 Task: Look for Airbnb properties in Bwizibwera, Uganda from 2nd November, 2023 to 6th November, 2023 for 1 adult.1  bedroom having 1 bed and 1 bathroom. Property type can be hotel. Booking option can be shelf check-in. Look for 3 properties as per requirement.
Action: Mouse moved to (597, 87)
Screenshot: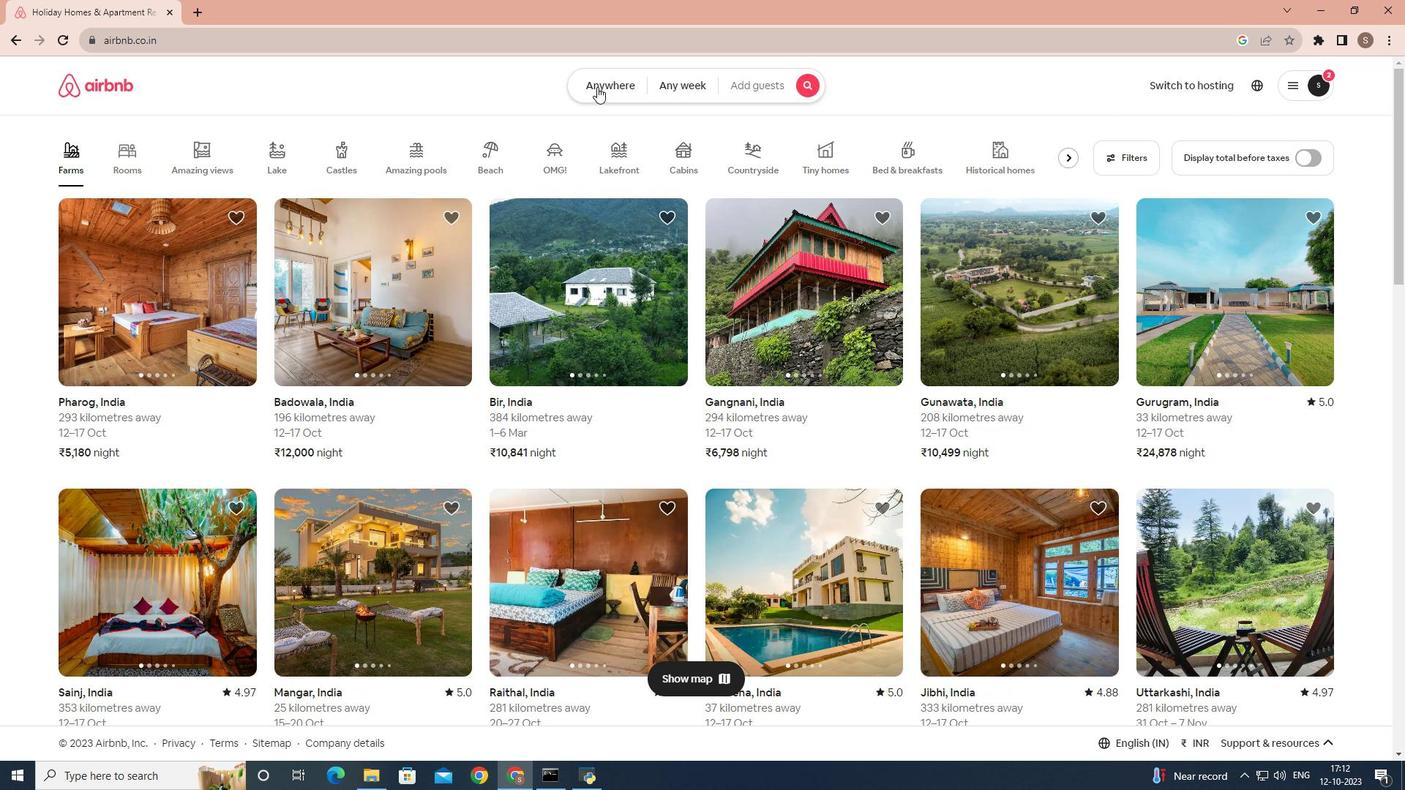 
Action: Mouse pressed left at (597, 87)
Screenshot: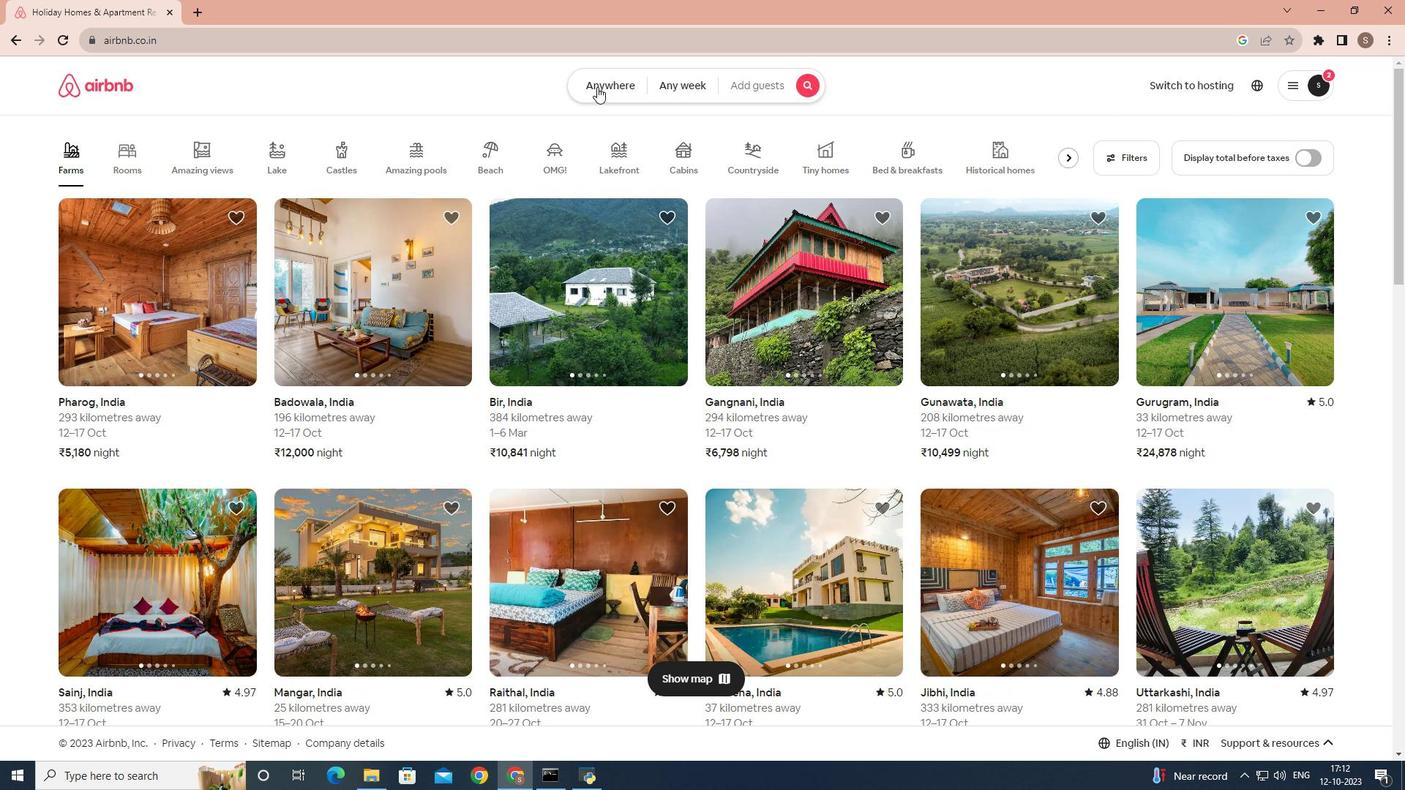 
Action: Mouse moved to (569, 139)
Screenshot: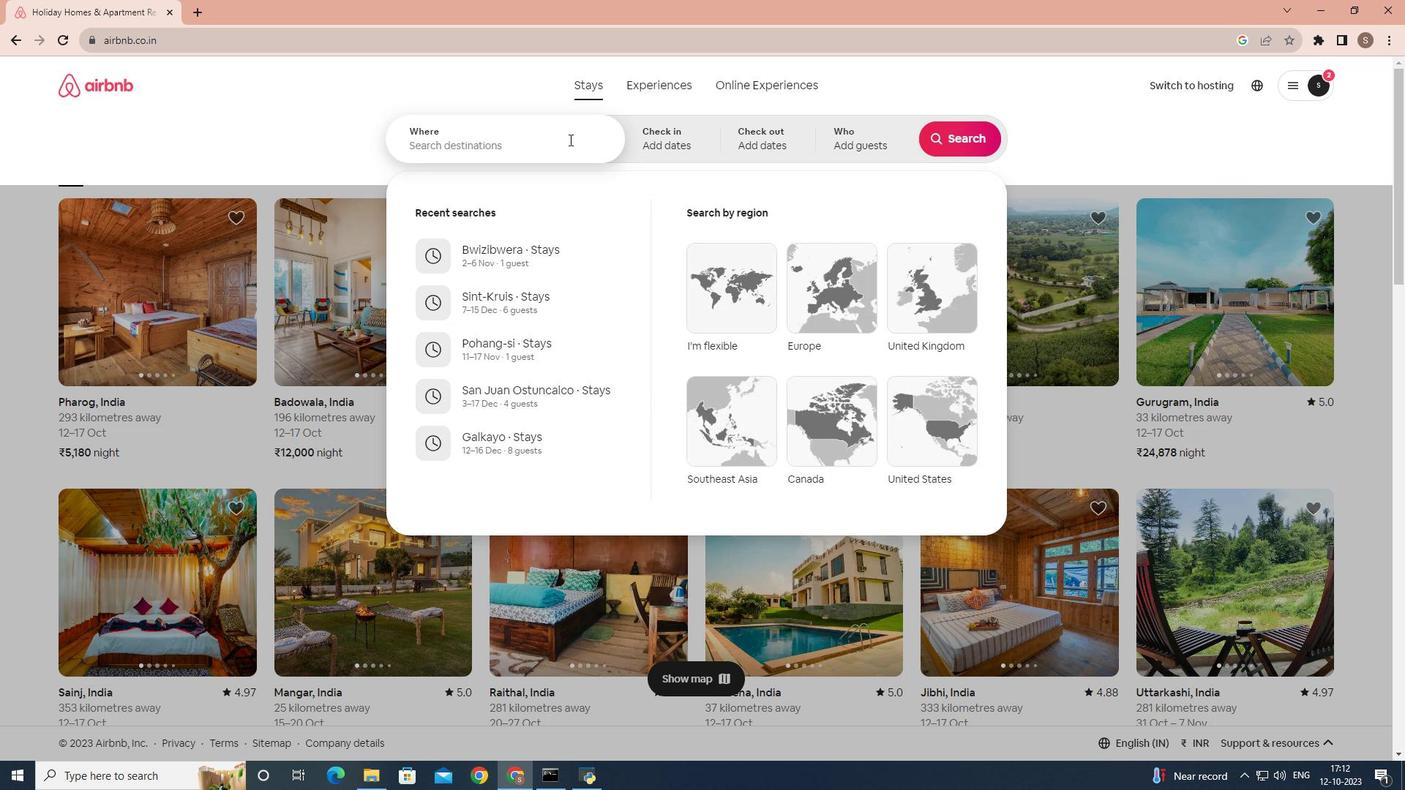 
Action: Mouse pressed left at (569, 139)
Screenshot: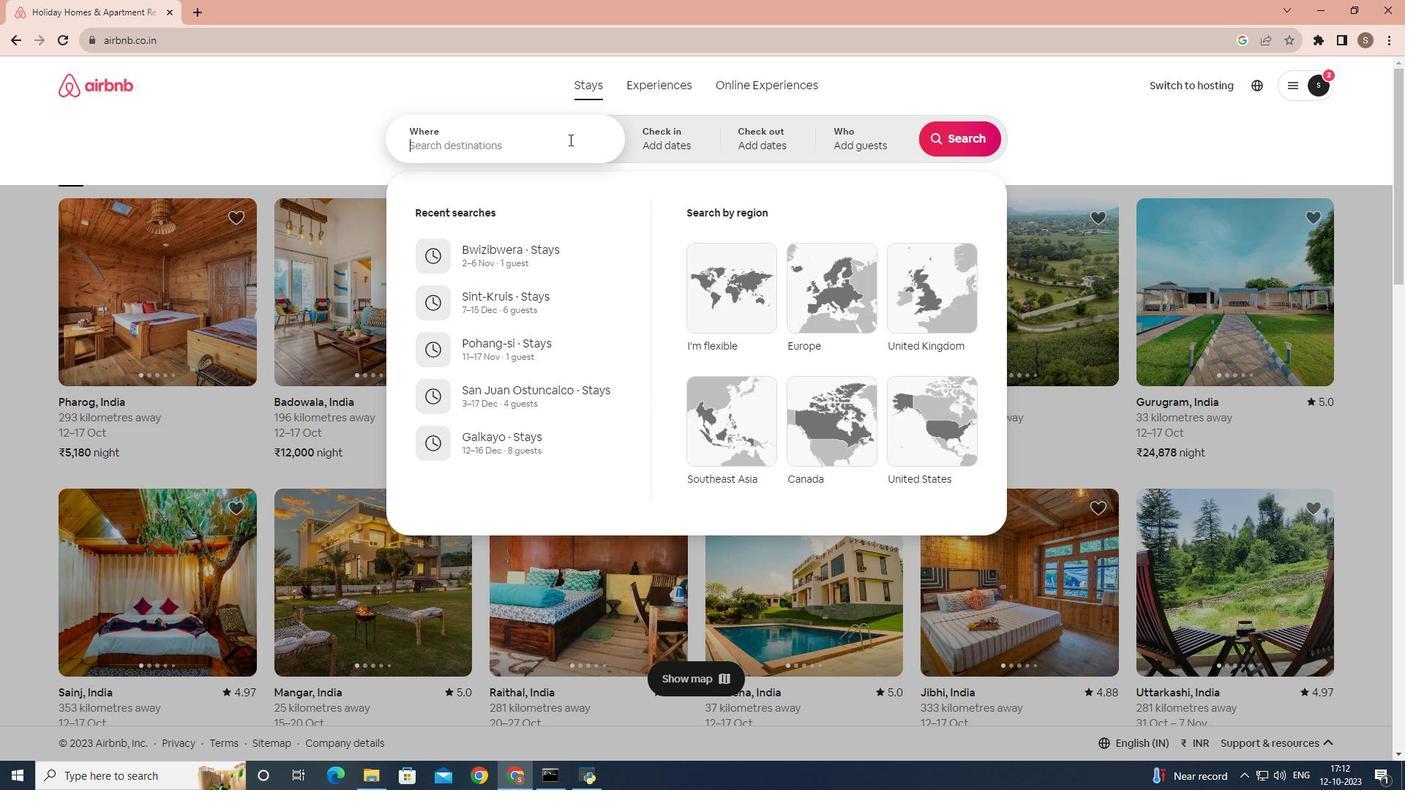 
Action: Key pressed bwiz
Screenshot: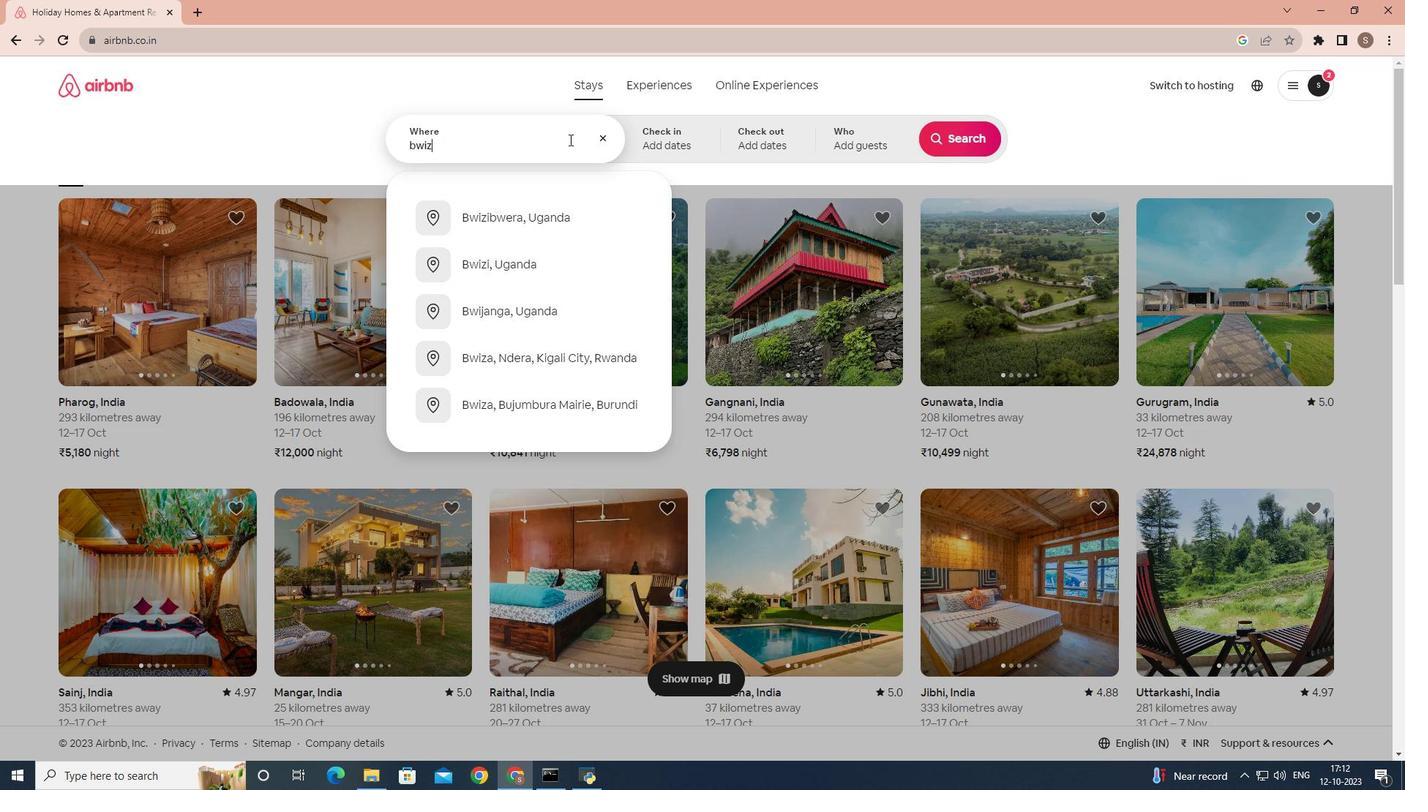 
Action: Mouse moved to (527, 208)
Screenshot: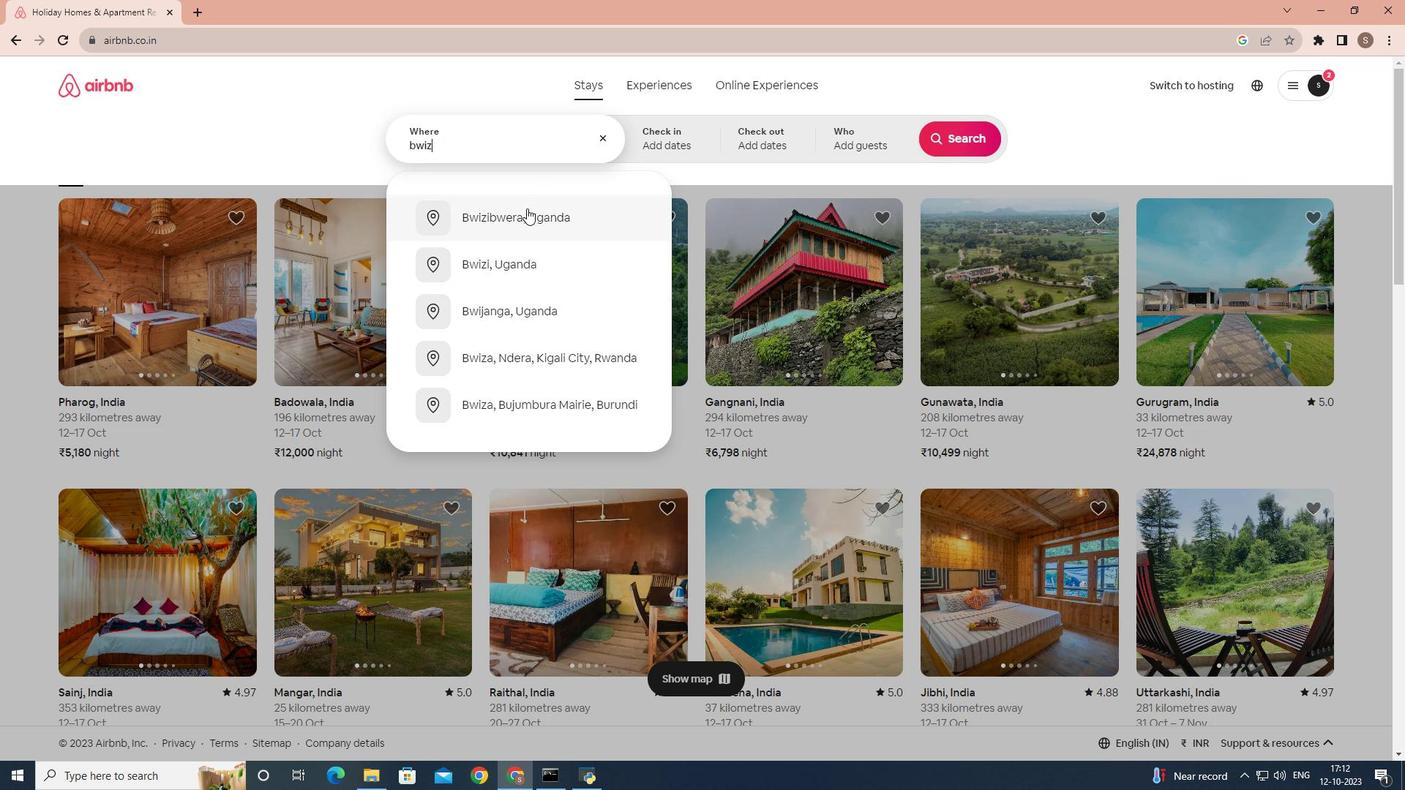
Action: Mouse pressed left at (527, 208)
Screenshot: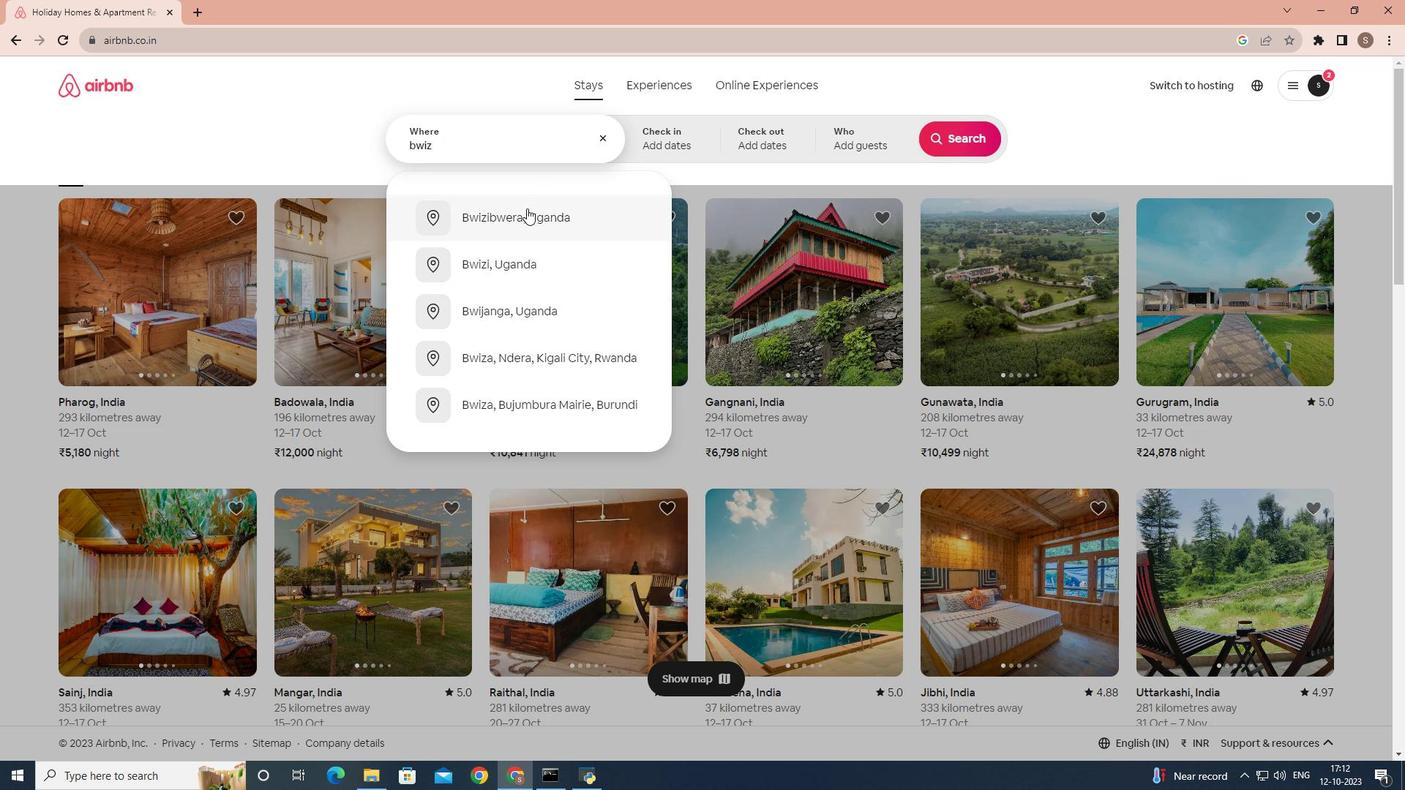 
Action: Mouse moved to (683, 136)
Screenshot: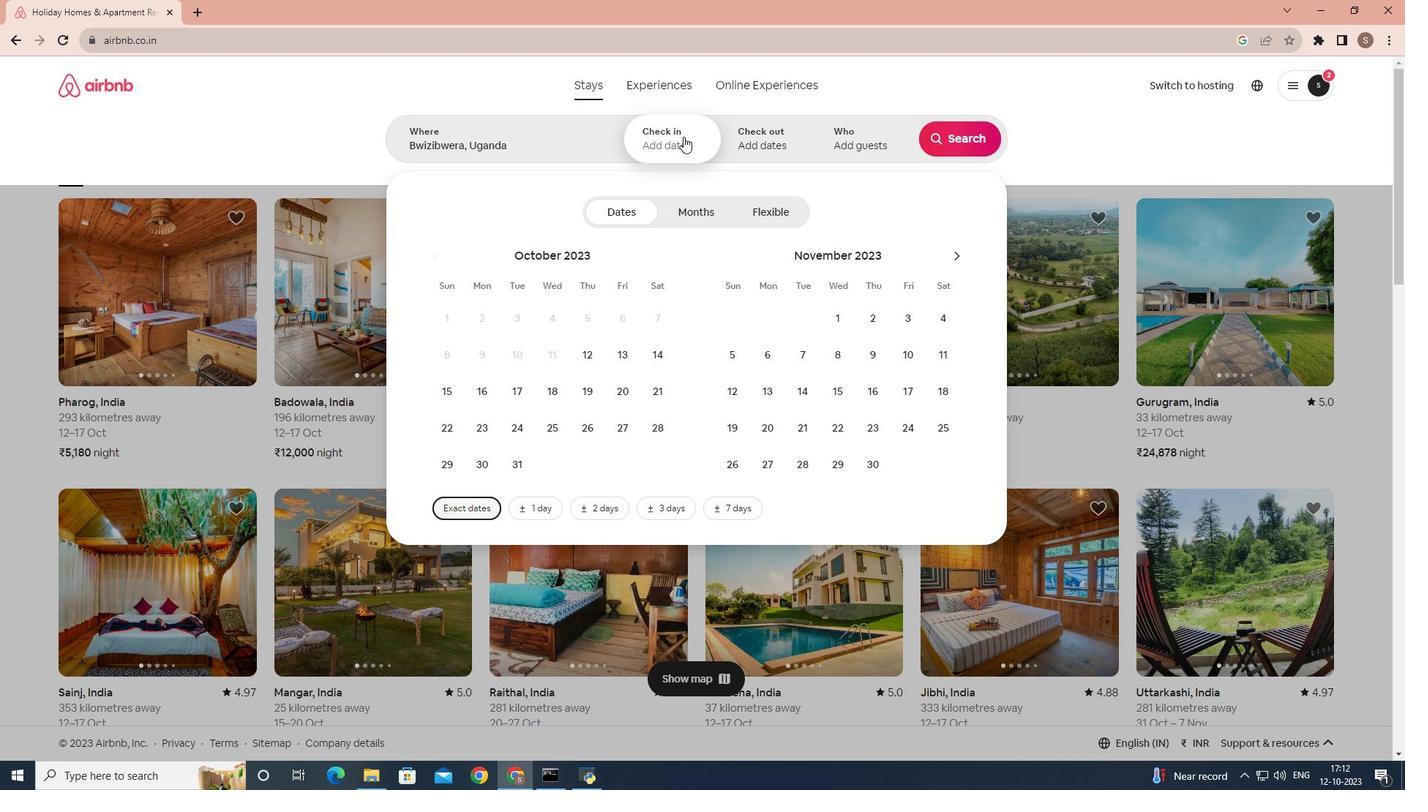 
Action: Mouse pressed left at (683, 136)
Screenshot: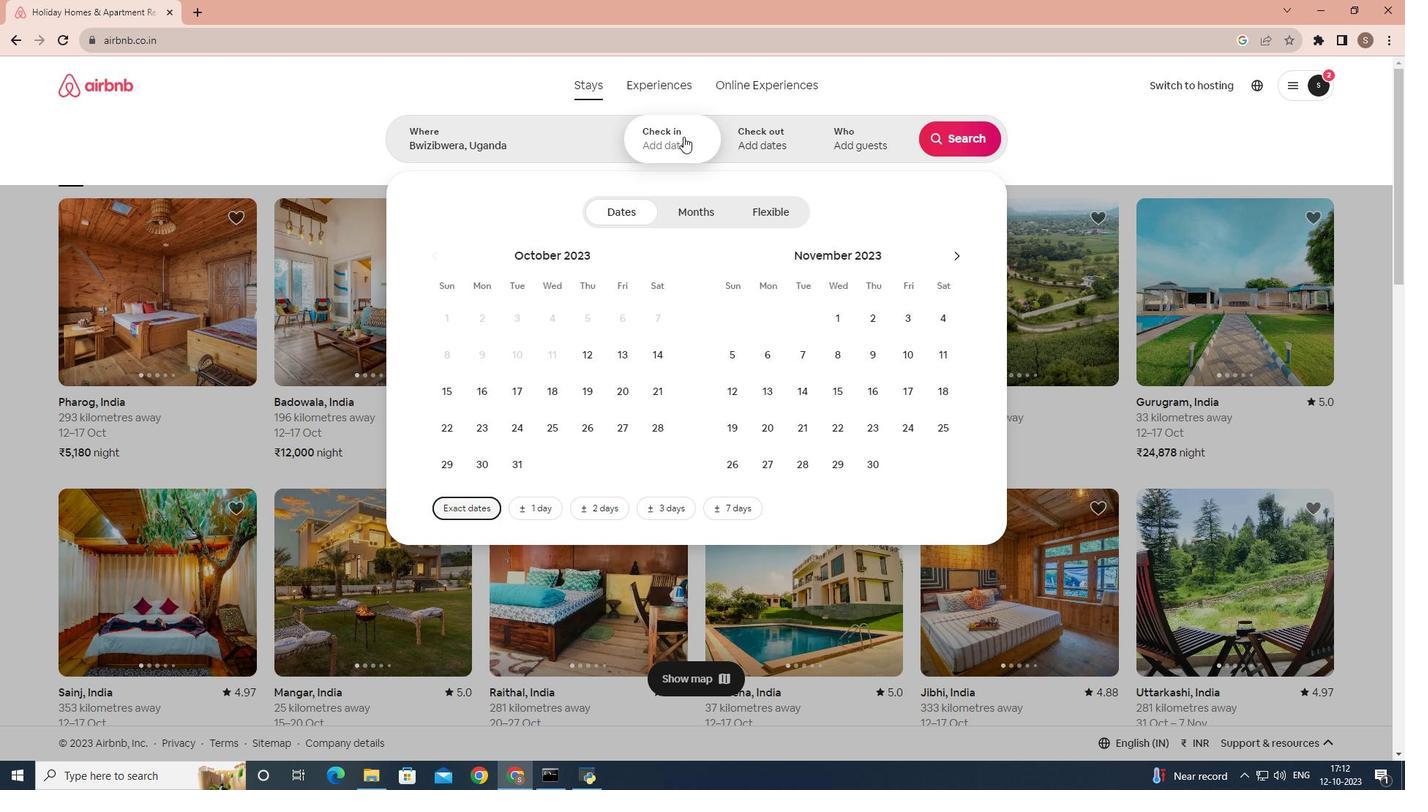 
Action: Mouse moved to (866, 322)
Screenshot: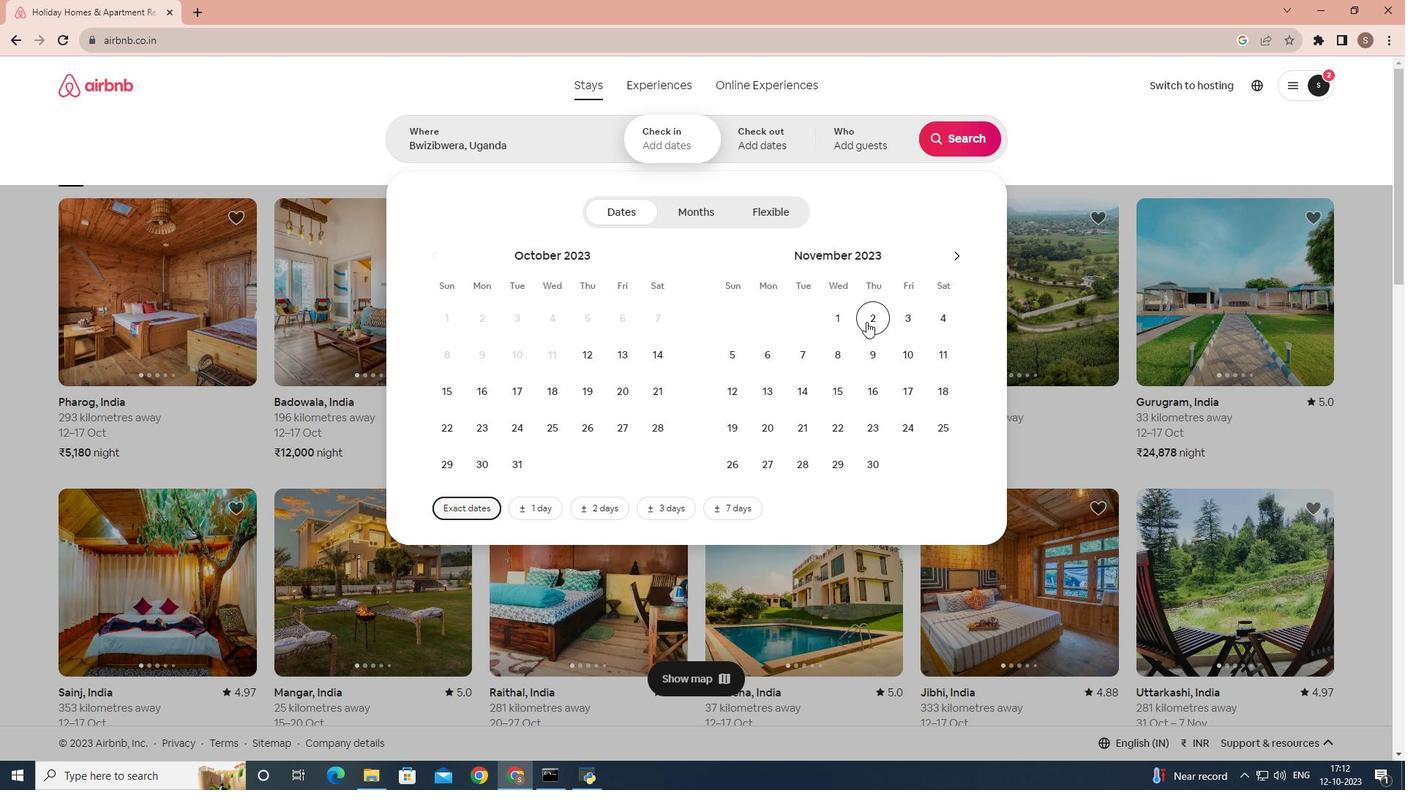 
Action: Mouse pressed left at (866, 322)
Screenshot: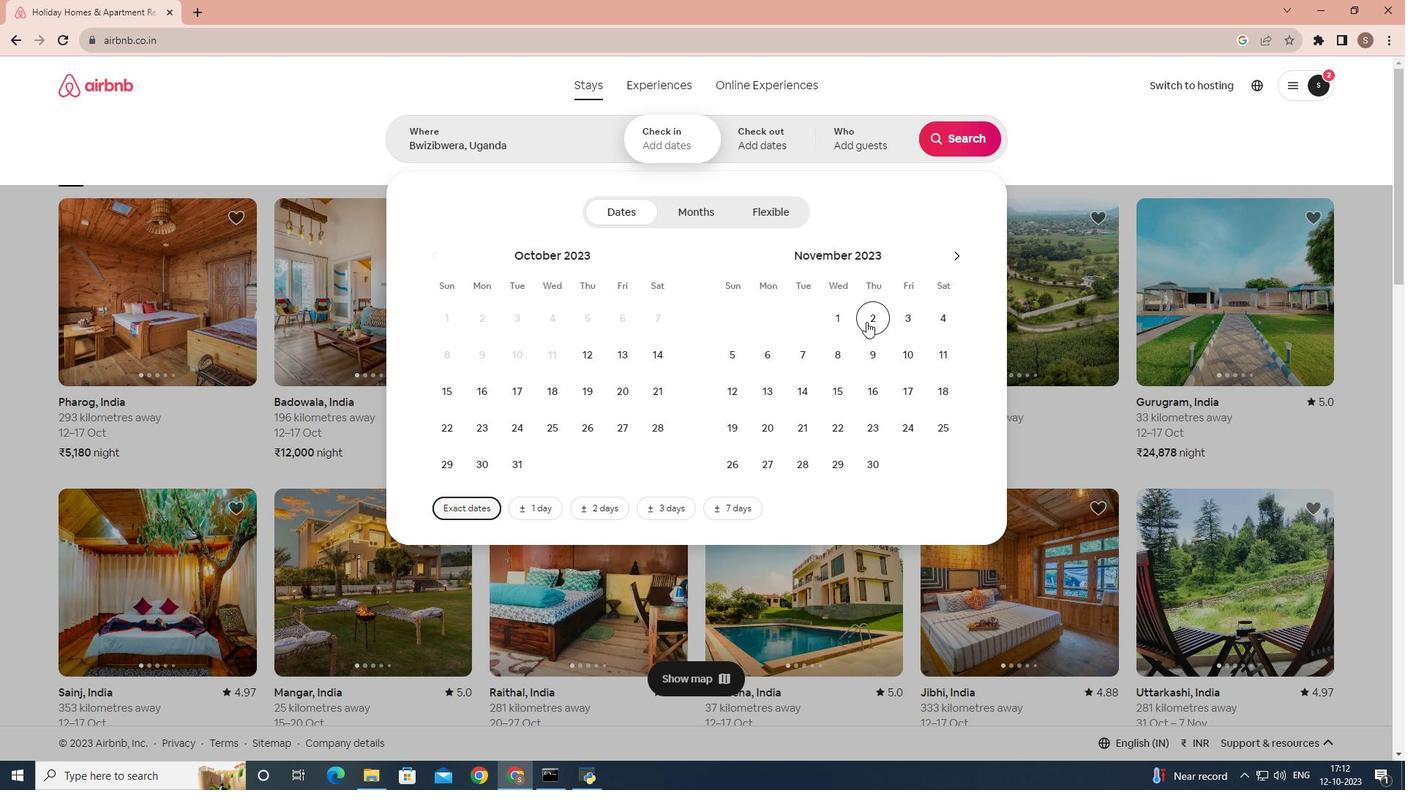 
Action: Mouse moved to (768, 366)
Screenshot: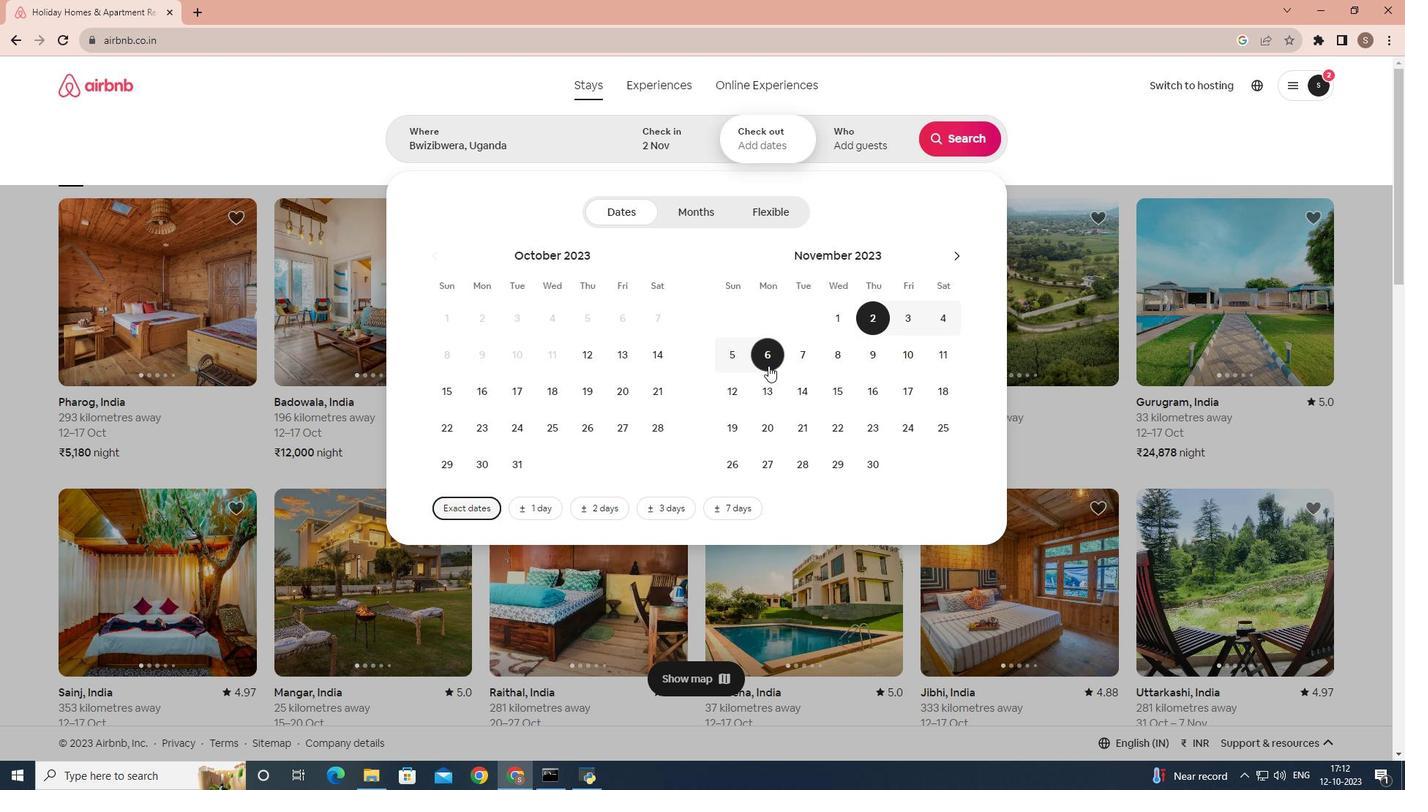 
Action: Mouse pressed left at (768, 366)
Screenshot: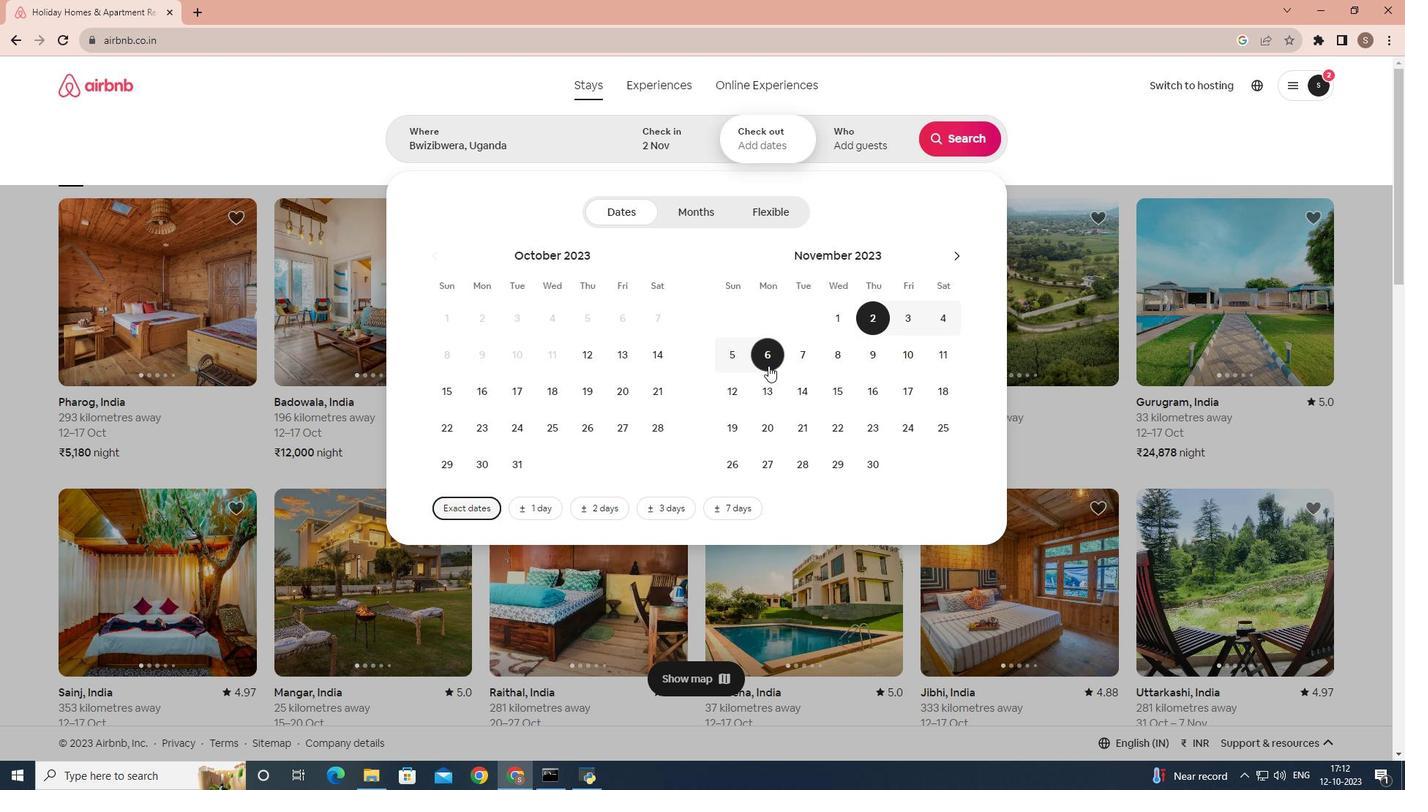 
Action: Mouse moved to (881, 142)
Screenshot: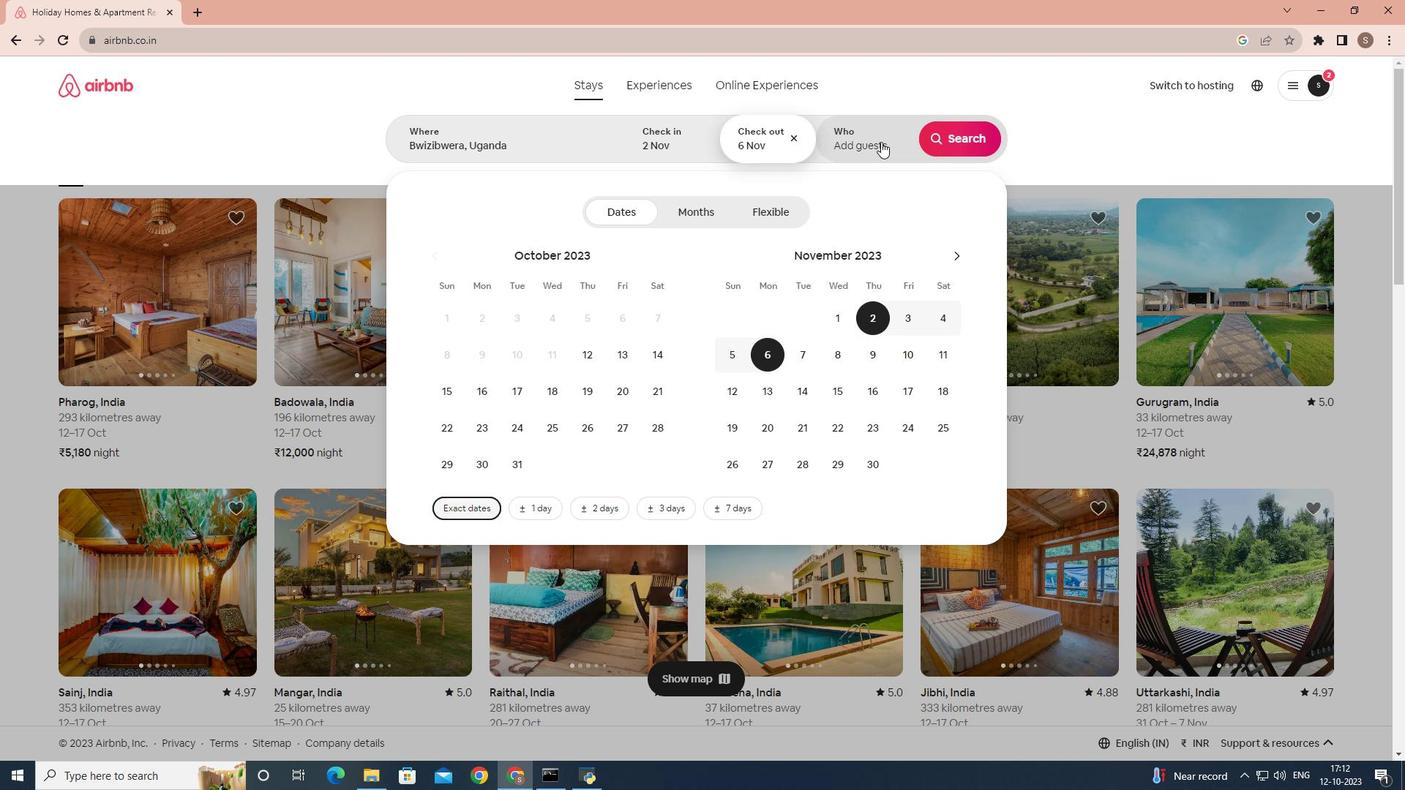 
Action: Mouse pressed left at (881, 142)
Screenshot: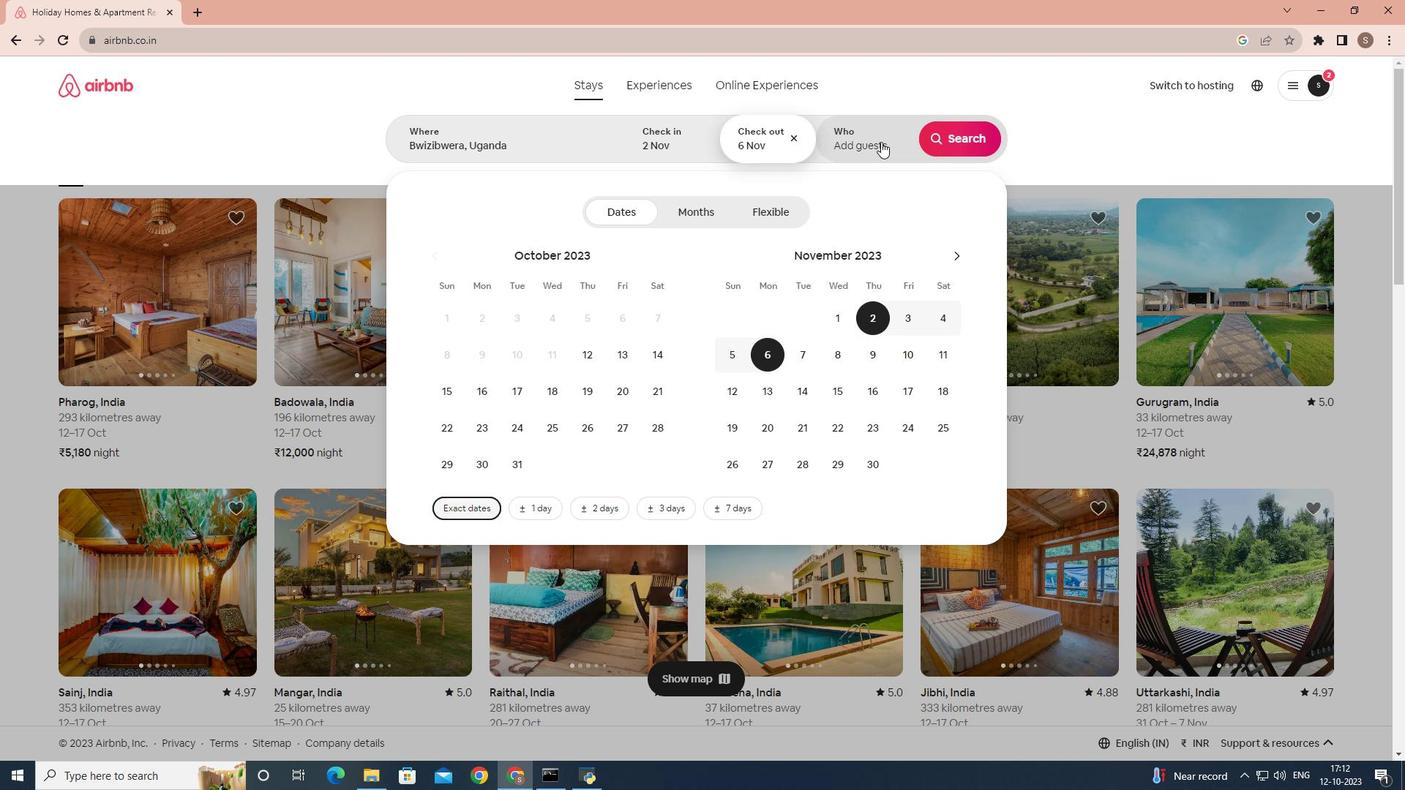 
Action: Mouse moved to (962, 214)
Screenshot: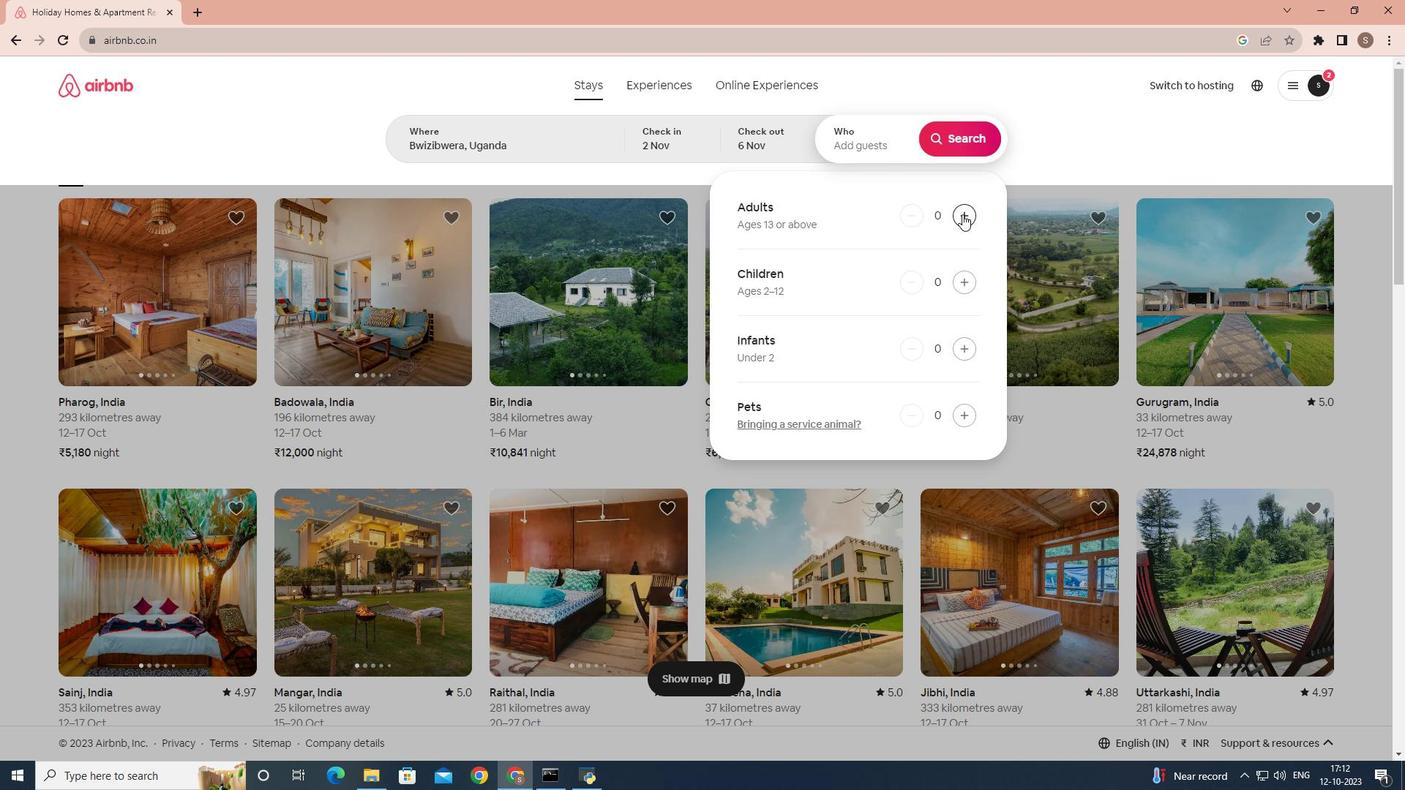 
Action: Mouse pressed left at (962, 214)
Screenshot: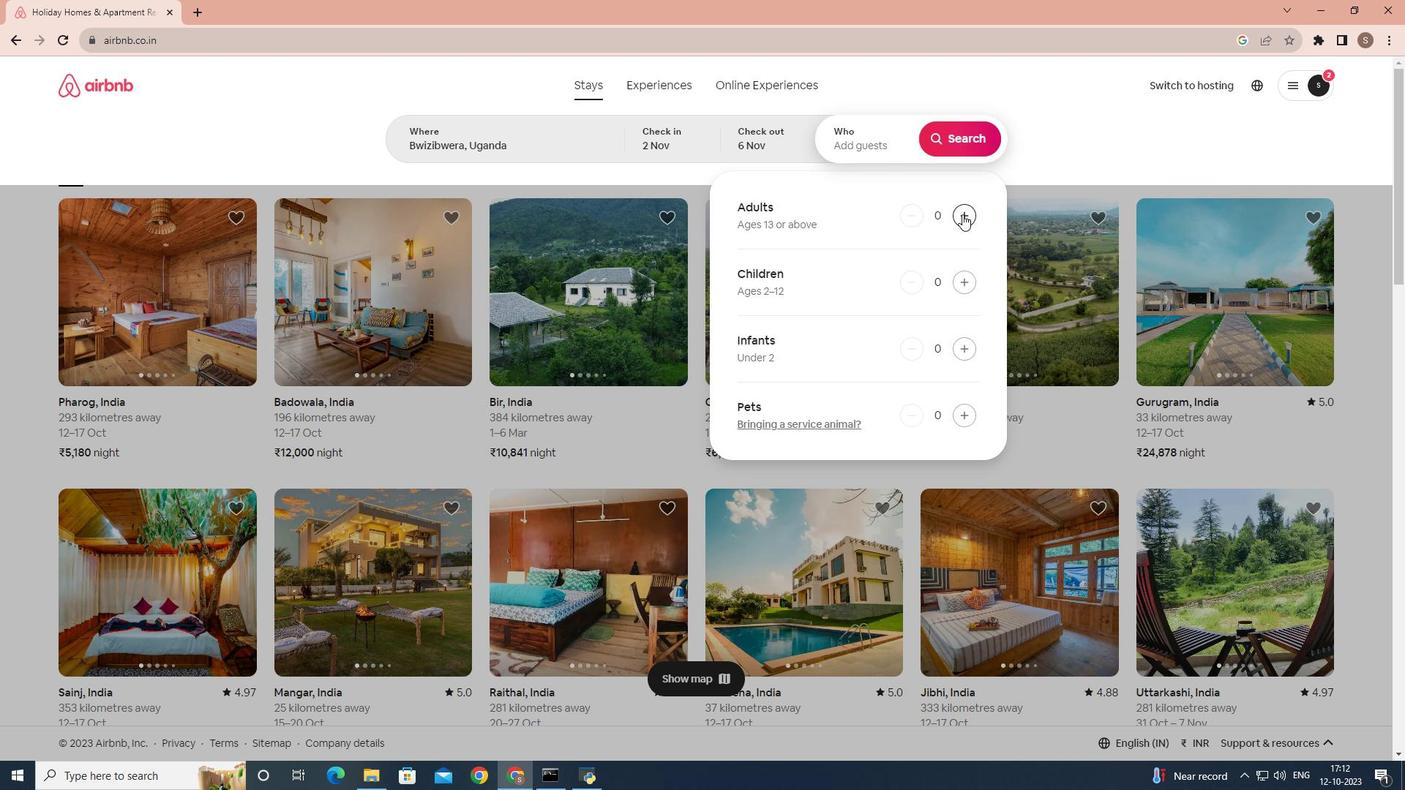
Action: Mouse moved to (962, 139)
Screenshot: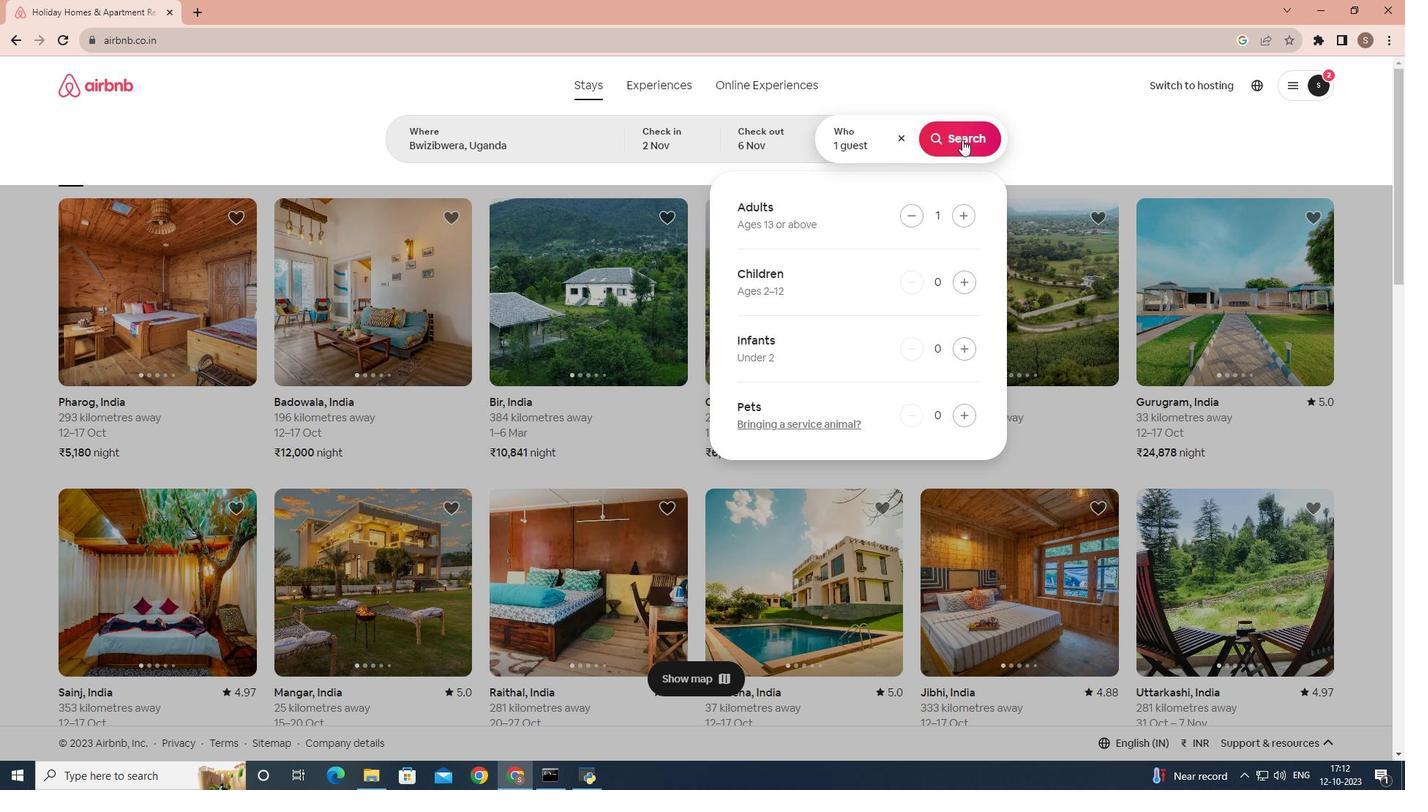 
Action: Mouse pressed left at (962, 139)
Screenshot: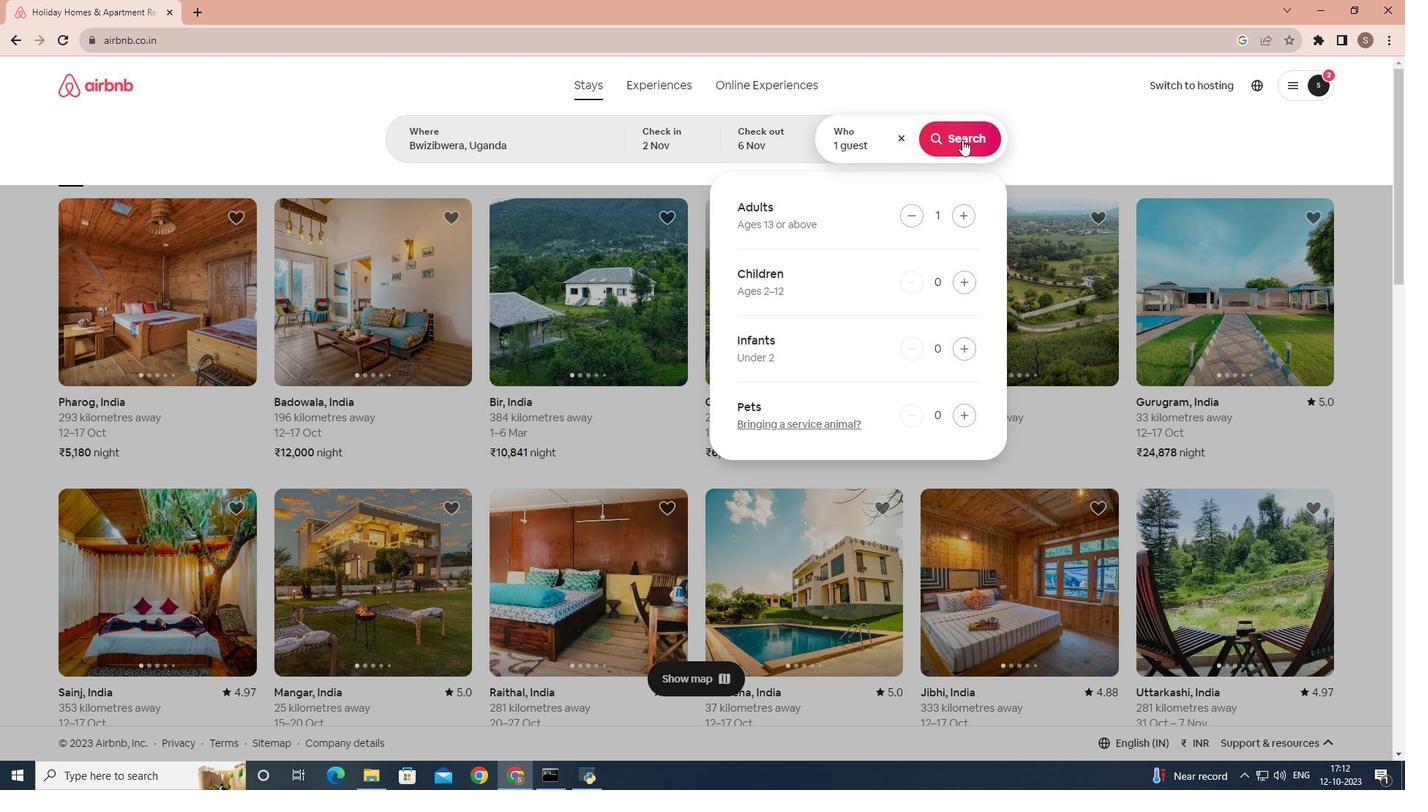 
Action: Mouse moved to (1170, 142)
Screenshot: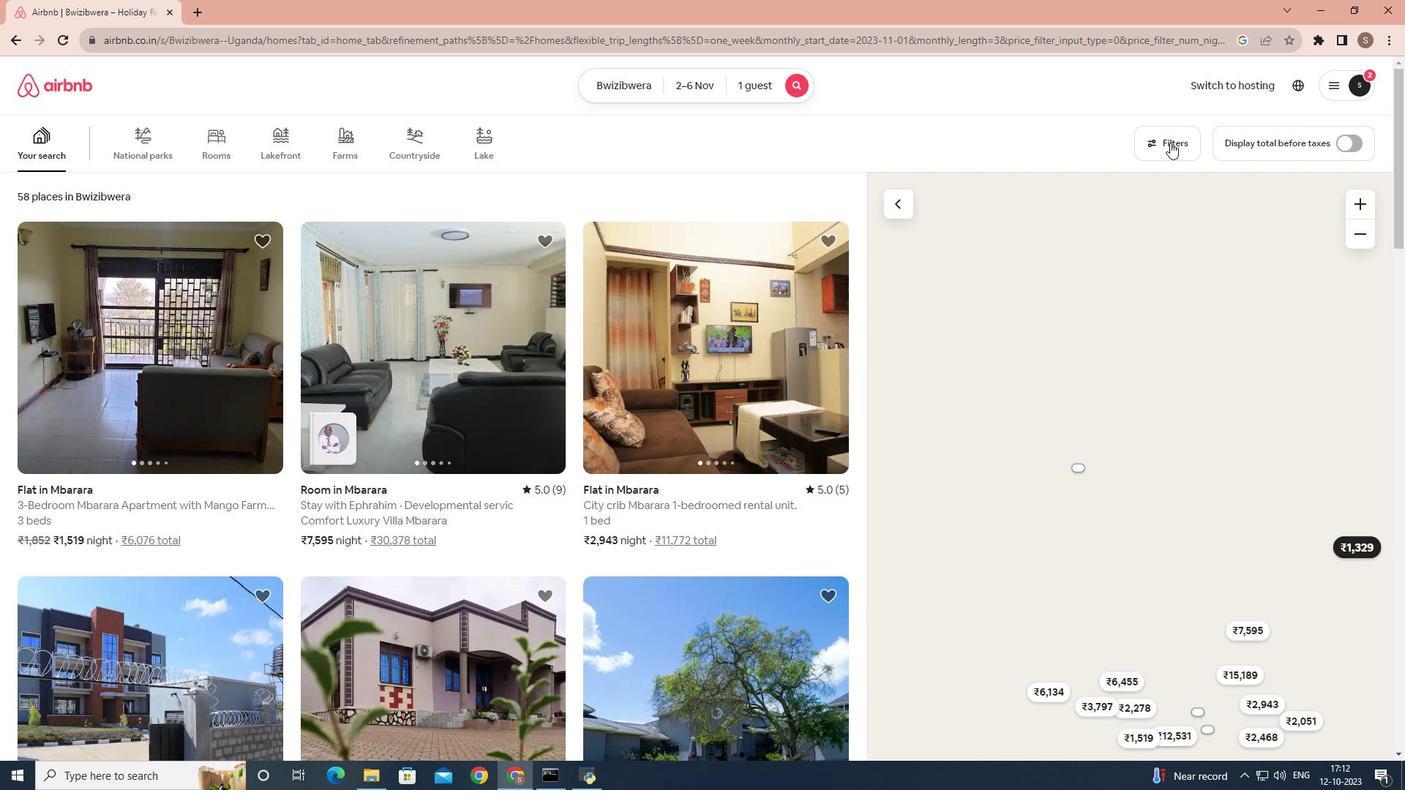 
Action: Mouse pressed left at (1170, 142)
Screenshot: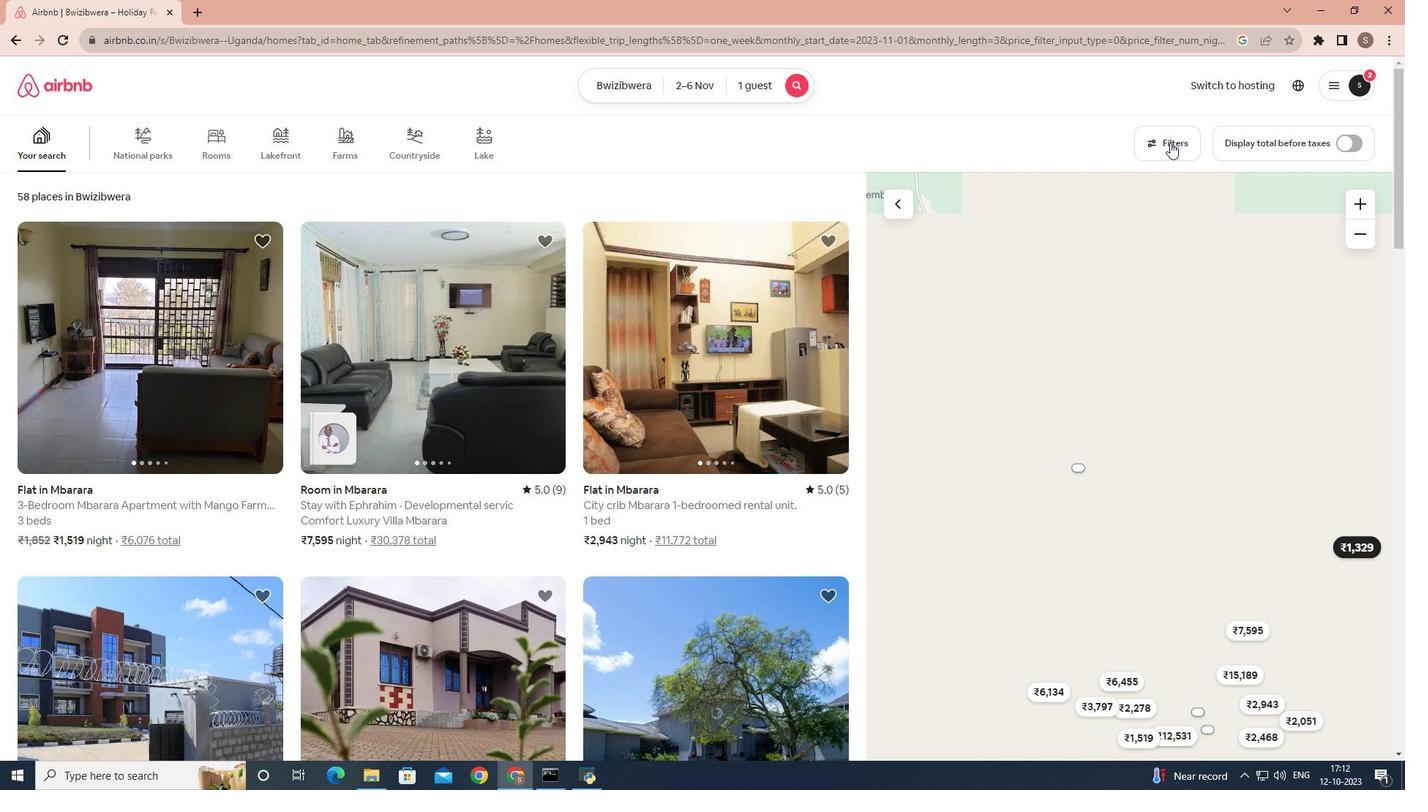 
Action: Mouse moved to (494, 349)
Screenshot: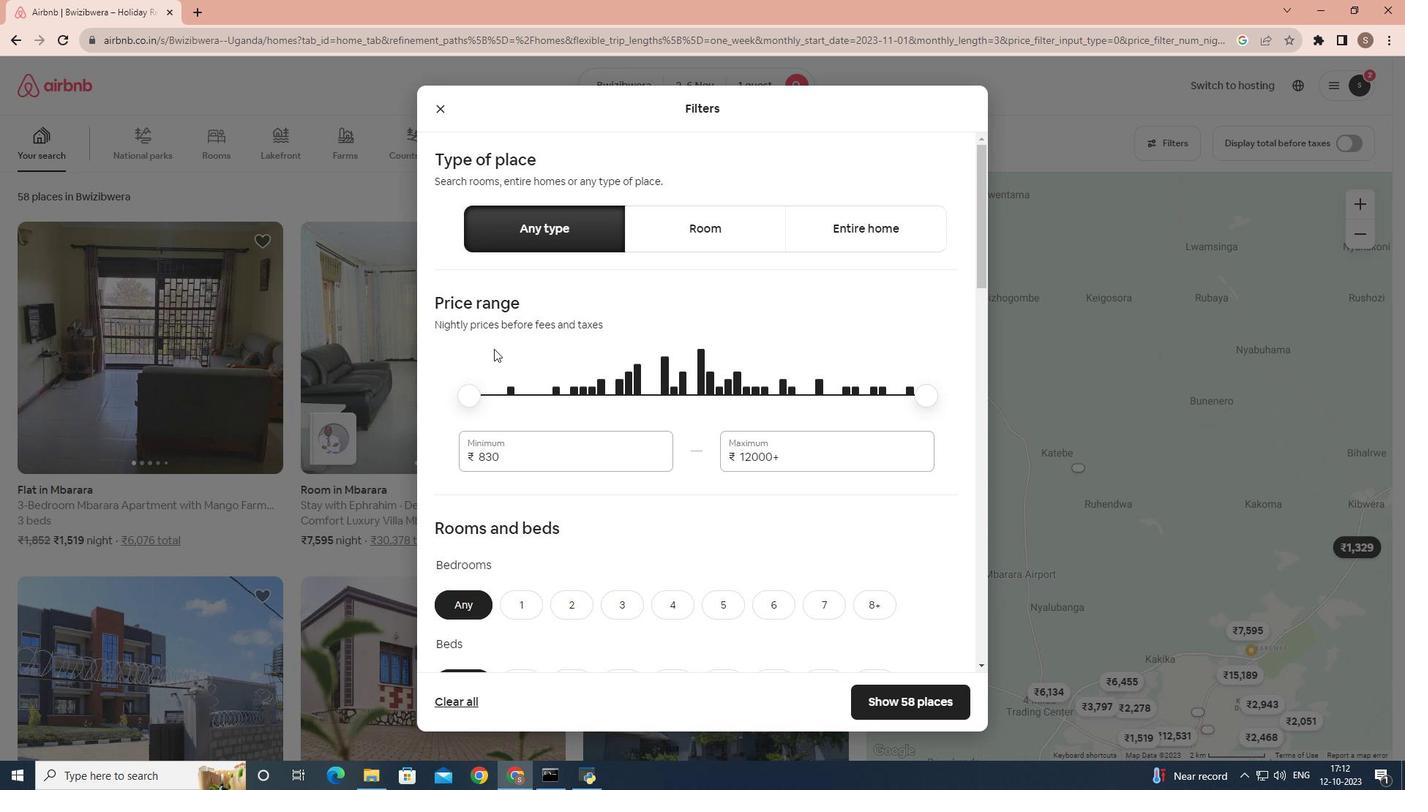 
Action: Mouse scrolled (494, 348) with delta (0, 0)
Screenshot: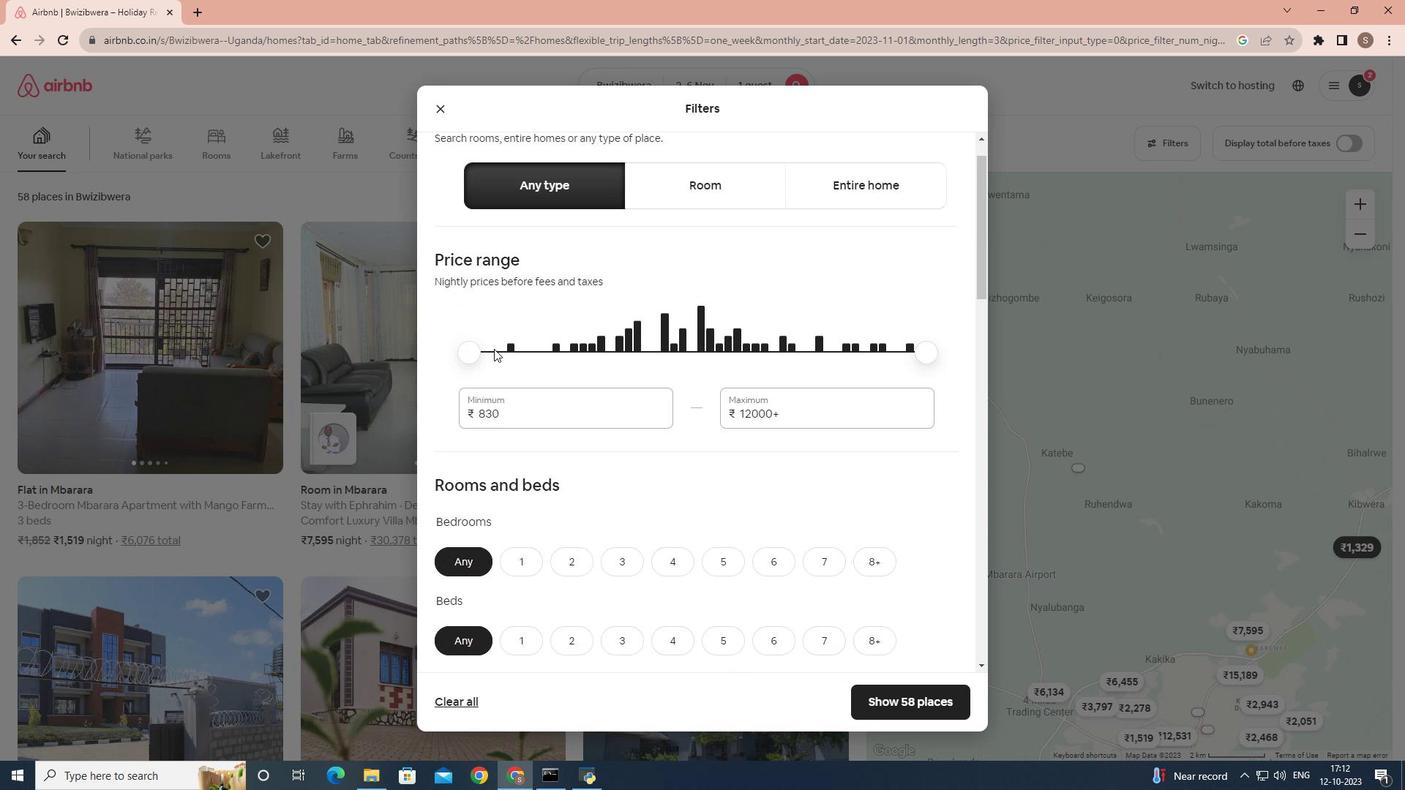 
Action: Mouse scrolled (494, 348) with delta (0, 0)
Screenshot: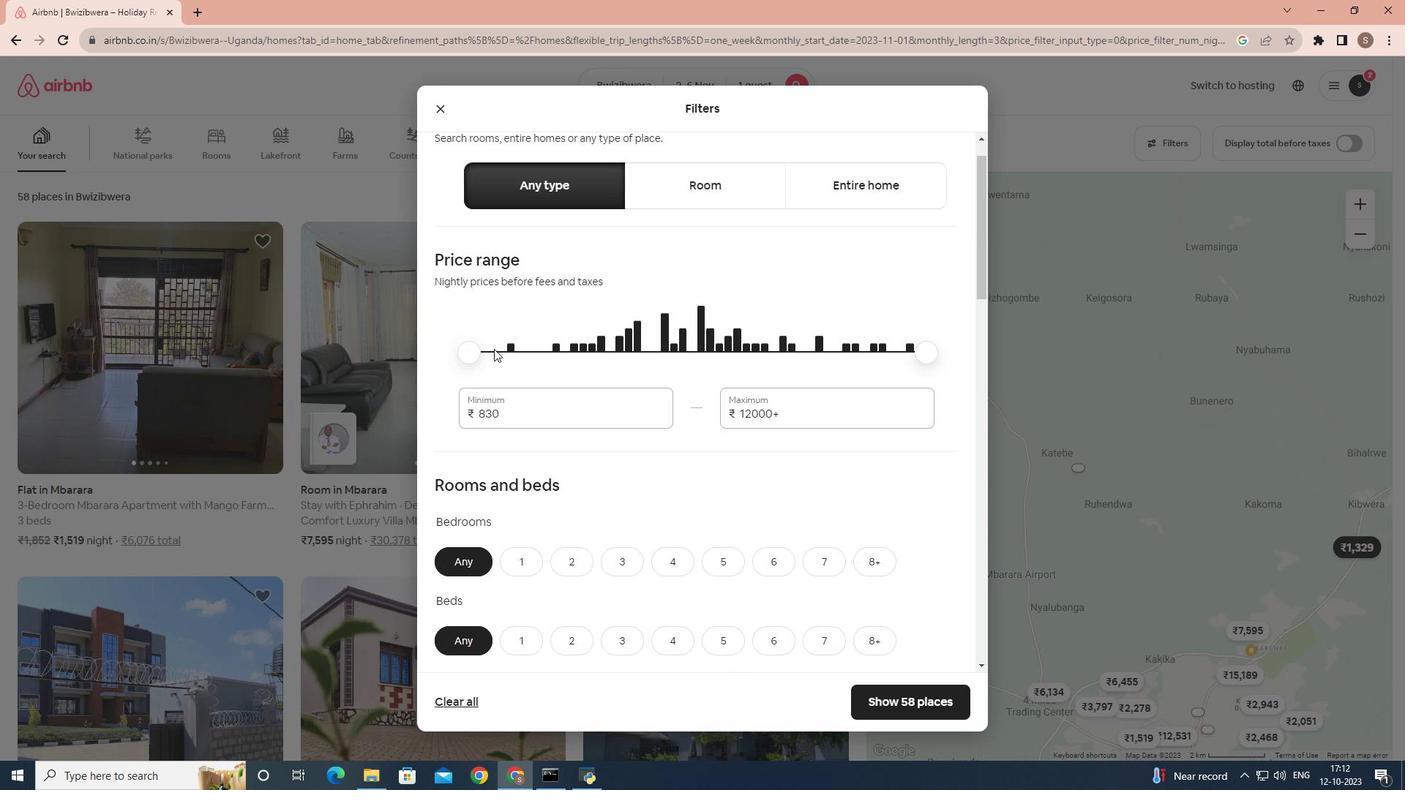 
Action: Mouse scrolled (494, 348) with delta (0, 0)
Screenshot: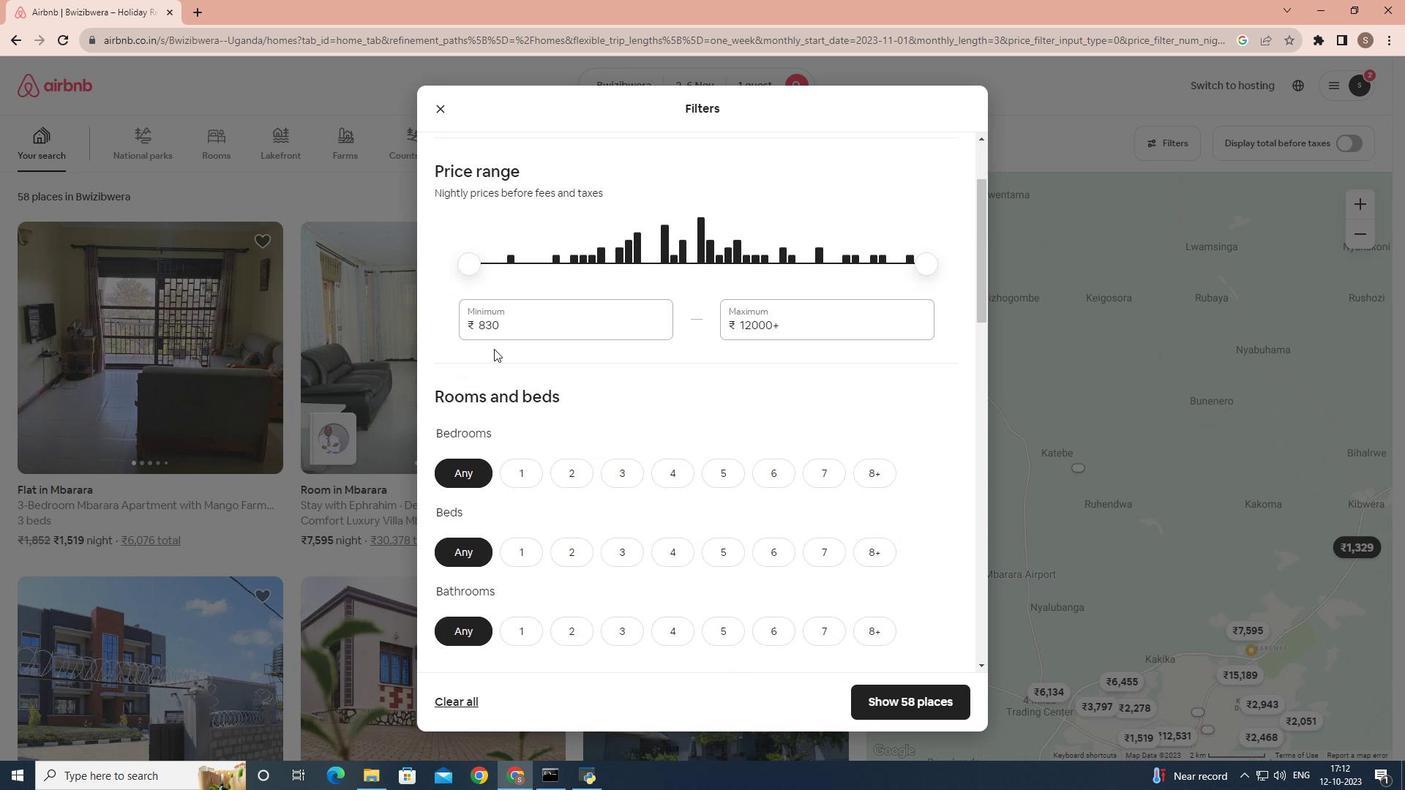 
Action: Mouse scrolled (494, 349) with delta (0, 0)
Screenshot: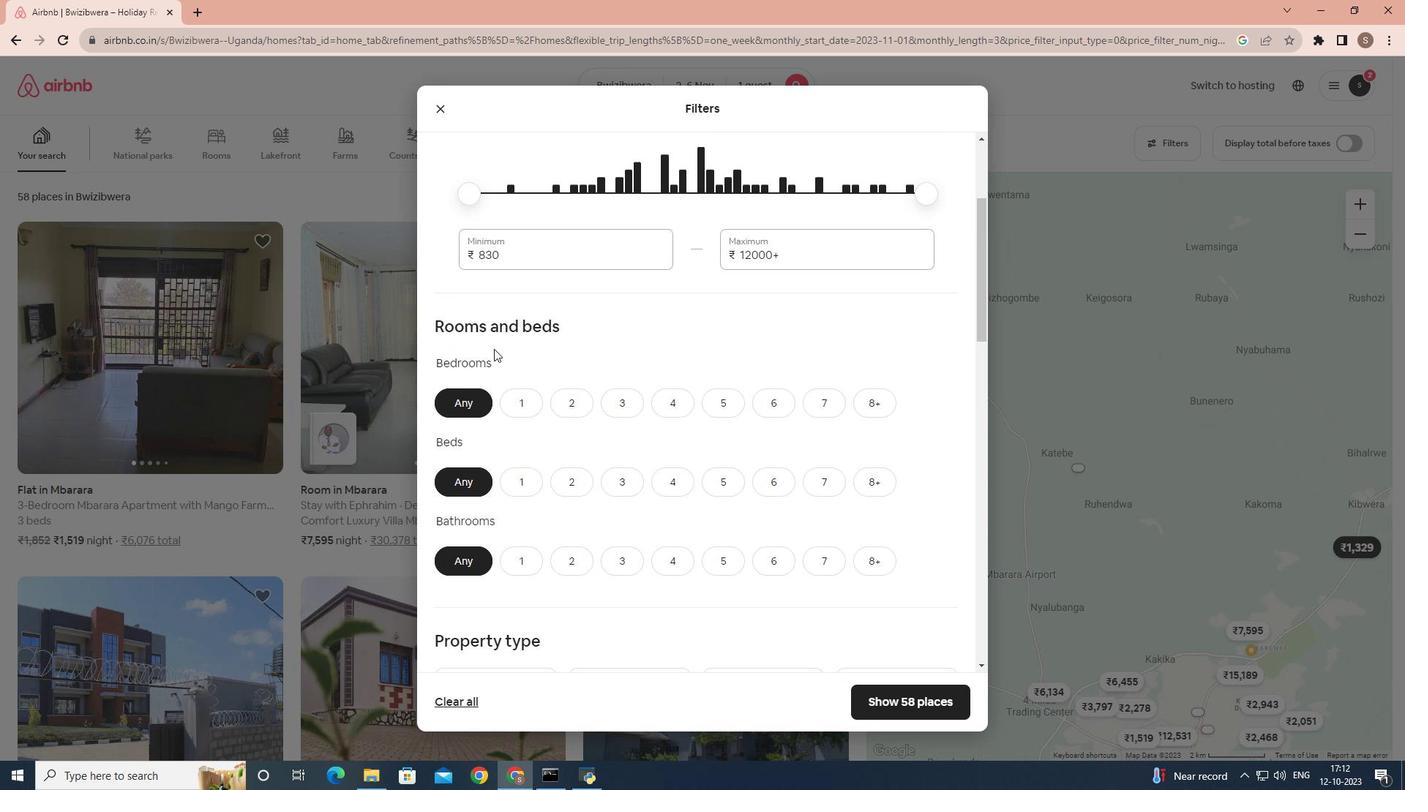 
Action: Mouse moved to (522, 451)
Screenshot: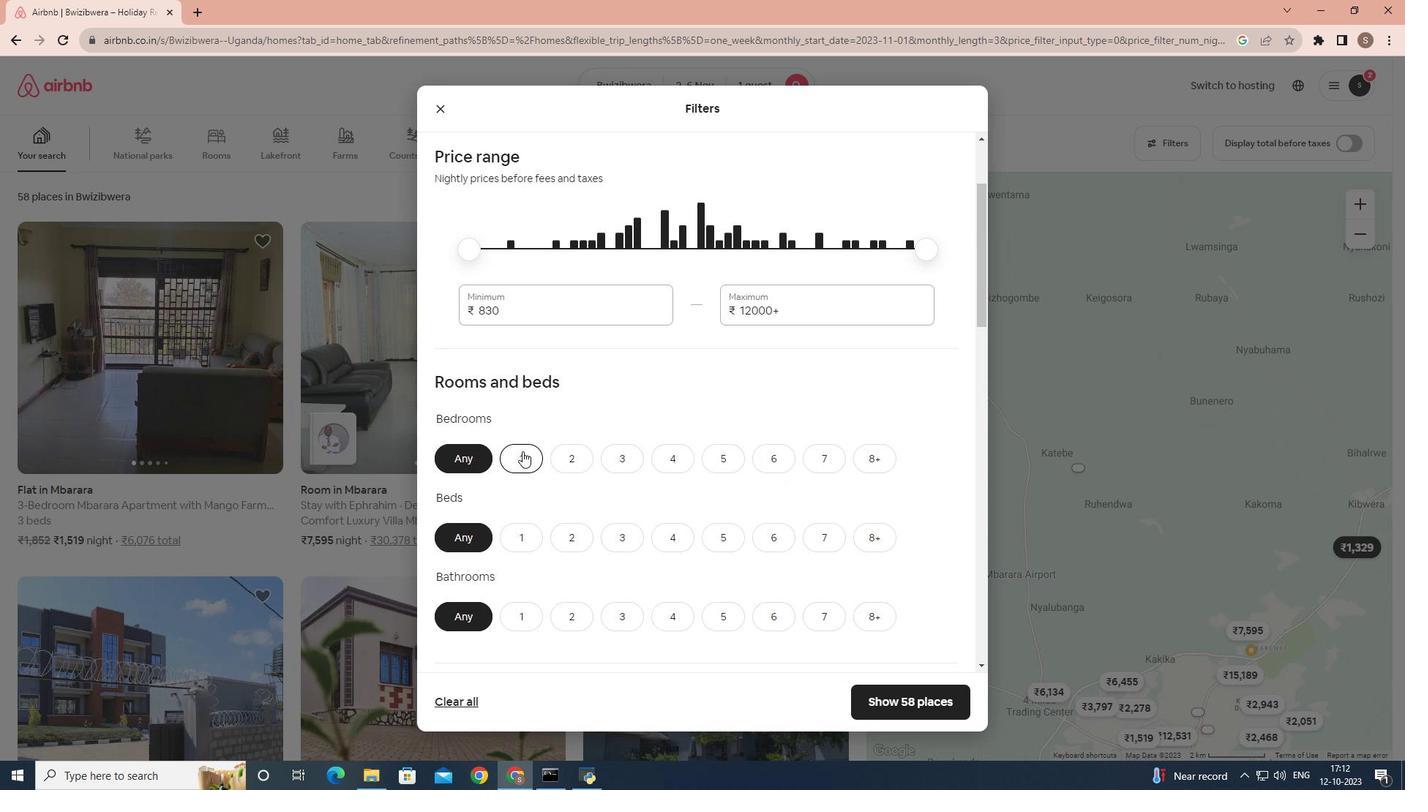 
Action: Mouse pressed left at (522, 451)
Screenshot: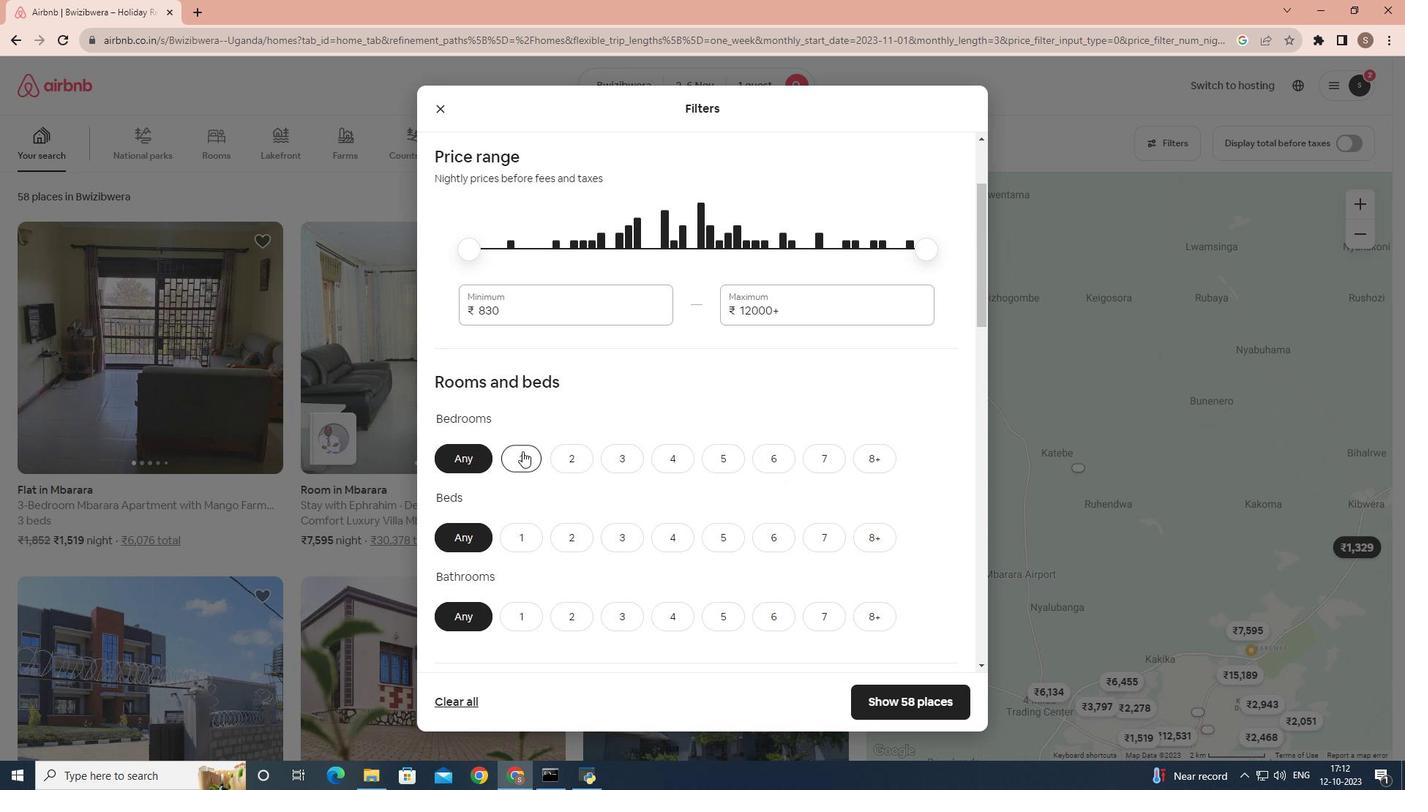 
Action: Mouse scrolled (522, 450) with delta (0, 0)
Screenshot: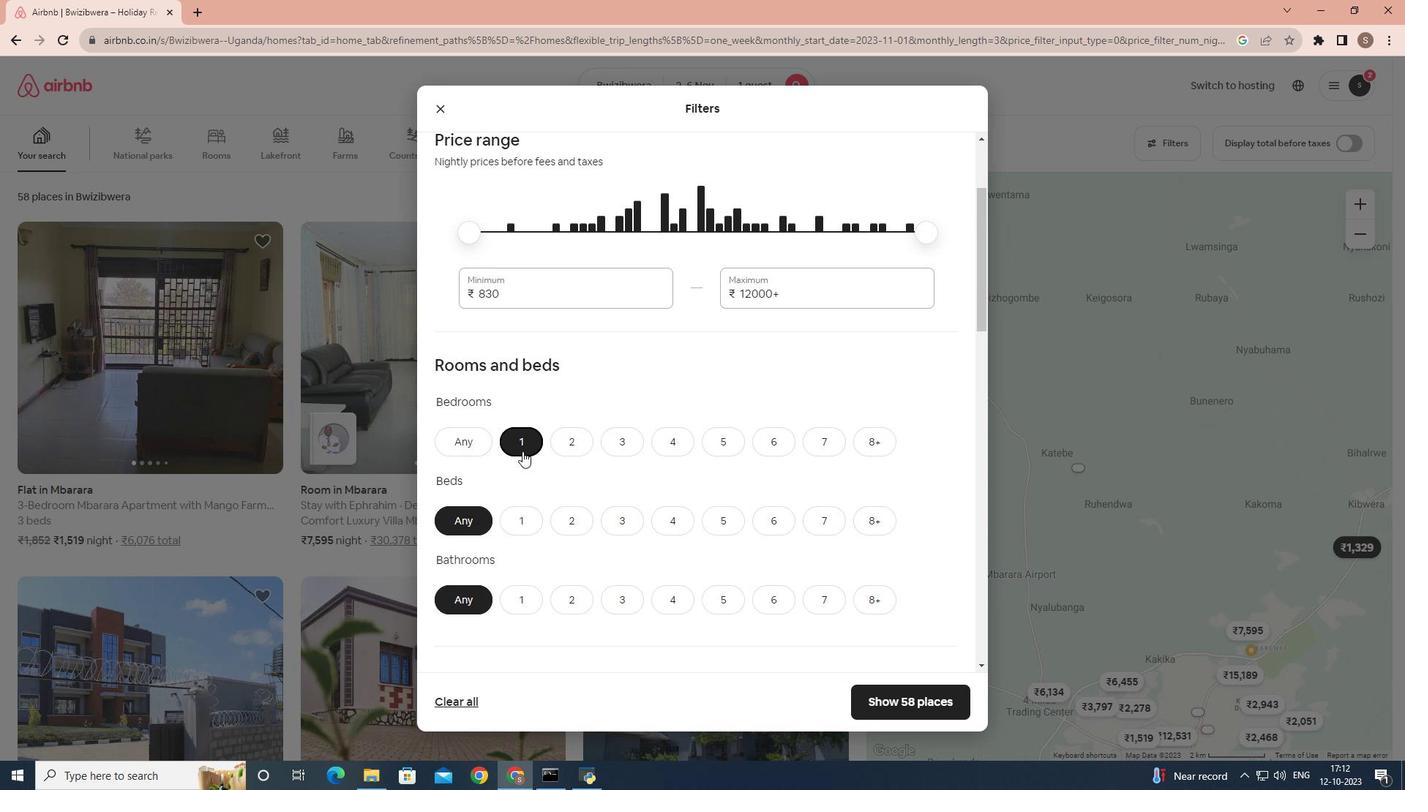 
Action: Mouse scrolled (522, 450) with delta (0, 0)
Screenshot: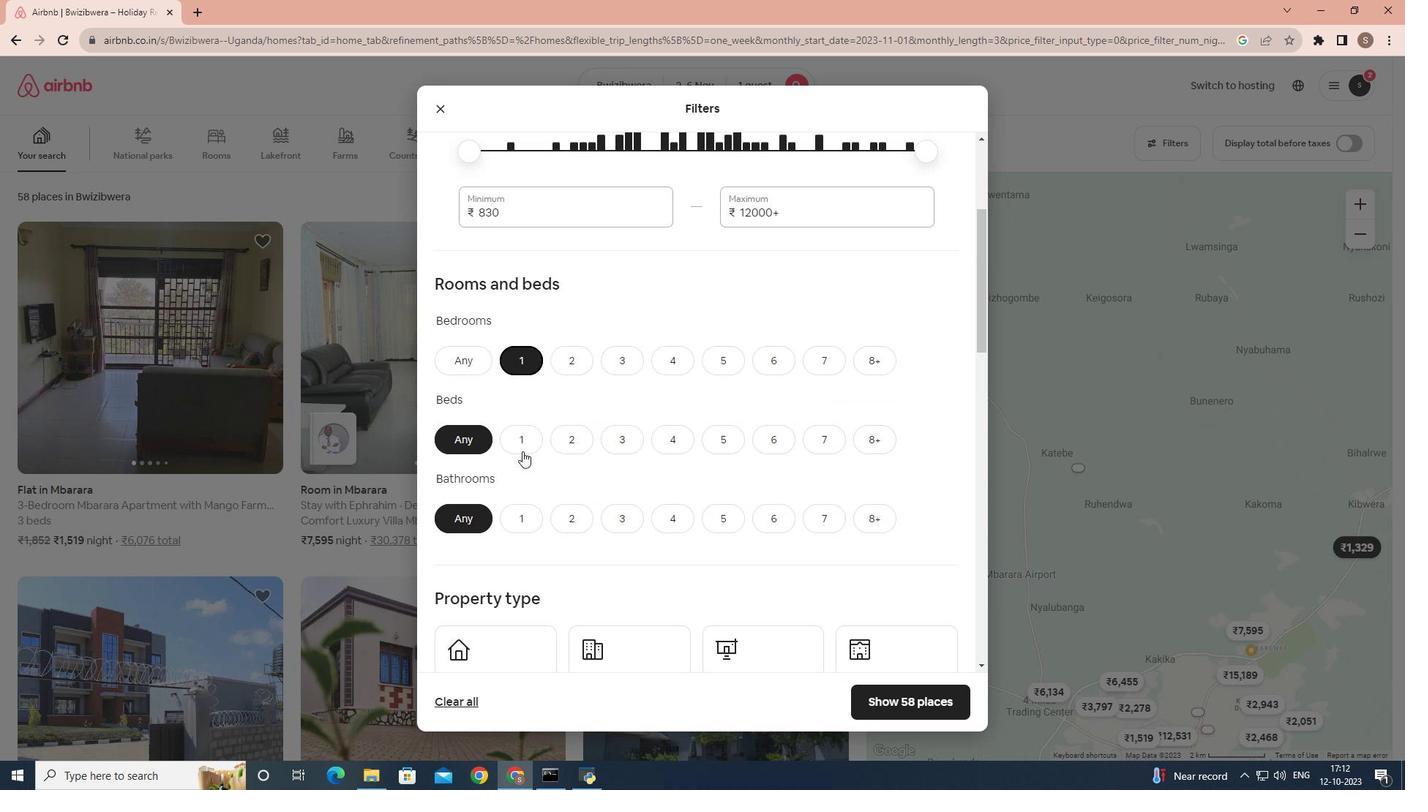 
Action: Mouse scrolled (522, 450) with delta (0, 0)
Screenshot: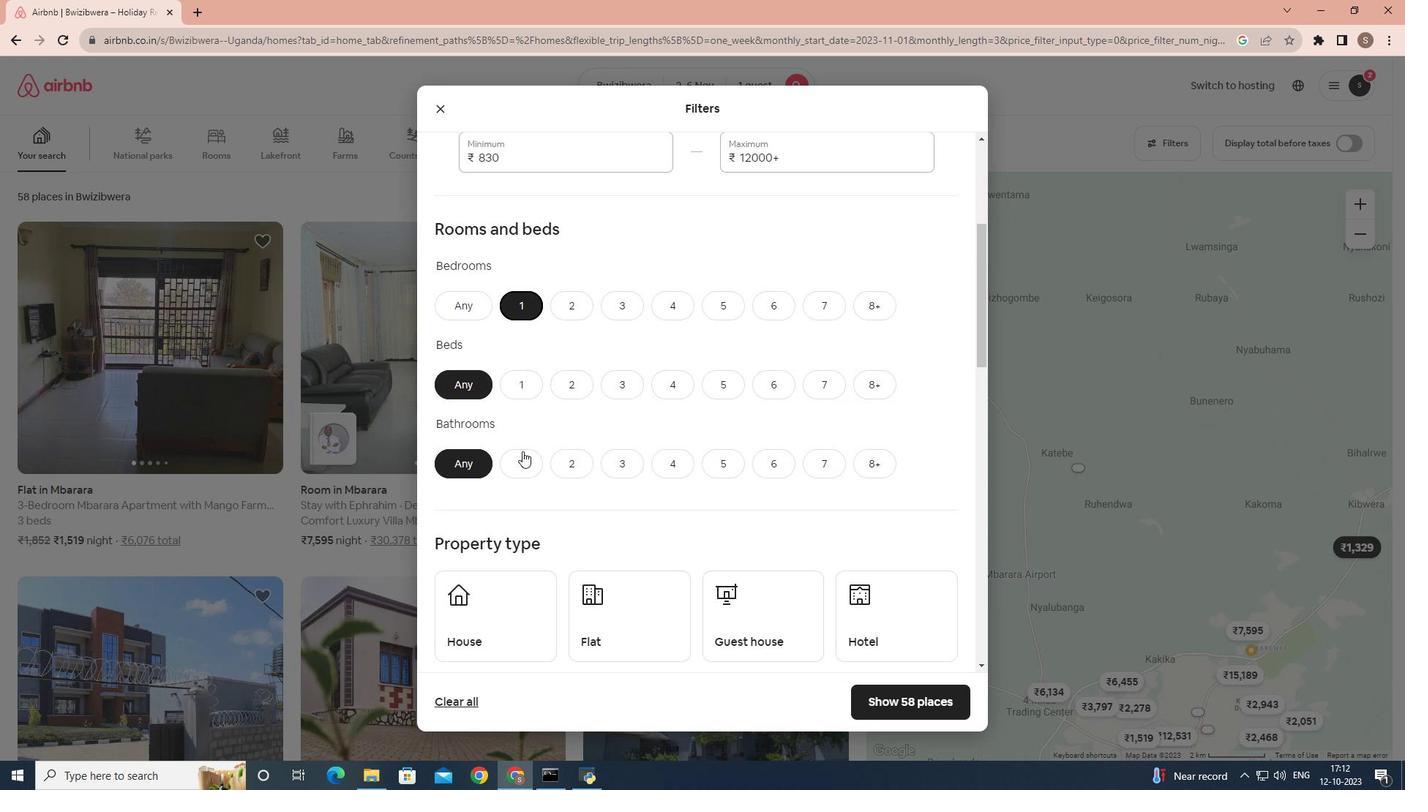 
Action: Mouse scrolled (522, 450) with delta (0, 0)
Screenshot: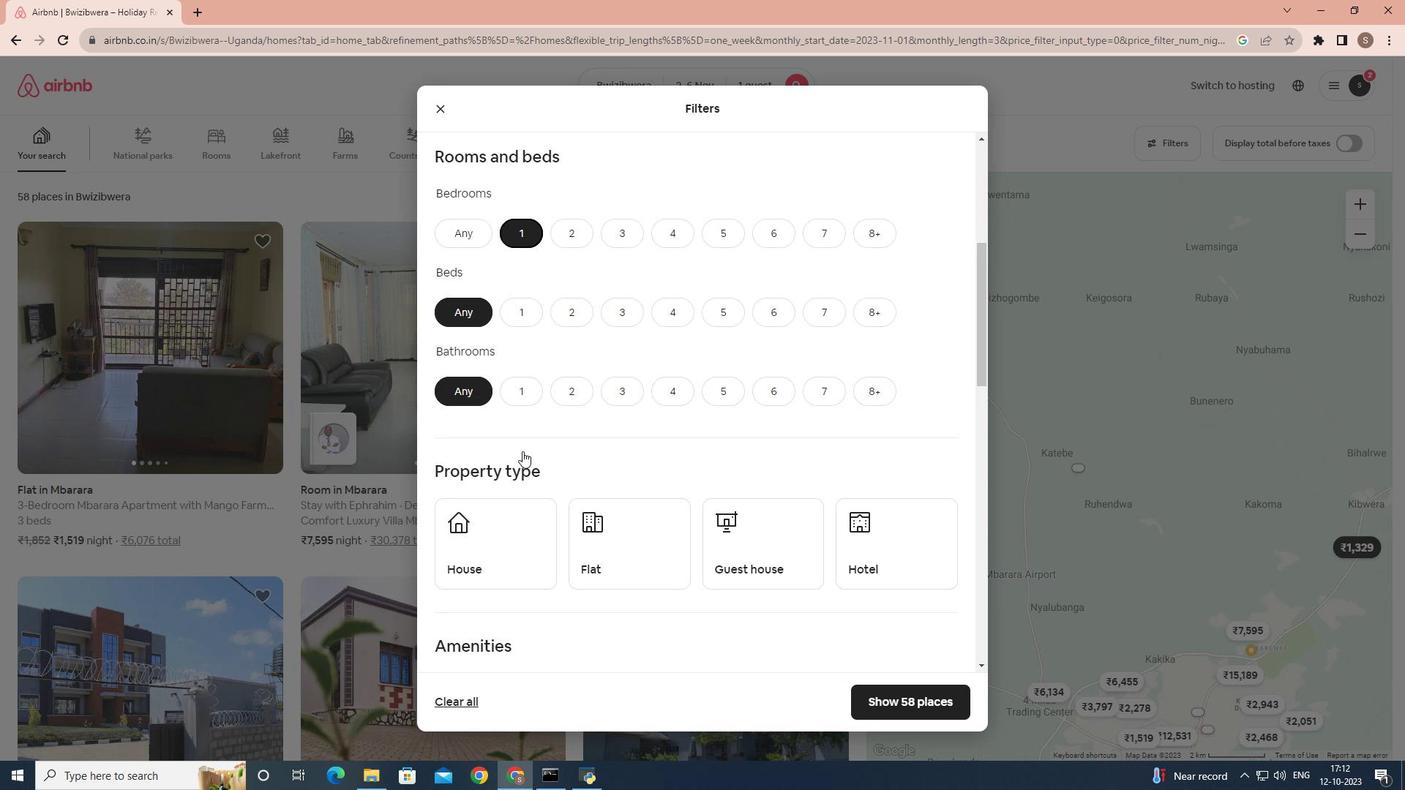 
Action: Mouse moved to (535, 224)
Screenshot: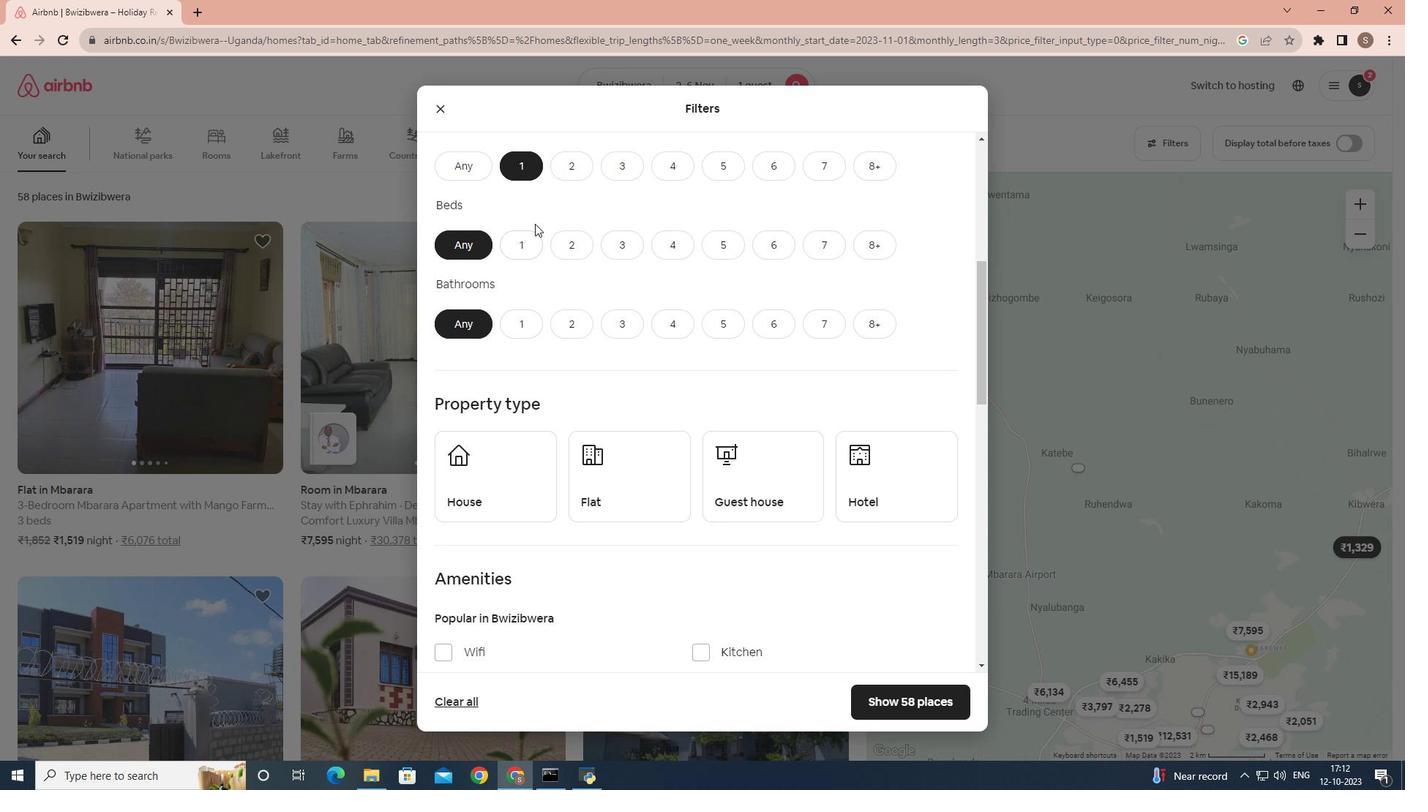 
Action: Mouse pressed left at (535, 224)
Screenshot: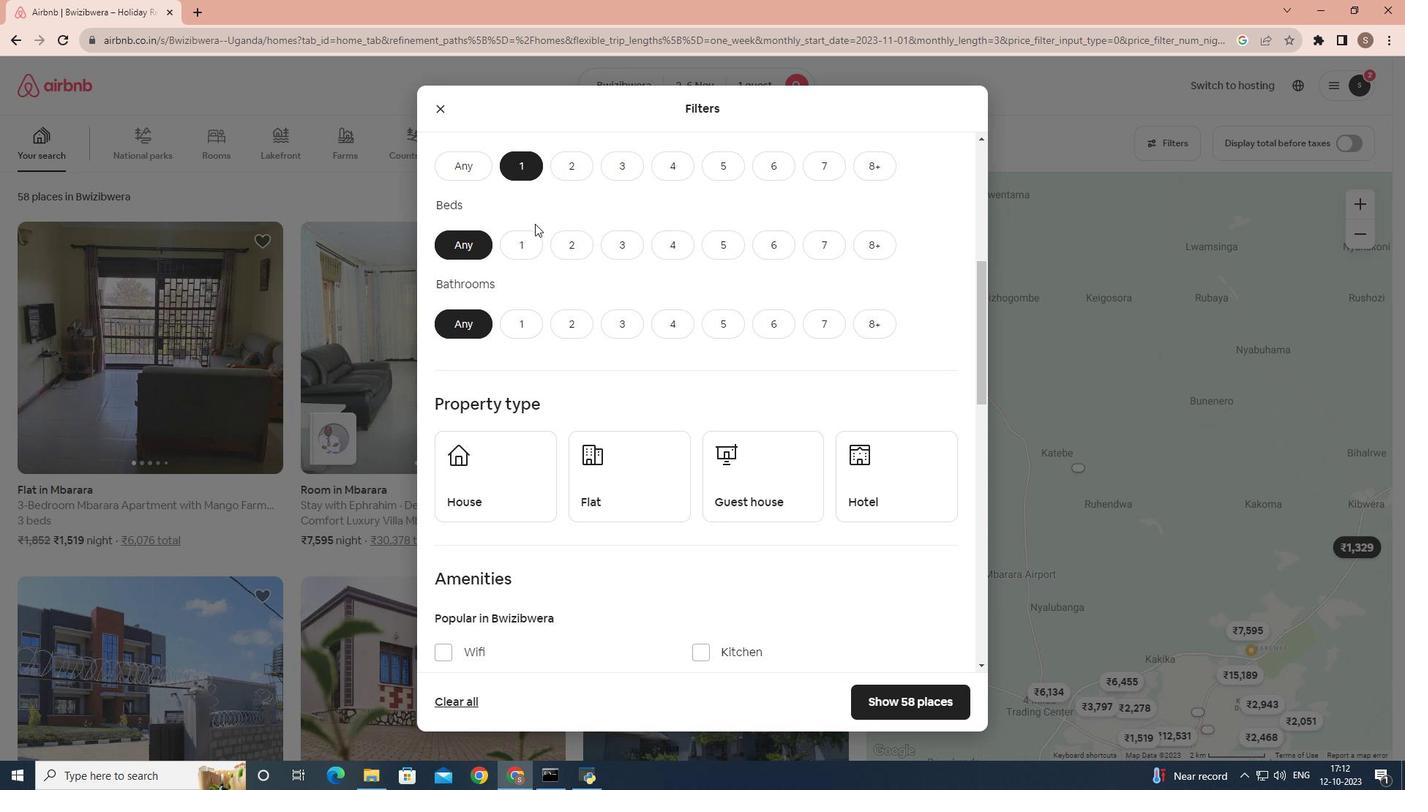 
Action: Mouse moved to (534, 240)
Screenshot: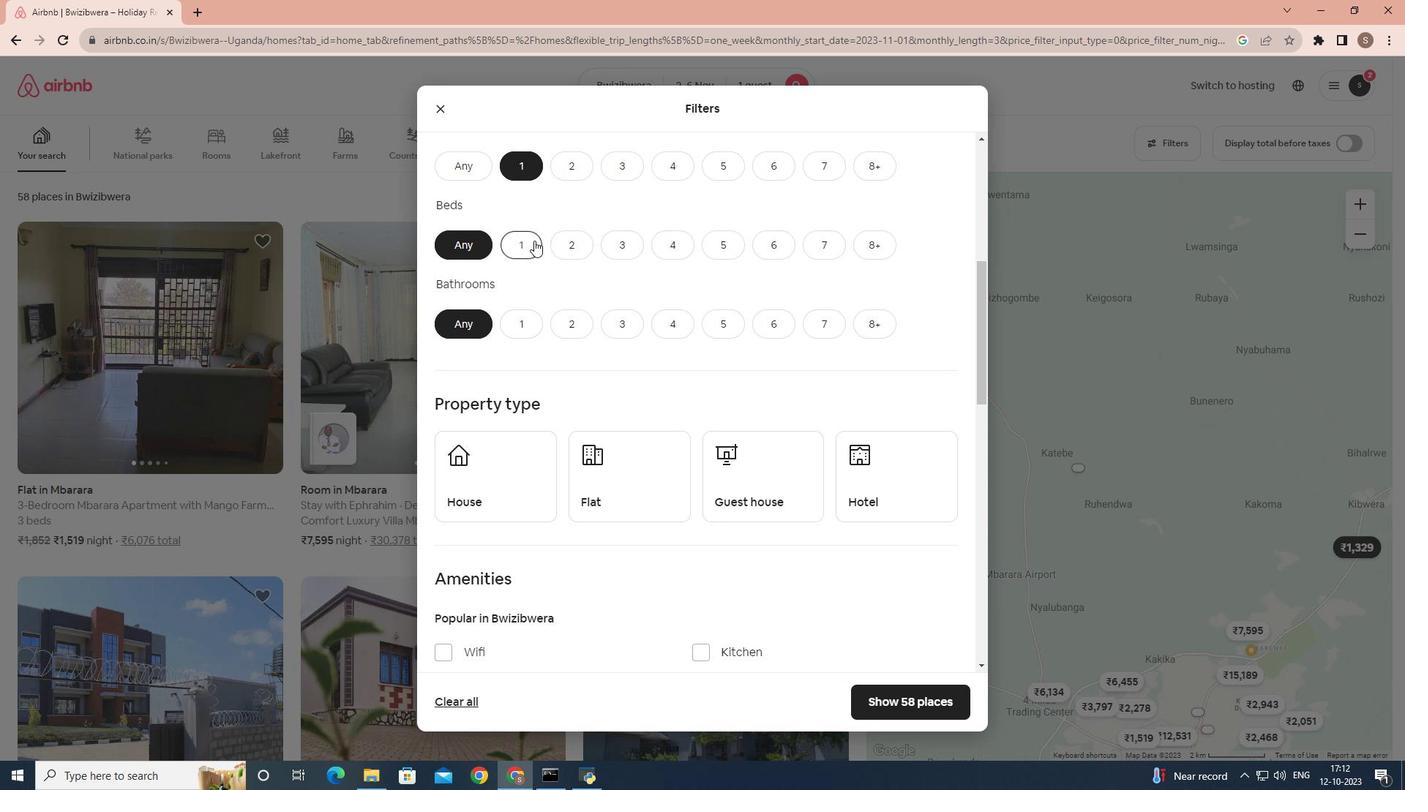 
Action: Mouse pressed left at (534, 240)
Screenshot: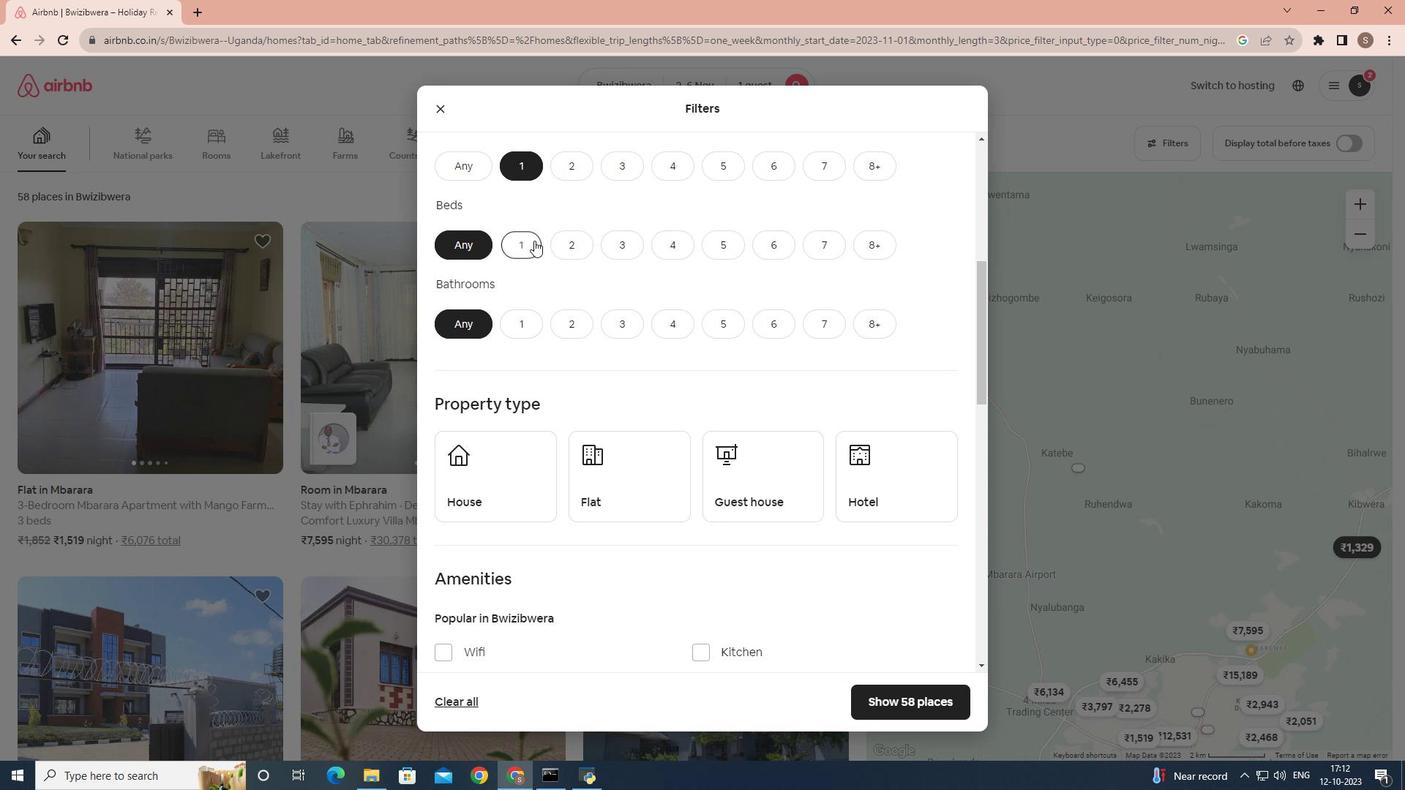 
Action: Mouse moved to (512, 318)
Screenshot: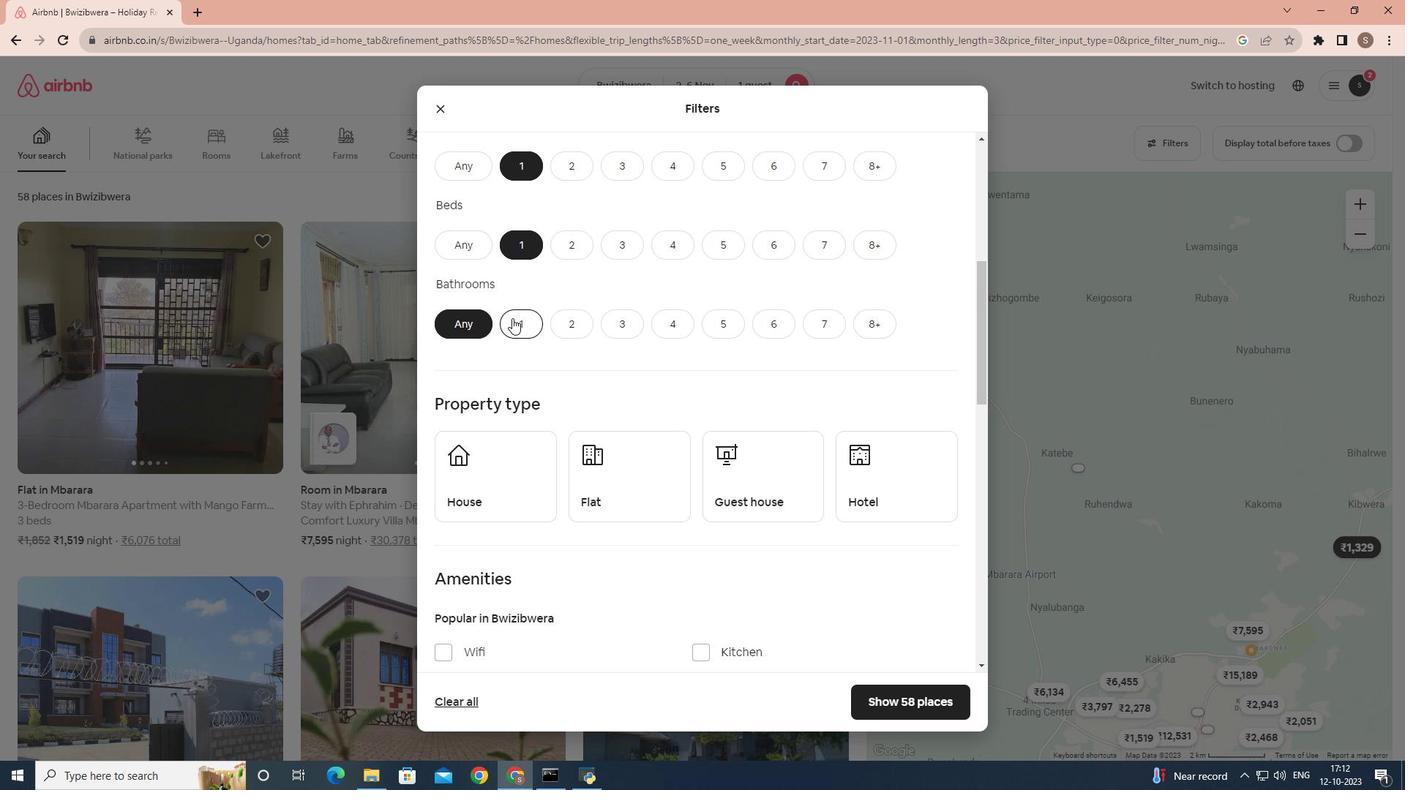 
Action: Mouse pressed left at (512, 318)
Screenshot: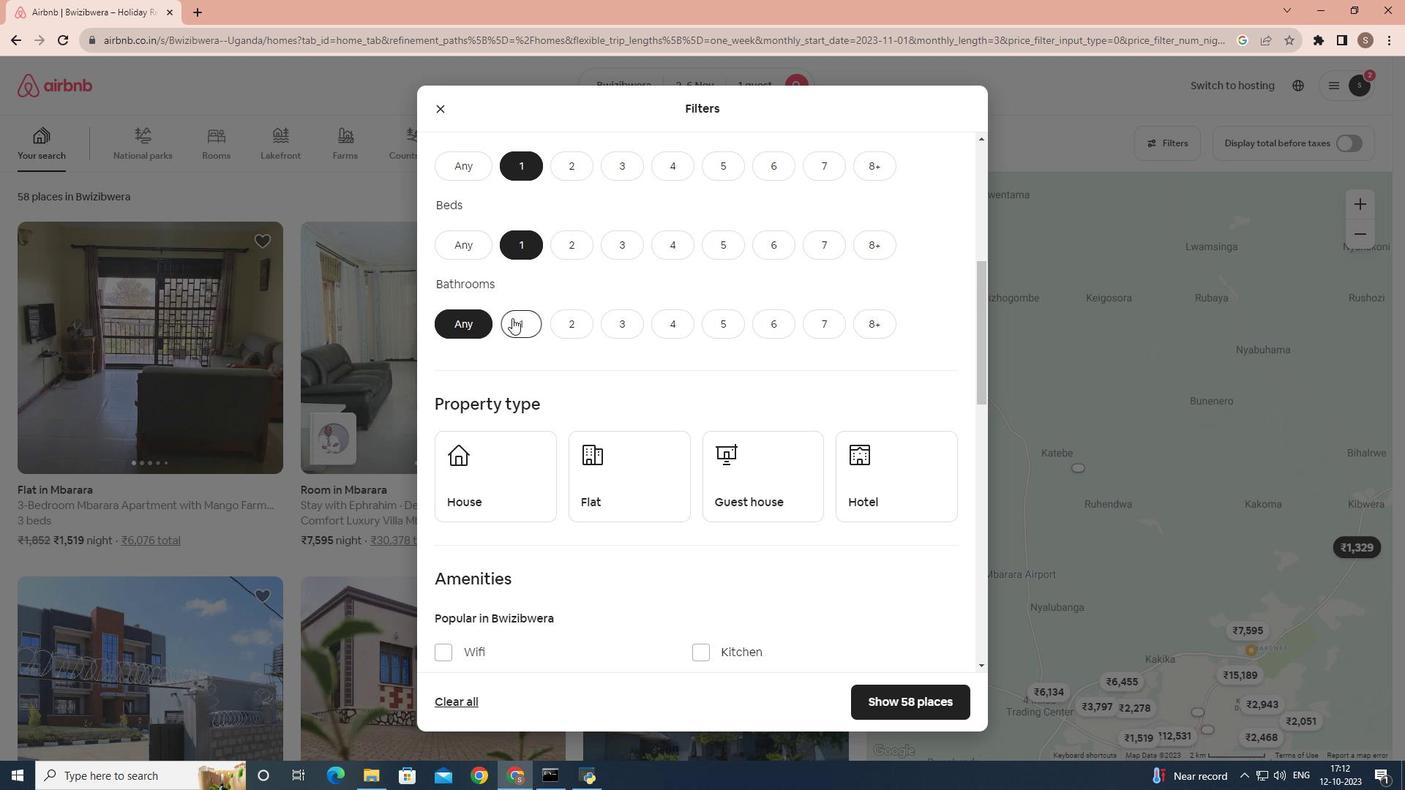 
Action: Mouse moved to (857, 493)
Screenshot: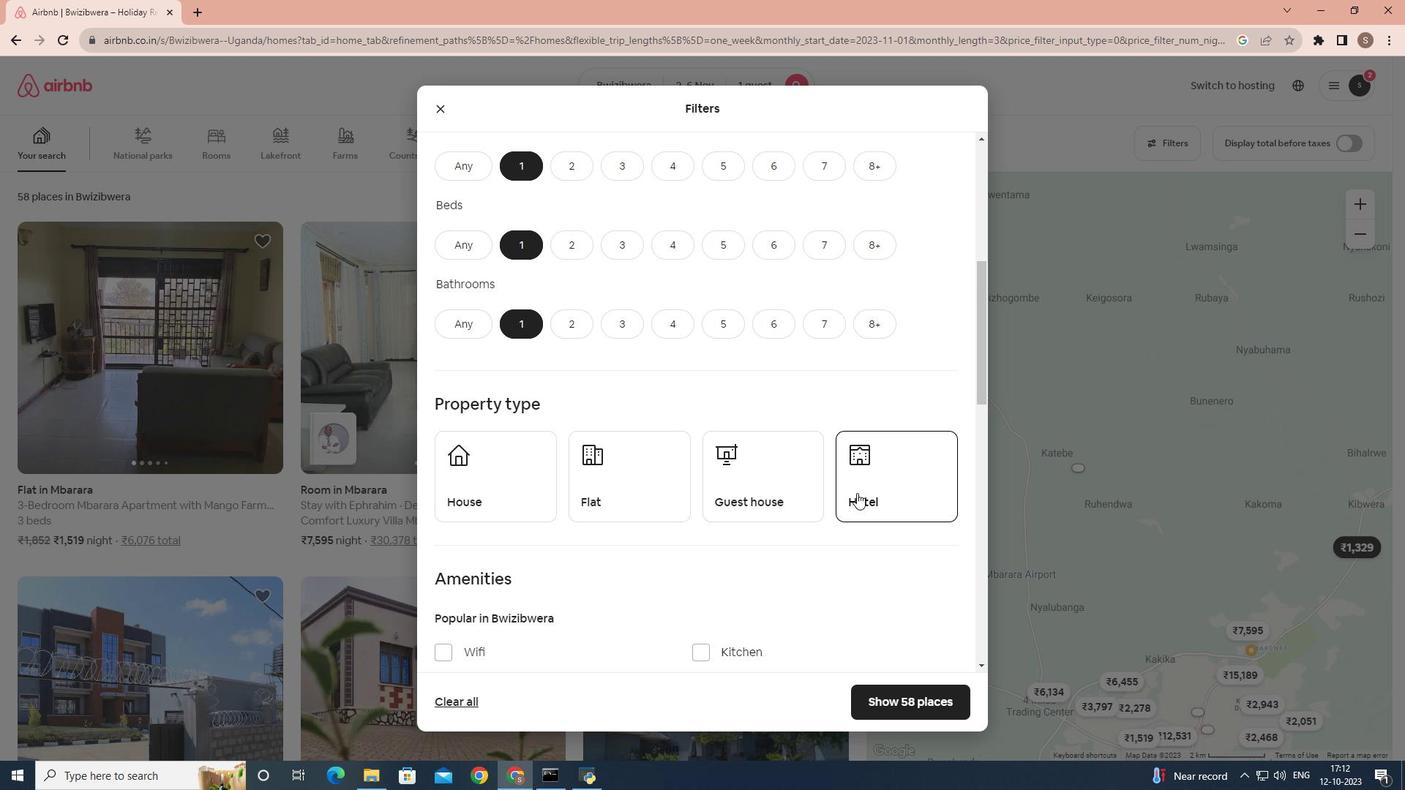 
Action: Mouse pressed left at (857, 493)
Screenshot: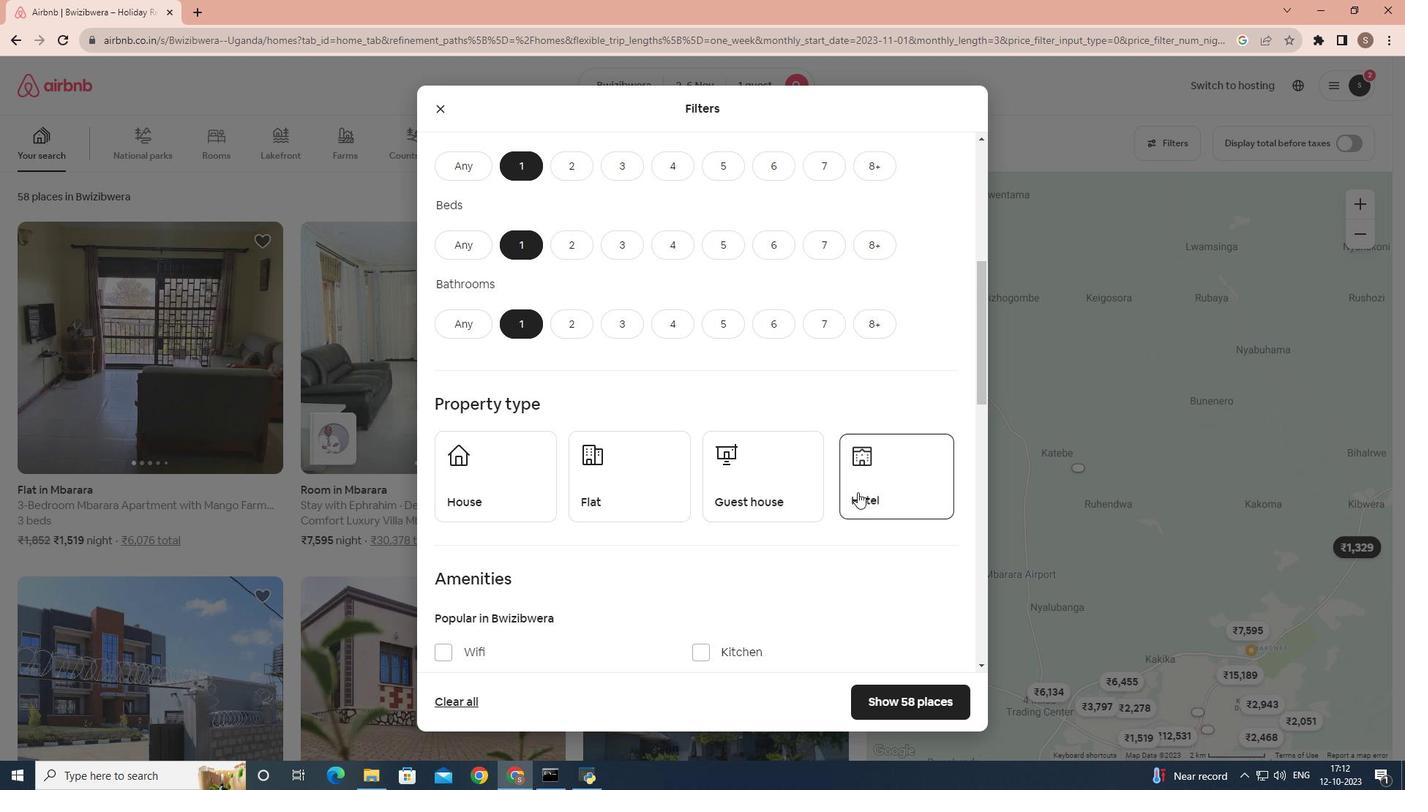 
Action: Mouse moved to (630, 474)
Screenshot: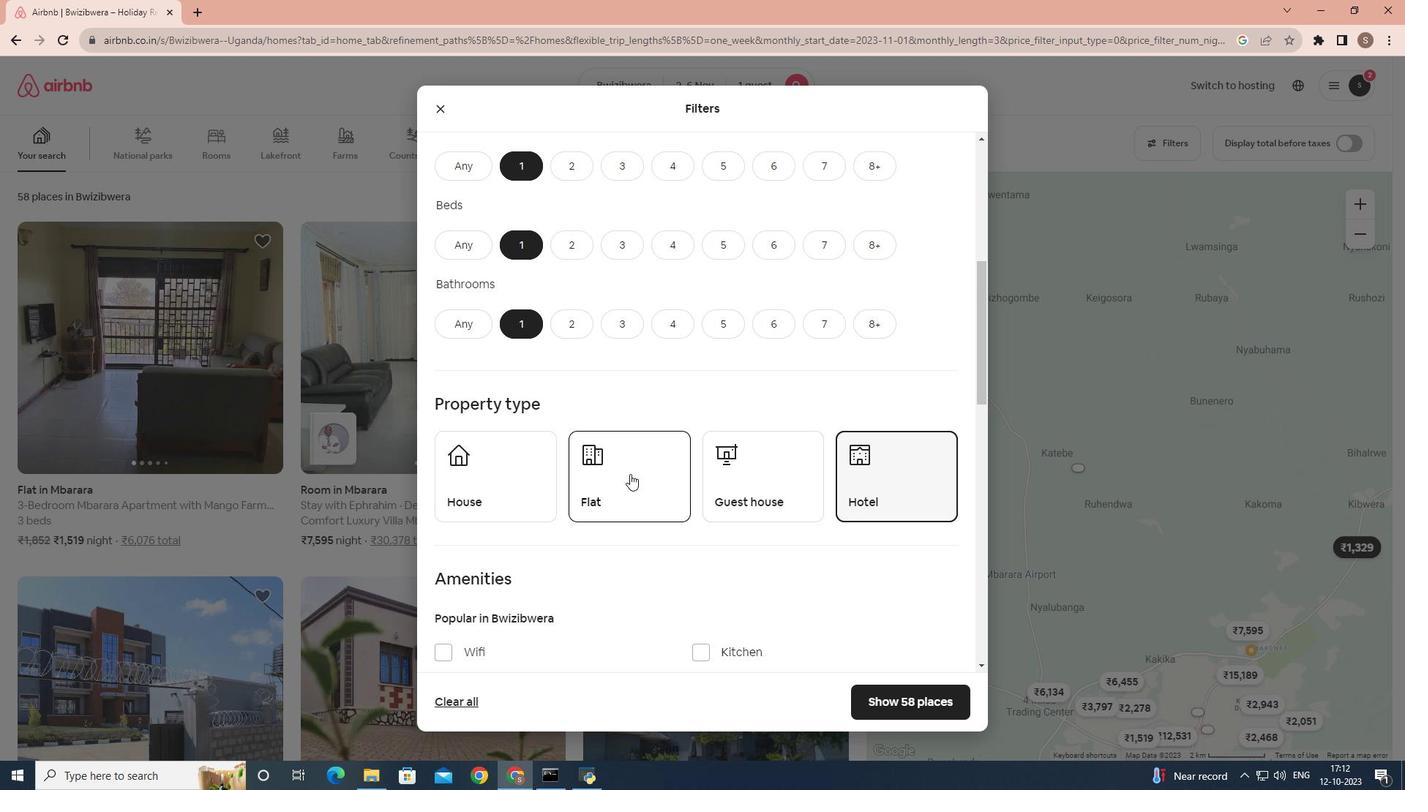 
Action: Mouse scrolled (630, 473) with delta (0, 0)
Screenshot: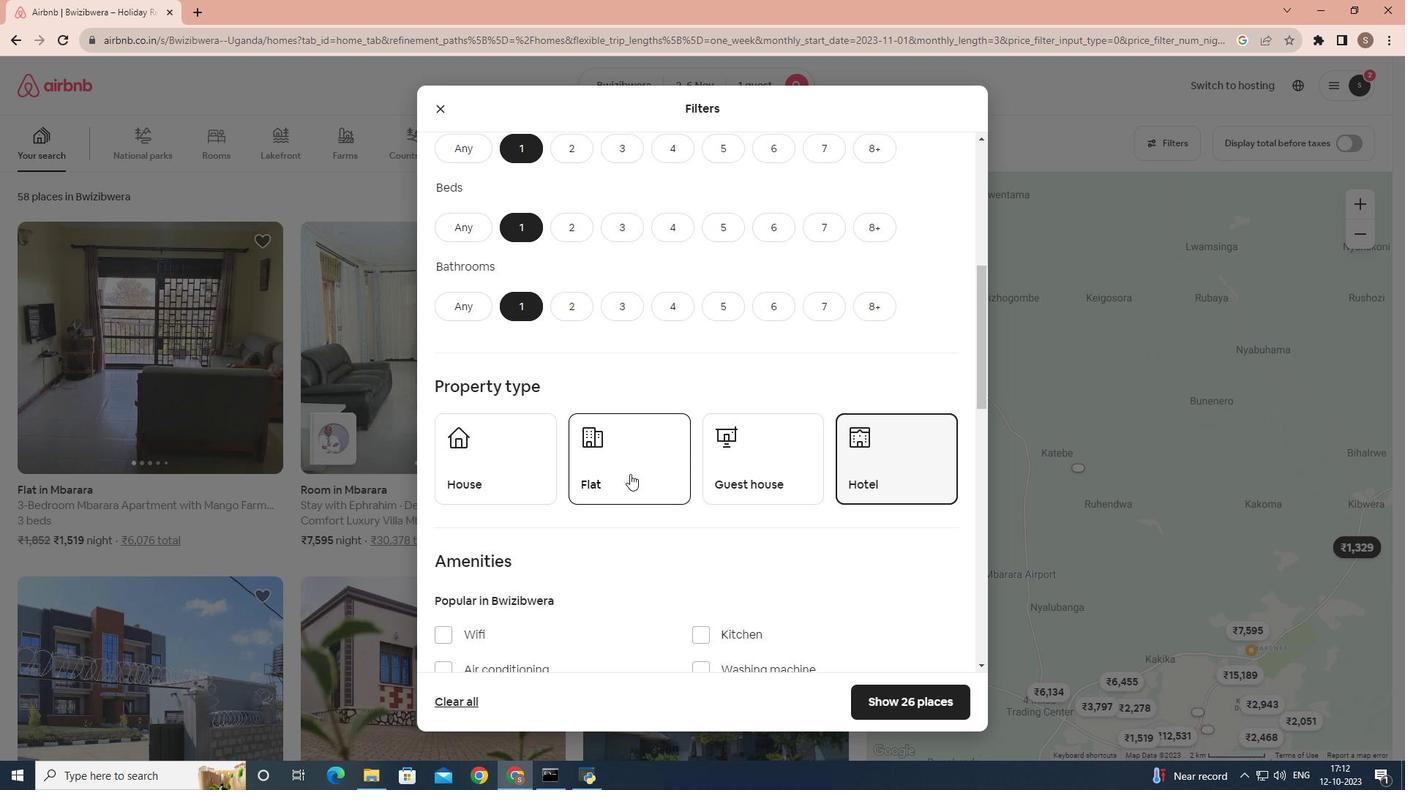 
Action: Mouse scrolled (630, 473) with delta (0, 0)
Screenshot: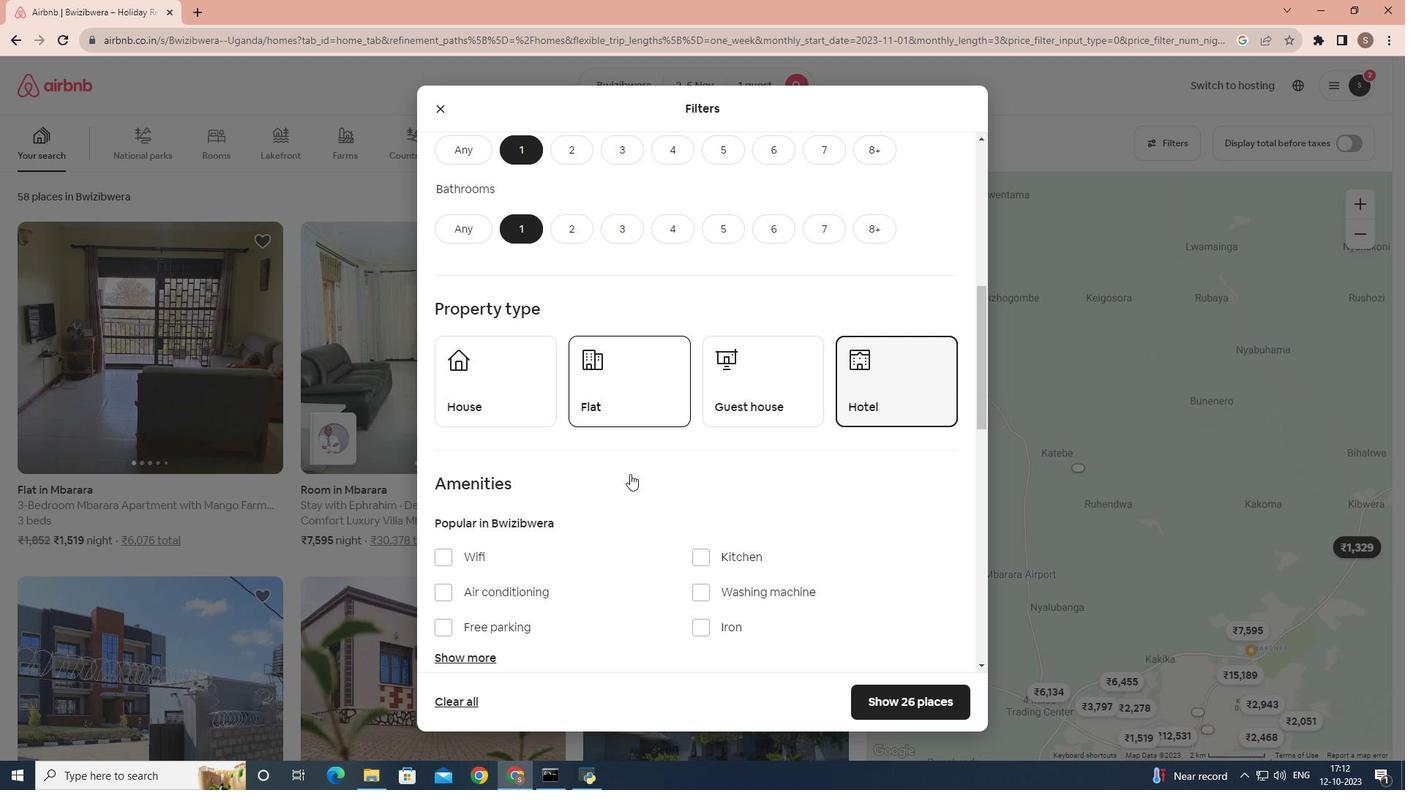 
Action: Mouse scrolled (630, 473) with delta (0, 0)
Screenshot: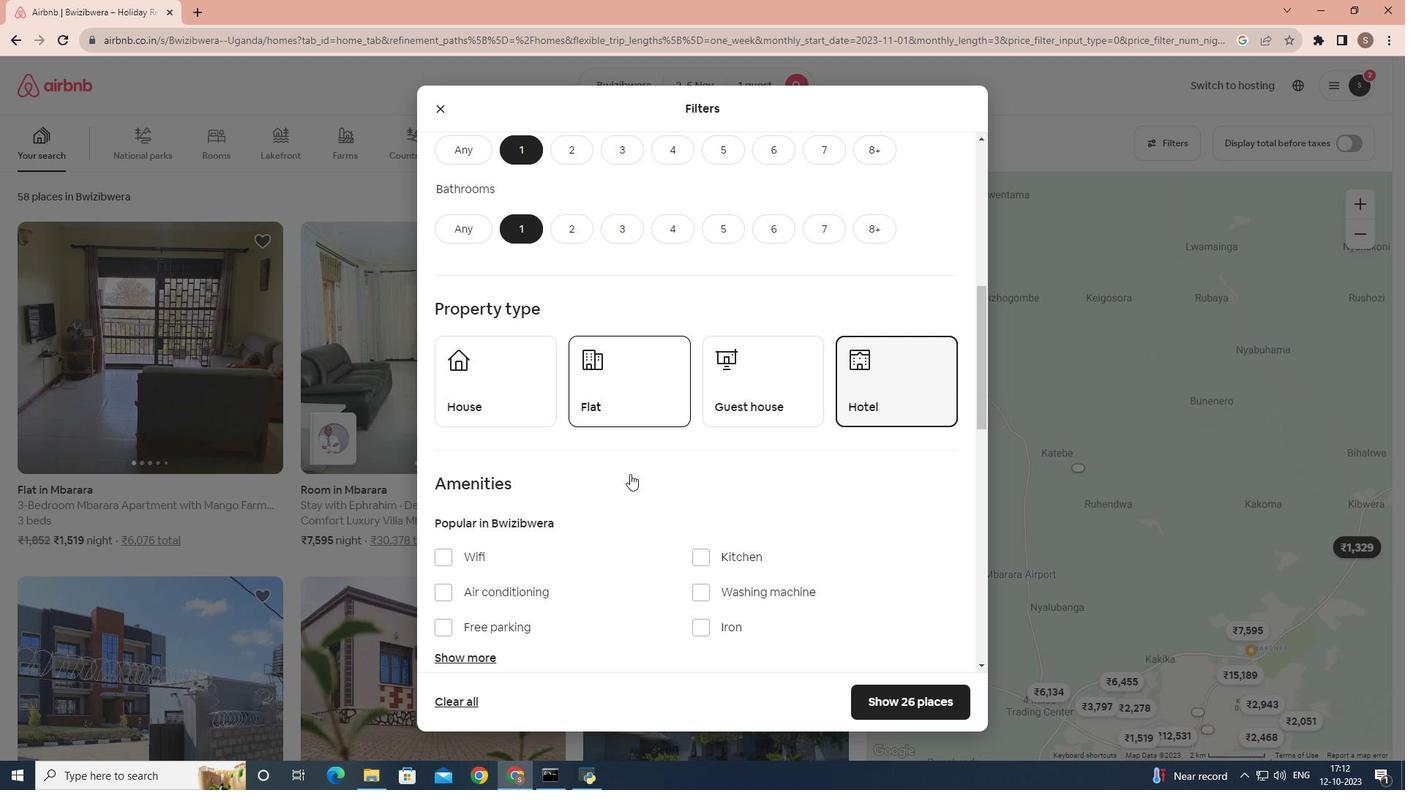 
Action: Mouse scrolled (630, 473) with delta (0, 0)
Screenshot: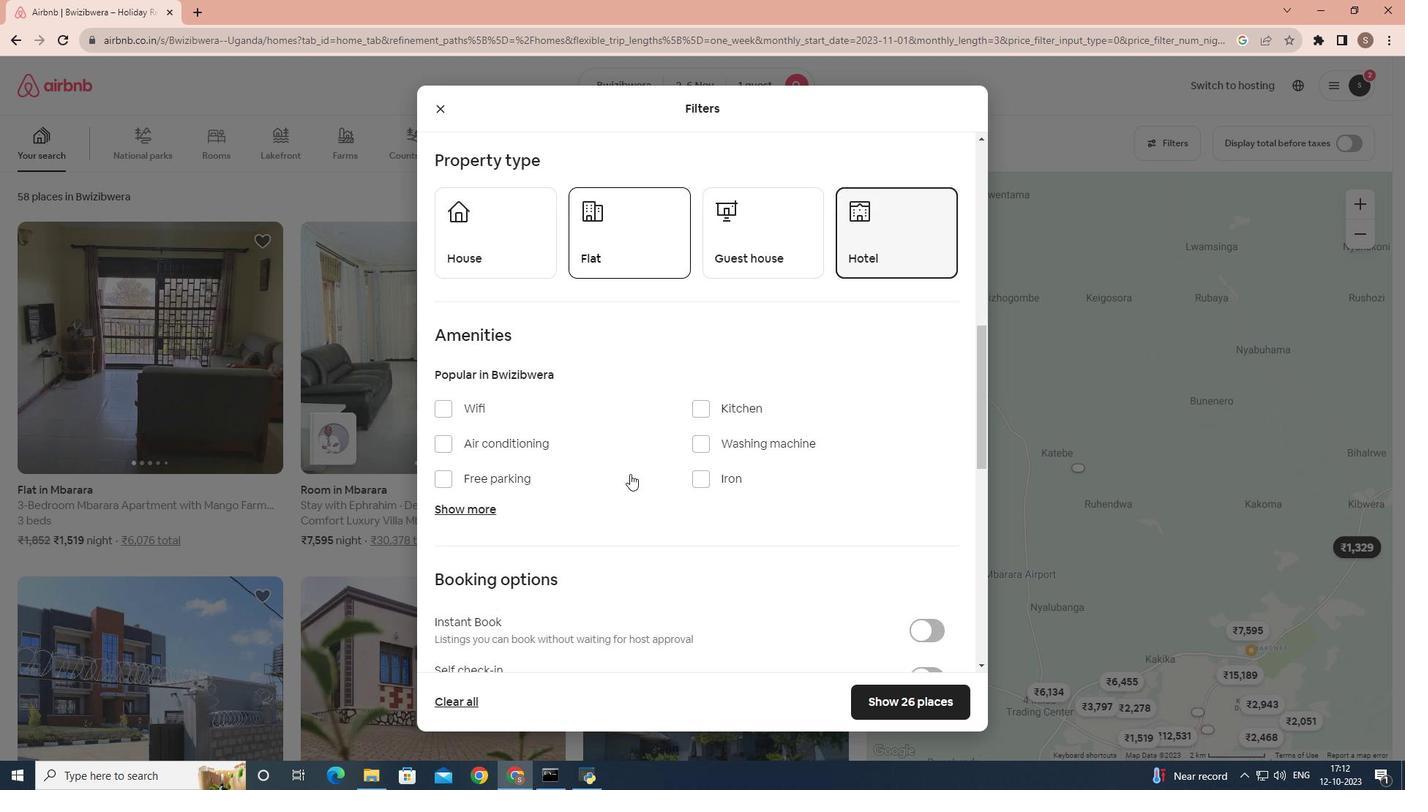 
Action: Mouse moved to (627, 453)
Screenshot: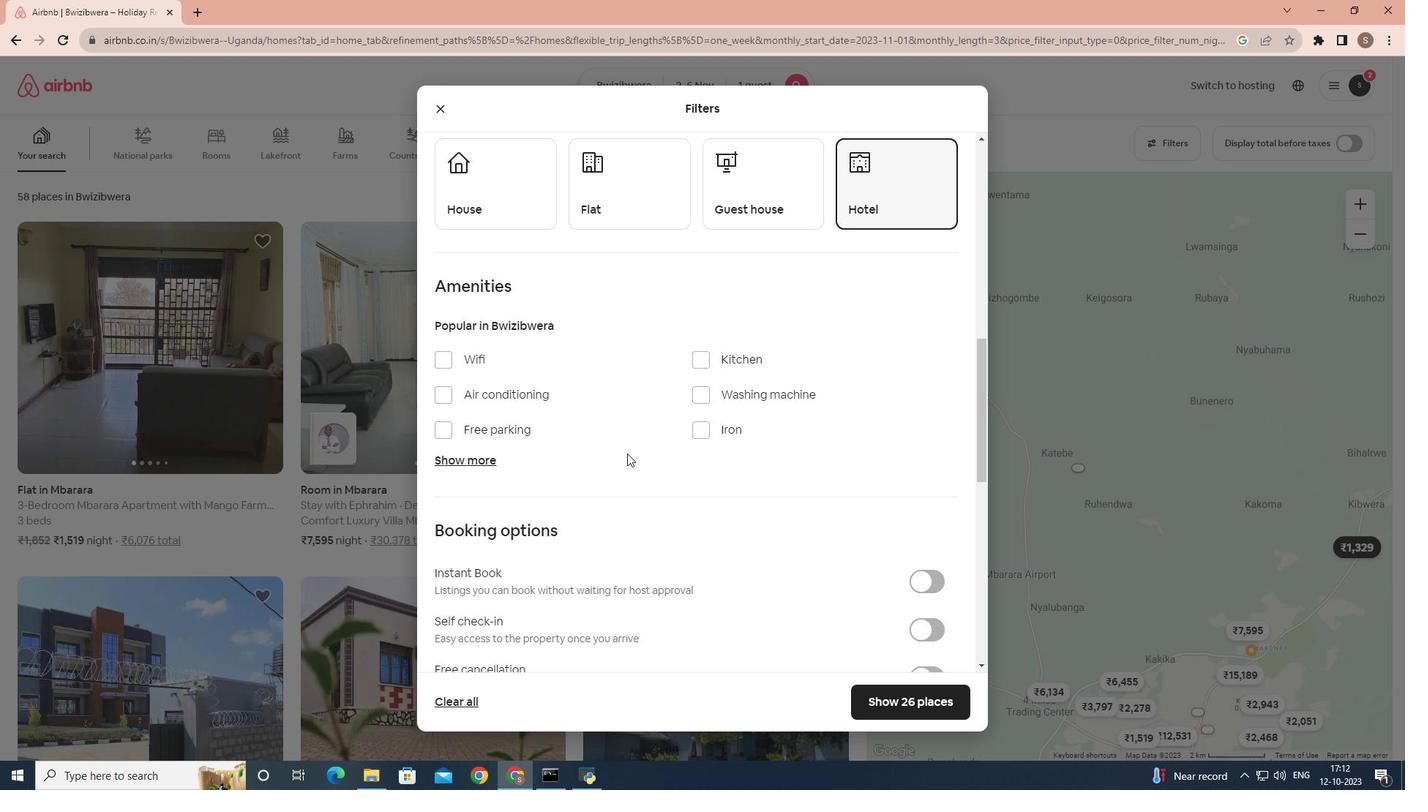 
Action: Mouse scrolled (627, 453) with delta (0, 0)
Screenshot: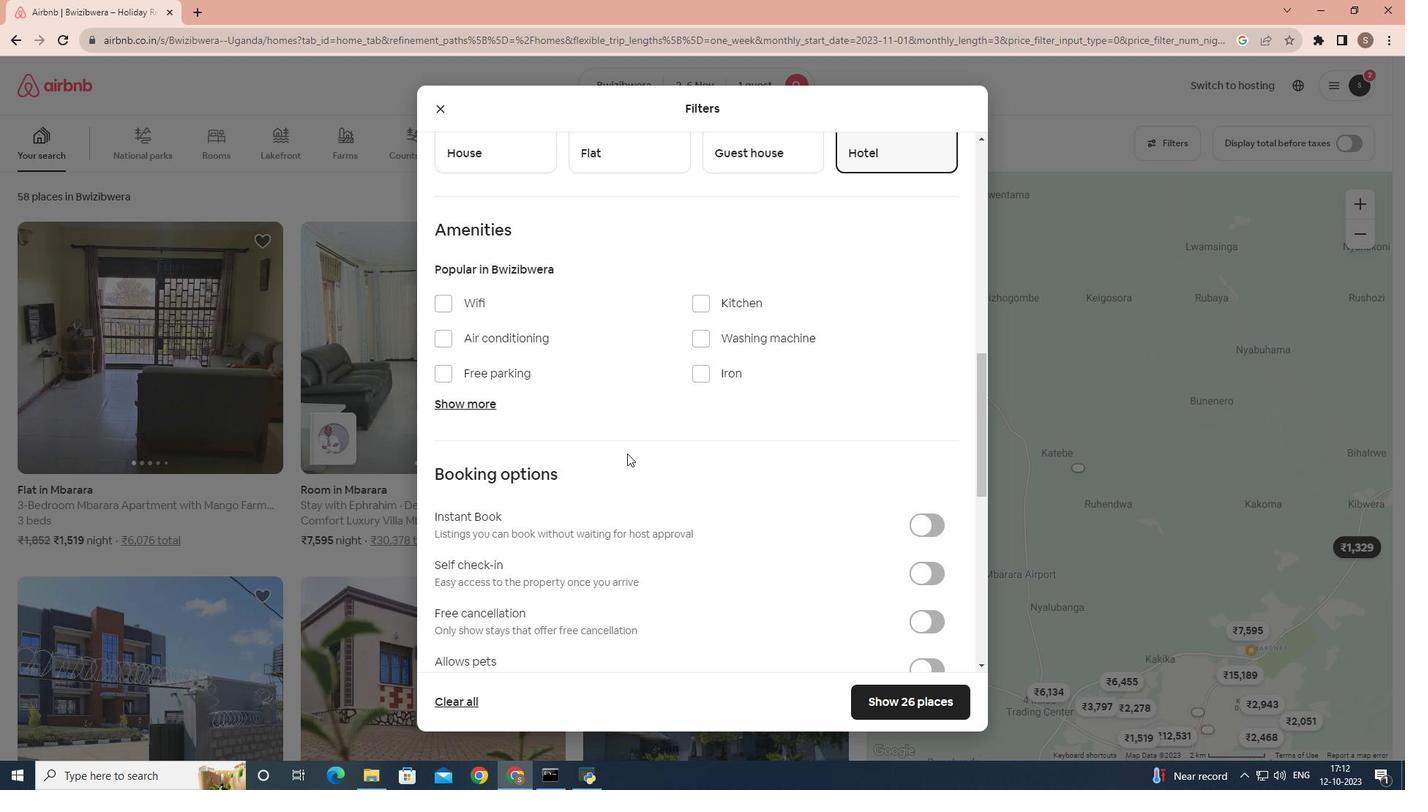 
Action: Mouse scrolled (627, 453) with delta (0, 0)
Screenshot: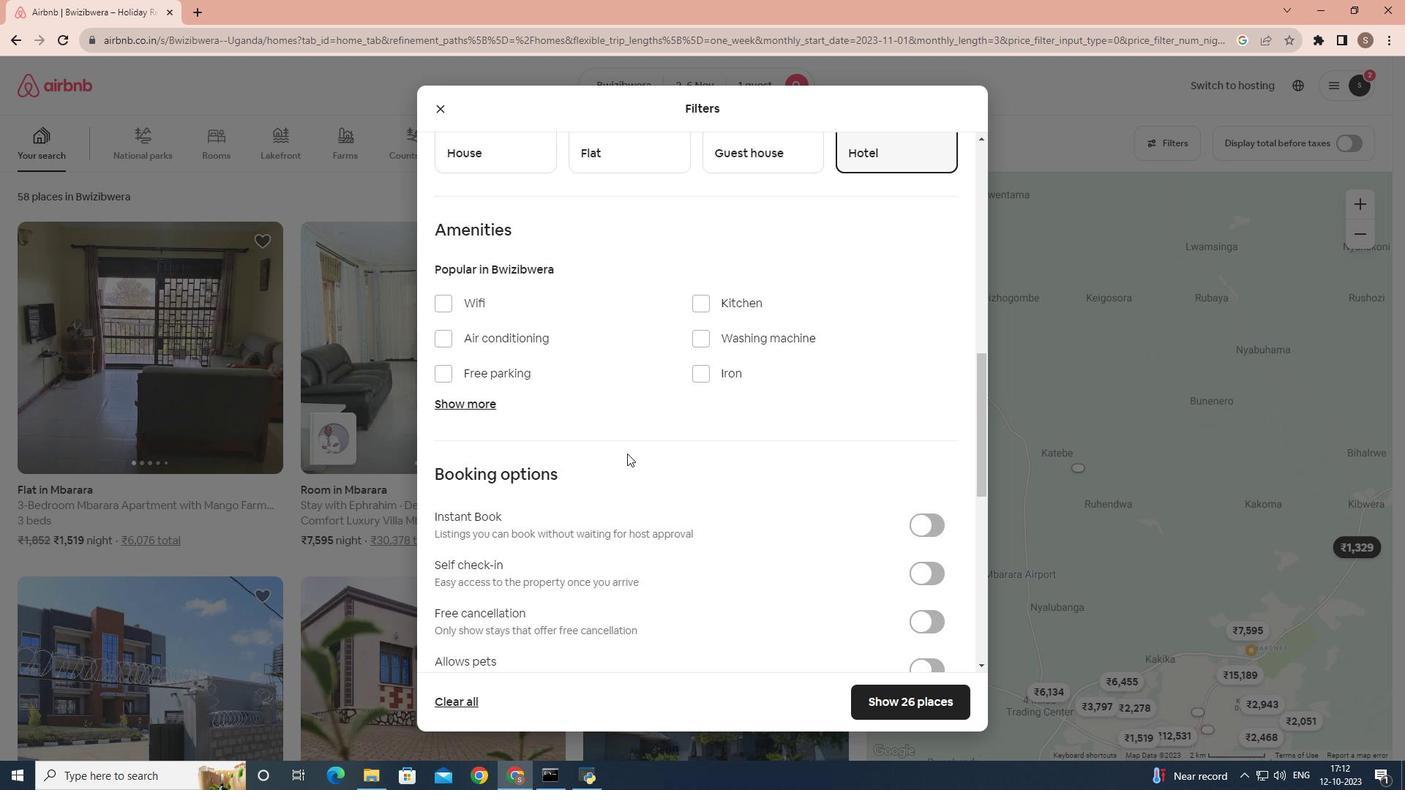 
Action: Mouse scrolled (627, 453) with delta (0, 0)
Screenshot: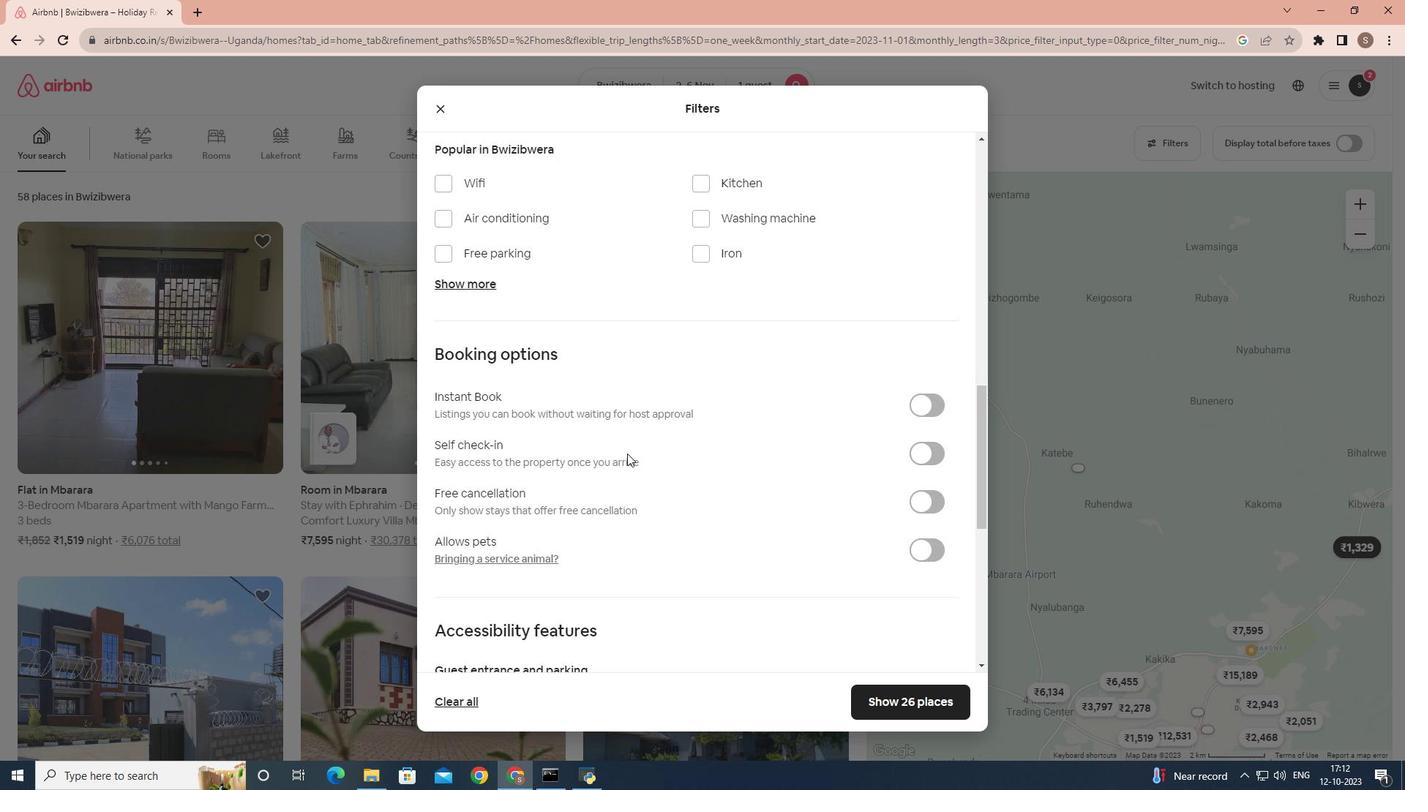 
Action: Mouse moved to (913, 404)
Screenshot: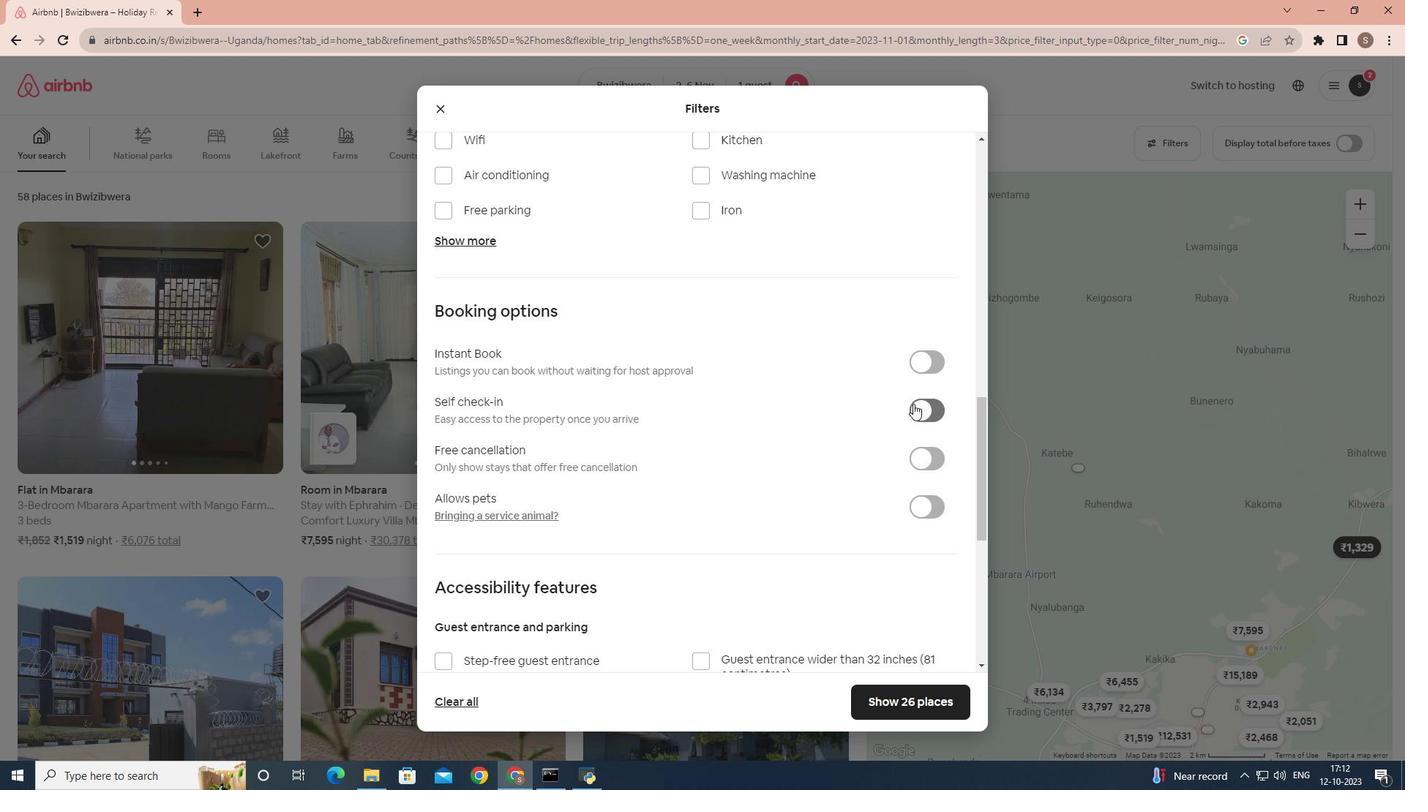 
Action: Mouse pressed left at (913, 404)
Screenshot: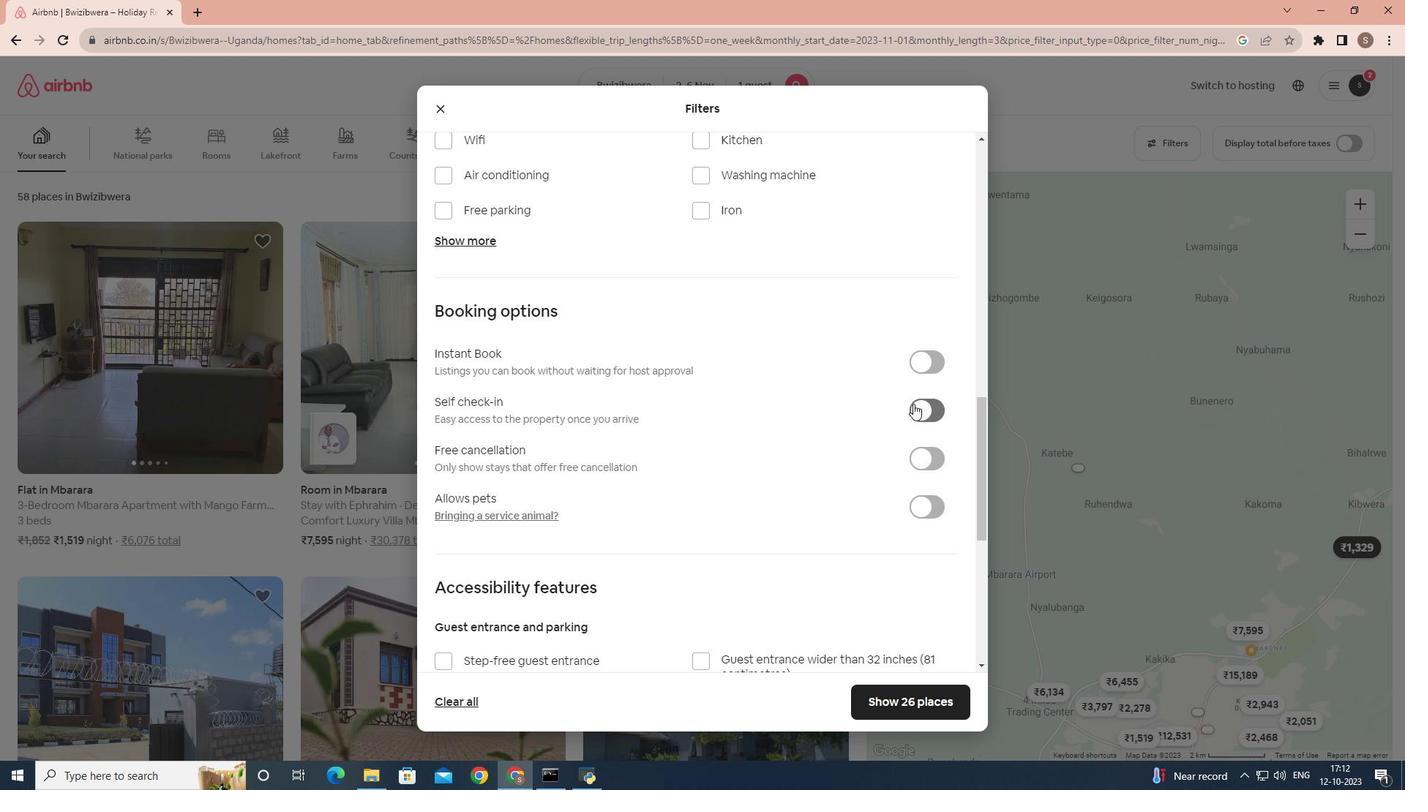 
Action: Mouse moved to (644, 364)
Screenshot: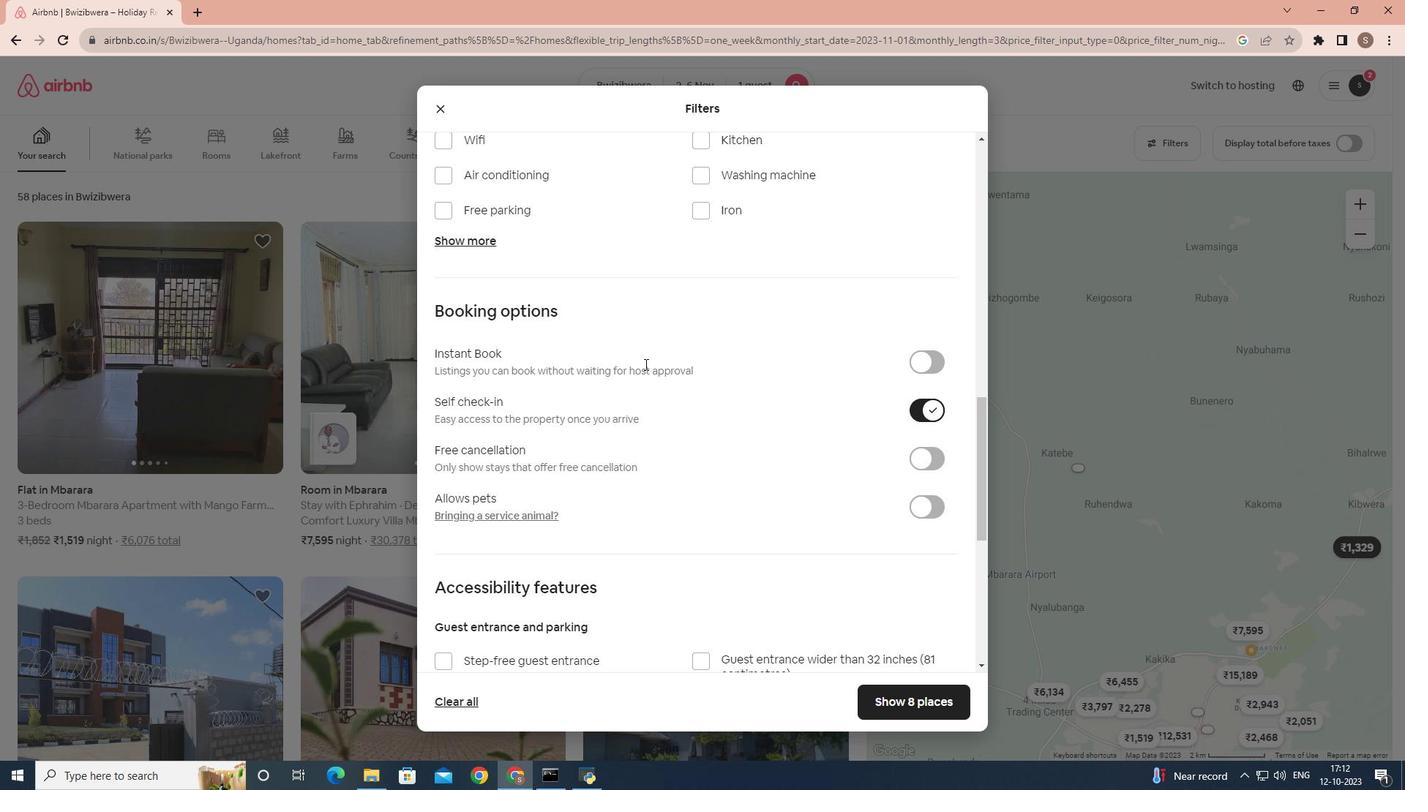 
Action: Mouse scrolled (644, 363) with delta (0, 0)
Screenshot: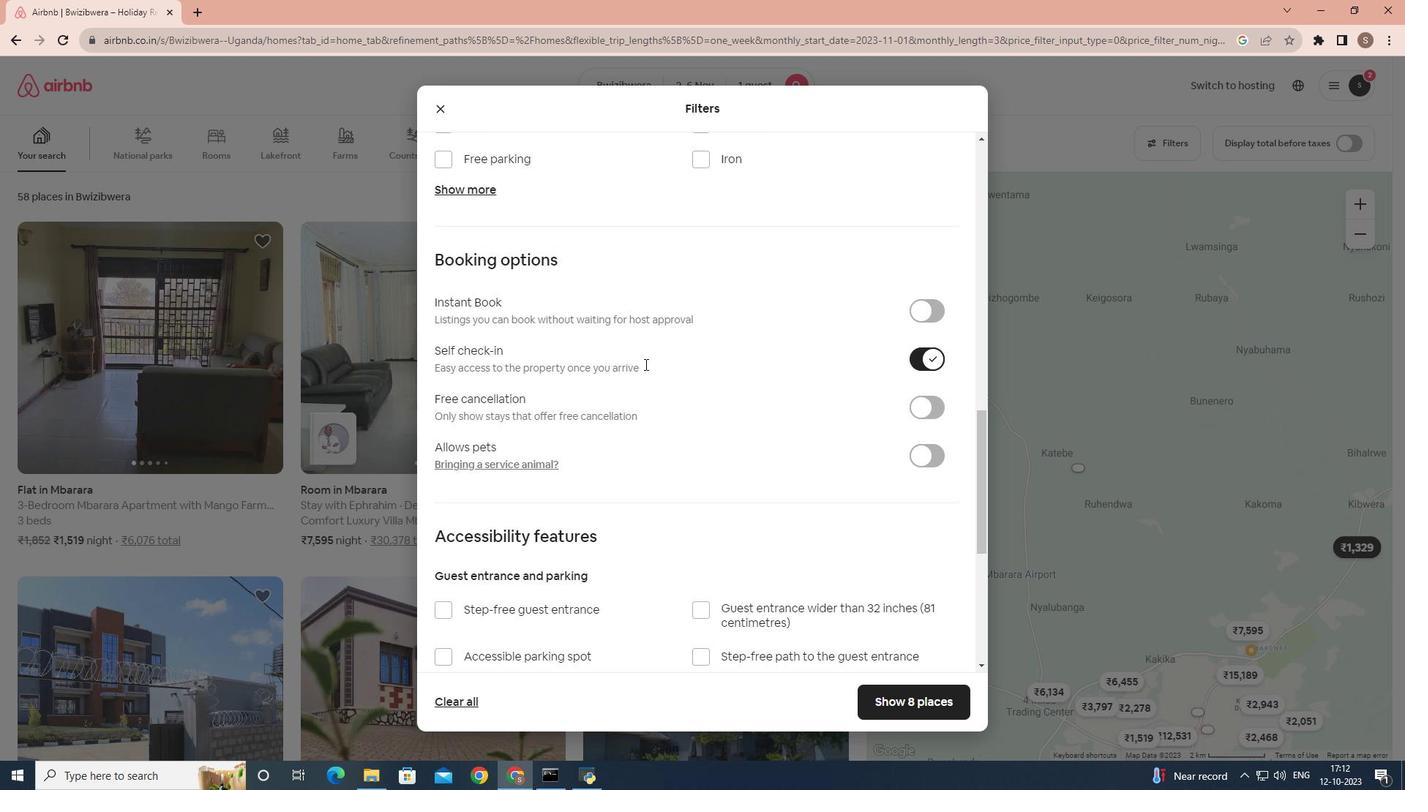 
Action: Mouse scrolled (644, 363) with delta (0, 0)
Screenshot: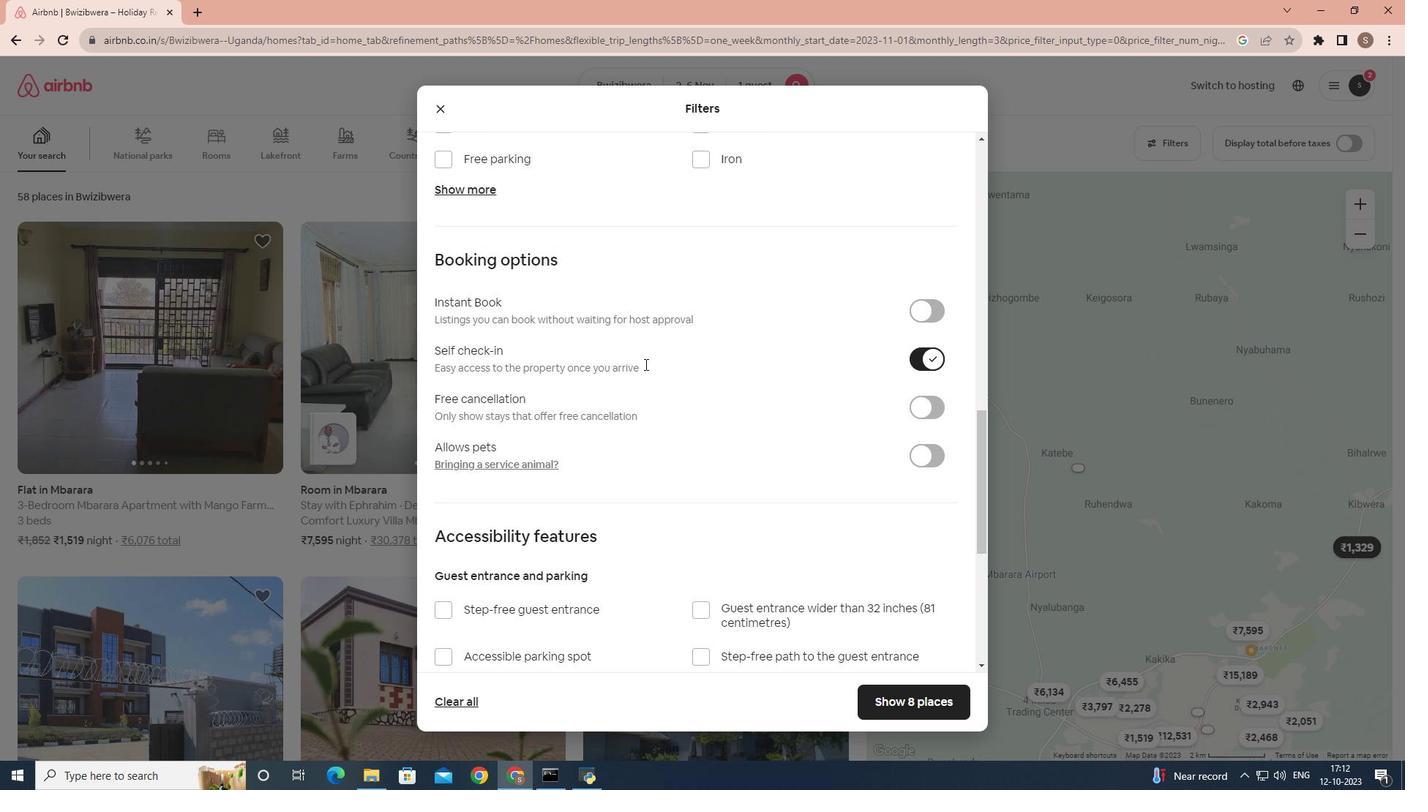 
Action: Mouse scrolled (644, 363) with delta (0, 0)
Screenshot: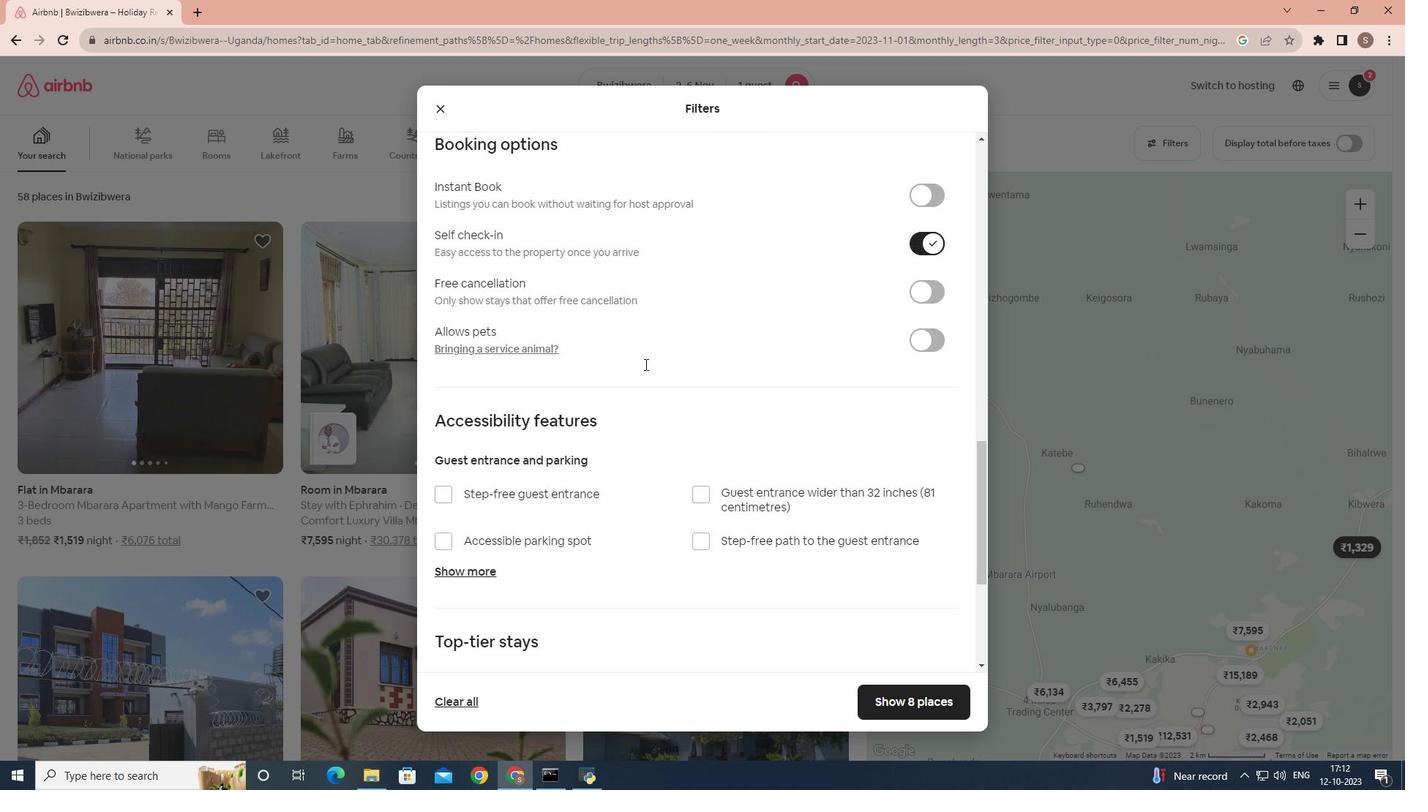
Action: Mouse scrolled (644, 363) with delta (0, 0)
Screenshot: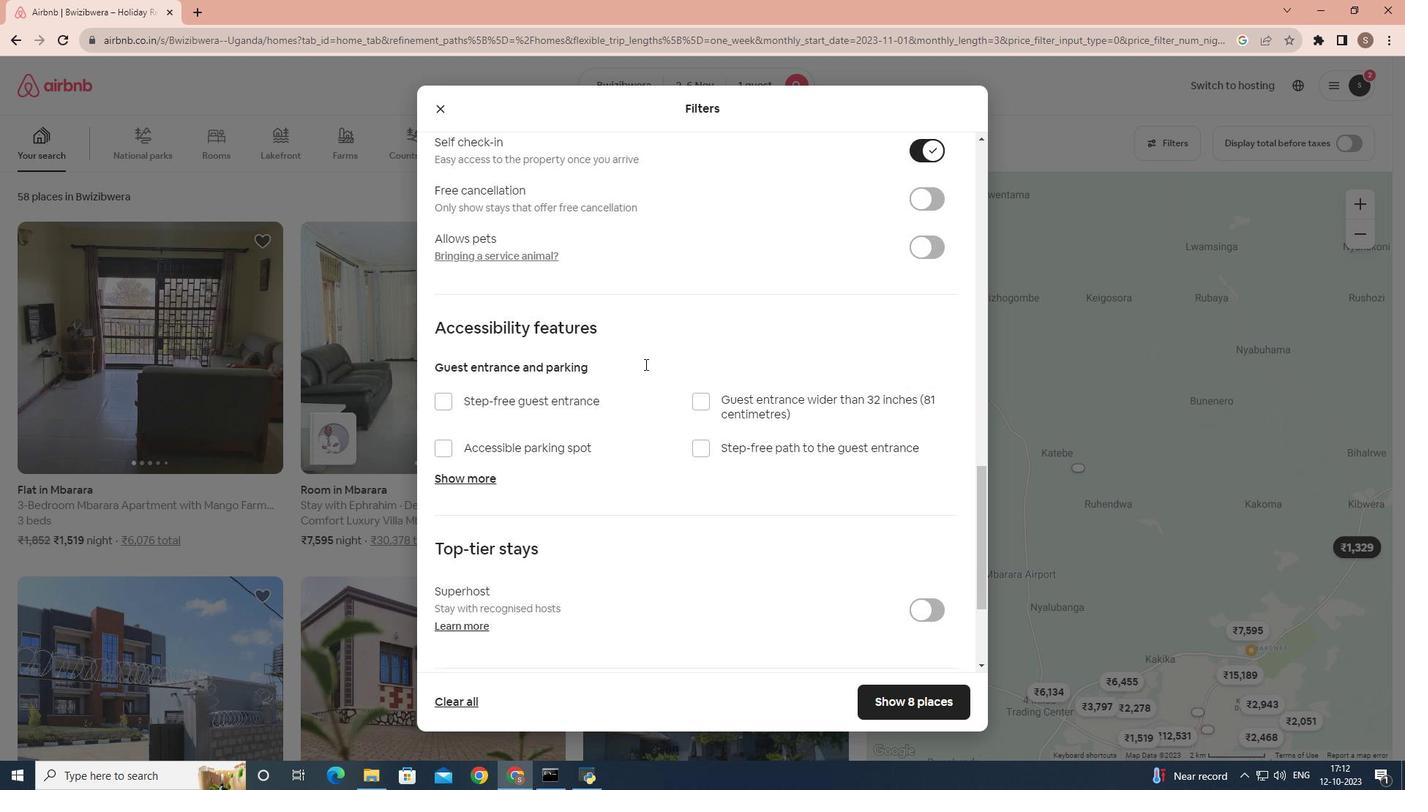 
Action: Mouse scrolled (644, 363) with delta (0, 0)
Screenshot: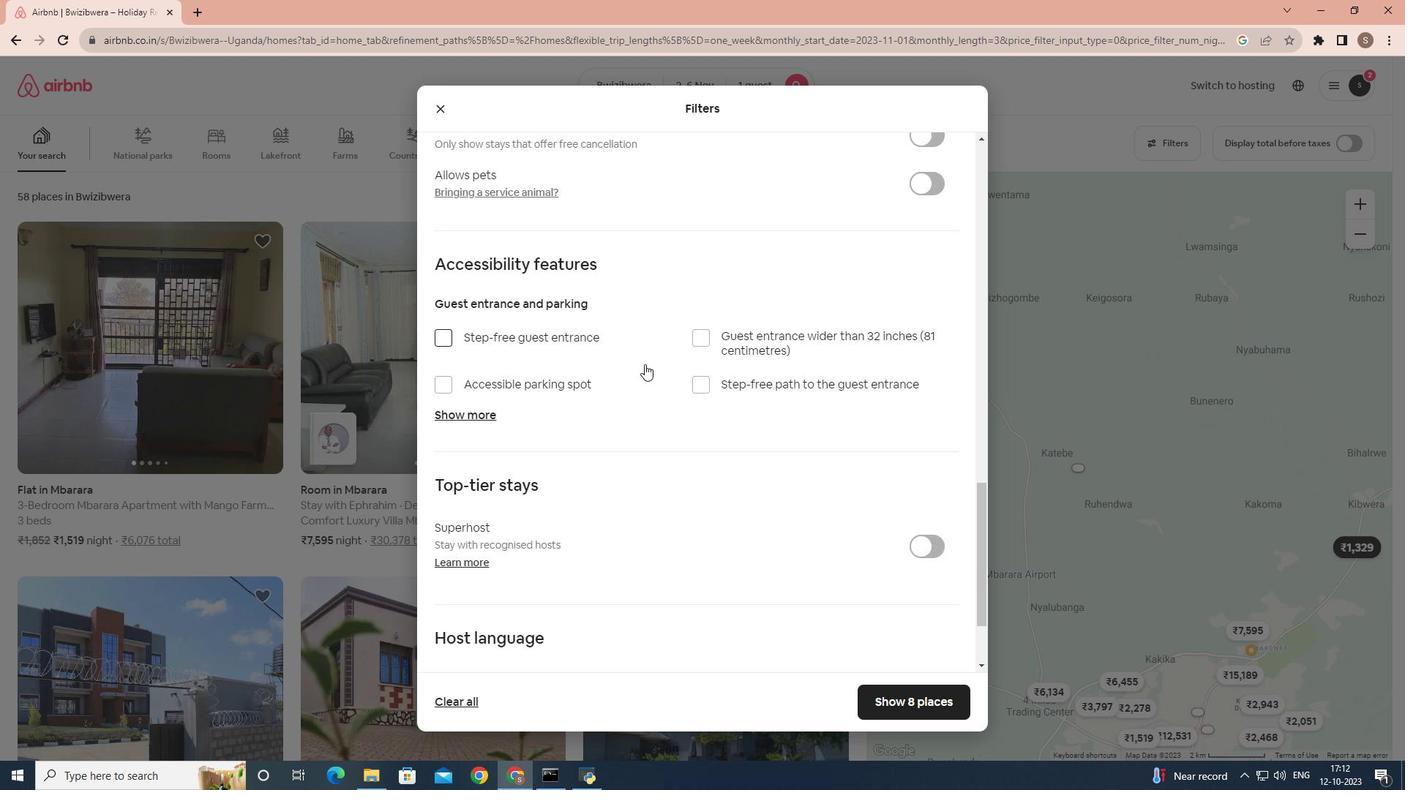 
Action: Mouse scrolled (644, 363) with delta (0, 0)
Screenshot: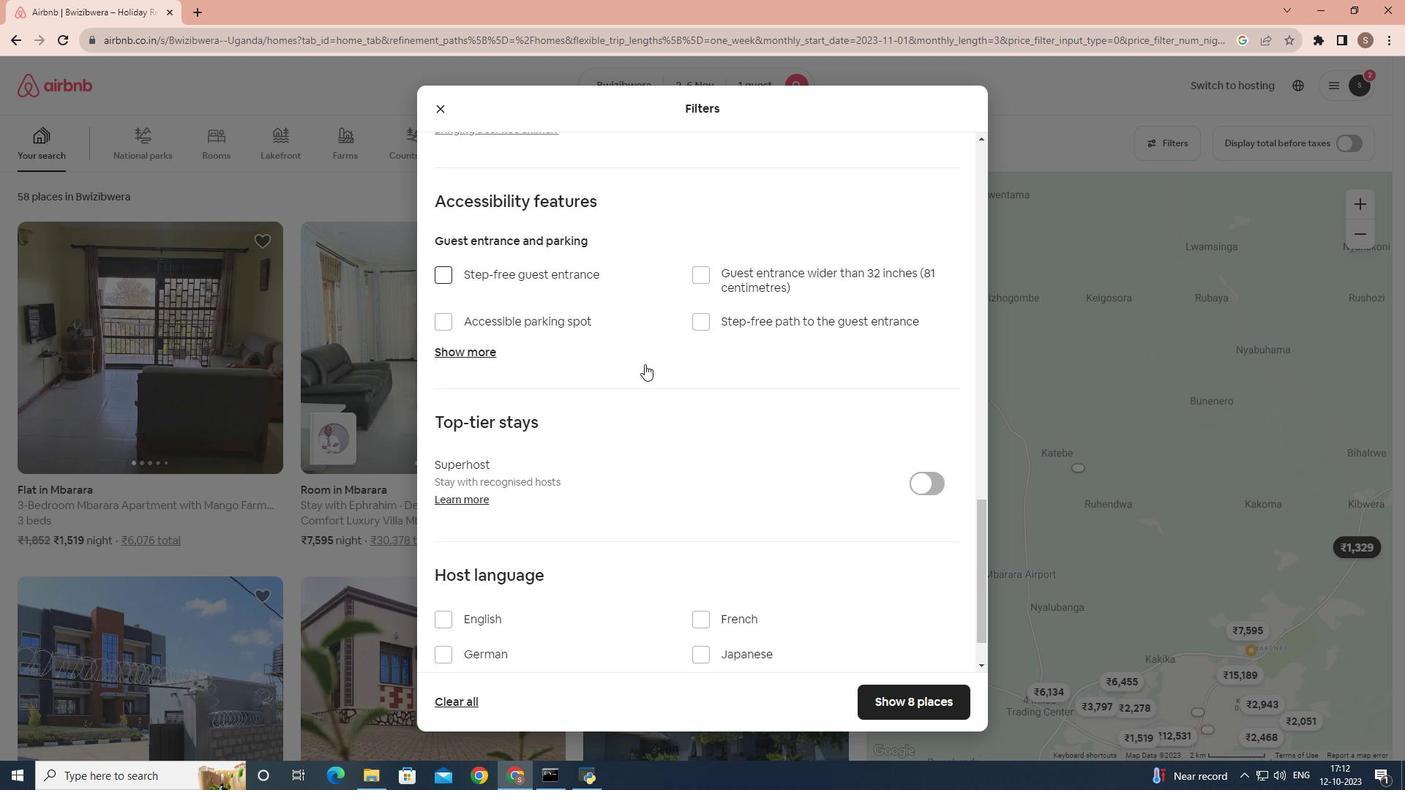 
Action: Mouse scrolled (644, 363) with delta (0, 0)
Screenshot: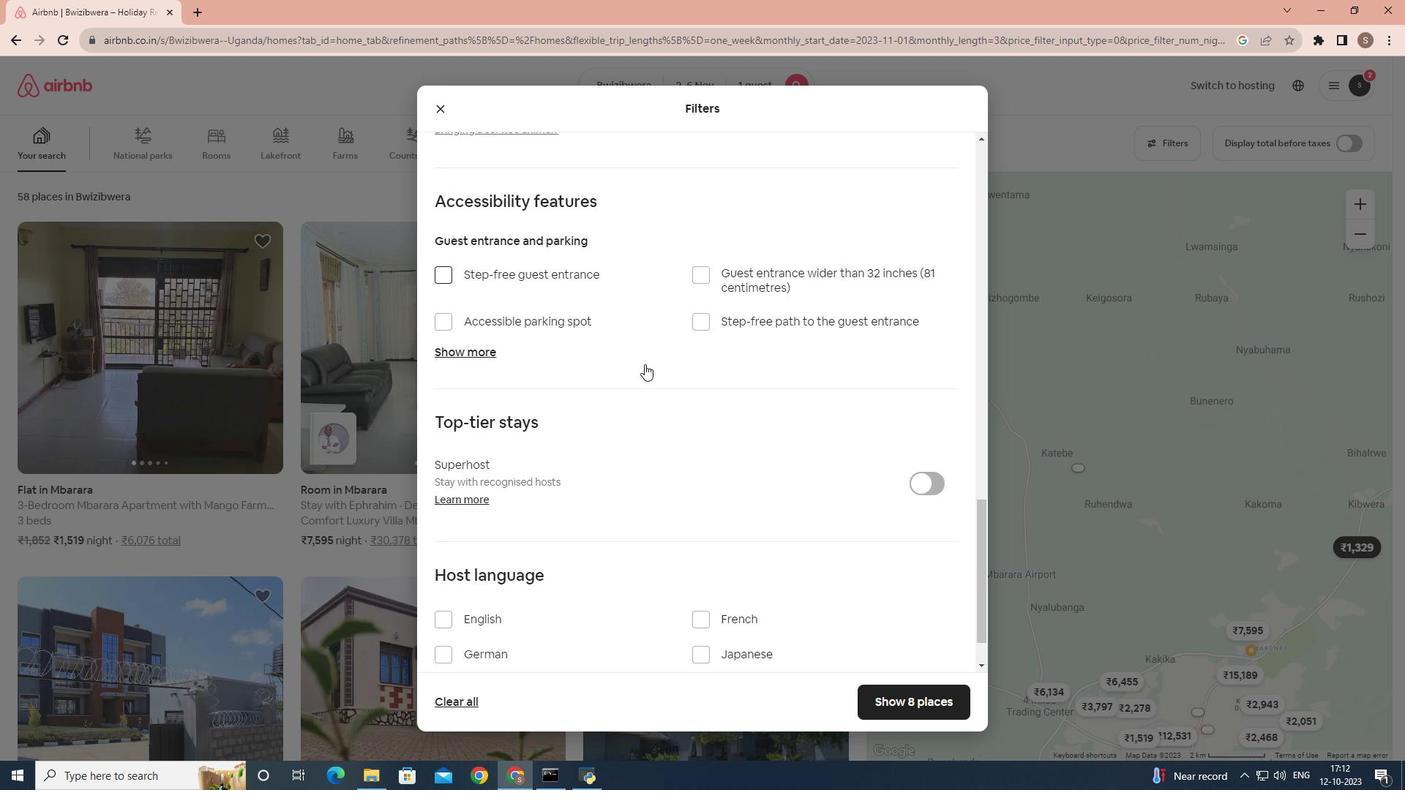 
Action: Mouse moved to (909, 715)
Screenshot: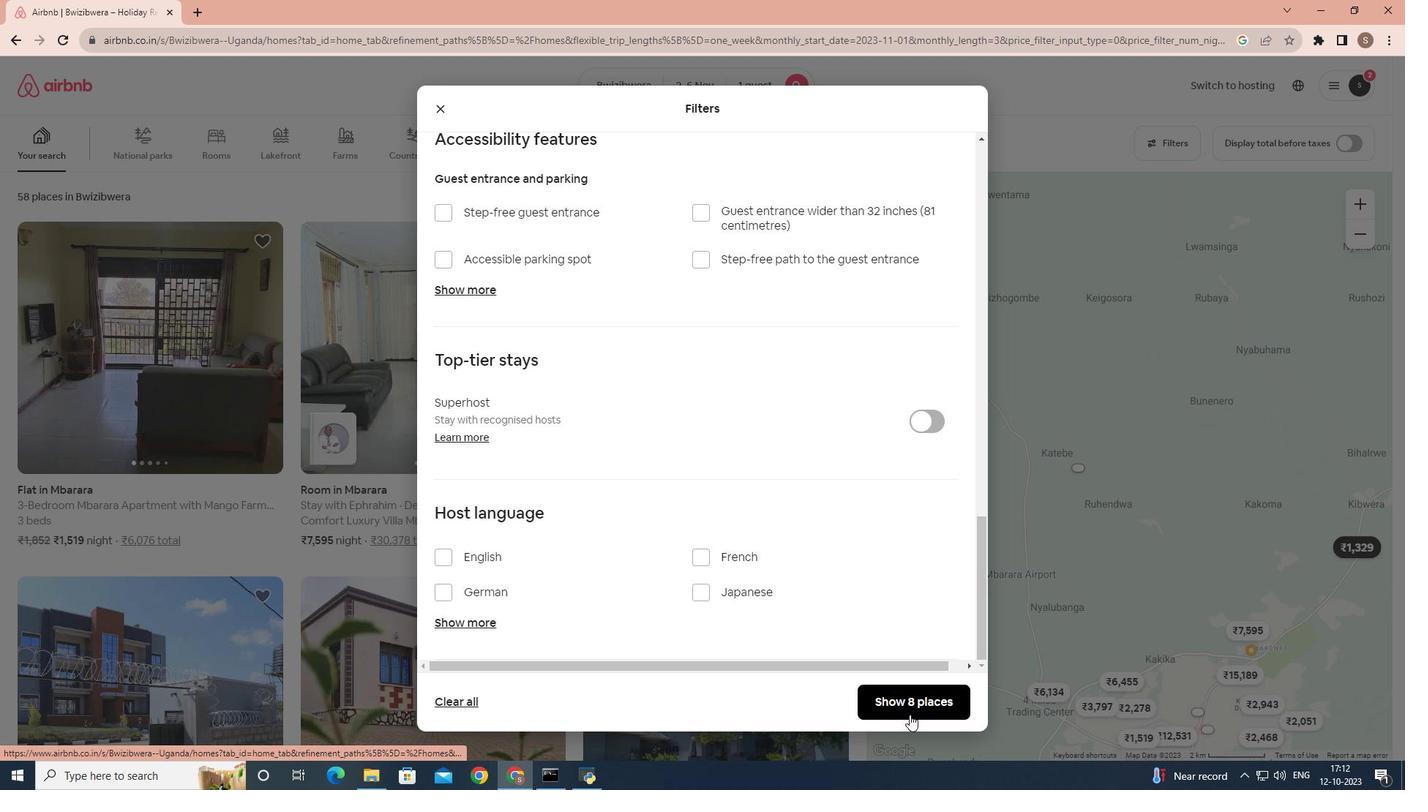 
Action: Mouse pressed left at (909, 715)
Screenshot: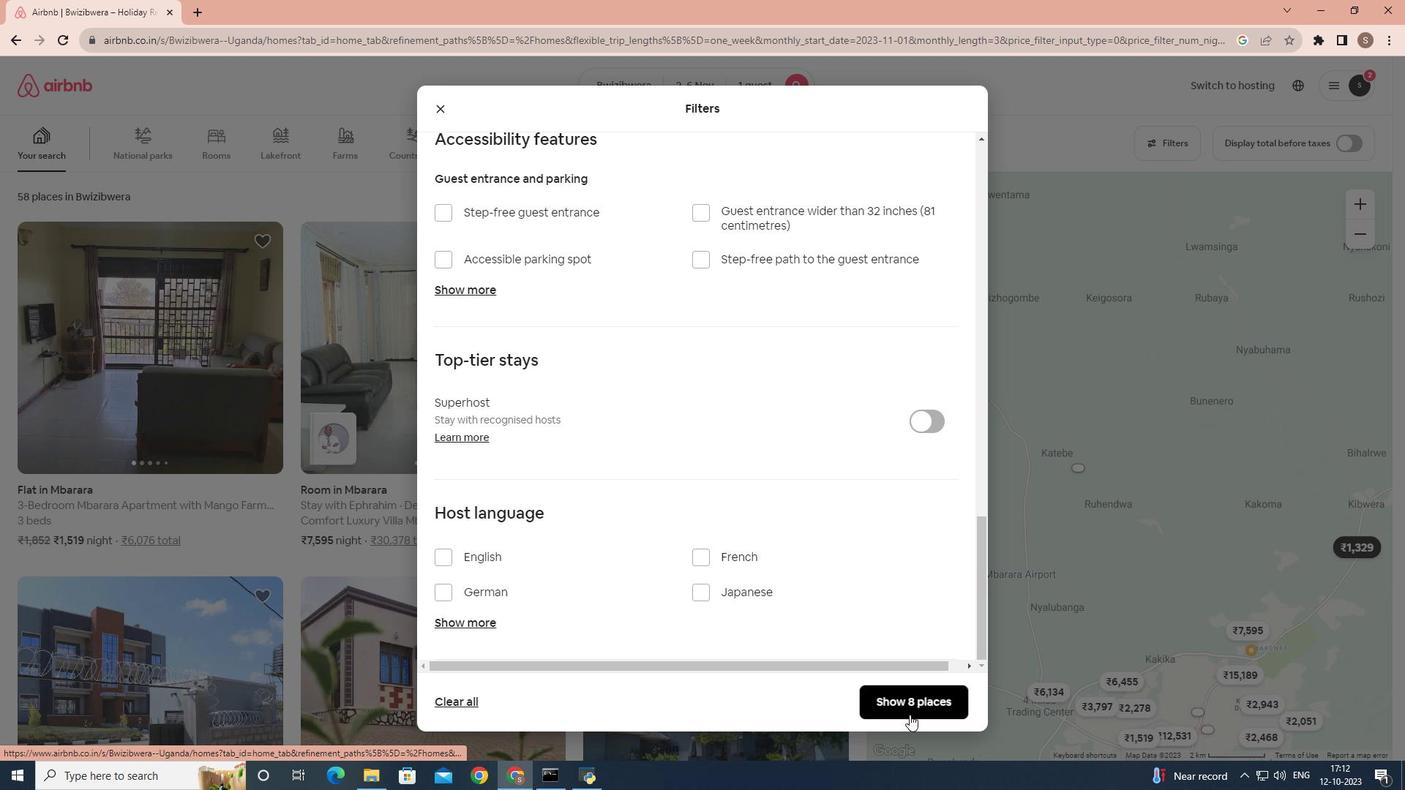 
Action: Mouse moved to (124, 367)
Screenshot: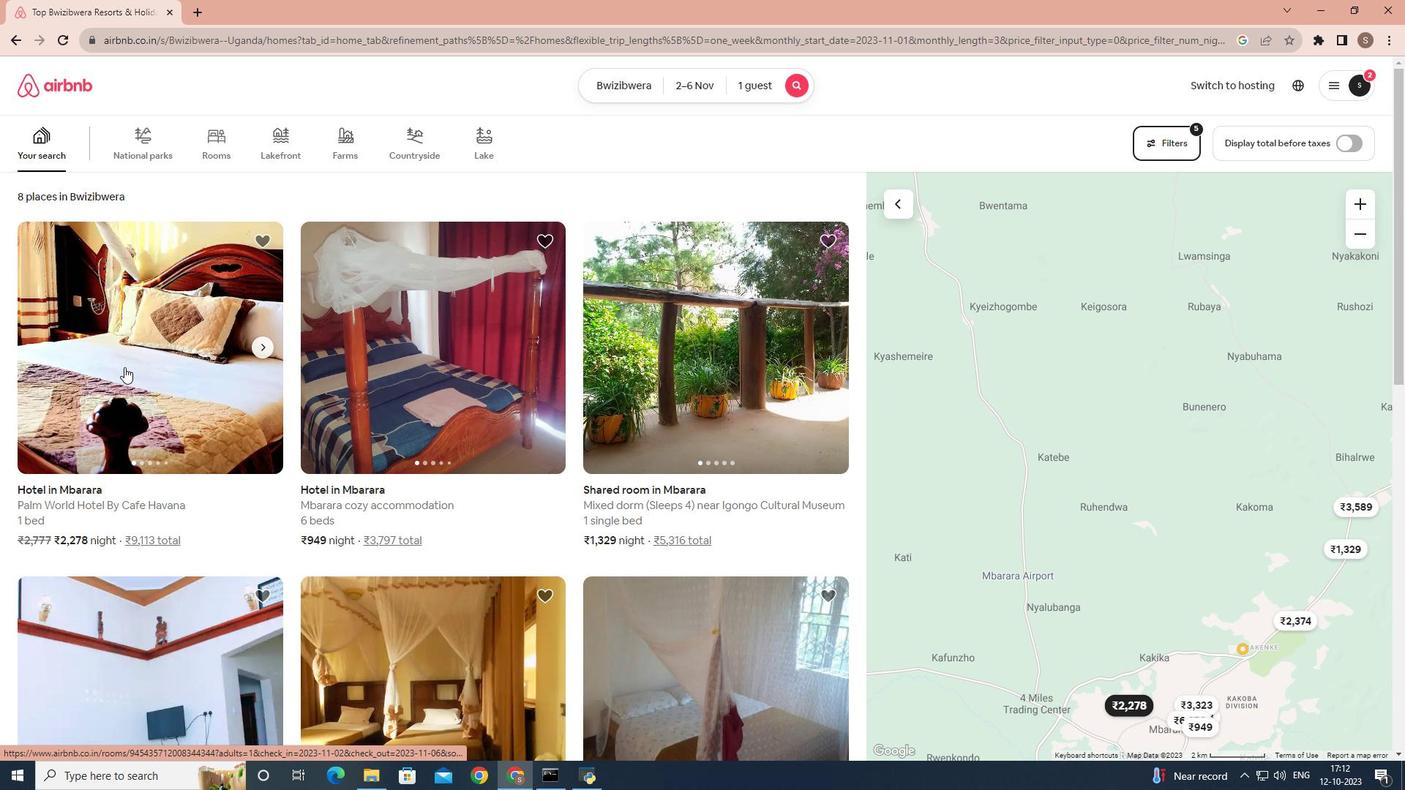
Action: Mouse pressed left at (124, 367)
Screenshot: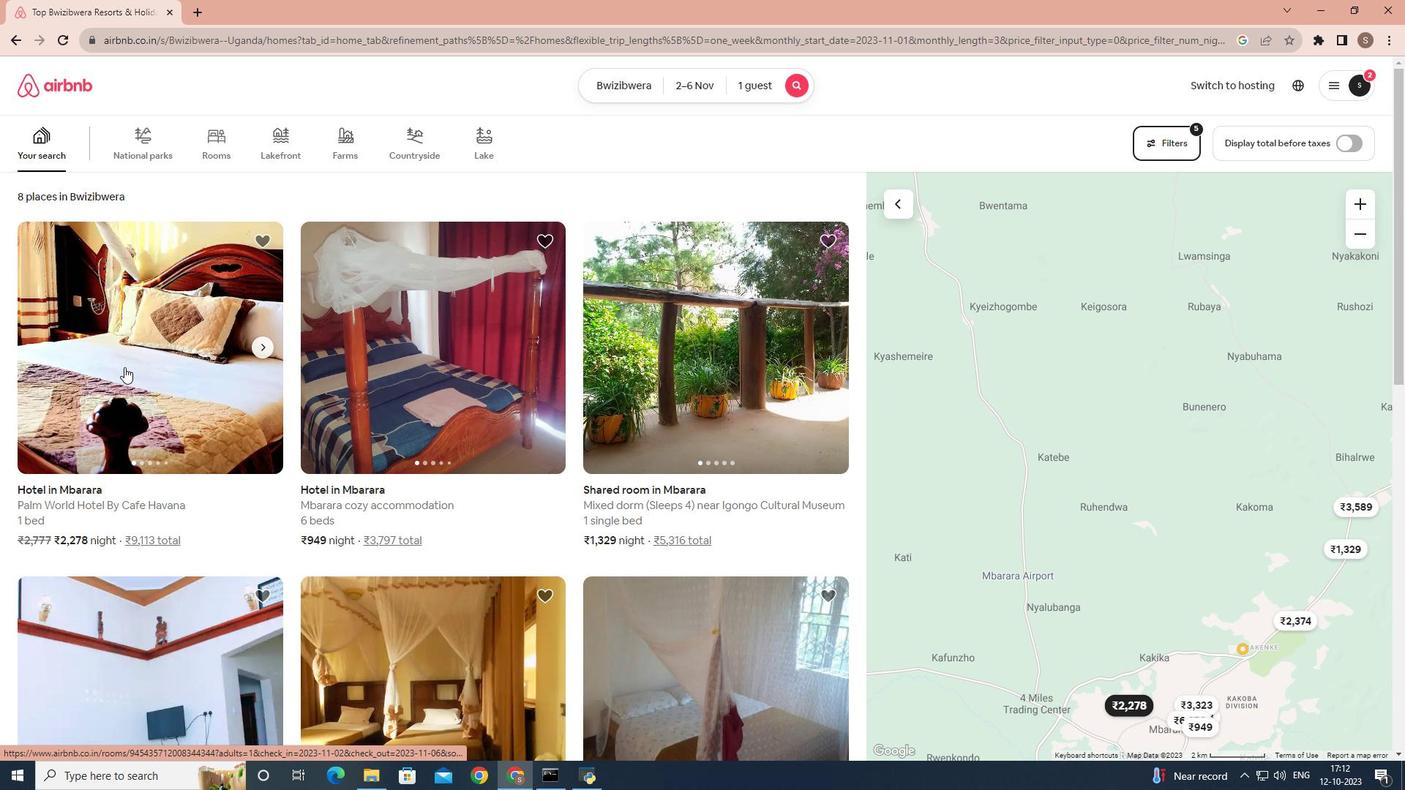 
Action: Mouse moved to (319, 413)
Screenshot: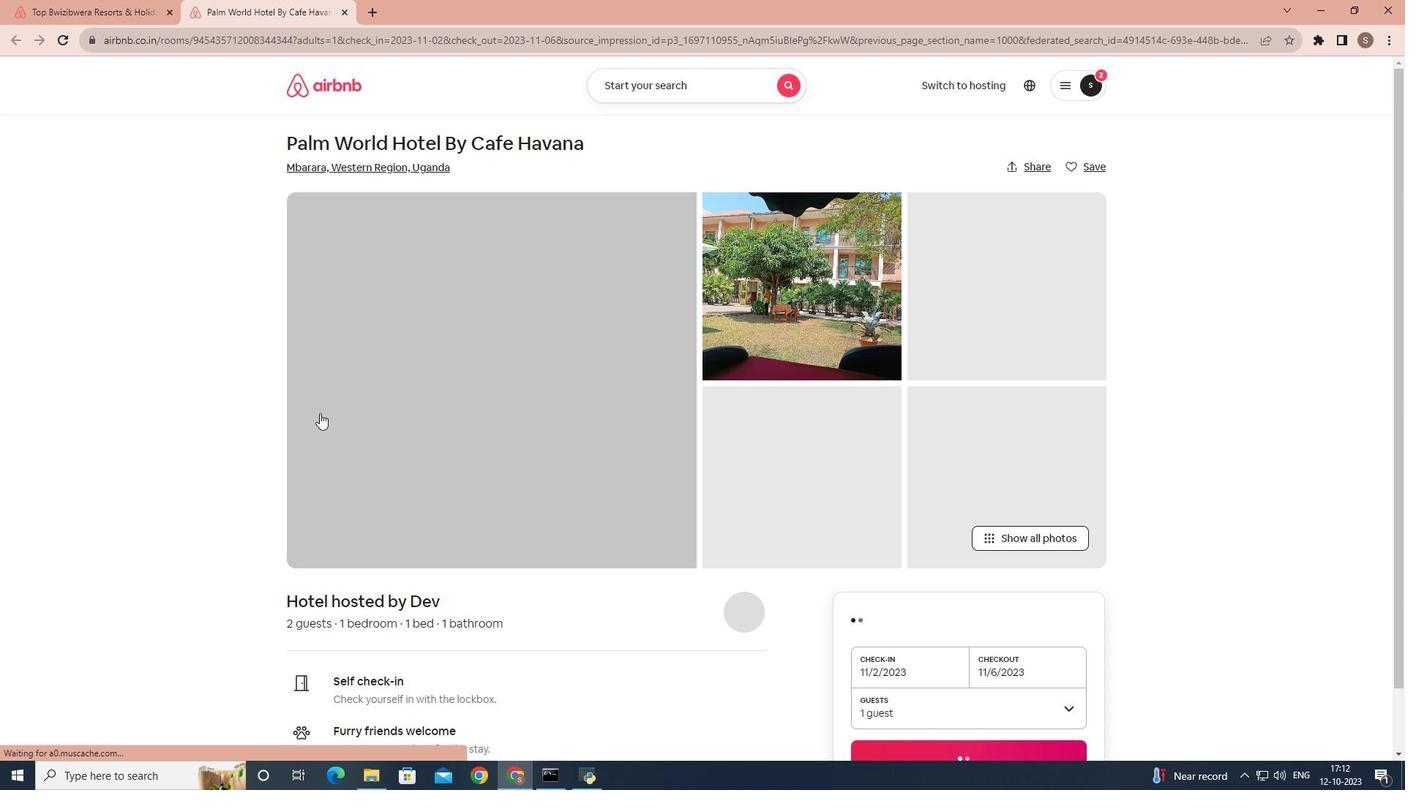 
Action: Mouse scrolled (319, 412) with delta (0, 0)
Screenshot: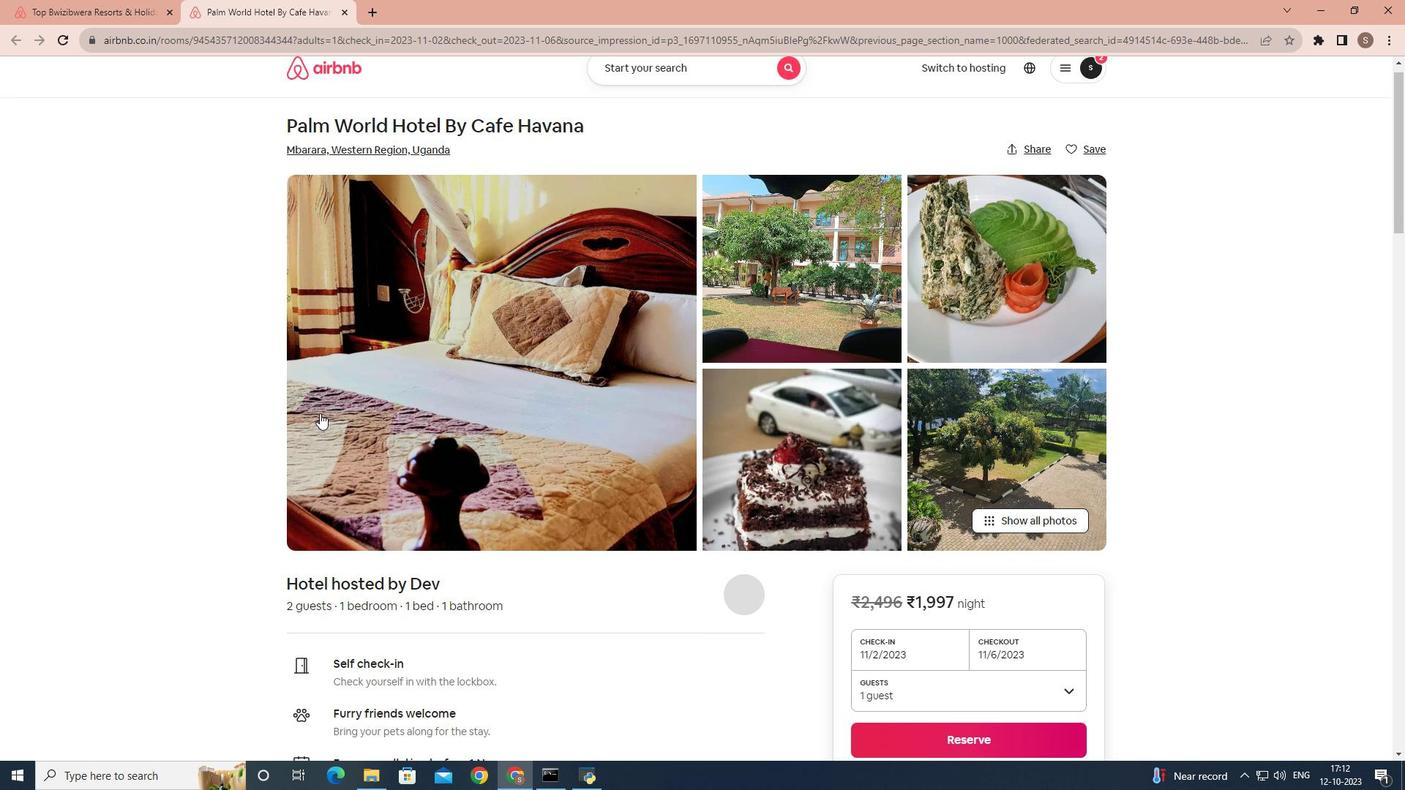 
Action: Mouse scrolled (319, 412) with delta (0, 0)
Screenshot: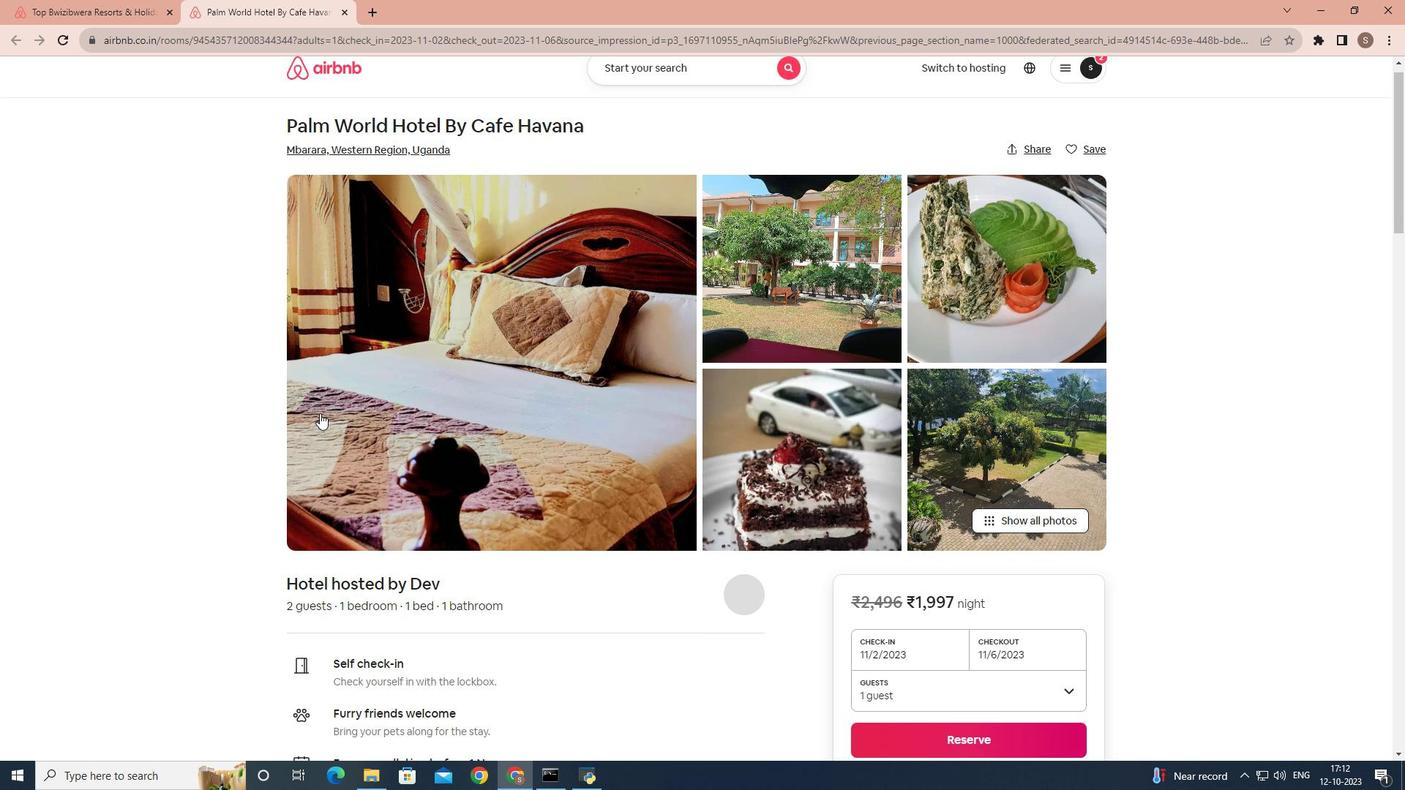 
Action: Mouse scrolled (319, 412) with delta (0, 0)
Screenshot: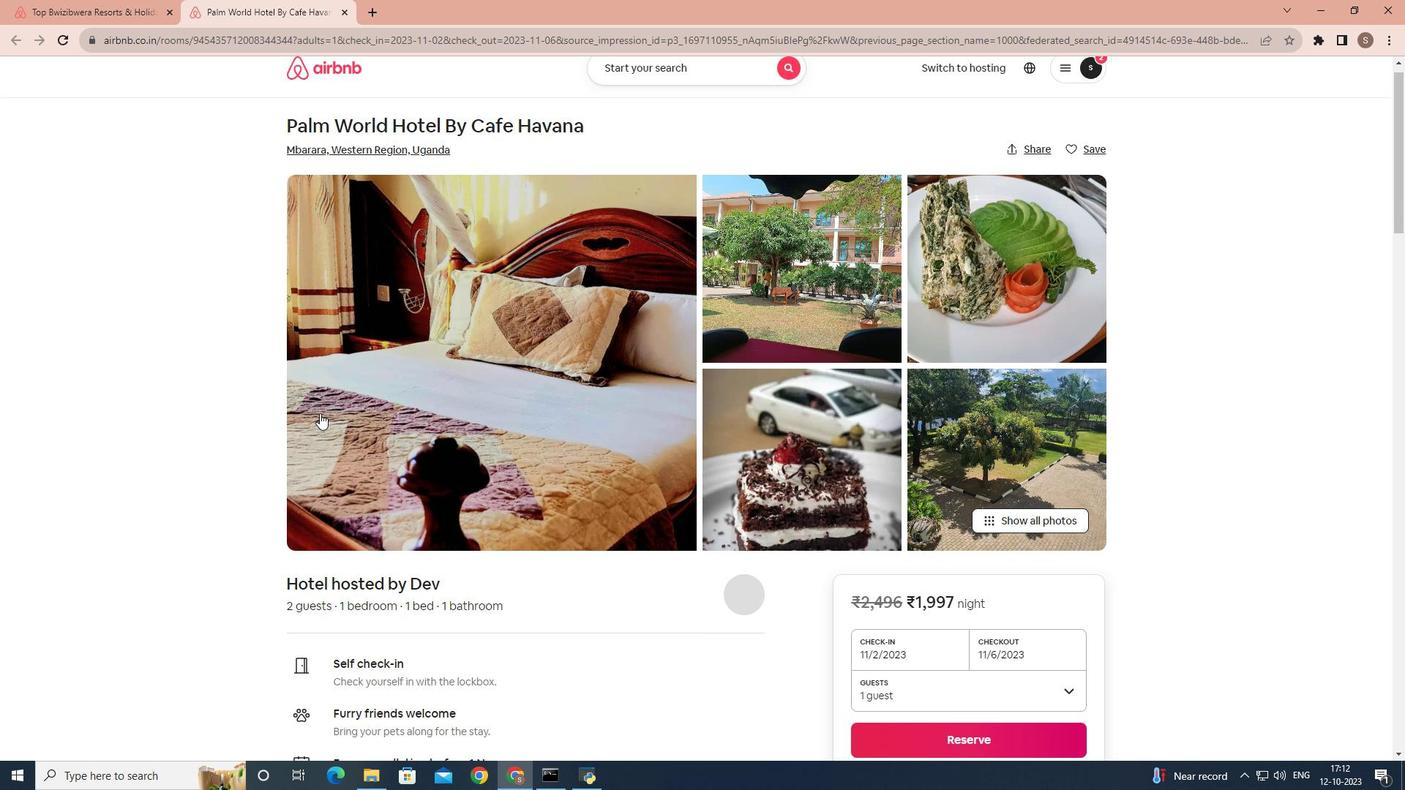 
Action: Mouse scrolled (319, 412) with delta (0, 0)
Screenshot: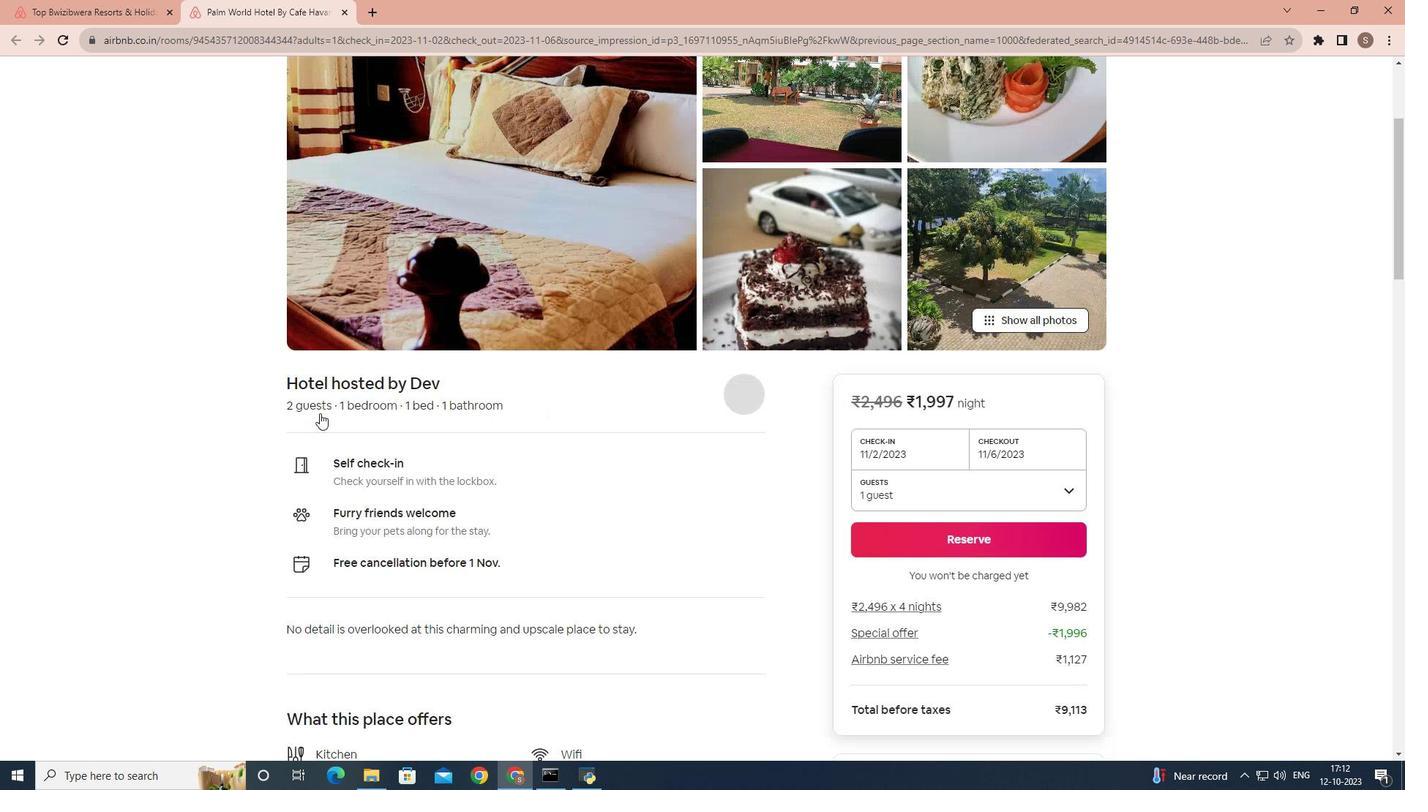 
Action: Mouse scrolled (319, 412) with delta (0, 0)
Screenshot: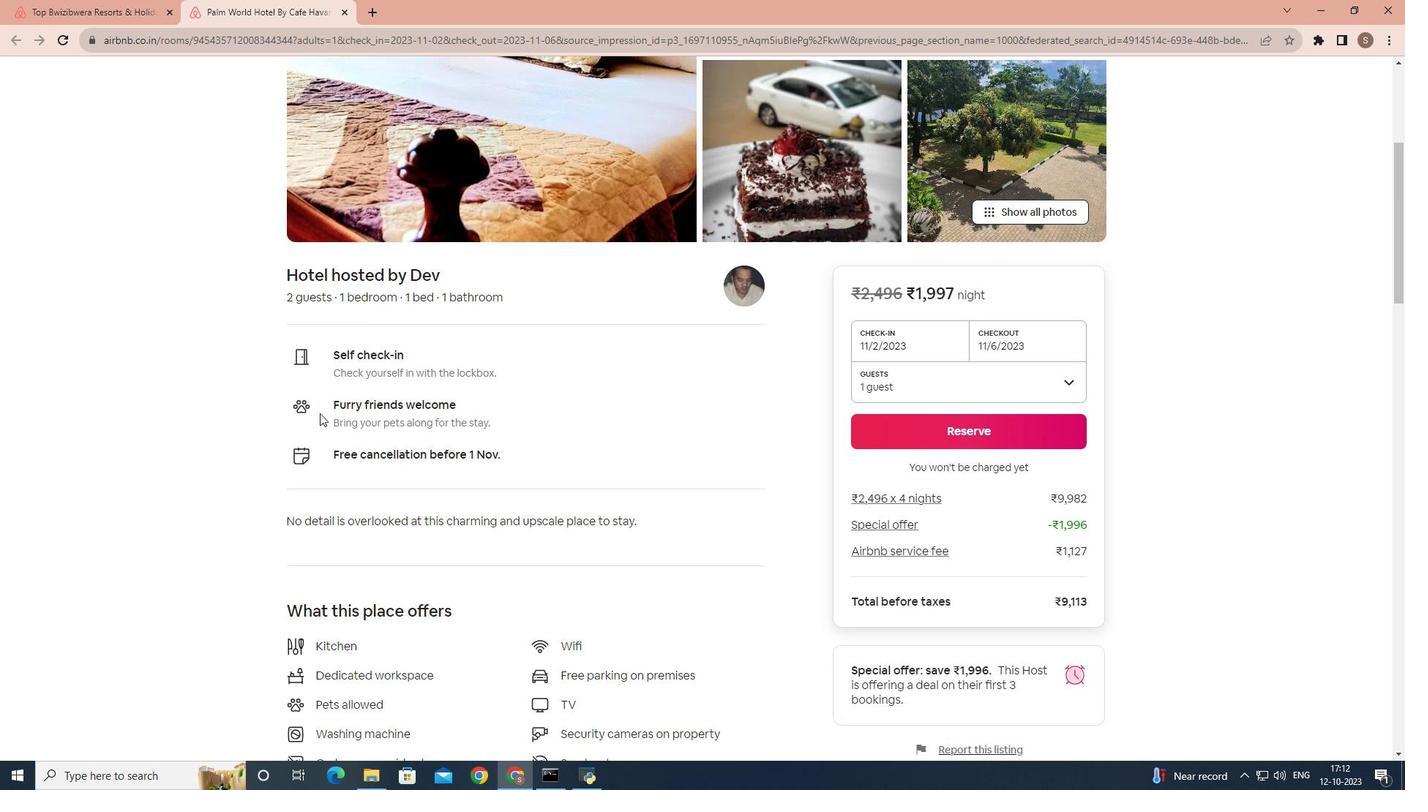 
Action: Mouse scrolled (319, 412) with delta (0, 0)
Screenshot: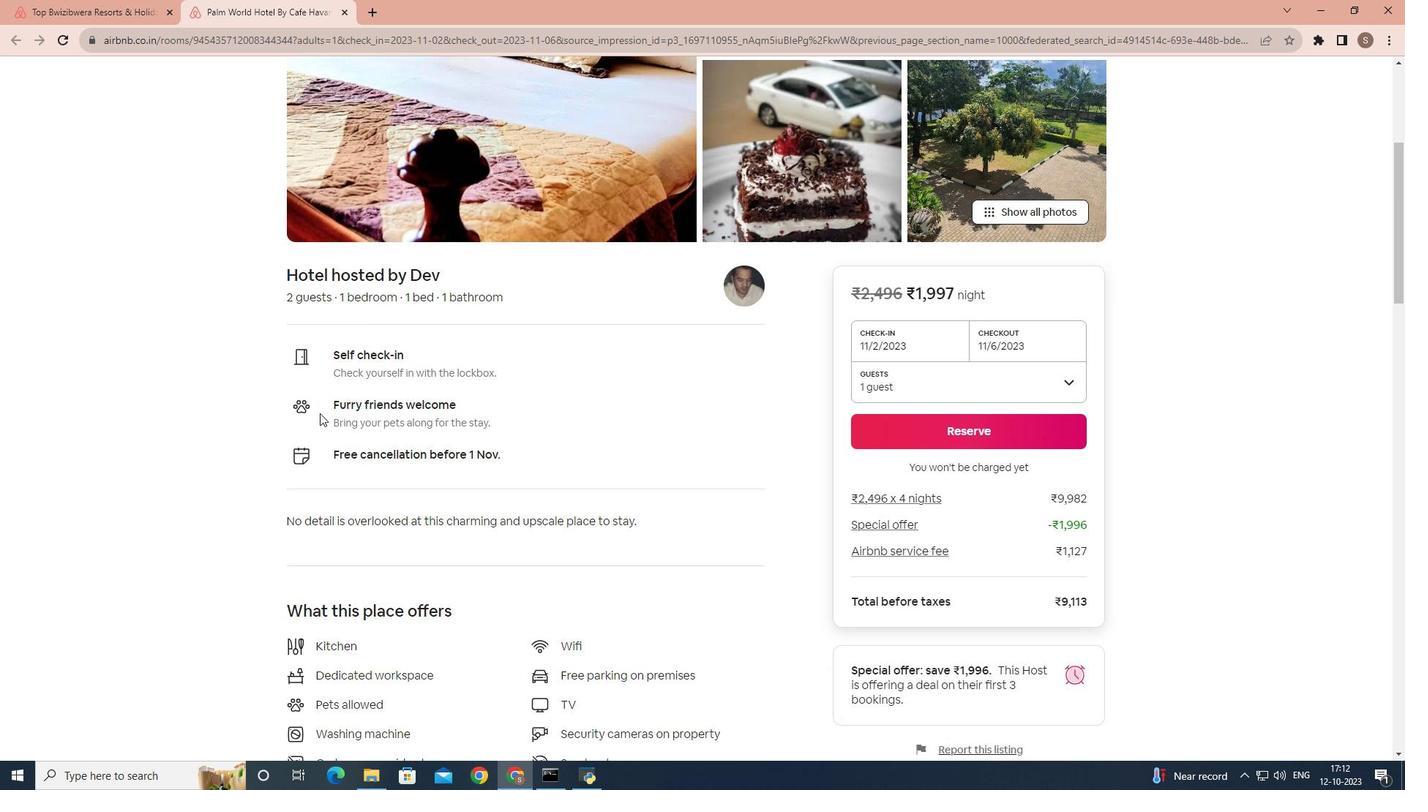 
Action: Mouse scrolled (319, 412) with delta (0, 0)
Screenshot: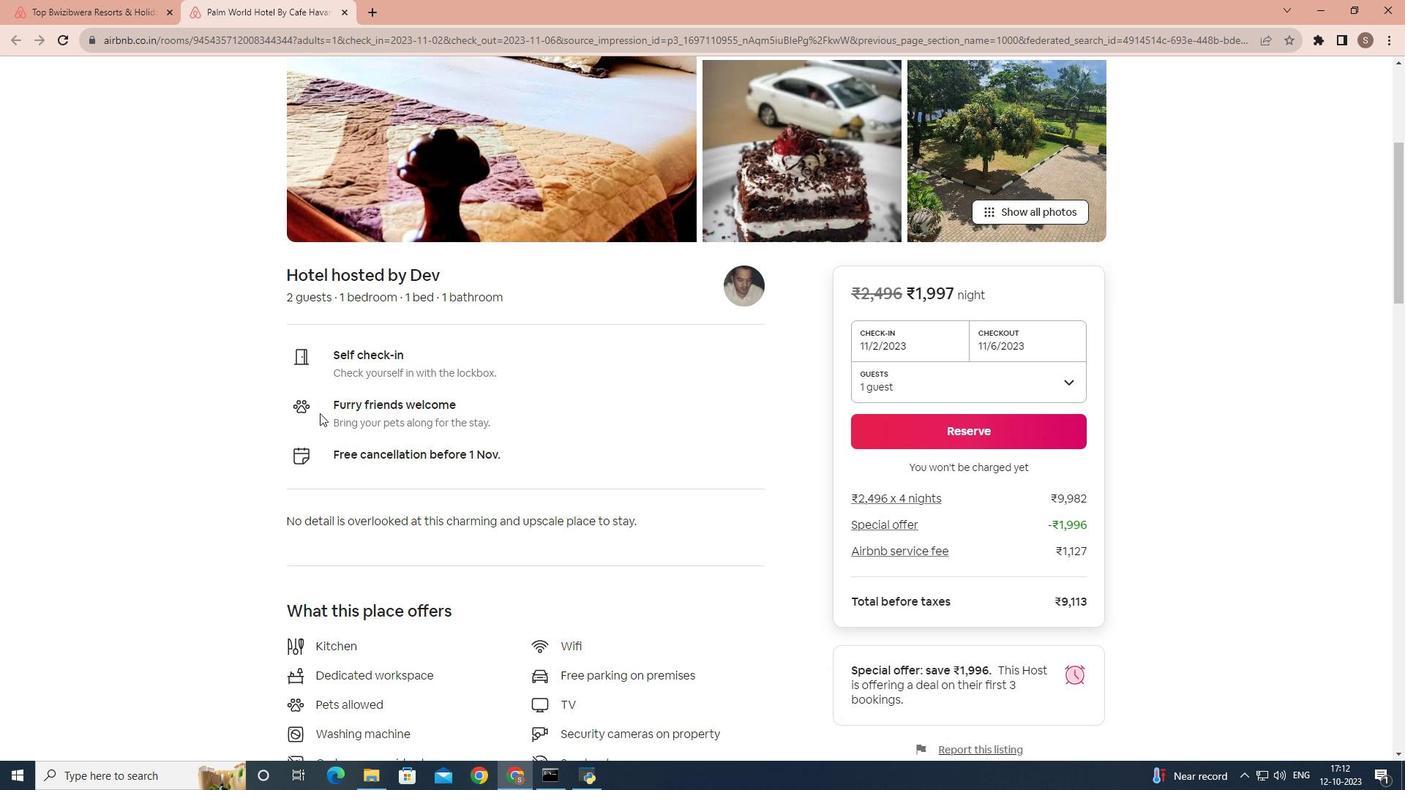 
Action: Mouse scrolled (319, 412) with delta (0, 0)
Screenshot: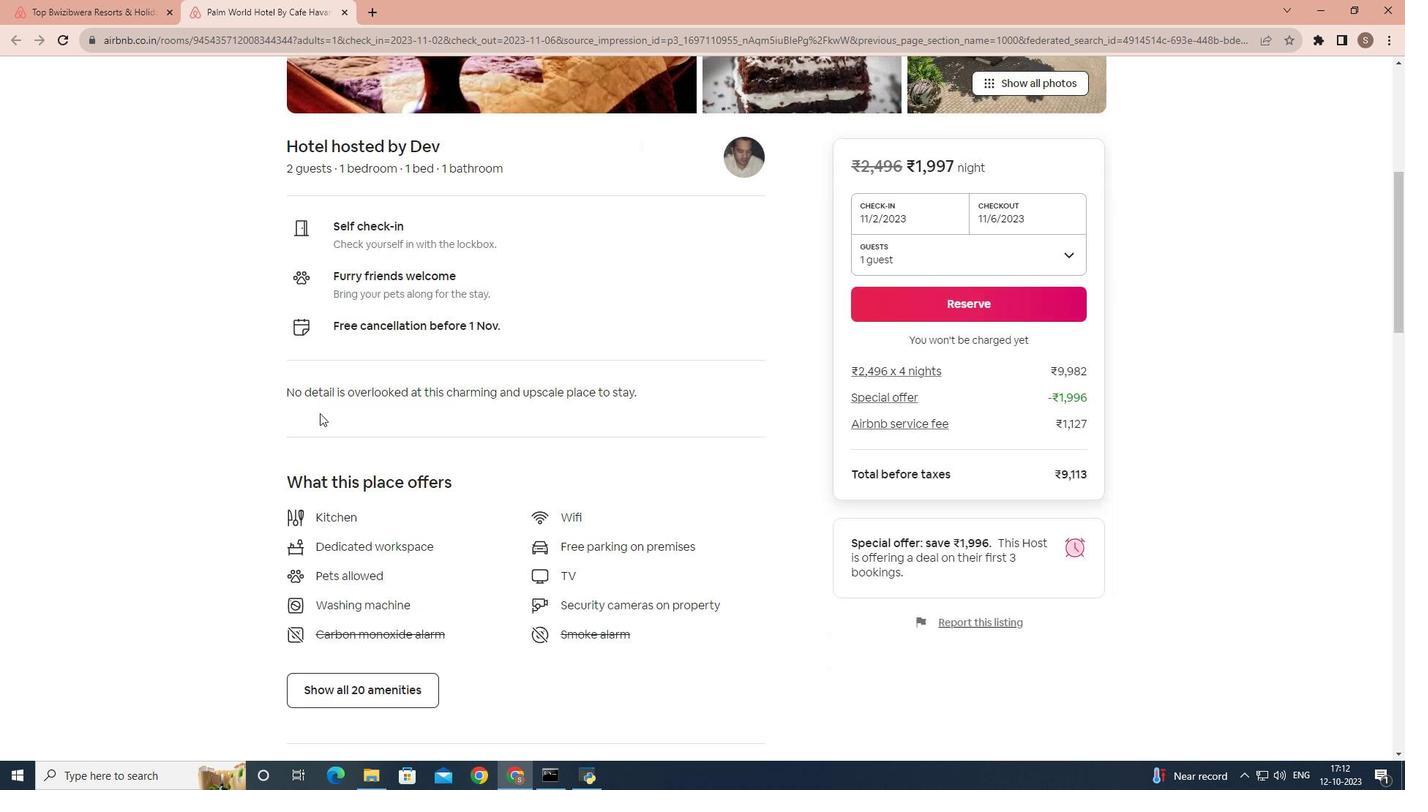 
Action: Mouse scrolled (319, 412) with delta (0, 0)
Screenshot: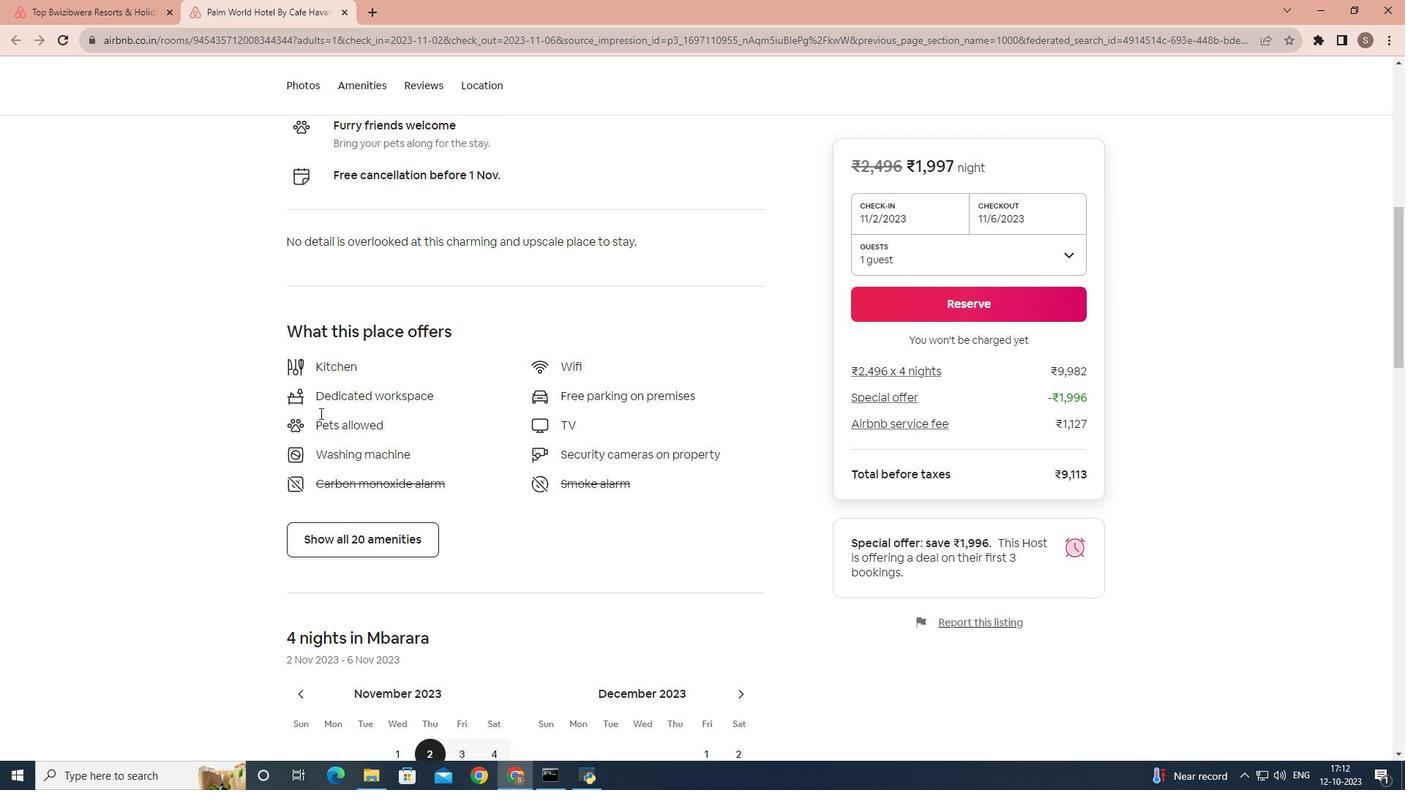 
Action: Mouse scrolled (319, 412) with delta (0, 0)
Screenshot: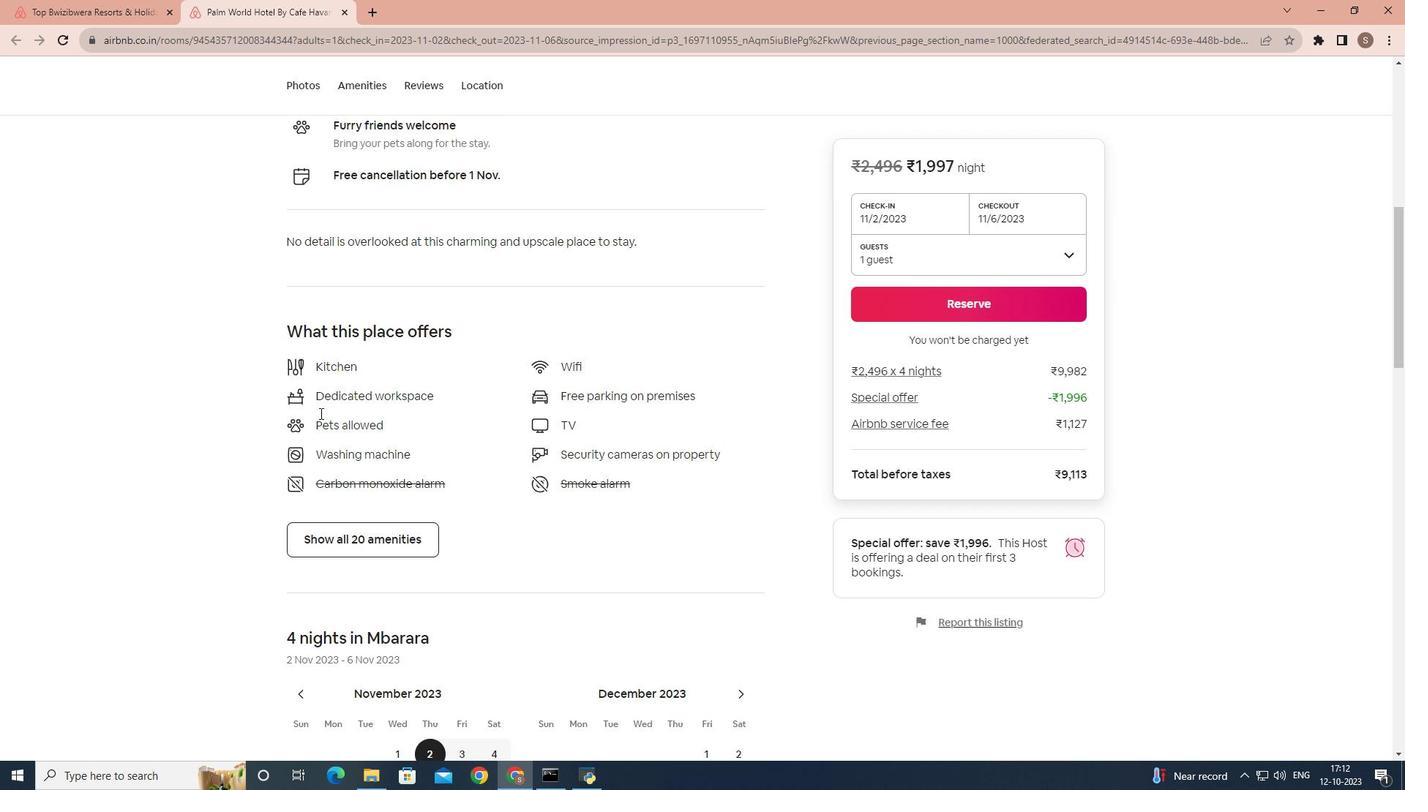
Action: Mouse scrolled (319, 412) with delta (0, 0)
Screenshot: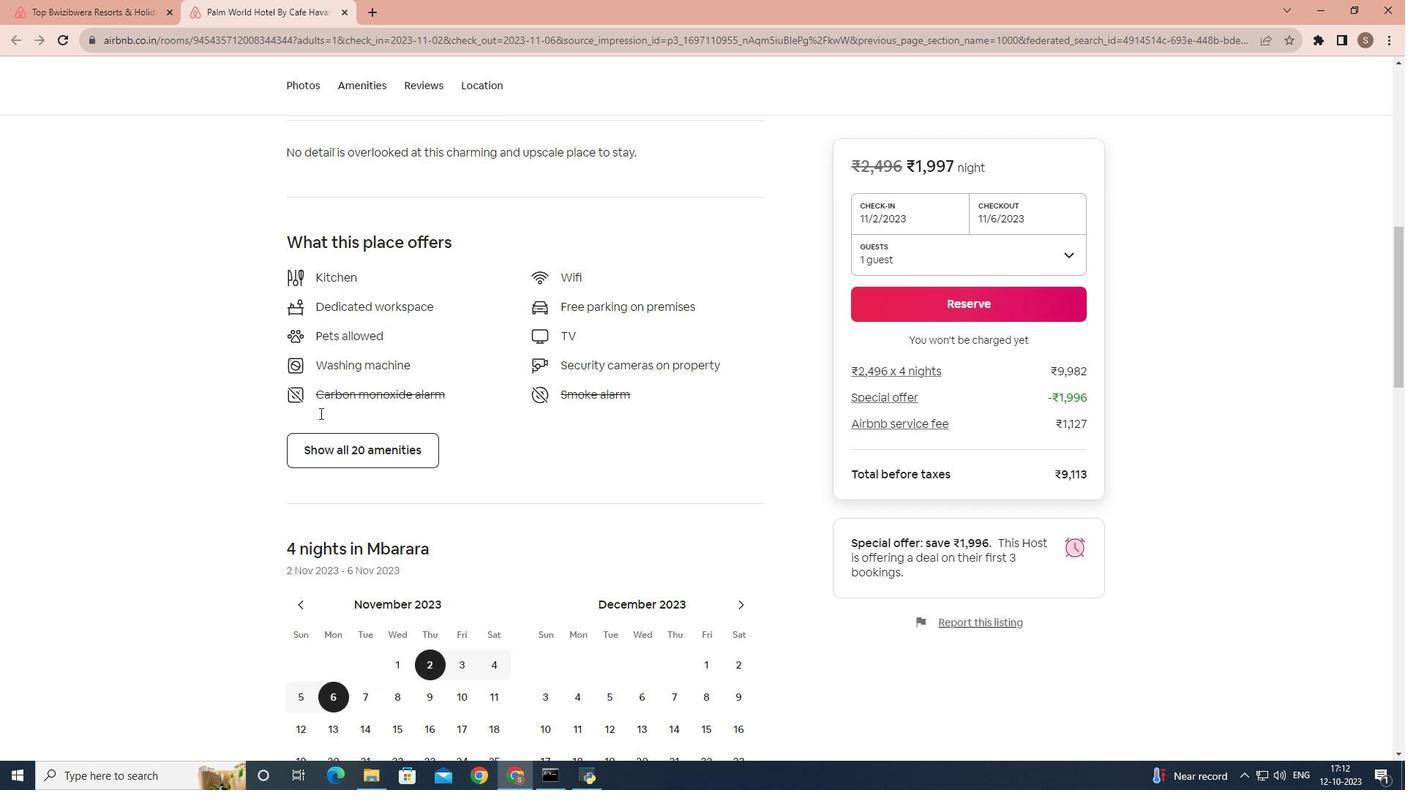 
Action: Mouse moved to (357, 356)
Screenshot: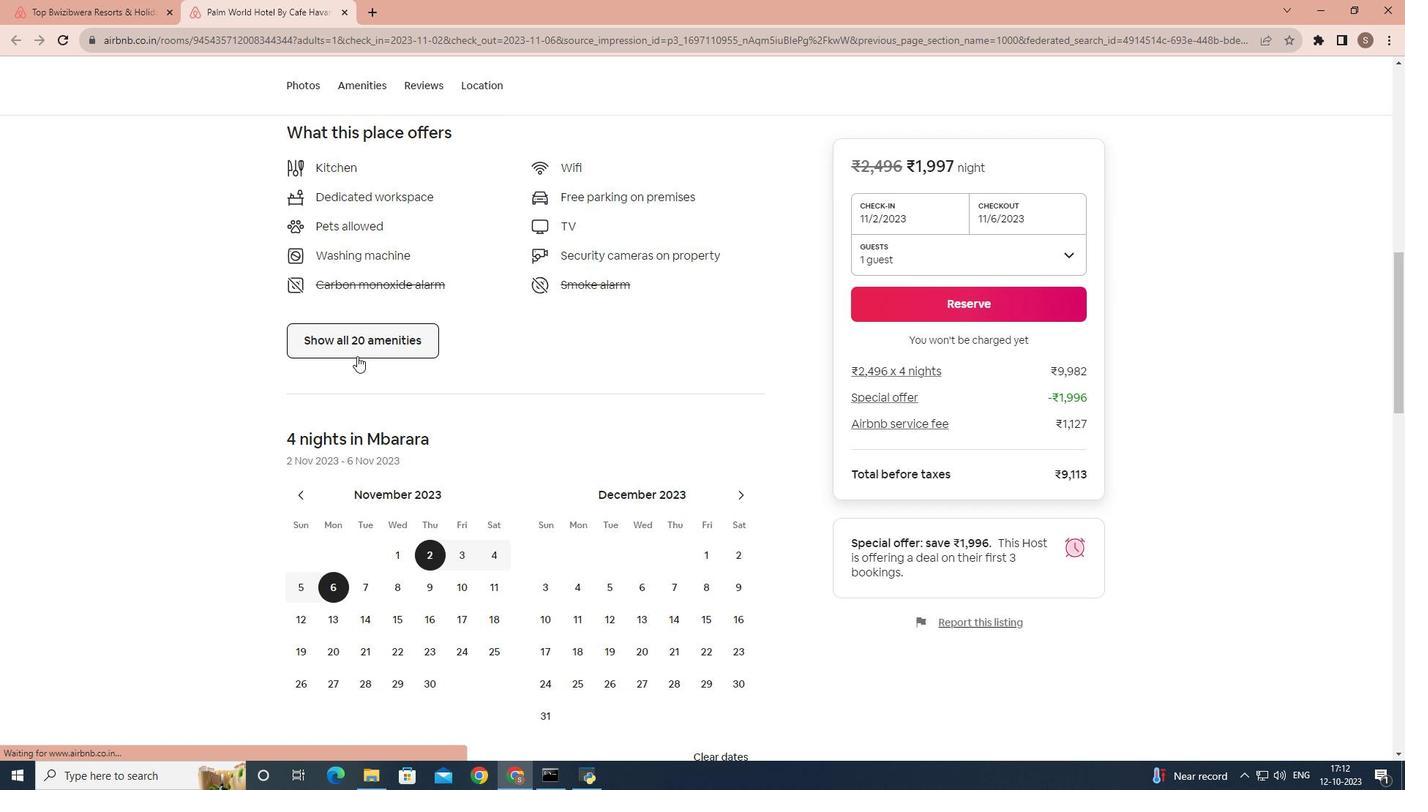 
Action: Mouse pressed left at (357, 356)
Screenshot: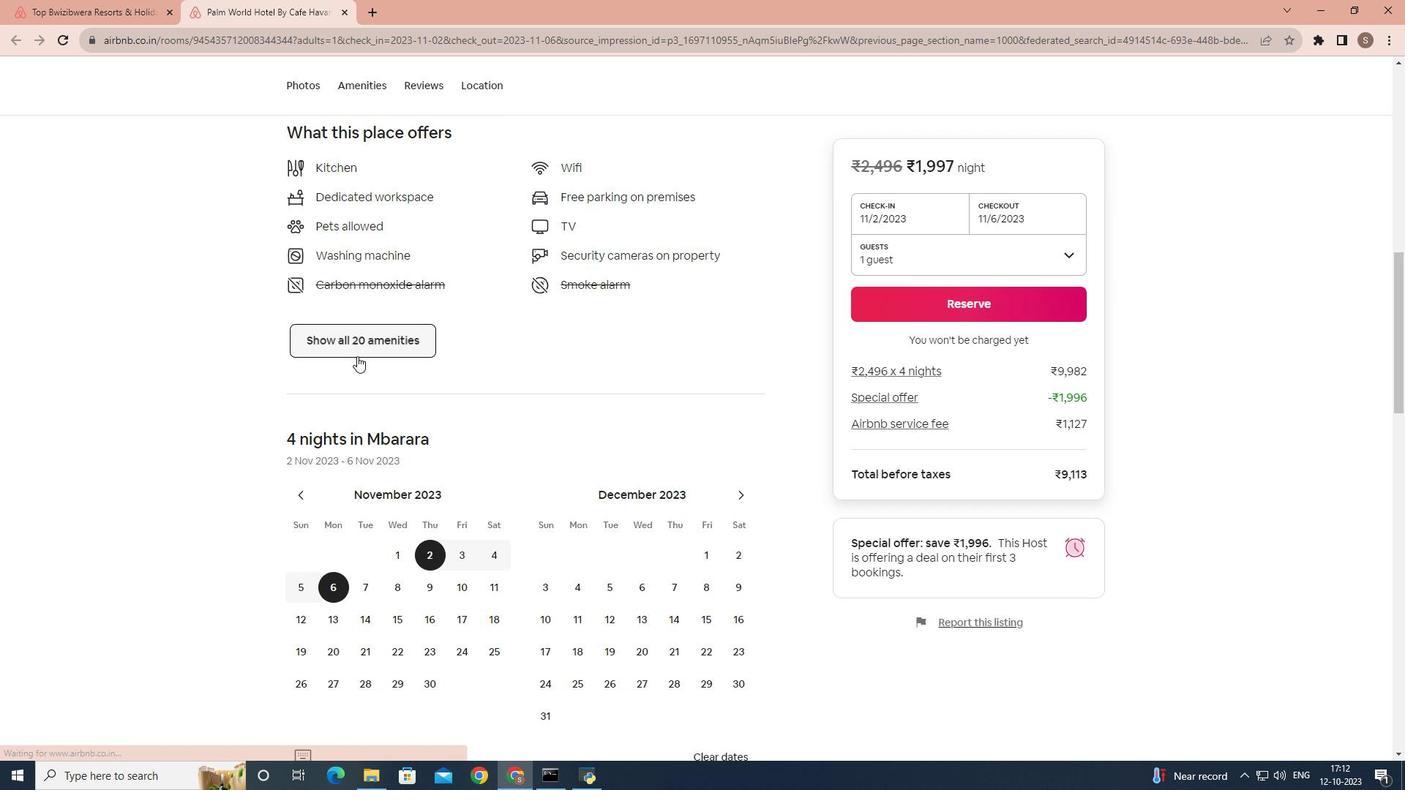 
Action: Mouse moved to (528, 359)
Screenshot: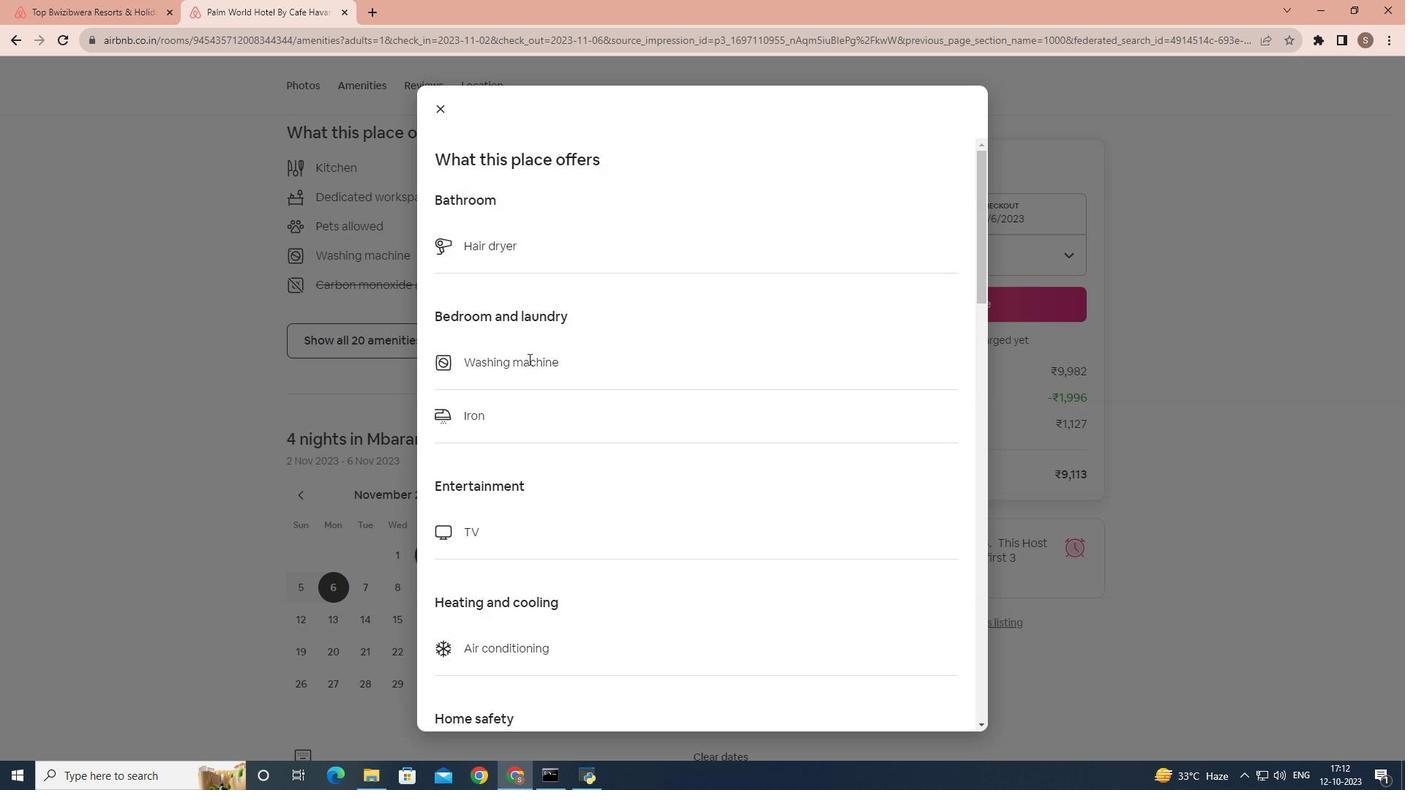 
Action: Mouse scrolled (528, 358) with delta (0, 0)
Screenshot: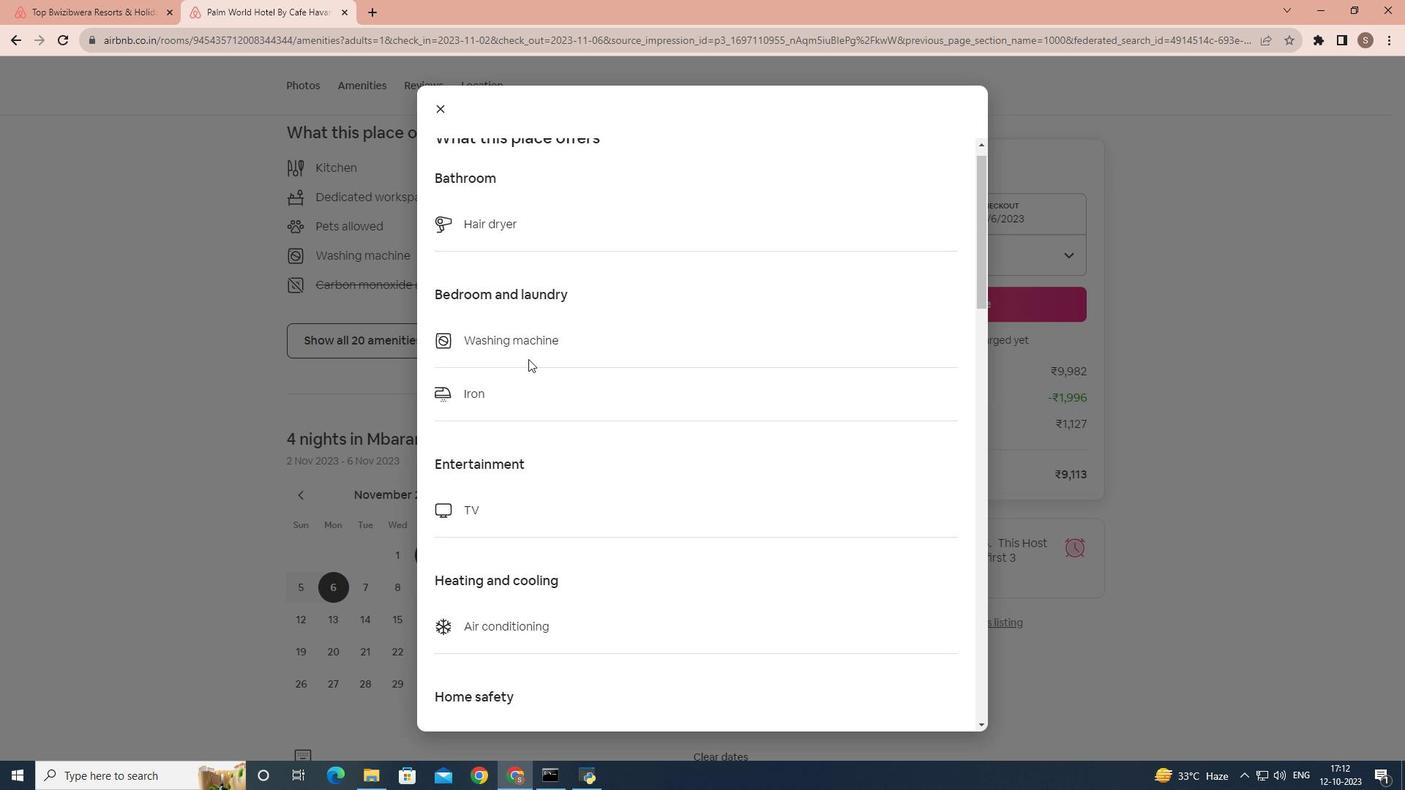 
Action: Mouse scrolled (528, 358) with delta (0, 0)
Screenshot: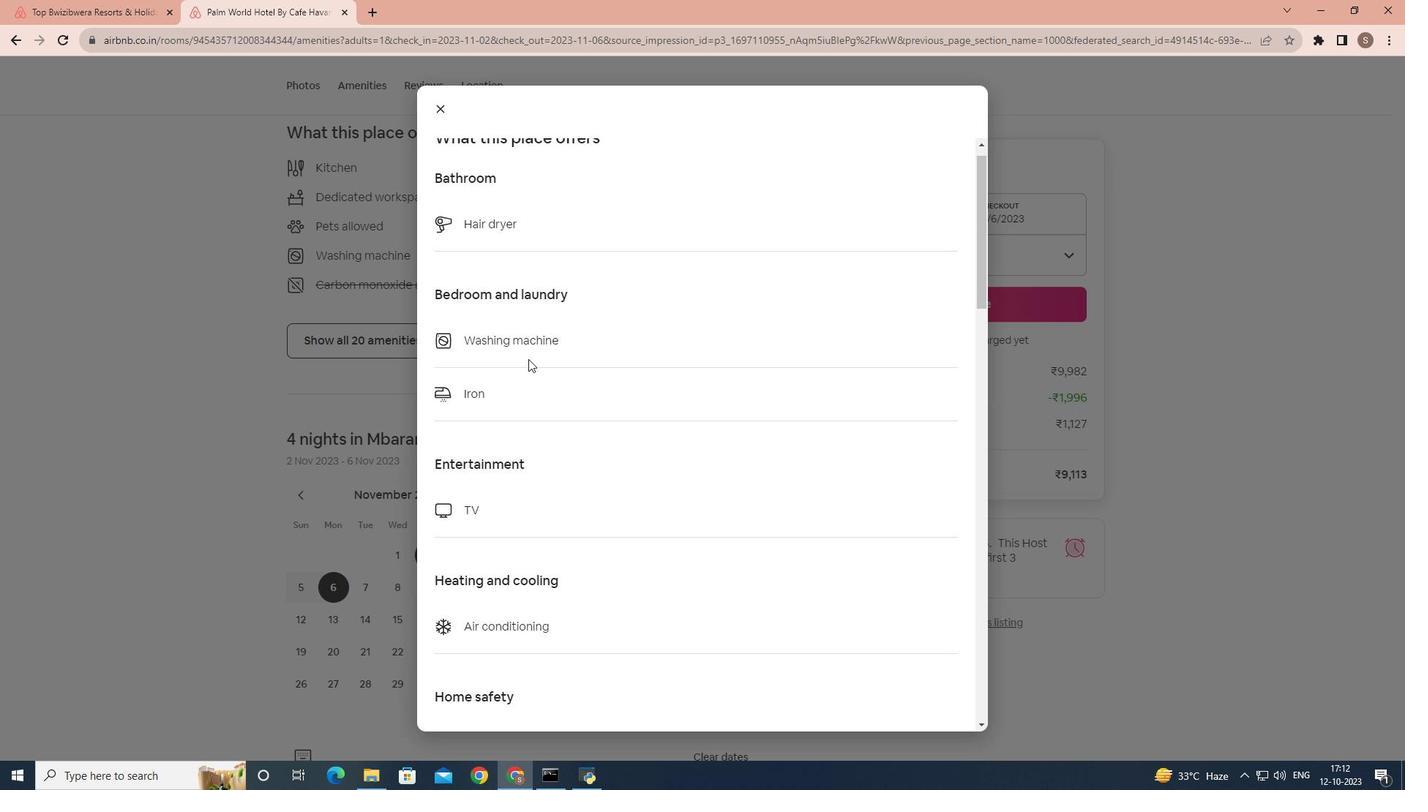 
Action: Mouse scrolled (528, 358) with delta (0, 0)
Screenshot: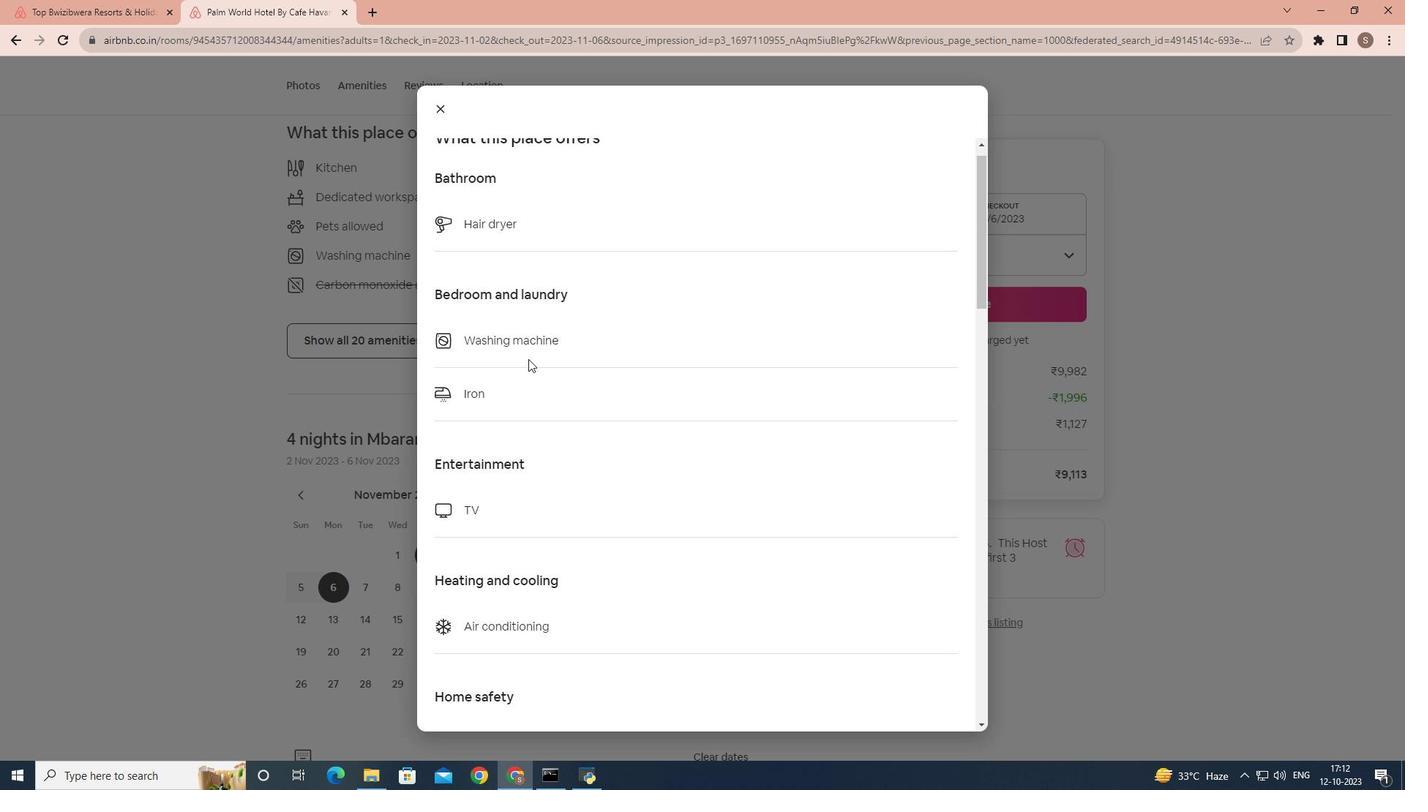 
Action: Mouse scrolled (528, 358) with delta (0, 0)
Screenshot: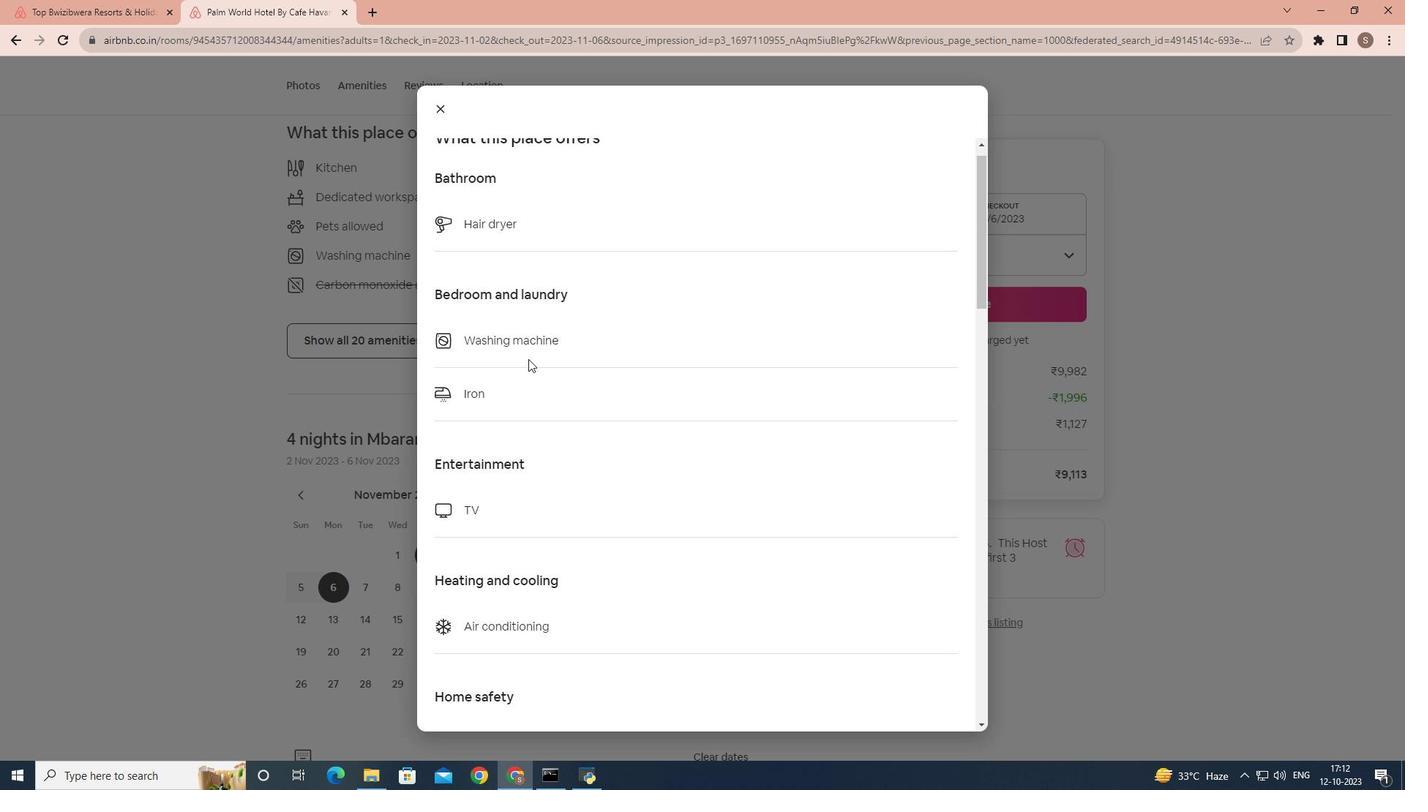
Action: Mouse scrolled (528, 358) with delta (0, 0)
Screenshot: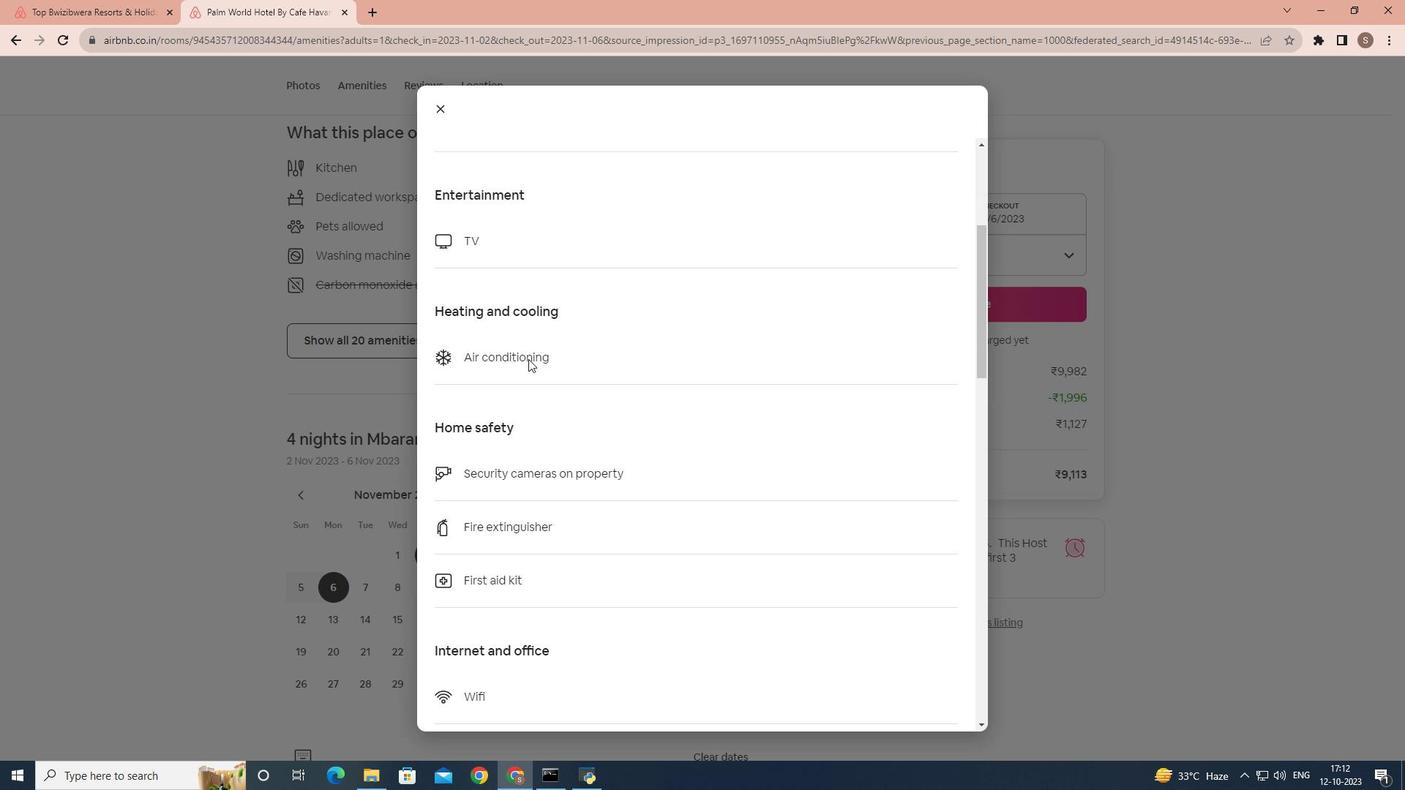 
Action: Mouse scrolled (528, 358) with delta (0, 0)
Screenshot: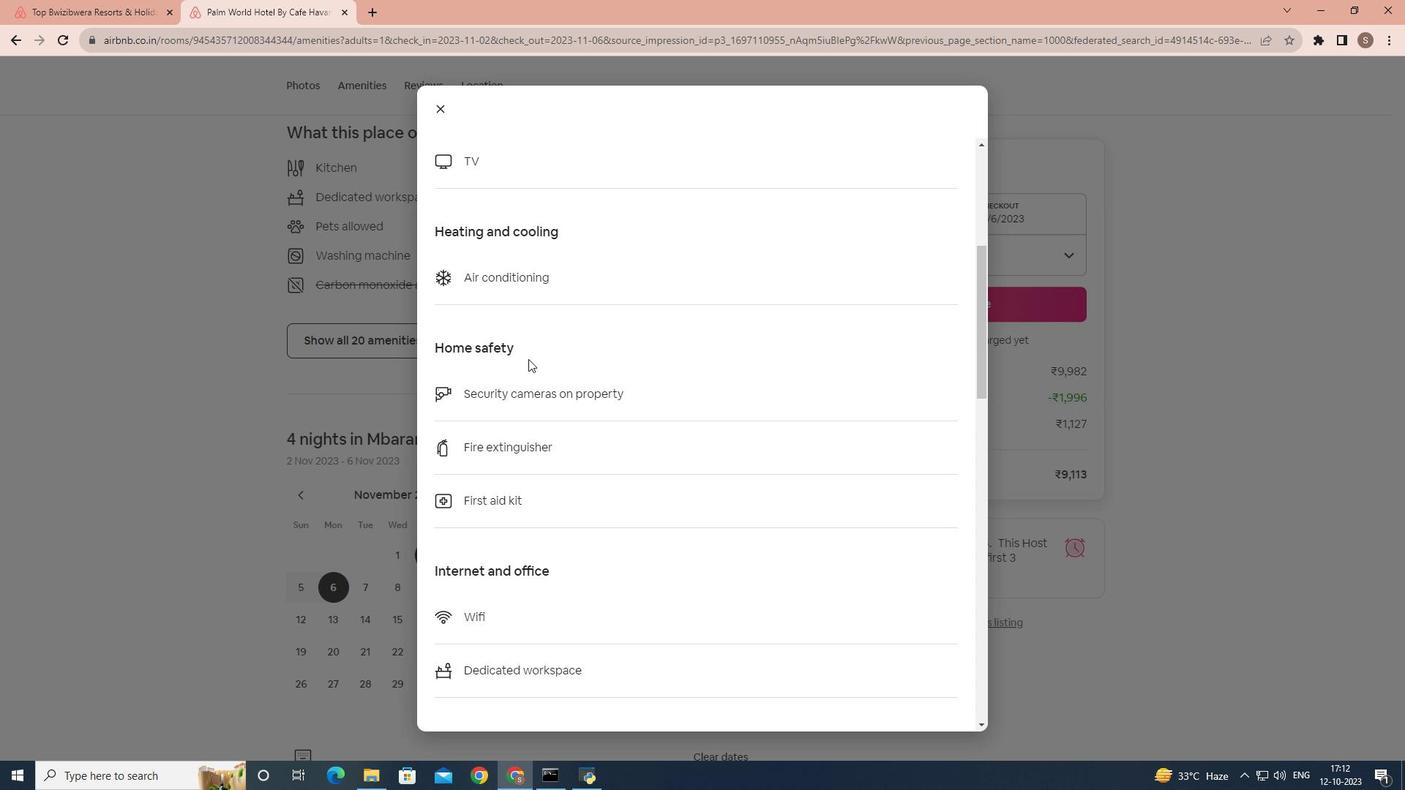 
Action: Mouse scrolled (528, 358) with delta (0, 0)
Screenshot: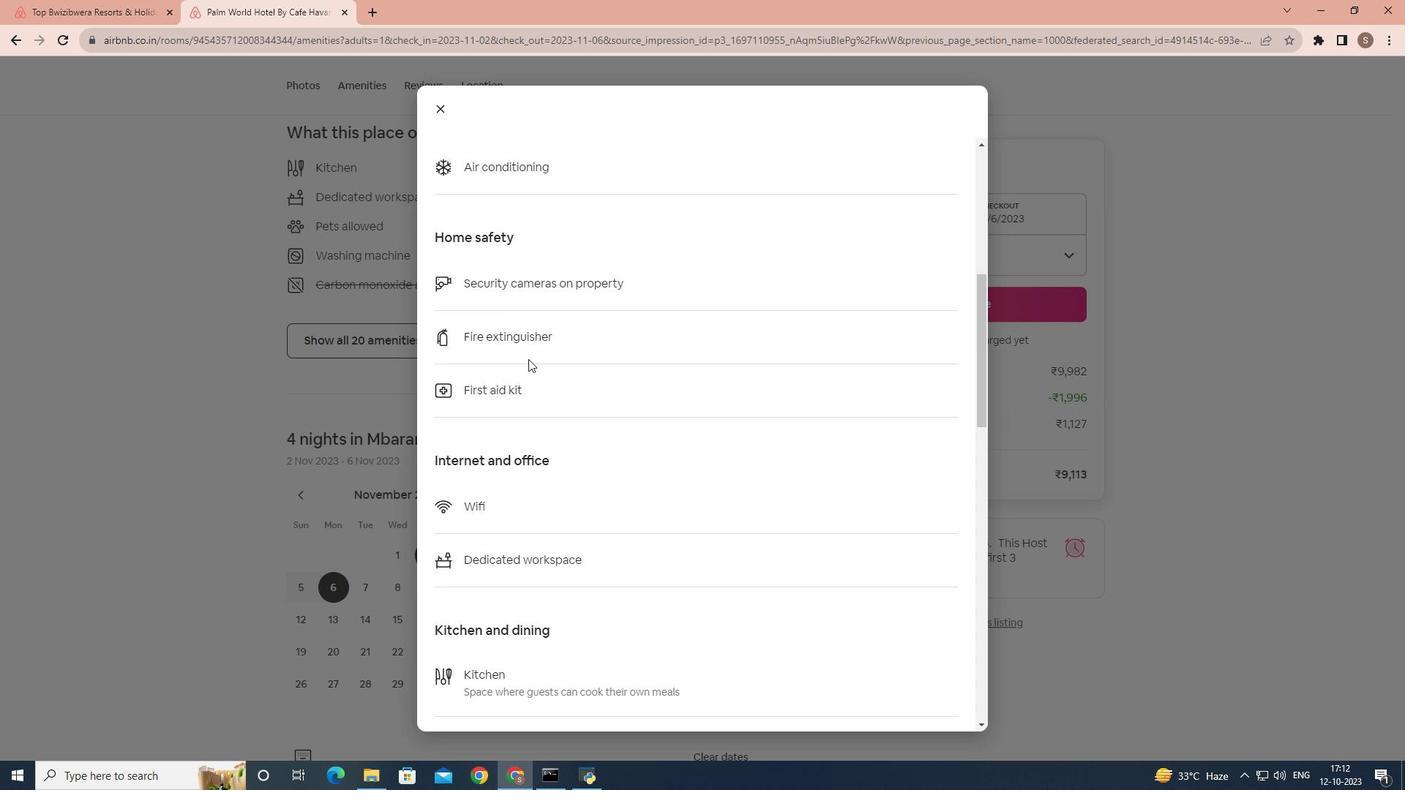 
Action: Mouse scrolled (528, 358) with delta (0, 0)
Screenshot: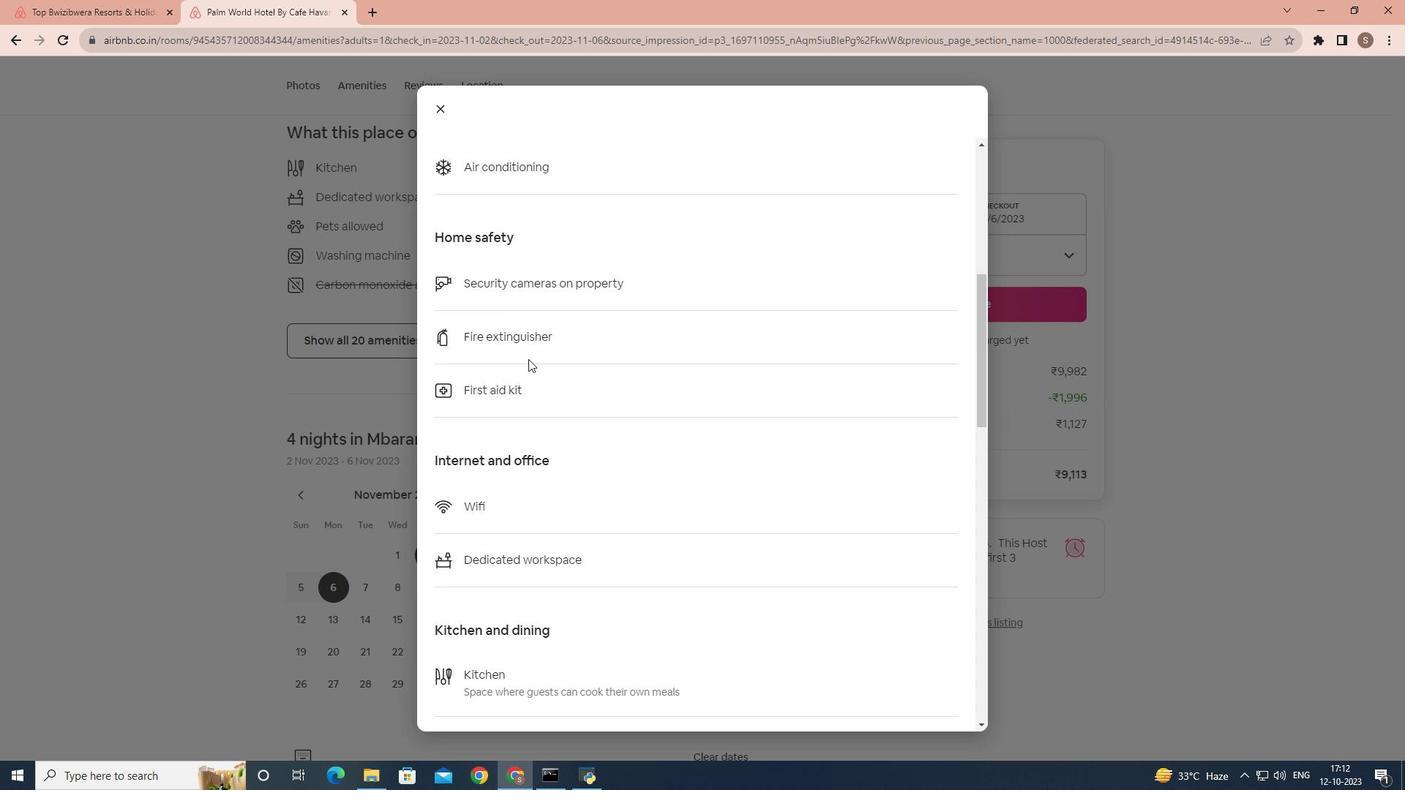 
Action: Mouse scrolled (528, 358) with delta (0, 0)
Screenshot: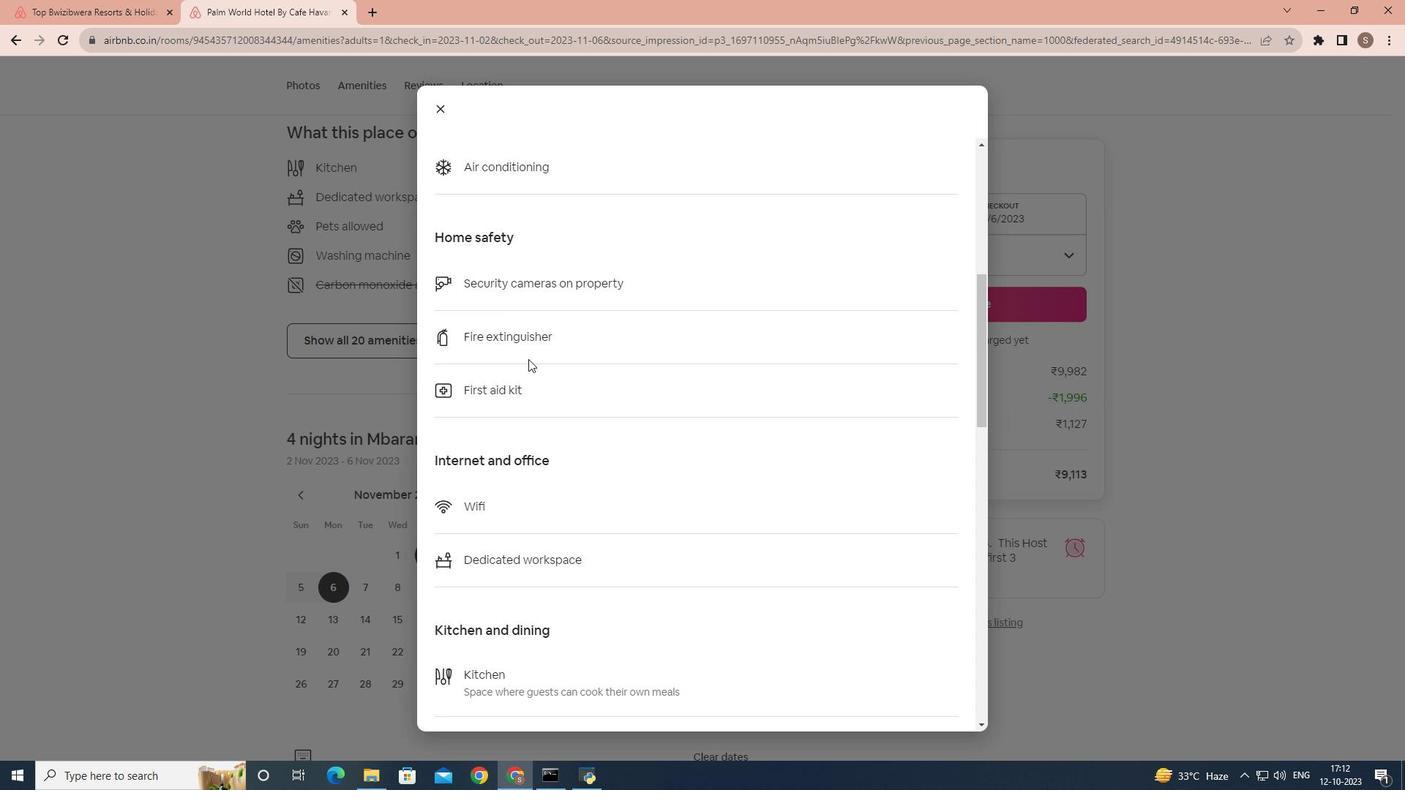 
Action: Mouse scrolled (528, 358) with delta (0, 0)
Screenshot: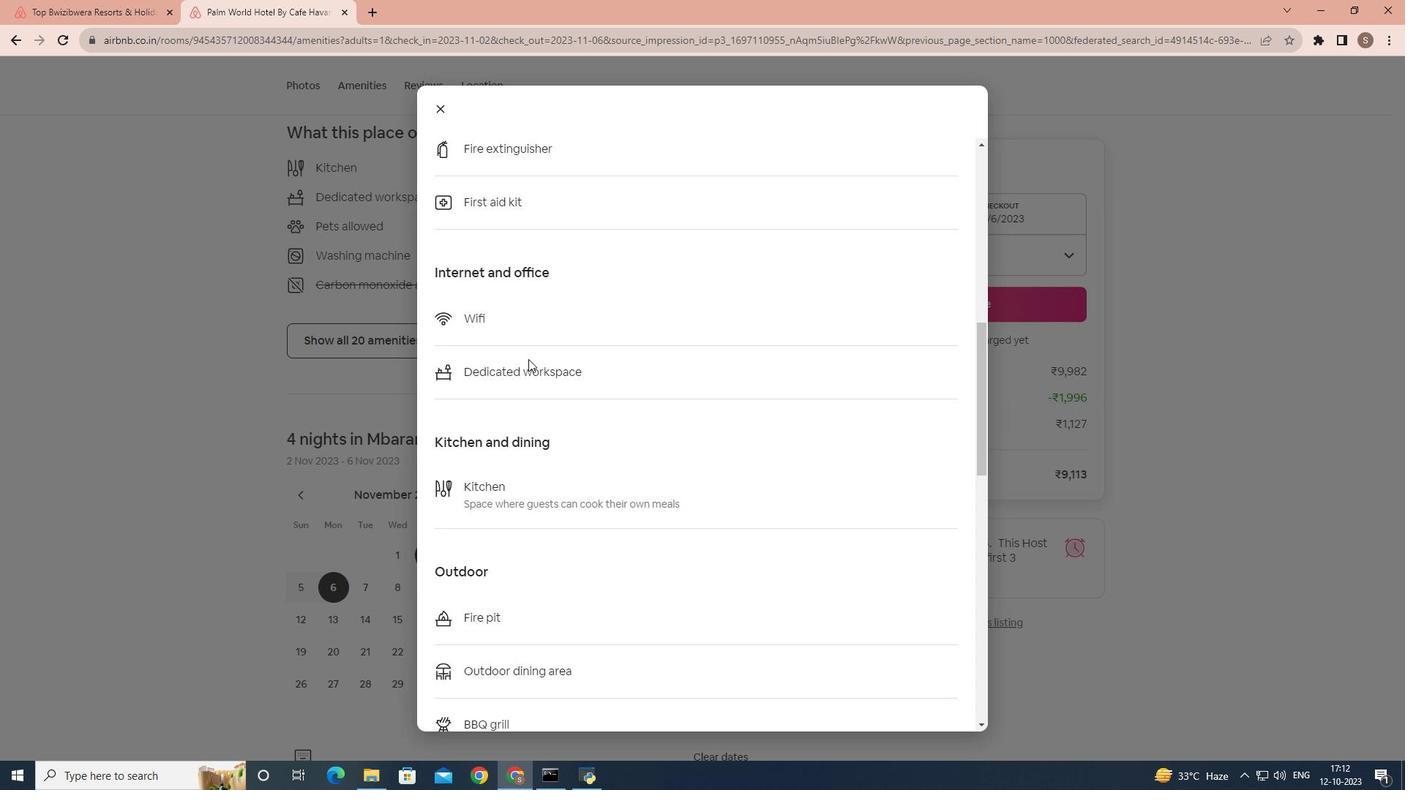 
Action: Mouse scrolled (528, 358) with delta (0, 0)
Screenshot: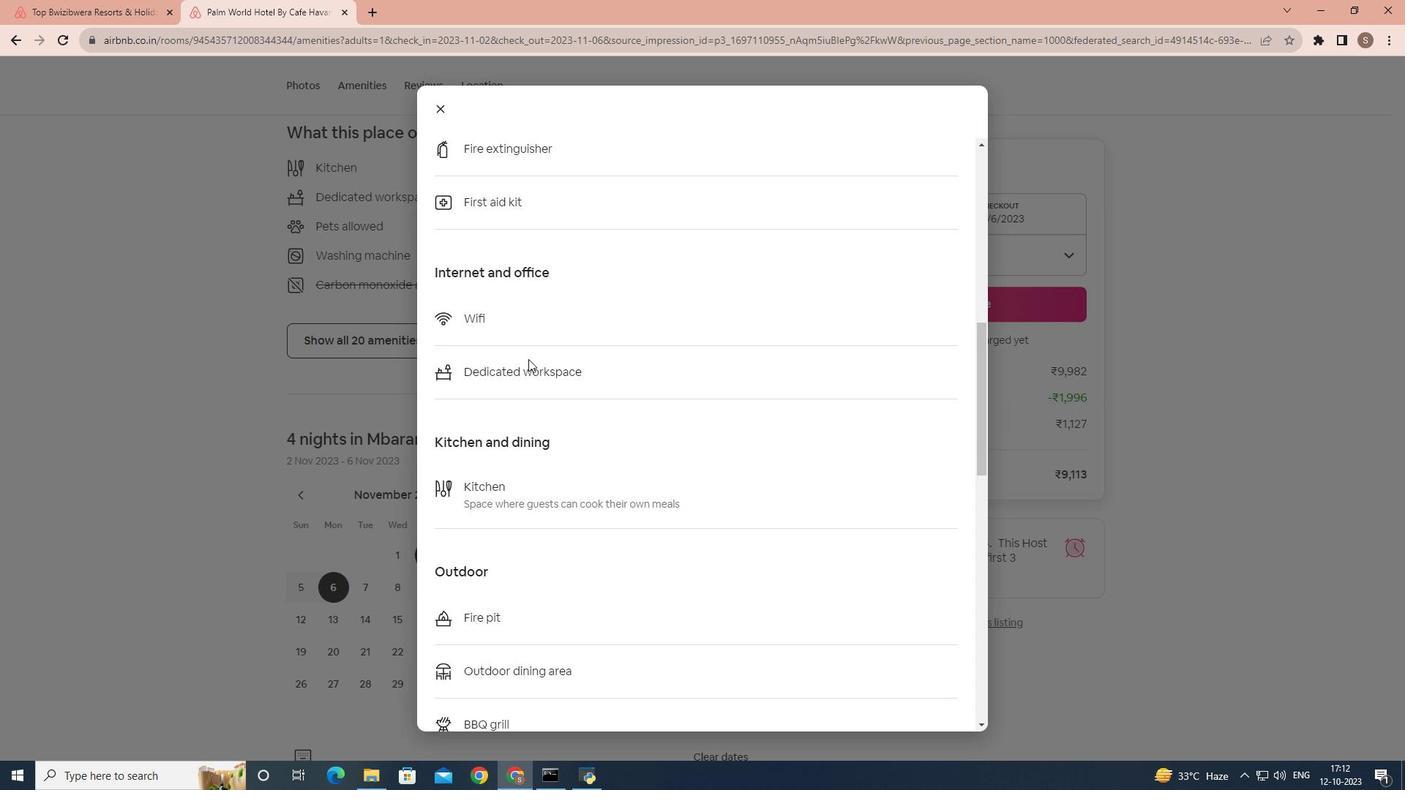 
Action: Mouse scrolled (528, 358) with delta (0, 0)
Screenshot: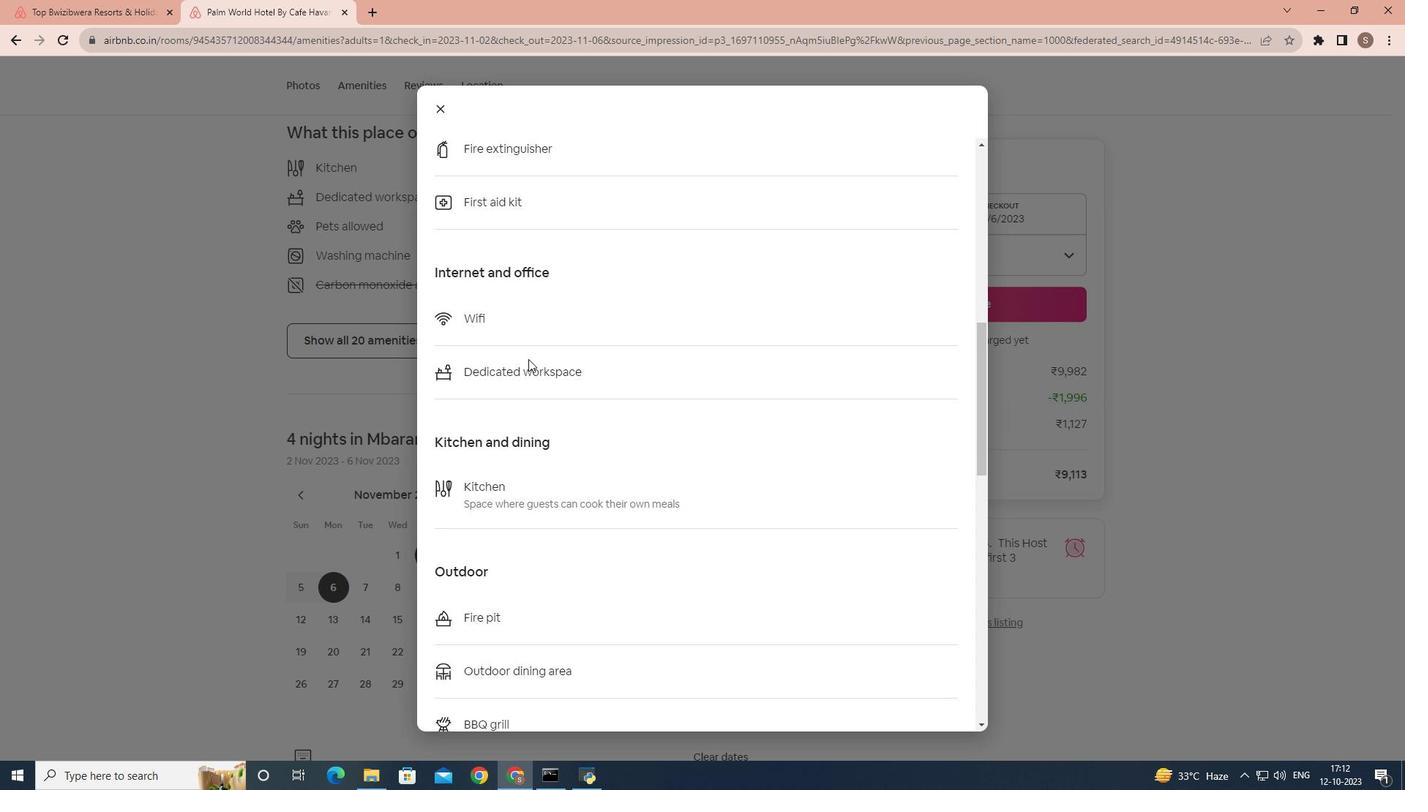 
Action: Mouse scrolled (528, 358) with delta (0, 0)
Screenshot: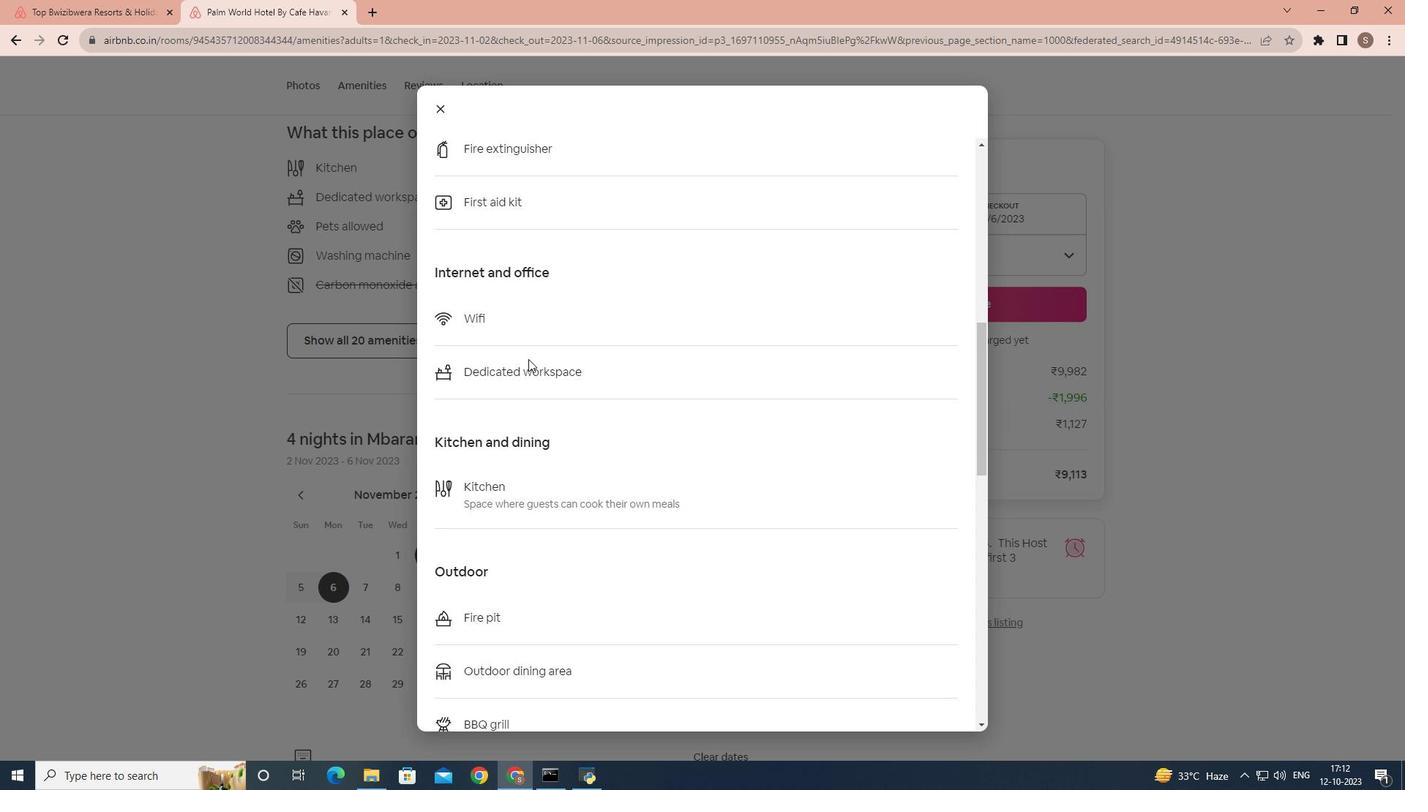
Action: Mouse scrolled (528, 358) with delta (0, 0)
Screenshot: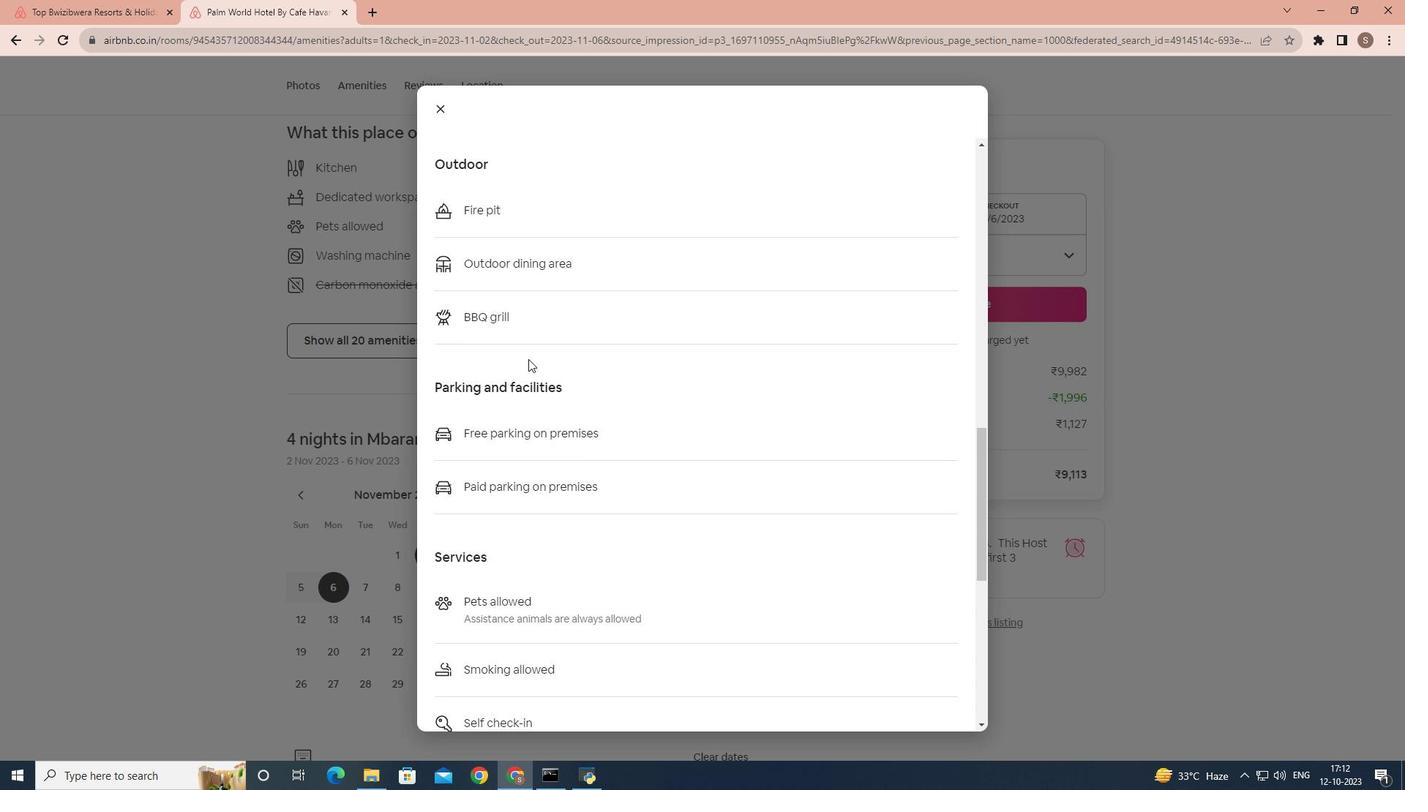 
Action: Mouse scrolled (528, 358) with delta (0, 0)
Screenshot: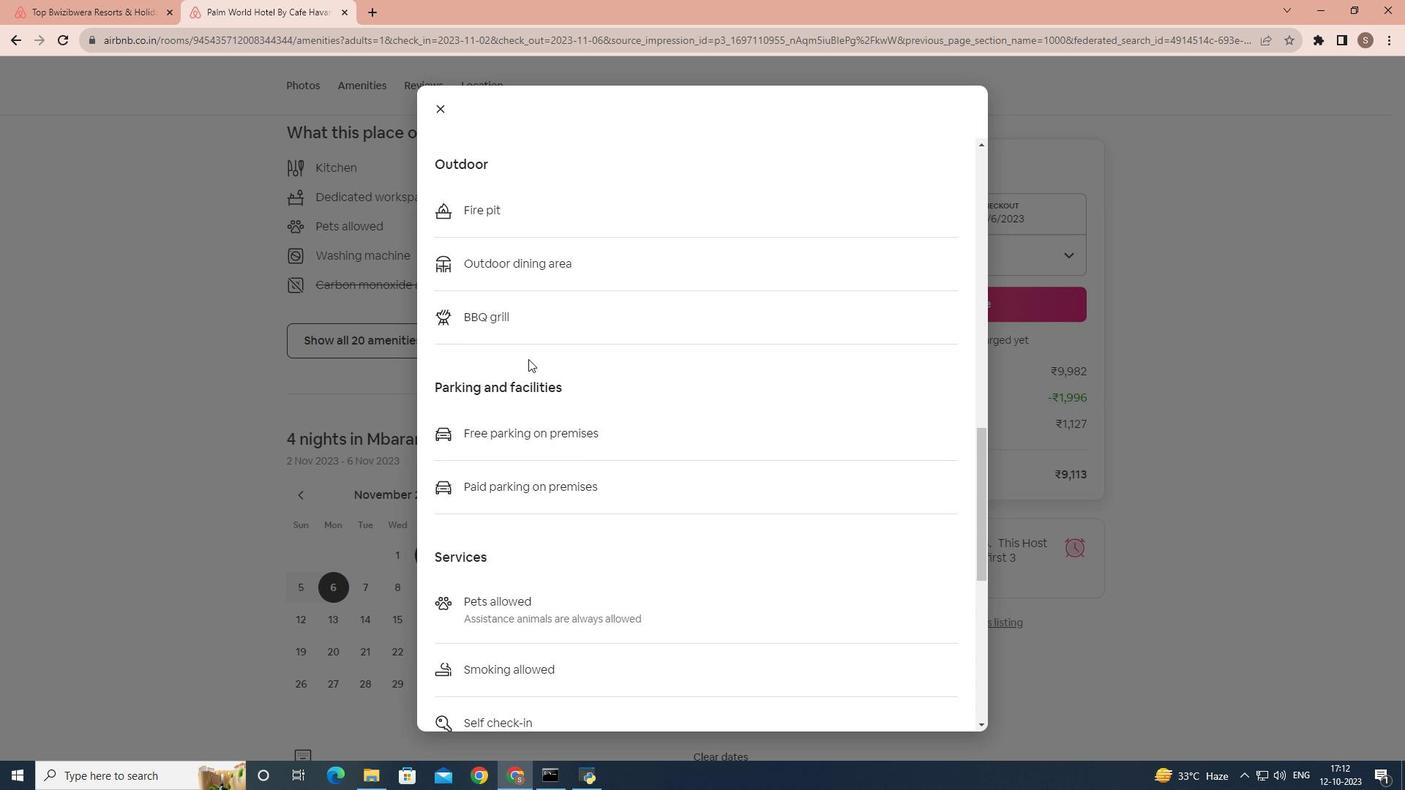 
Action: Mouse scrolled (528, 358) with delta (0, 0)
Screenshot: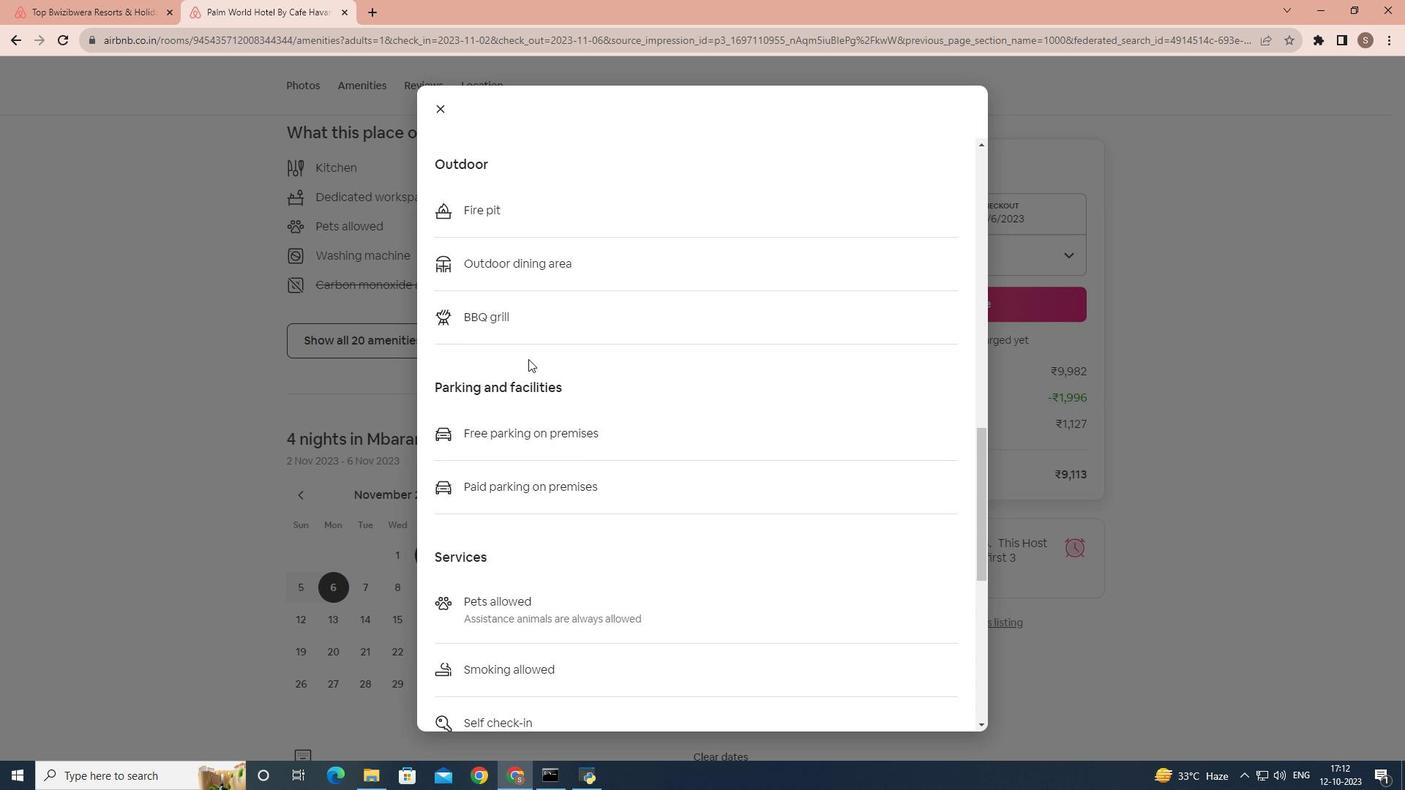 
Action: Mouse scrolled (528, 358) with delta (0, 0)
Screenshot: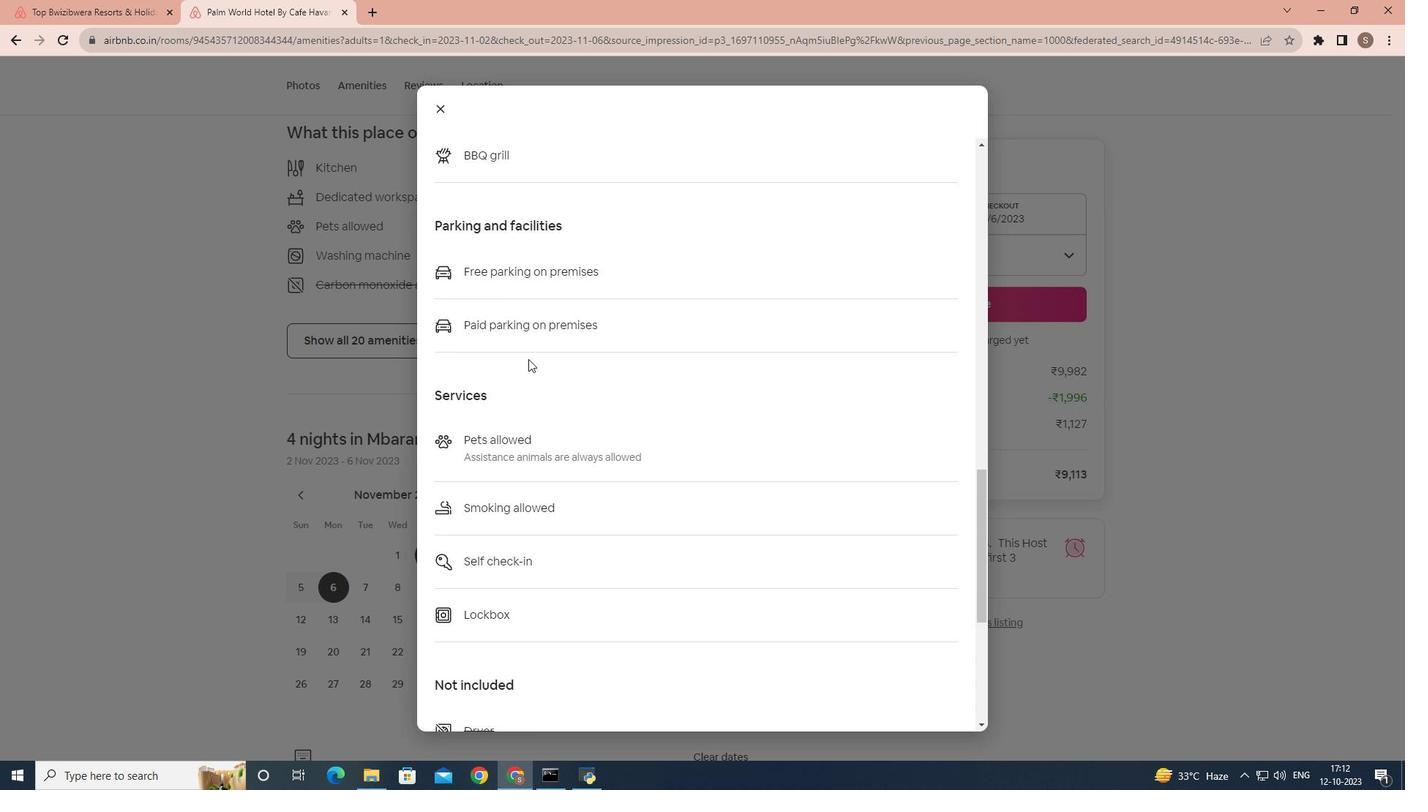 
Action: Mouse scrolled (528, 358) with delta (0, 0)
Screenshot: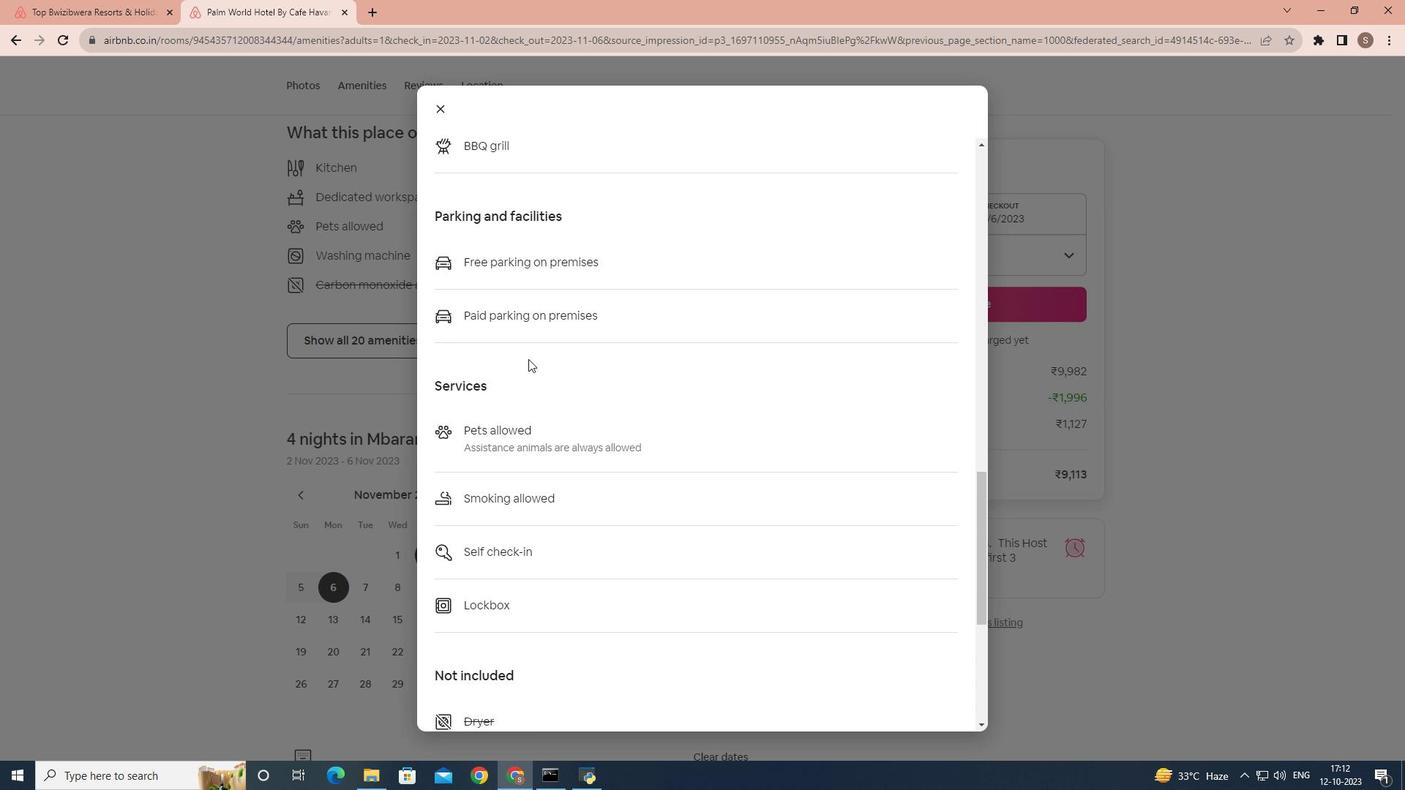 
Action: Mouse scrolled (528, 358) with delta (0, 0)
Screenshot: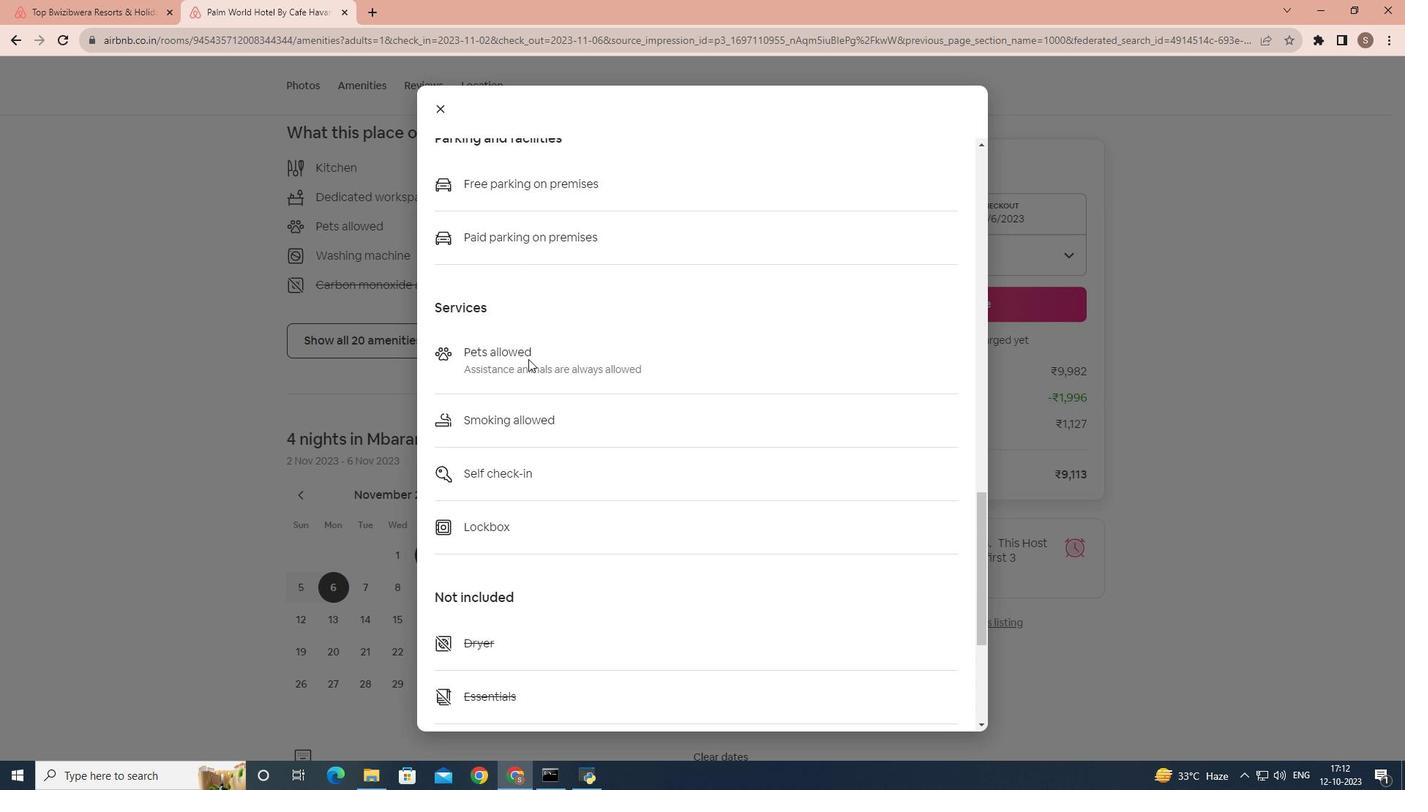
Action: Mouse scrolled (528, 358) with delta (0, 0)
Screenshot: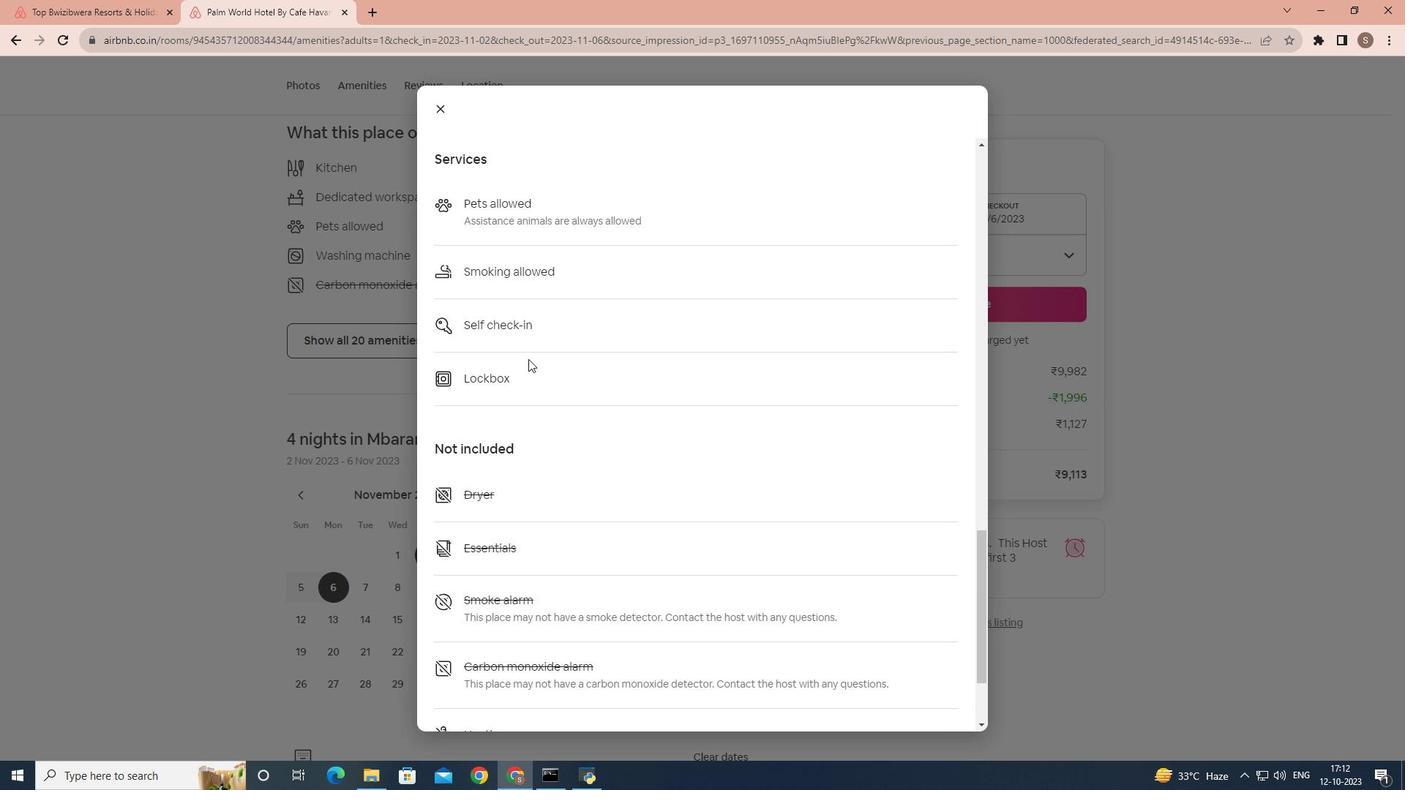 
Action: Mouse scrolled (528, 358) with delta (0, 0)
Screenshot: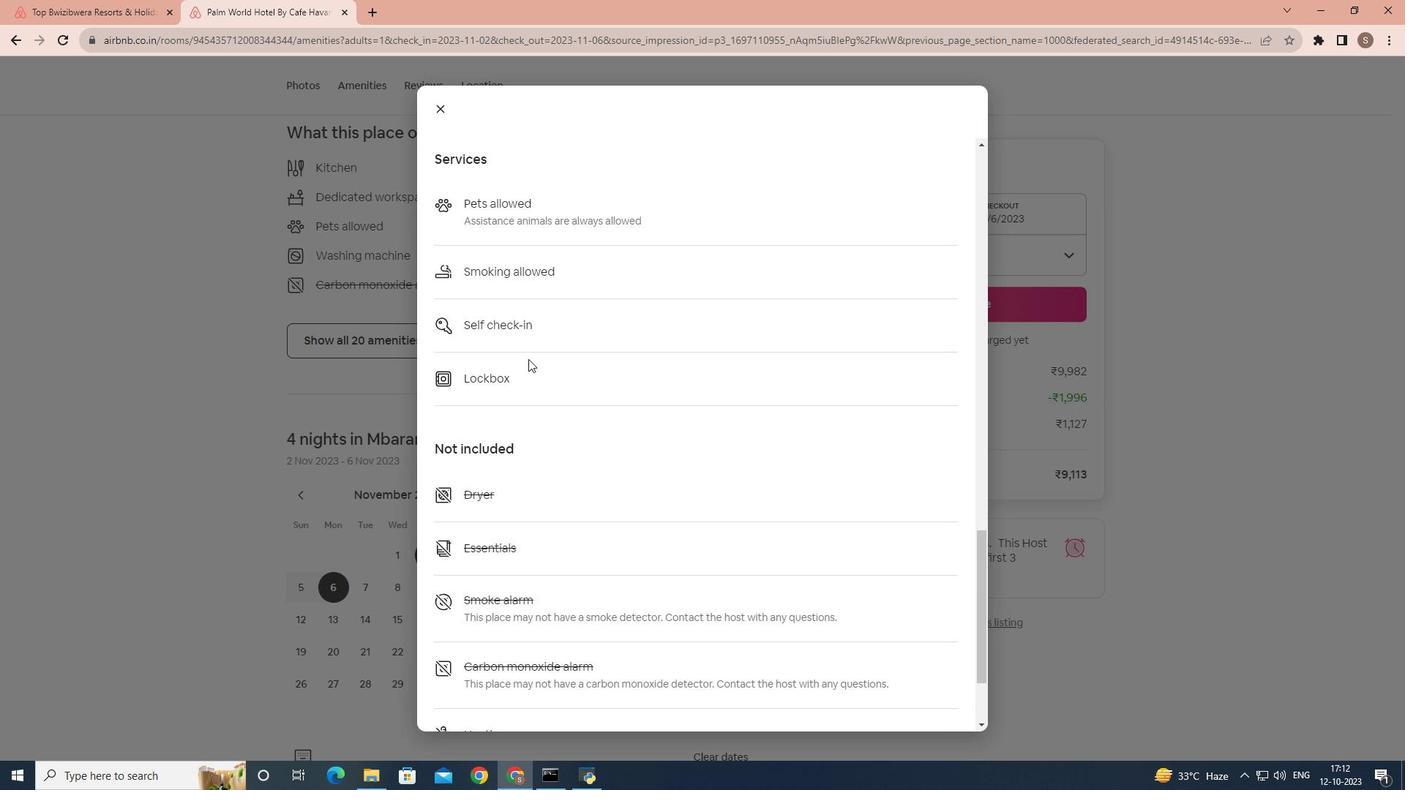 
Action: Mouse scrolled (528, 358) with delta (0, 0)
Screenshot: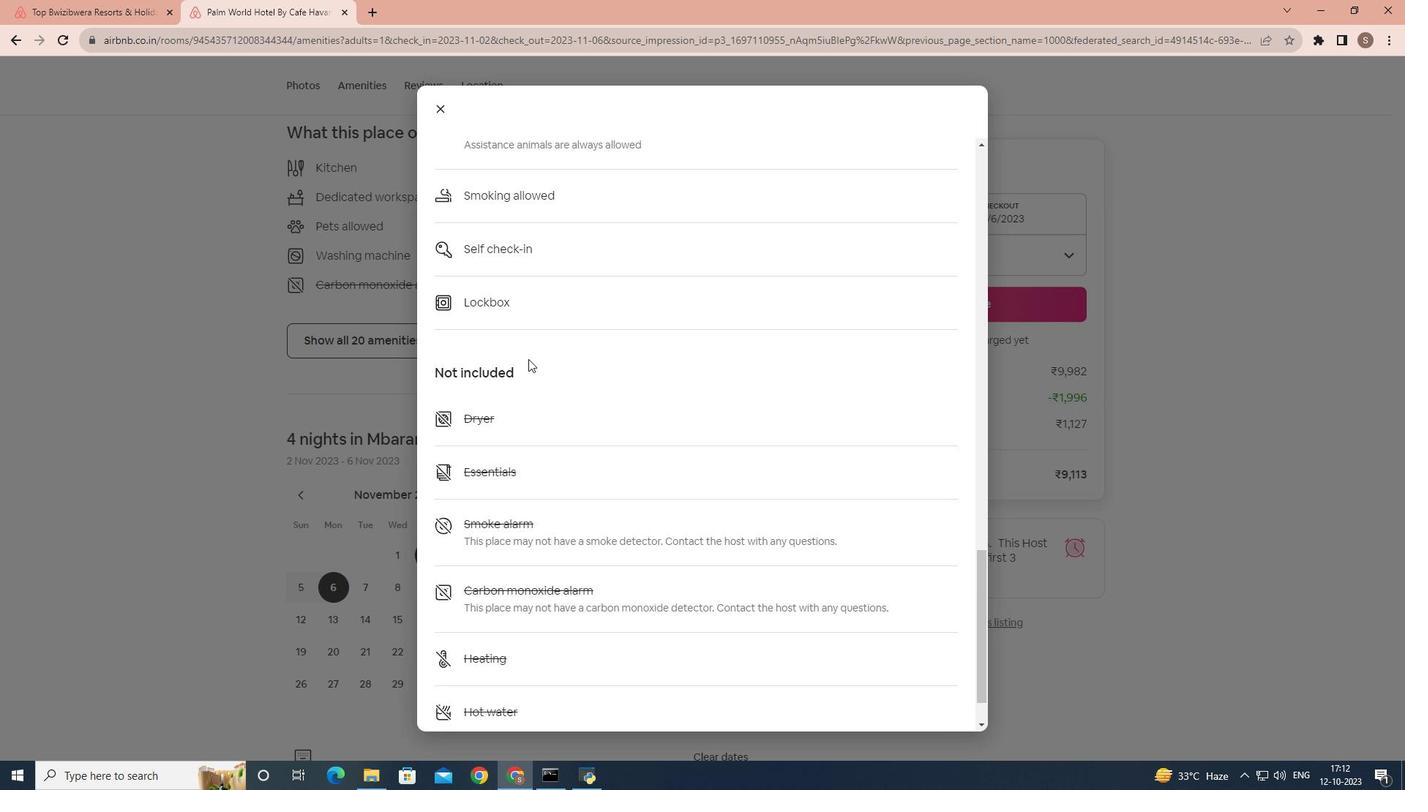 
Action: Mouse scrolled (528, 358) with delta (0, 0)
Screenshot: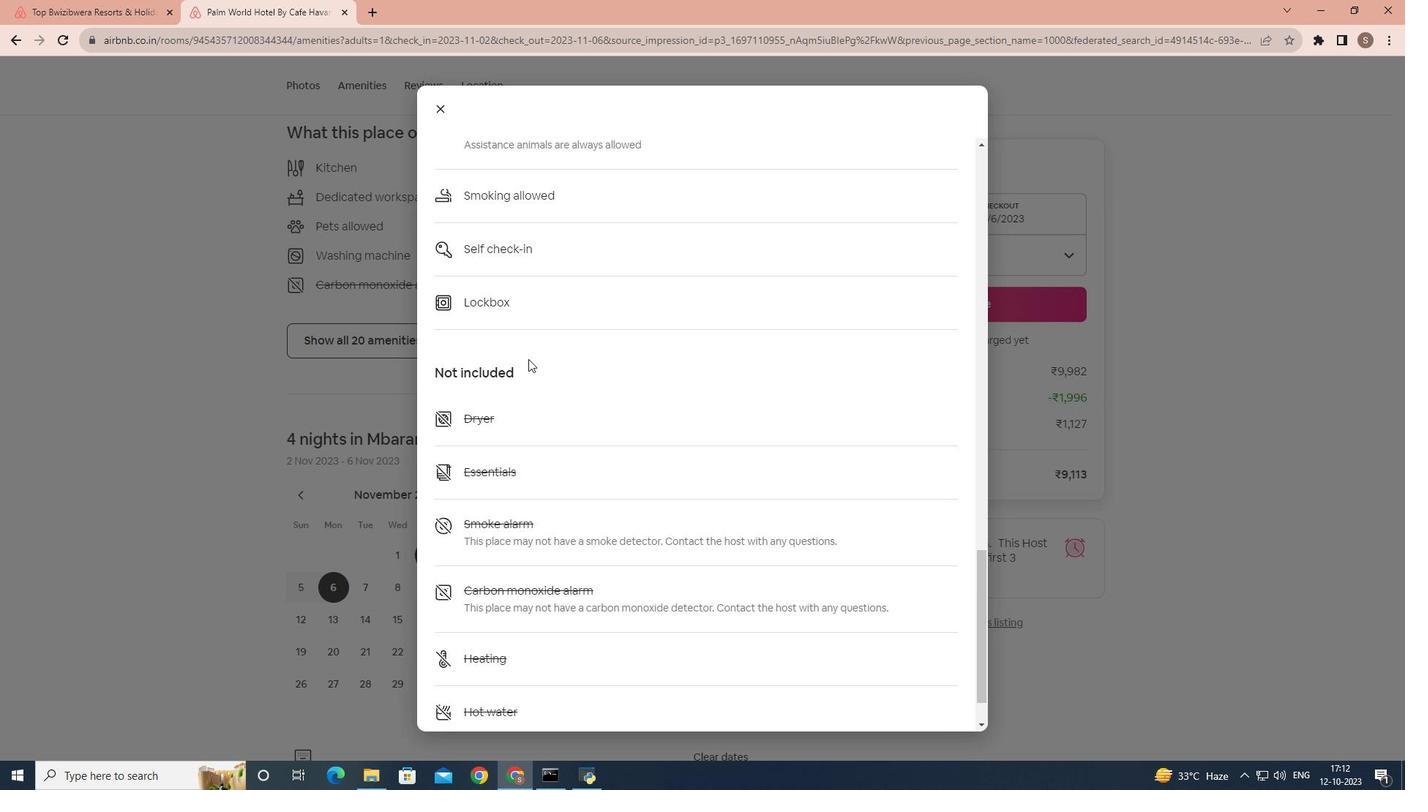 
Action: Mouse scrolled (528, 358) with delta (0, 0)
Screenshot: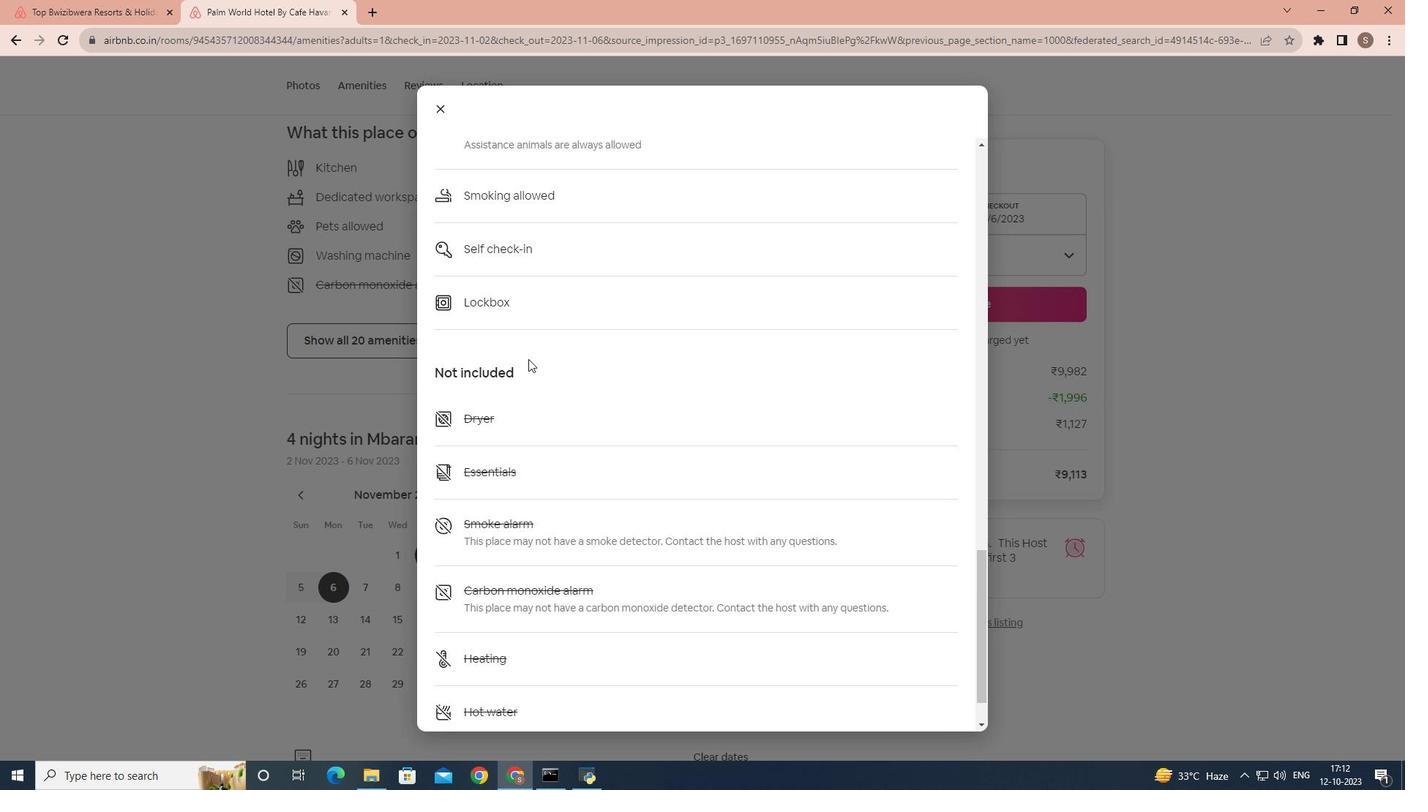 
Action: Mouse scrolled (528, 358) with delta (0, 0)
Screenshot: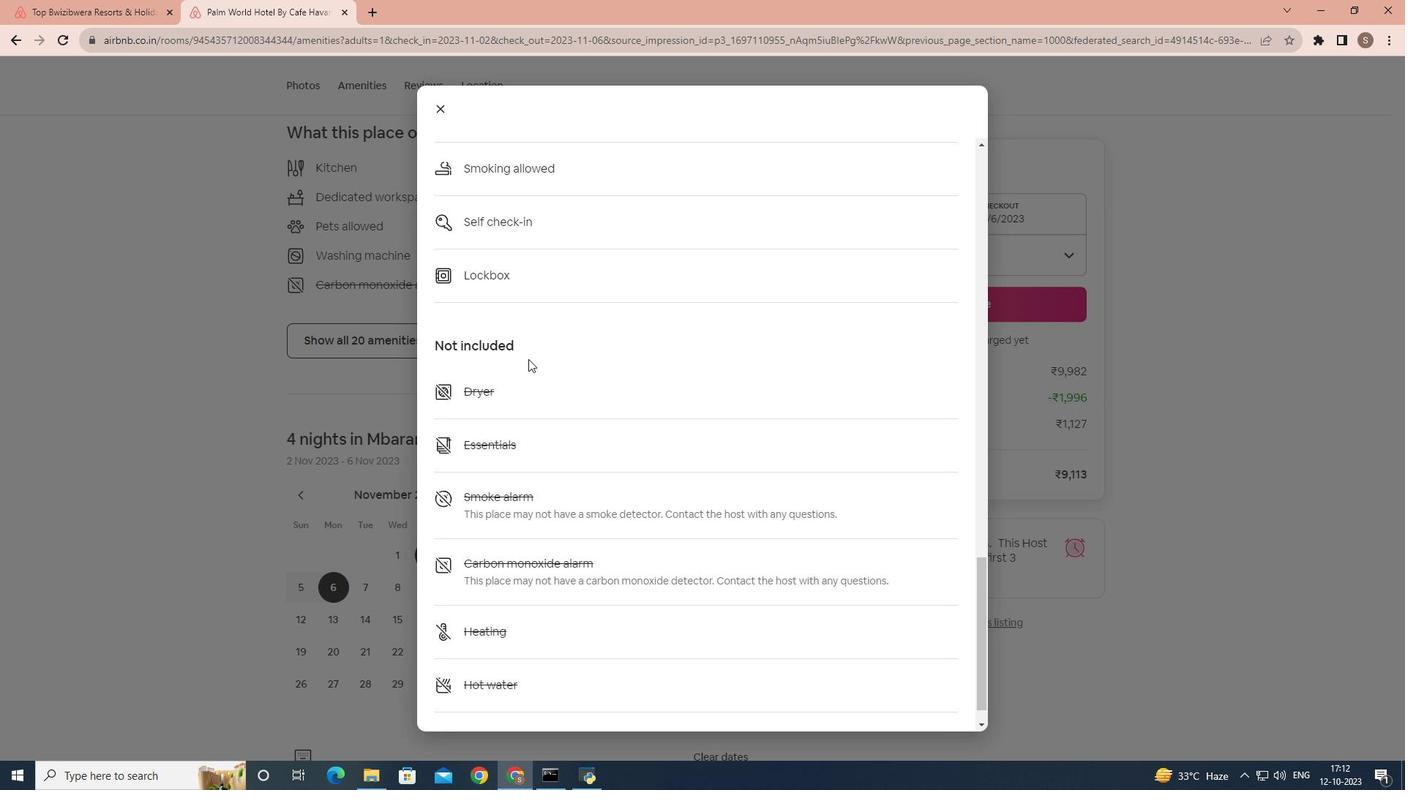 
Action: Mouse moved to (448, 112)
Screenshot: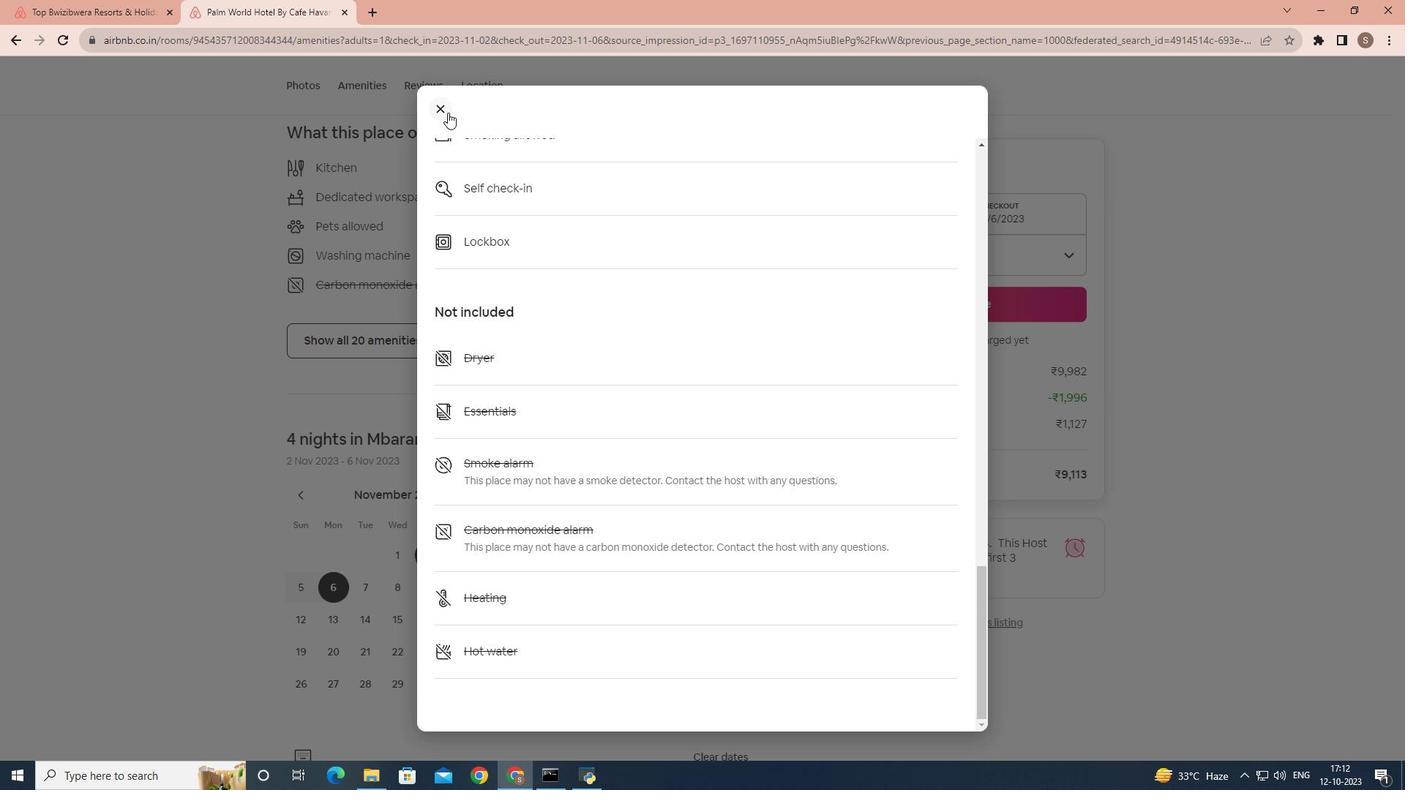 
Action: Mouse pressed left at (448, 112)
Screenshot: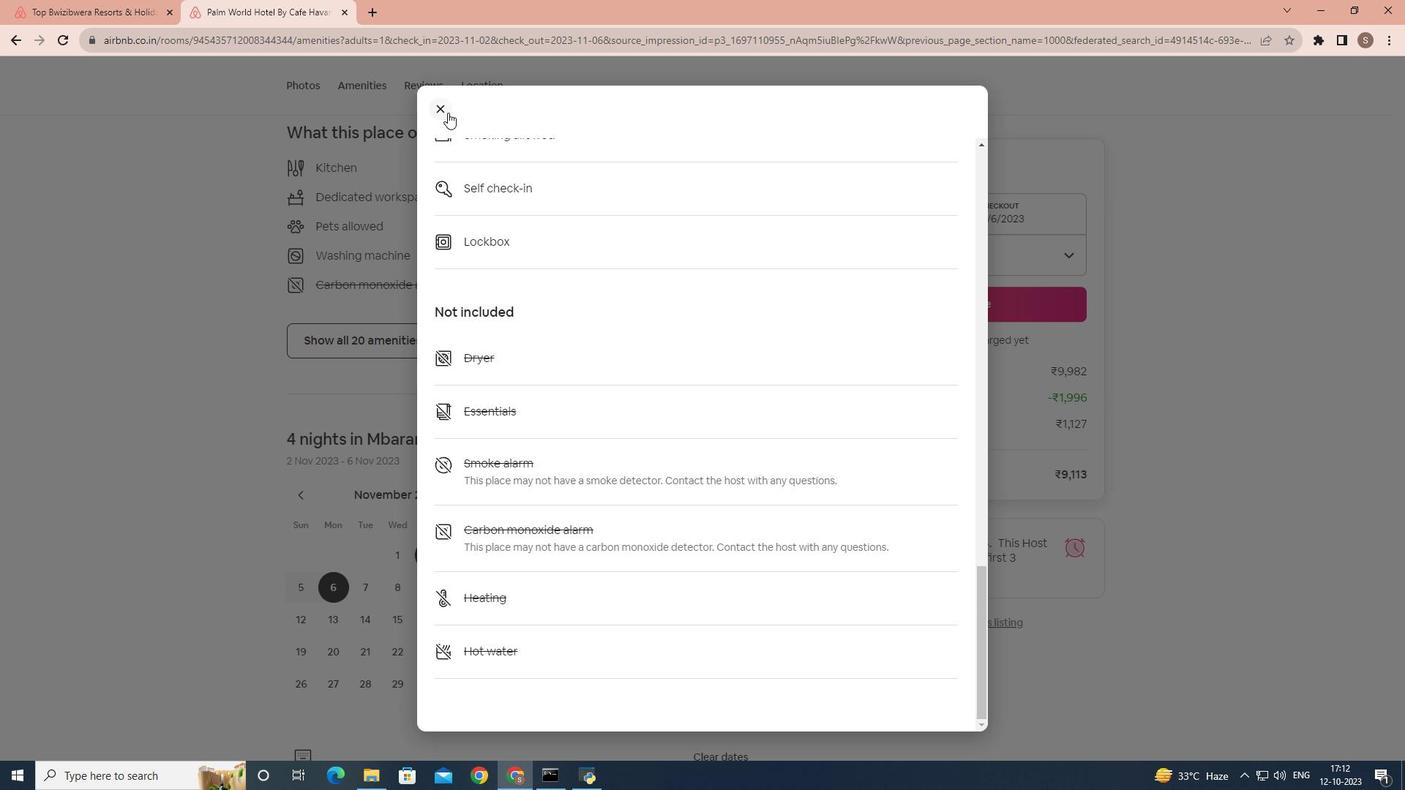 
Action: Mouse moved to (452, 349)
Screenshot: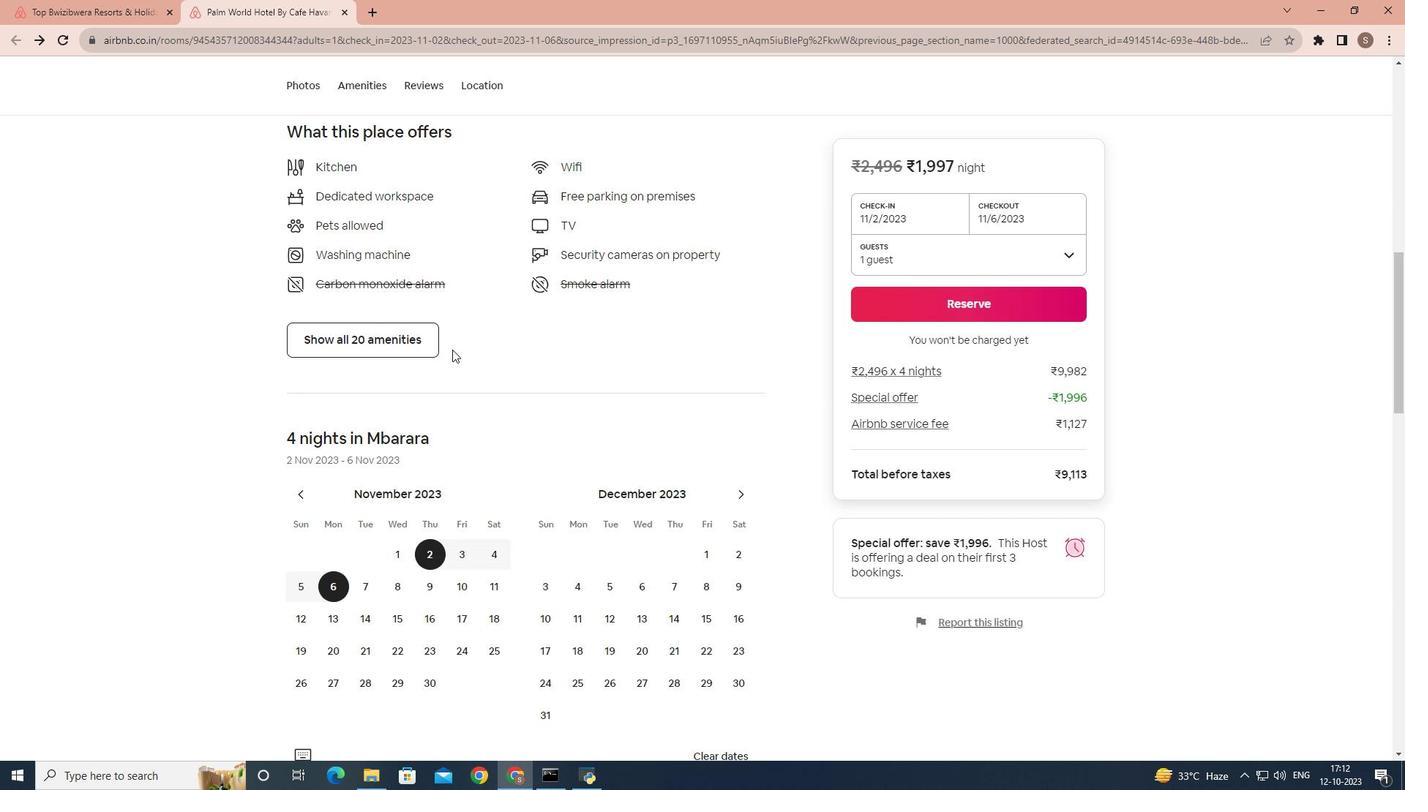 
Action: Mouse scrolled (452, 349) with delta (0, 0)
Screenshot: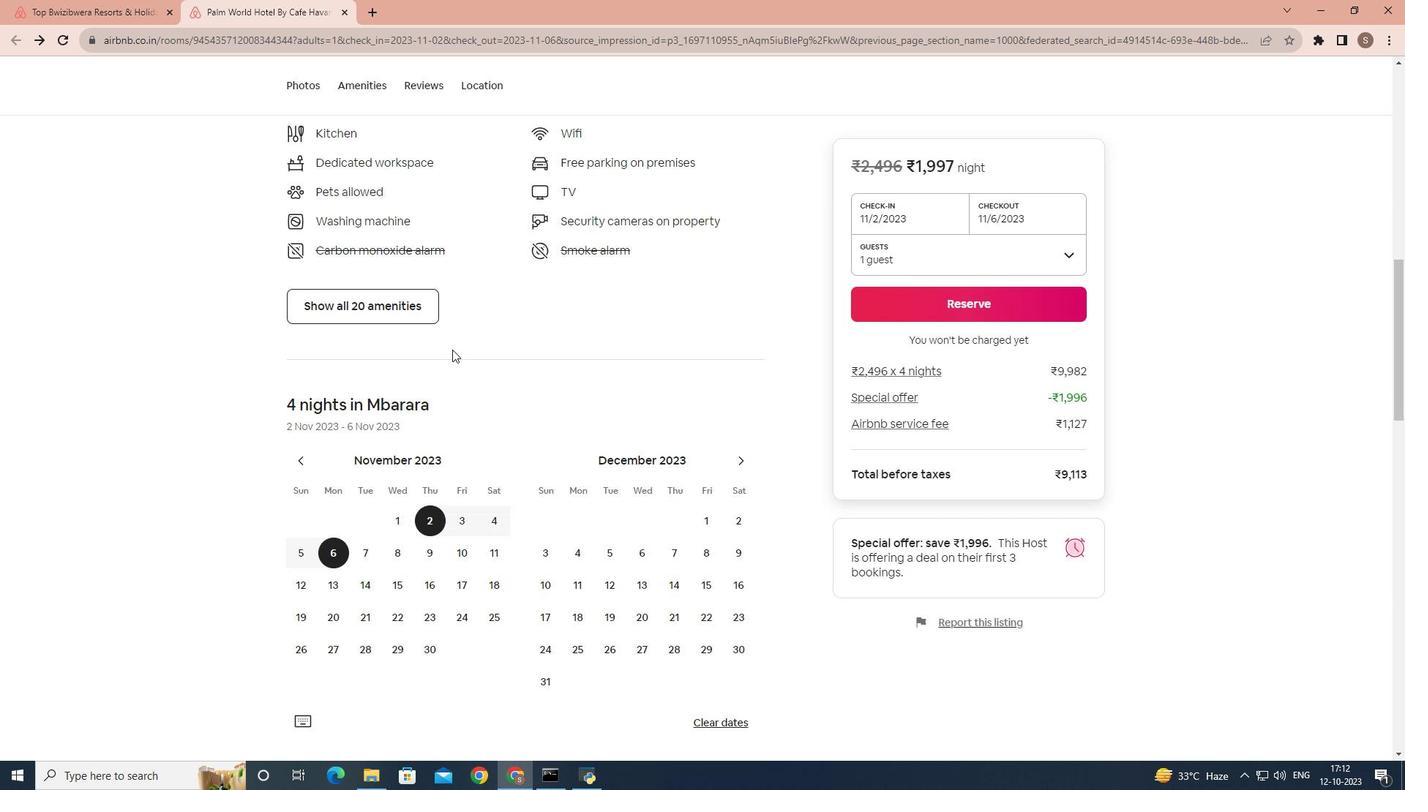 
Action: Mouse scrolled (452, 349) with delta (0, 0)
Screenshot: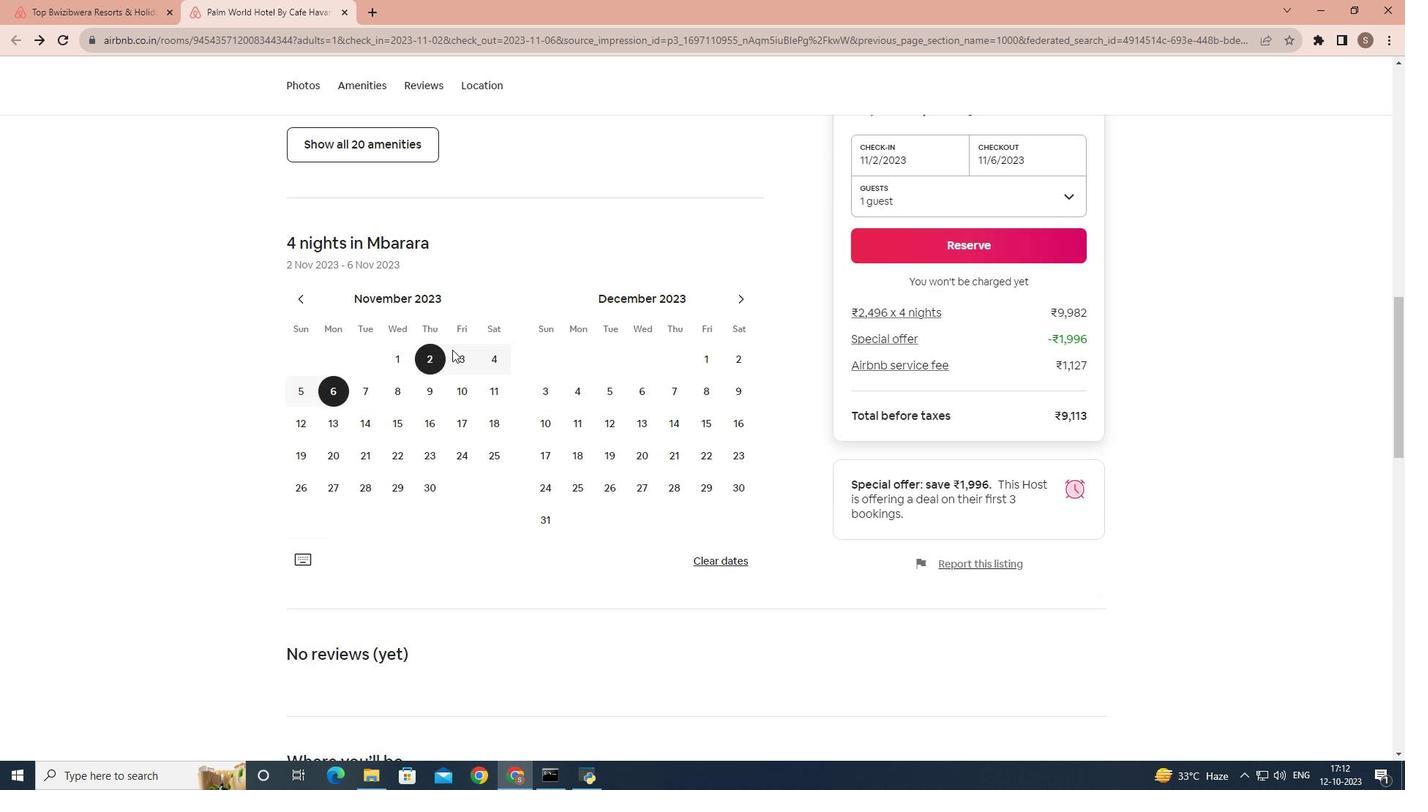 
Action: Mouse scrolled (452, 349) with delta (0, 0)
Screenshot: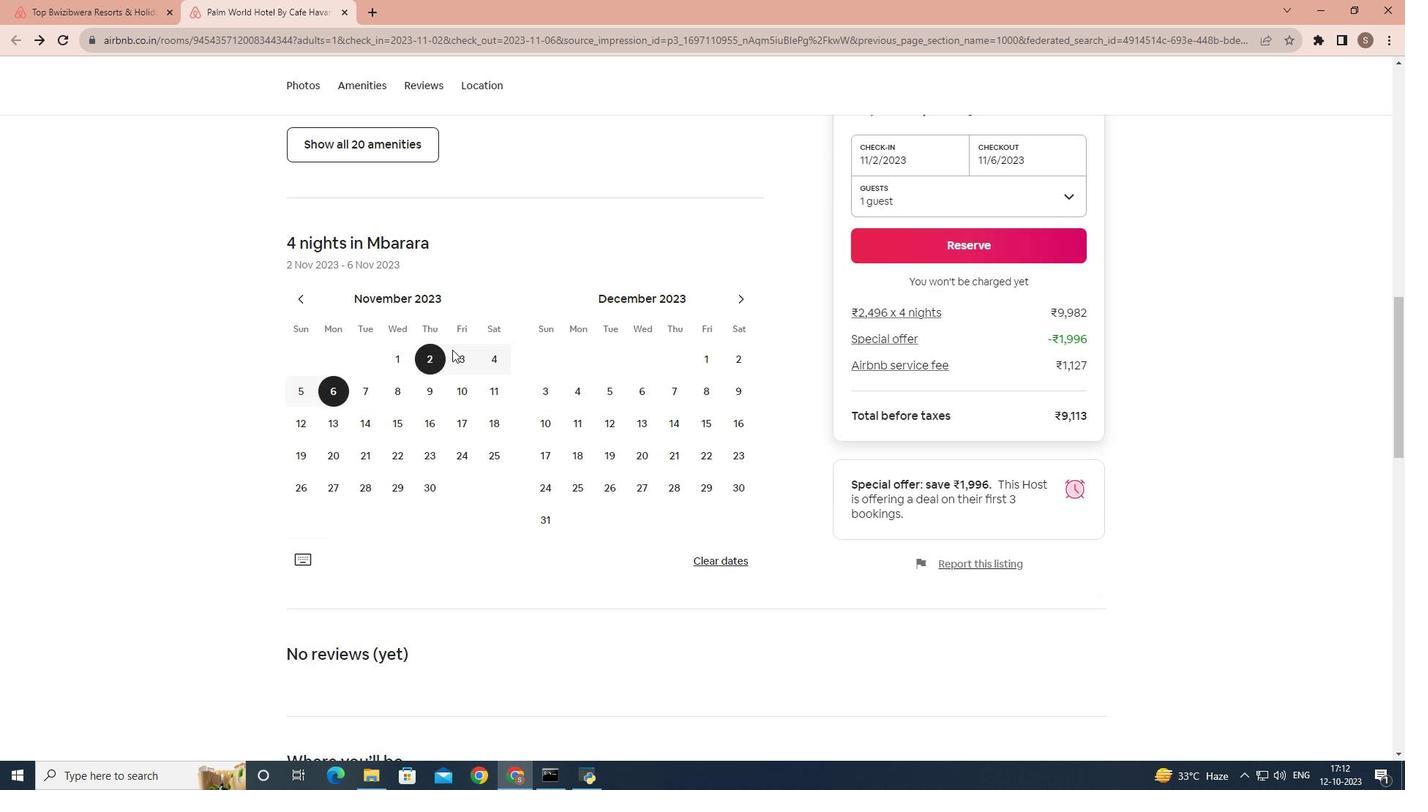
Action: Mouse scrolled (452, 349) with delta (0, 0)
Screenshot: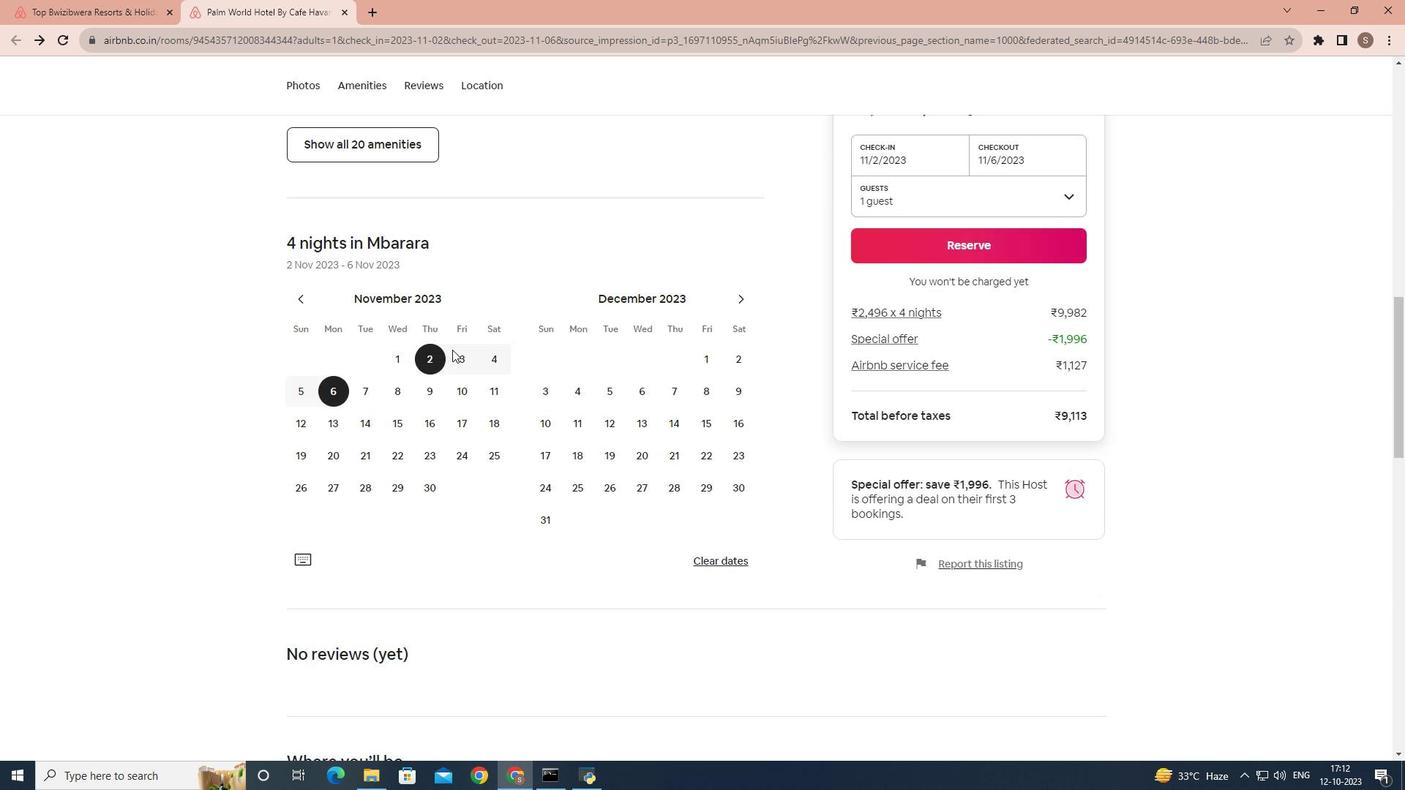 
Action: Mouse scrolled (452, 349) with delta (0, 0)
Screenshot: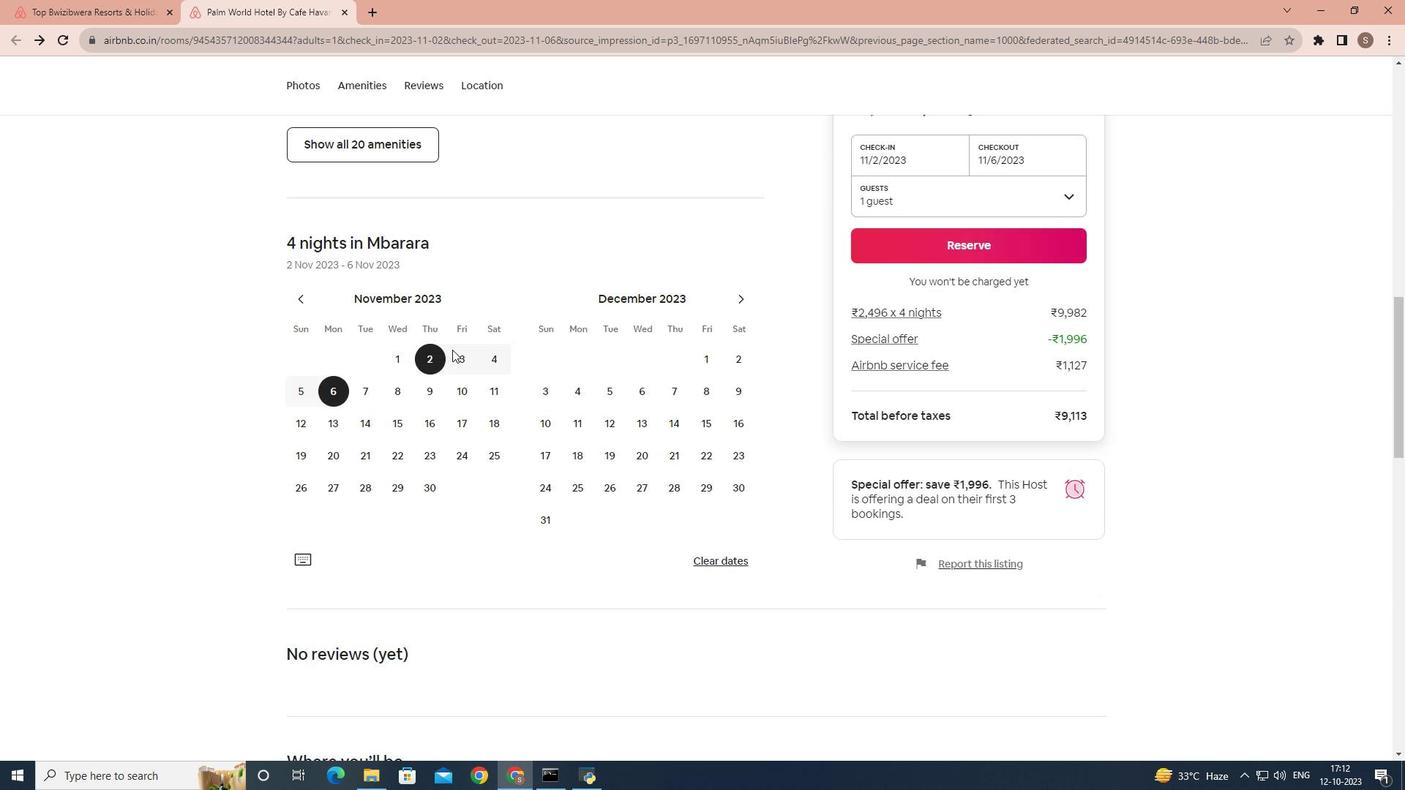 
Action: Mouse scrolled (452, 349) with delta (0, 0)
Screenshot: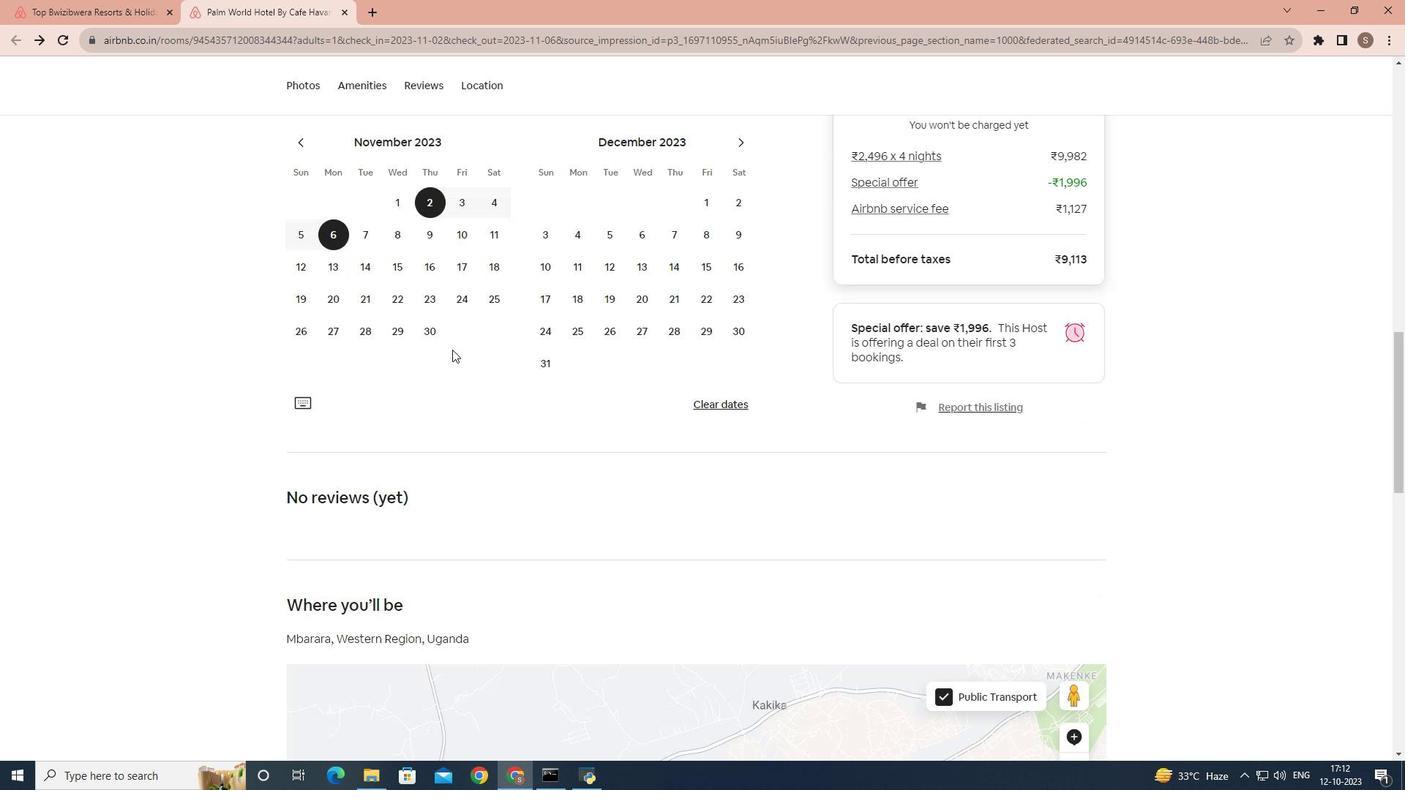 
Action: Mouse scrolled (452, 349) with delta (0, 0)
Screenshot: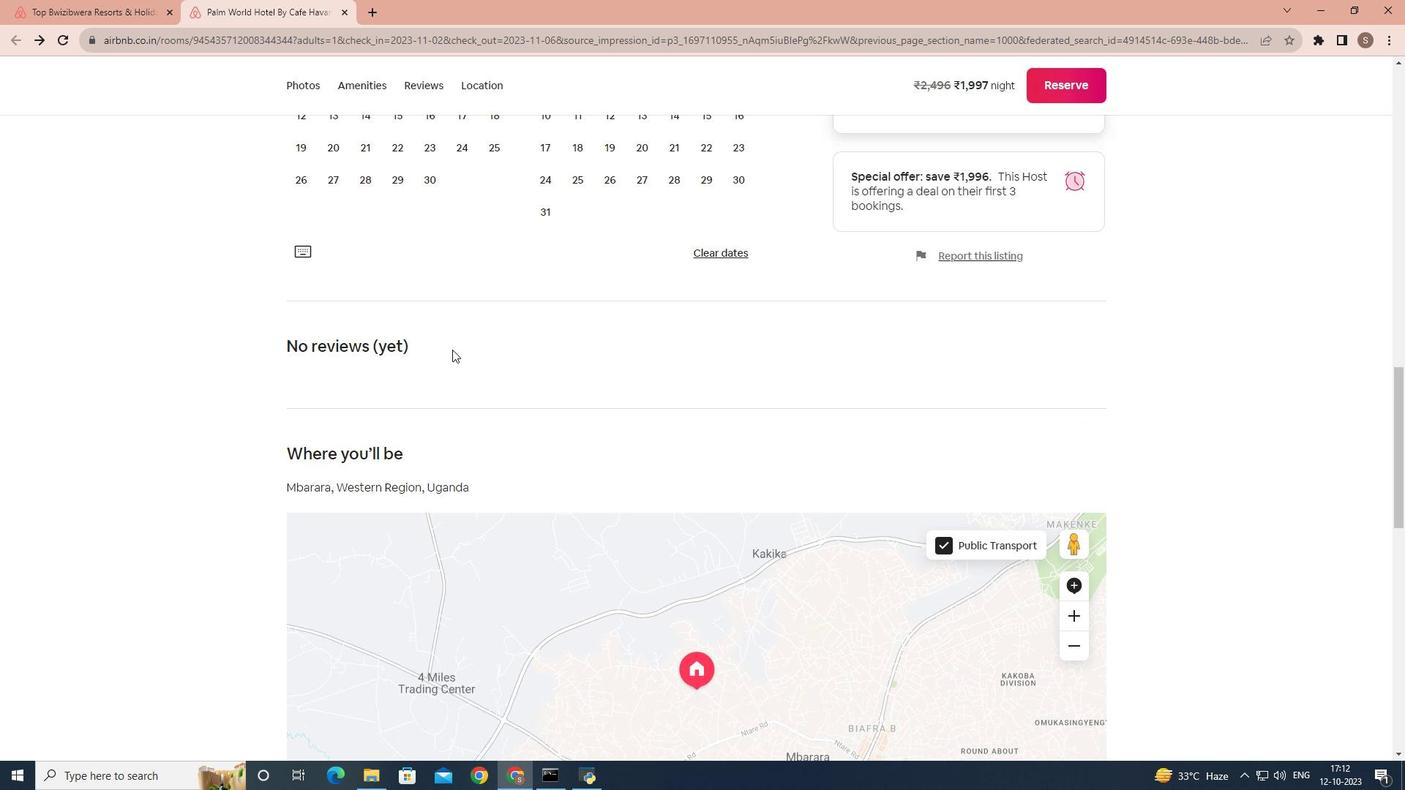 
Action: Mouse scrolled (452, 349) with delta (0, 0)
Screenshot: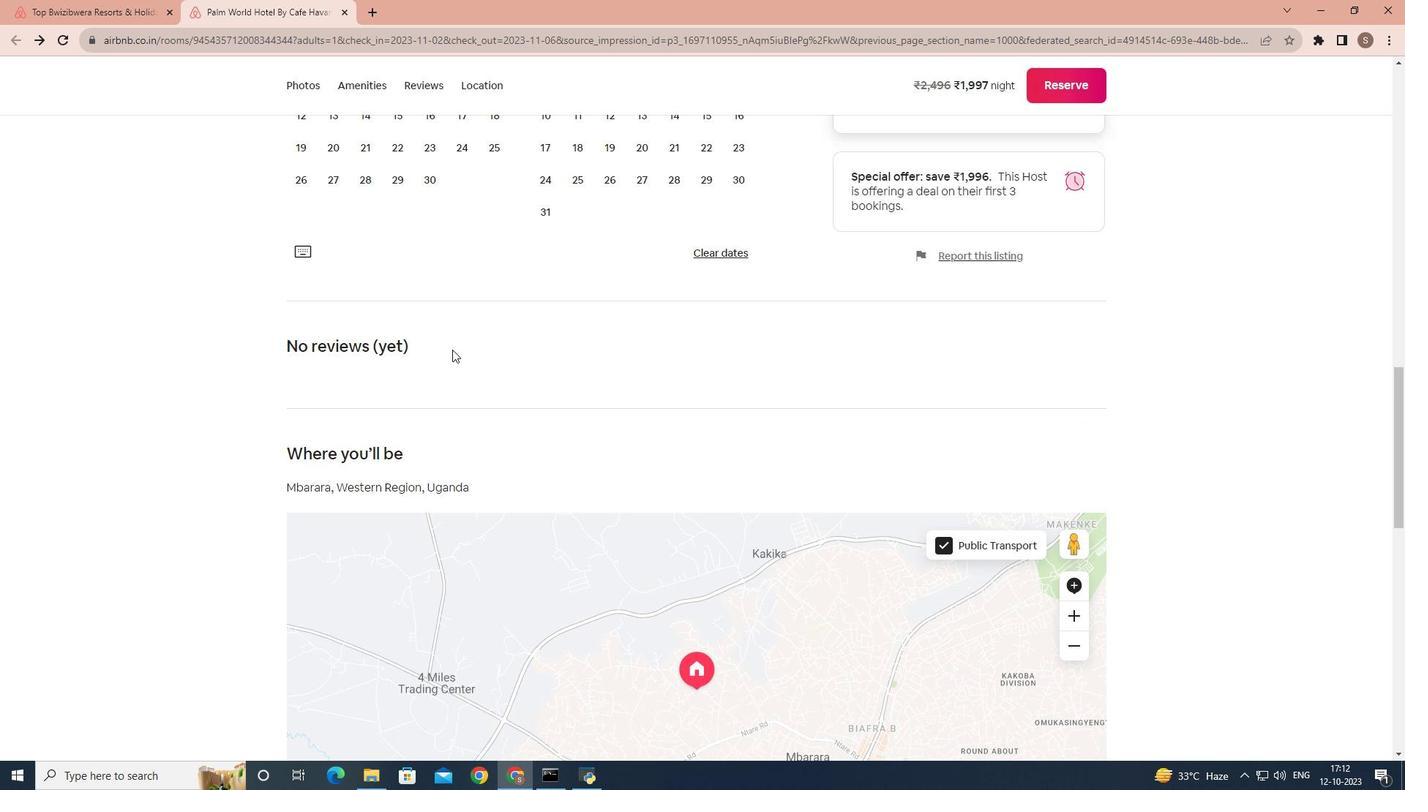 
Action: Mouse scrolled (452, 349) with delta (0, 0)
Screenshot: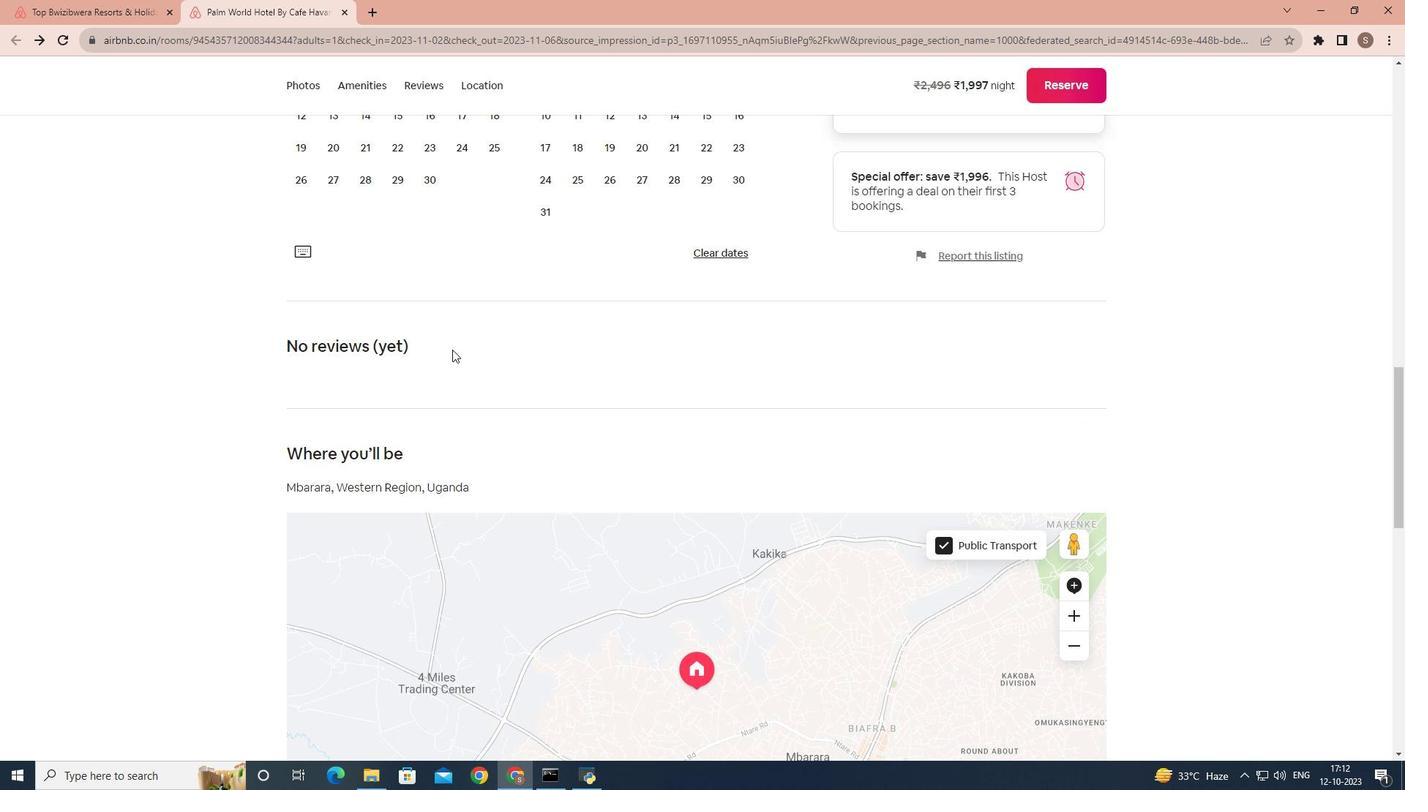 
Action: Mouse scrolled (452, 349) with delta (0, 0)
Screenshot: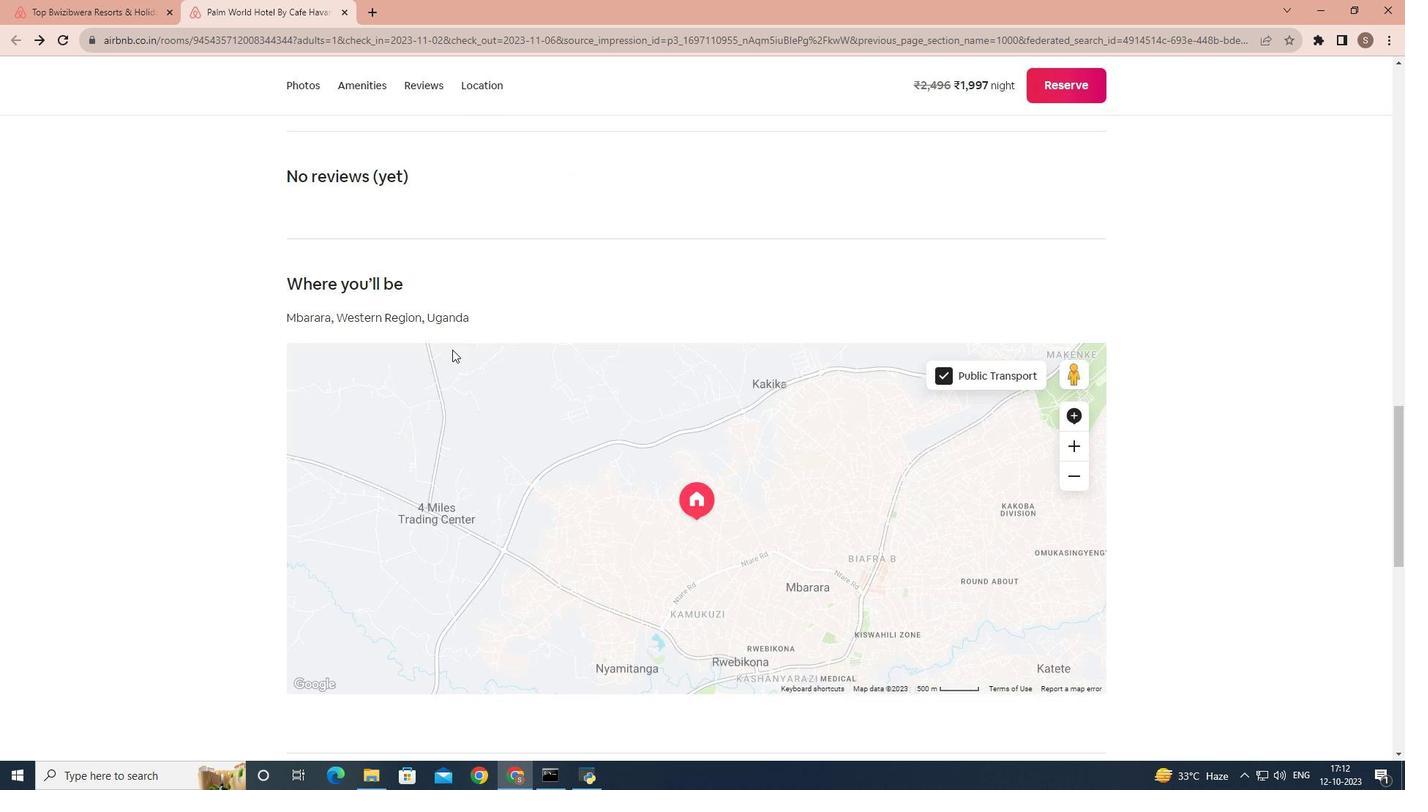 
Action: Mouse scrolled (452, 349) with delta (0, 0)
Screenshot: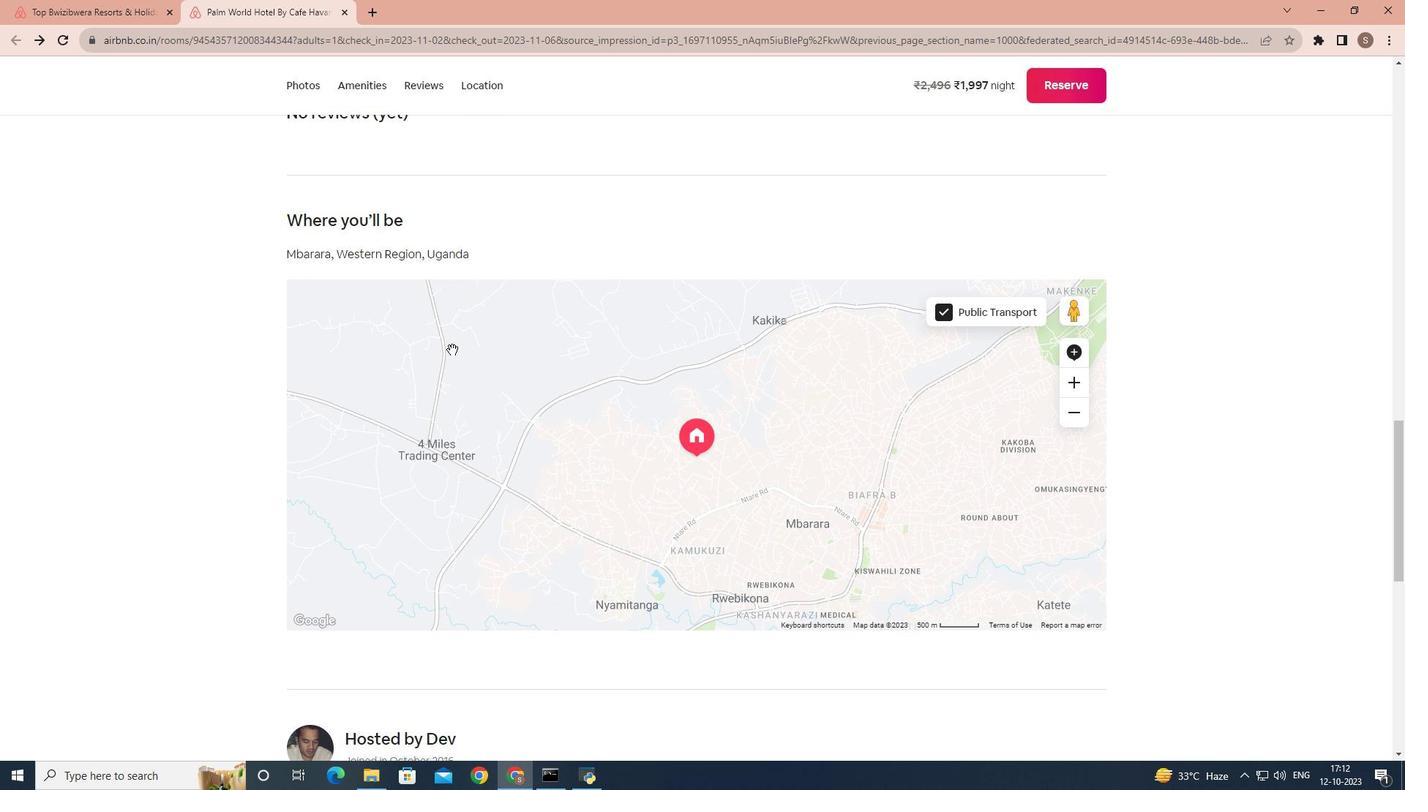 
Action: Mouse scrolled (452, 349) with delta (0, 0)
Screenshot: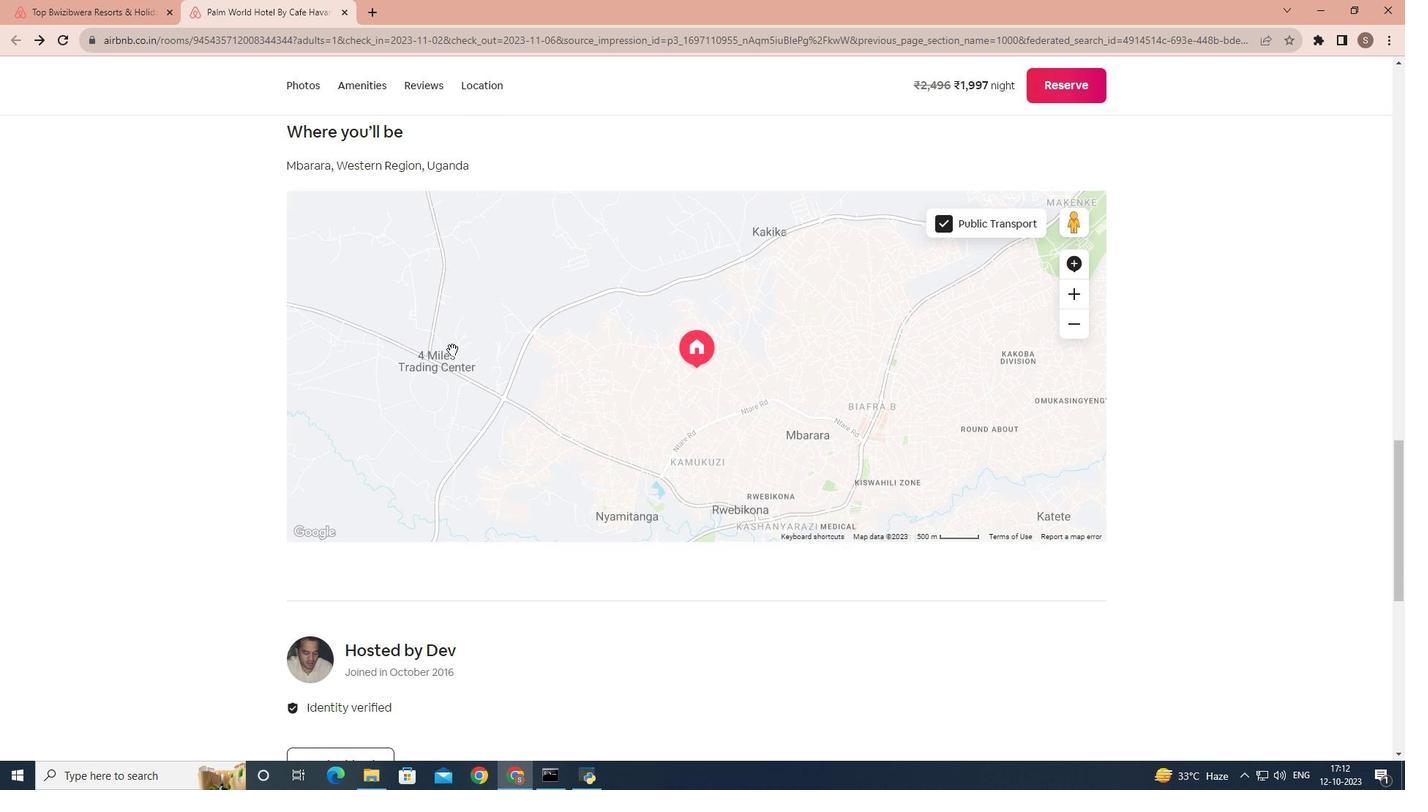 
Action: Mouse scrolled (452, 349) with delta (0, 0)
Screenshot: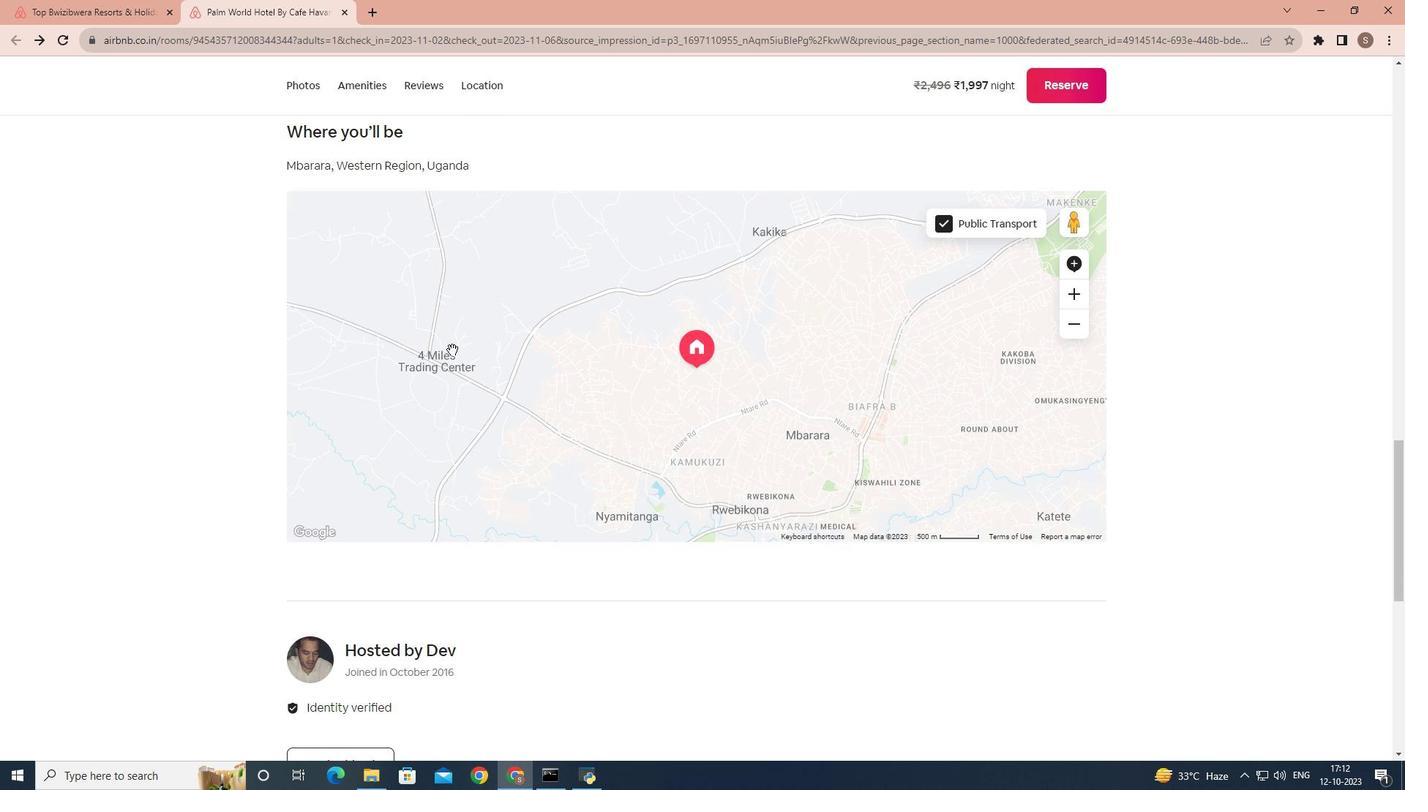 
Action: Mouse scrolled (452, 349) with delta (0, 0)
Screenshot: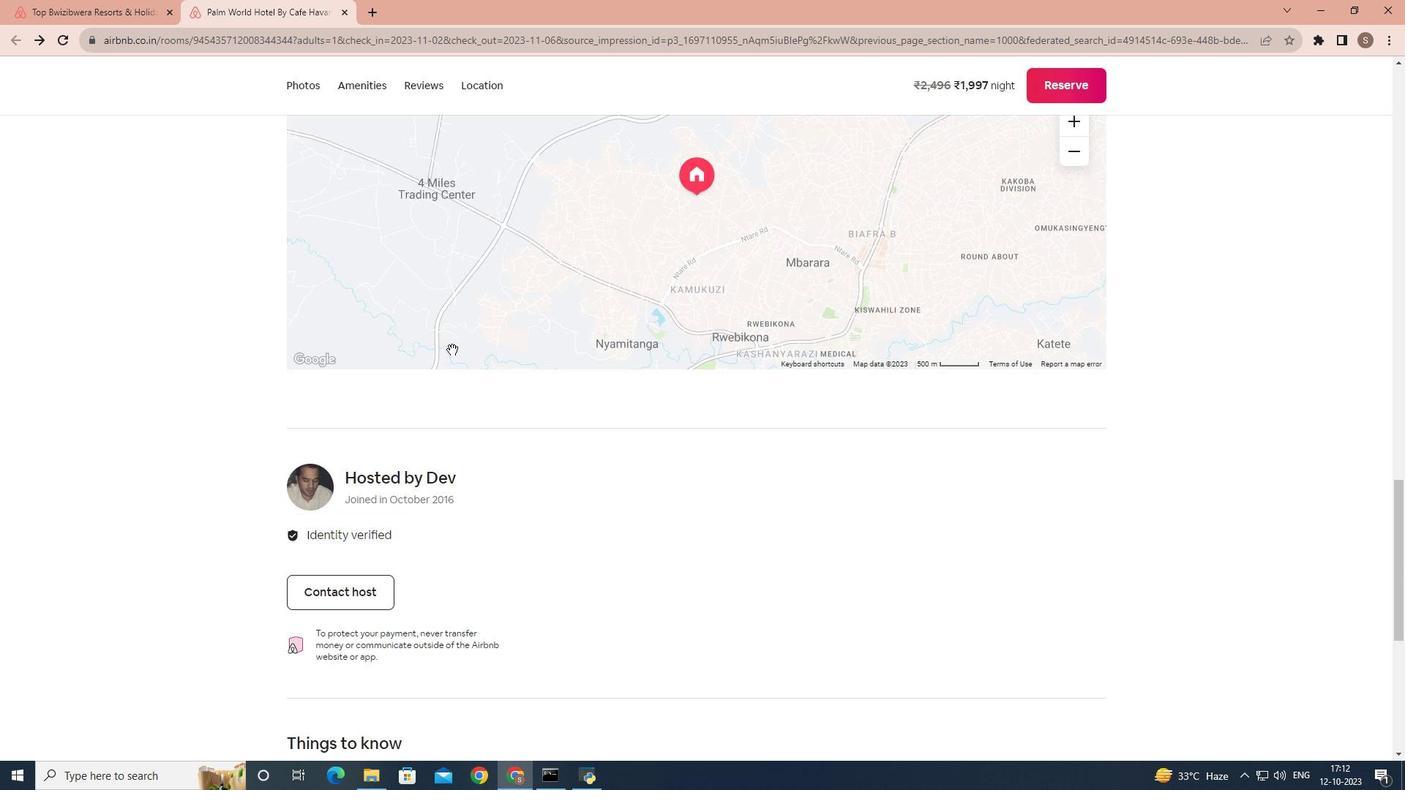 
Action: Mouse scrolled (452, 349) with delta (0, 0)
Screenshot: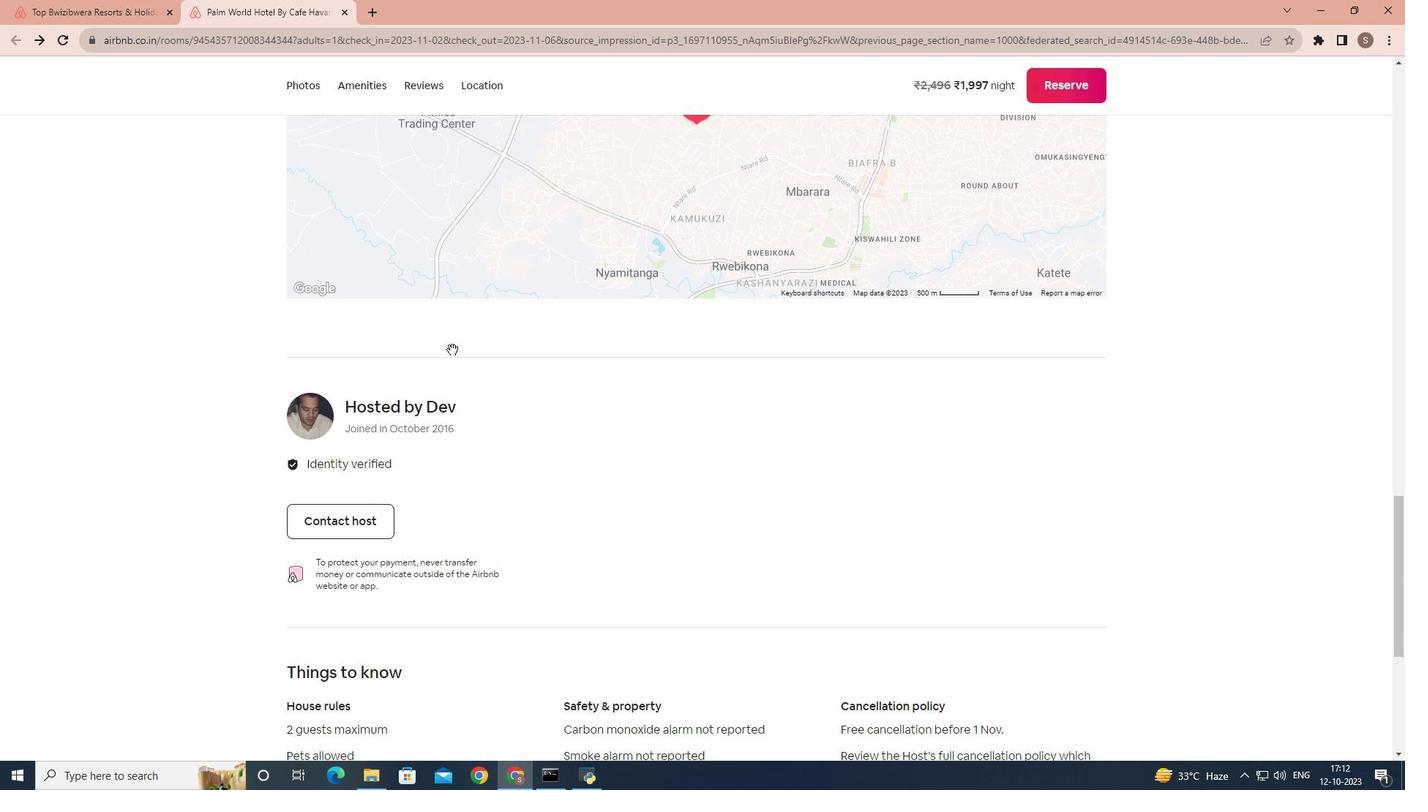 
Action: Mouse scrolled (452, 349) with delta (0, 0)
Screenshot: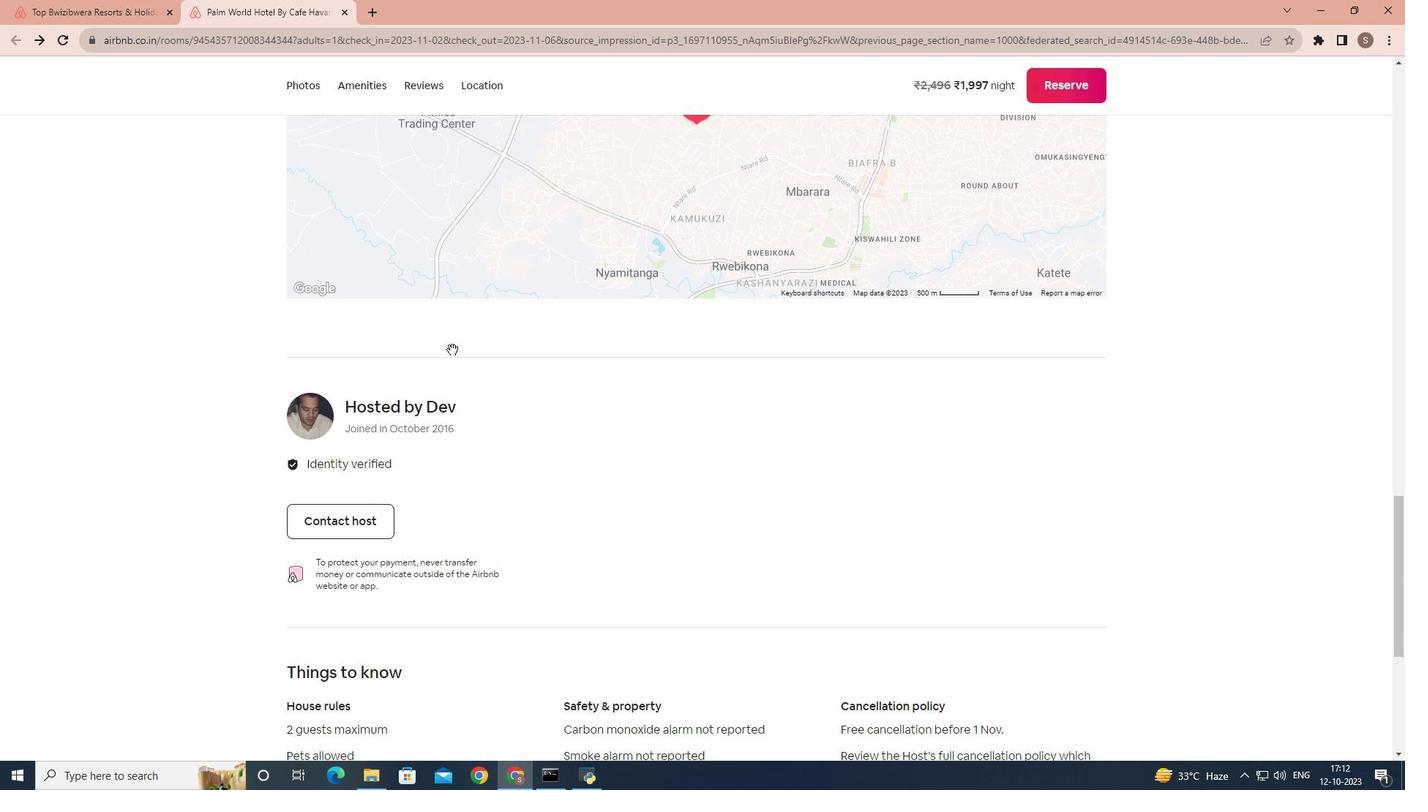 
Action: Mouse scrolled (452, 349) with delta (0, 0)
Screenshot: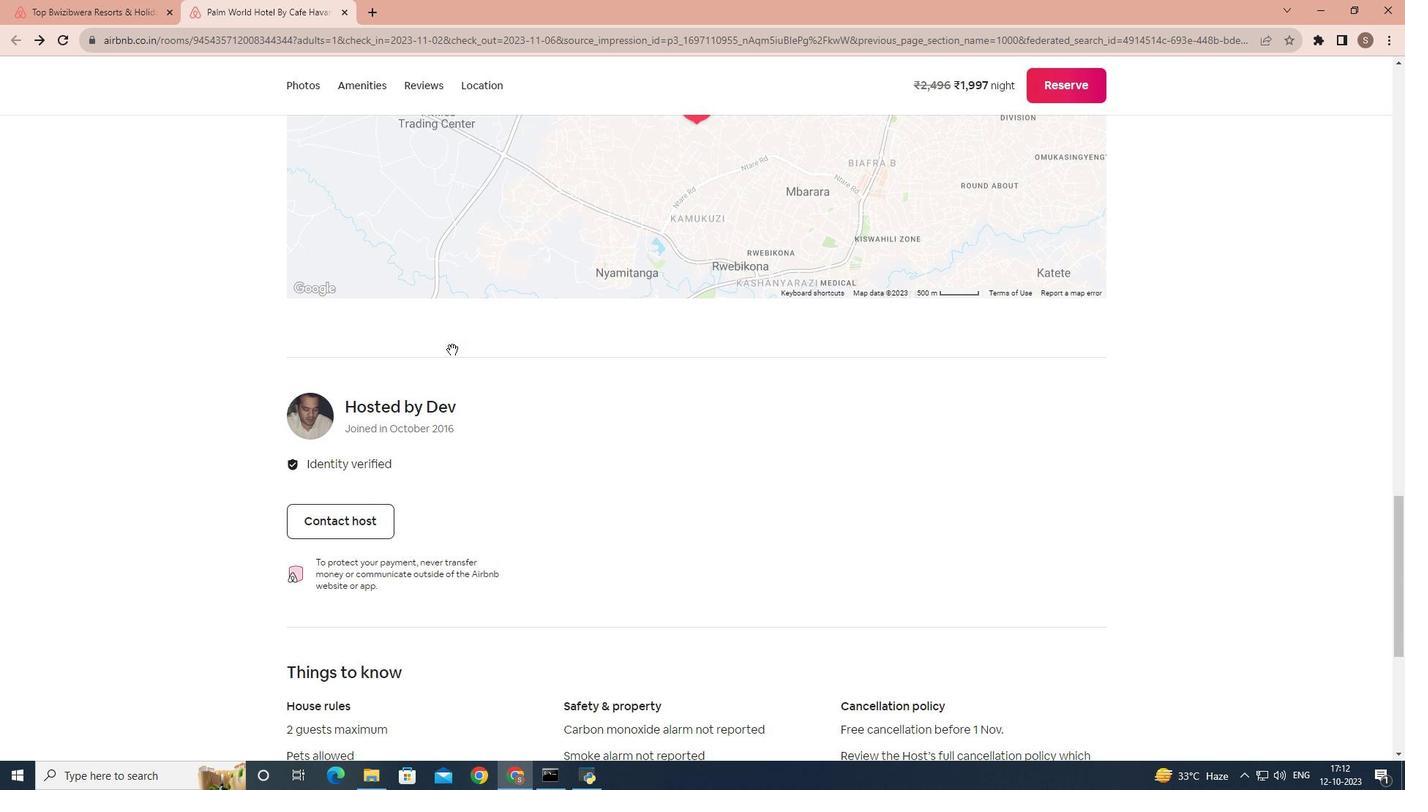 
Action: Mouse scrolled (452, 349) with delta (0, 0)
Screenshot: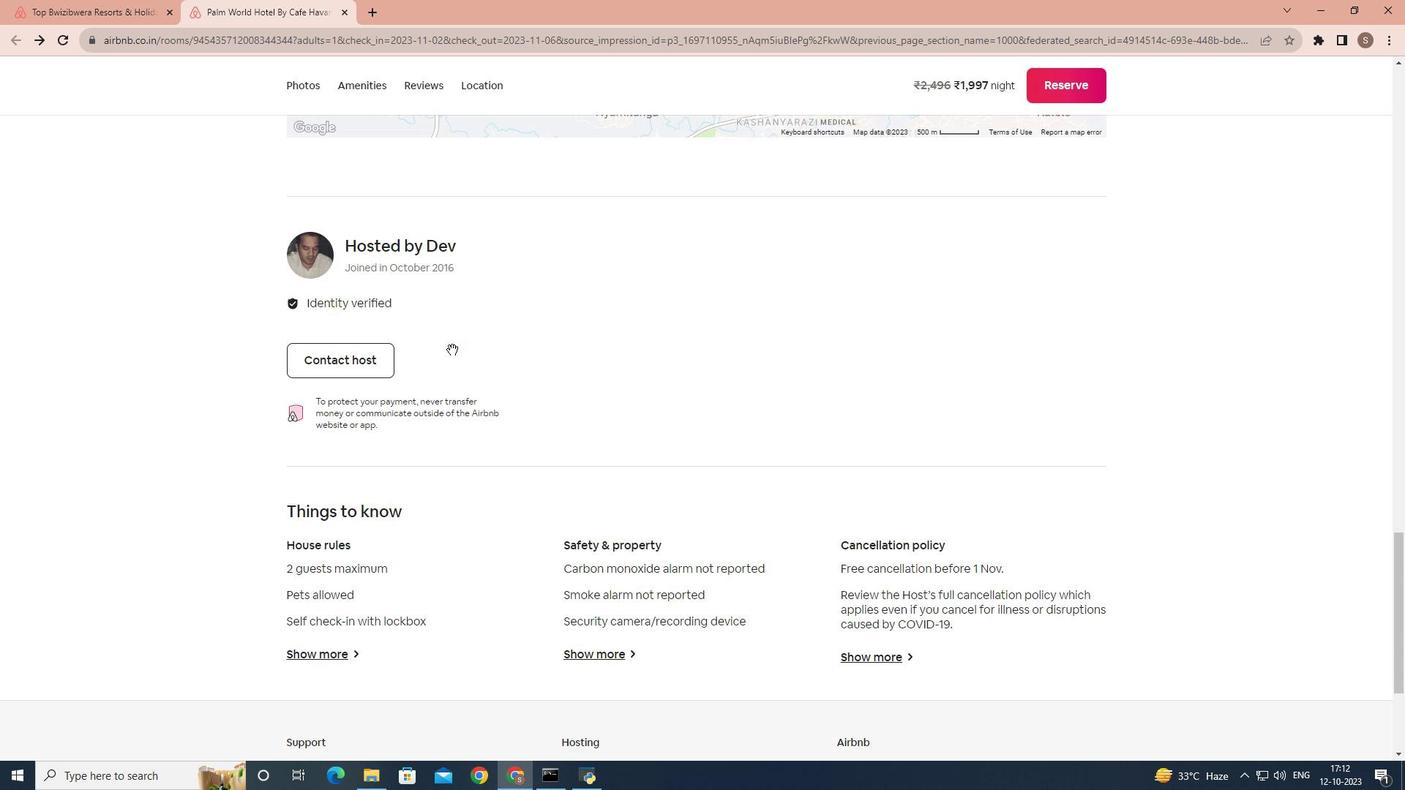 
Action: Mouse scrolled (452, 349) with delta (0, 0)
Screenshot: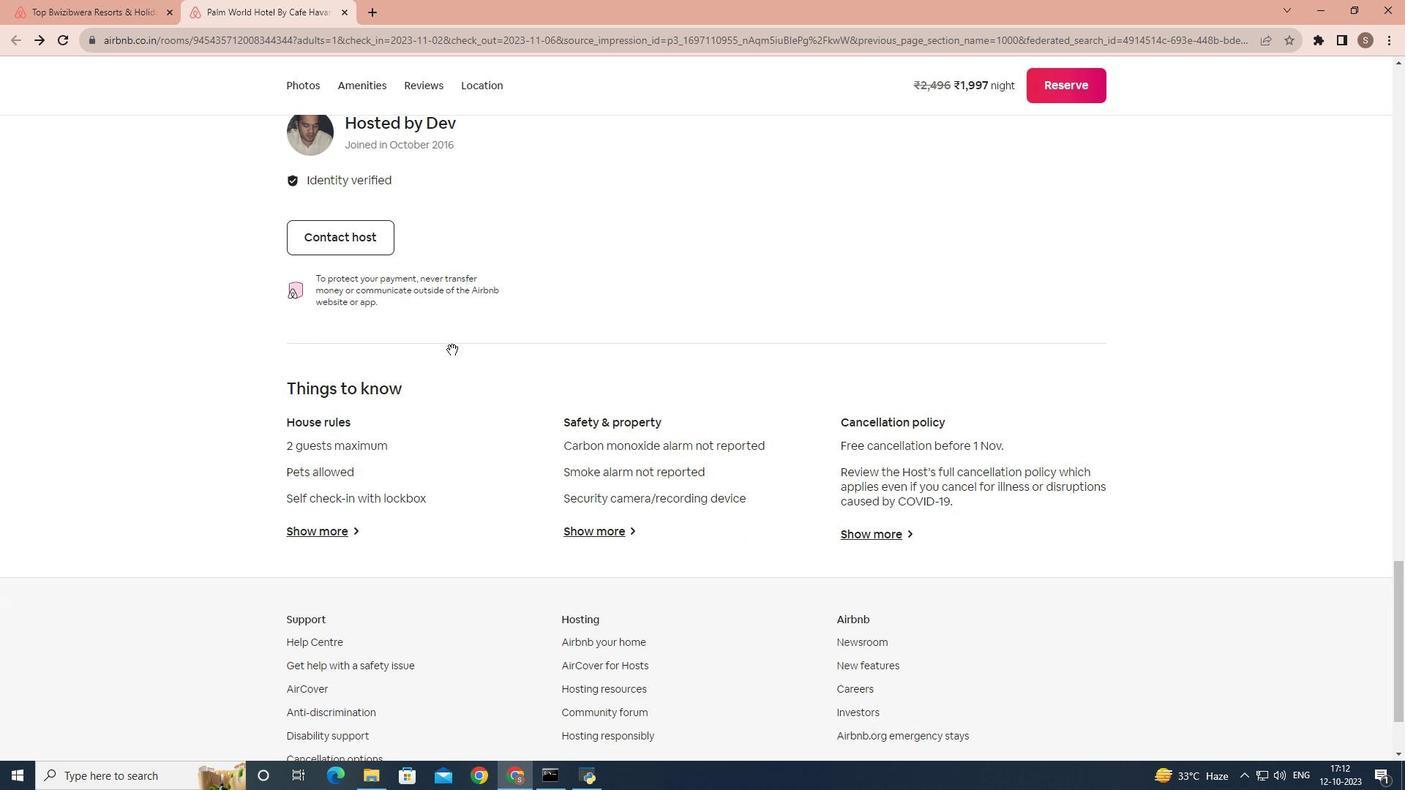 
Action: Mouse scrolled (452, 349) with delta (0, 0)
Screenshot: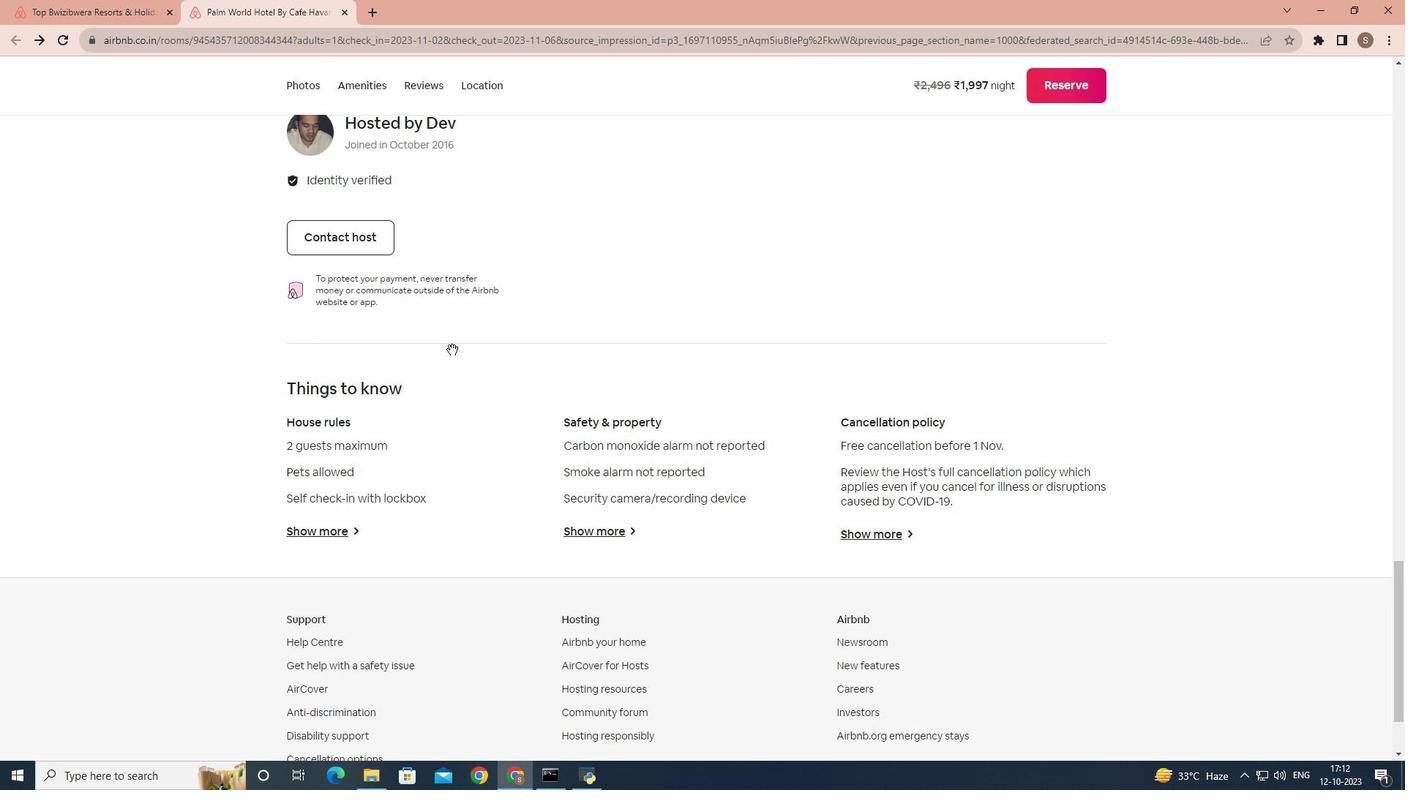 
Action: Mouse scrolled (452, 349) with delta (0, 0)
Screenshot: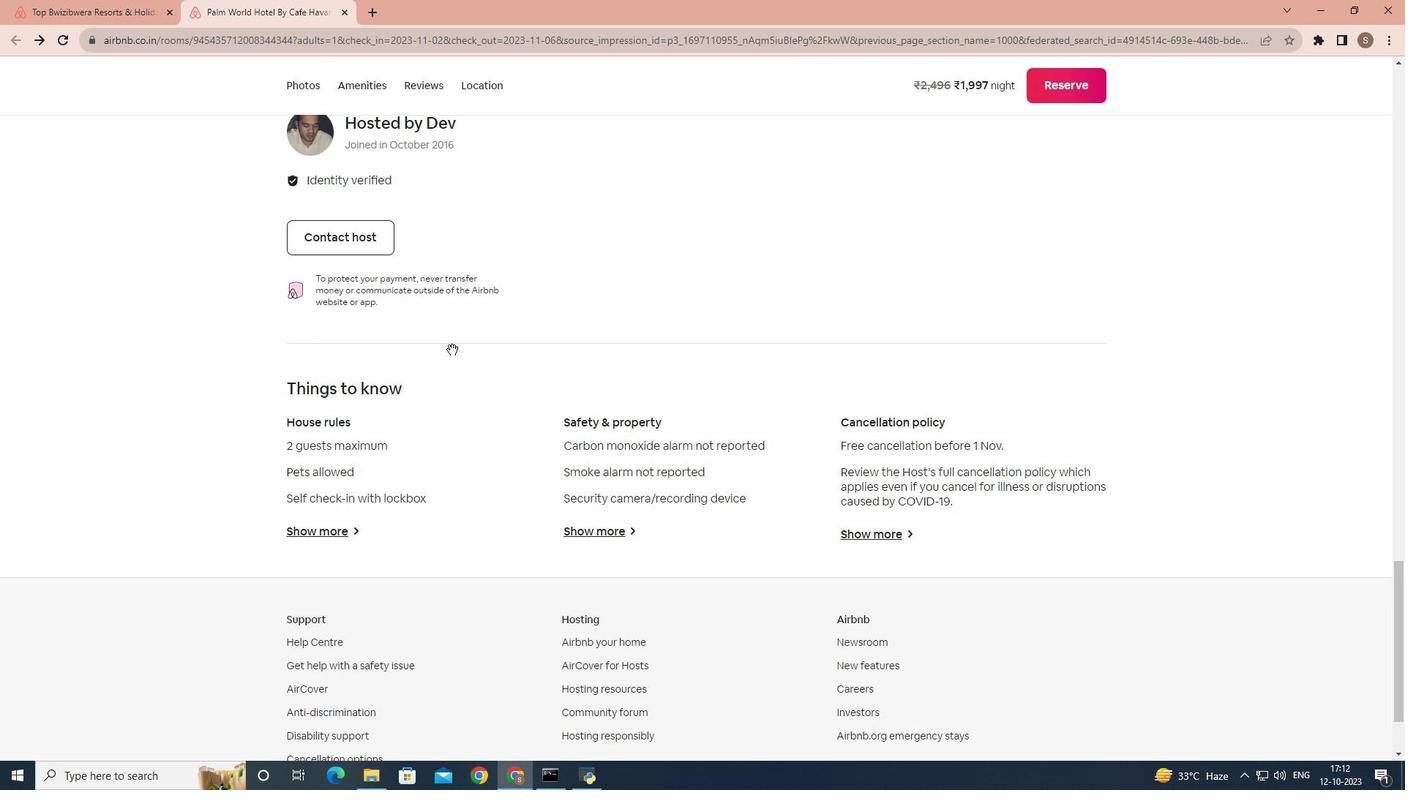 
Action: Mouse moved to (300, 409)
Screenshot: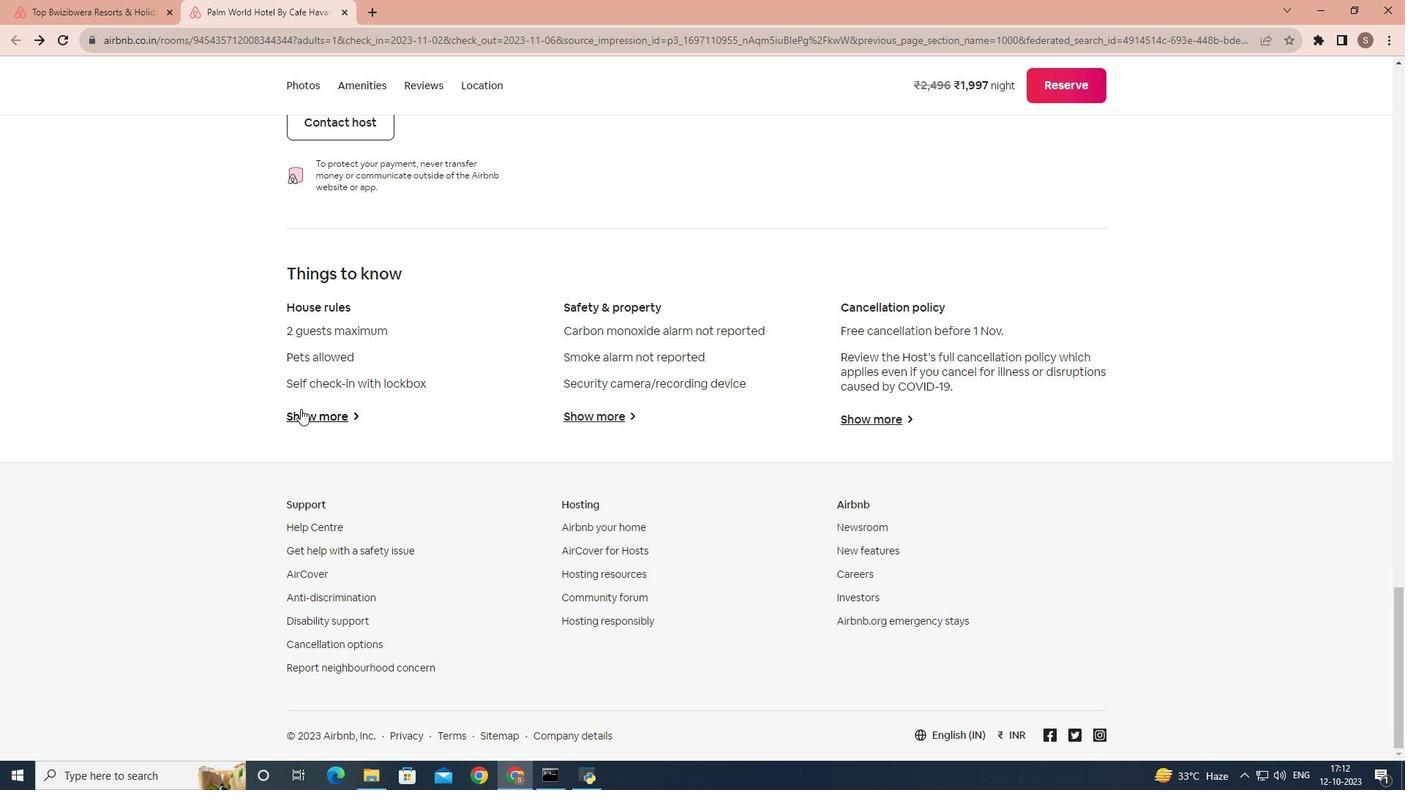 
Action: Mouse pressed left at (300, 409)
Screenshot: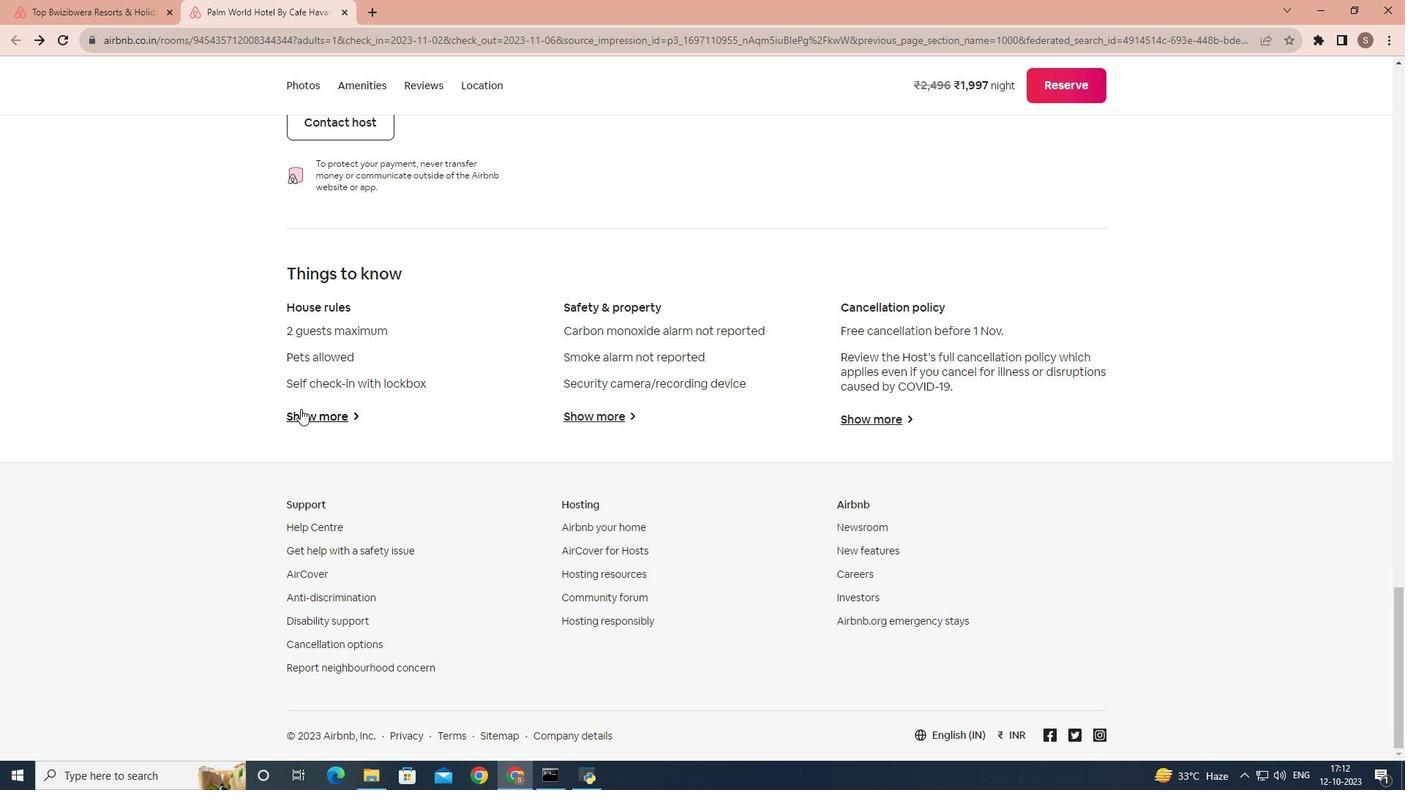 
Action: Mouse moved to (443, 198)
Screenshot: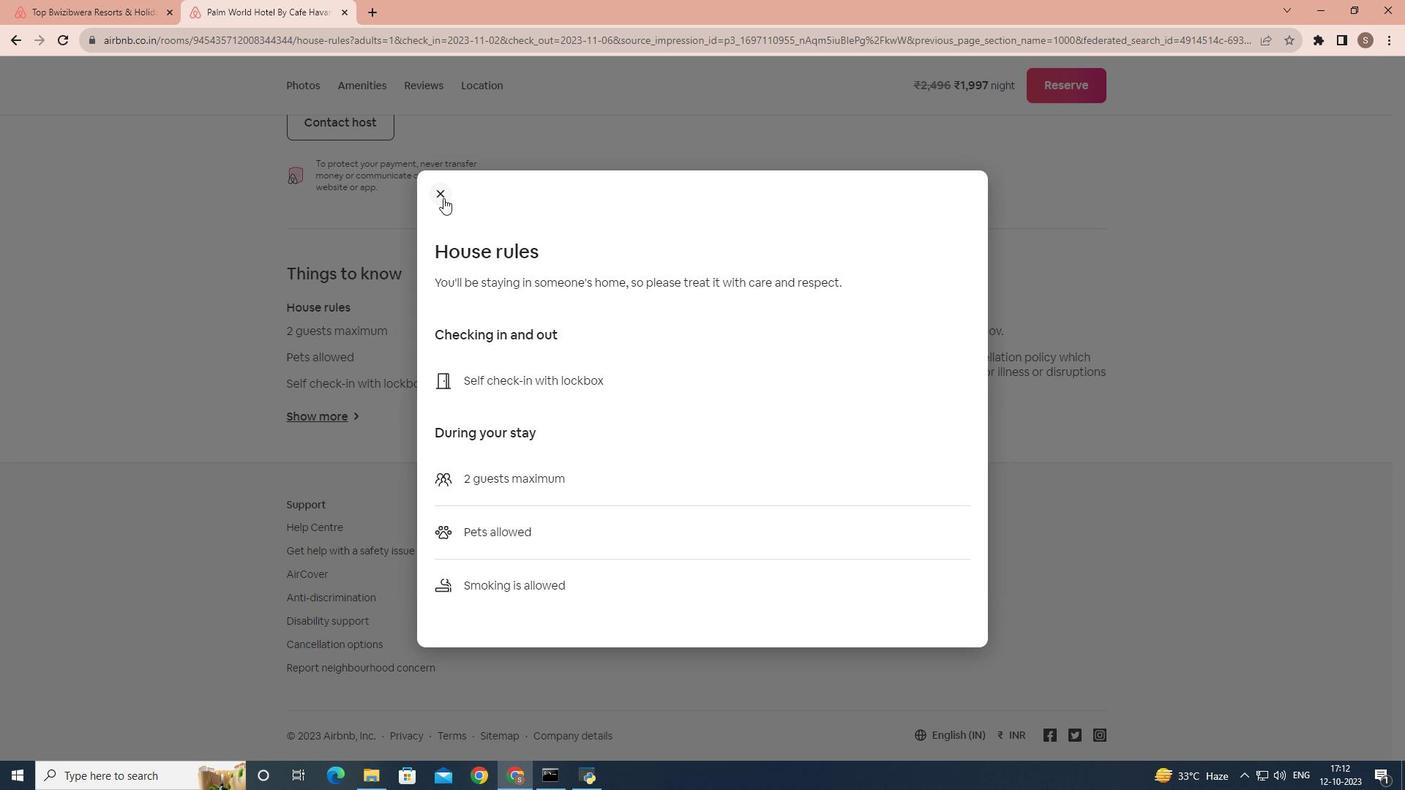 
Action: Mouse pressed left at (443, 198)
Screenshot: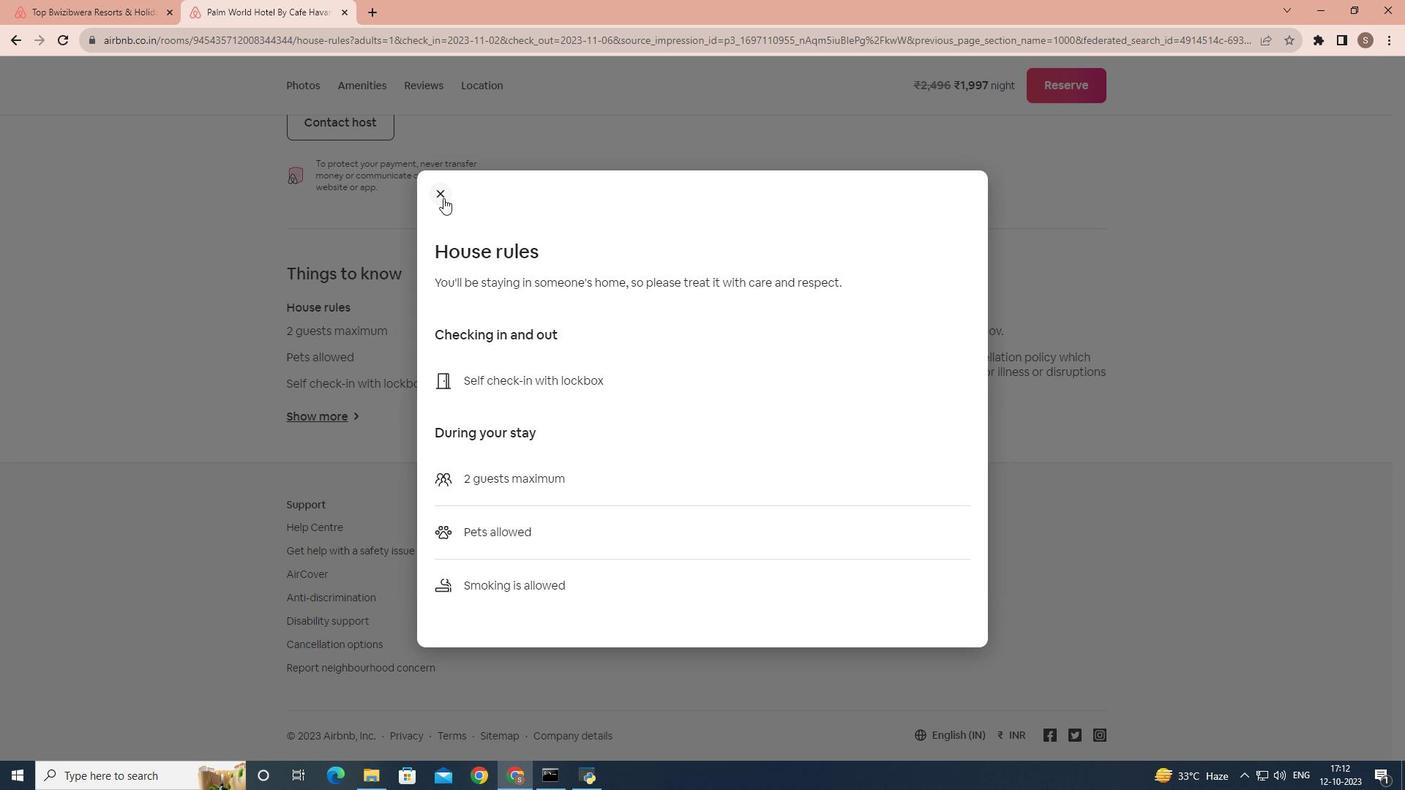 
Action: Mouse moved to (597, 414)
Screenshot: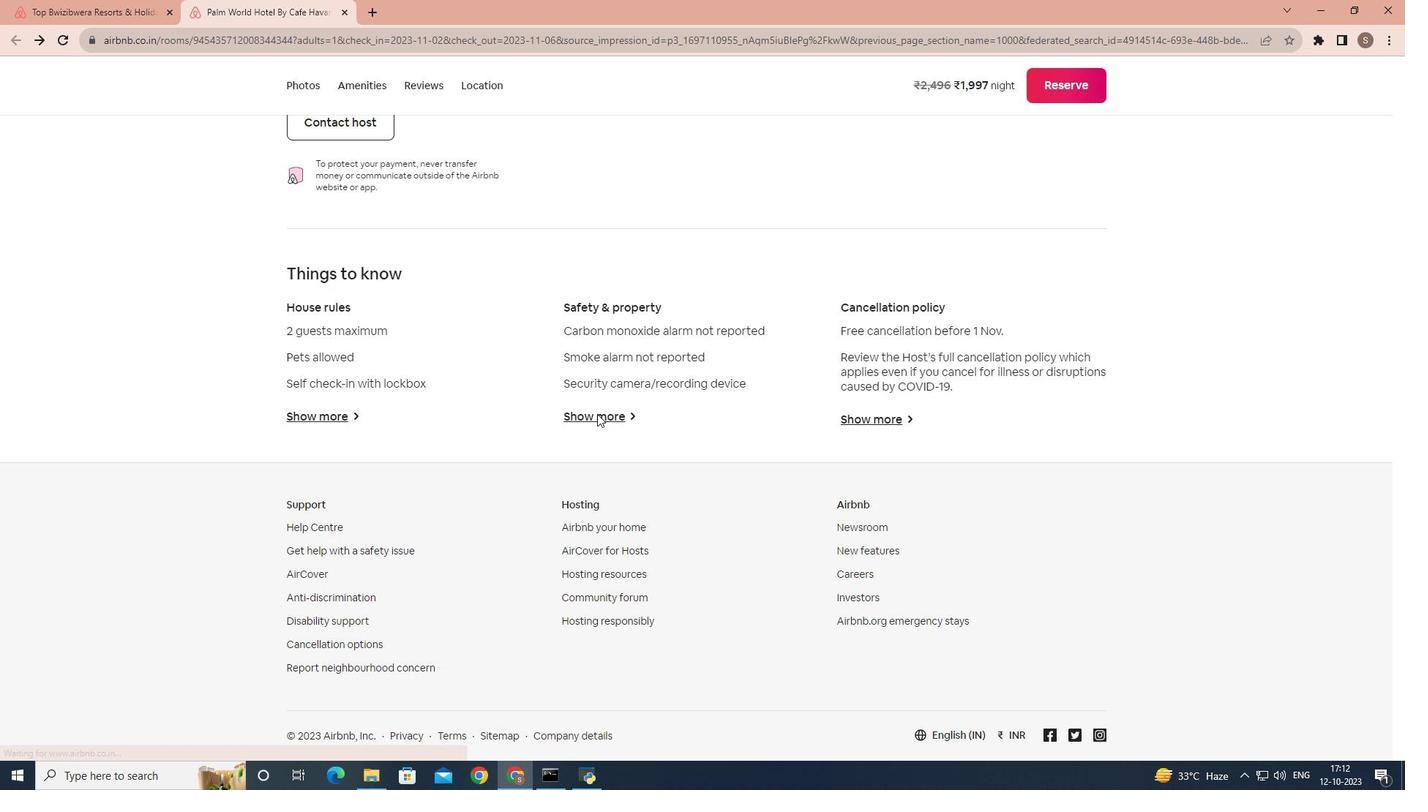 
Action: Mouse pressed left at (597, 414)
Screenshot: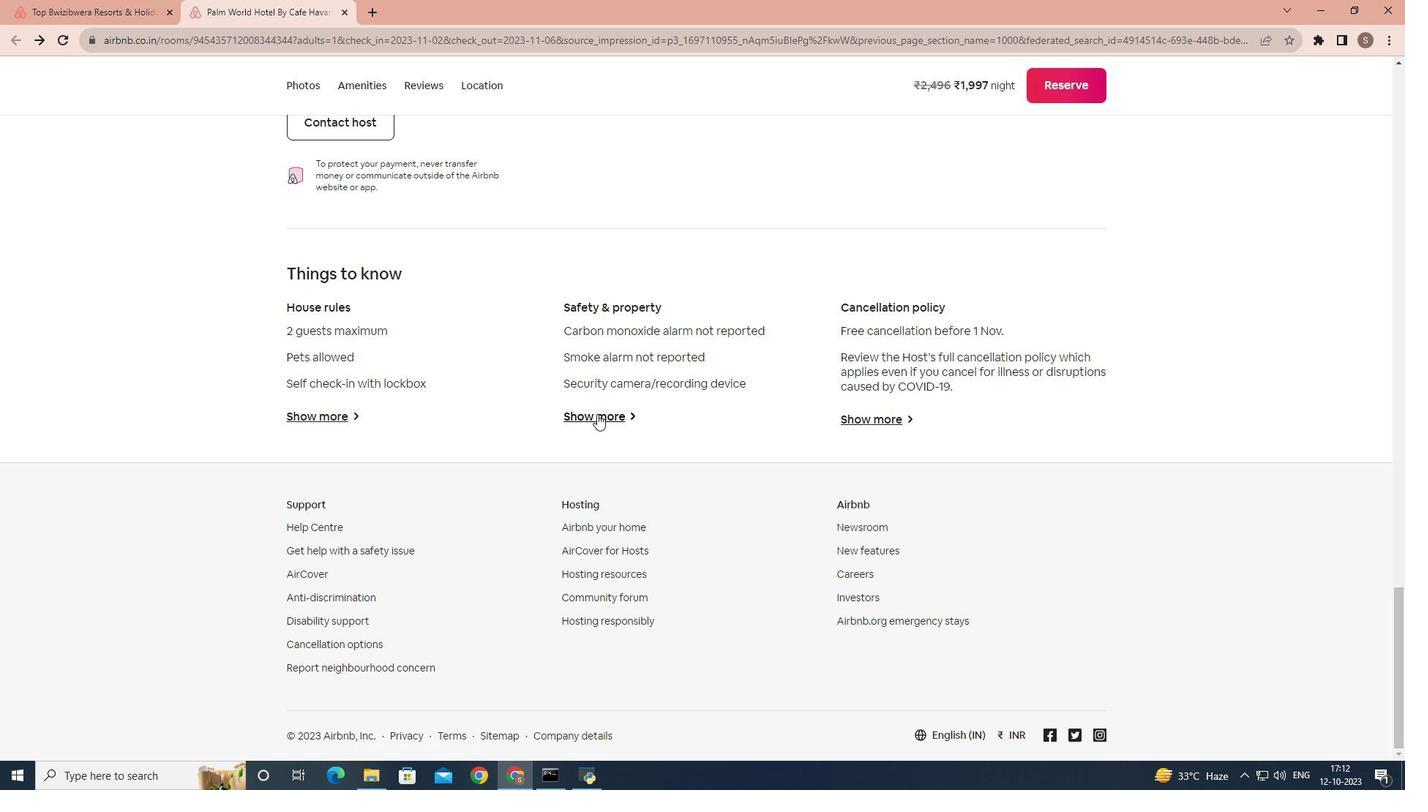 
Action: Mouse moved to (449, 208)
Screenshot: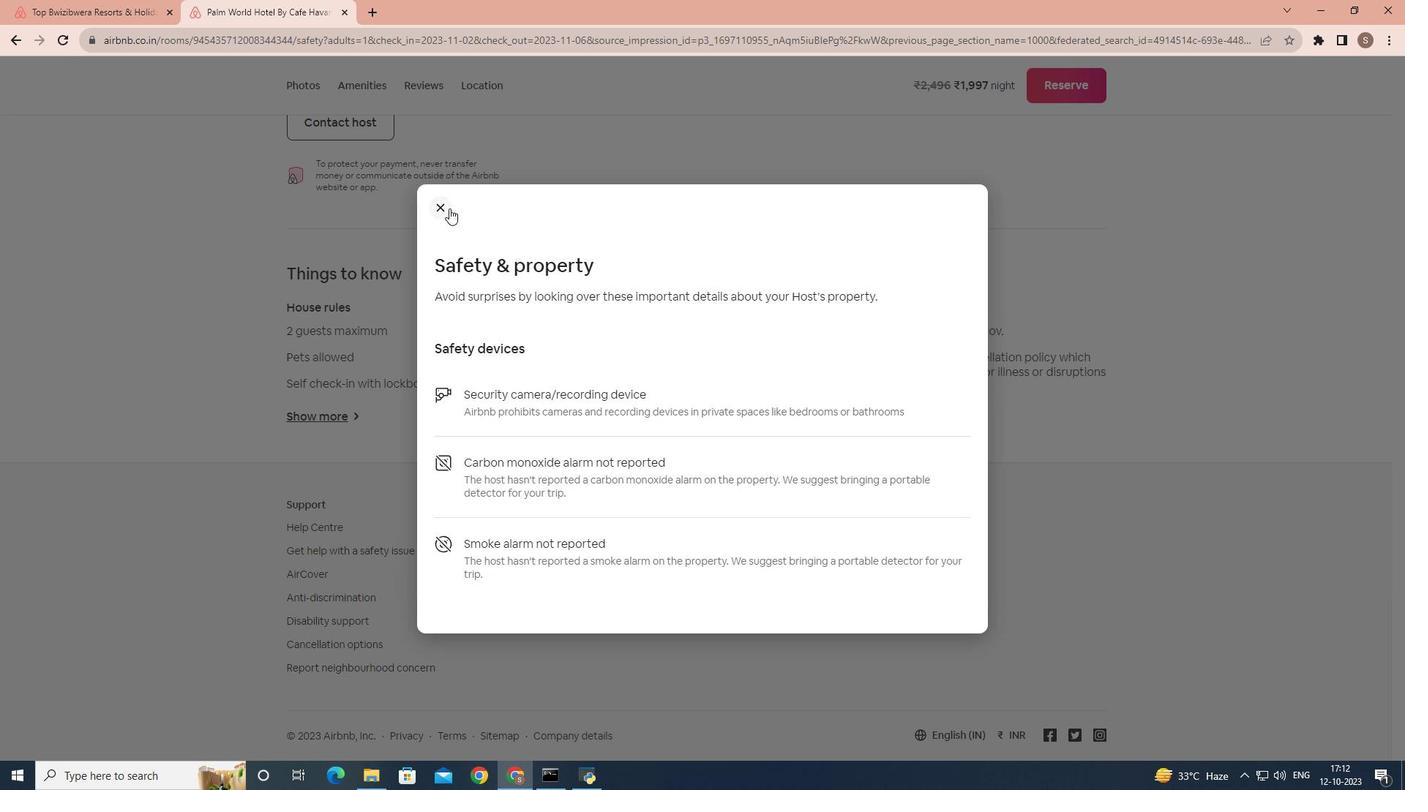 
Action: Mouse pressed left at (449, 208)
Screenshot: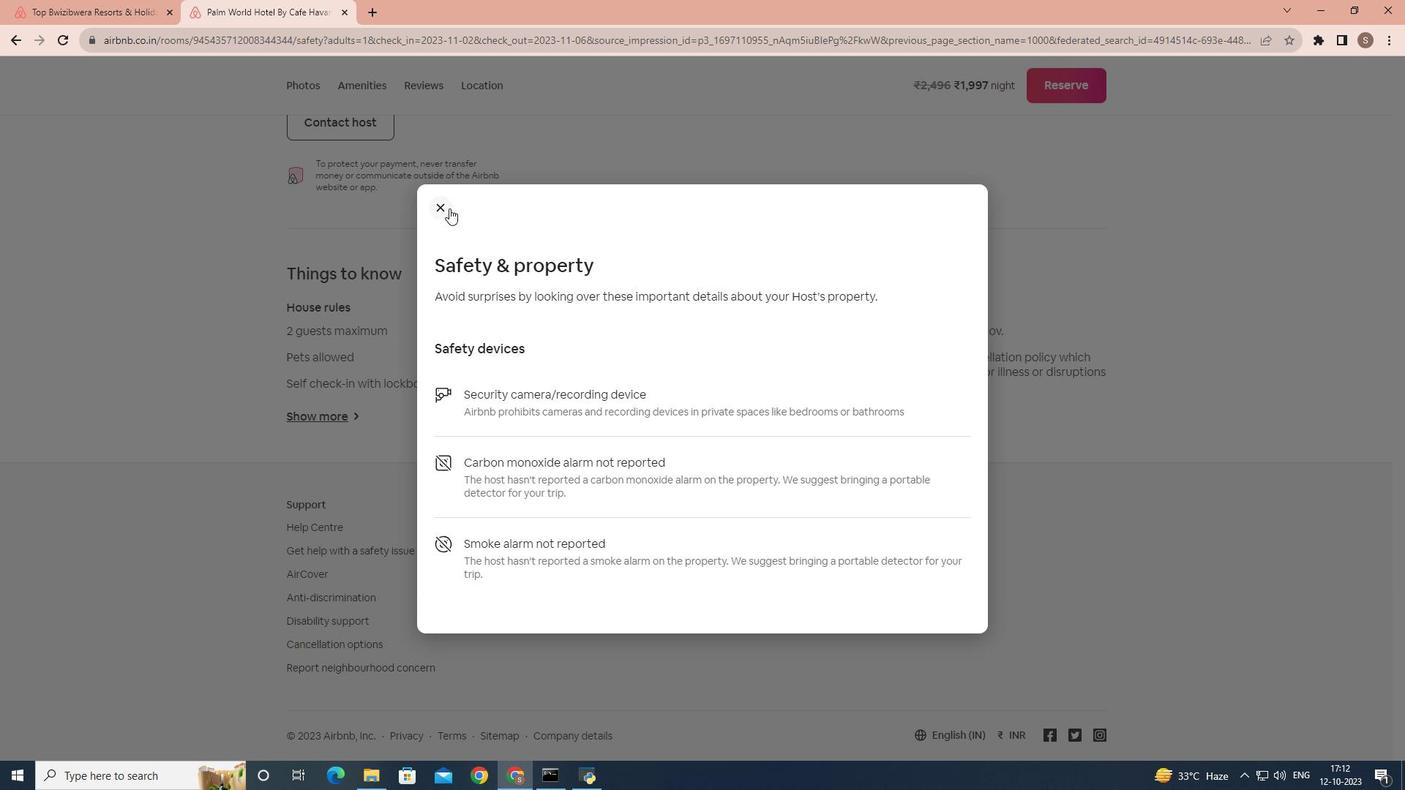 
Action: Mouse moved to (844, 412)
Screenshot: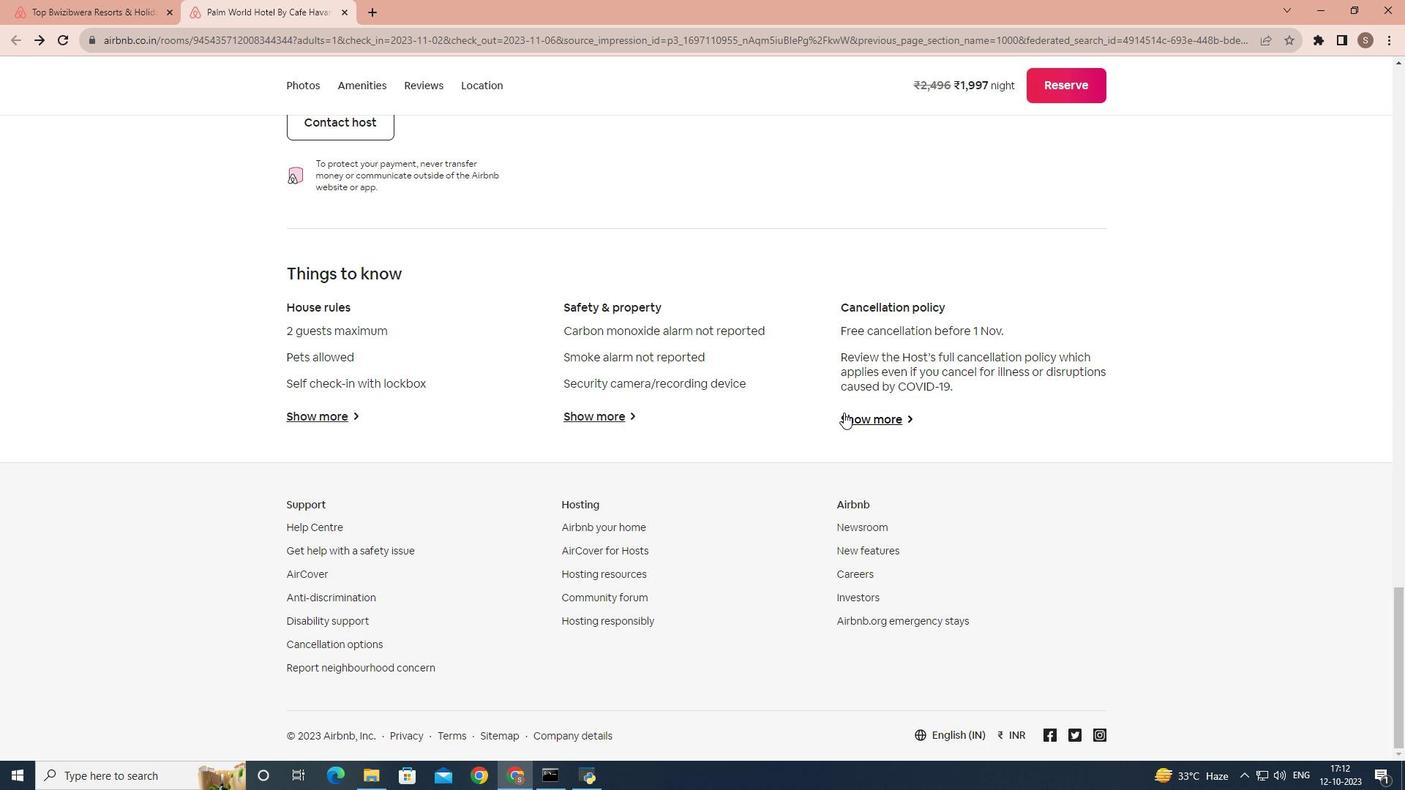 
Action: Mouse pressed left at (844, 412)
Screenshot: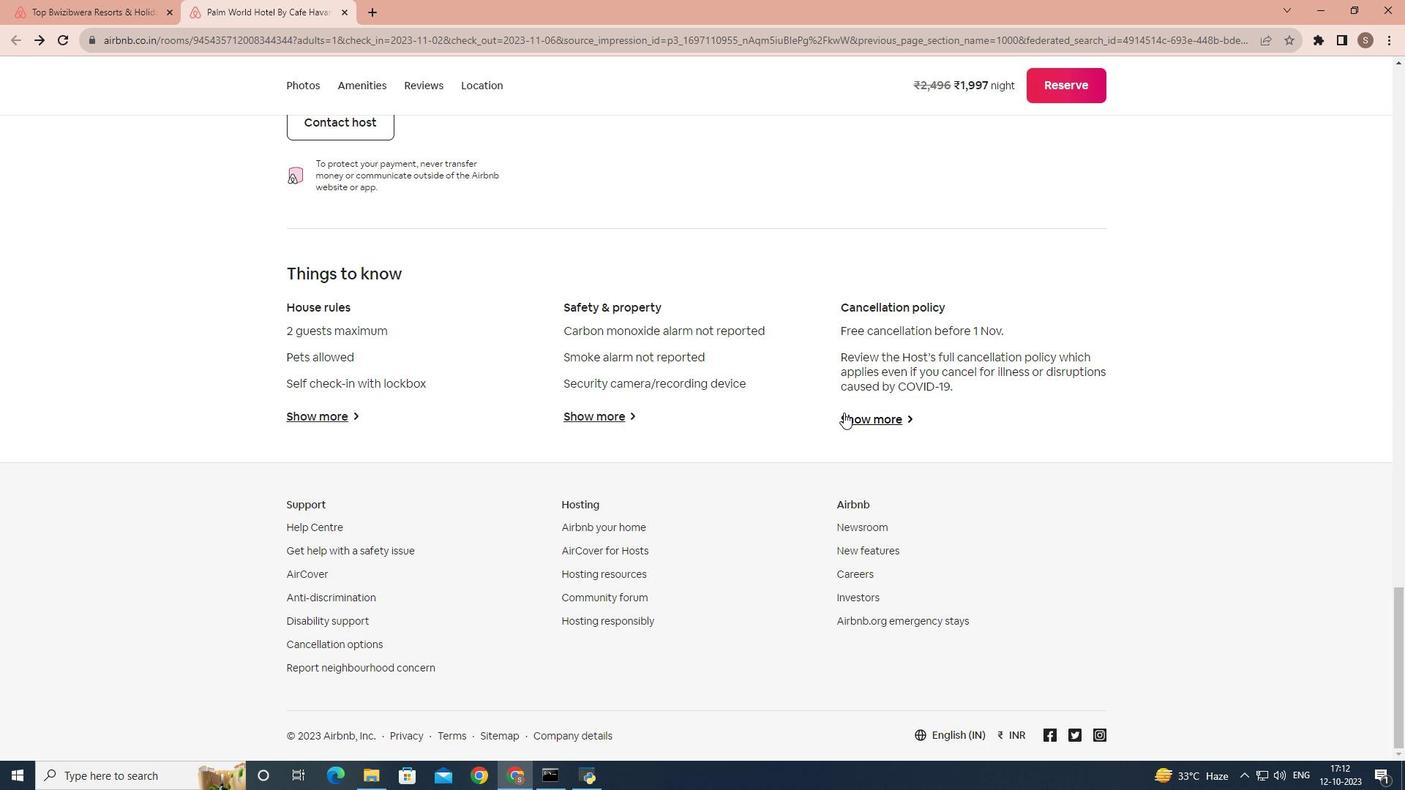 
Action: Mouse moved to (511, 215)
Screenshot: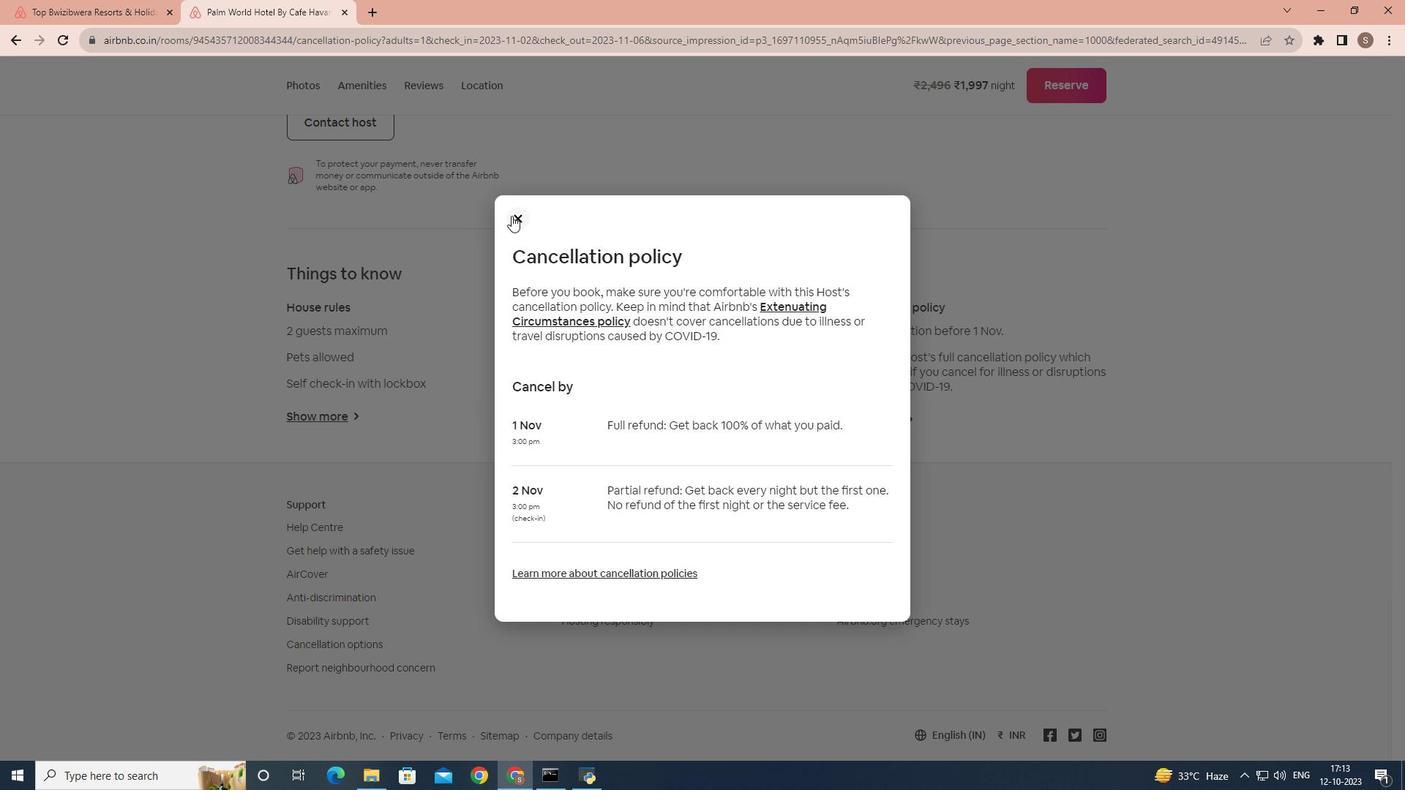 
Action: Mouse pressed left at (511, 215)
Screenshot: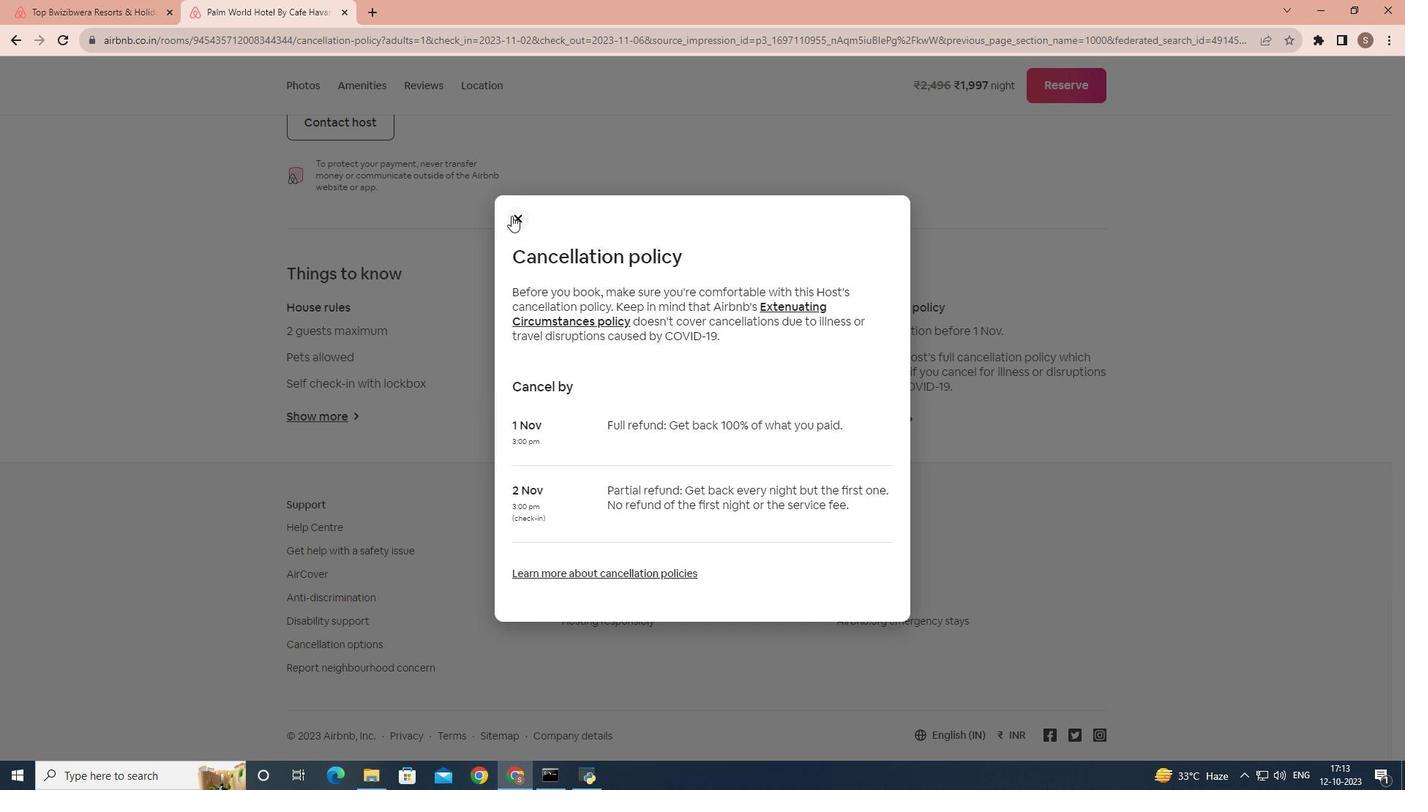 
Action: Mouse moved to (442, 316)
Screenshot: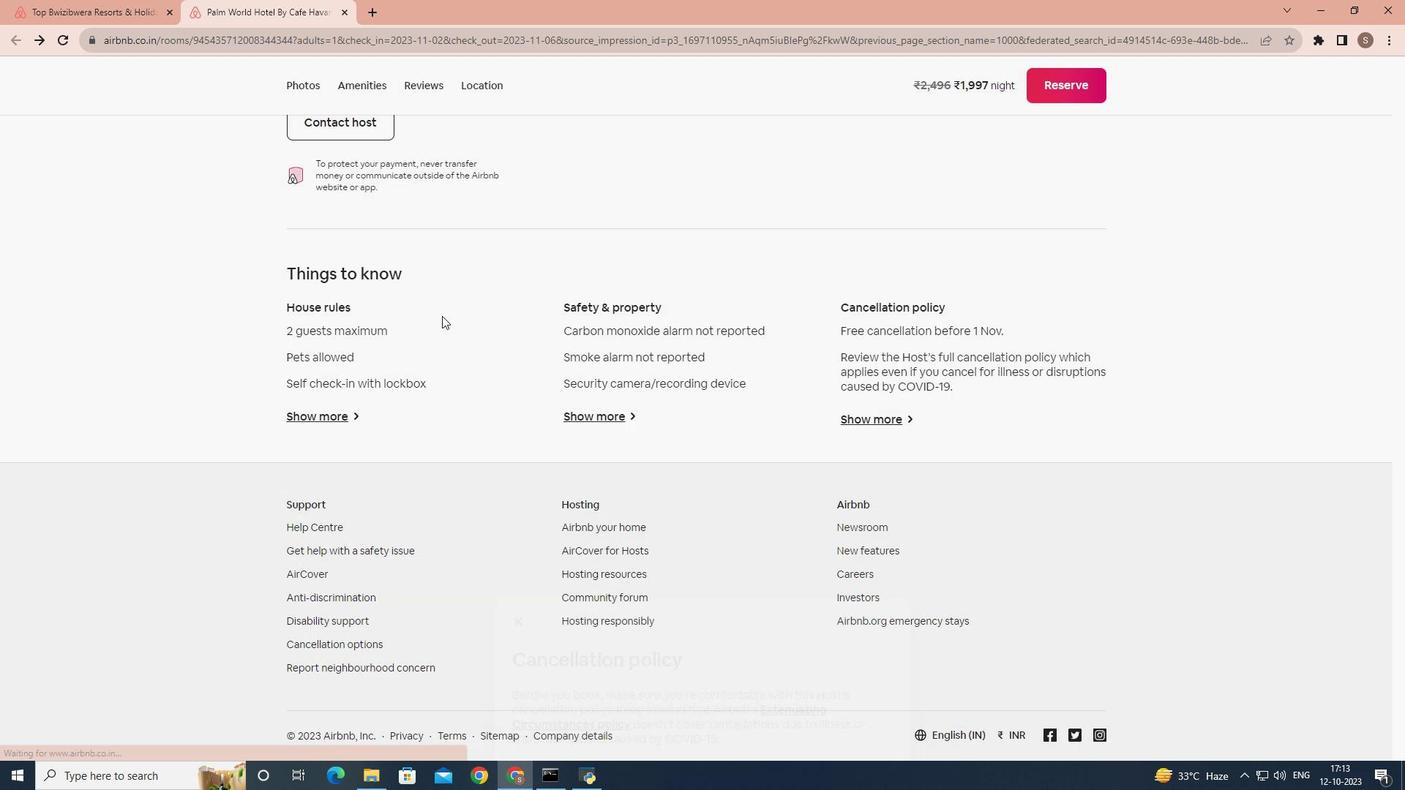 
Action: Mouse scrolled (442, 316) with delta (0, 0)
Screenshot: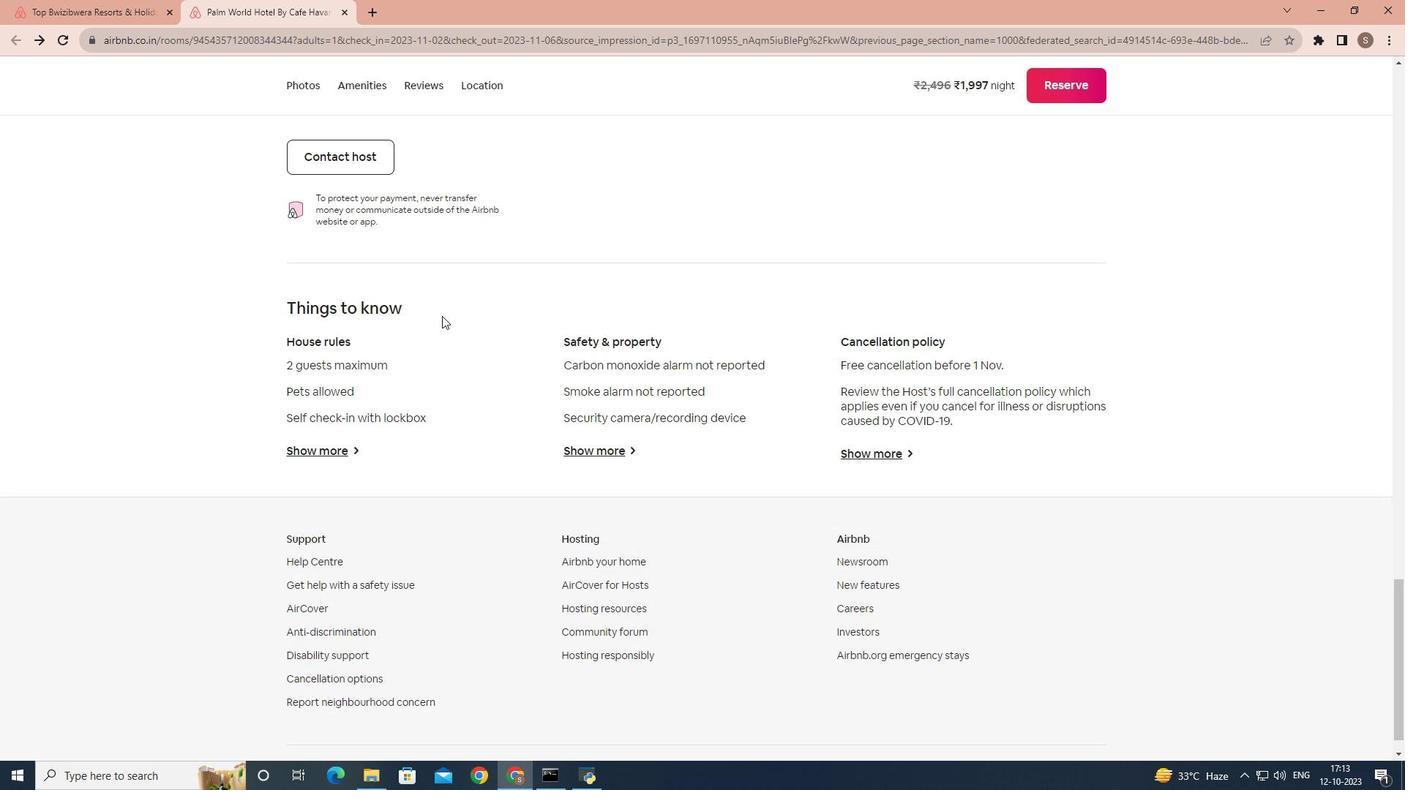 
Action: Mouse scrolled (442, 316) with delta (0, 0)
Screenshot: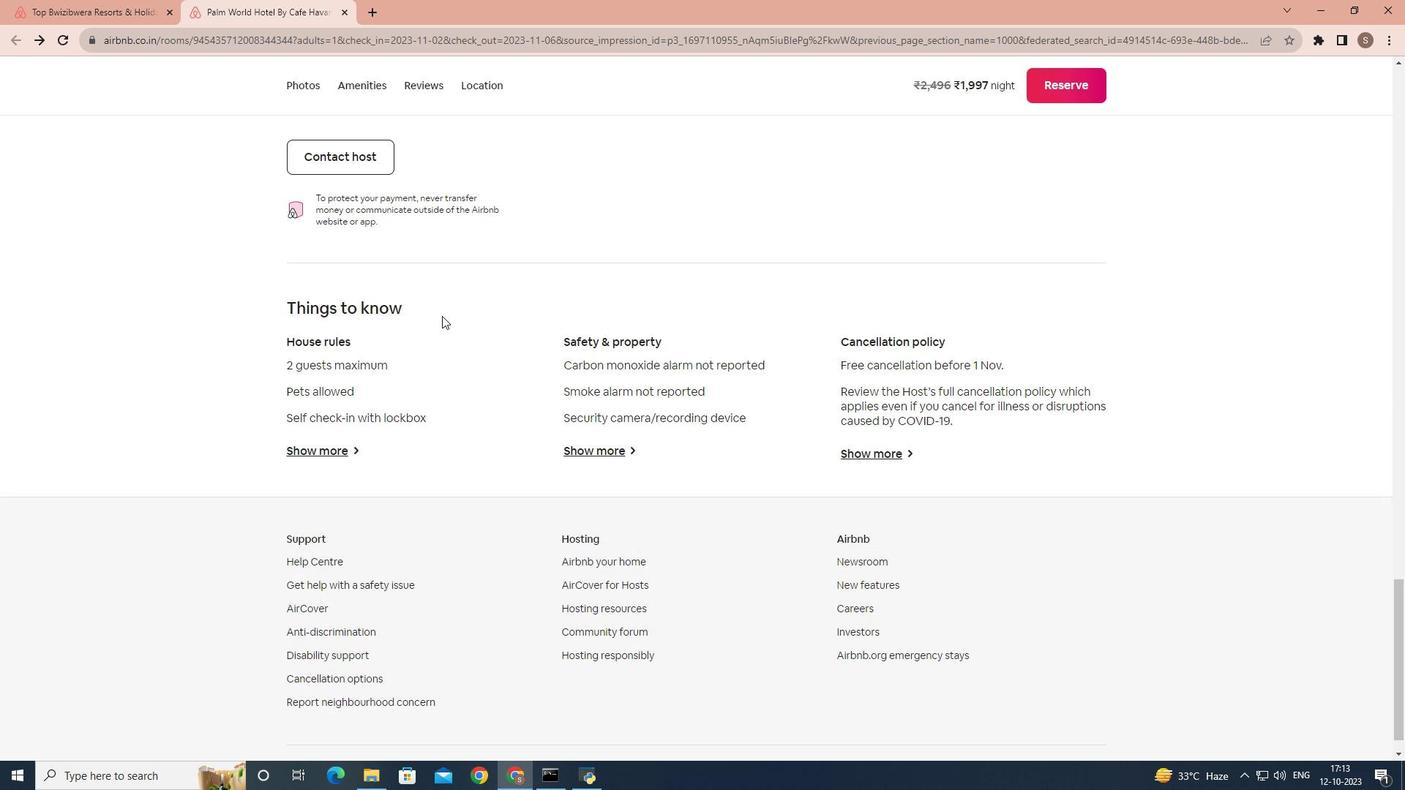 
Action: Mouse scrolled (442, 316) with delta (0, 0)
Screenshot: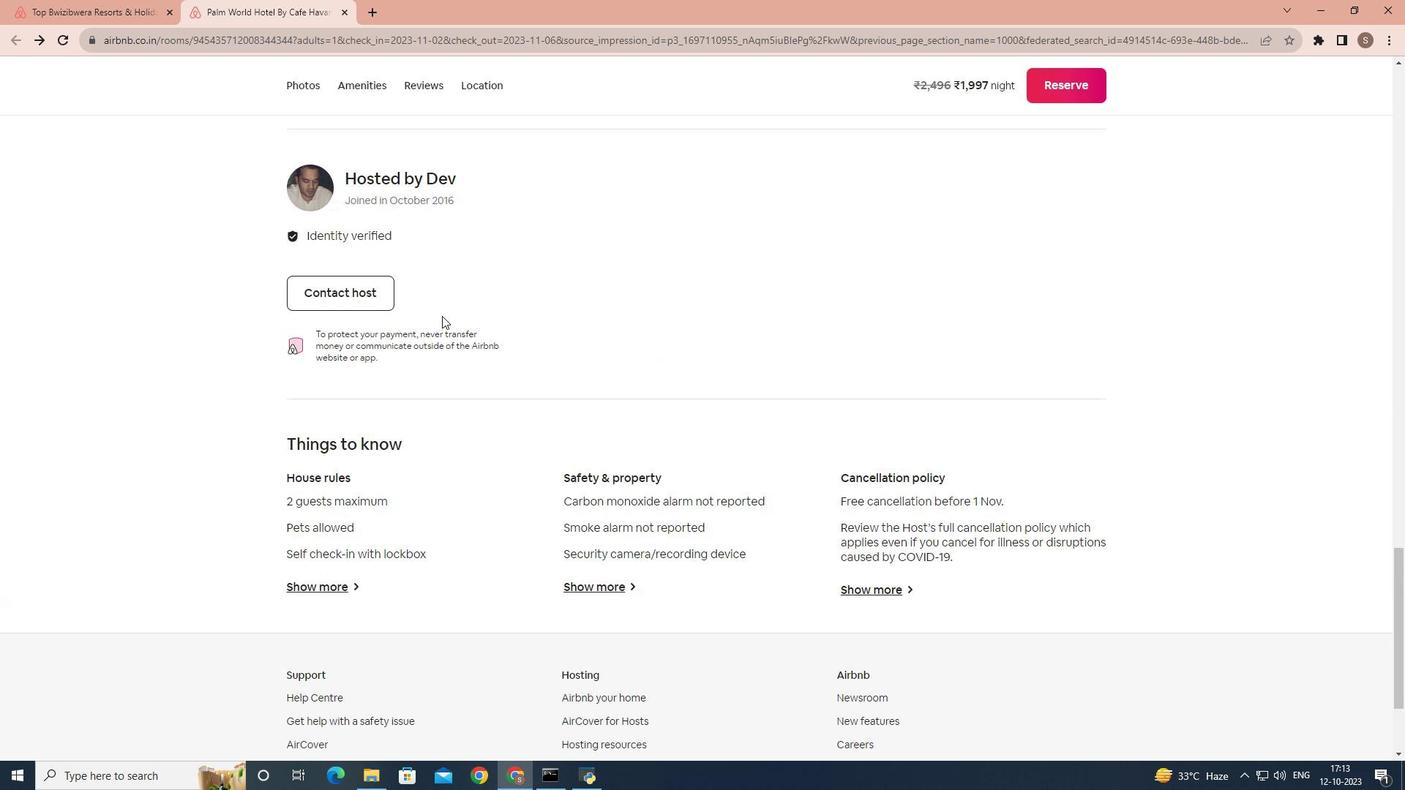 
Action: Mouse scrolled (442, 316) with delta (0, 0)
Screenshot: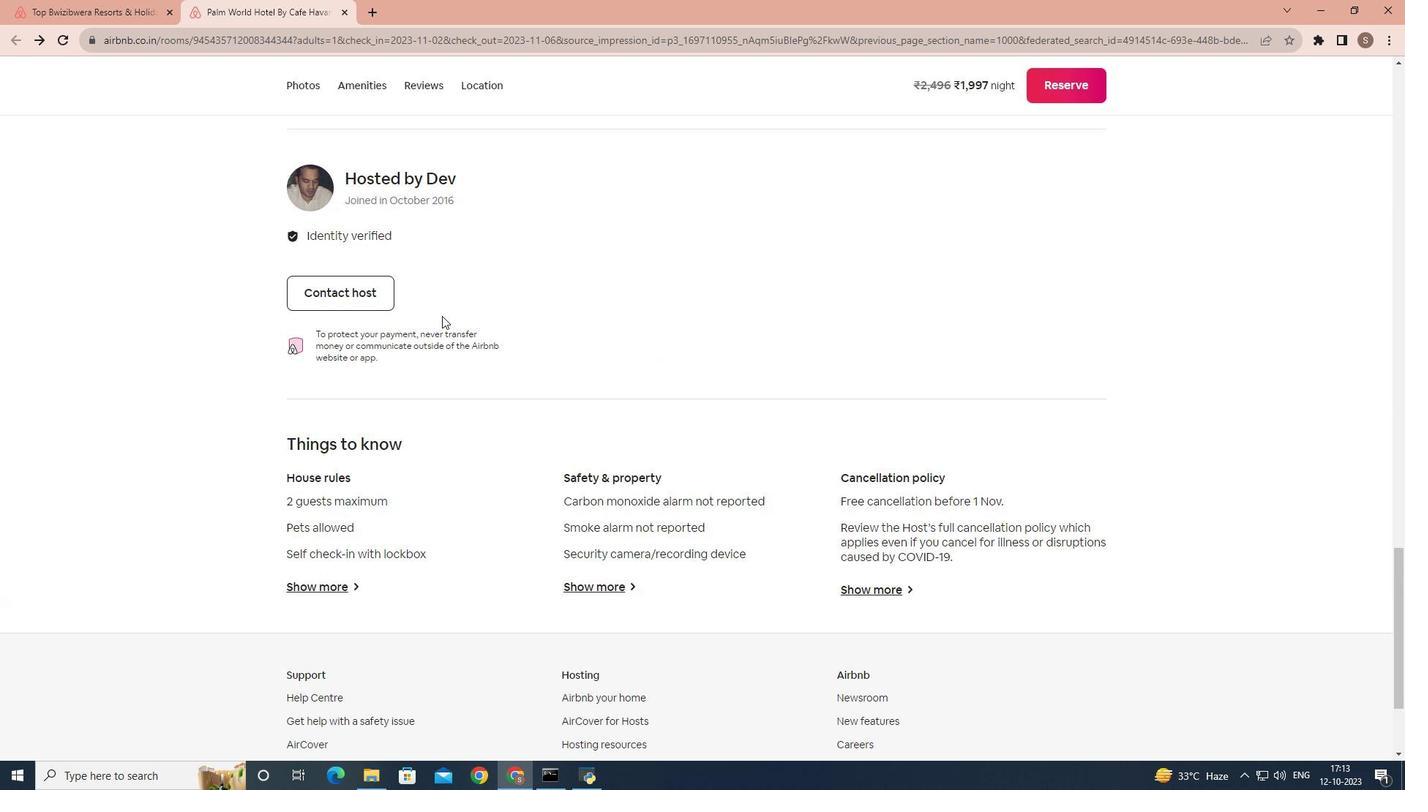 
Action: Mouse scrolled (442, 316) with delta (0, 0)
Screenshot: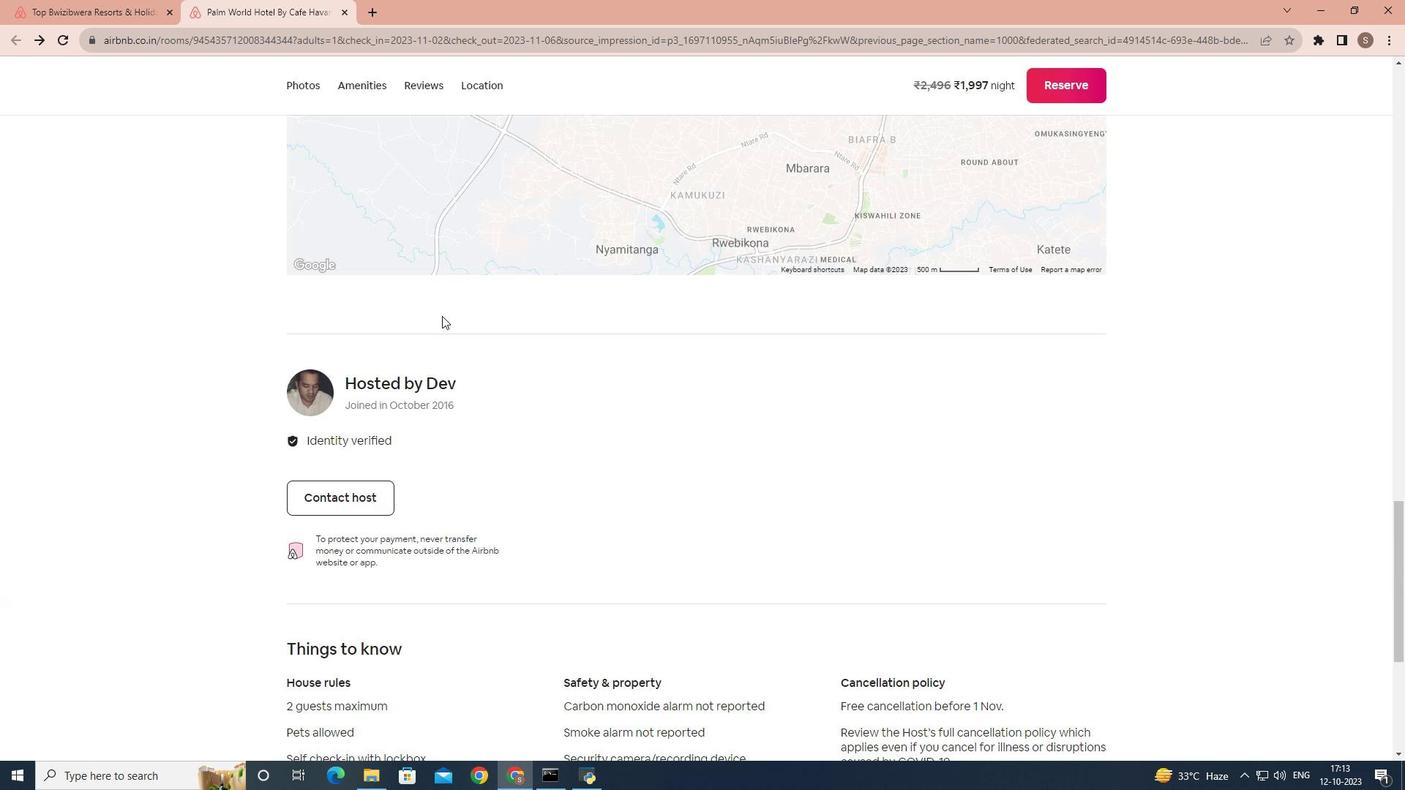 
Action: Mouse scrolled (442, 316) with delta (0, 0)
Screenshot: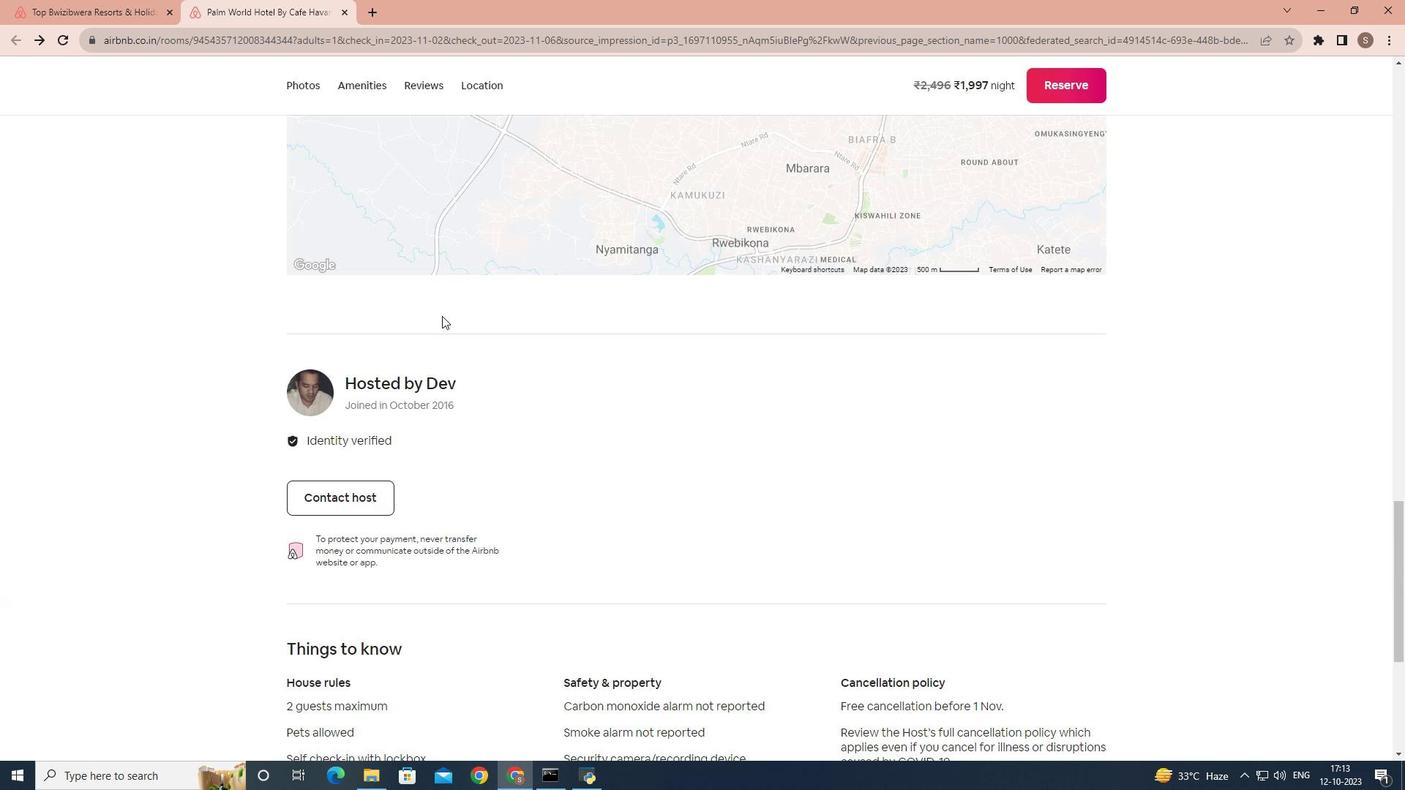 
Action: Mouse scrolled (442, 316) with delta (0, 0)
Screenshot: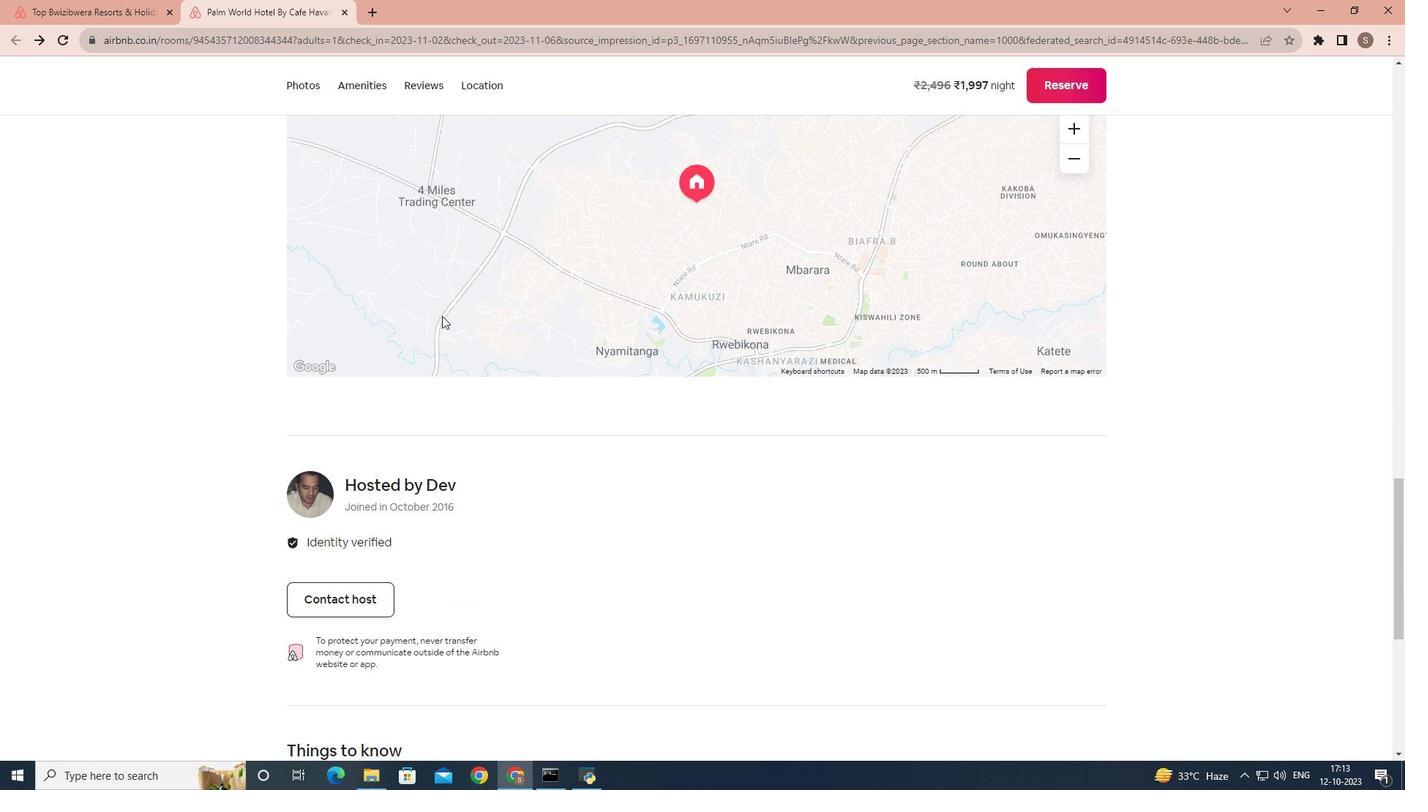 
Action: Mouse scrolled (442, 316) with delta (0, 0)
Screenshot: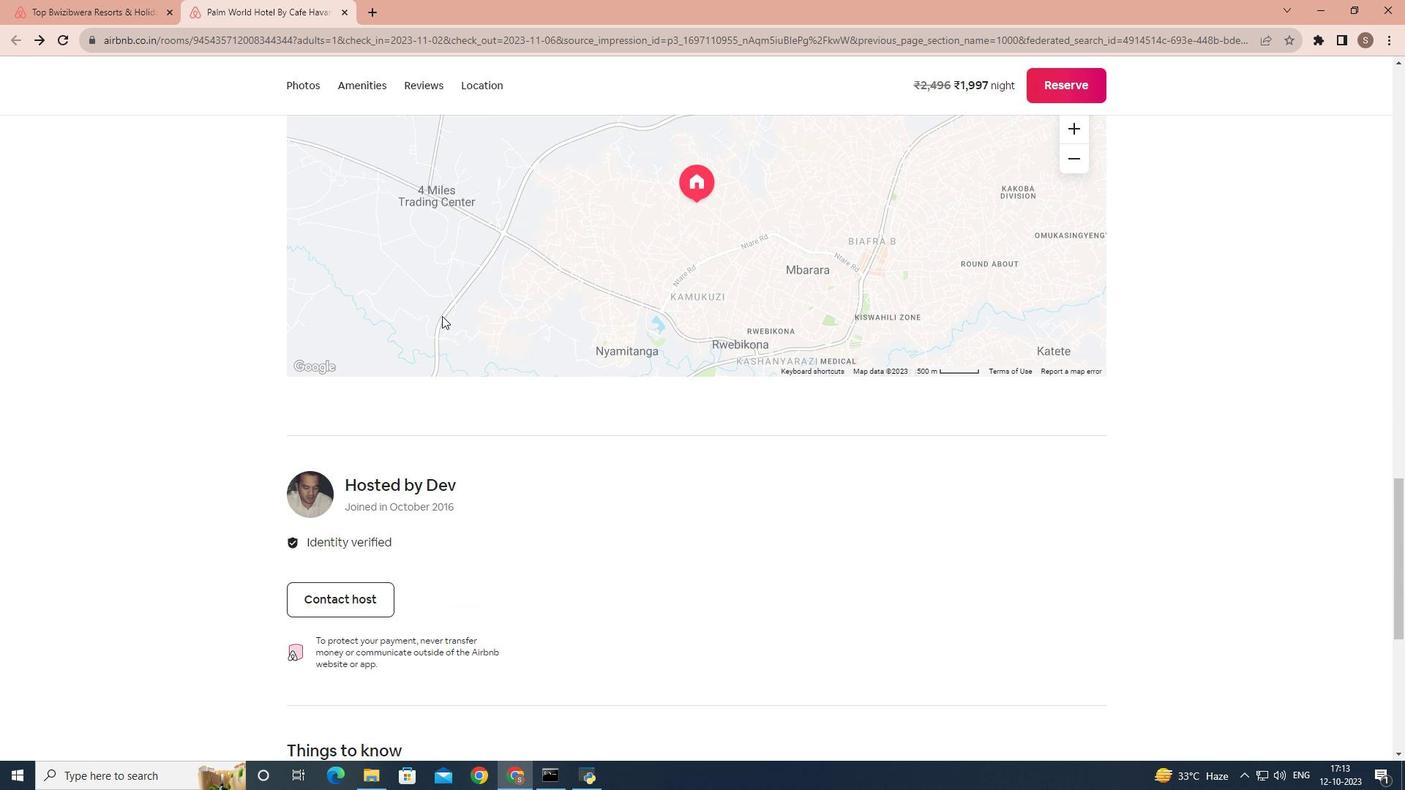 
Action: Mouse scrolled (442, 316) with delta (0, 0)
Screenshot: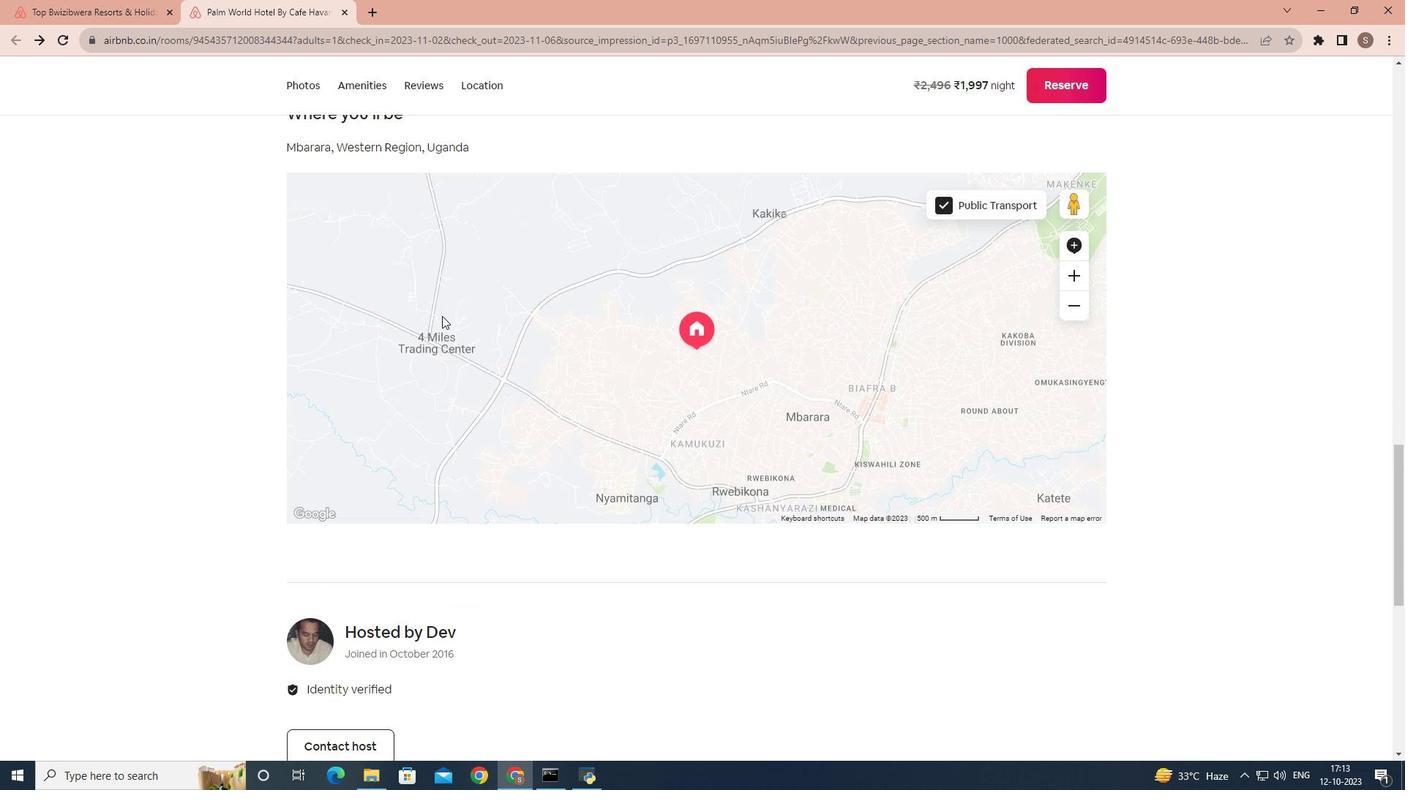
Action: Mouse scrolled (442, 316) with delta (0, 0)
Screenshot: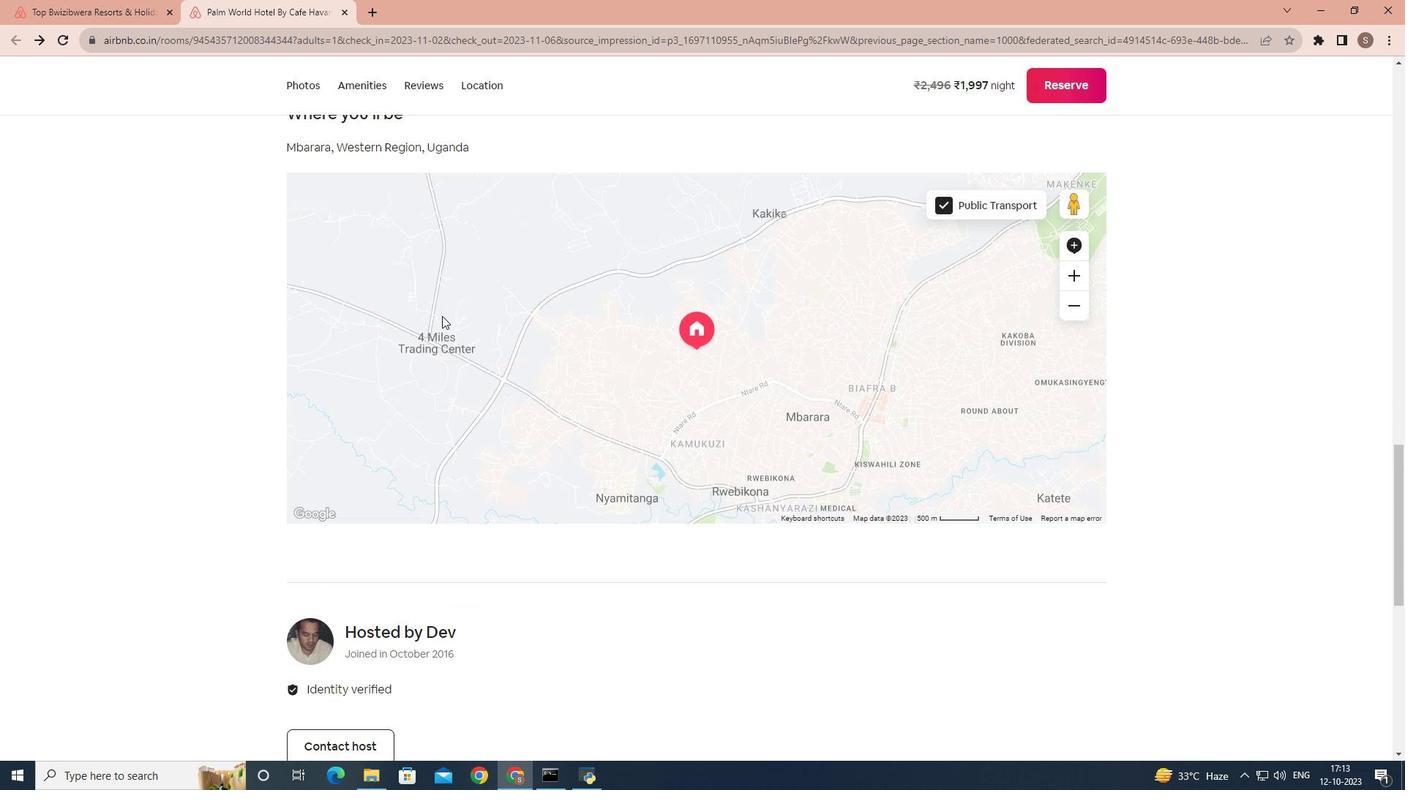 
Action: Mouse scrolled (442, 316) with delta (0, 0)
Screenshot: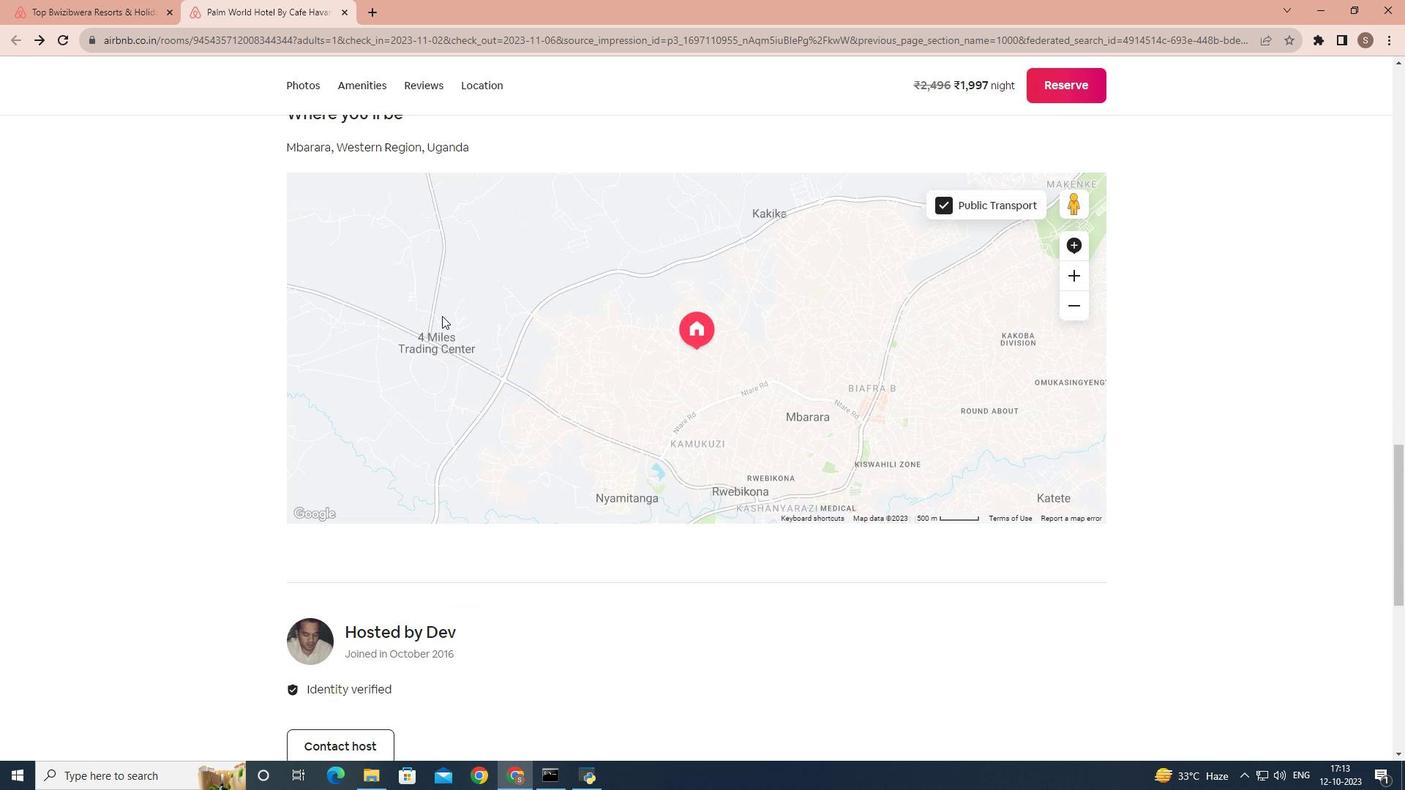 
Action: Mouse scrolled (442, 316) with delta (0, 0)
Screenshot: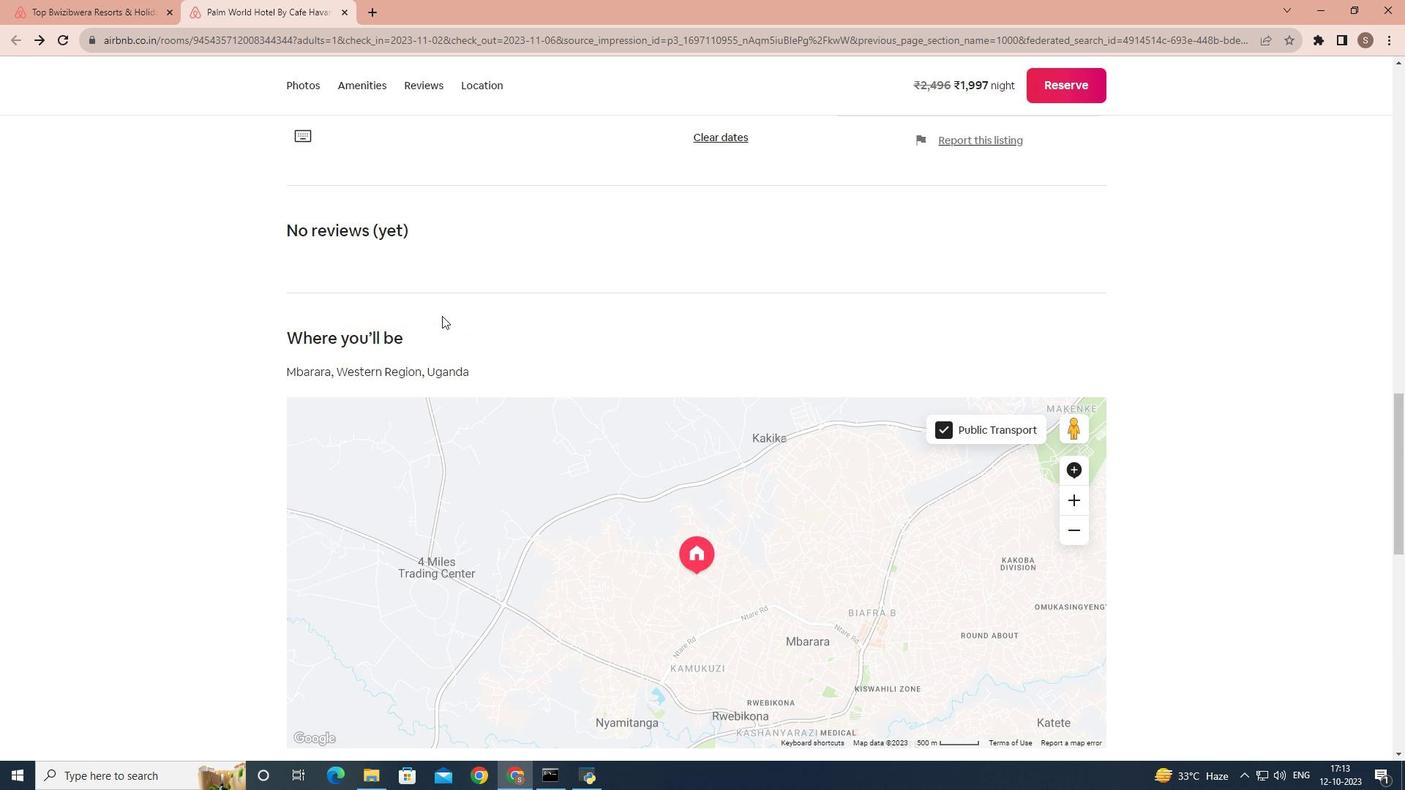 
Action: Mouse scrolled (442, 316) with delta (0, 0)
Screenshot: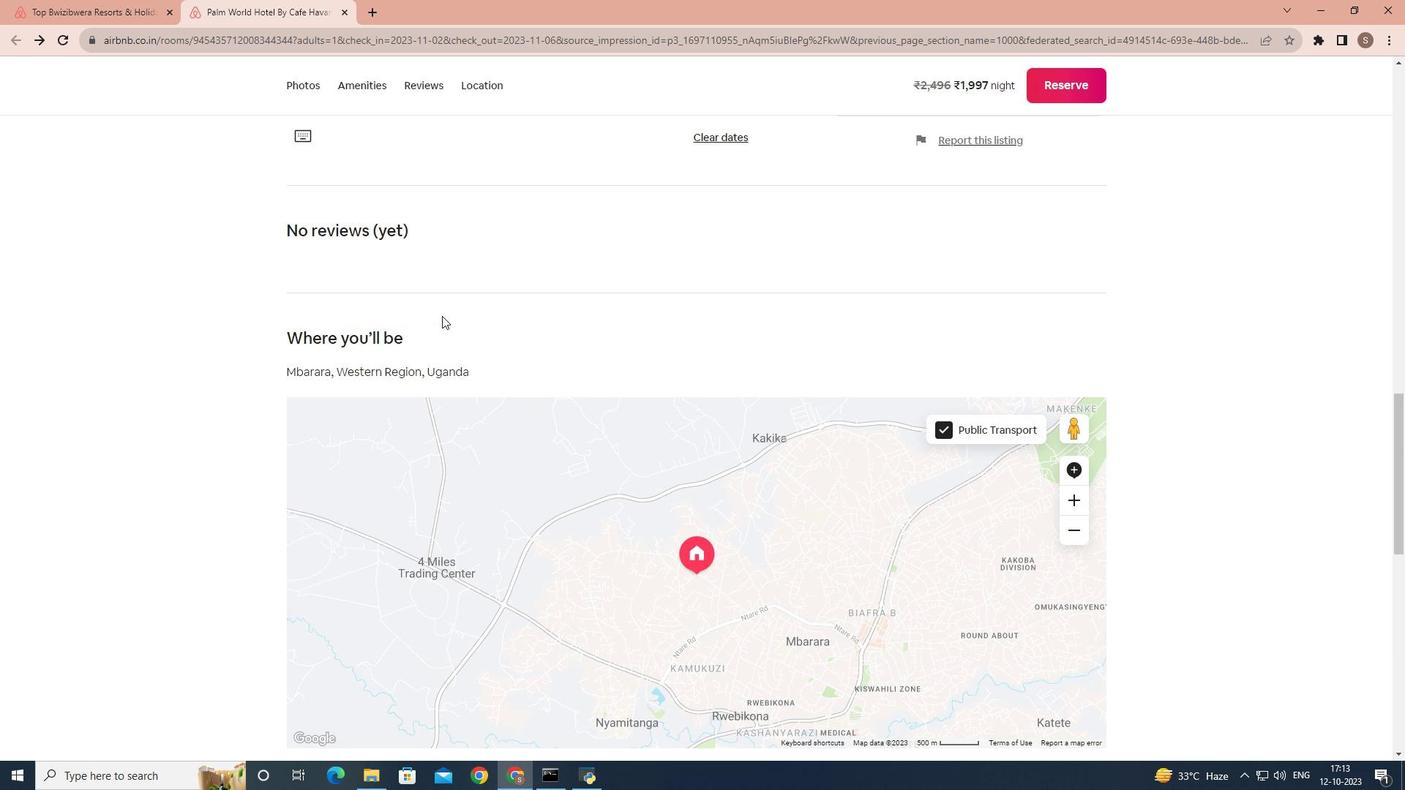 
Action: Mouse scrolled (442, 316) with delta (0, 0)
Screenshot: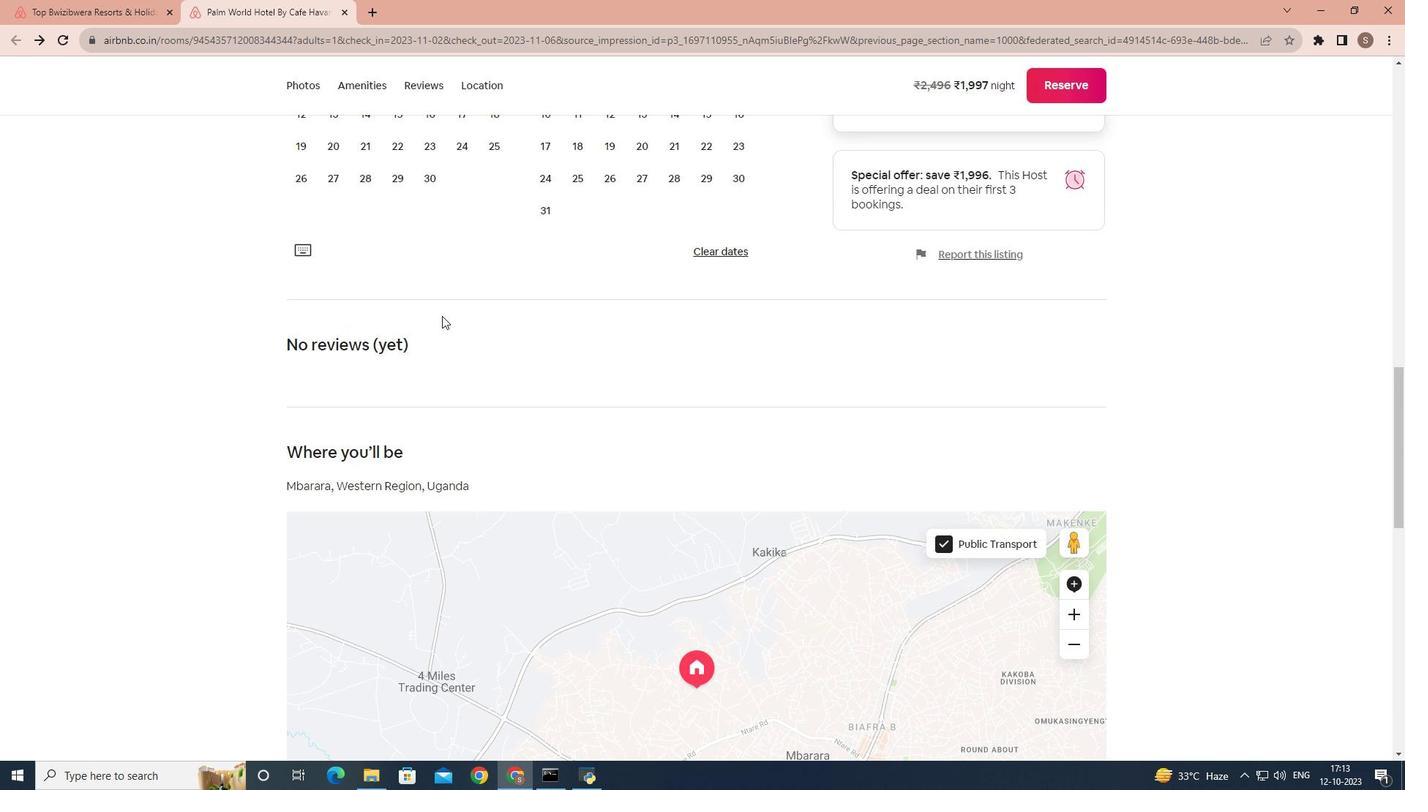 
Action: Mouse scrolled (442, 316) with delta (0, 0)
Screenshot: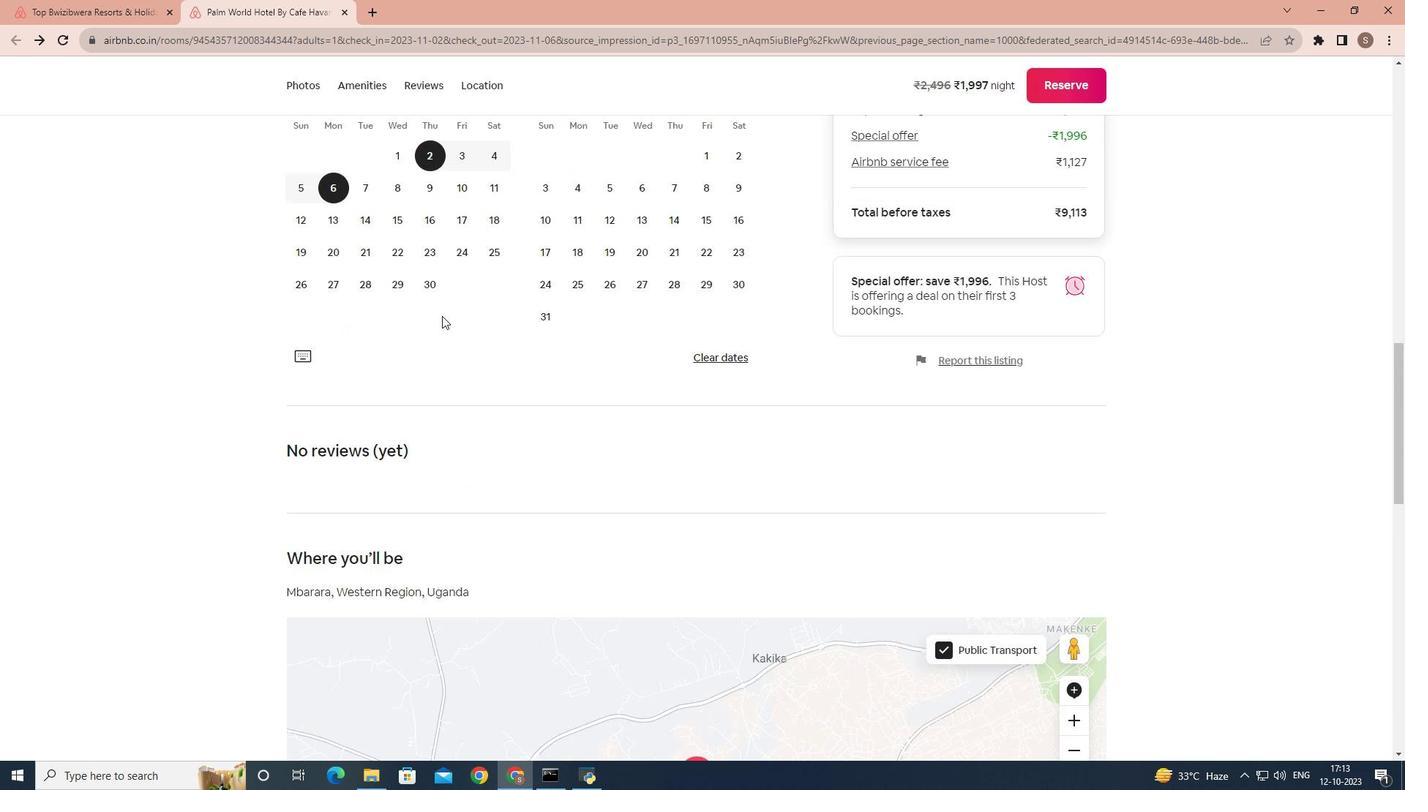 
Action: Mouse scrolled (442, 316) with delta (0, 0)
Screenshot: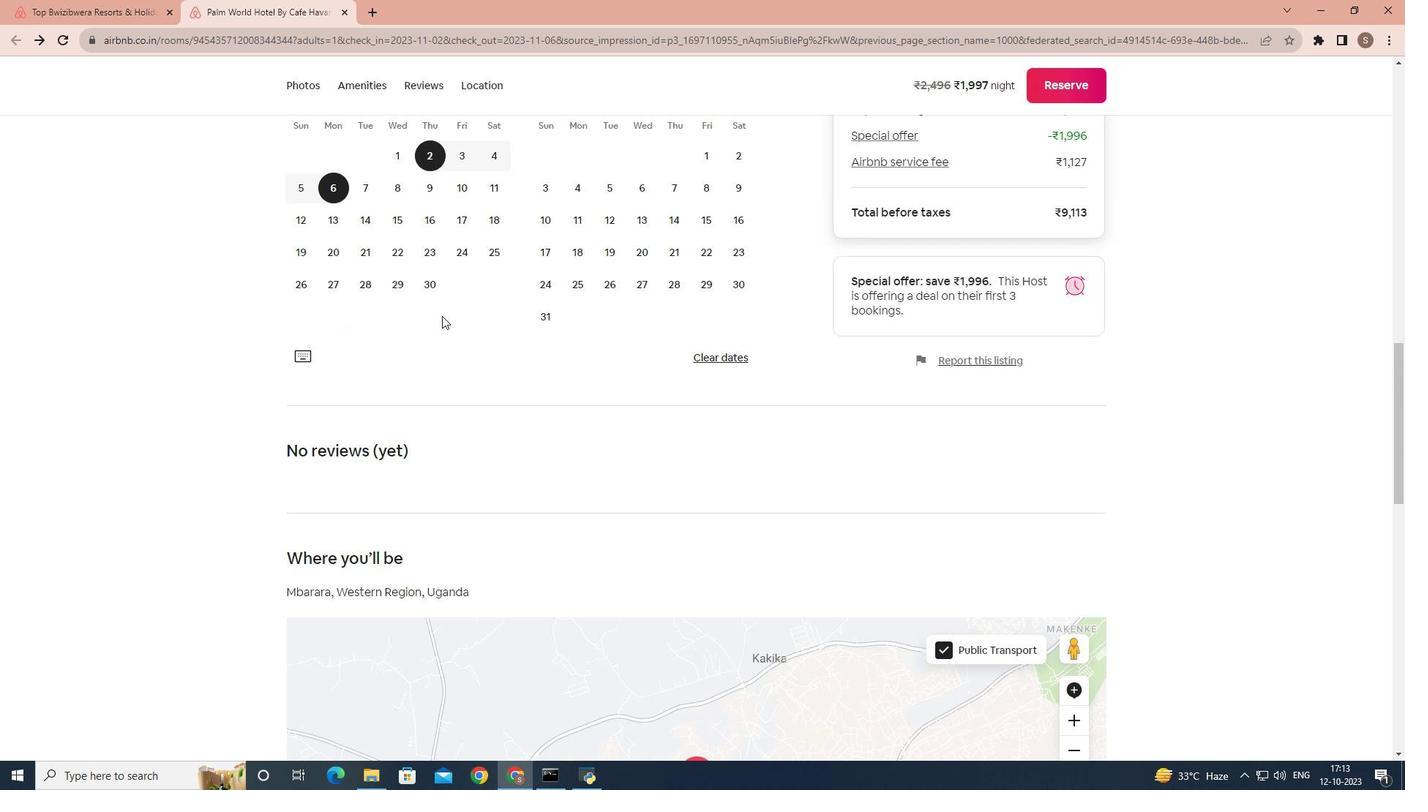 
Action: Mouse scrolled (442, 316) with delta (0, 0)
Screenshot: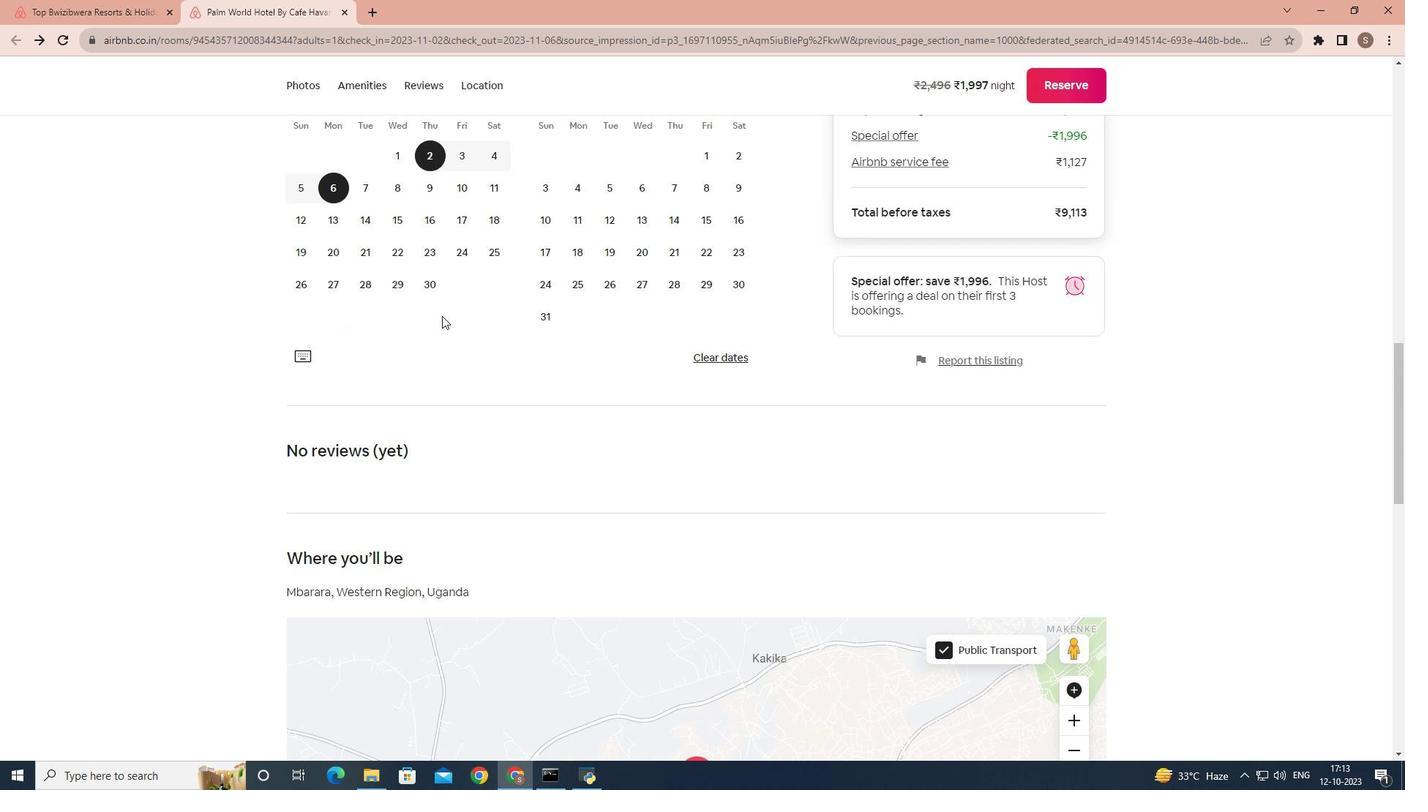 
Action: Mouse scrolled (442, 316) with delta (0, 0)
Screenshot: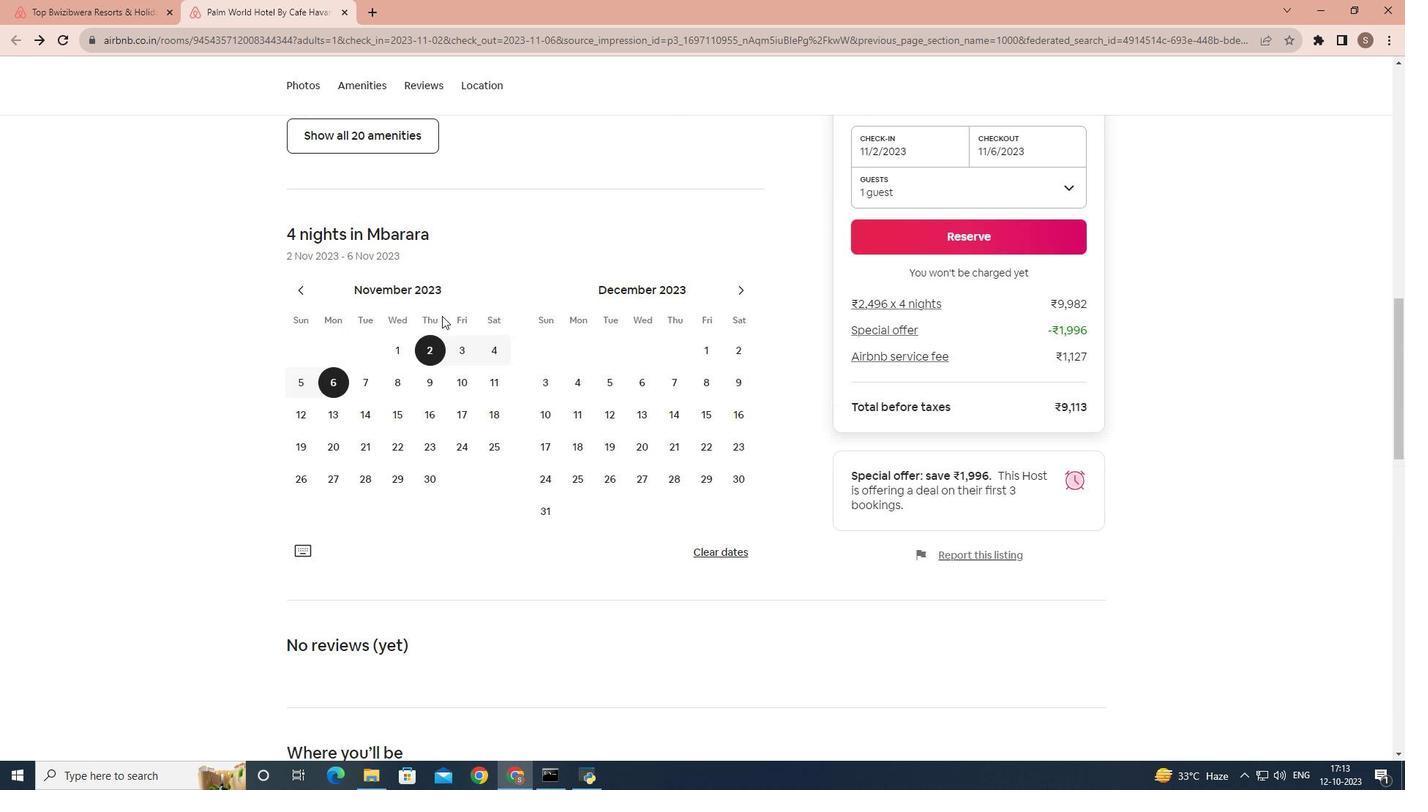 
Action: Mouse scrolled (442, 316) with delta (0, 0)
Screenshot: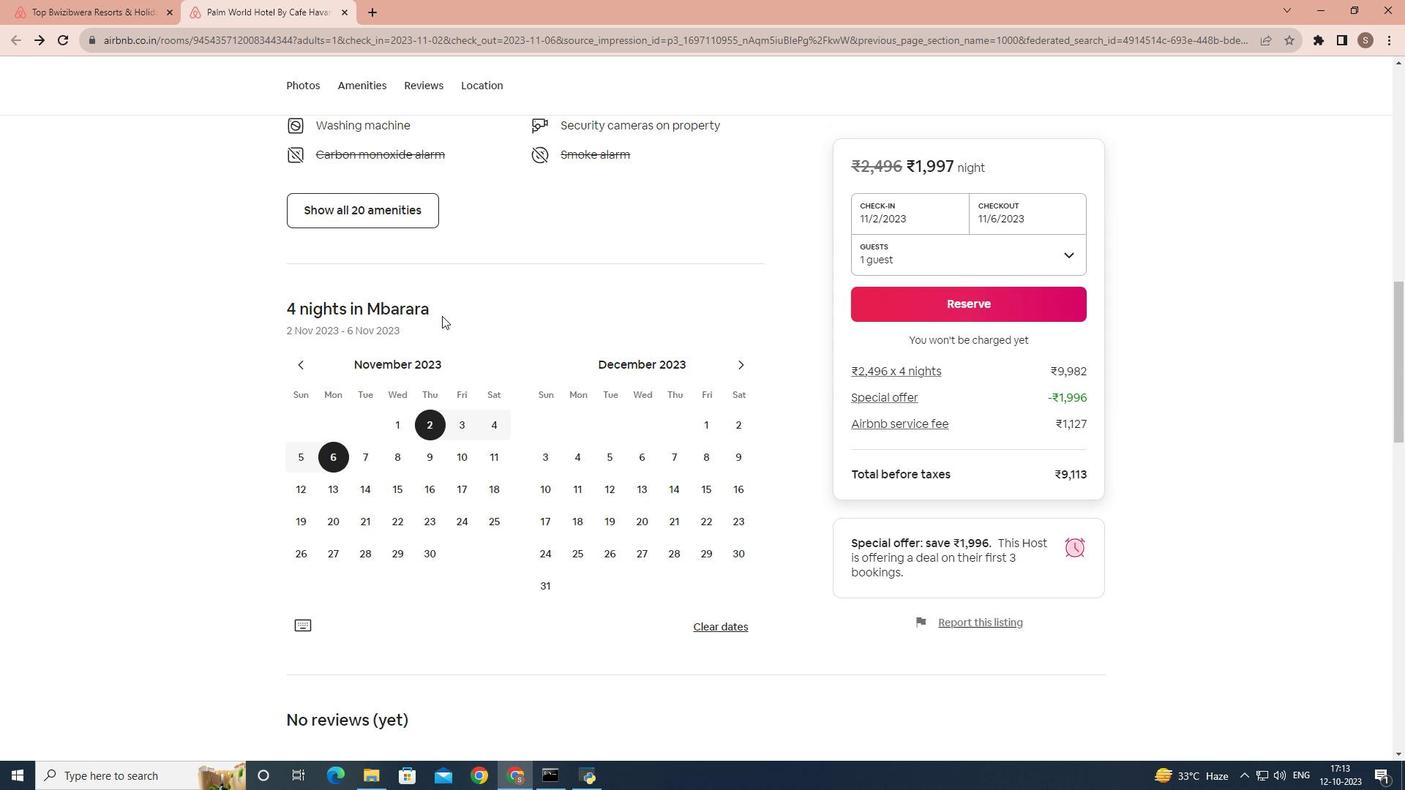 
Action: Mouse scrolled (442, 316) with delta (0, 0)
Screenshot: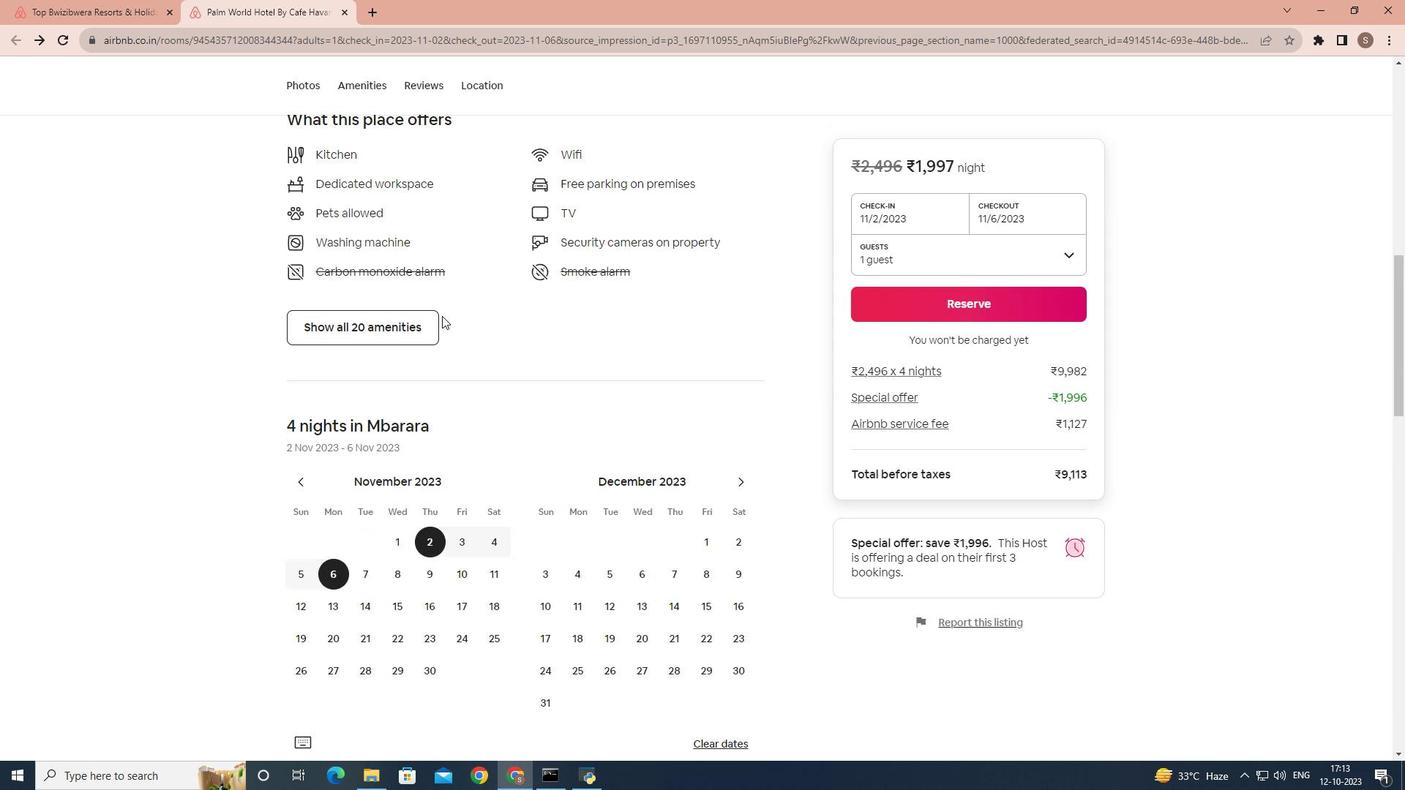 
Action: Mouse scrolled (442, 316) with delta (0, 0)
Screenshot: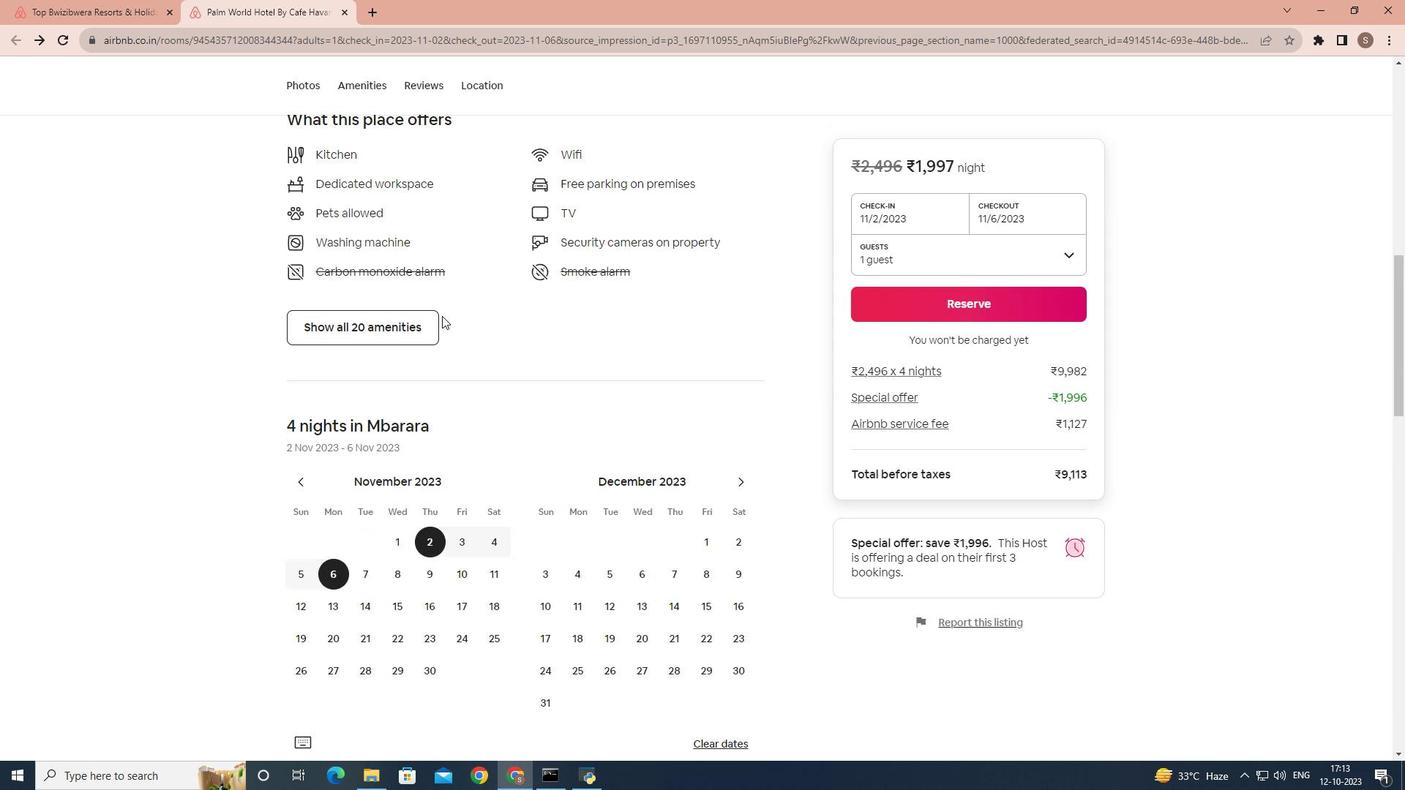 
Action: Mouse scrolled (442, 316) with delta (0, 0)
Screenshot: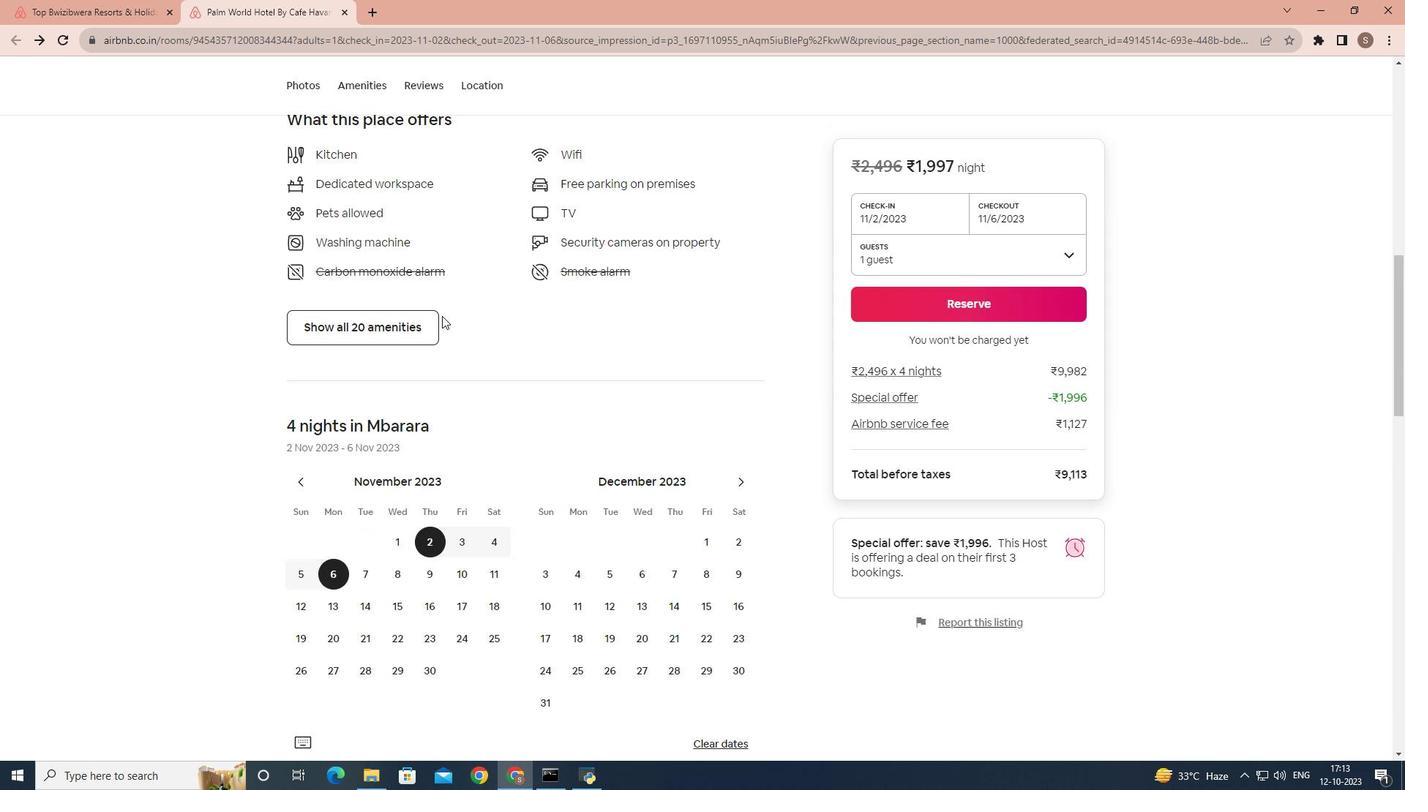 
Action: Mouse scrolled (442, 316) with delta (0, 0)
Screenshot: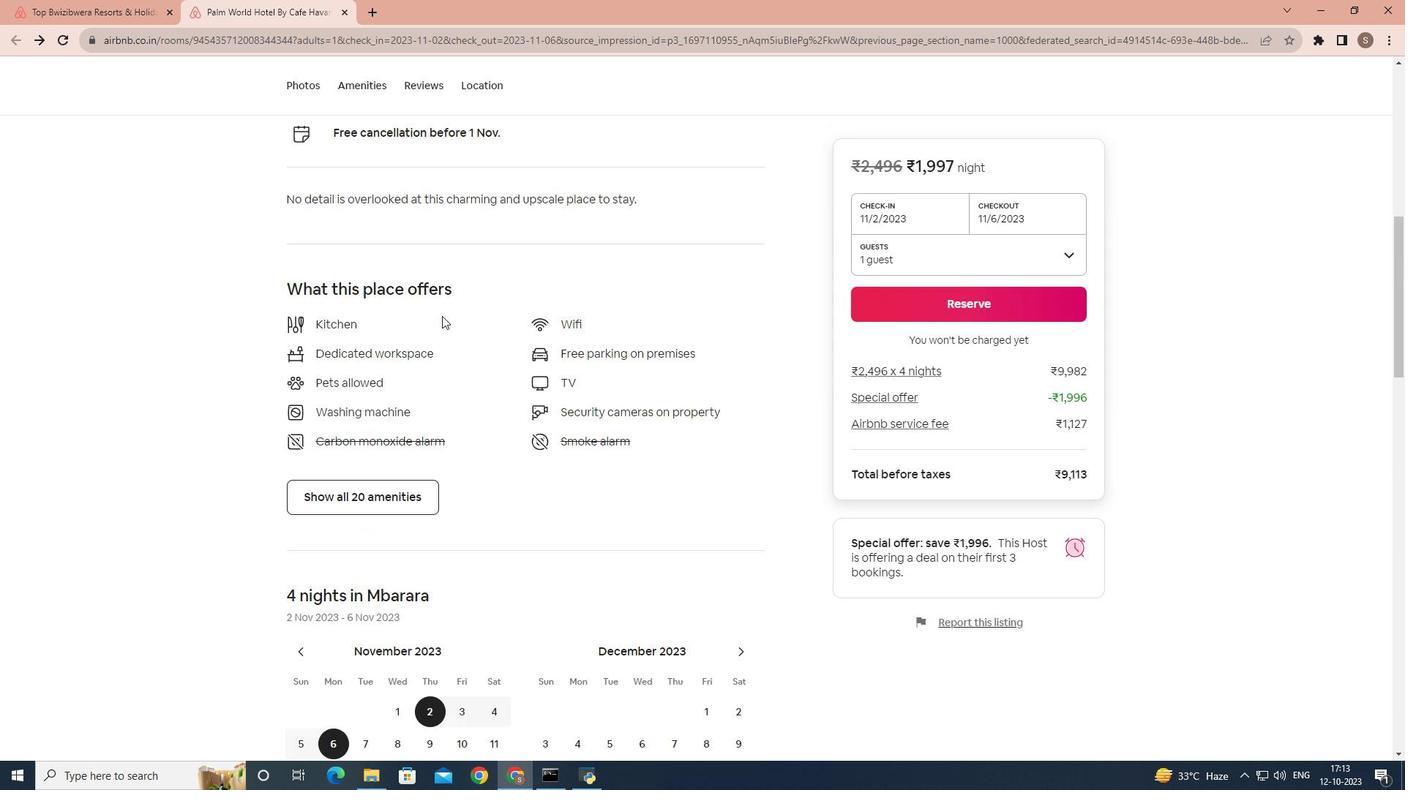 
Action: Mouse scrolled (442, 316) with delta (0, 0)
Screenshot: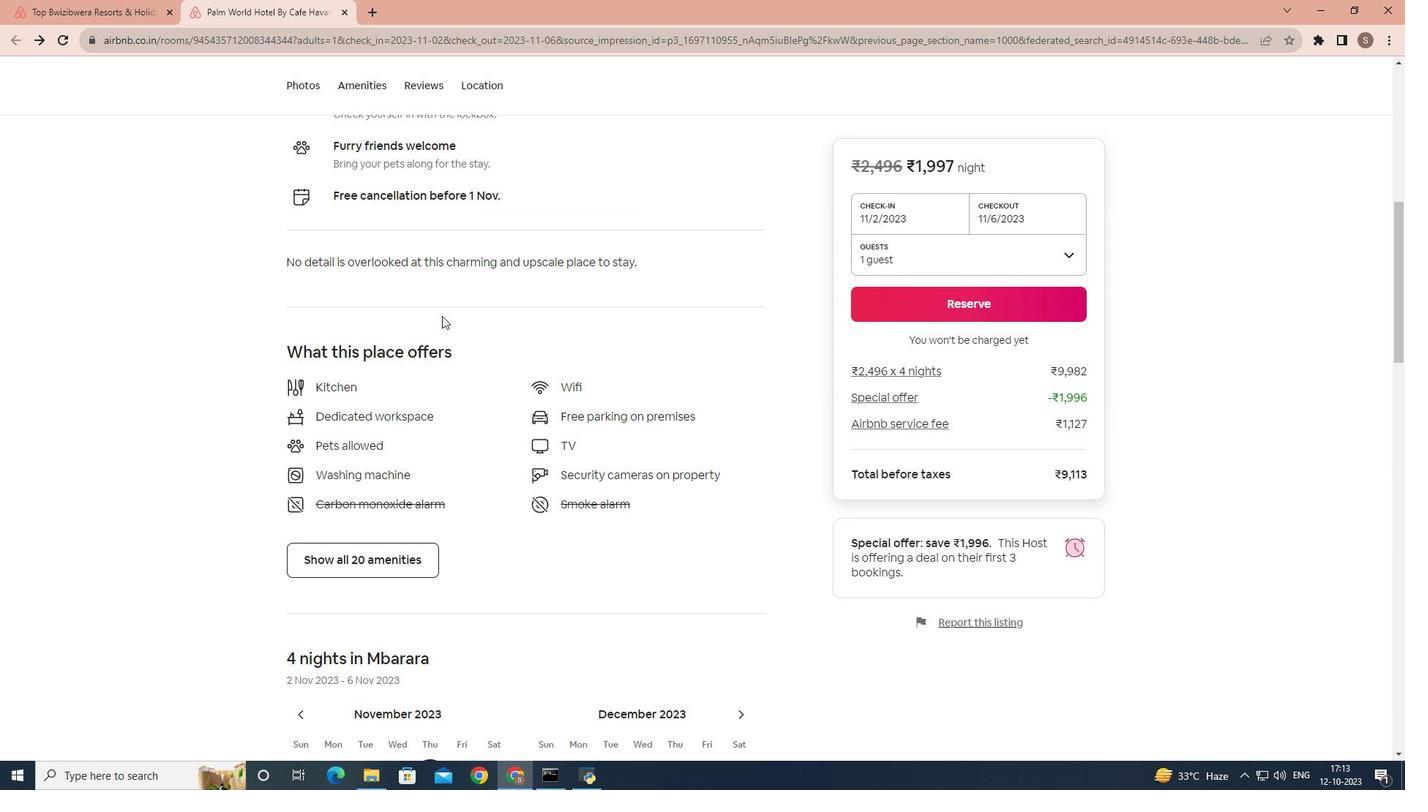 
Action: Mouse scrolled (442, 316) with delta (0, 0)
Screenshot: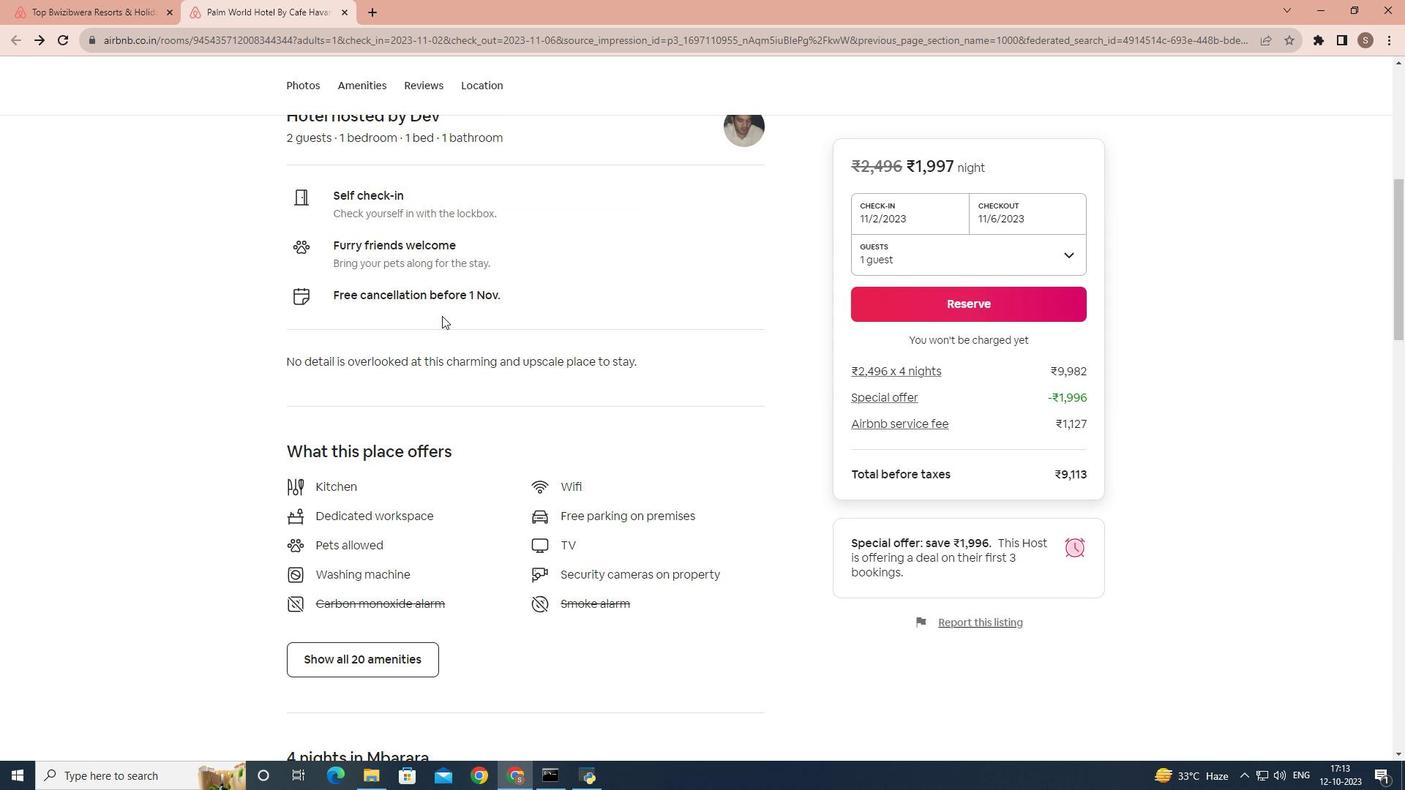 
Action: Mouse scrolled (442, 316) with delta (0, 0)
Screenshot: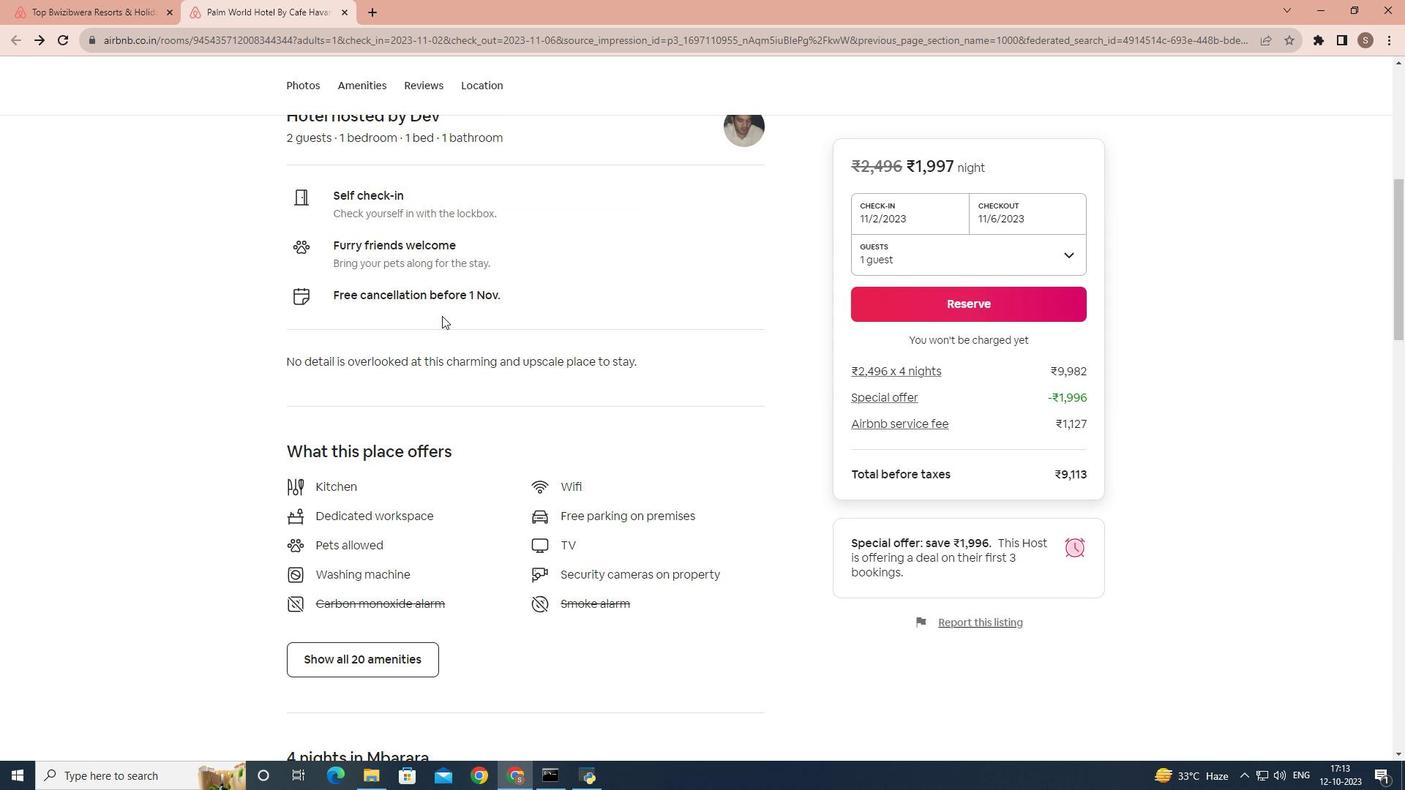 
Action: Mouse scrolled (442, 316) with delta (0, 0)
Screenshot: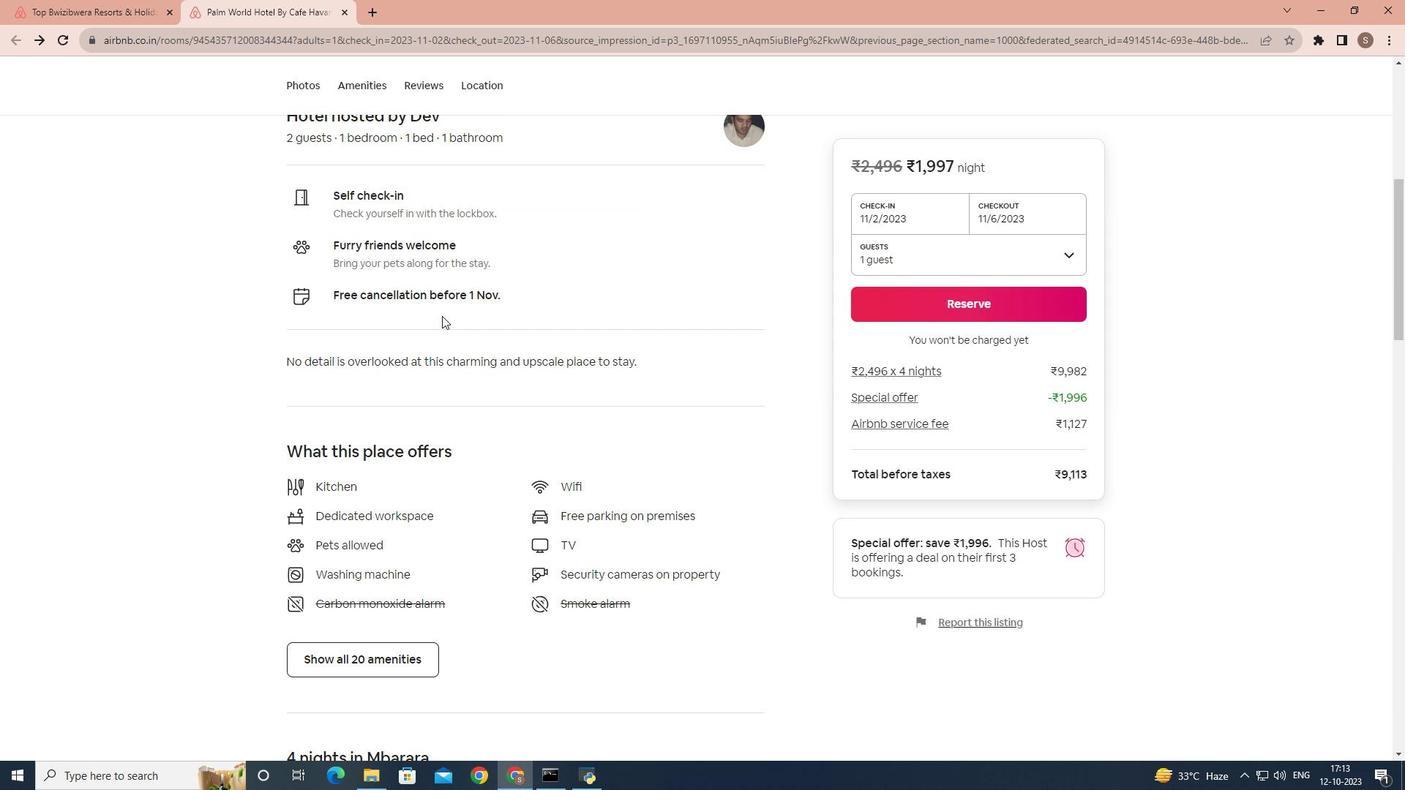 
Action: Mouse scrolled (442, 316) with delta (0, 0)
Screenshot: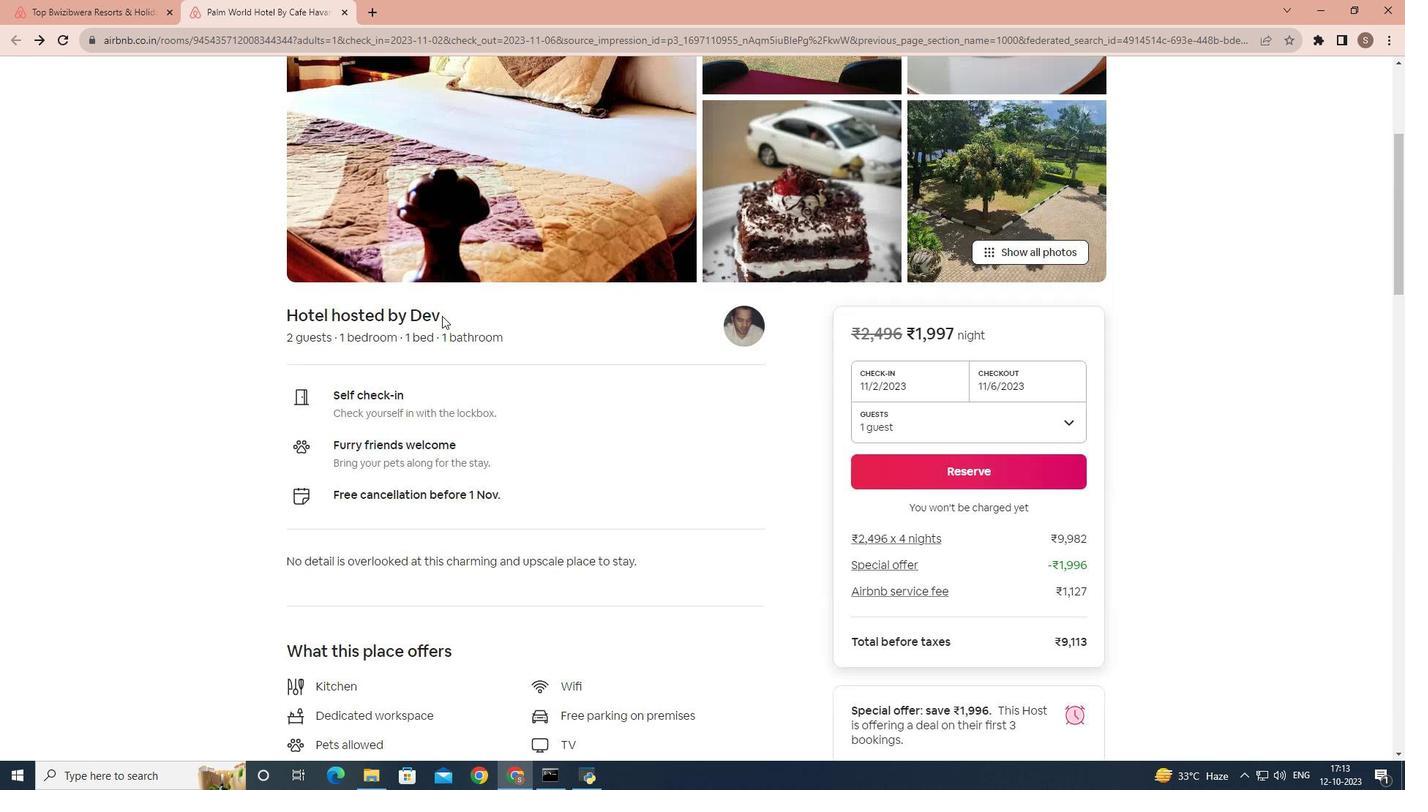 
Action: Mouse scrolled (442, 316) with delta (0, 0)
Screenshot: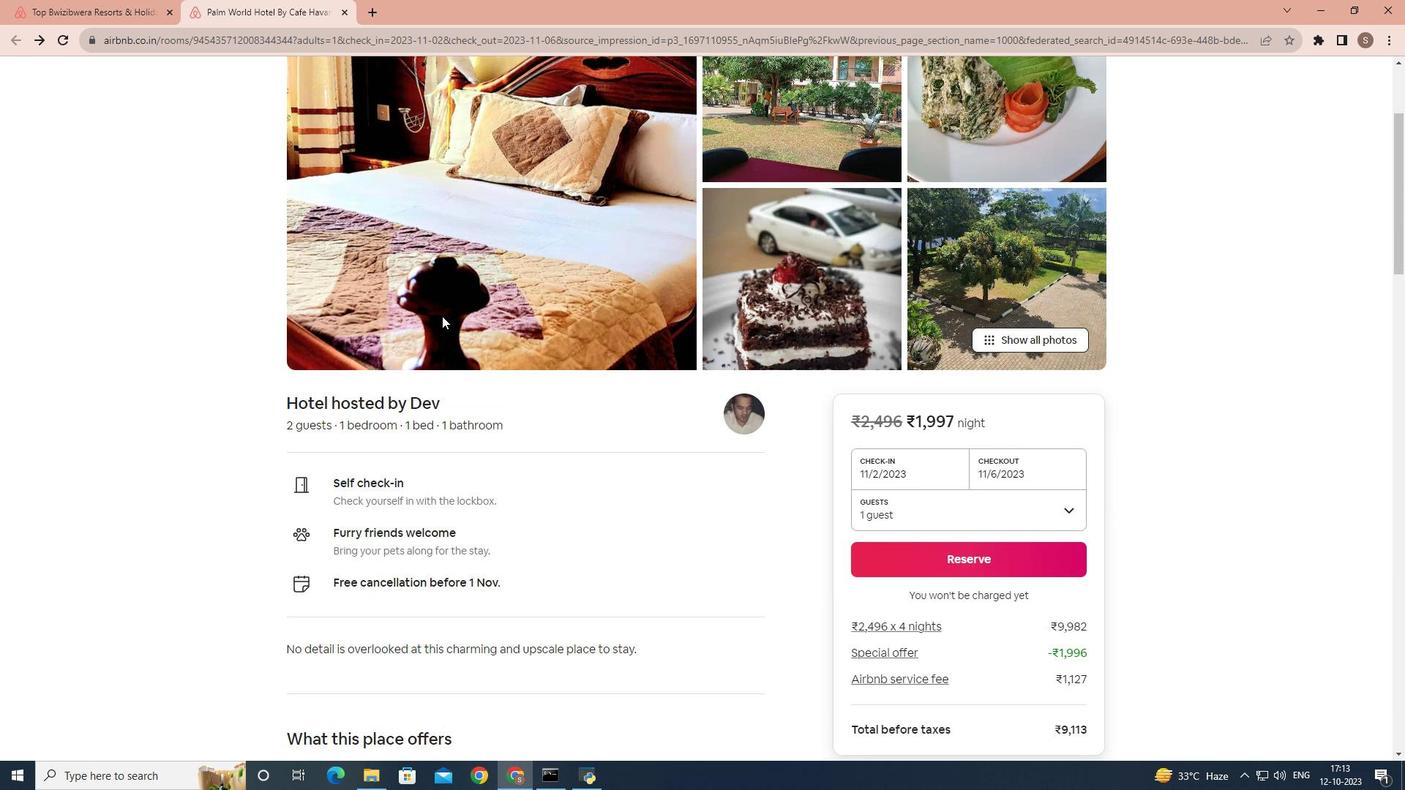 
Action: Mouse scrolled (442, 316) with delta (0, 0)
Screenshot: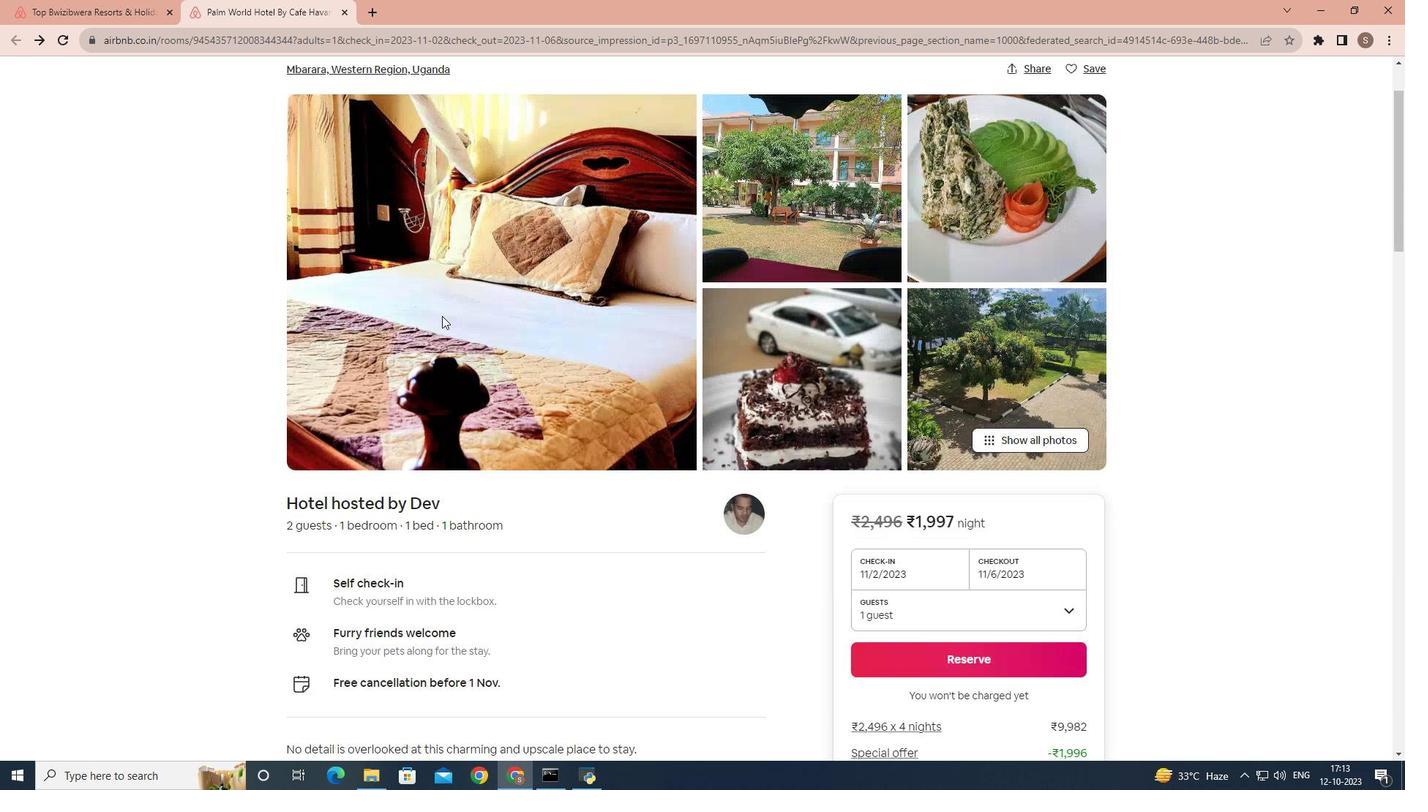 
Action: Mouse scrolled (442, 316) with delta (0, 0)
Screenshot: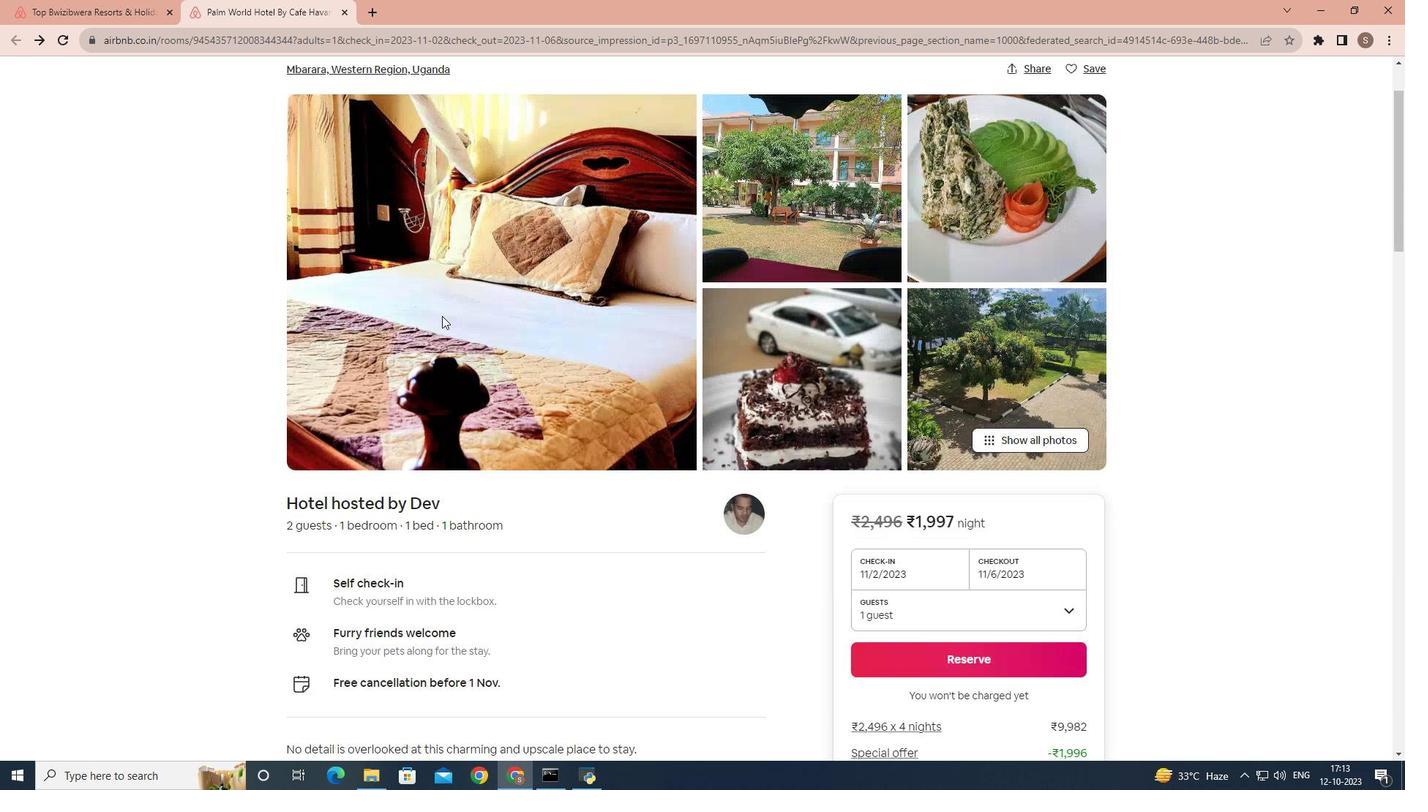 
Action: Mouse scrolled (442, 316) with delta (0, 0)
Screenshot: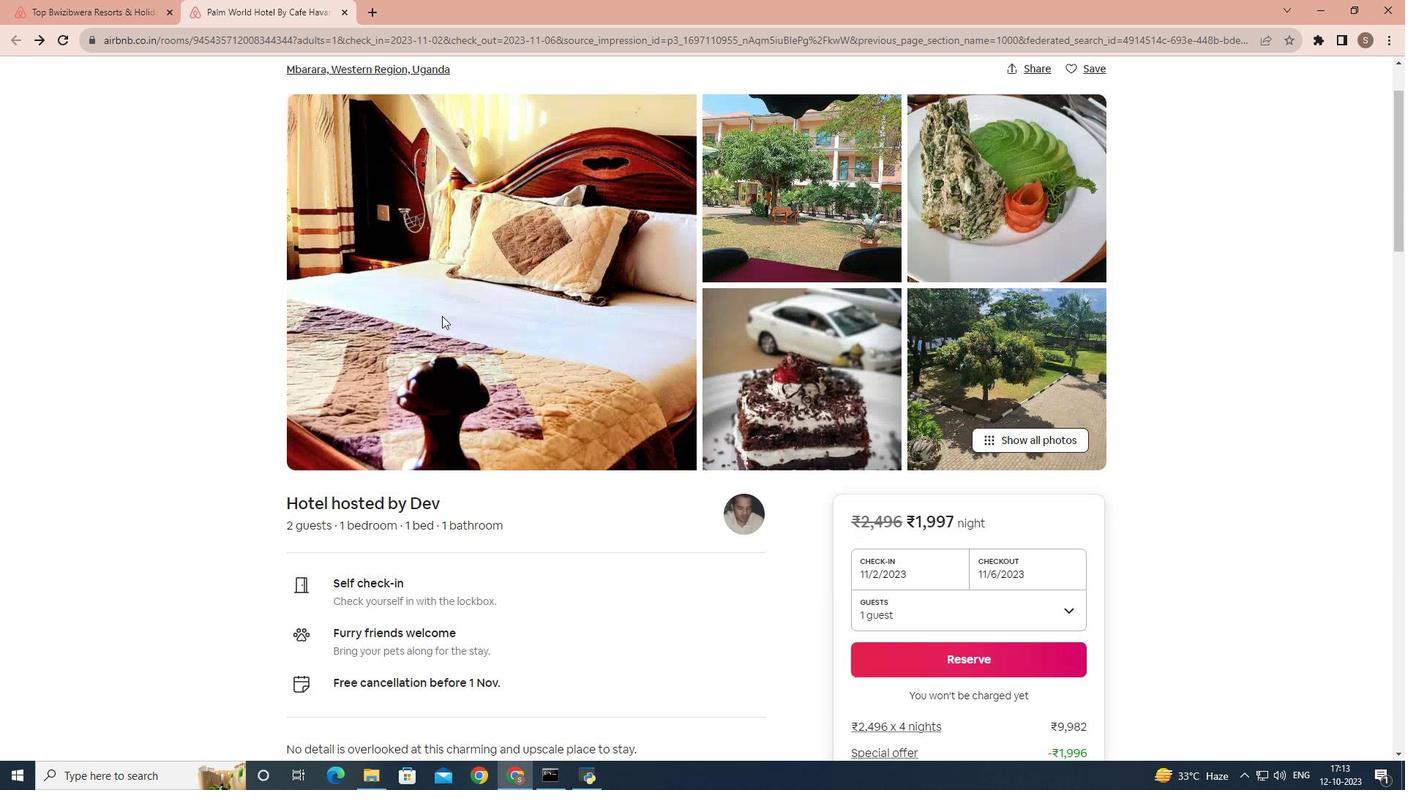 
Action: Mouse scrolled (442, 316) with delta (0, 0)
Screenshot: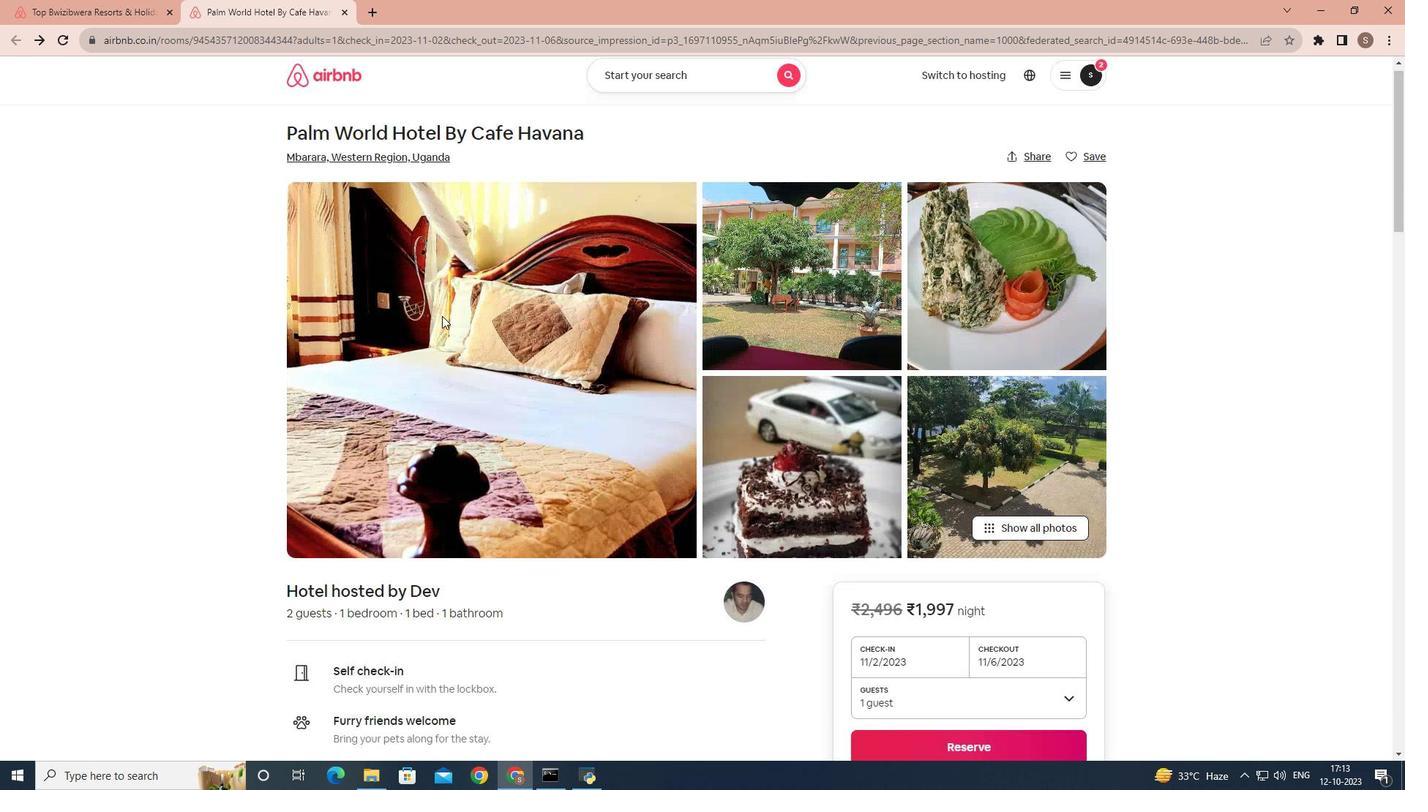 
Action: Mouse moved to (407, 349)
Screenshot: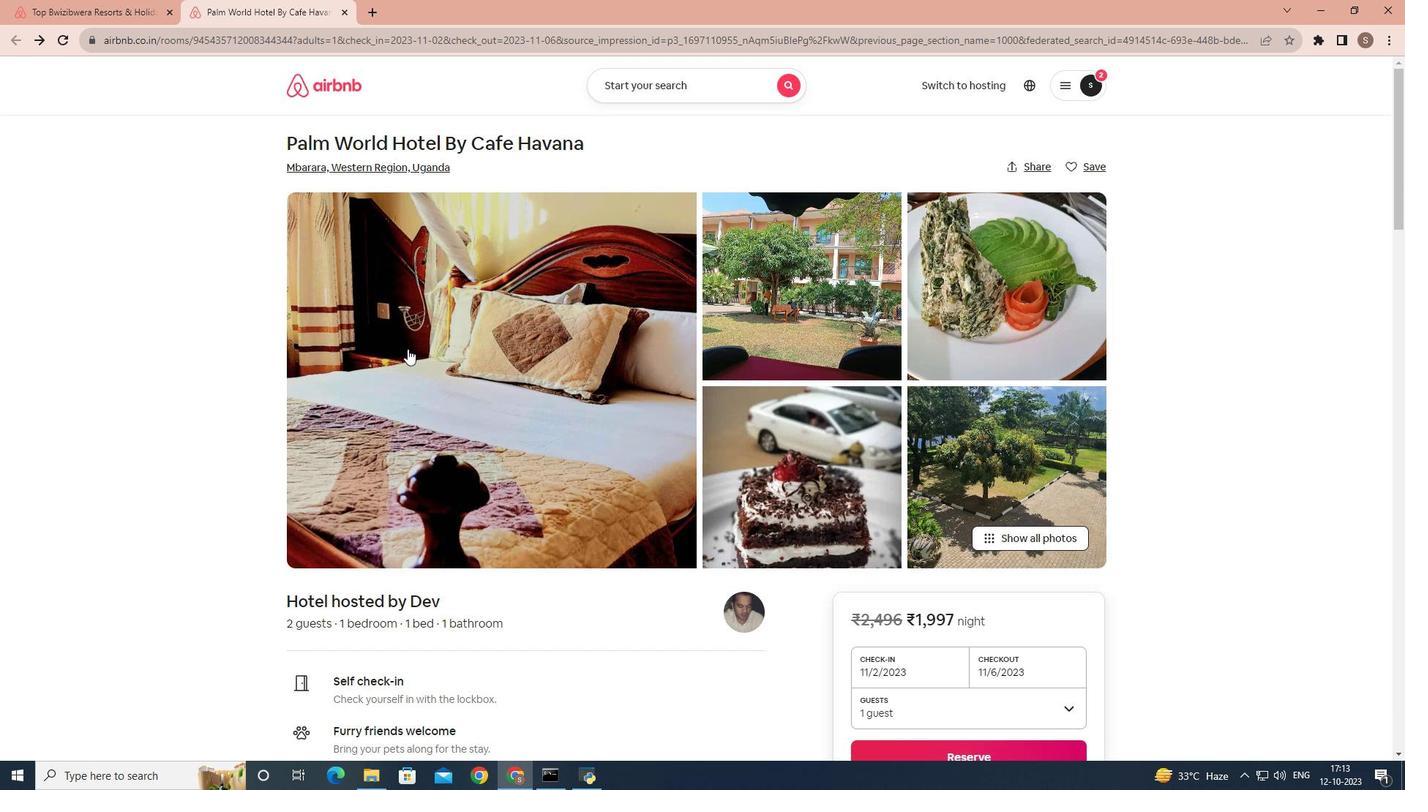 
Action: Mouse pressed left at (407, 349)
Screenshot: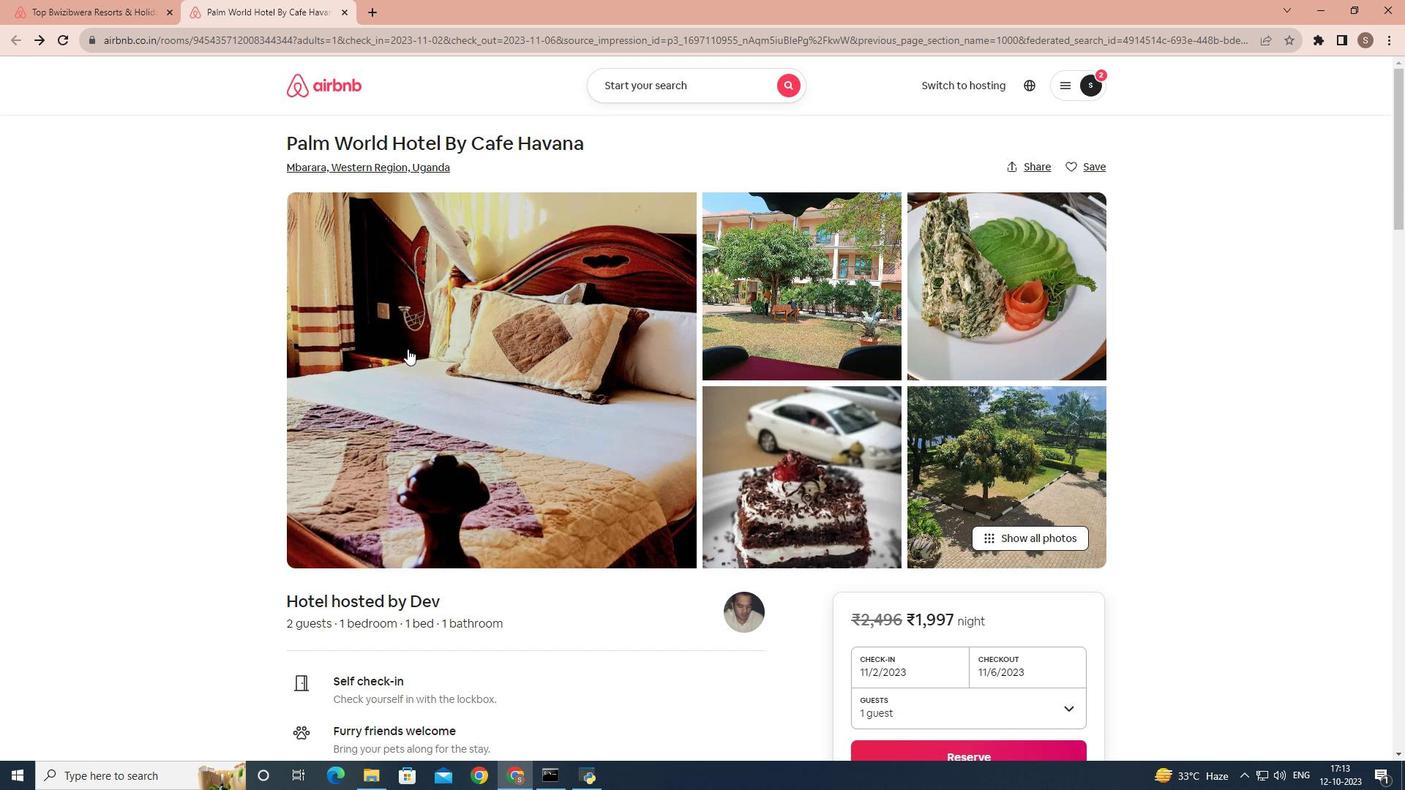 
Action: Mouse scrolled (407, 348) with delta (0, 0)
Screenshot: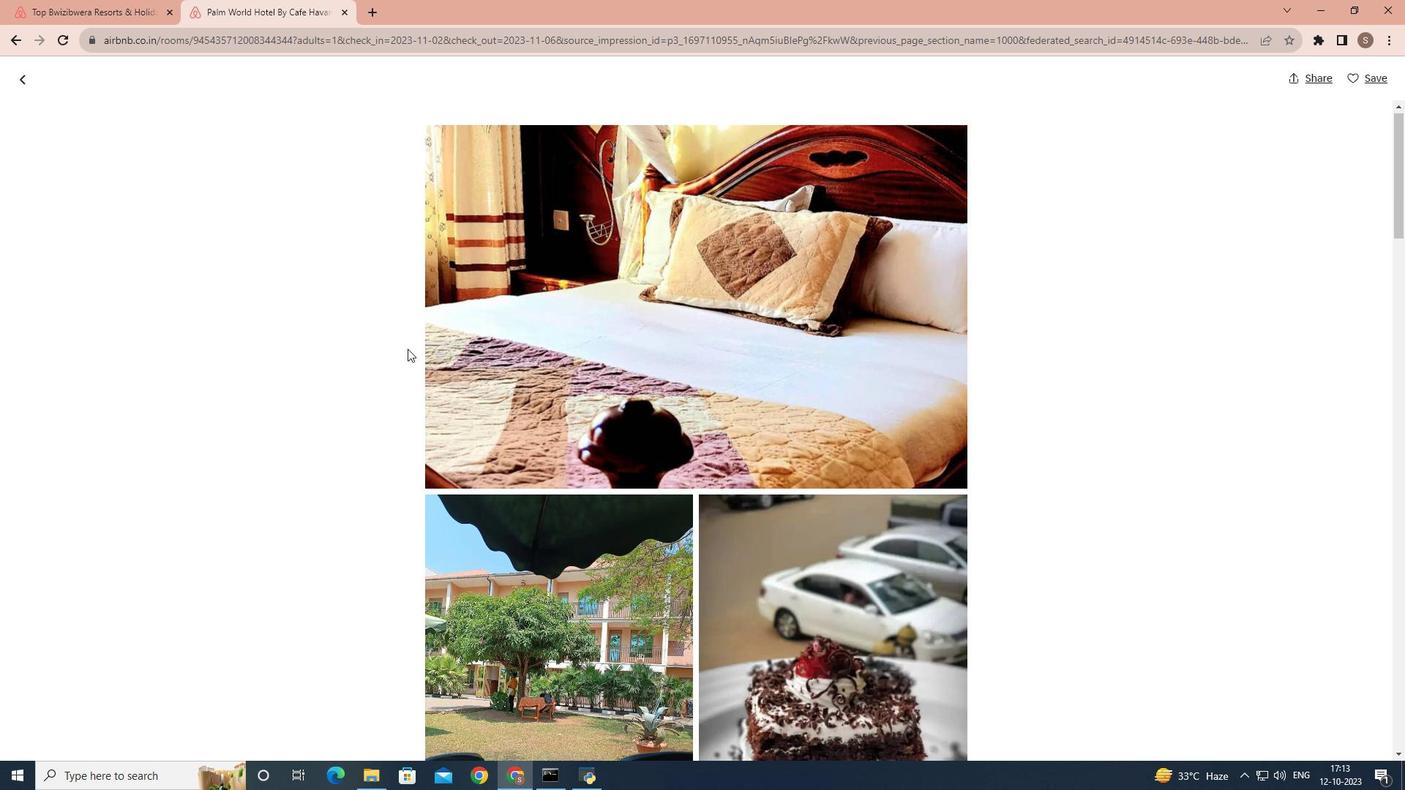 
Action: Mouse scrolled (407, 348) with delta (0, 0)
Screenshot: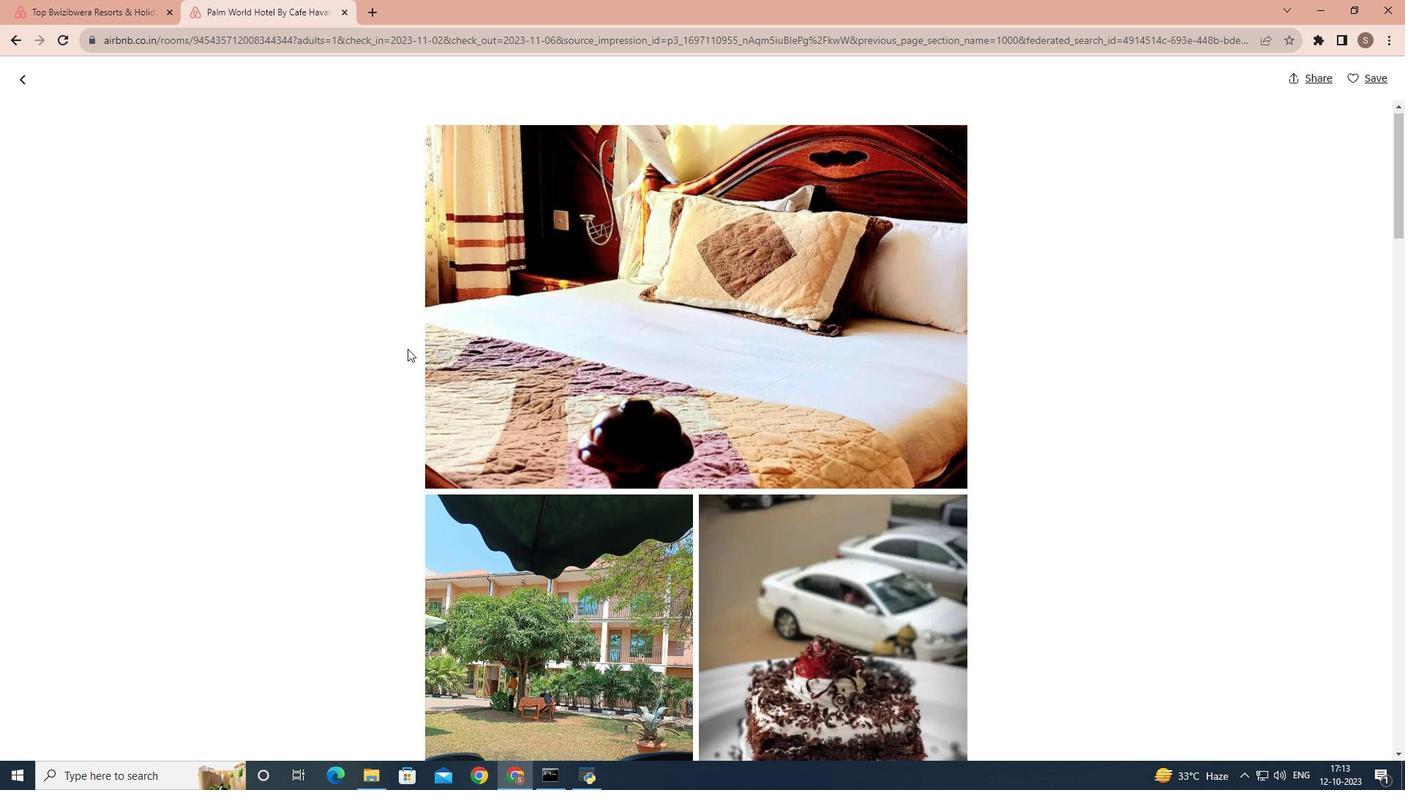 
Action: Mouse scrolled (407, 348) with delta (0, 0)
Screenshot: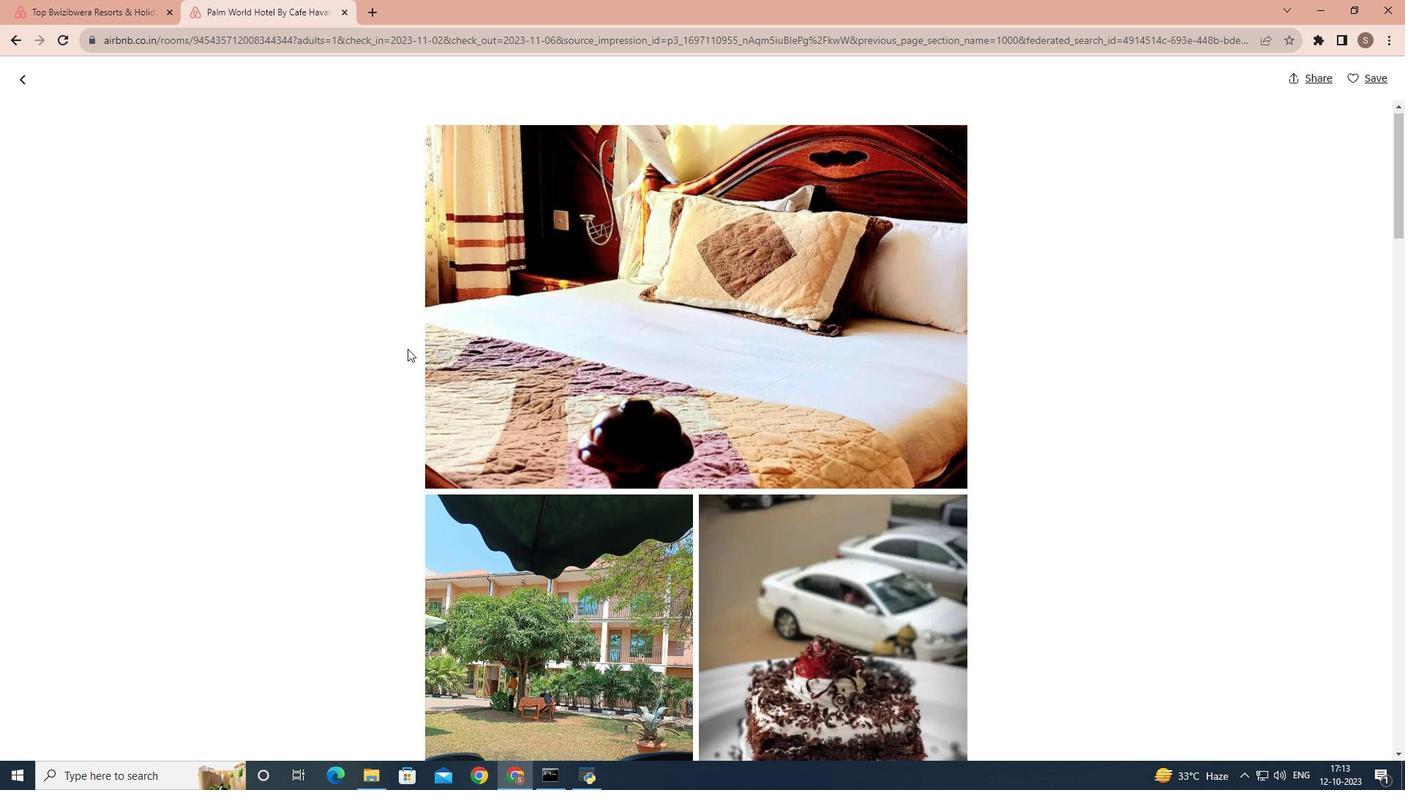 
Action: Mouse scrolled (407, 348) with delta (0, 0)
Screenshot: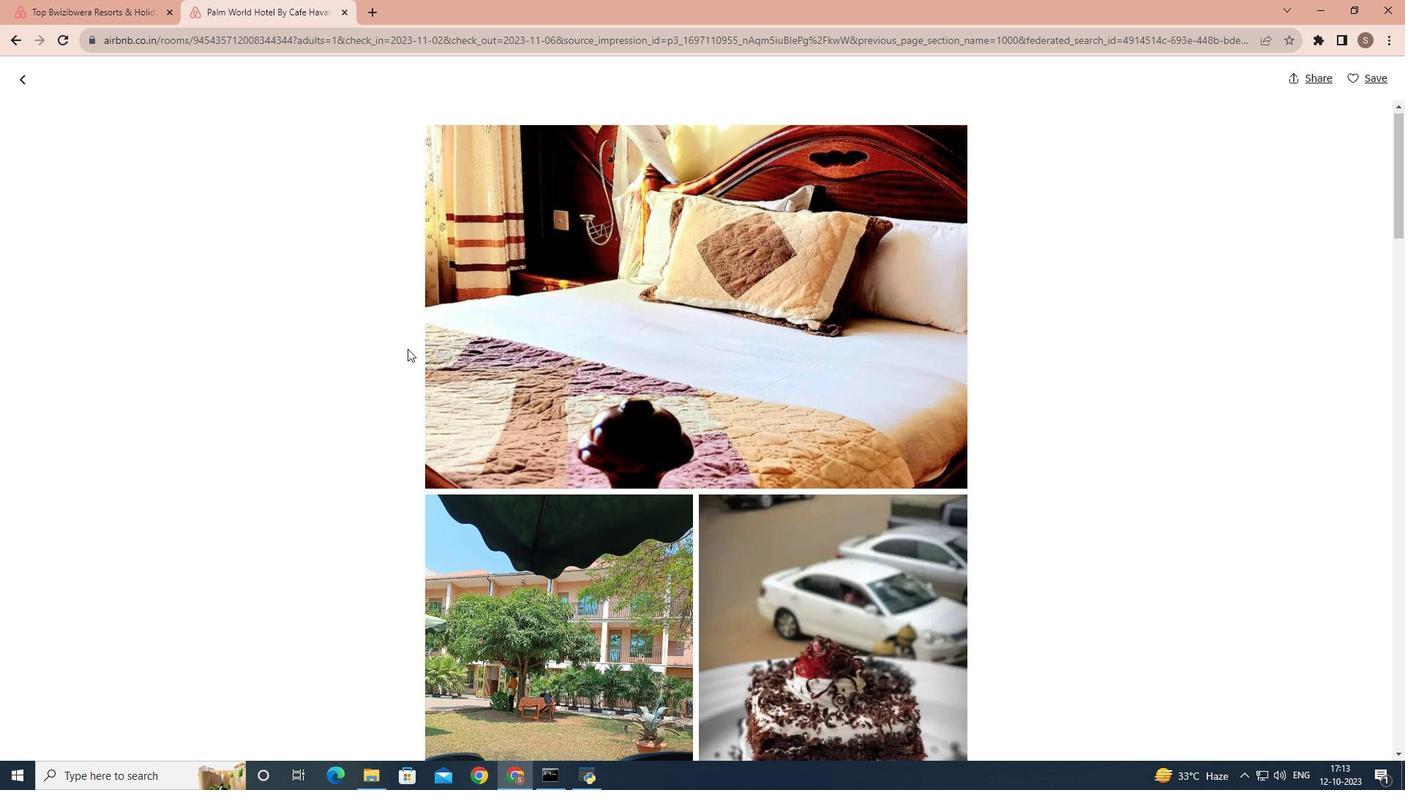 
Action: Mouse scrolled (407, 348) with delta (0, 0)
Screenshot: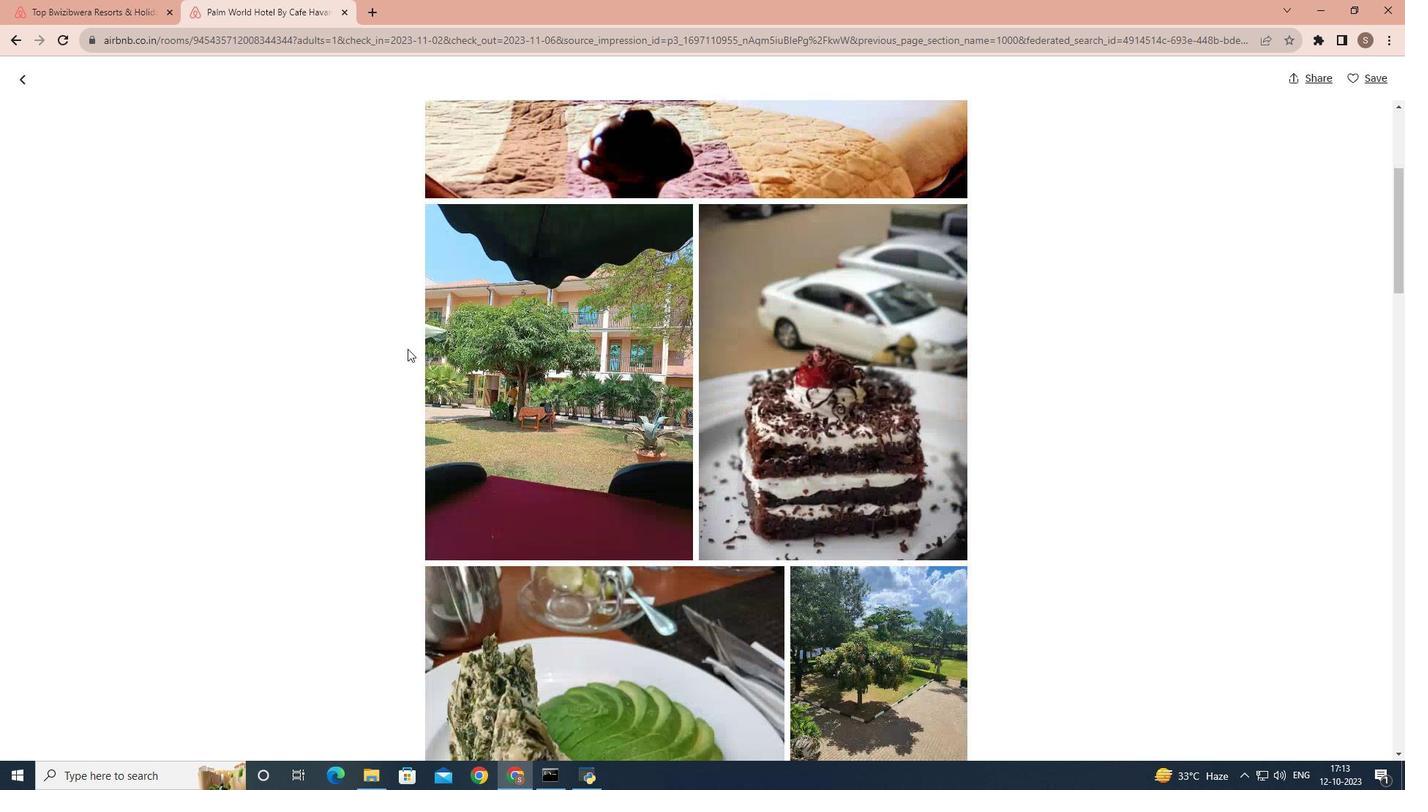 
Action: Mouse scrolled (407, 348) with delta (0, 0)
Screenshot: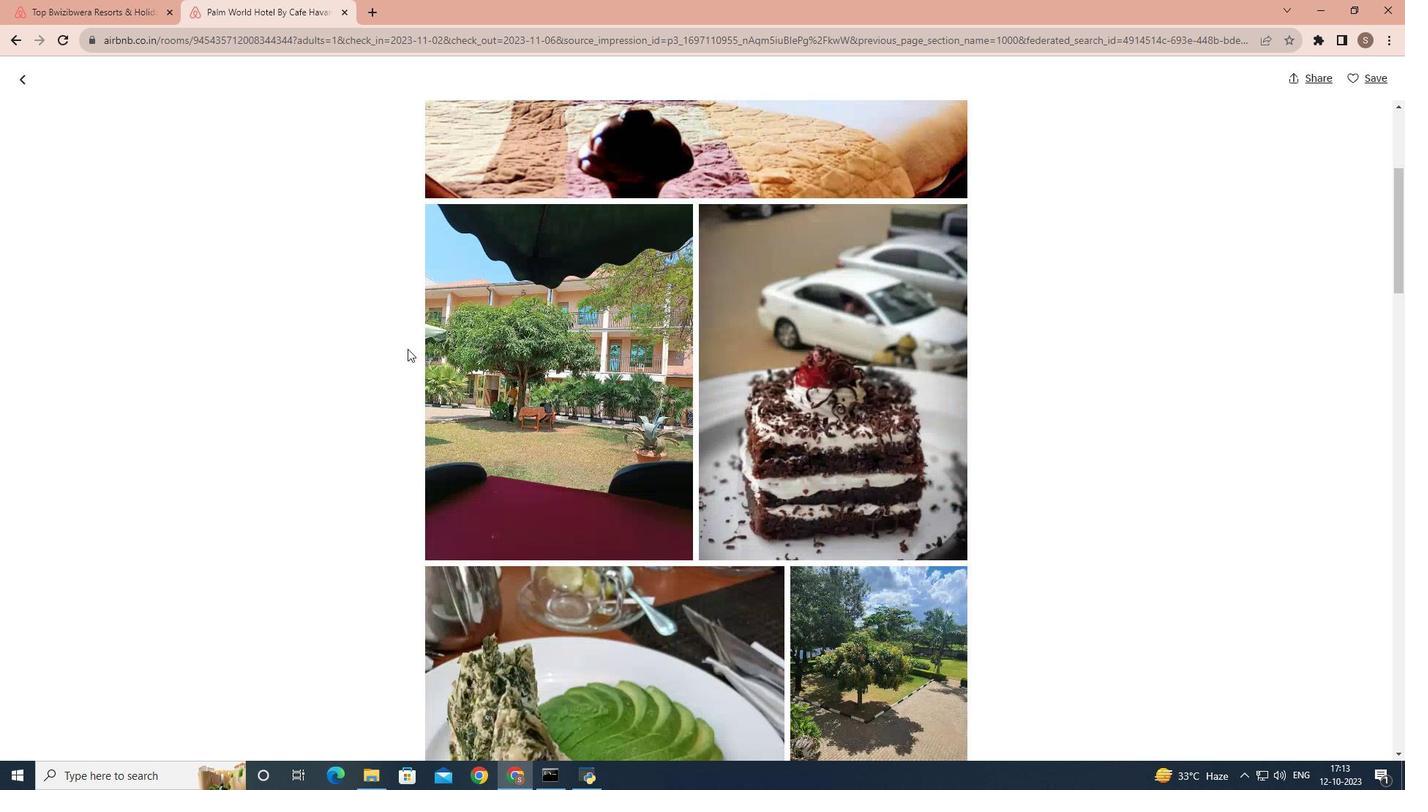 
Action: Mouse scrolled (407, 348) with delta (0, 0)
Screenshot: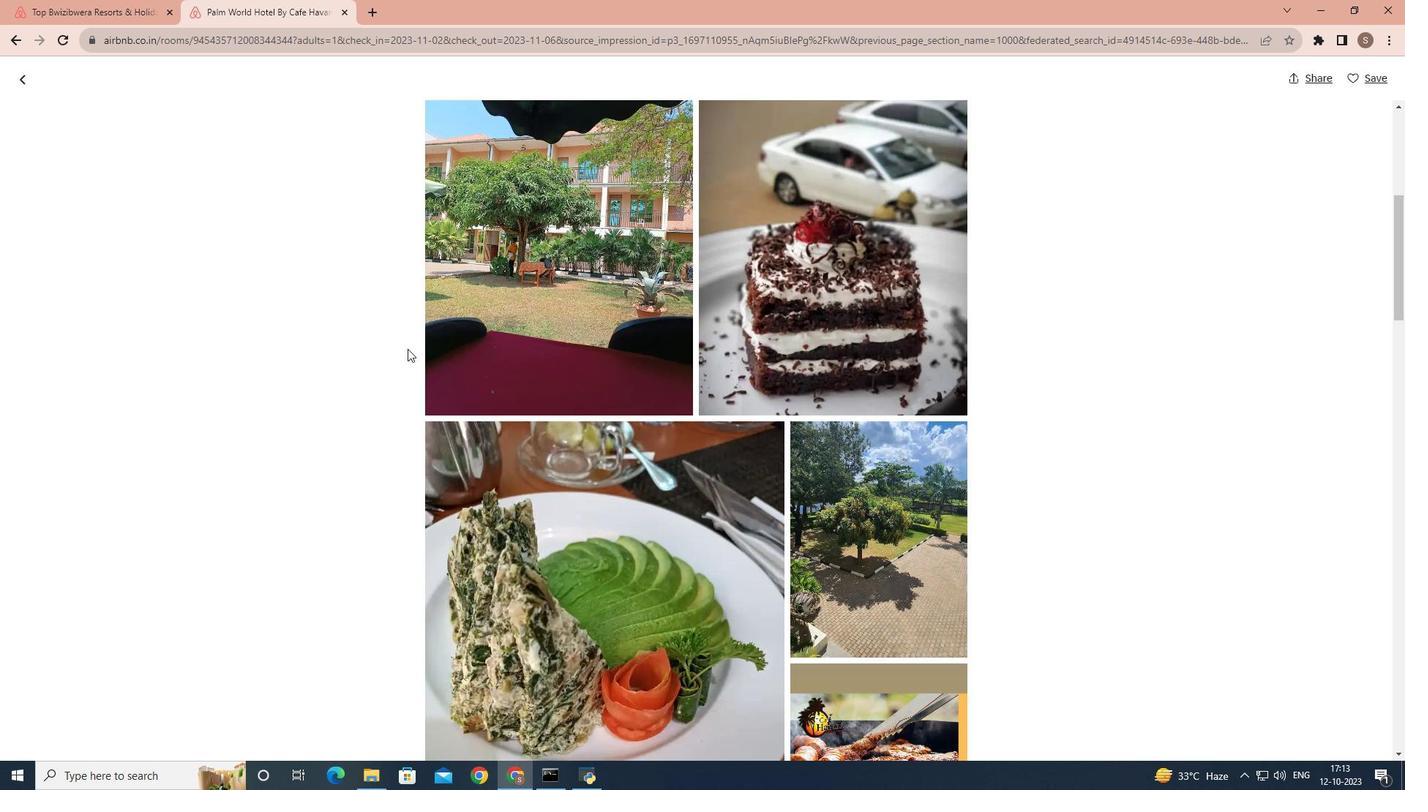 
Action: Mouse scrolled (407, 348) with delta (0, 0)
Screenshot: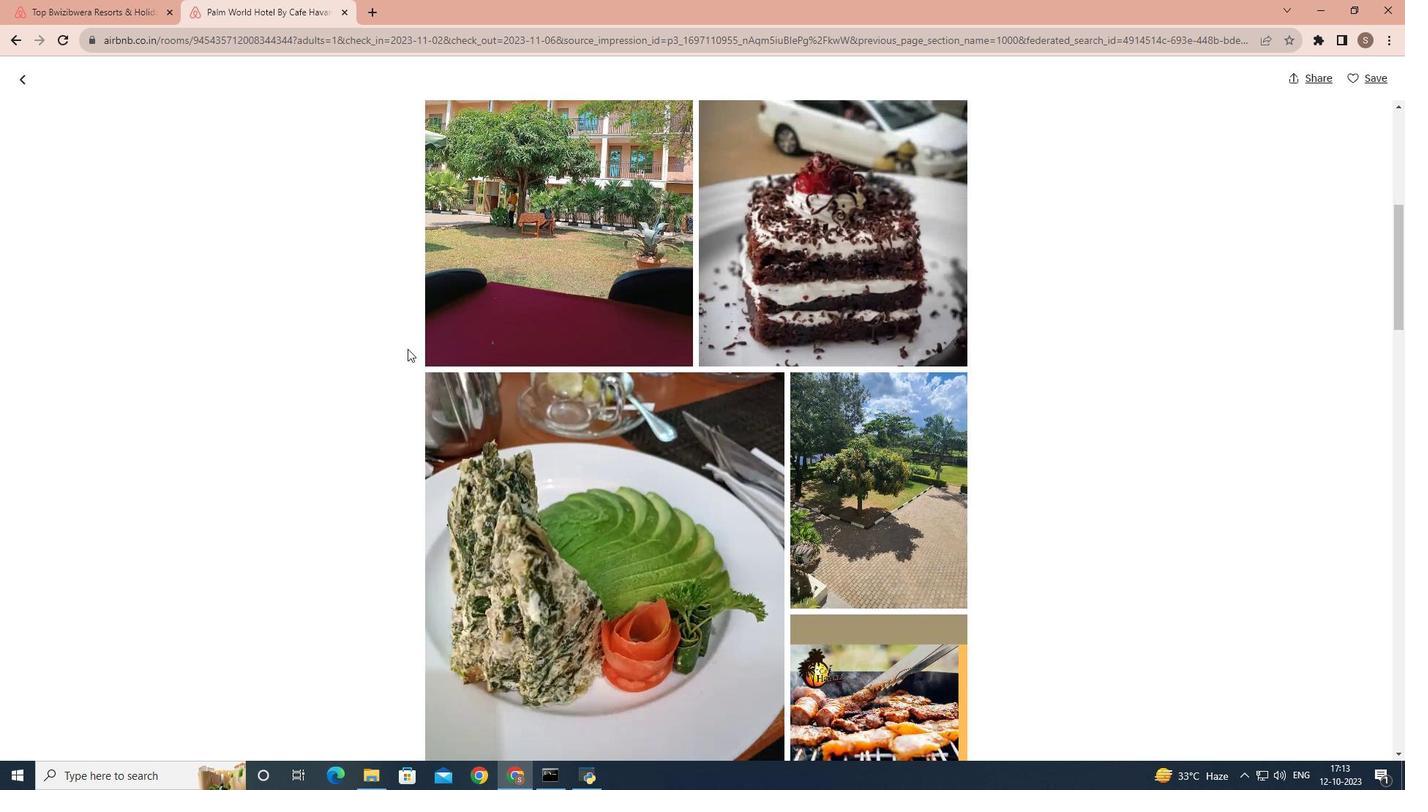 
Action: Mouse scrolled (407, 348) with delta (0, 0)
Screenshot: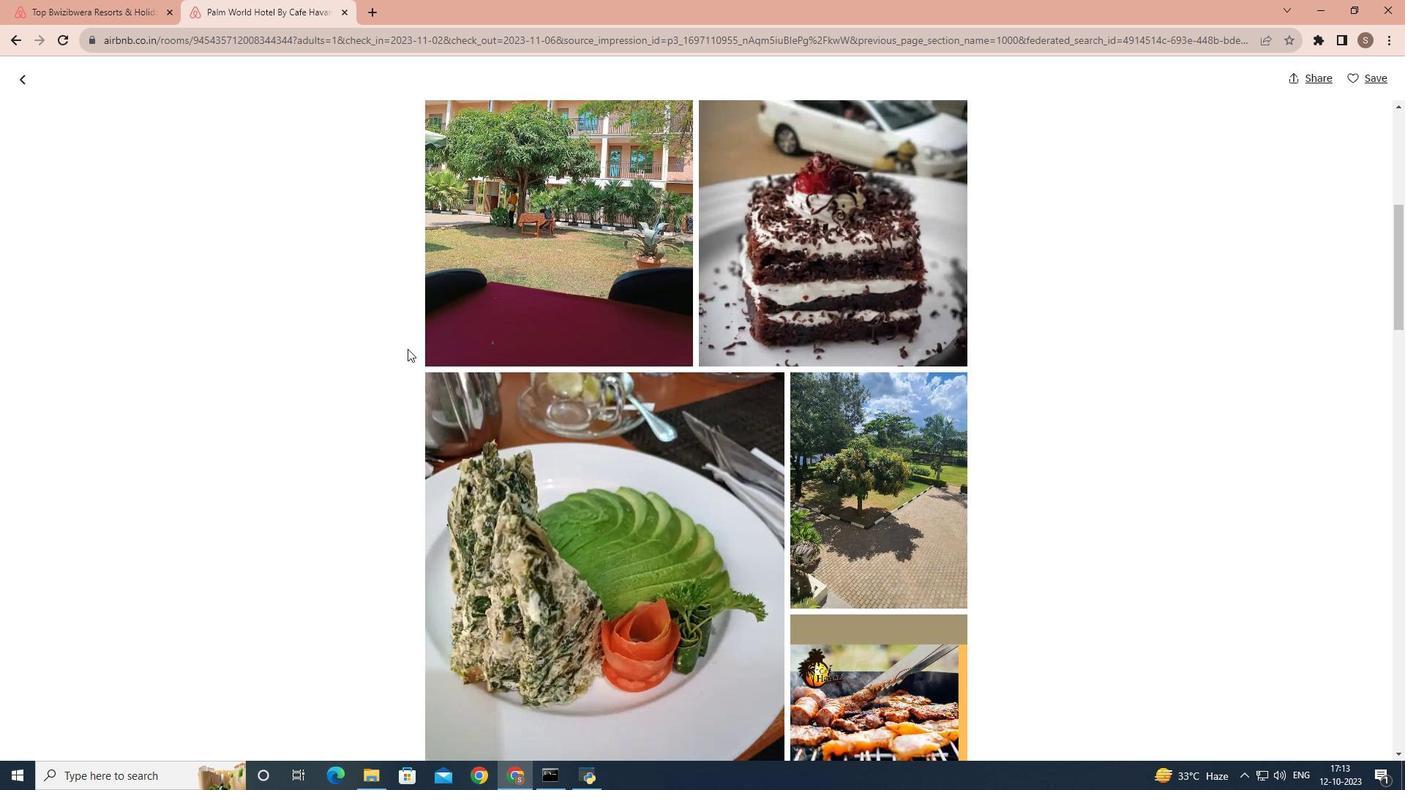 
Action: Mouse scrolled (407, 348) with delta (0, 0)
Screenshot: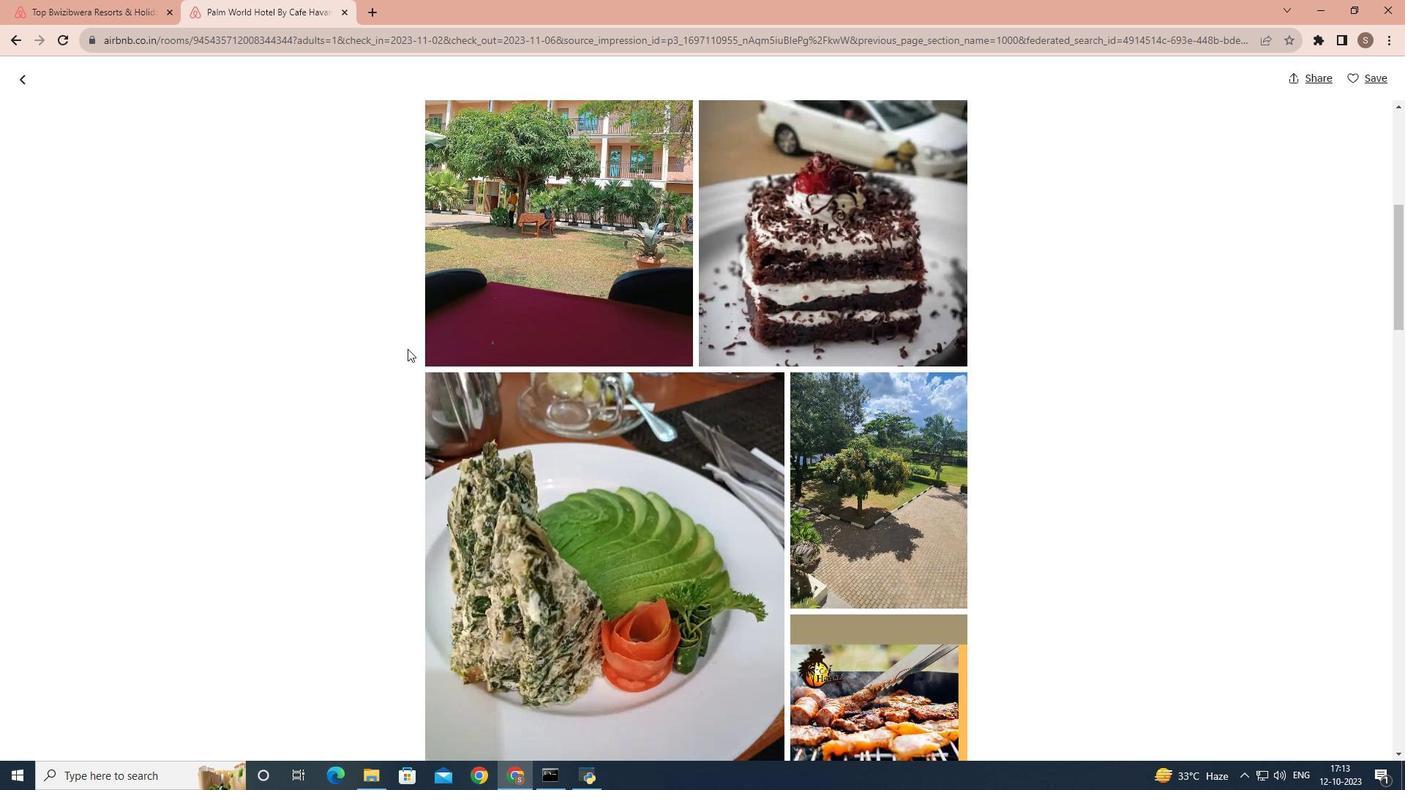 
Action: Mouse scrolled (407, 348) with delta (0, 0)
Screenshot: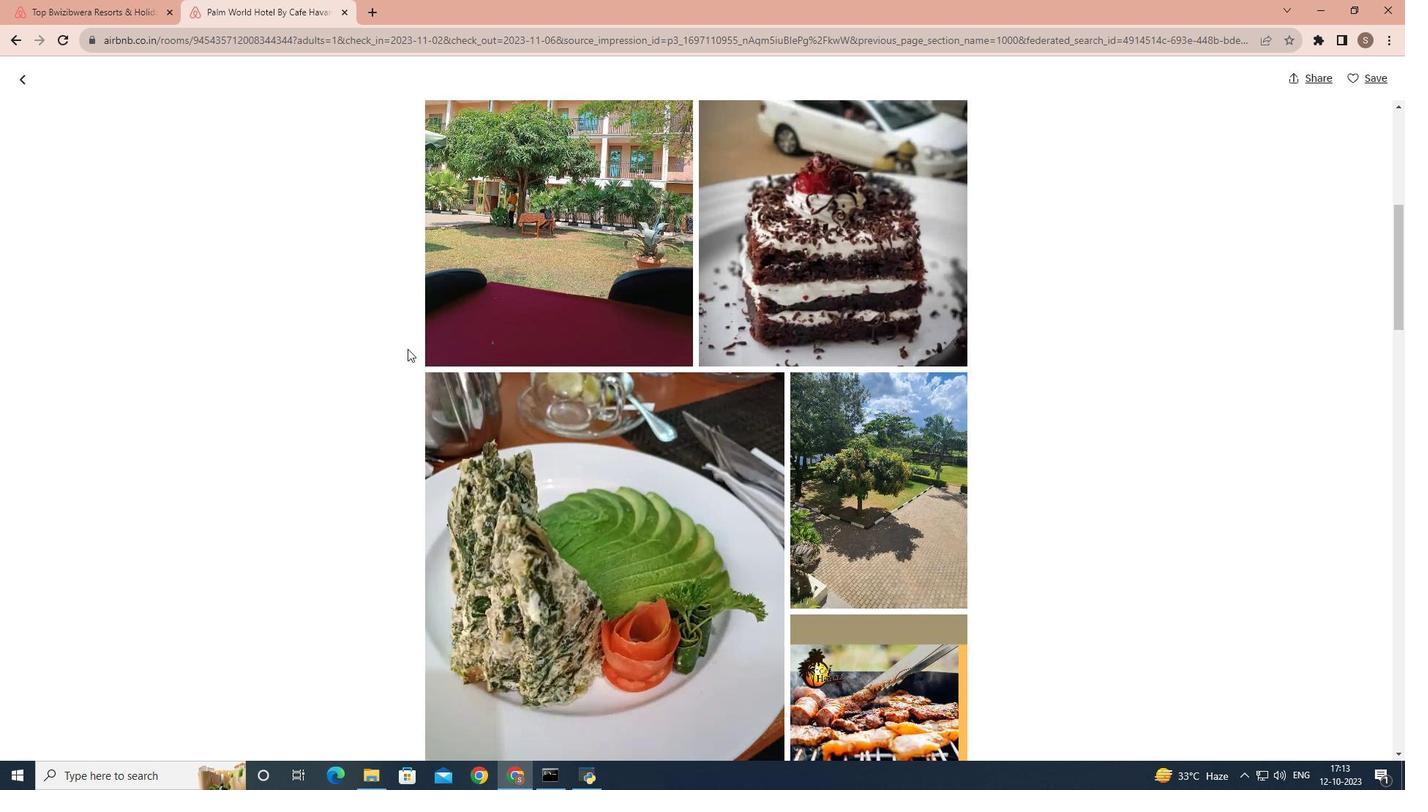 
Action: Mouse scrolled (407, 348) with delta (0, 0)
Screenshot: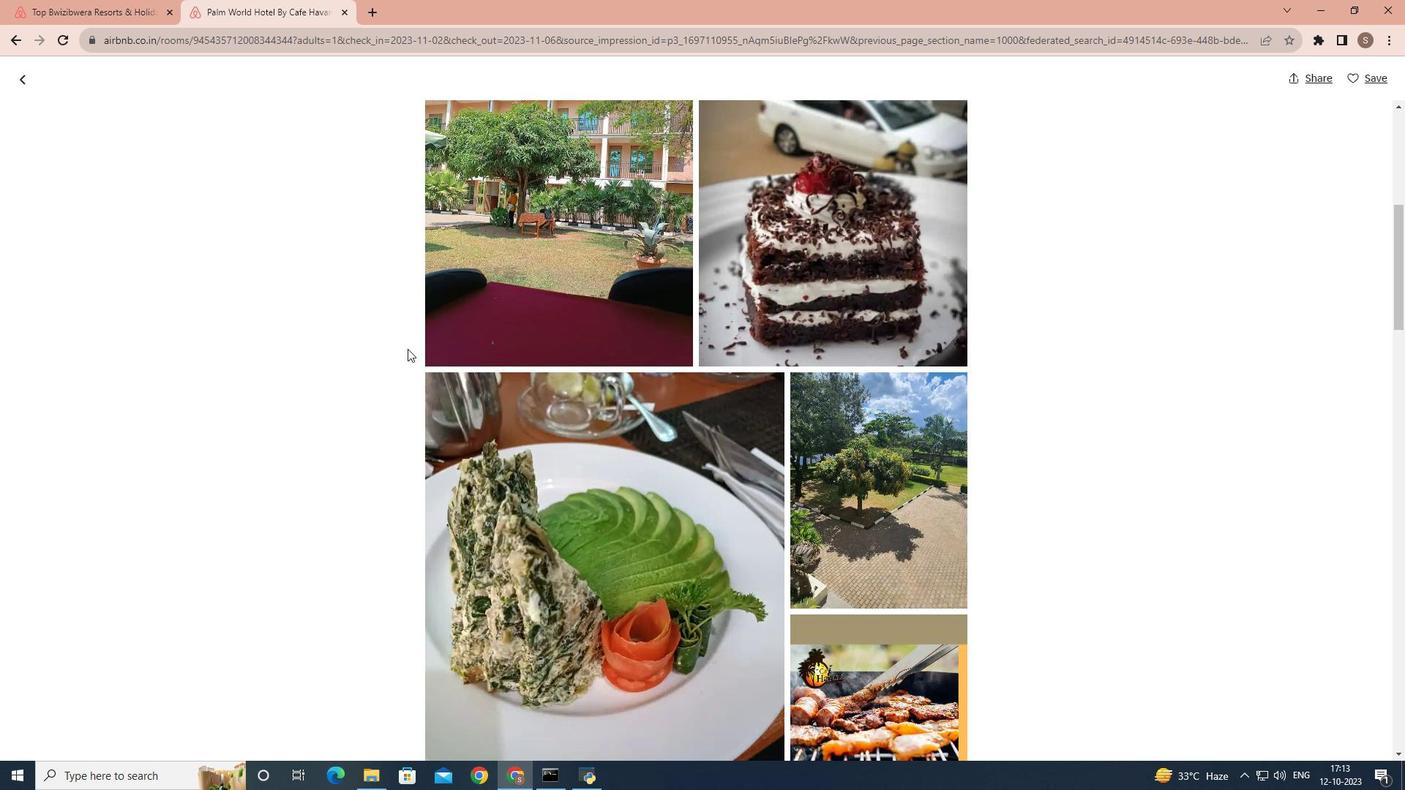 
Action: Mouse scrolled (407, 348) with delta (0, 0)
Screenshot: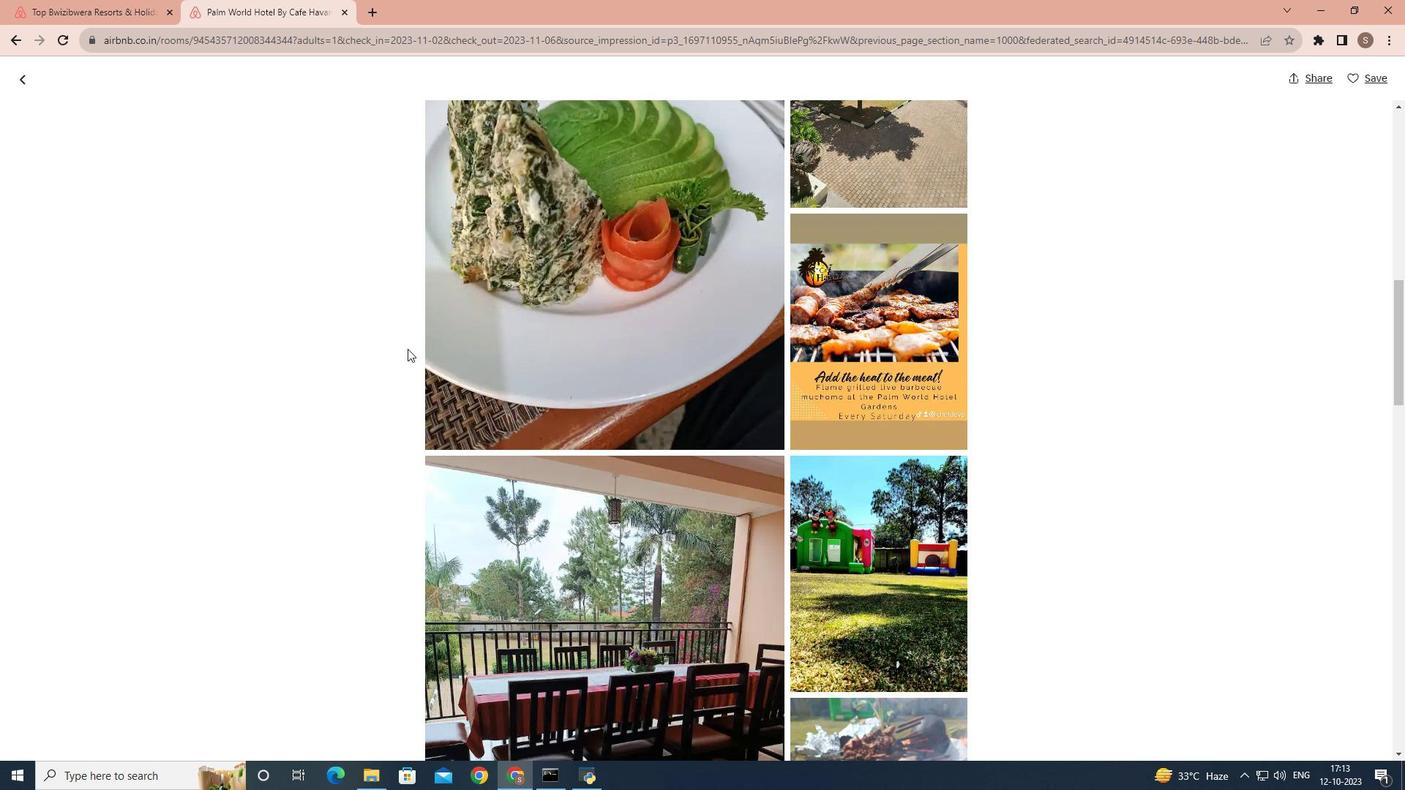 
Action: Mouse scrolled (407, 348) with delta (0, 0)
Screenshot: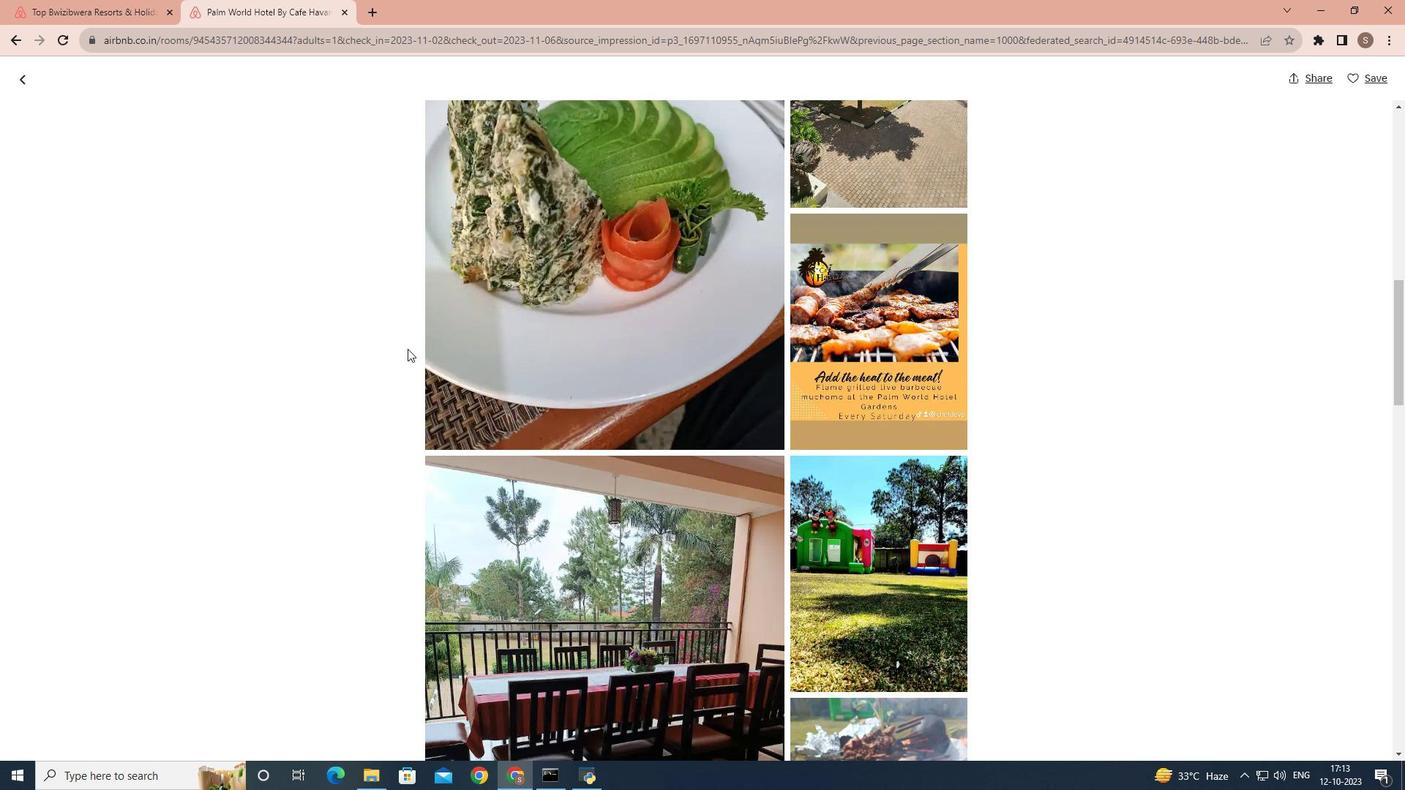 
Action: Mouse scrolled (407, 348) with delta (0, 0)
Screenshot: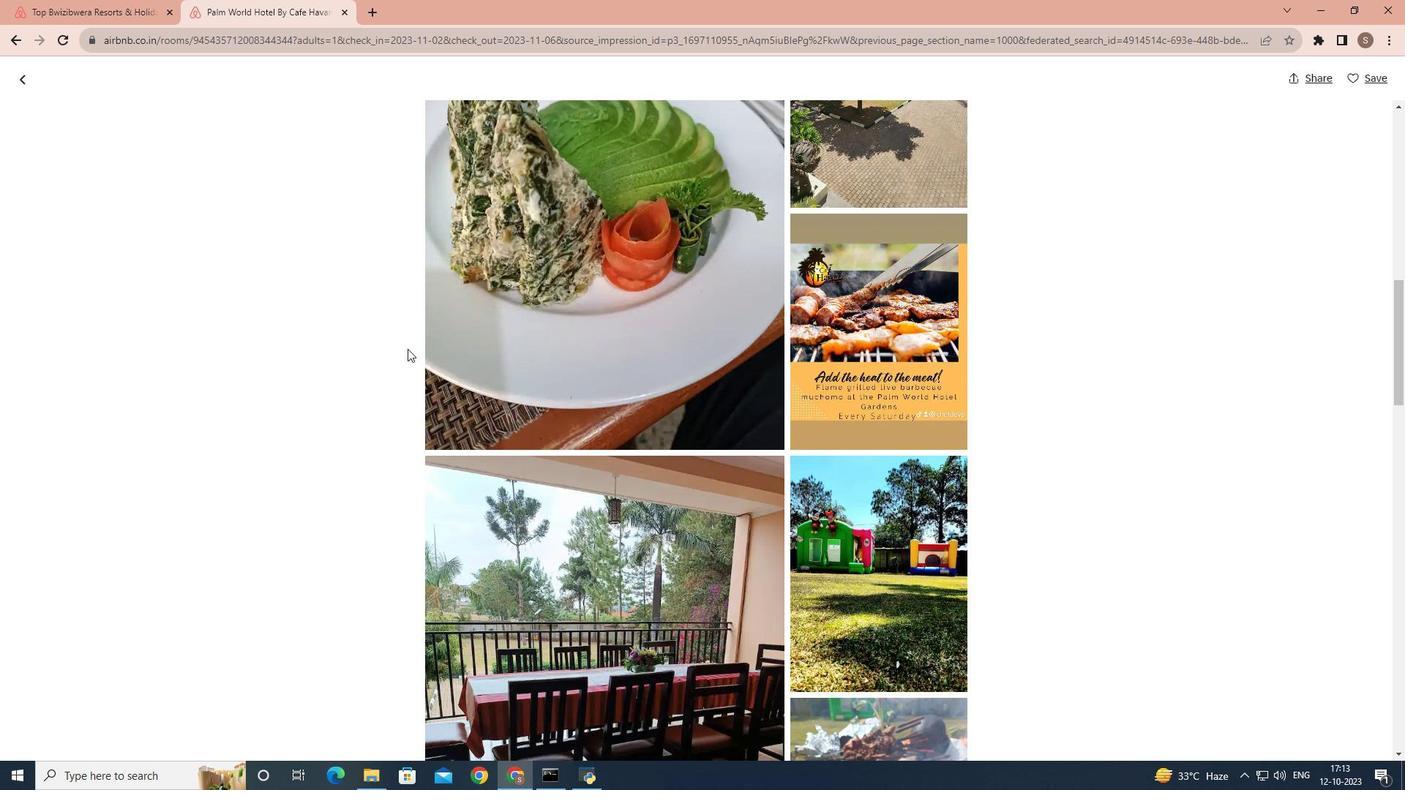
Action: Mouse scrolled (407, 348) with delta (0, 0)
Screenshot: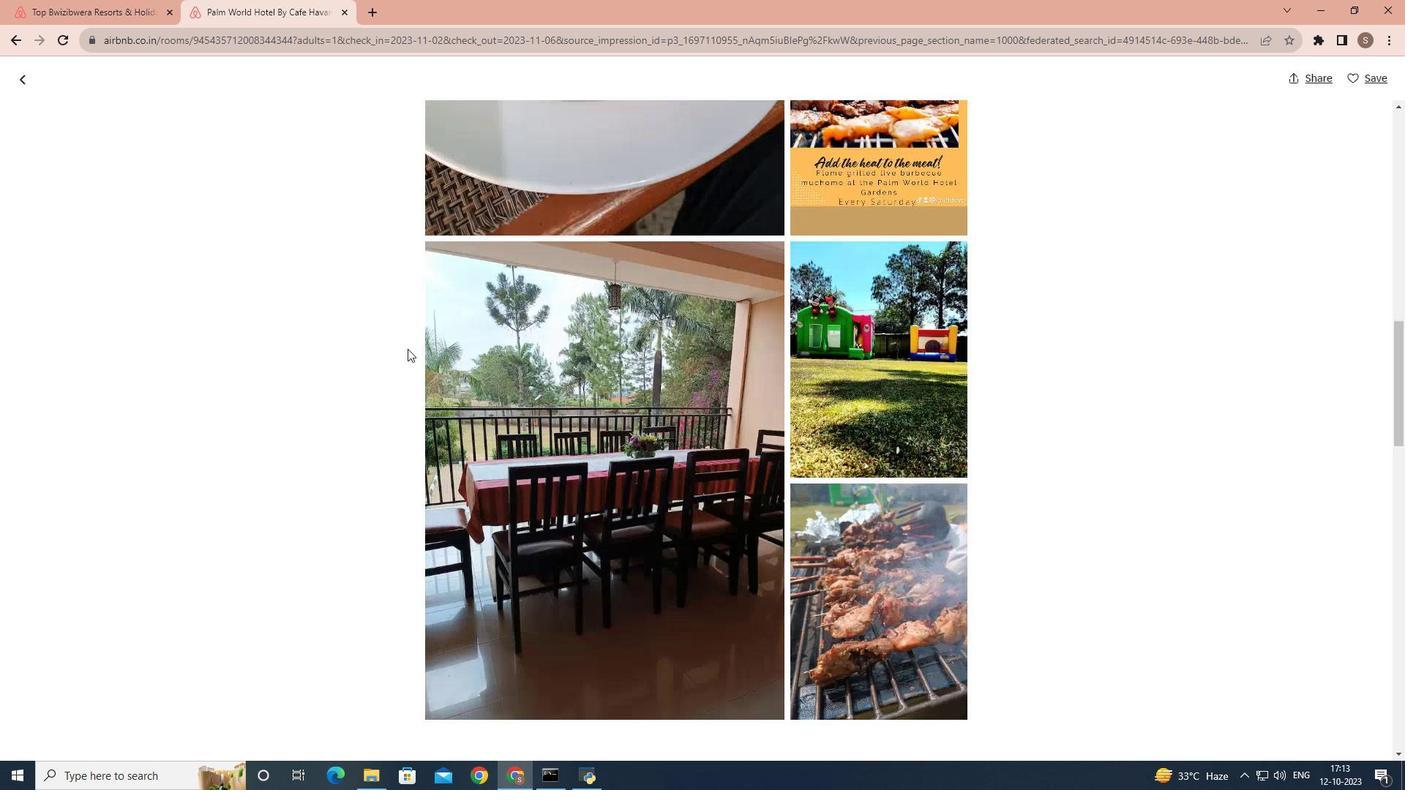 
Action: Mouse scrolled (407, 348) with delta (0, 0)
Screenshot: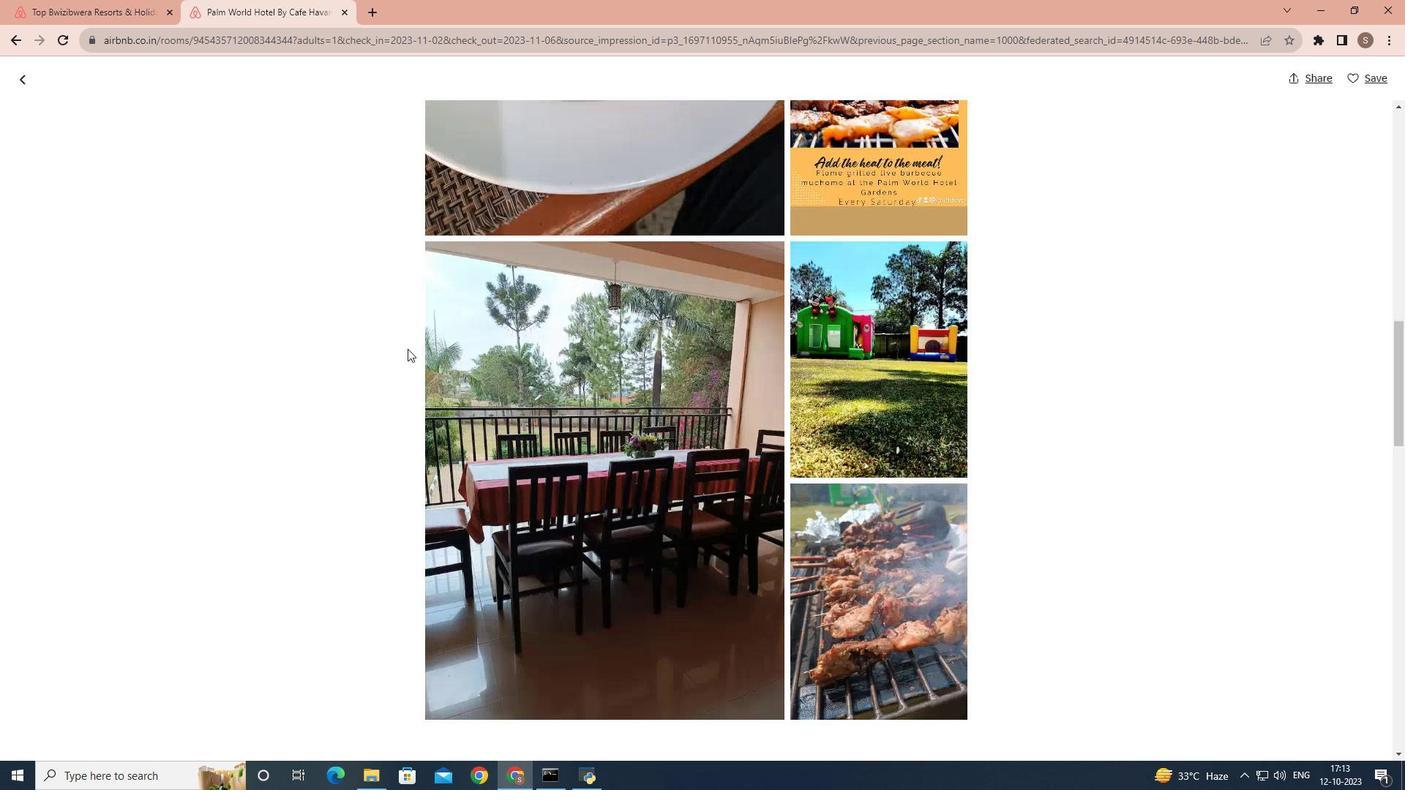 
Action: Mouse scrolled (407, 348) with delta (0, 0)
Screenshot: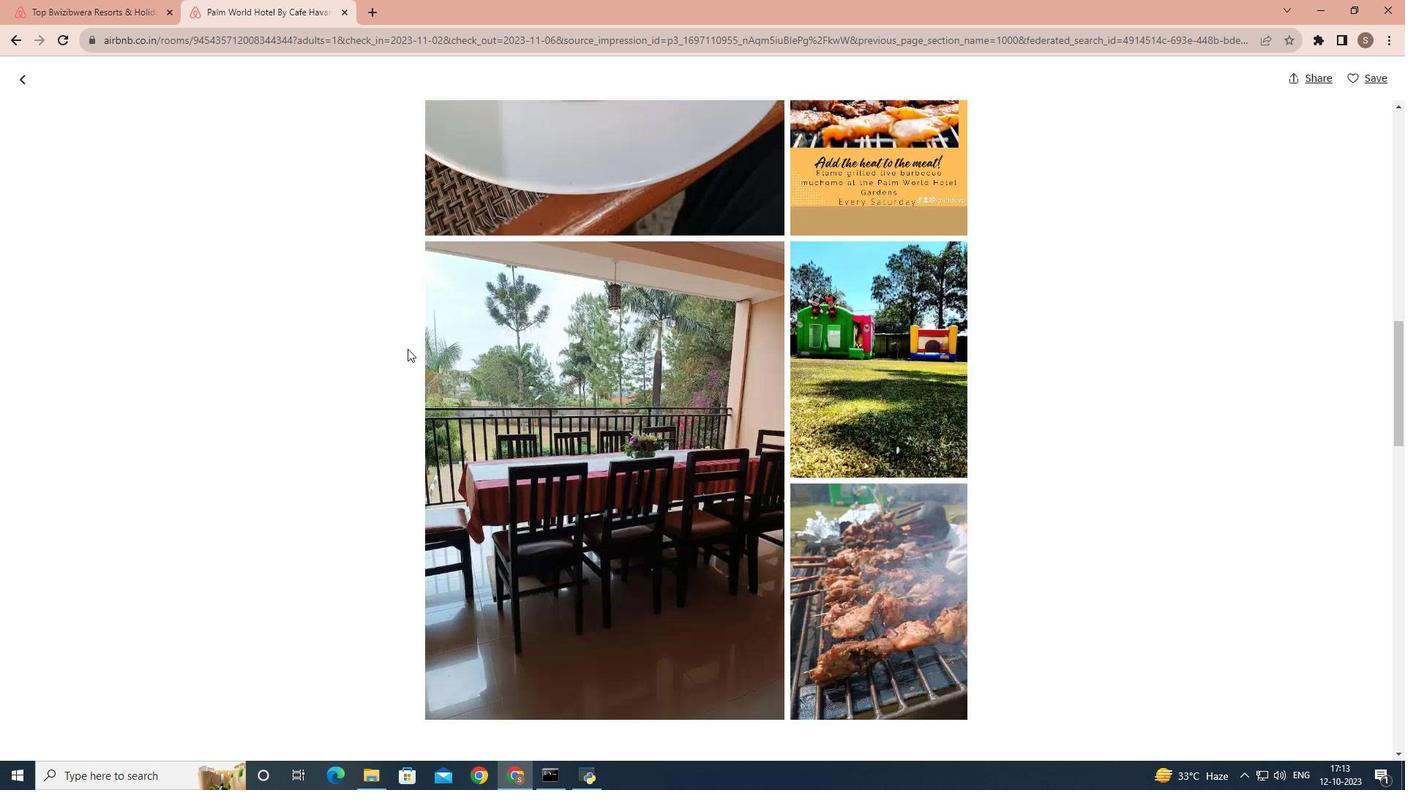 
Action: Mouse scrolled (407, 348) with delta (0, 0)
Screenshot: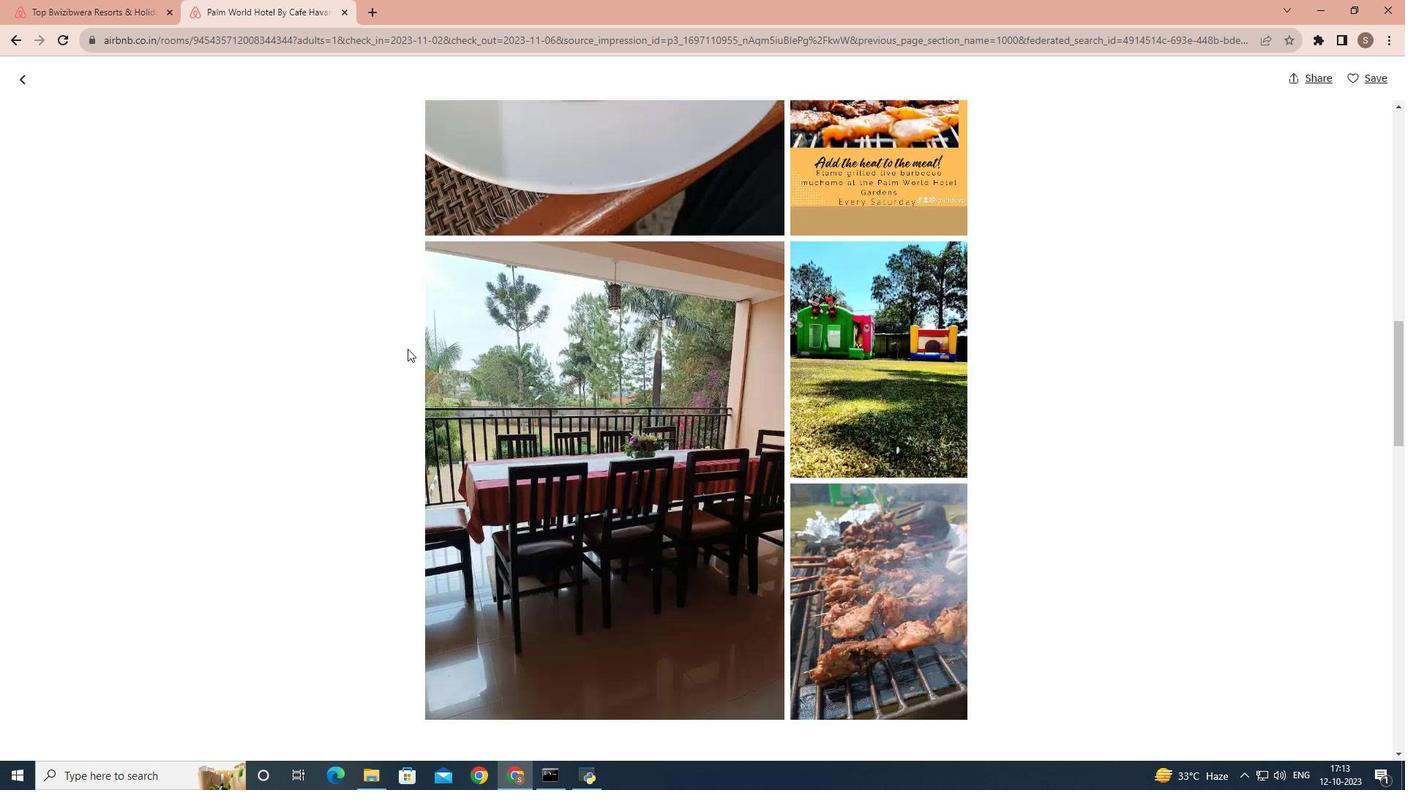 
Action: Mouse scrolled (407, 348) with delta (0, 0)
Screenshot: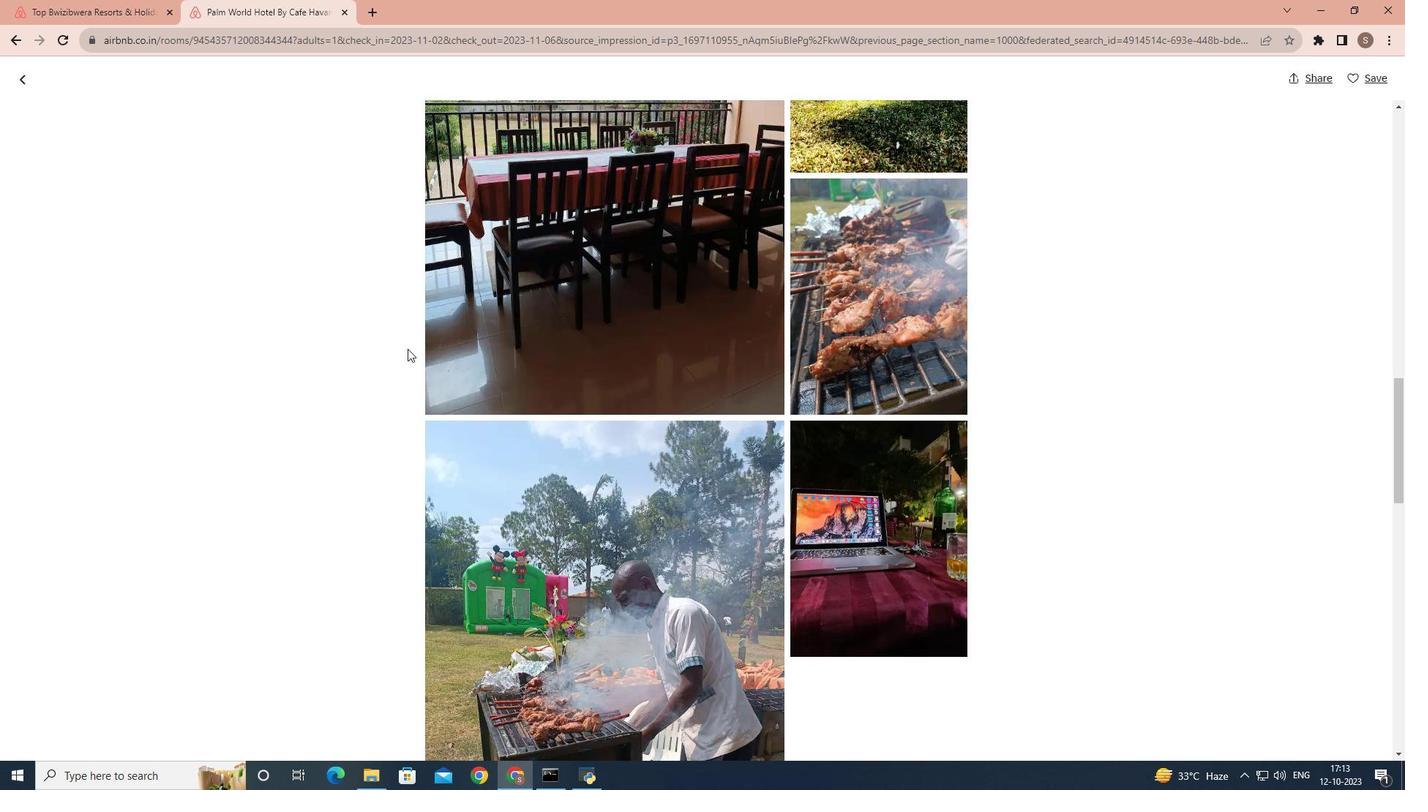 
Action: Mouse scrolled (407, 348) with delta (0, 0)
Screenshot: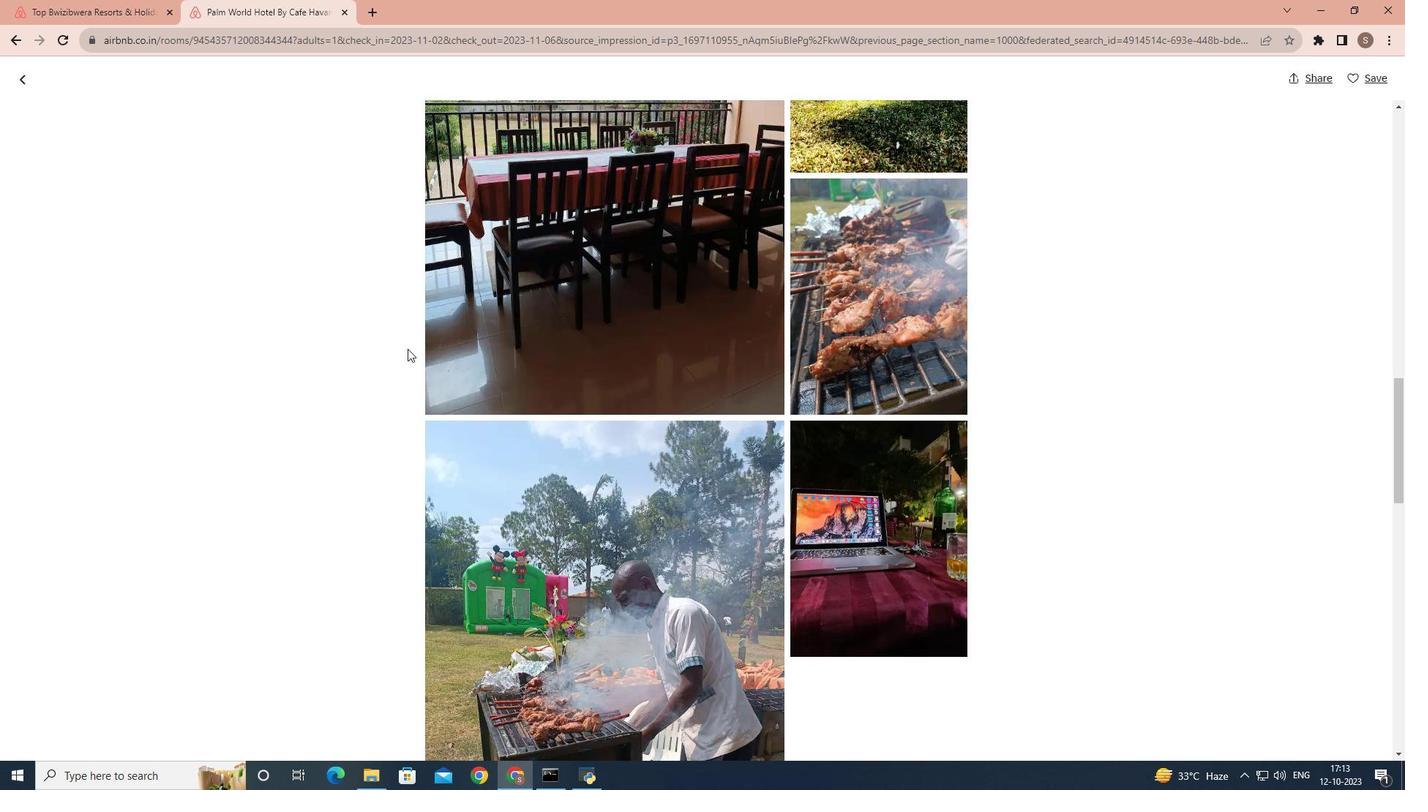 
Action: Mouse scrolled (407, 348) with delta (0, 0)
Screenshot: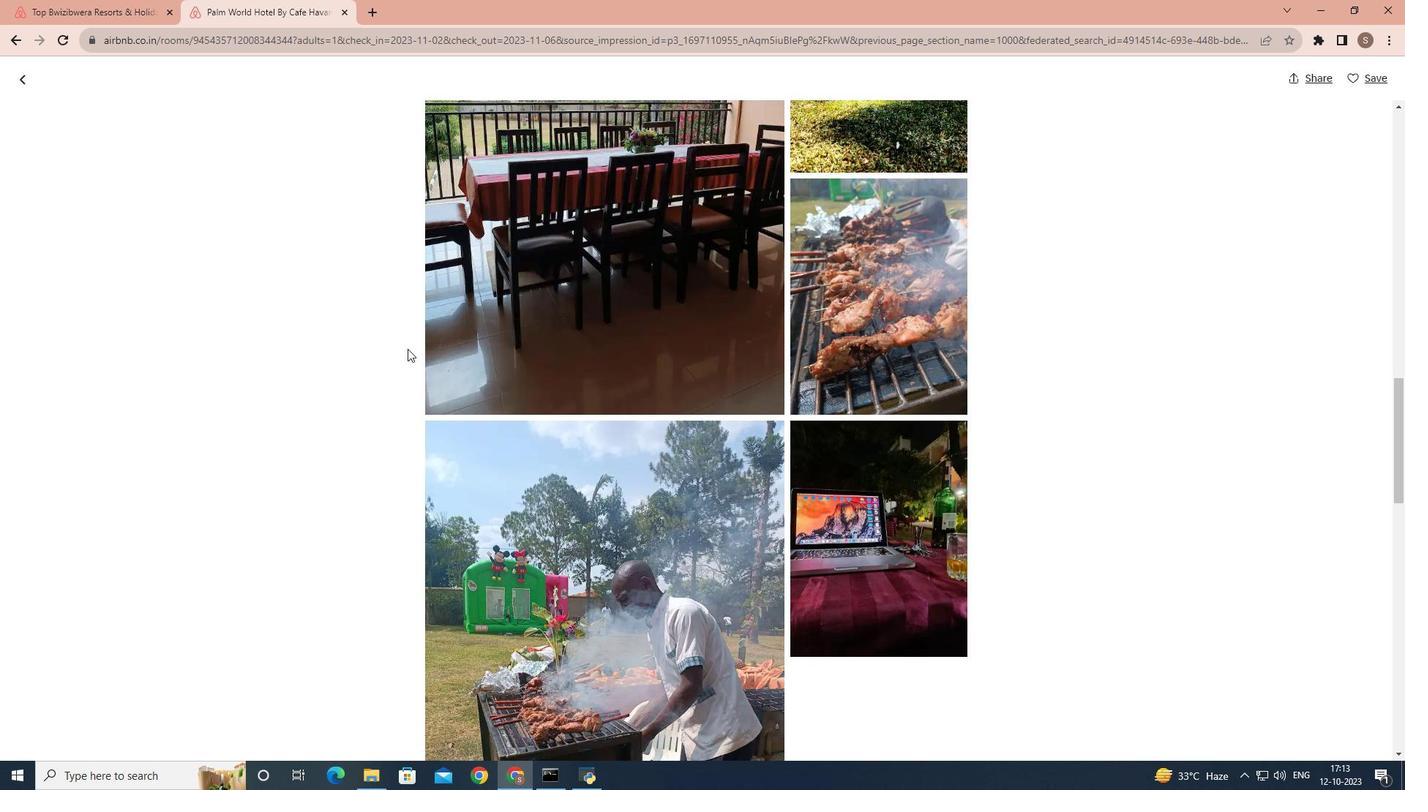 
Action: Mouse scrolled (407, 348) with delta (0, 0)
Screenshot: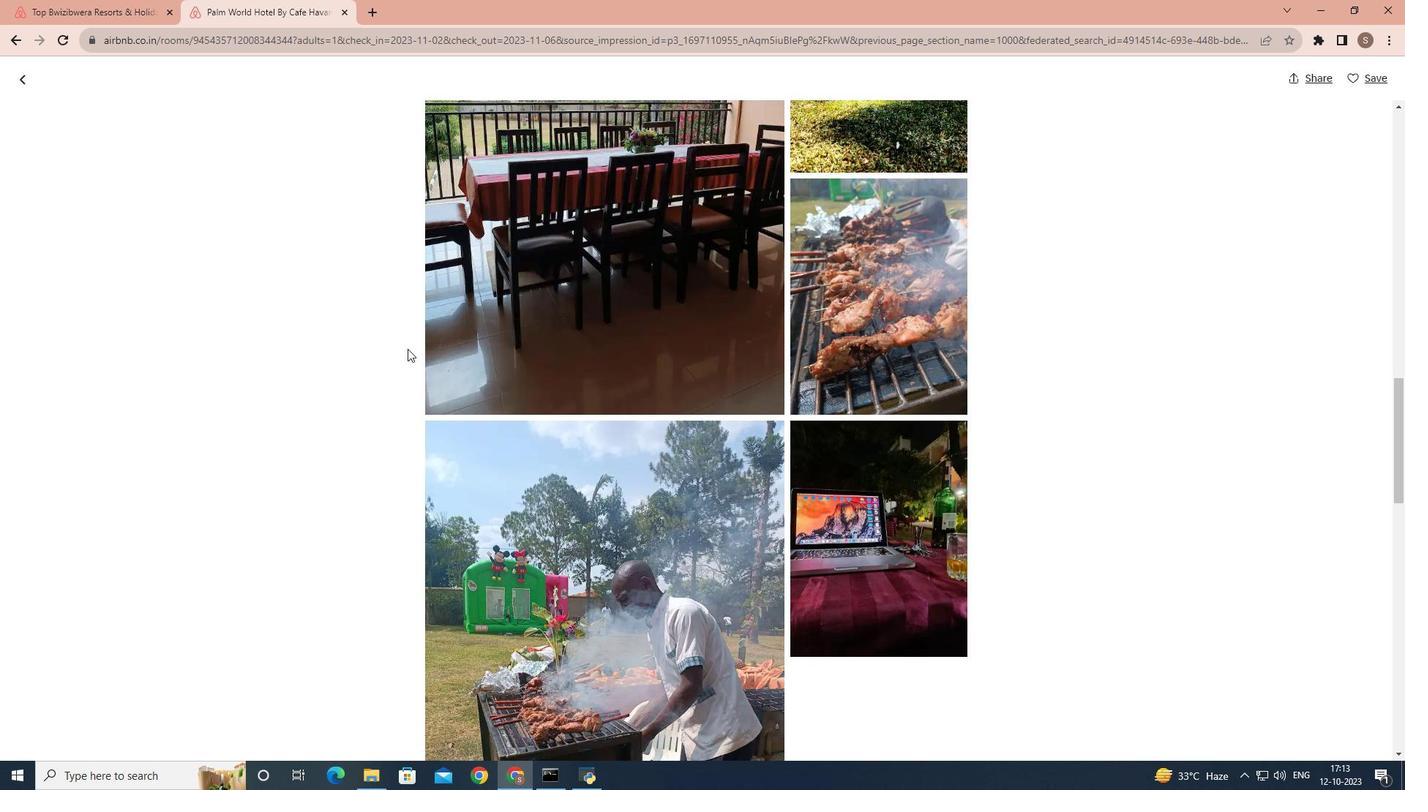 
Action: Mouse scrolled (407, 348) with delta (0, 0)
Screenshot: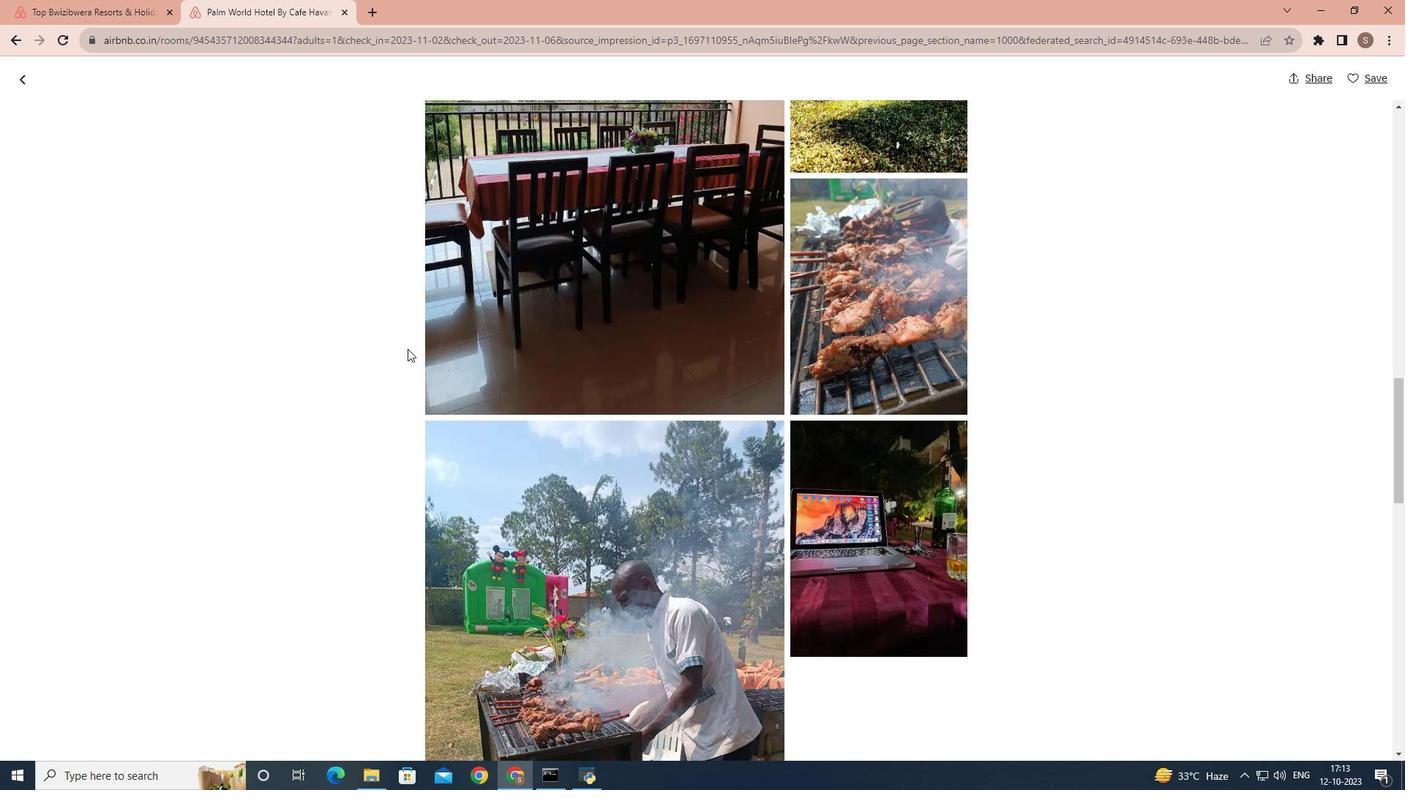 
Action: Mouse scrolled (407, 348) with delta (0, 0)
Screenshot: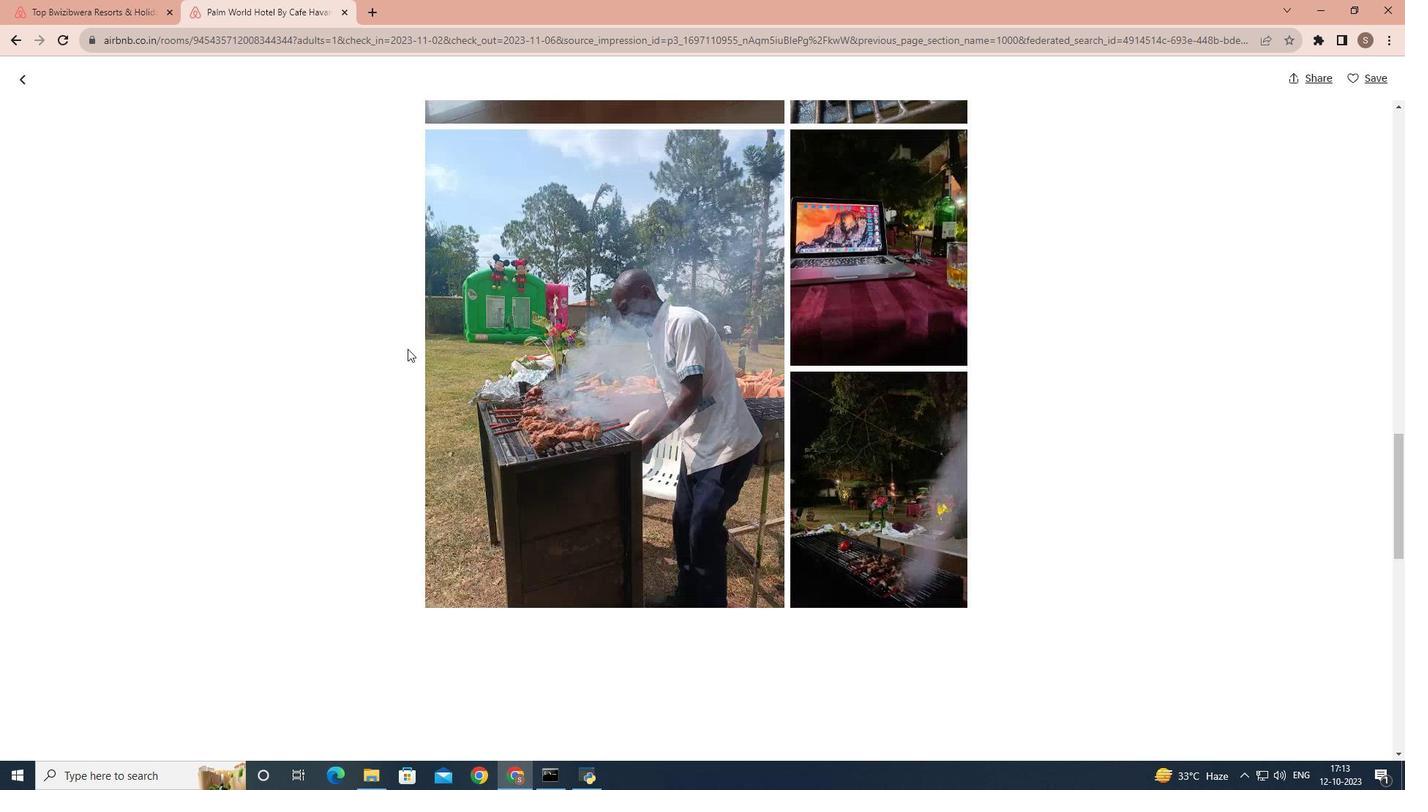 
Action: Mouse scrolled (407, 348) with delta (0, 0)
Screenshot: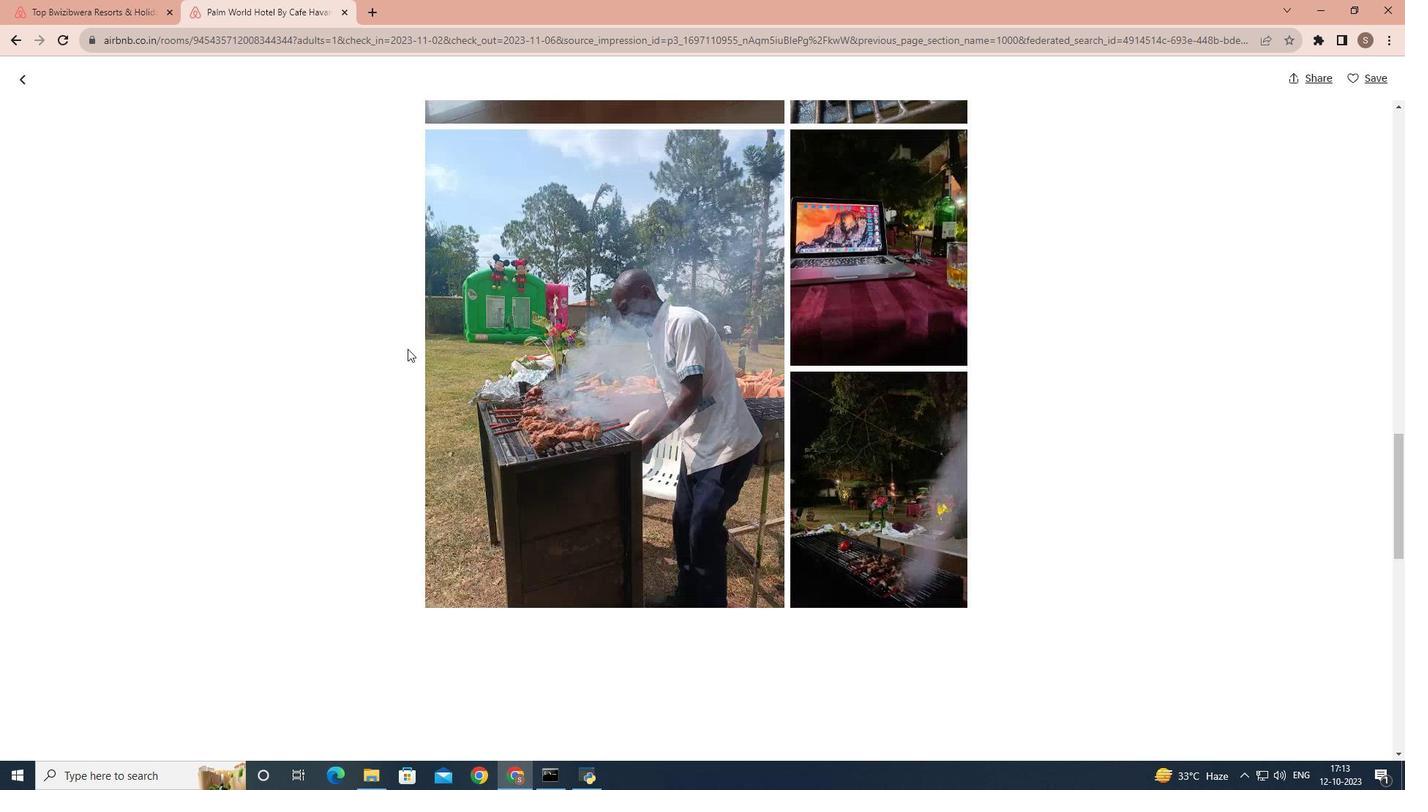 
Action: Mouse scrolled (407, 348) with delta (0, 0)
Screenshot: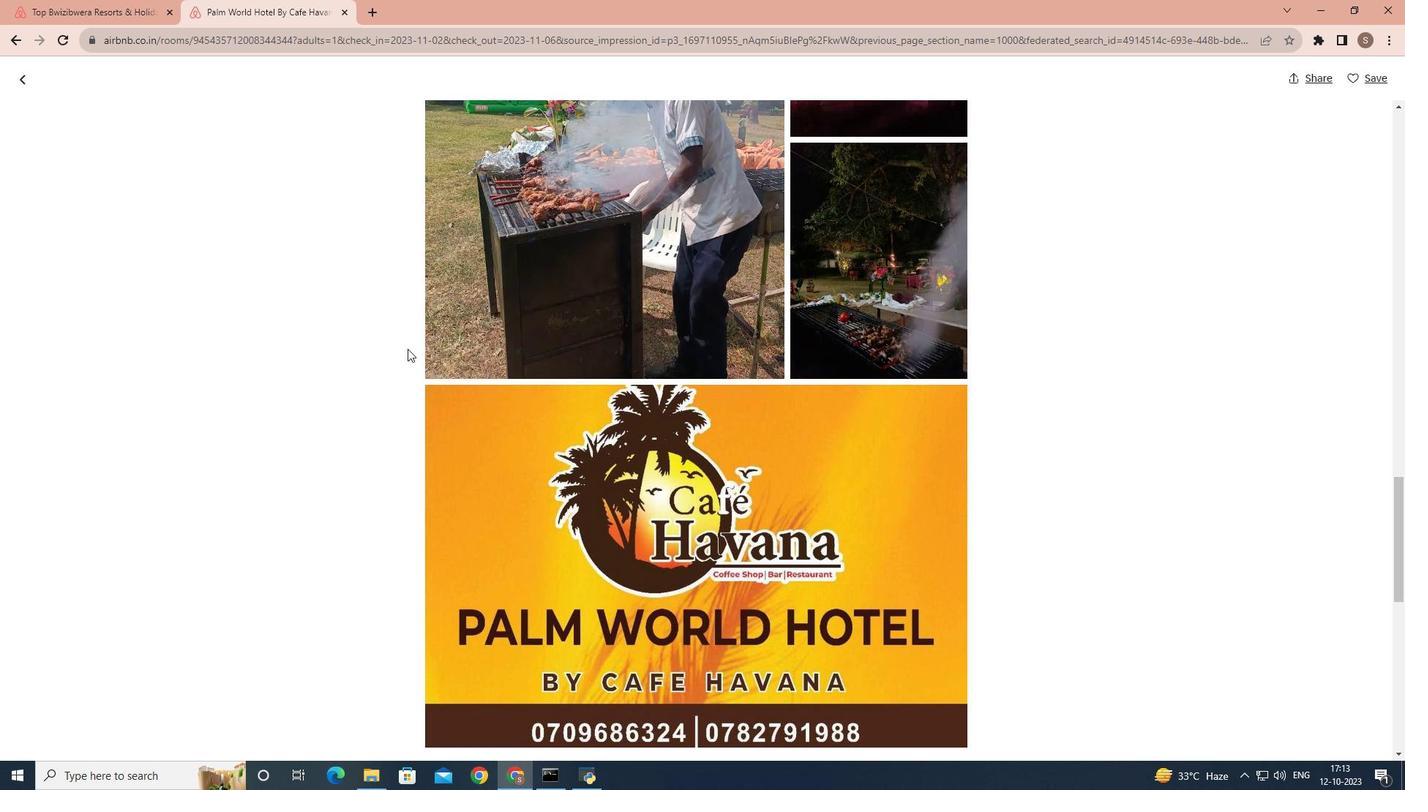 
Action: Mouse scrolled (407, 348) with delta (0, 0)
Screenshot: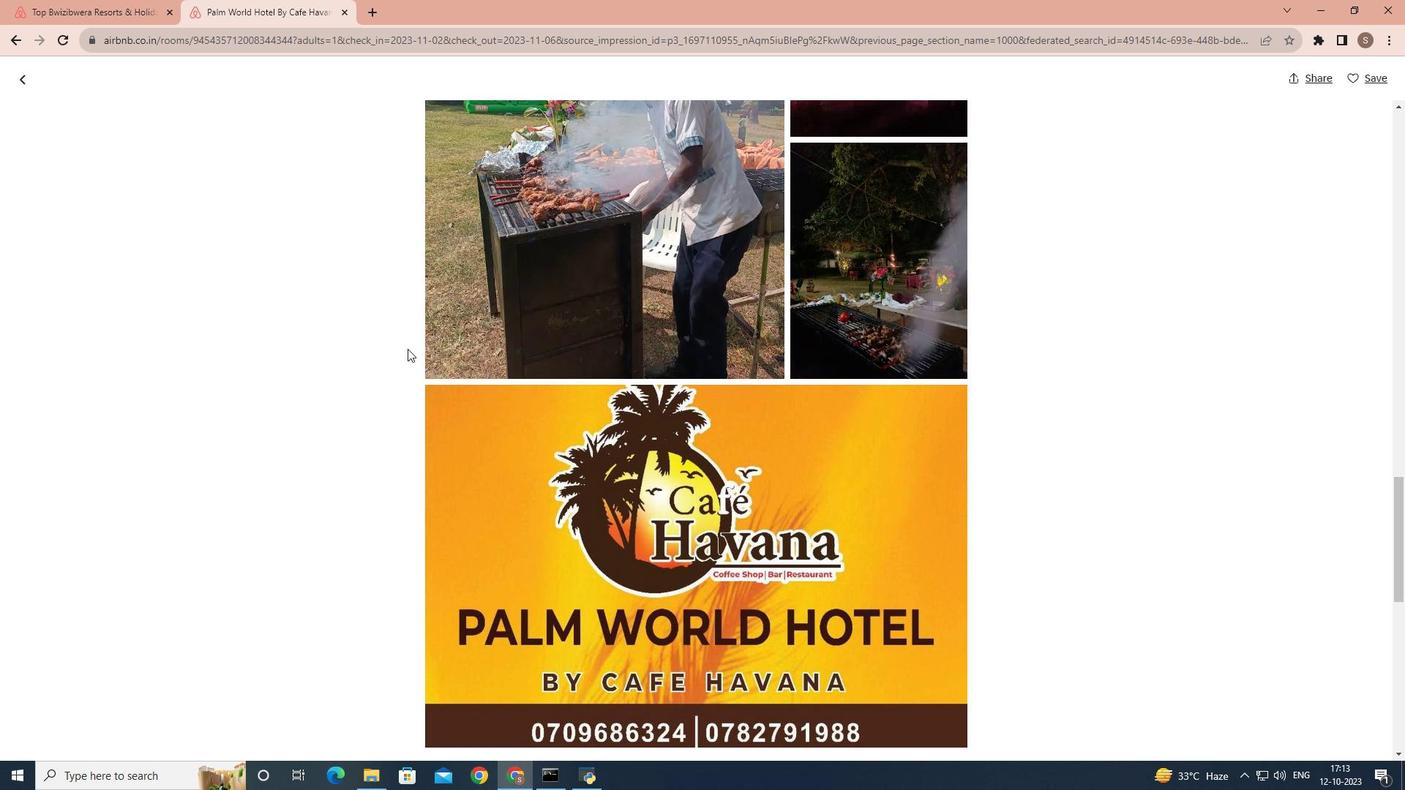 
Action: Mouse scrolled (407, 348) with delta (0, 0)
Screenshot: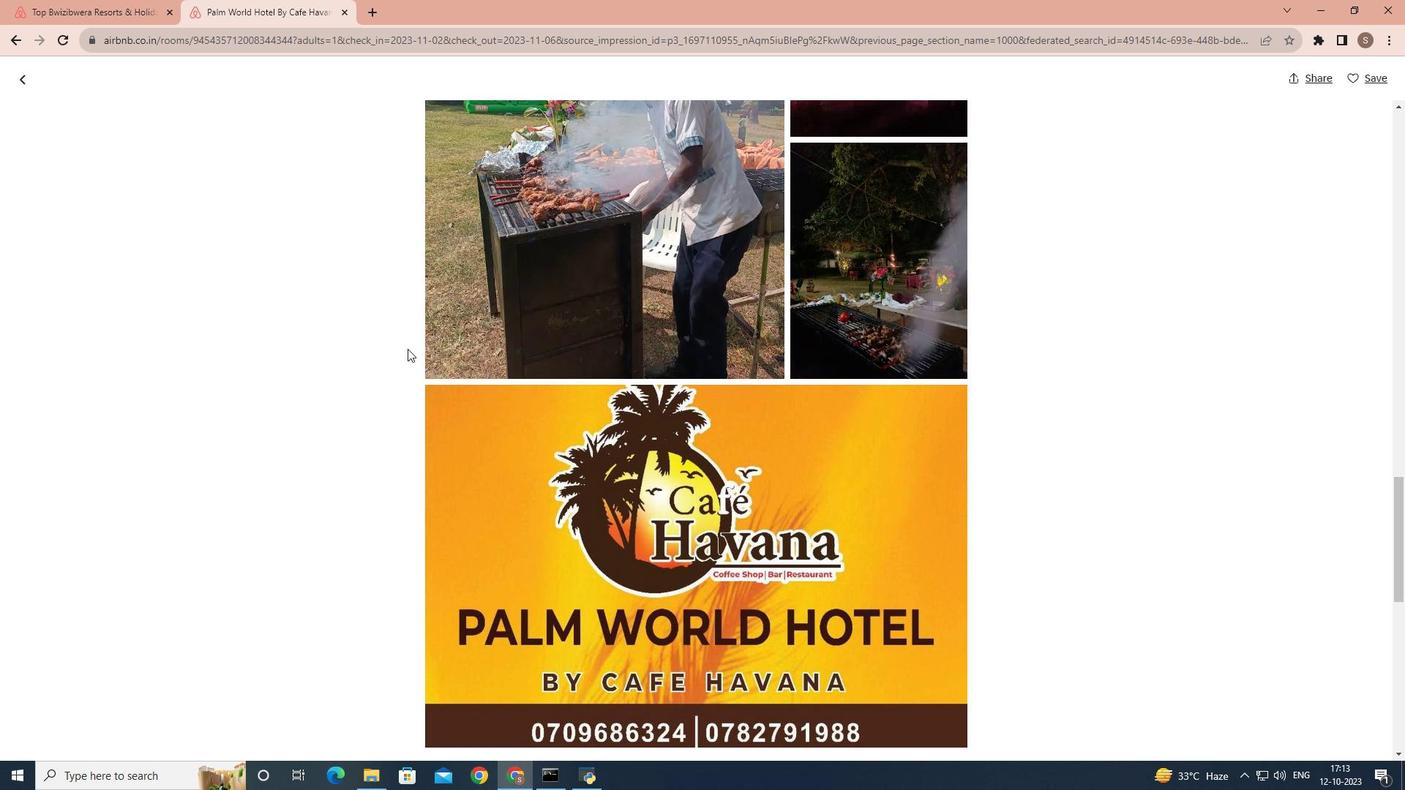 
Action: Mouse scrolled (407, 348) with delta (0, 0)
Screenshot: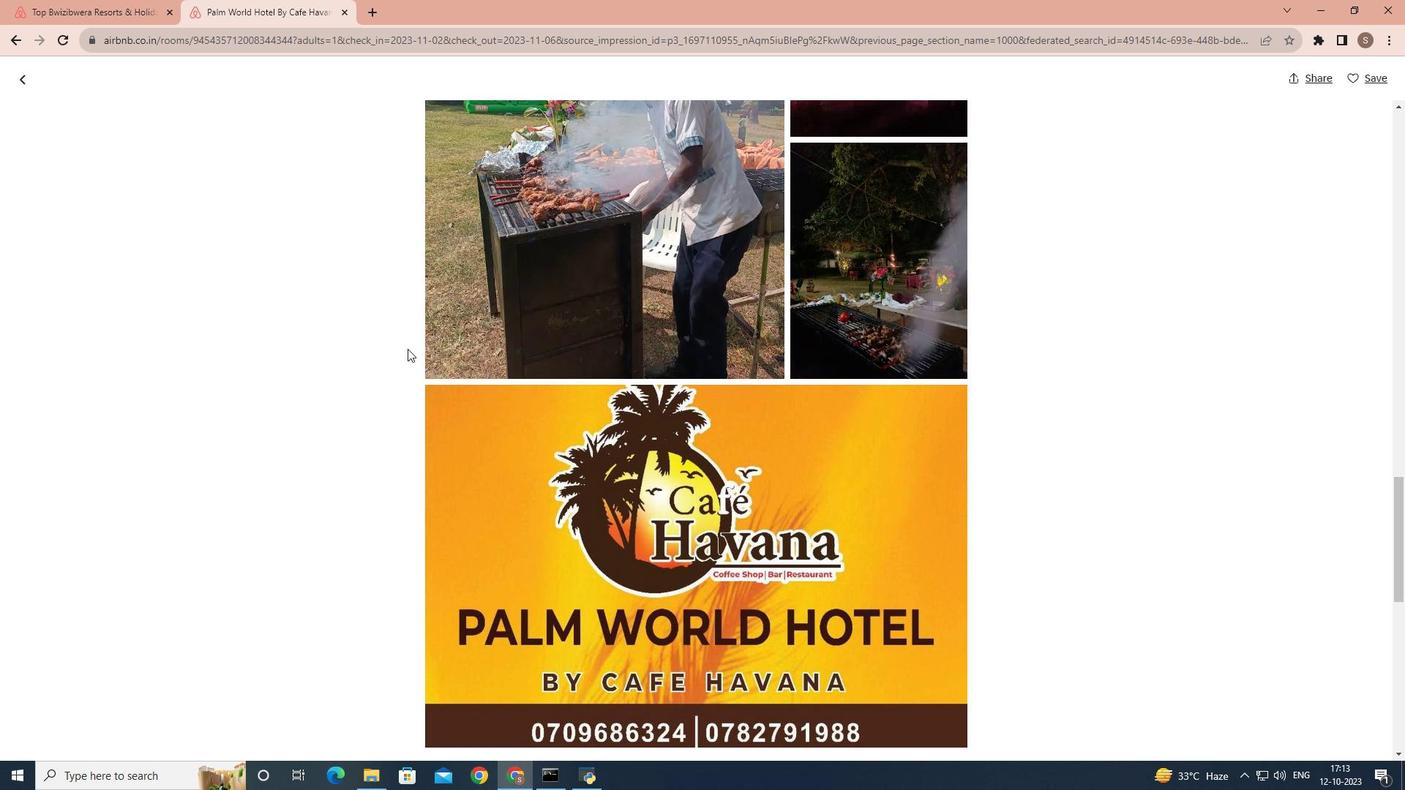 
Action: Mouse scrolled (407, 348) with delta (0, 0)
Screenshot: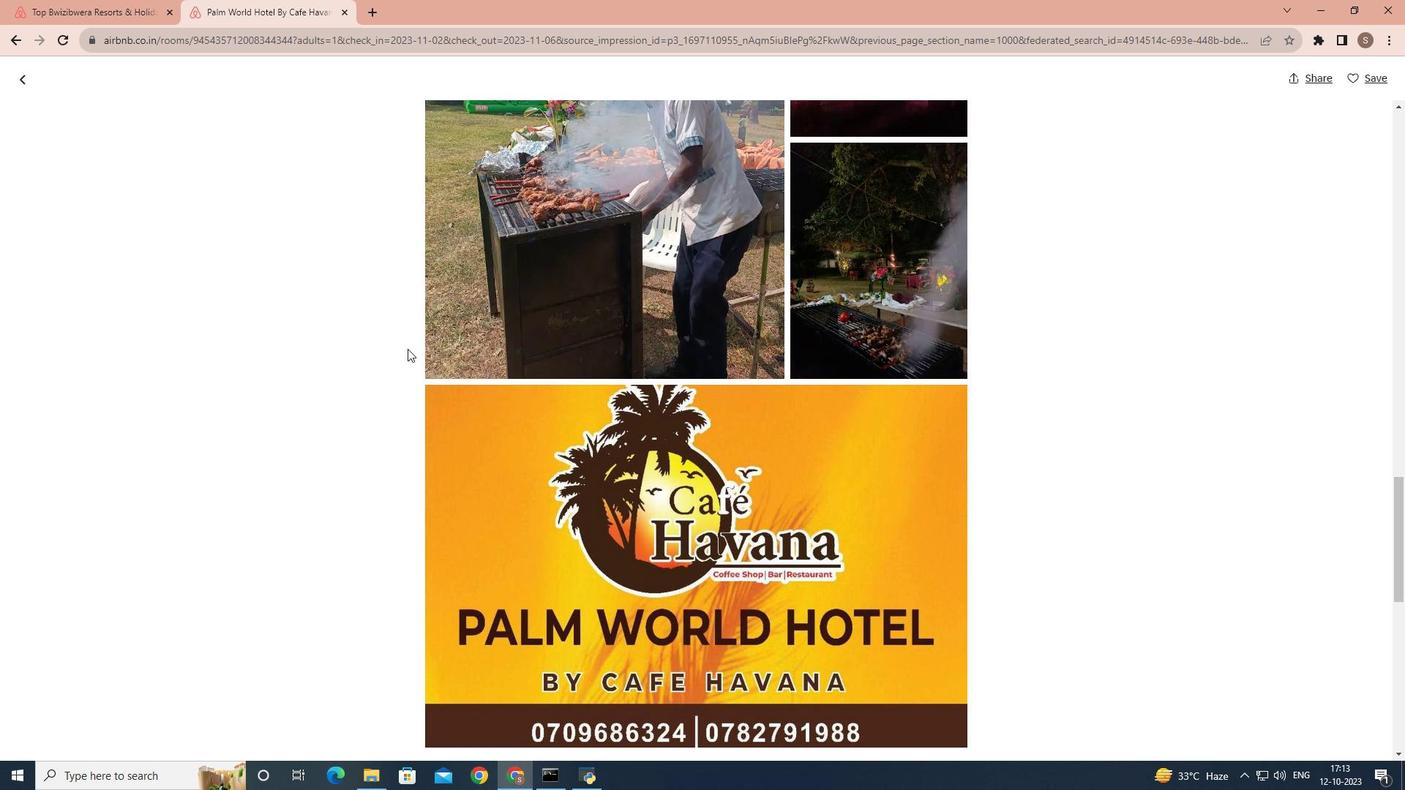
Action: Mouse scrolled (407, 348) with delta (0, 0)
Screenshot: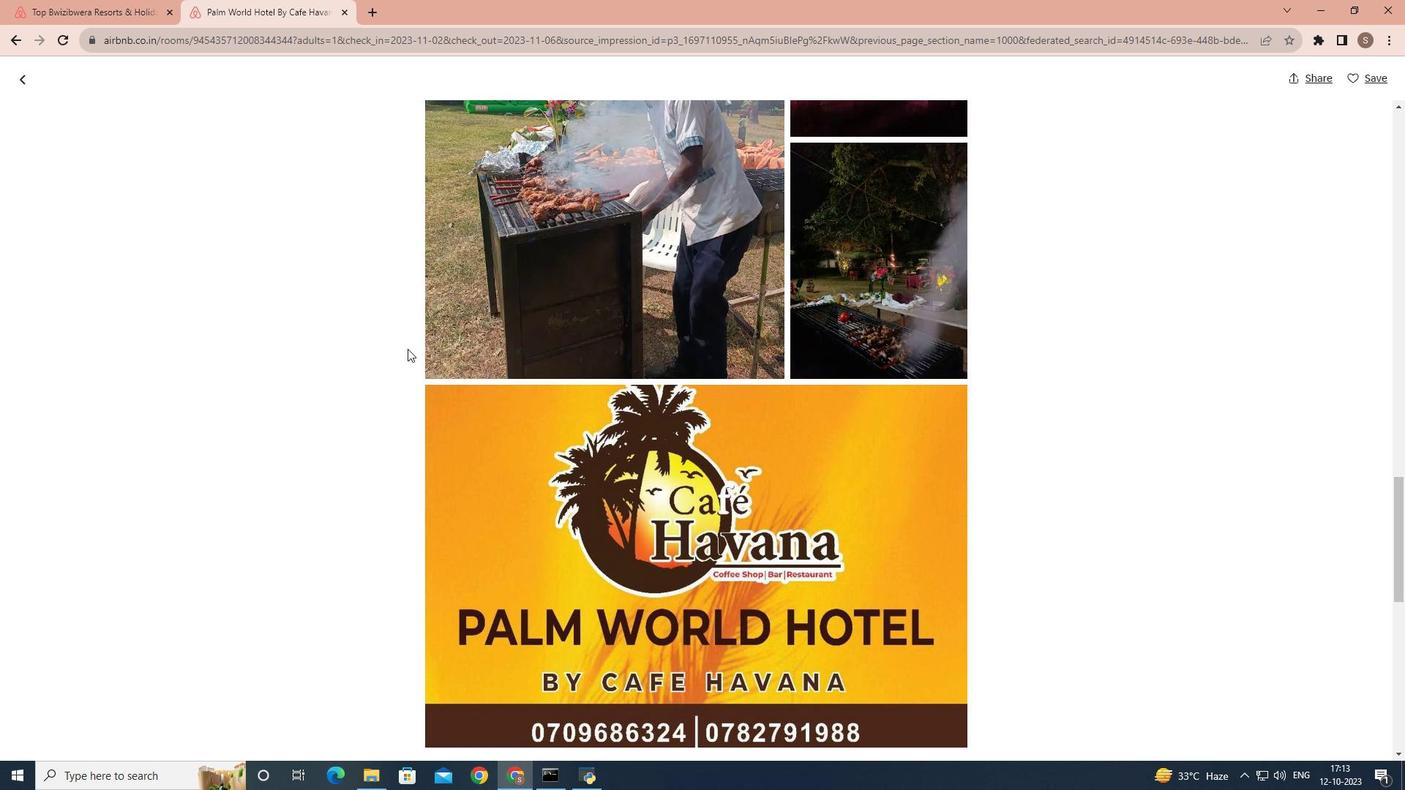 
Action: Mouse scrolled (407, 348) with delta (0, 0)
Screenshot: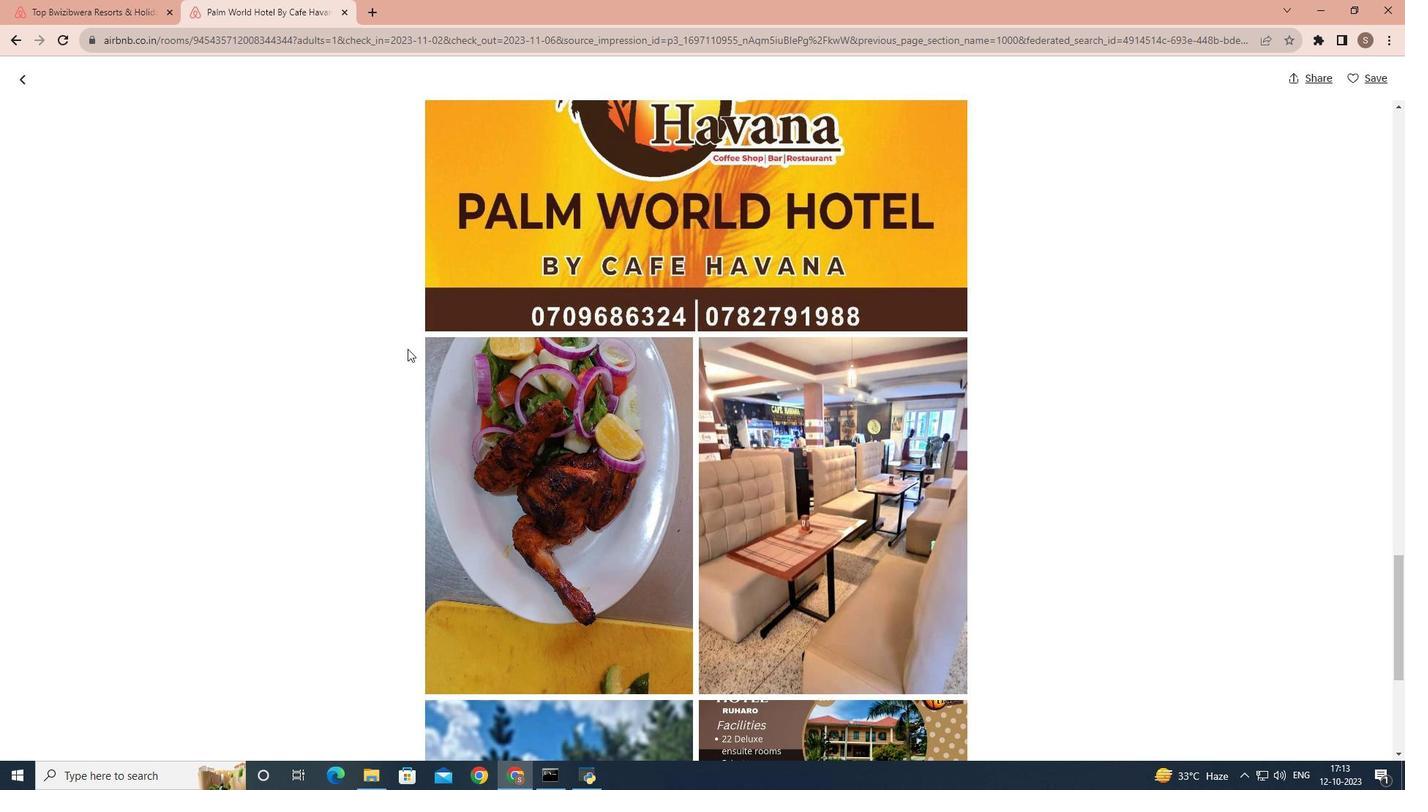 
Action: Mouse scrolled (407, 348) with delta (0, 0)
Screenshot: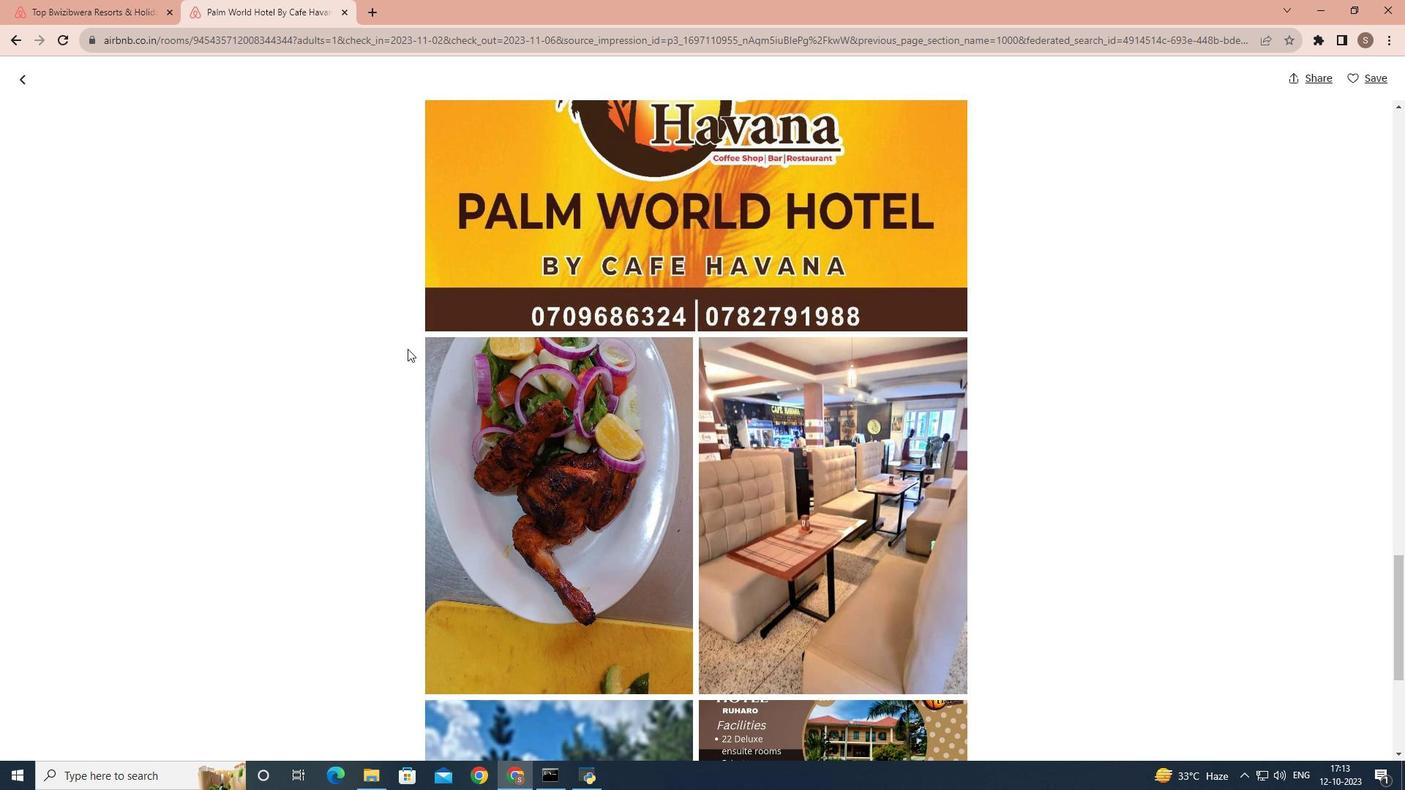 
Action: Mouse scrolled (407, 348) with delta (0, 0)
Screenshot: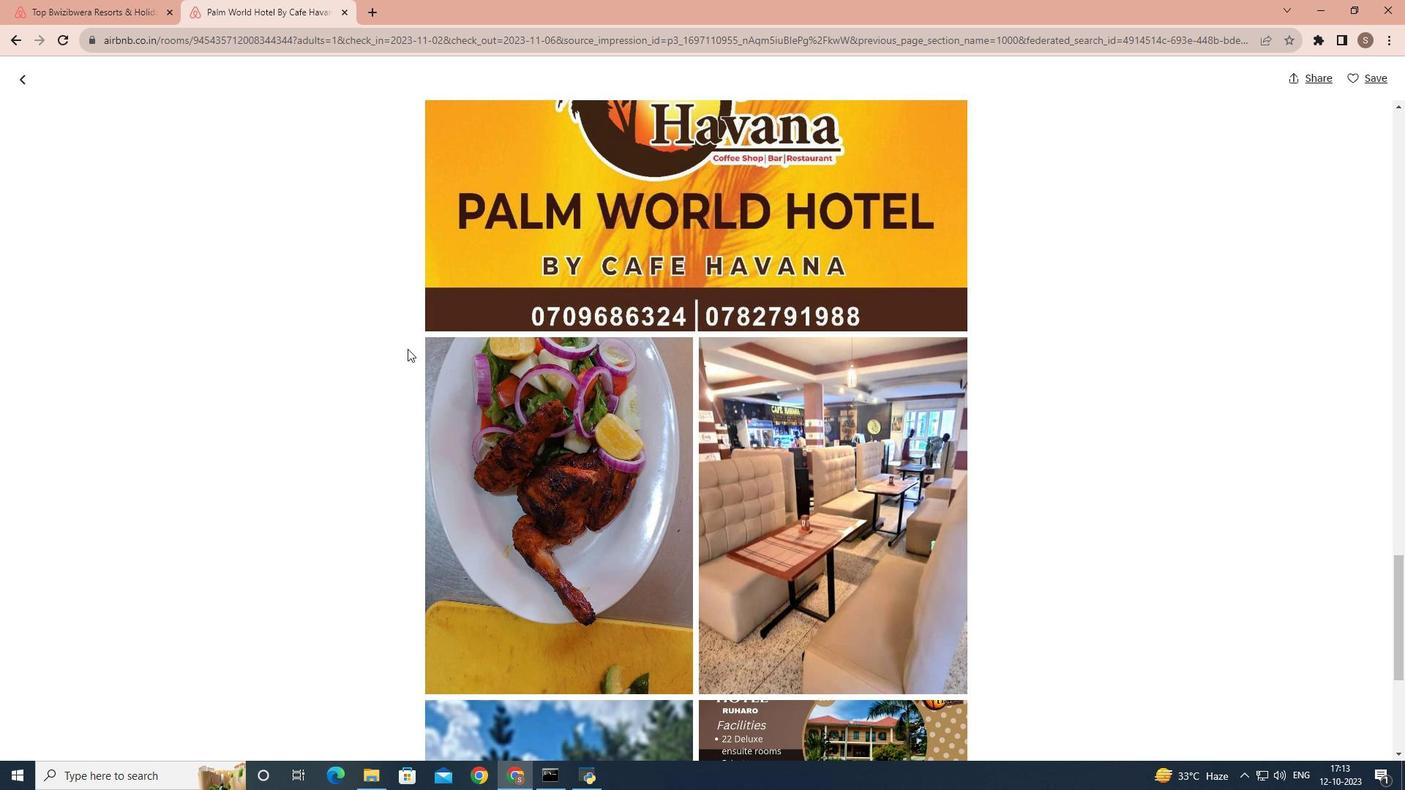 
Action: Mouse scrolled (407, 348) with delta (0, 0)
Screenshot: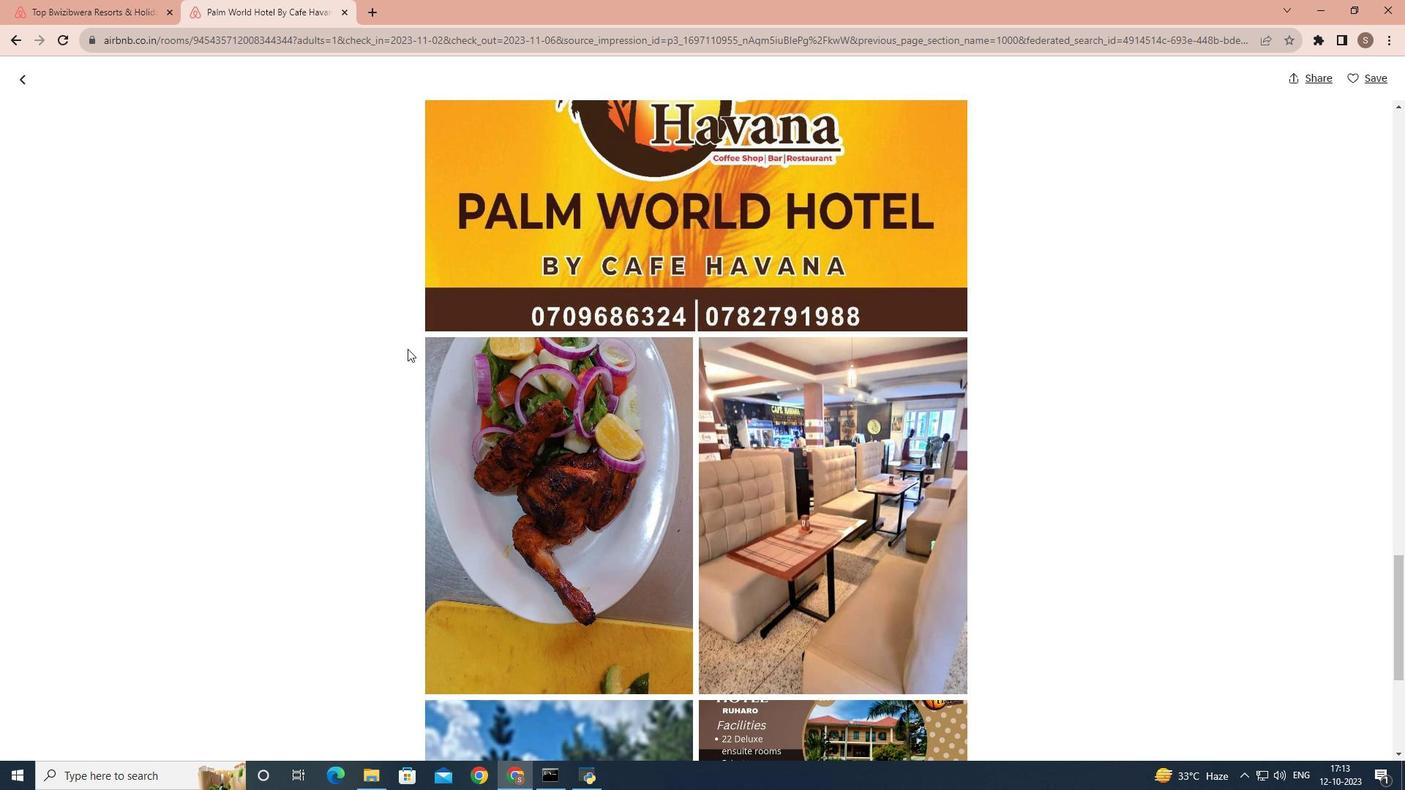 
Action: Mouse scrolled (407, 348) with delta (0, 0)
Screenshot: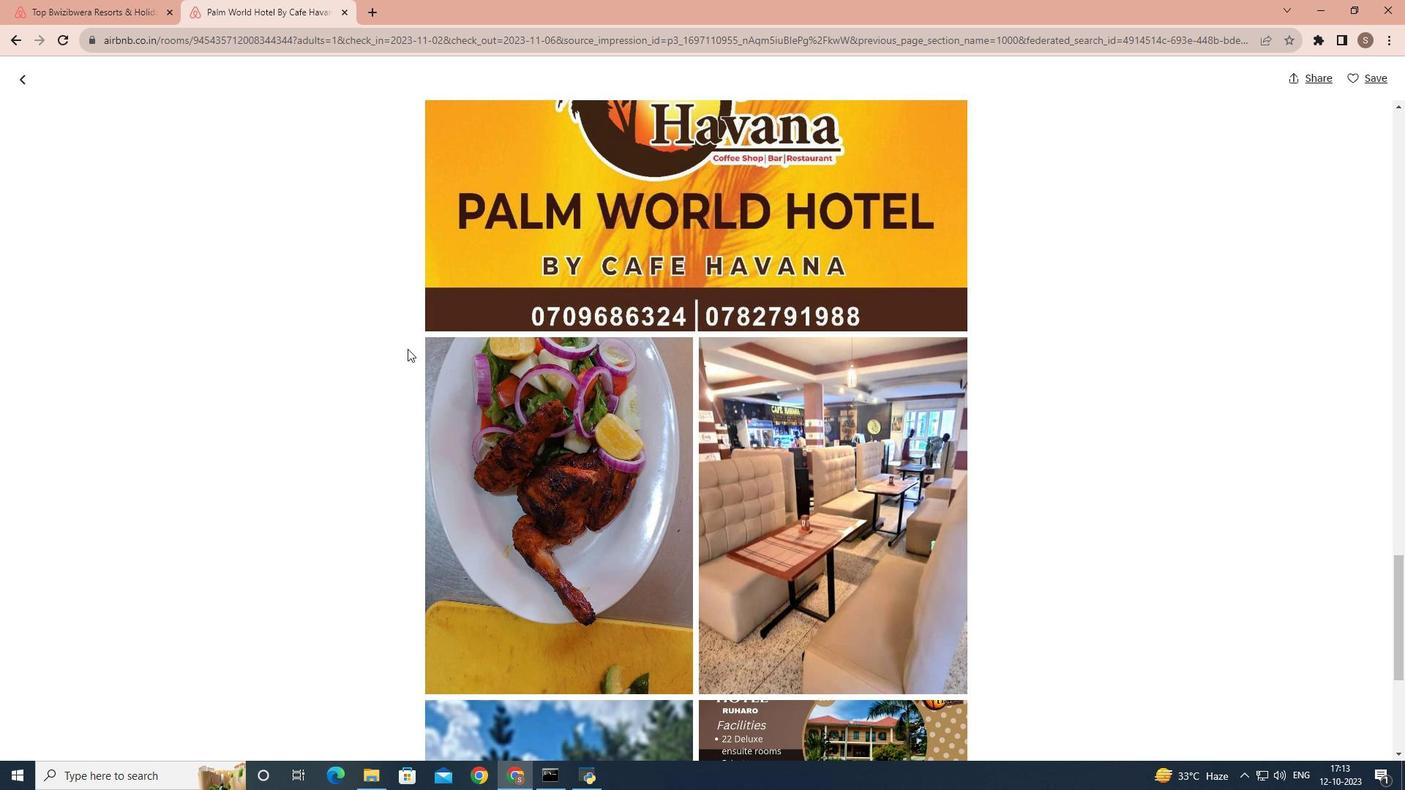 
Action: Mouse scrolled (407, 348) with delta (0, 0)
Screenshot: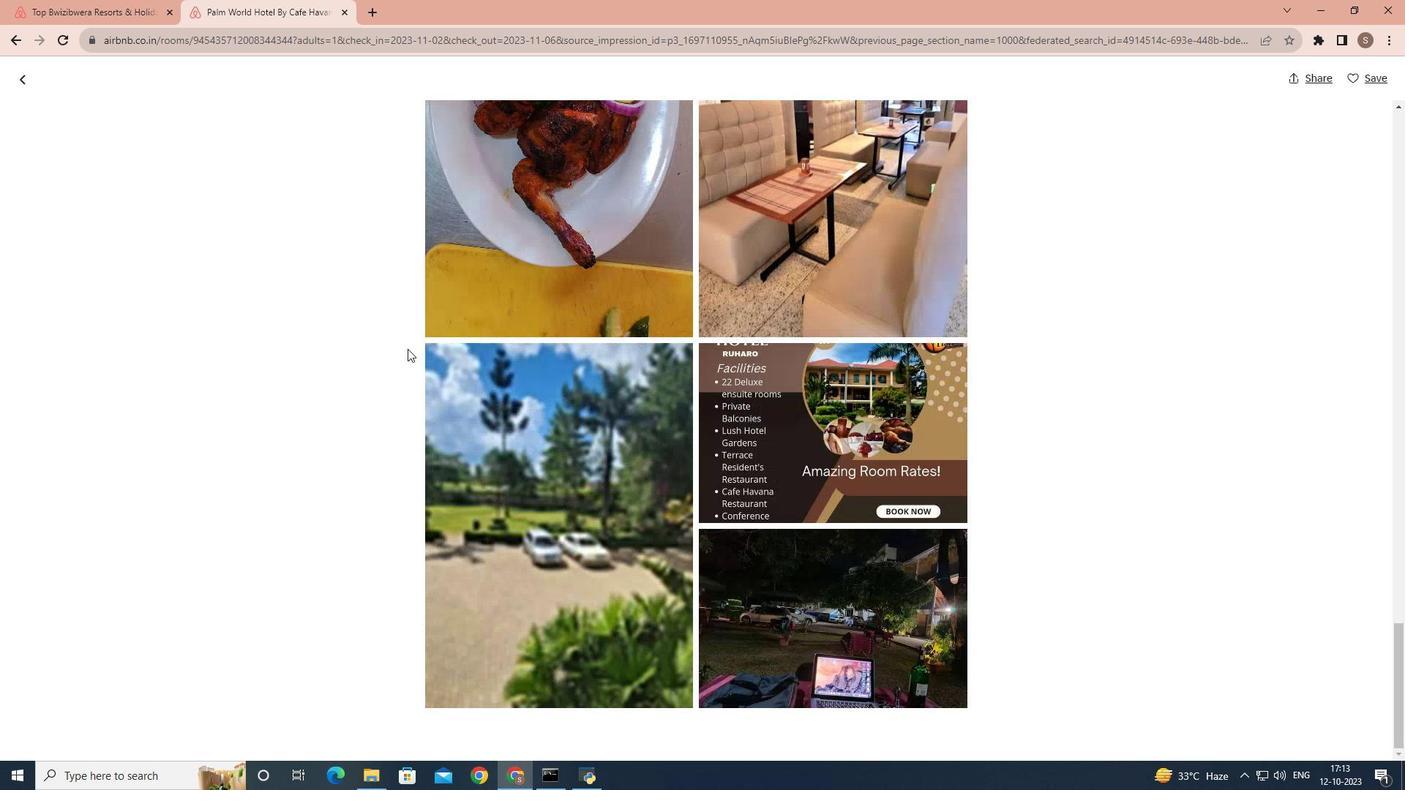 
Action: Mouse scrolled (407, 348) with delta (0, 0)
Screenshot: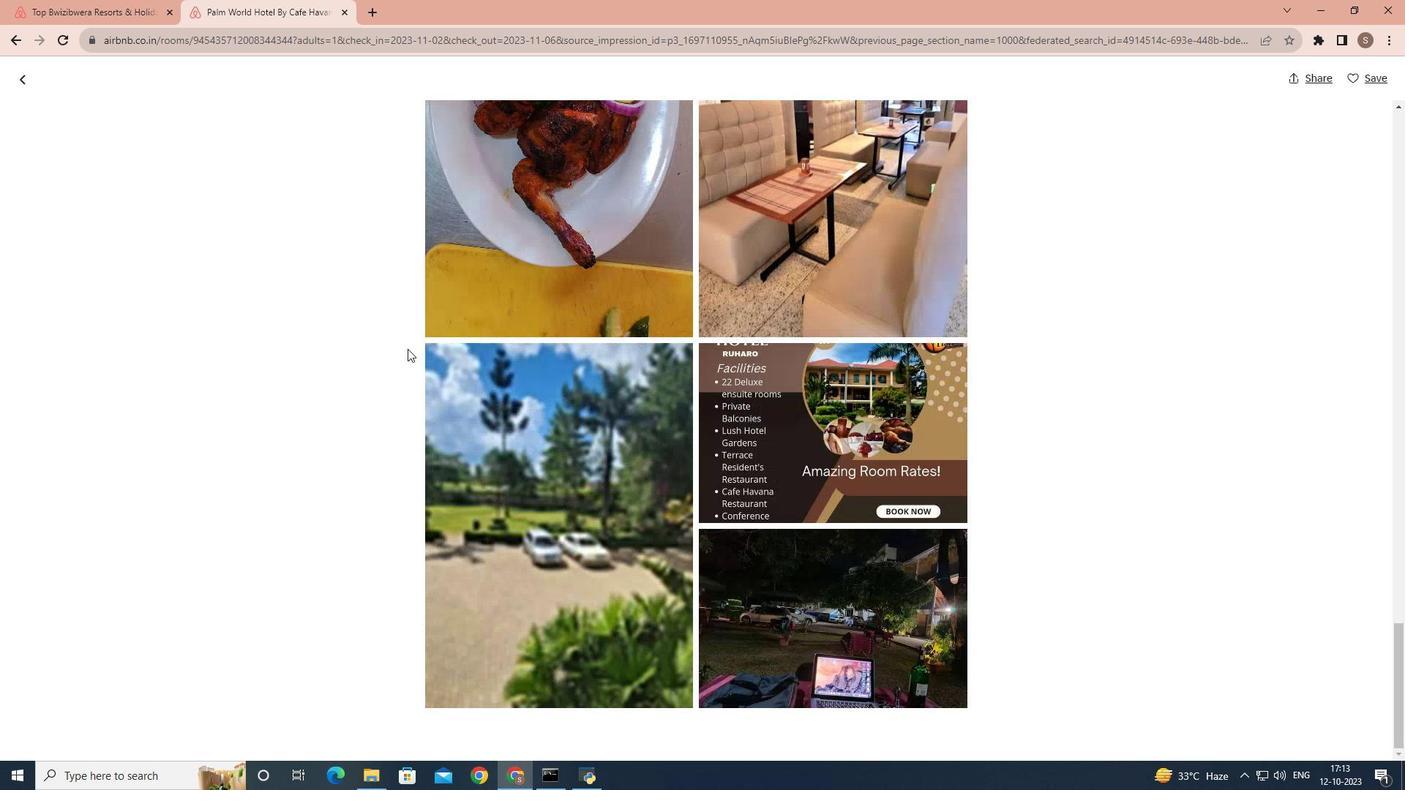 
Action: Mouse scrolled (407, 348) with delta (0, 0)
Screenshot: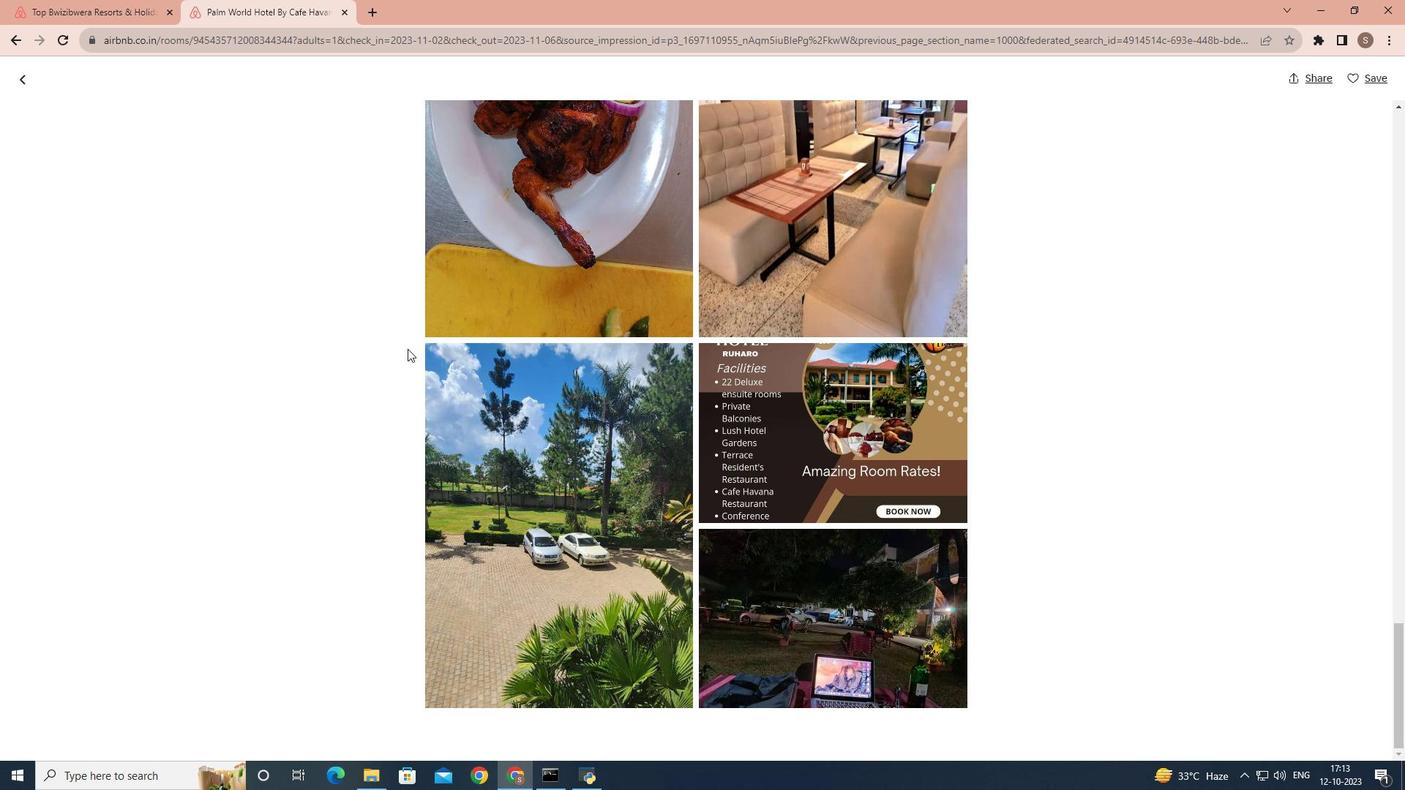 
Action: Mouse scrolled (407, 348) with delta (0, 0)
Screenshot: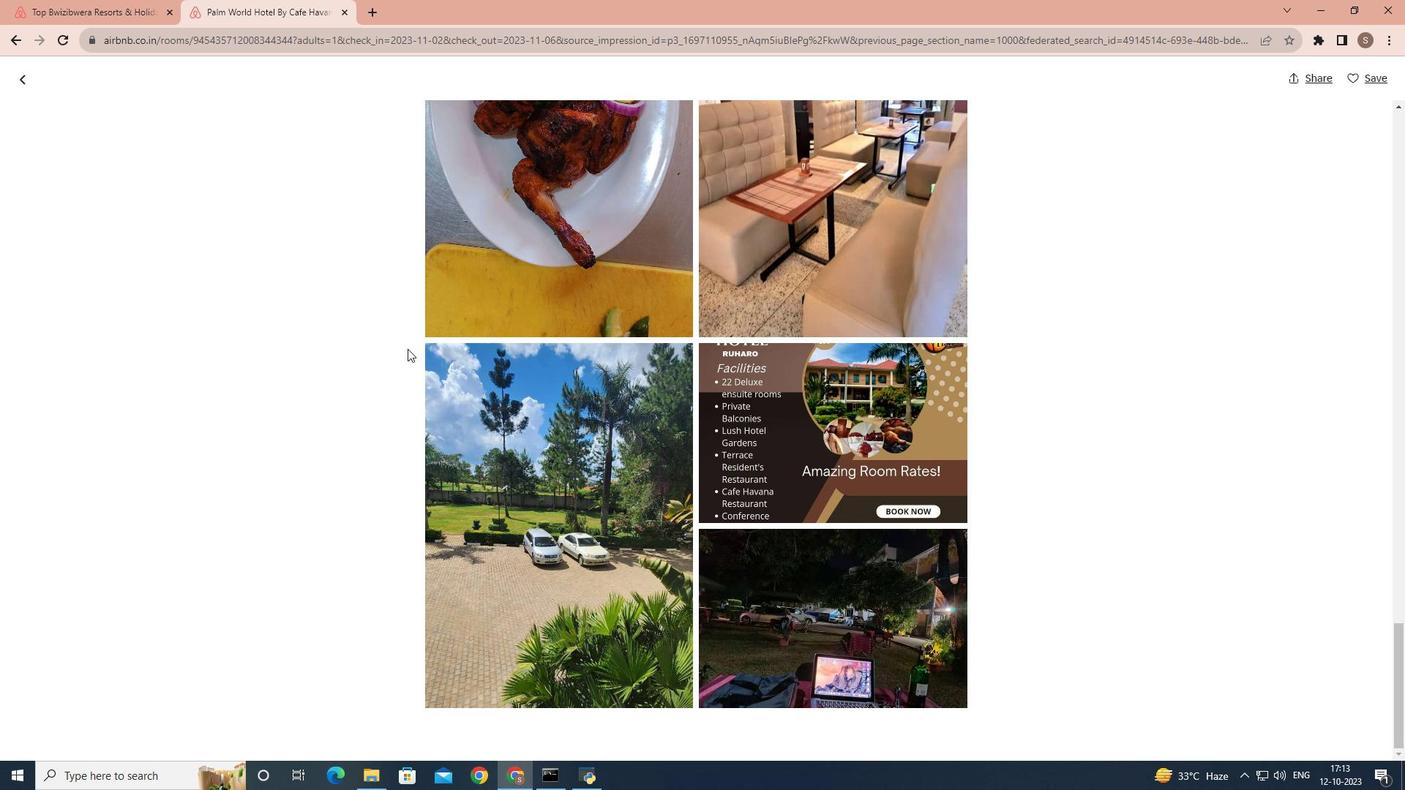 
Action: Mouse scrolled (407, 348) with delta (0, 0)
Screenshot: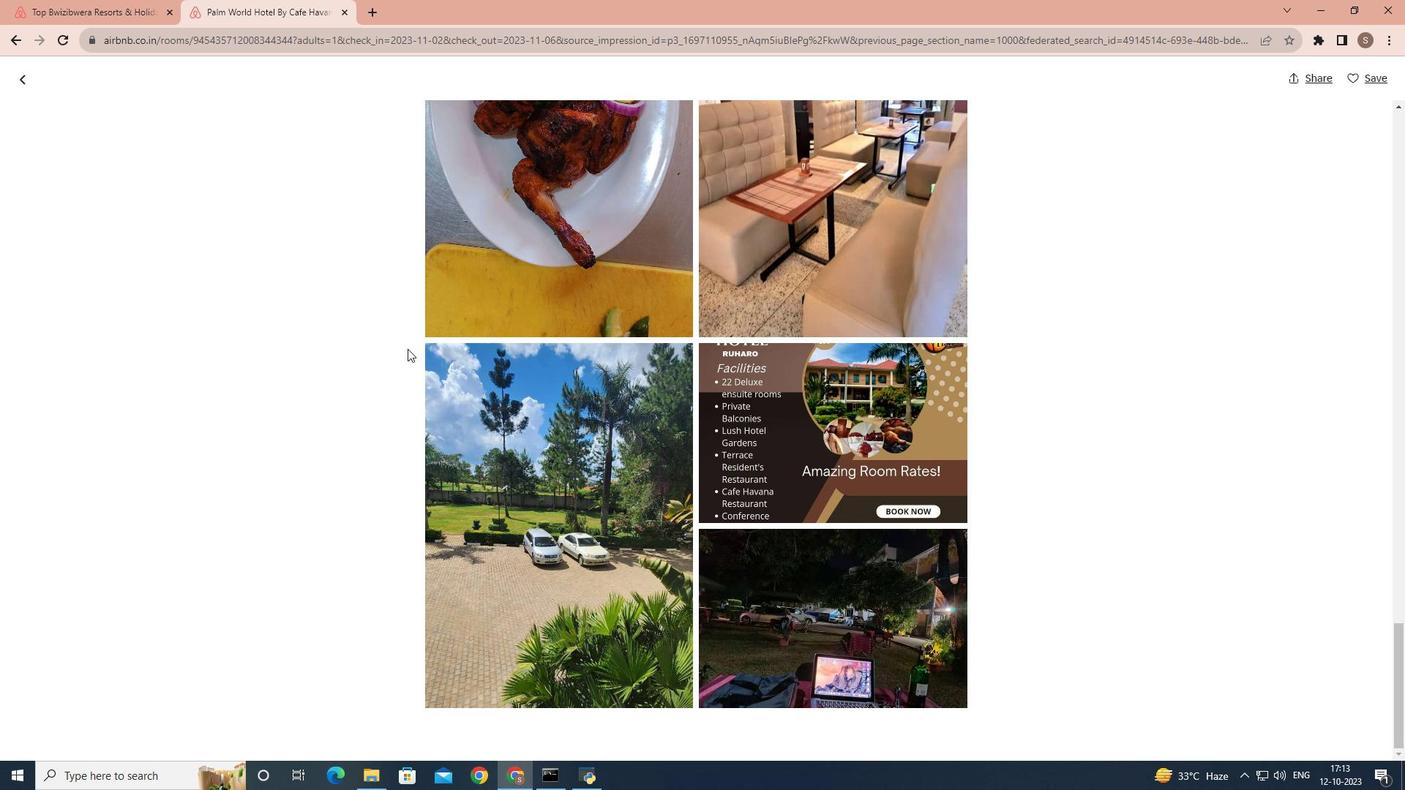 
Action: Mouse scrolled (407, 348) with delta (0, 0)
Screenshot: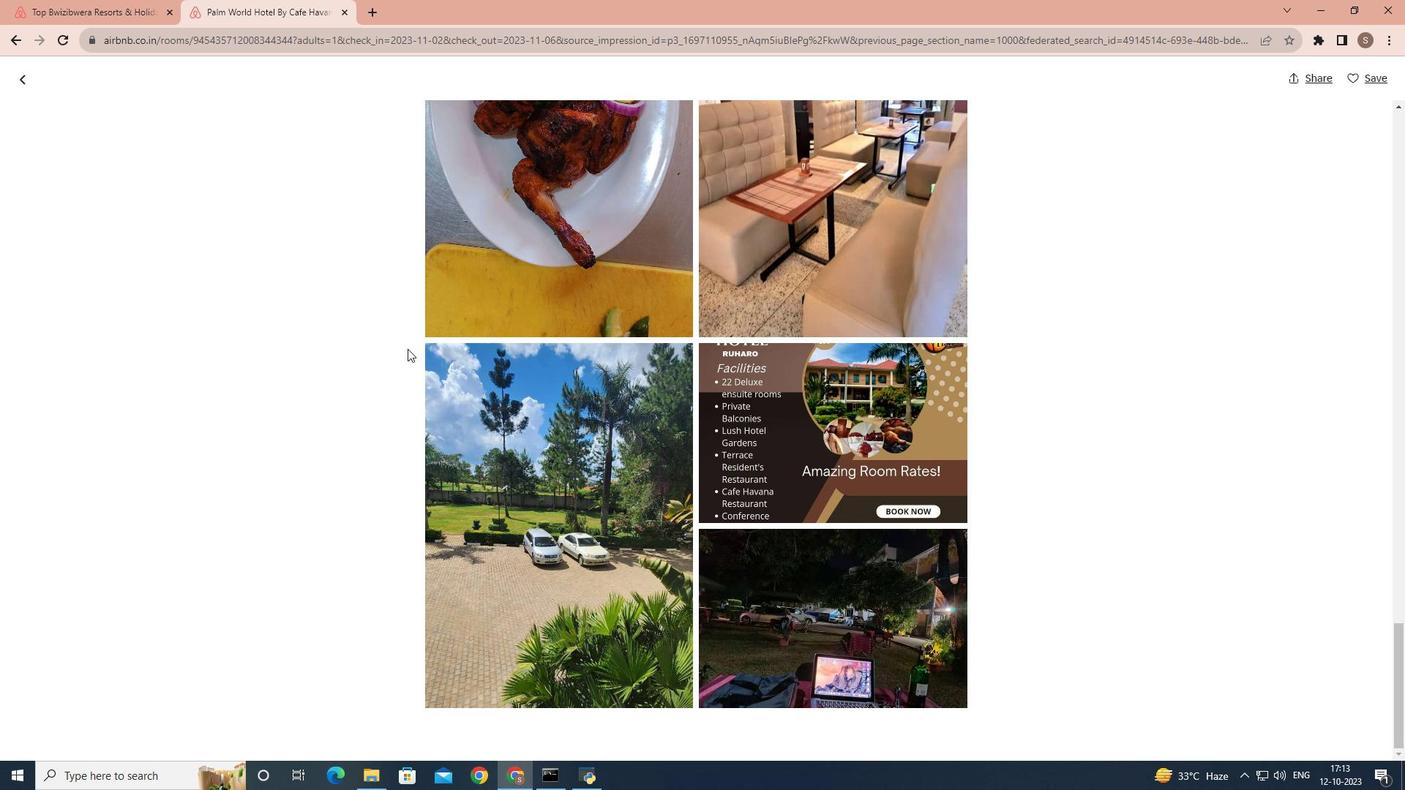 
Action: Mouse scrolled (407, 348) with delta (0, 0)
Screenshot: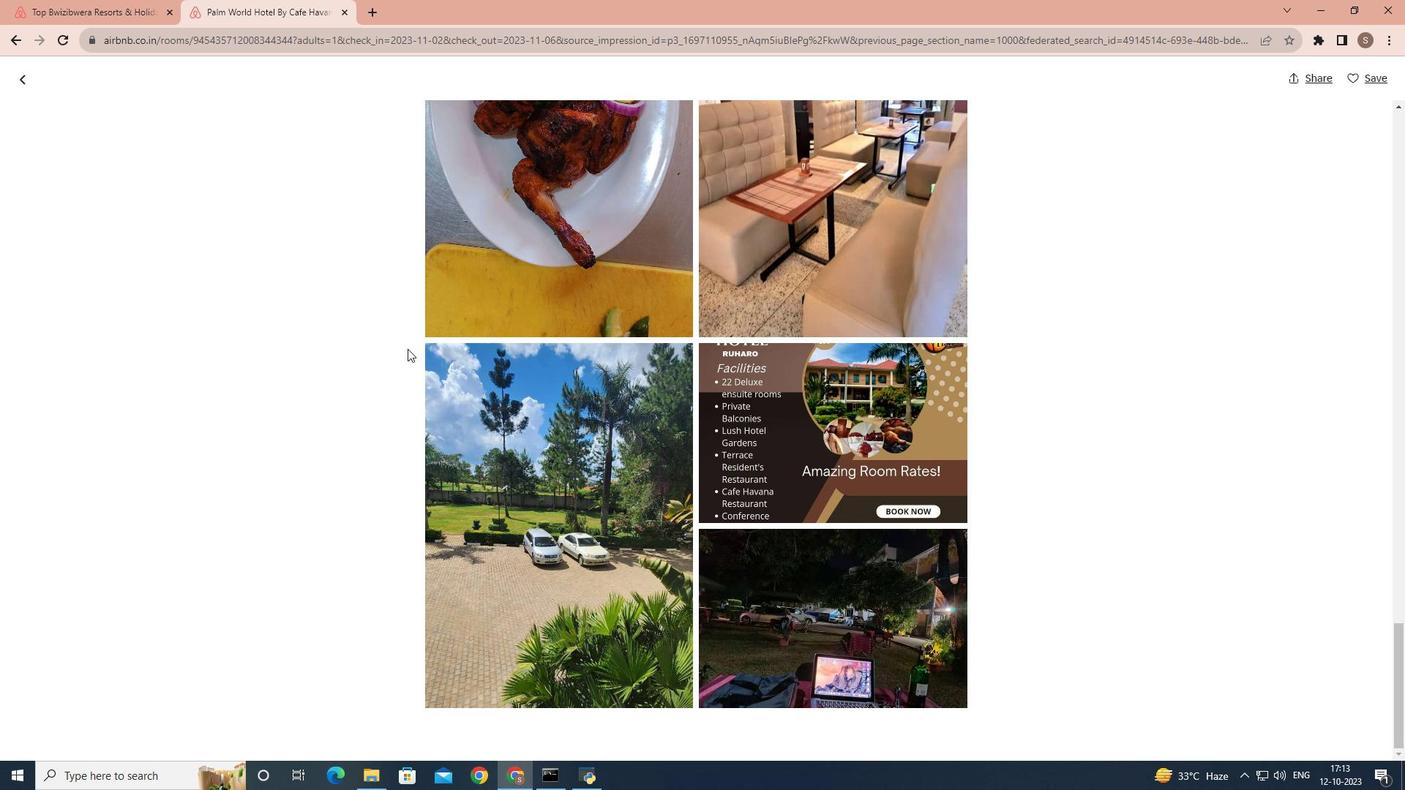 
Action: Mouse scrolled (407, 348) with delta (0, 0)
Screenshot: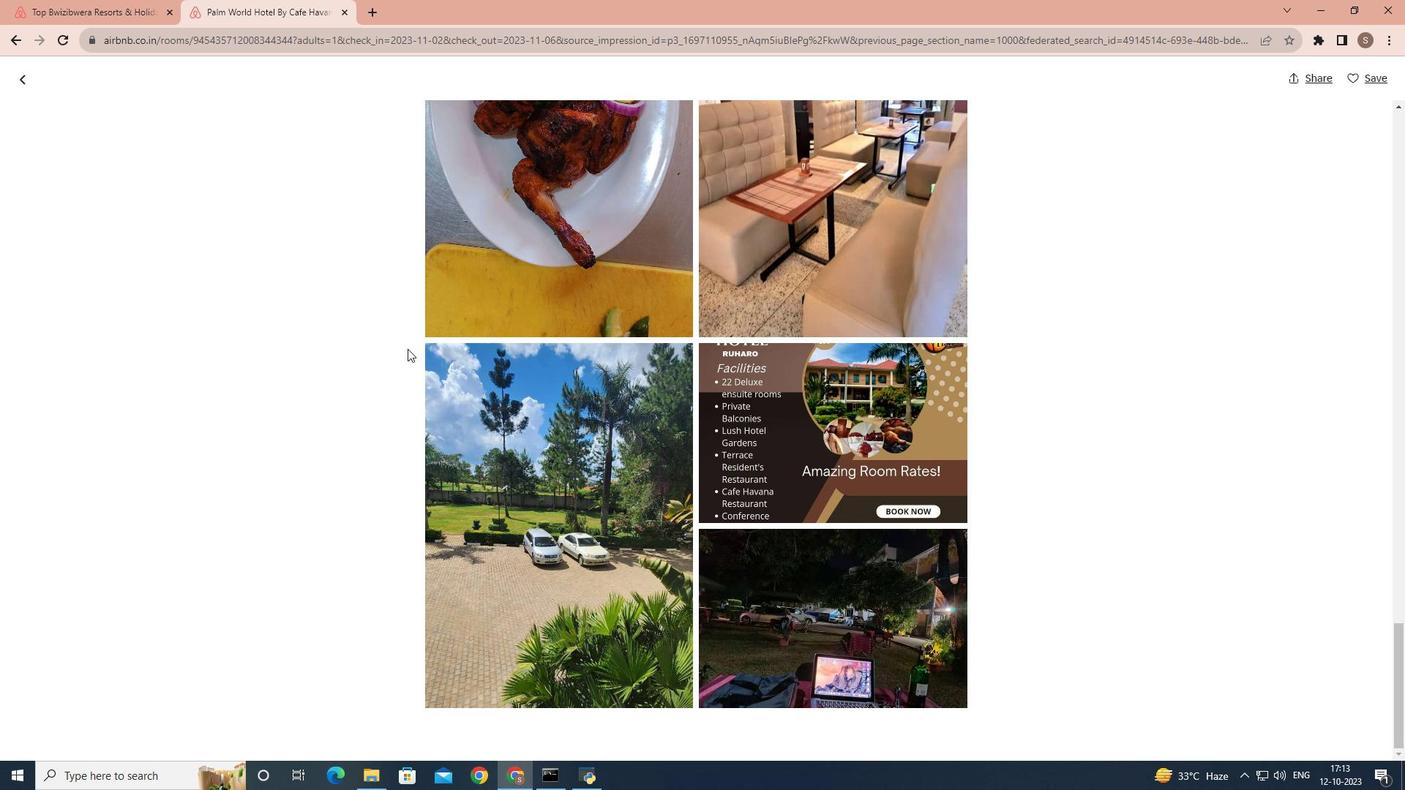 
Action: Mouse scrolled (407, 348) with delta (0, 0)
Screenshot: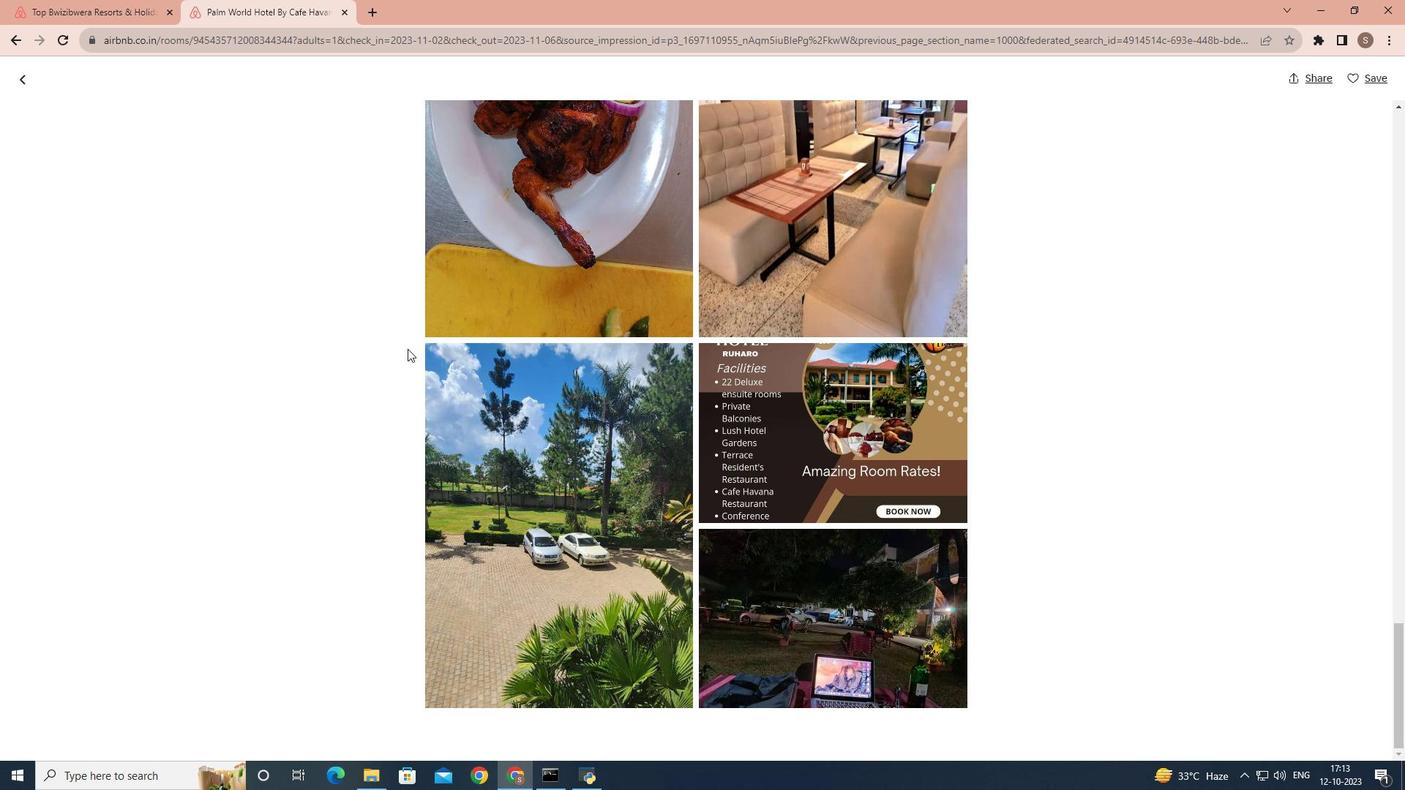 
Action: Mouse moved to (30, 85)
Screenshot: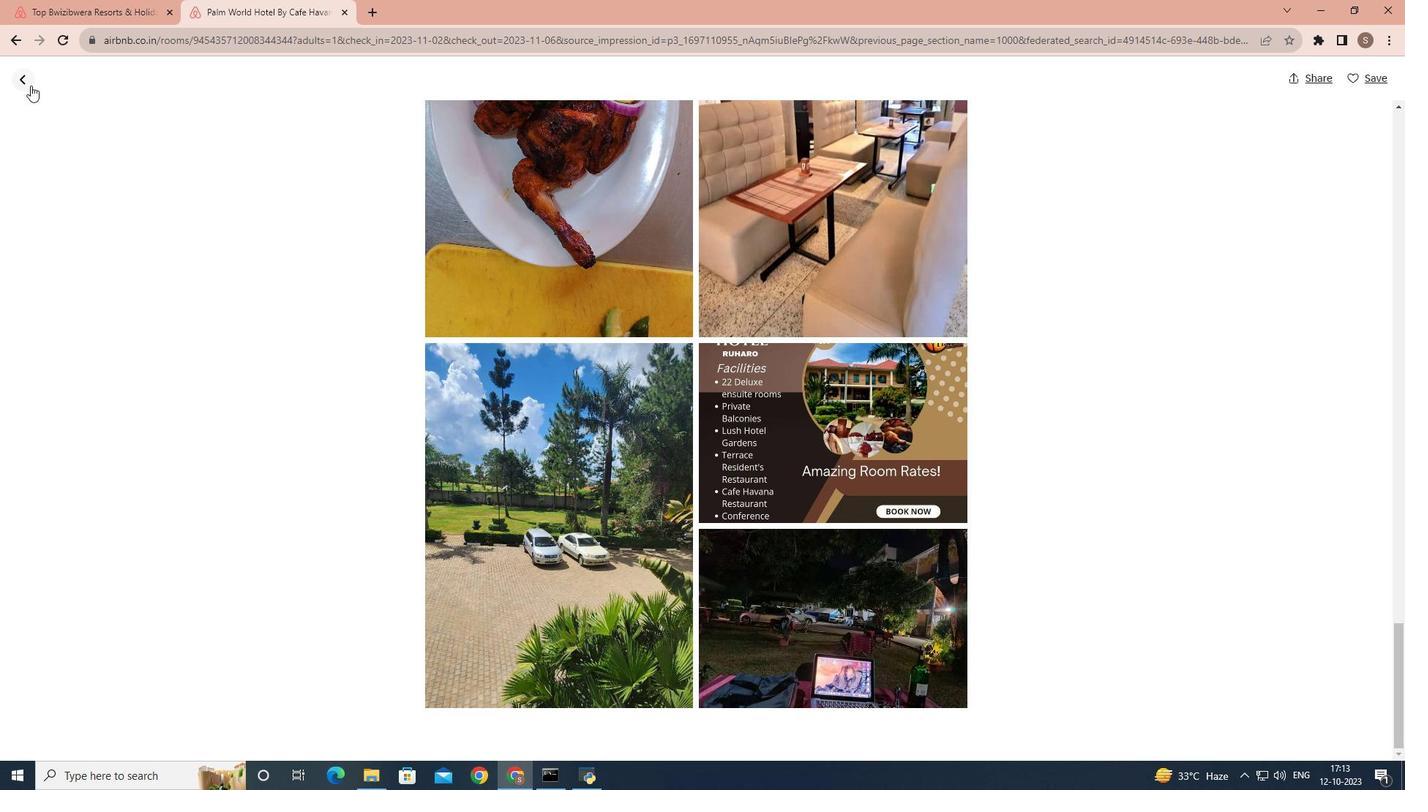
Action: Mouse pressed left at (30, 85)
Screenshot: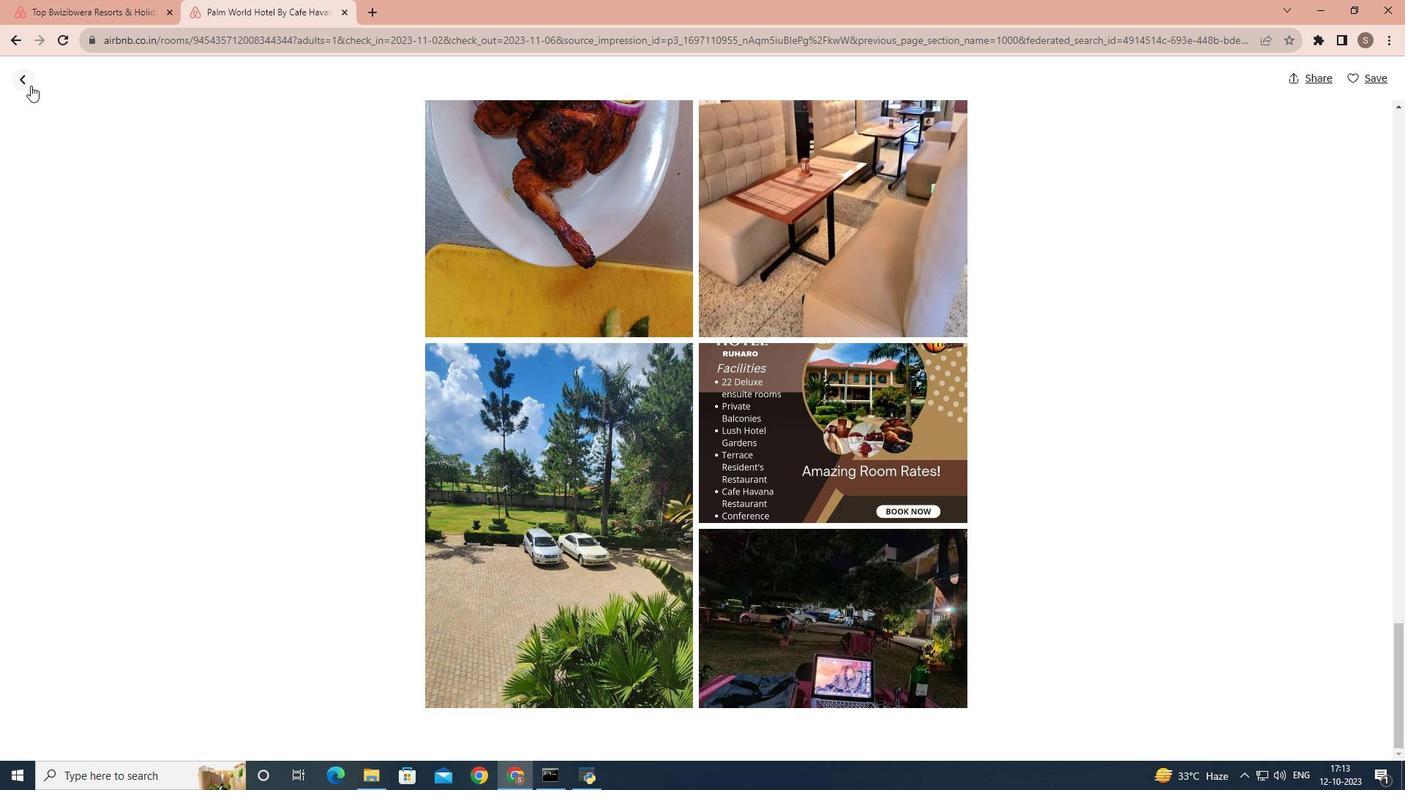 
Action: Mouse moved to (101, 13)
Screenshot: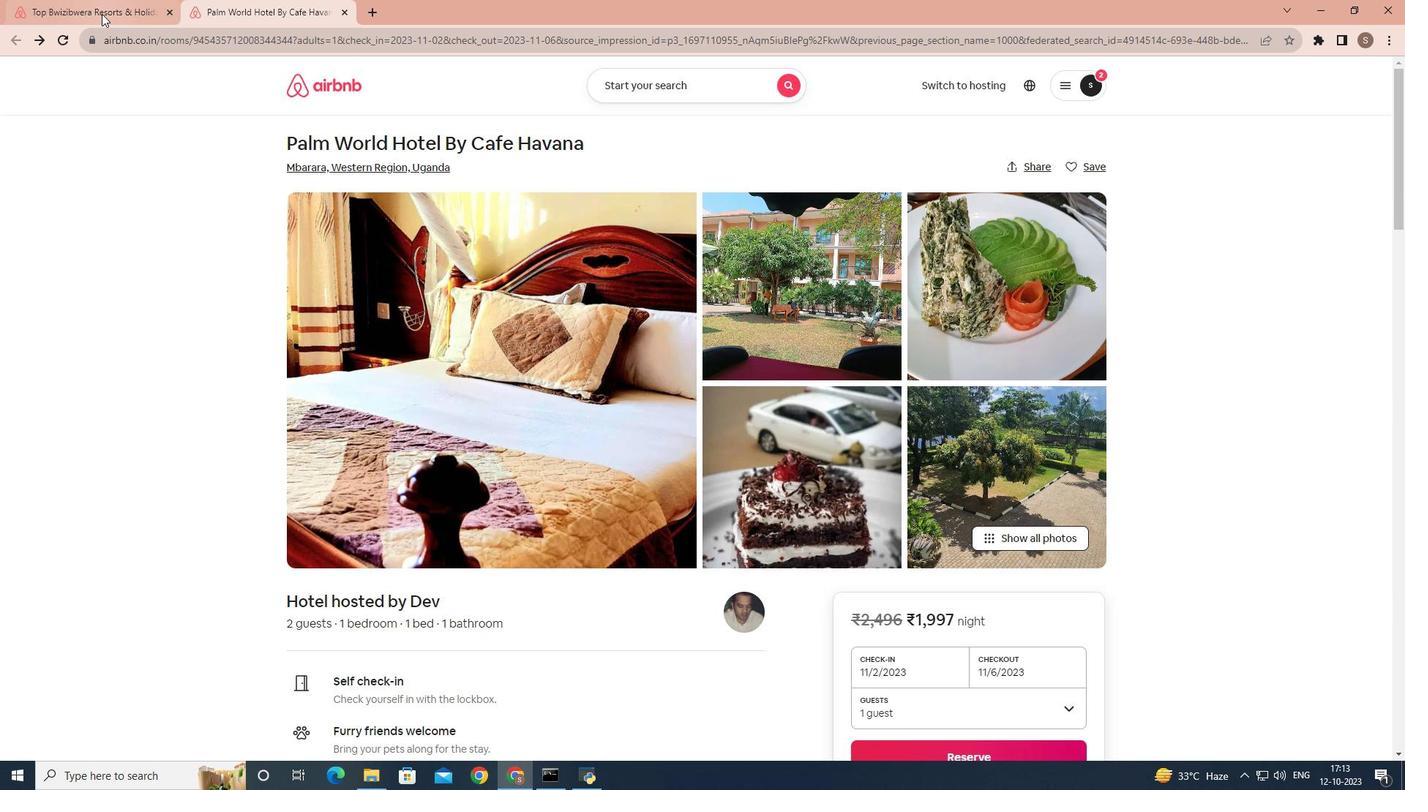 
Action: Mouse pressed left at (101, 13)
Screenshot: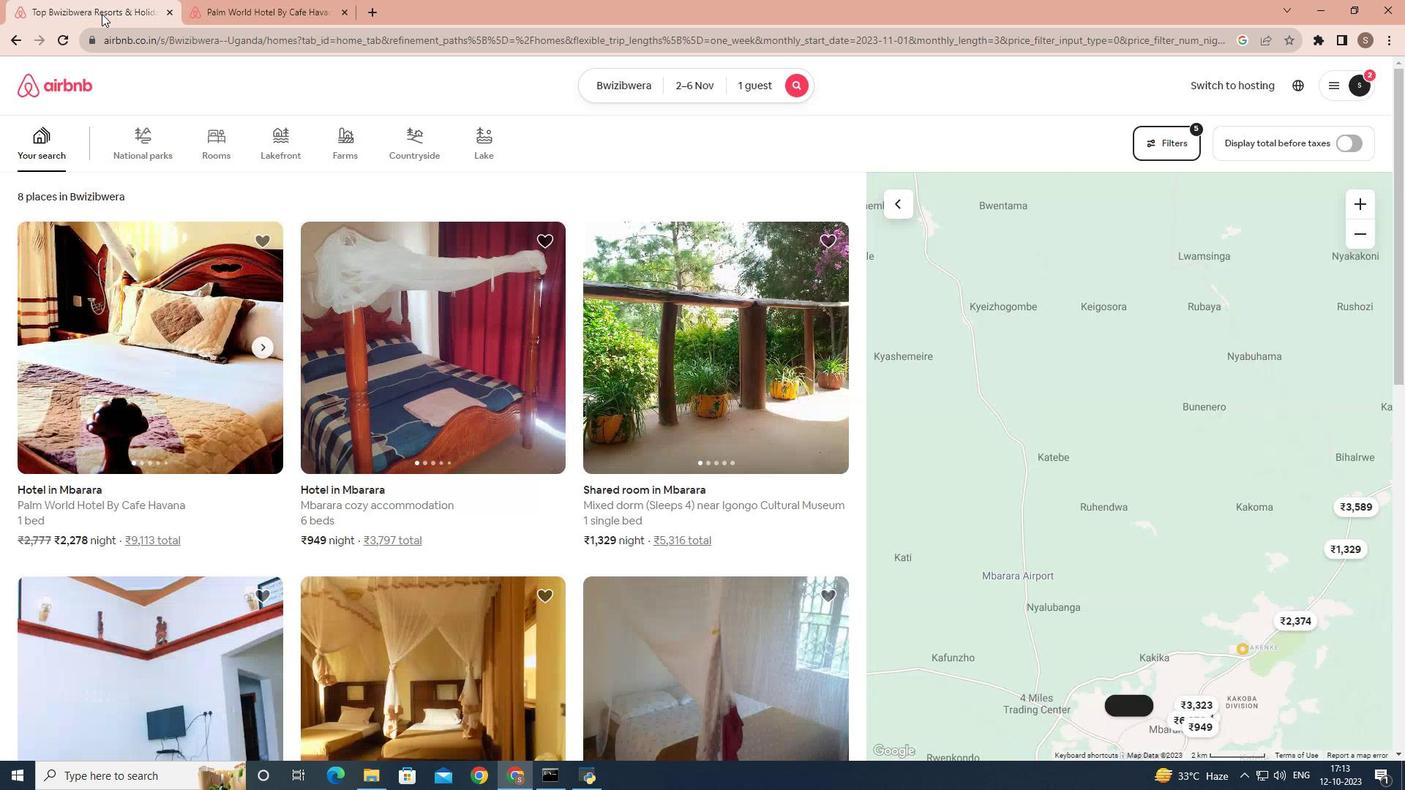 
Action: Mouse moved to (196, 248)
Screenshot: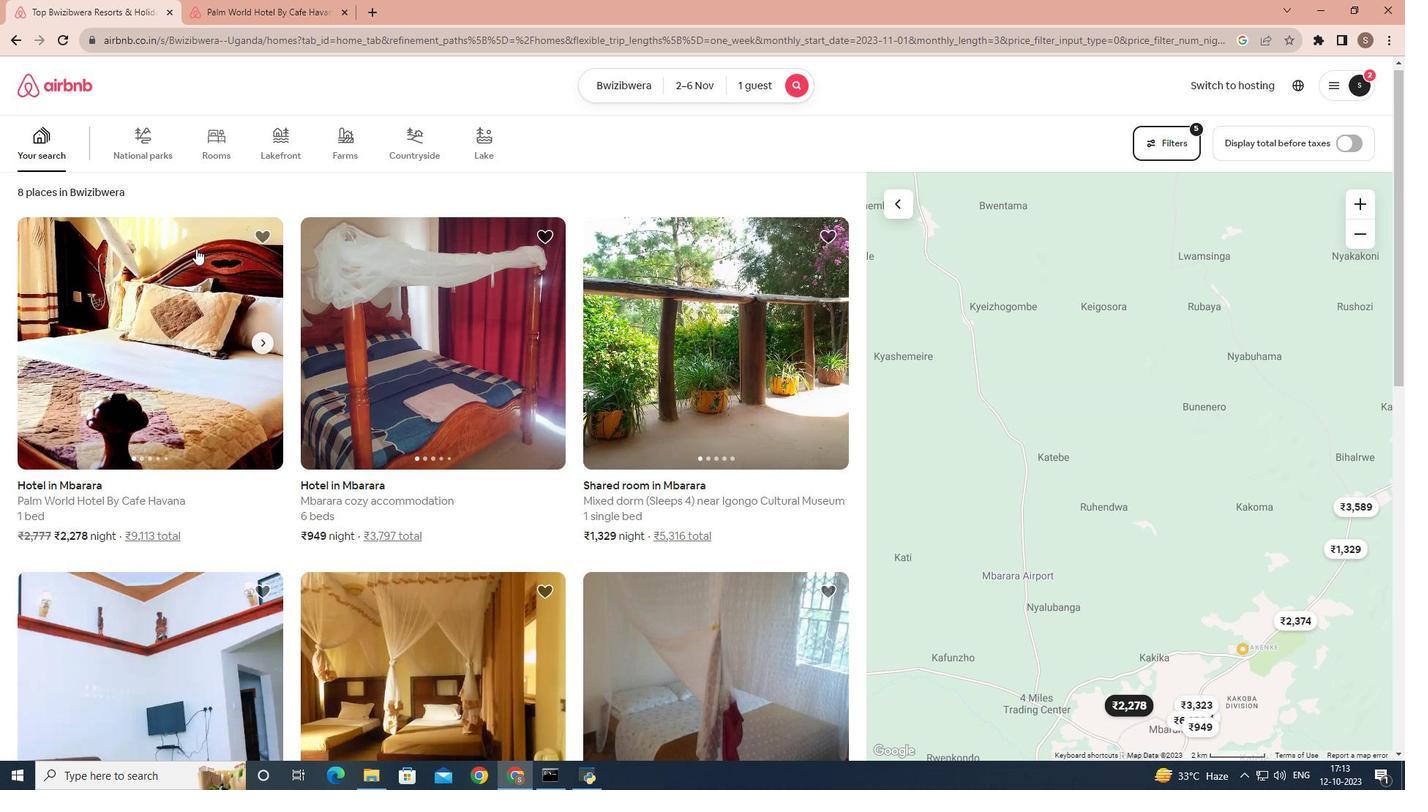 
Action: Mouse scrolled (196, 248) with delta (0, 0)
Screenshot: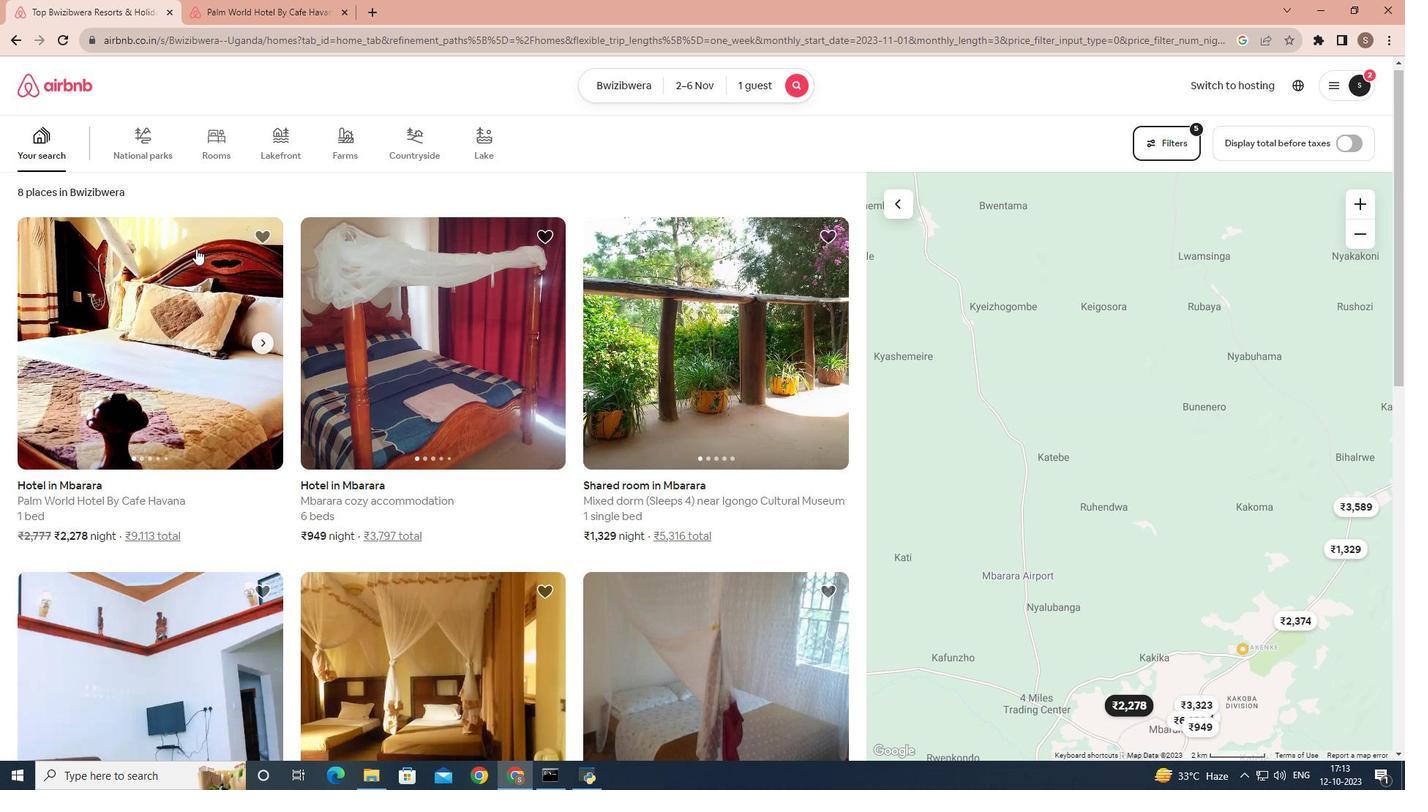 
Action: Mouse scrolled (196, 248) with delta (0, 0)
Screenshot: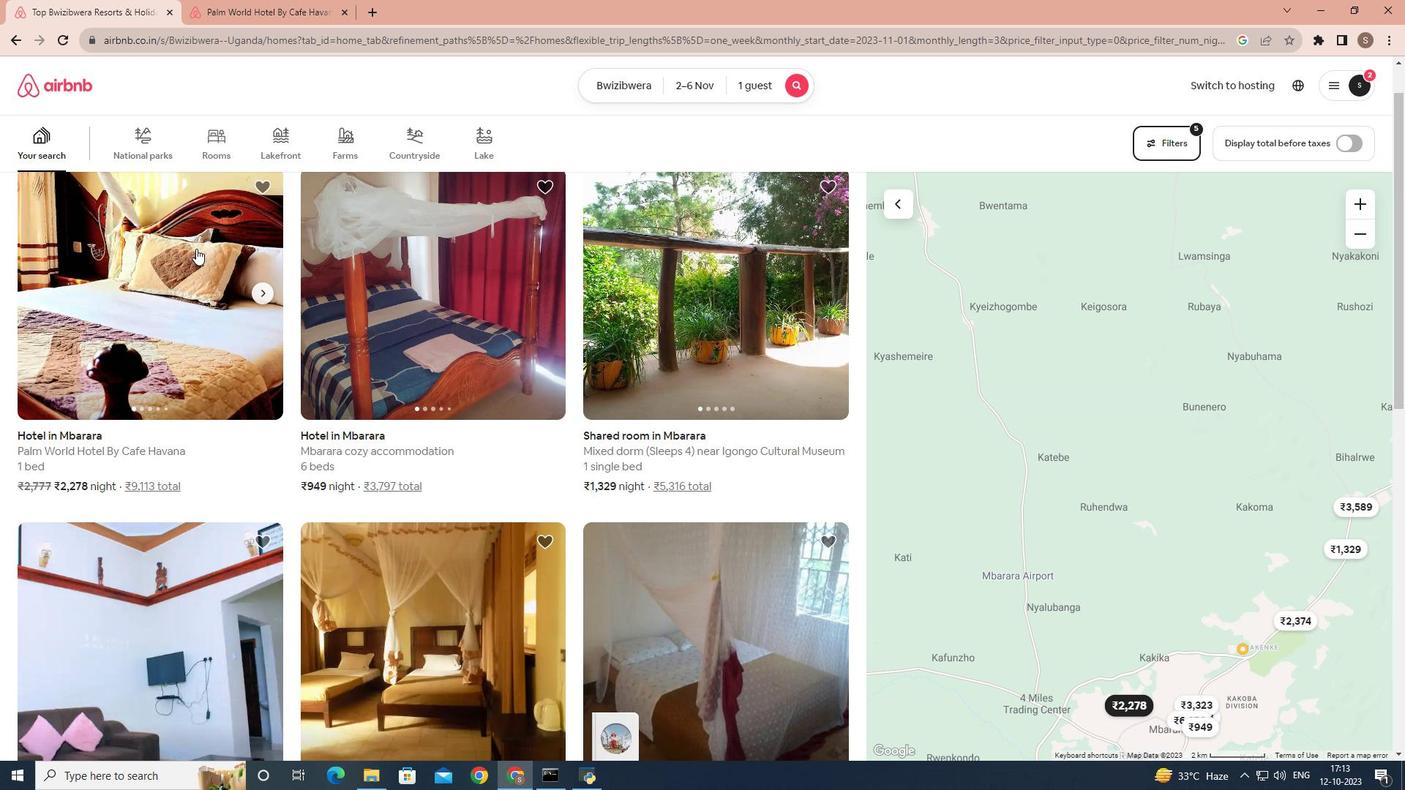 
Action: Mouse scrolled (196, 248) with delta (0, 0)
Screenshot: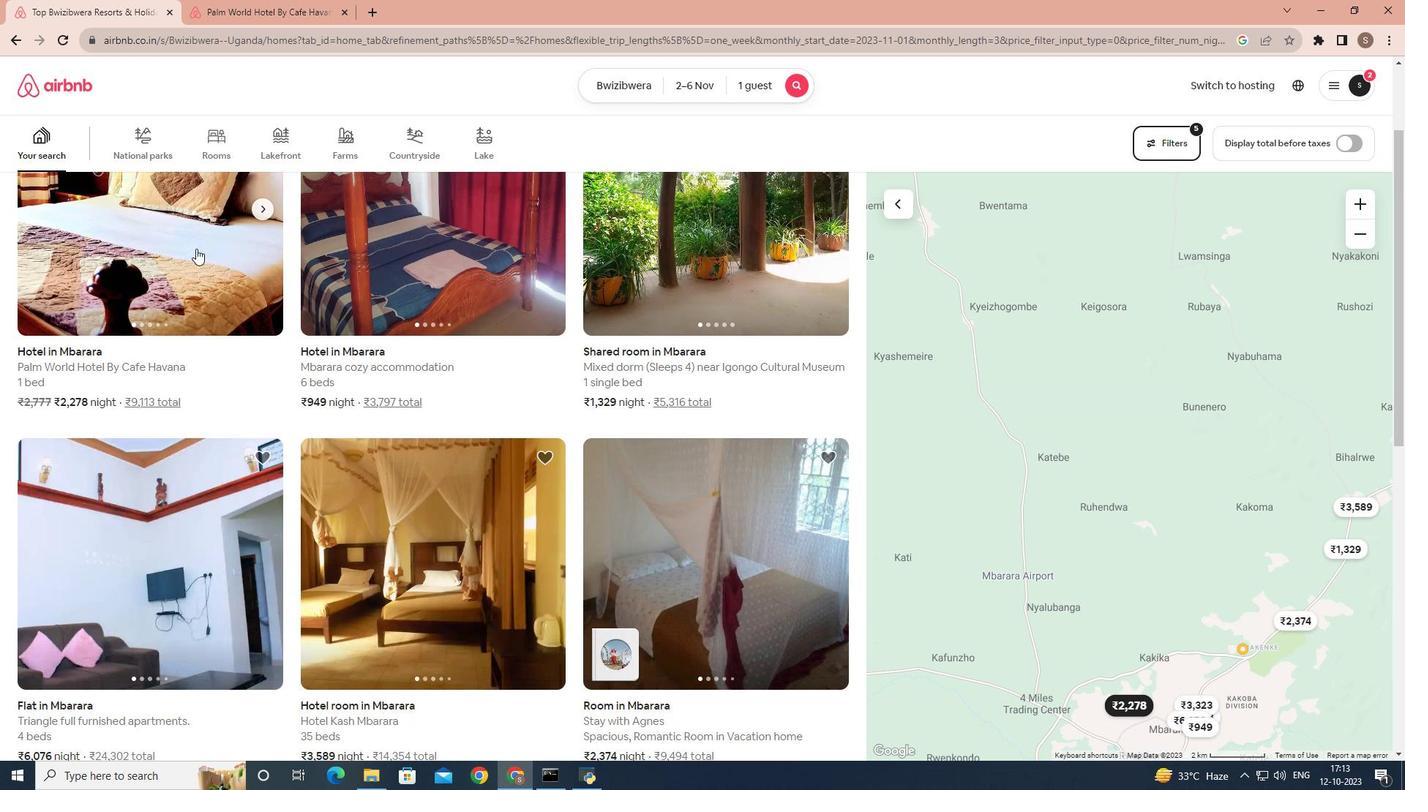
Action: Mouse moved to (108, 472)
Screenshot: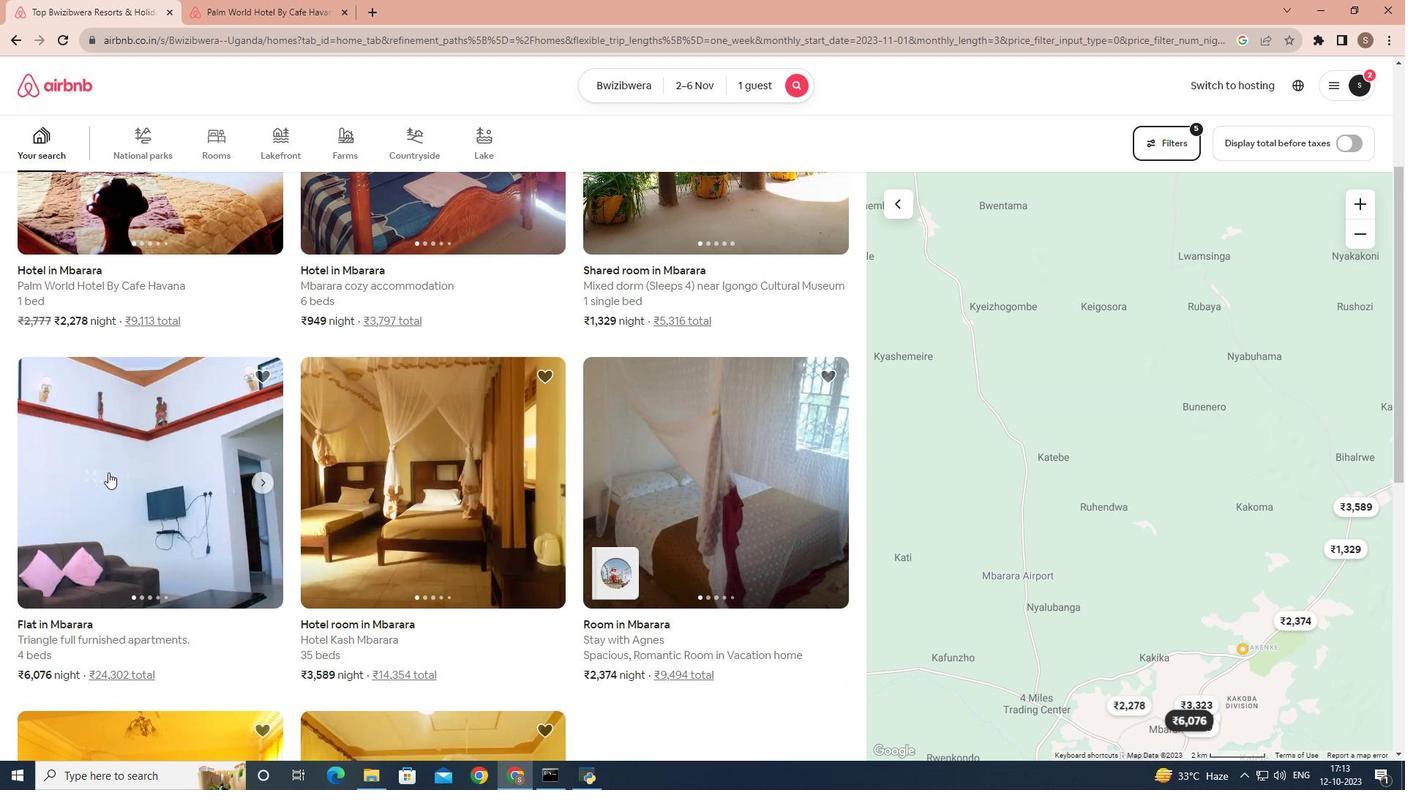 
Action: Mouse pressed left at (108, 472)
Screenshot: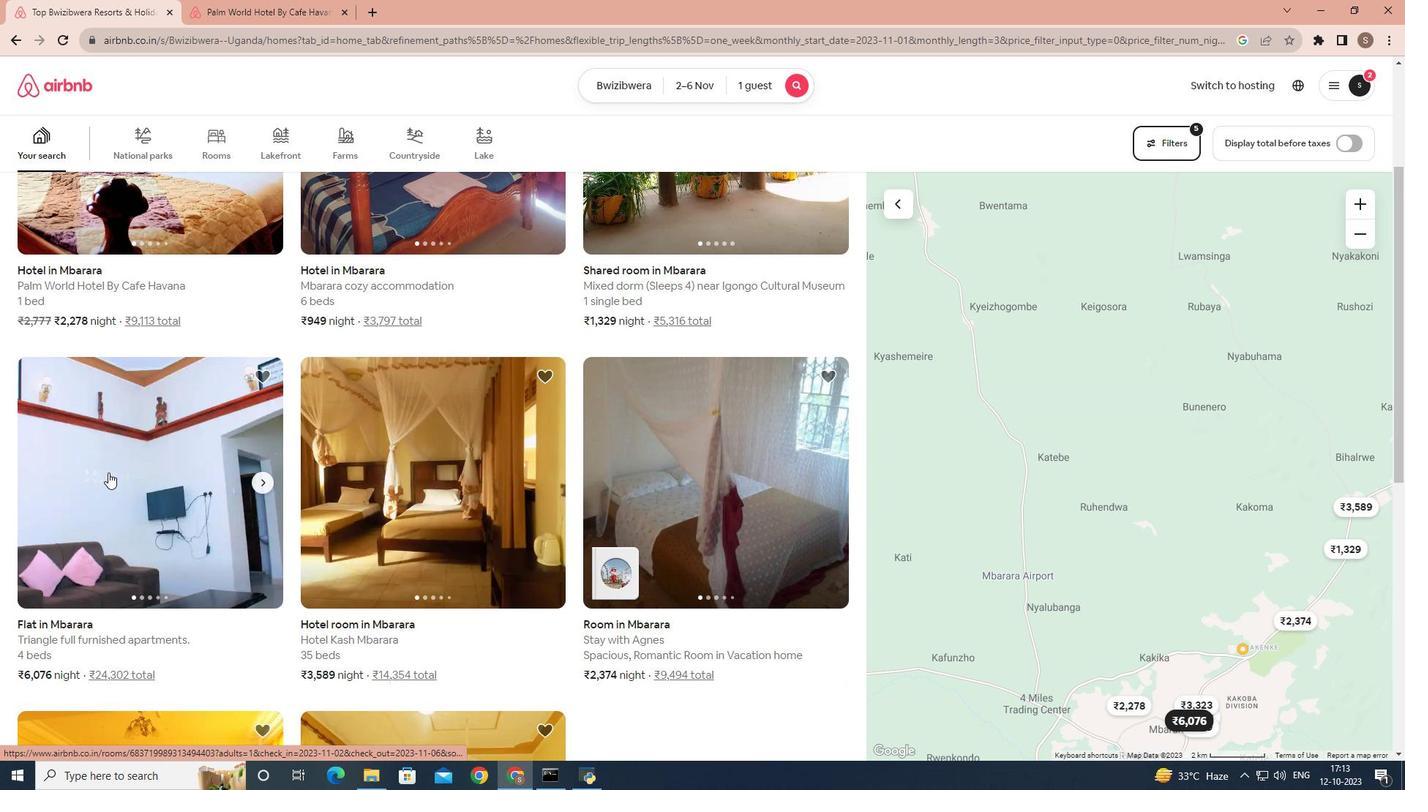 
Action: Mouse moved to (379, 478)
Screenshot: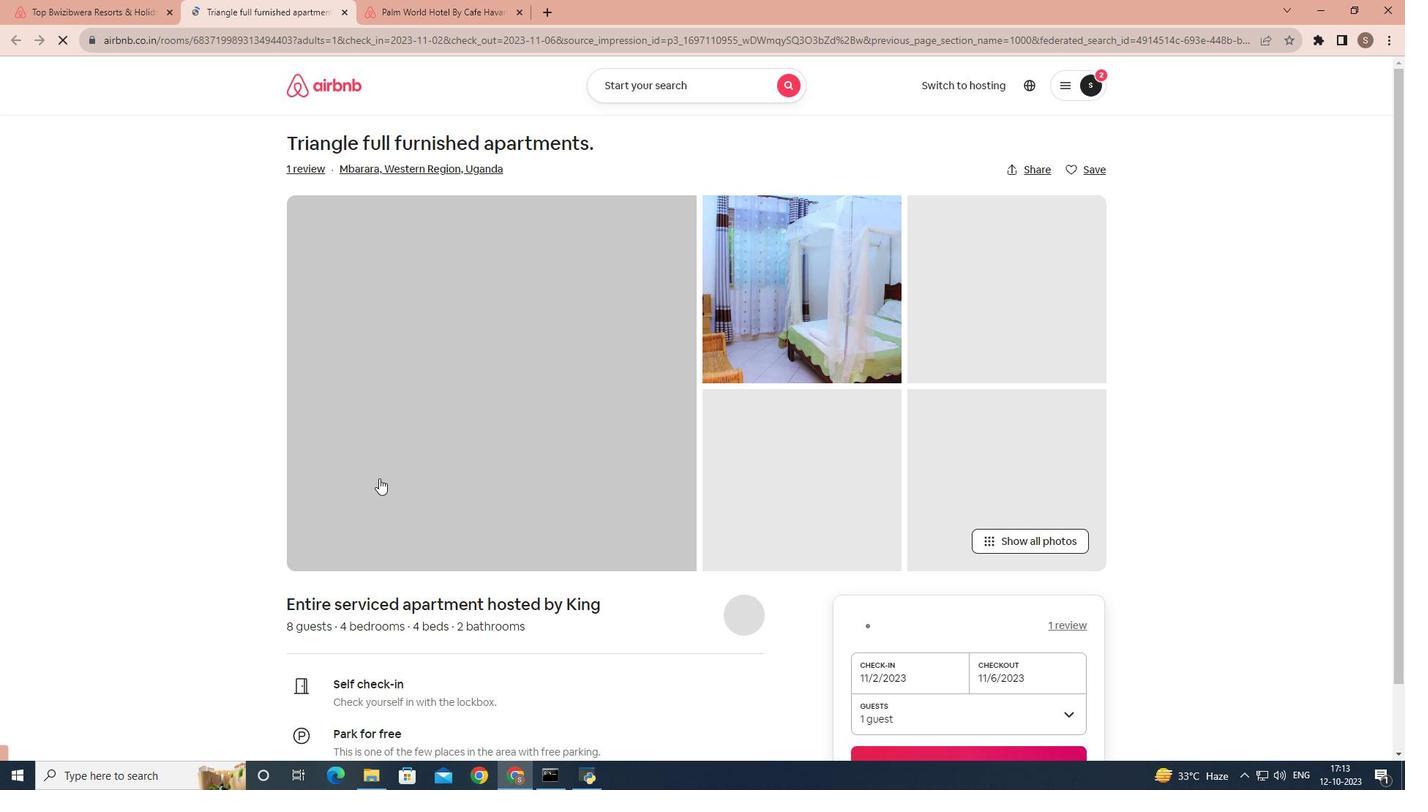 
Action: Mouse scrolled (379, 478) with delta (0, 0)
Screenshot: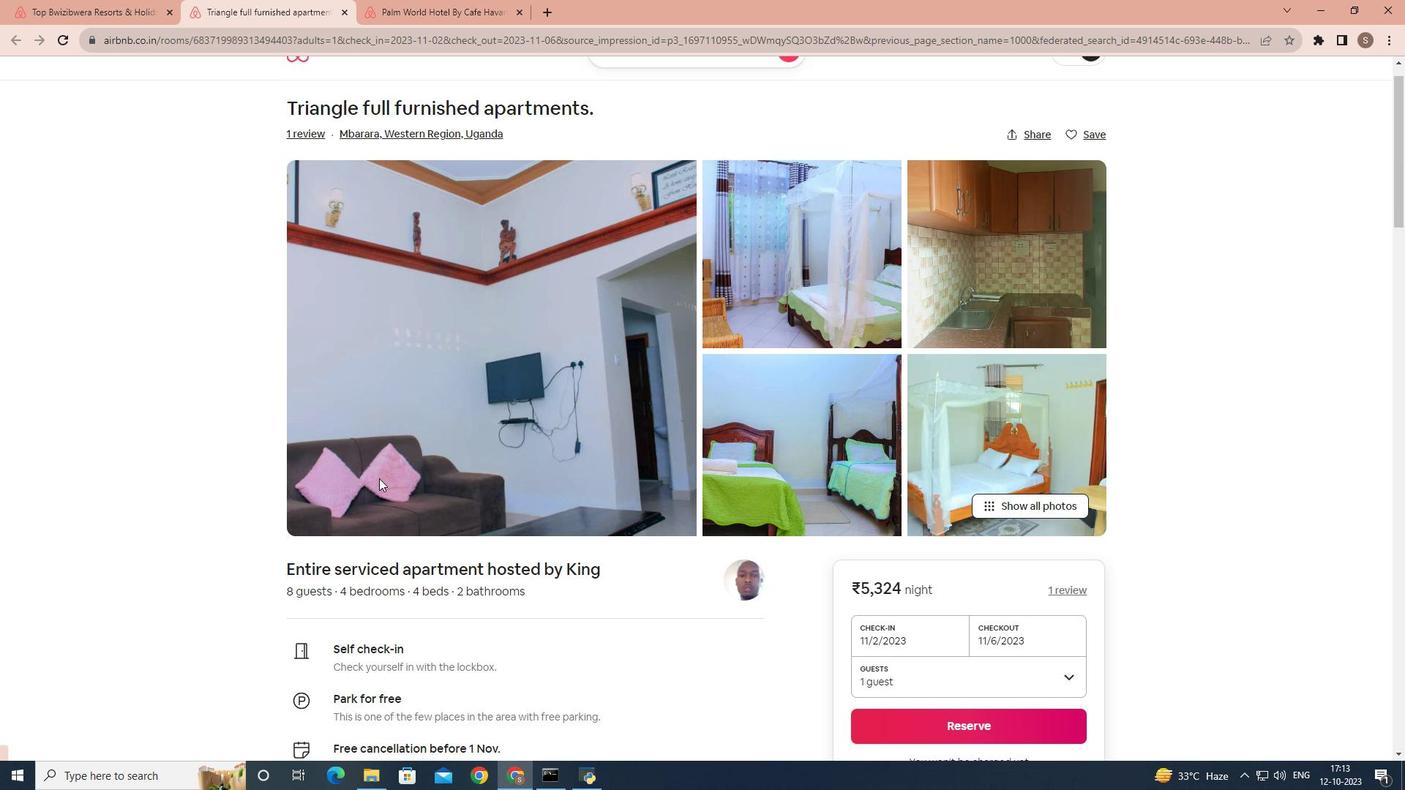 
Action: Mouse scrolled (379, 478) with delta (0, 0)
Screenshot: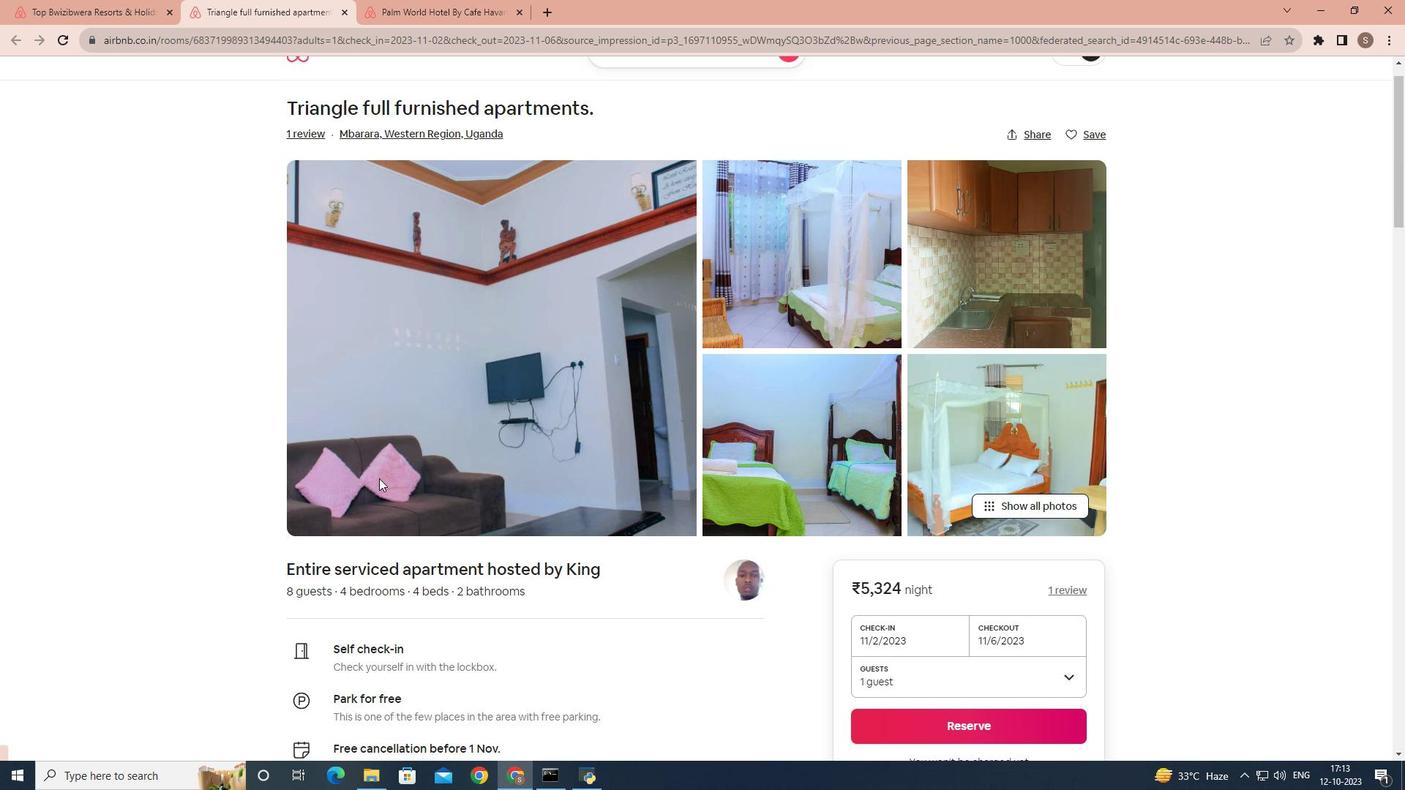 
Action: Mouse scrolled (379, 478) with delta (0, 0)
Screenshot: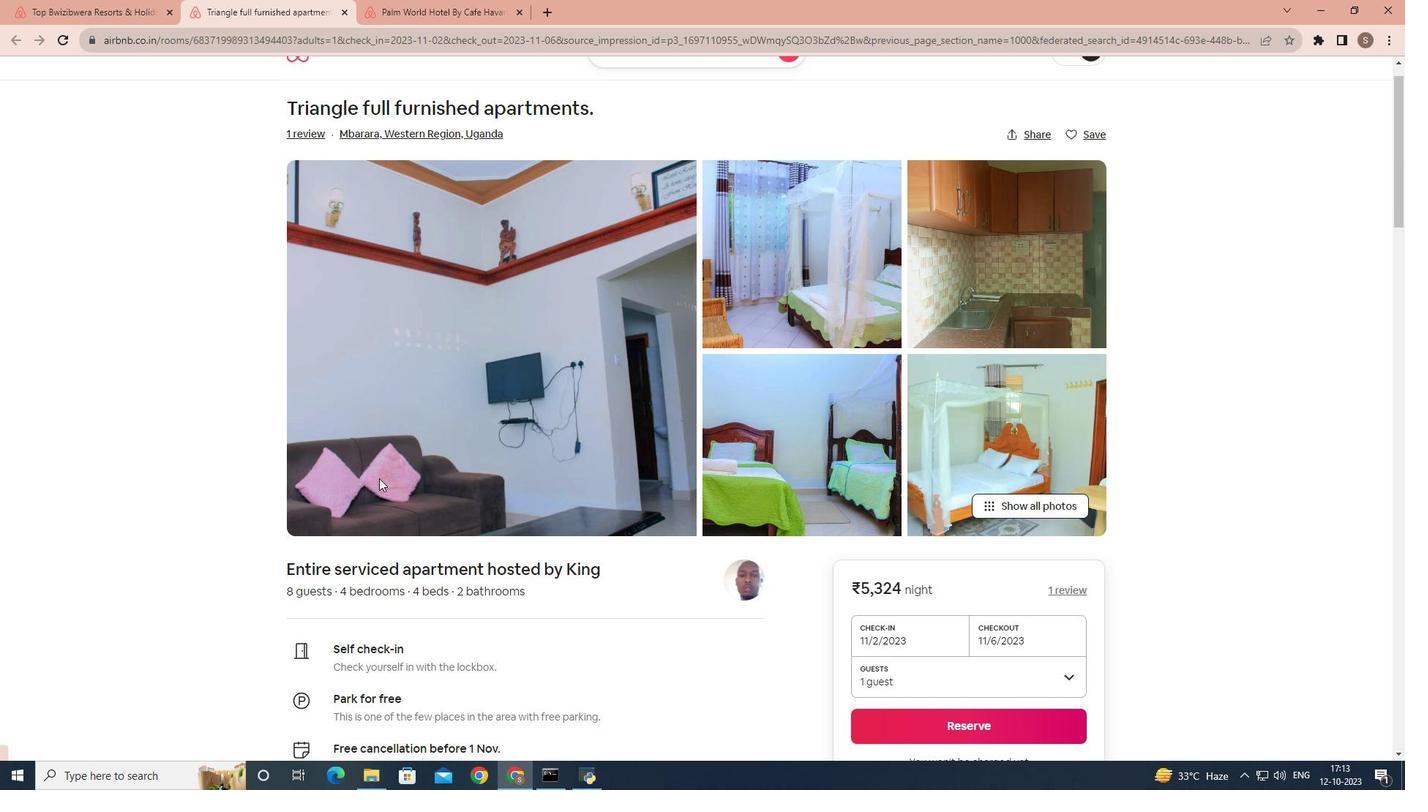 
Action: Mouse scrolled (379, 478) with delta (0, 0)
Screenshot: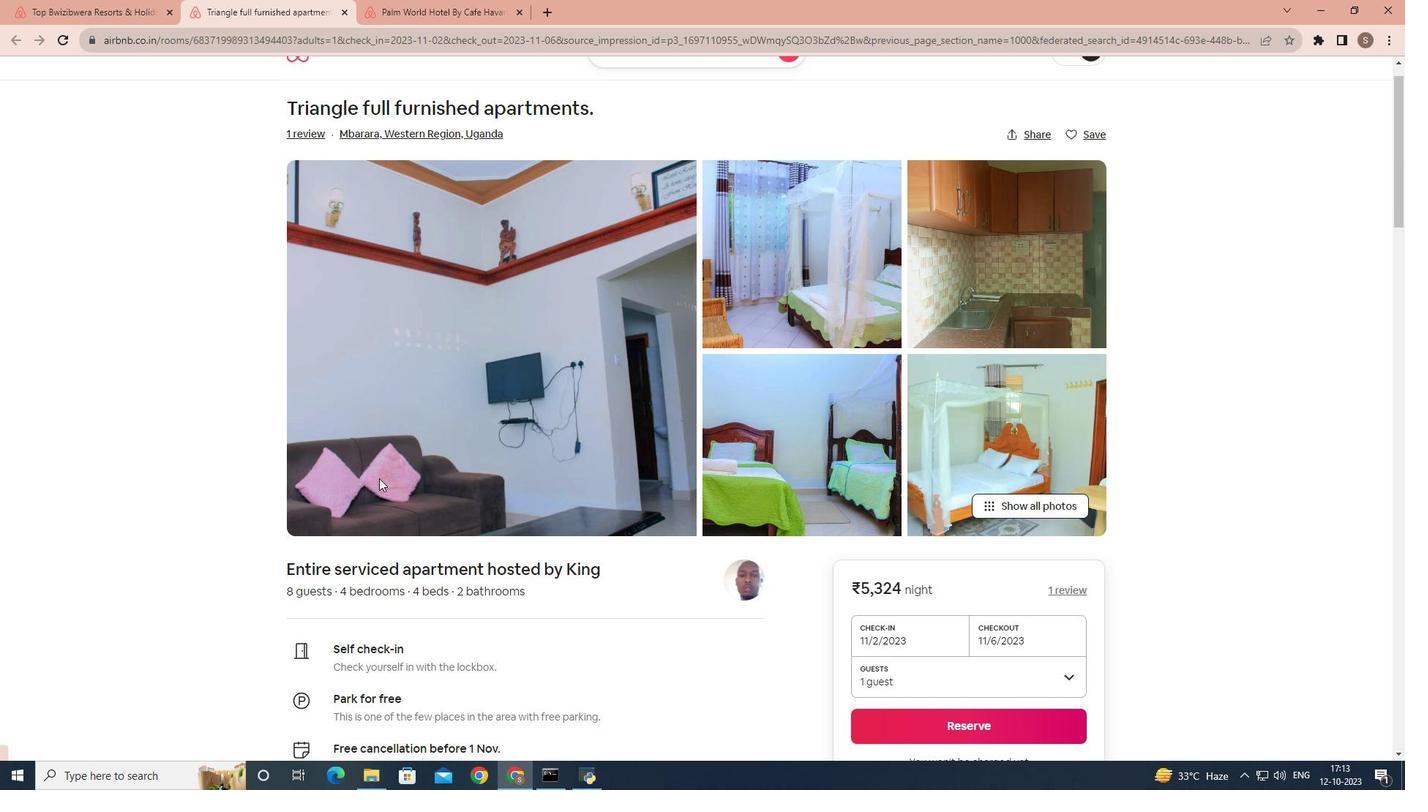 
Action: Mouse scrolled (379, 478) with delta (0, 0)
Screenshot: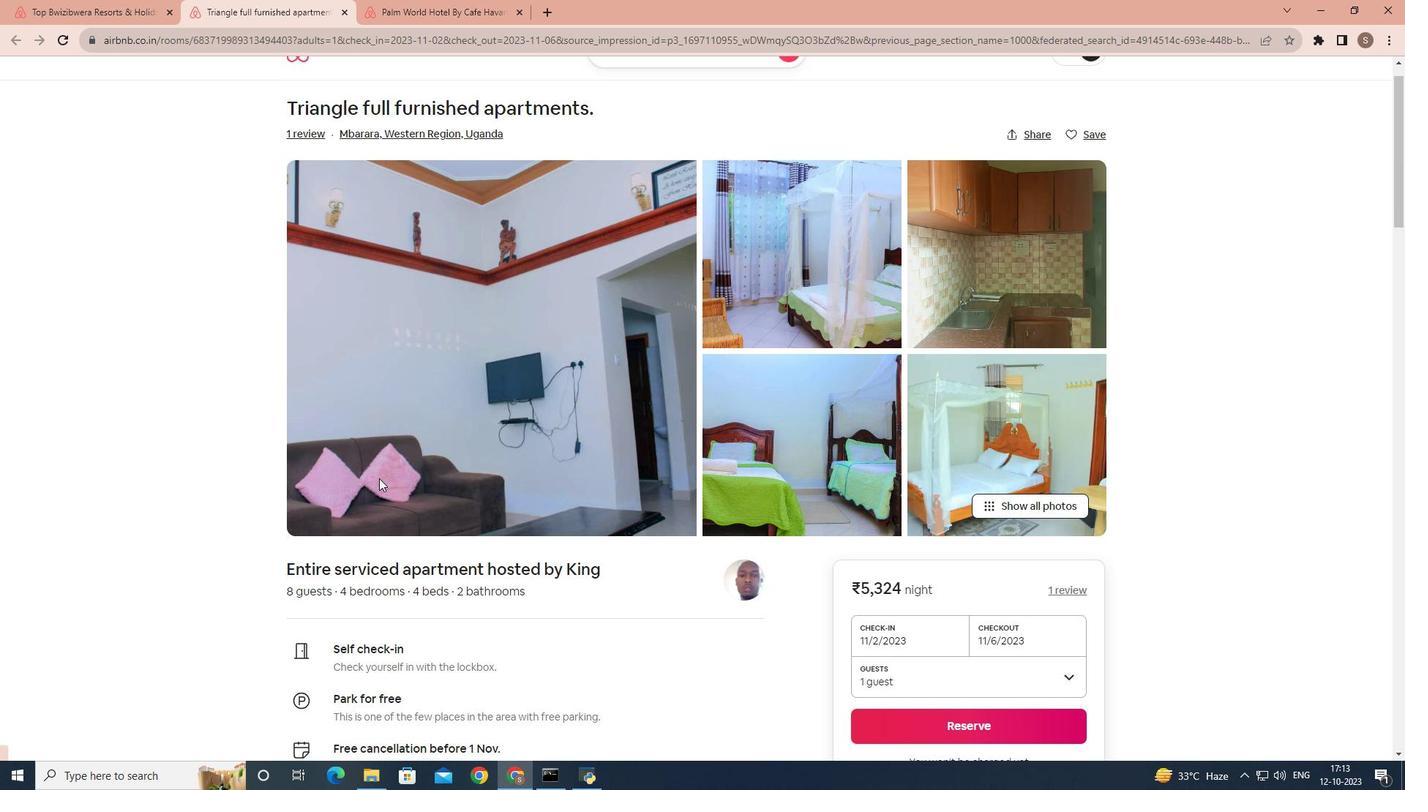 
Action: Mouse scrolled (379, 478) with delta (0, 0)
Screenshot: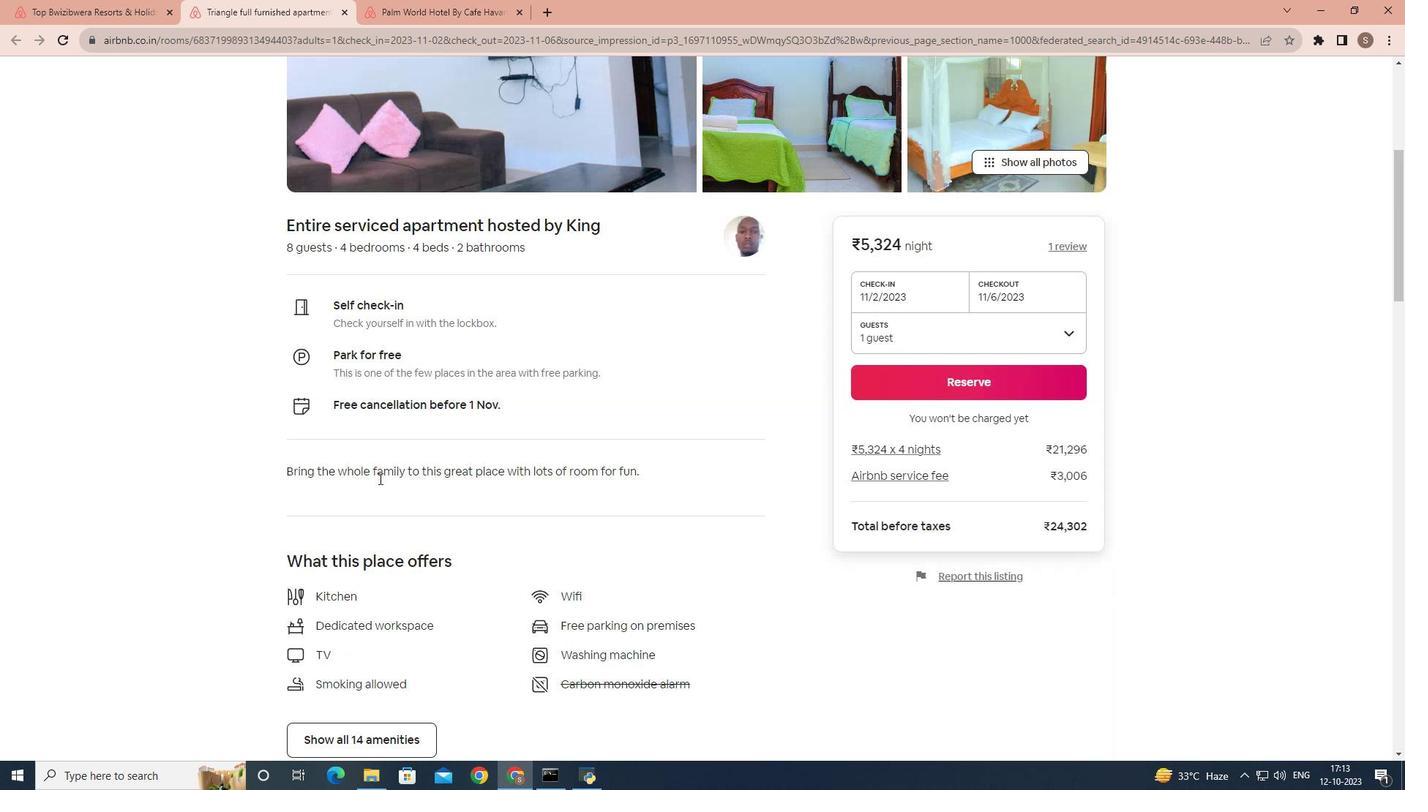 
Action: Mouse scrolled (379, 478) with delta (0, 0)
Screenshot: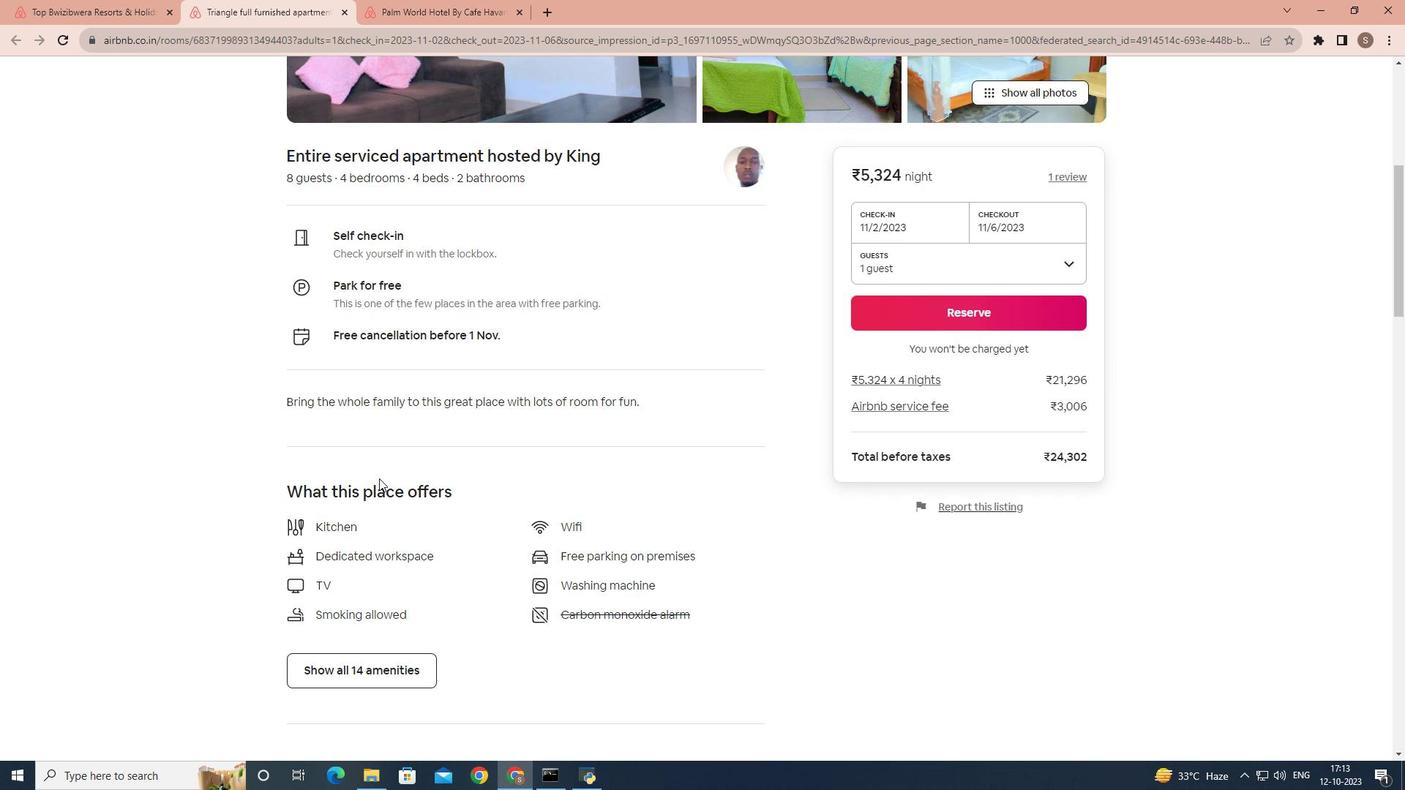 
Action: Mouse scrolled (379, 478) with delta (0, 0)
Screenshot: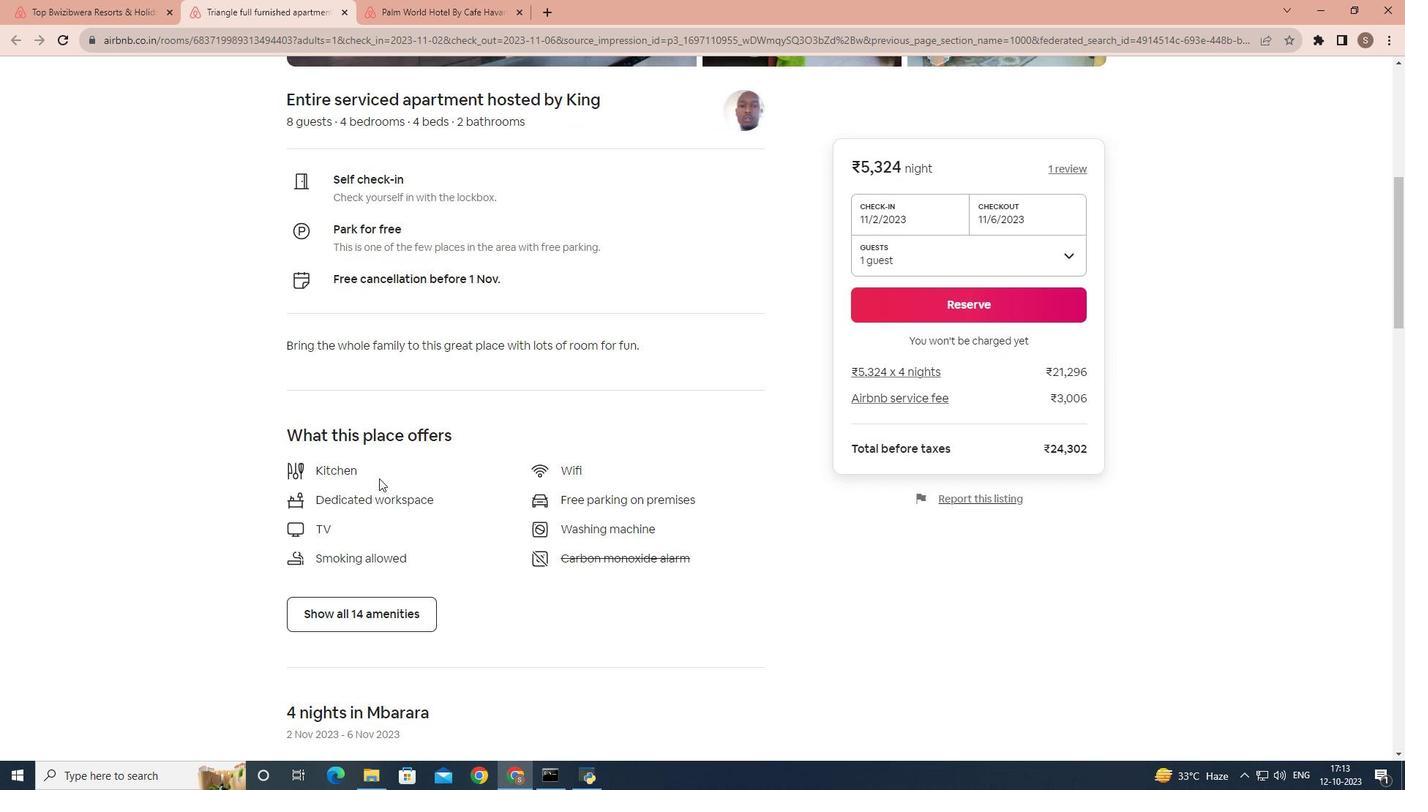 
Action: Mouse scrolled (379, 478) with delta (0, 0)
Screenshot: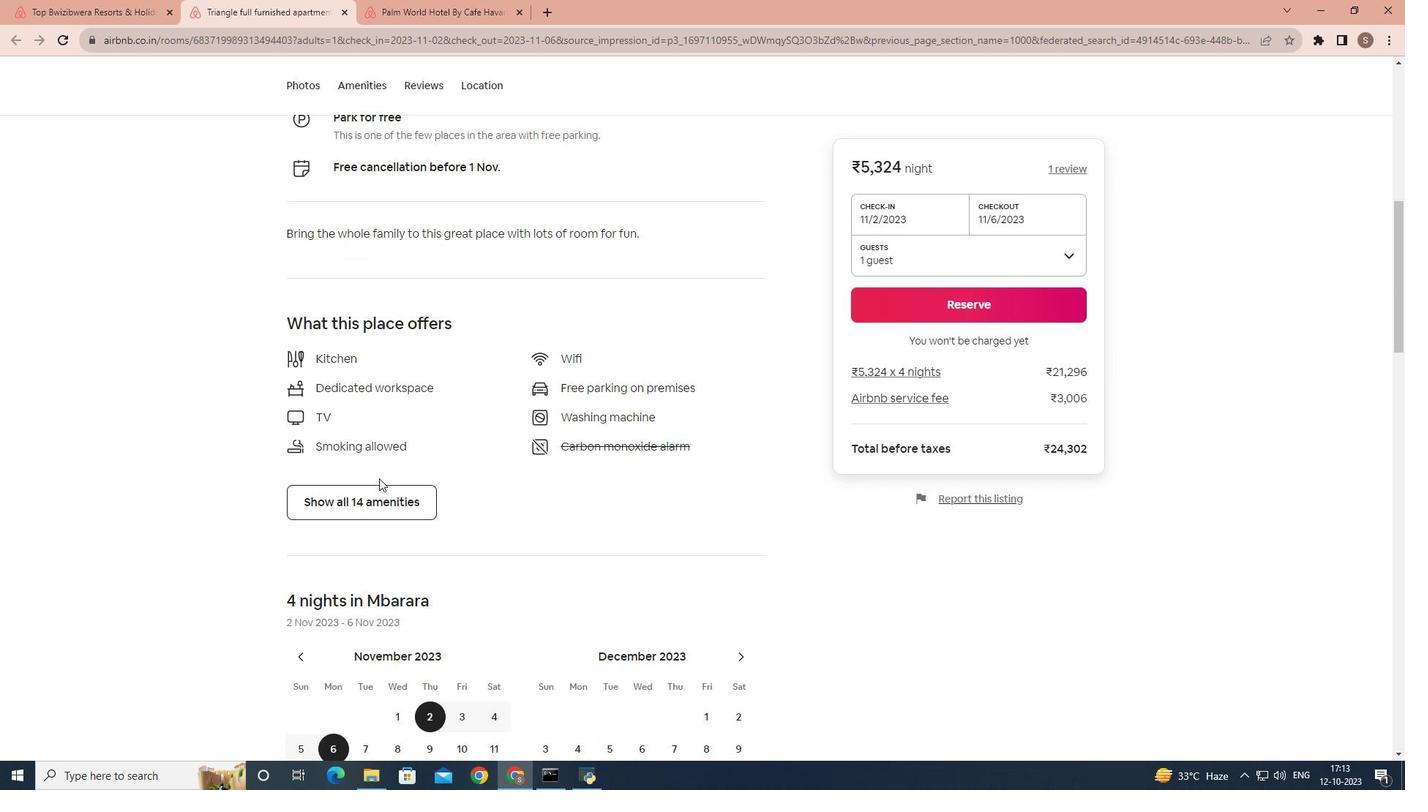 
Action: Mouse scrolled (379, 478) with delta (0, 0)
Screenshot: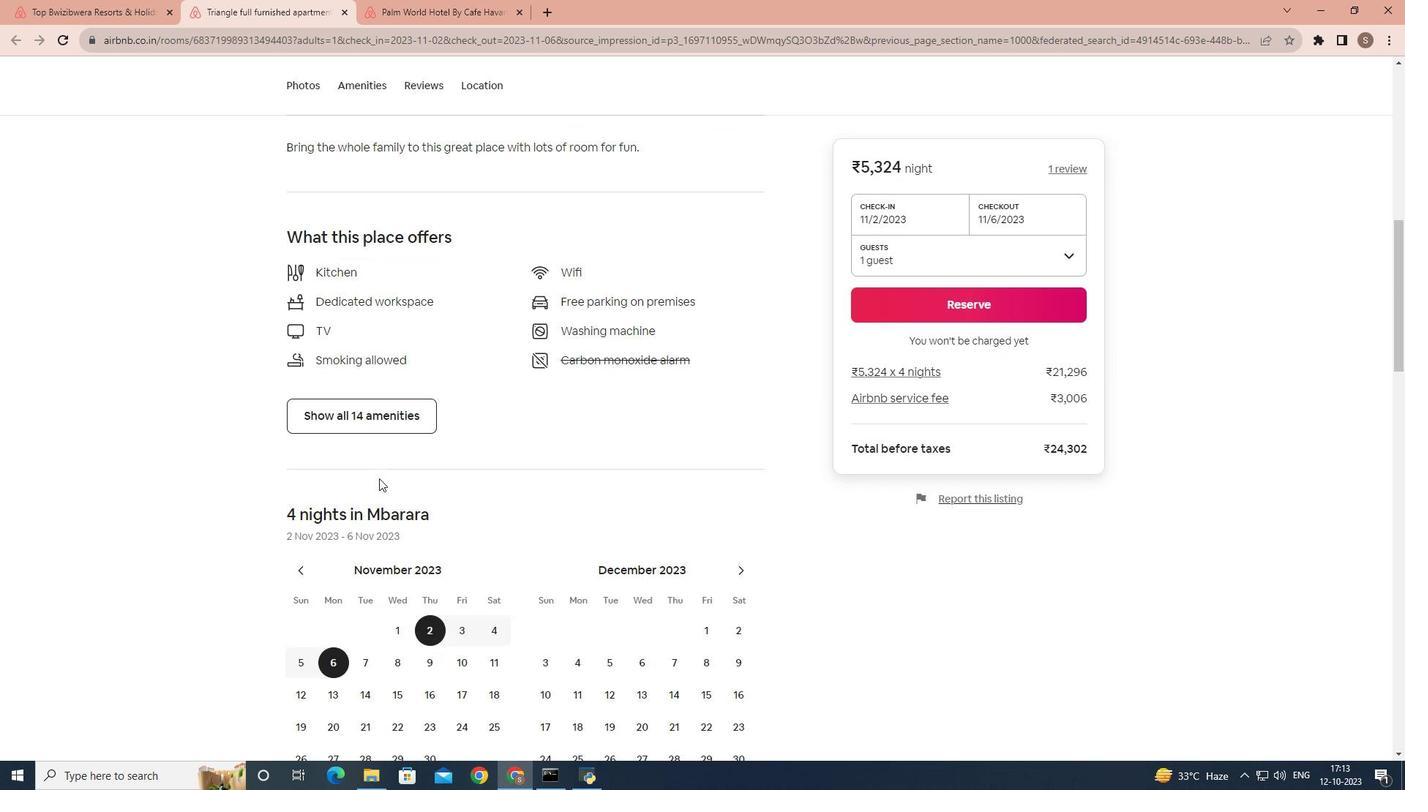 
Action: Mouse moved to (381, 385)
Screenshot: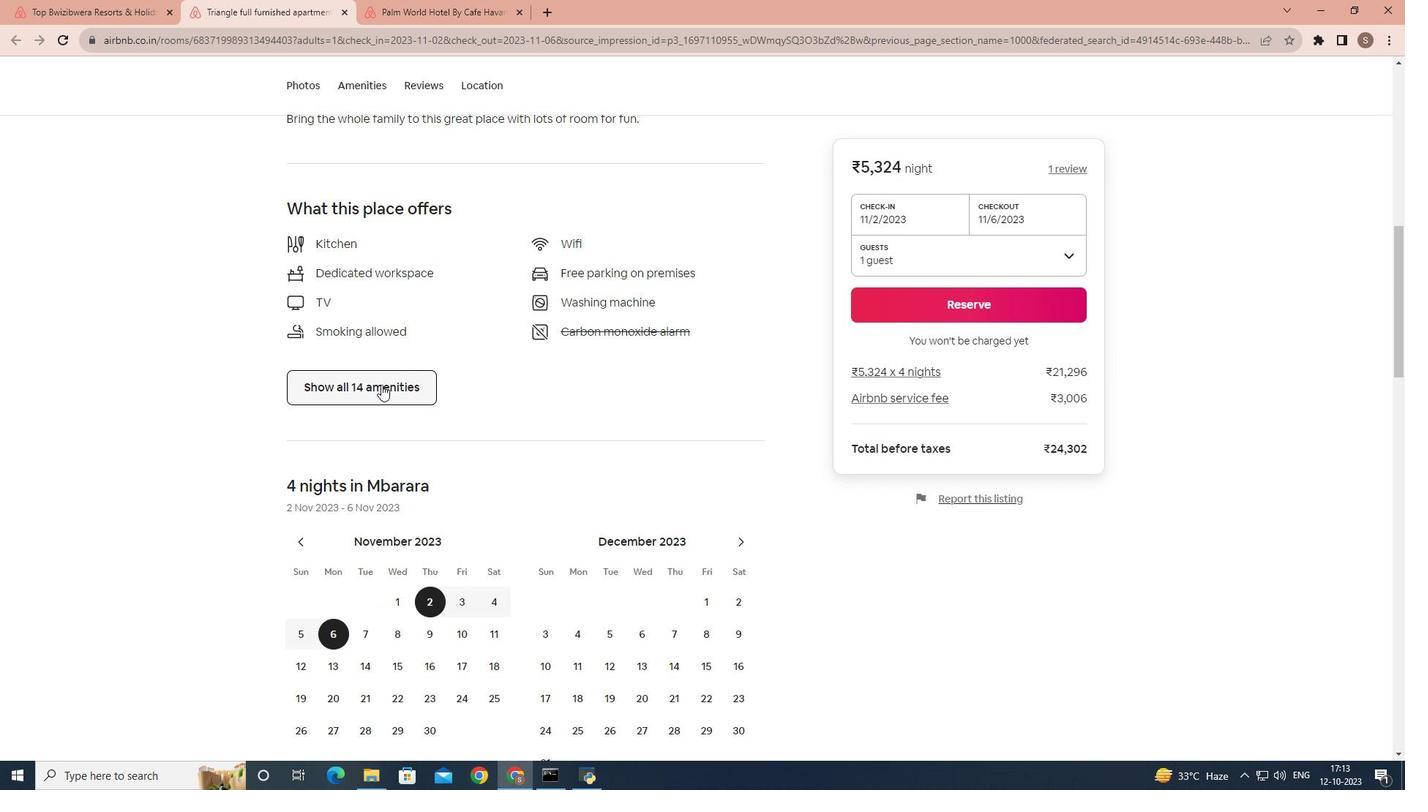 
Action: Mouse pressed left at (381, 385)
Screenshot: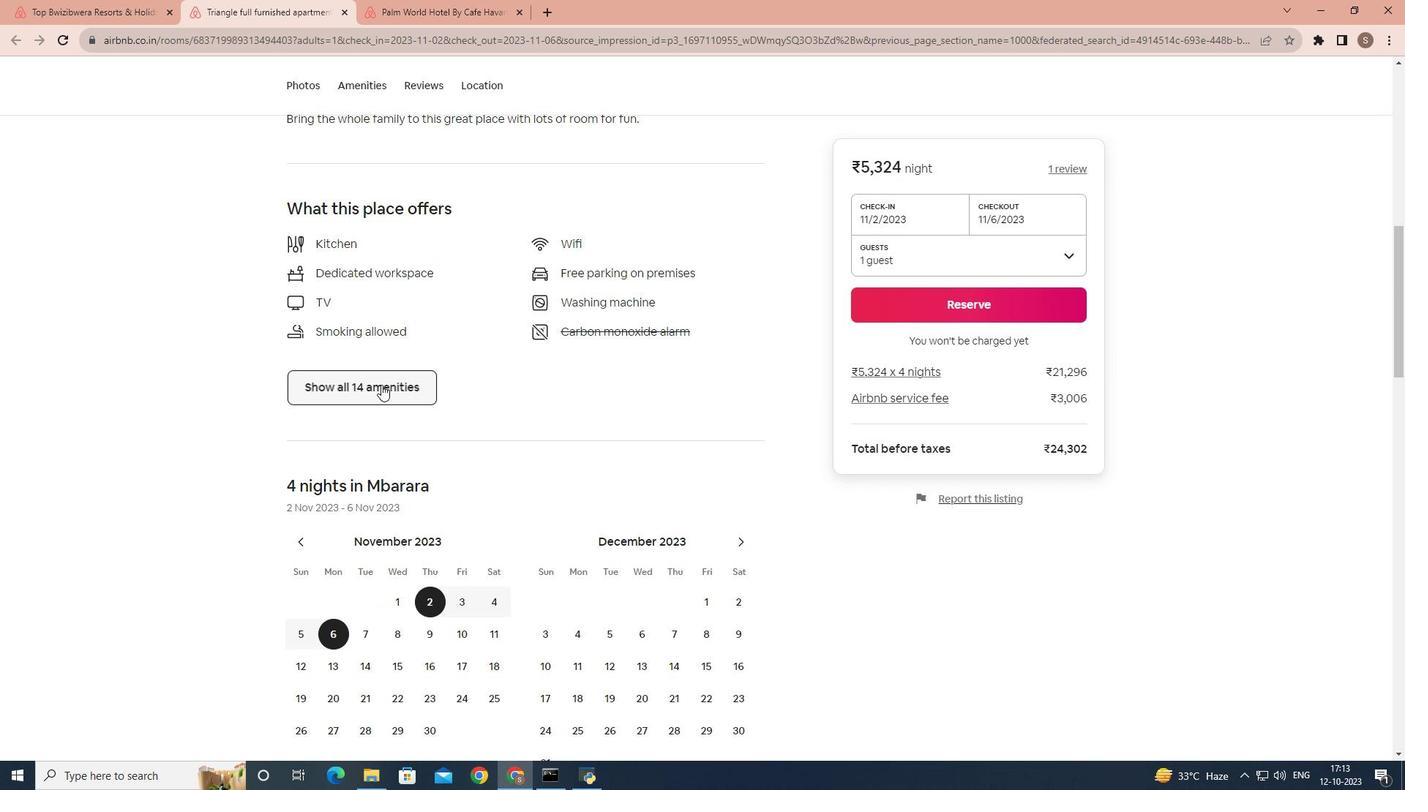 
Action: Mouse moved to (563, 391)
Screenshot: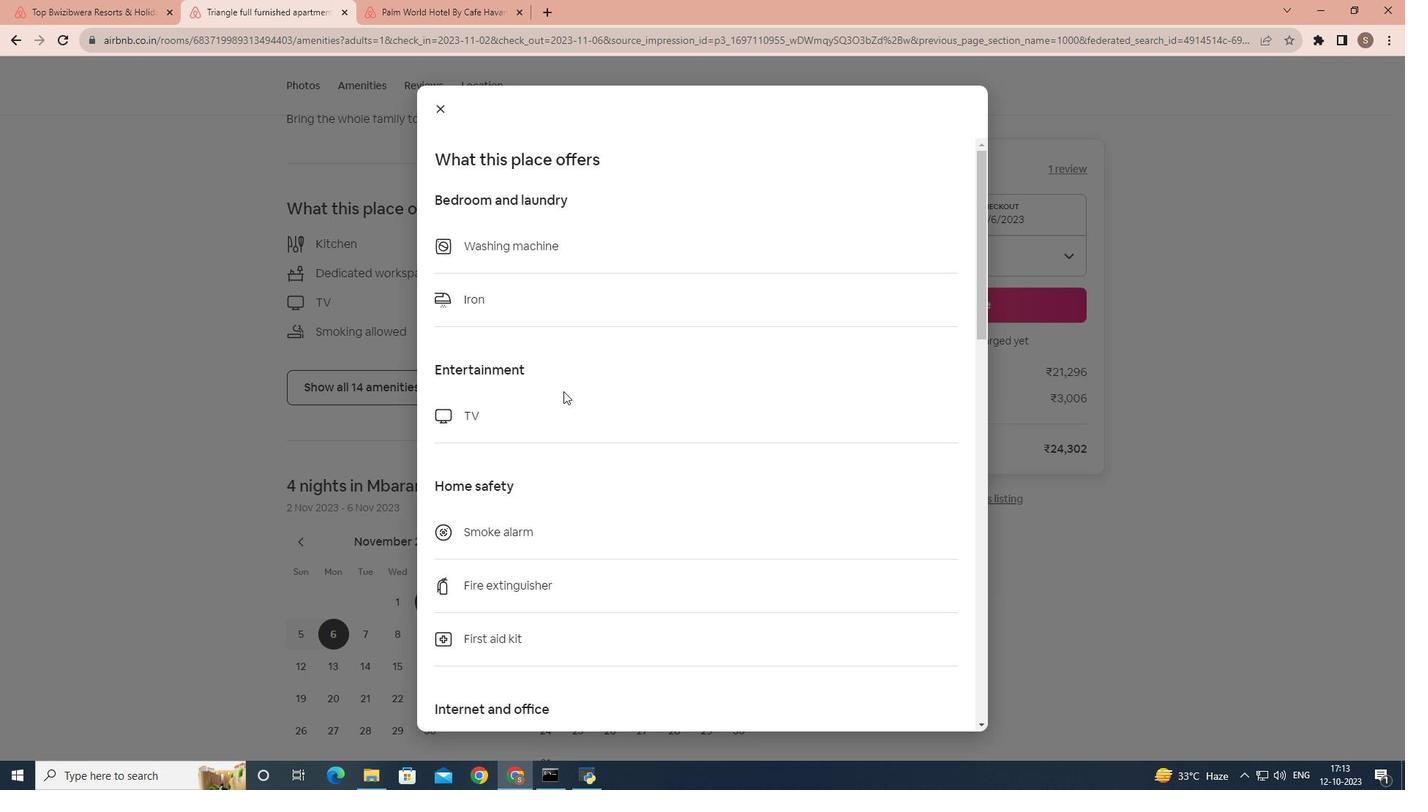 
Action: Mouse scrolled (563, 390) with delta (0, 0)
Screenshot: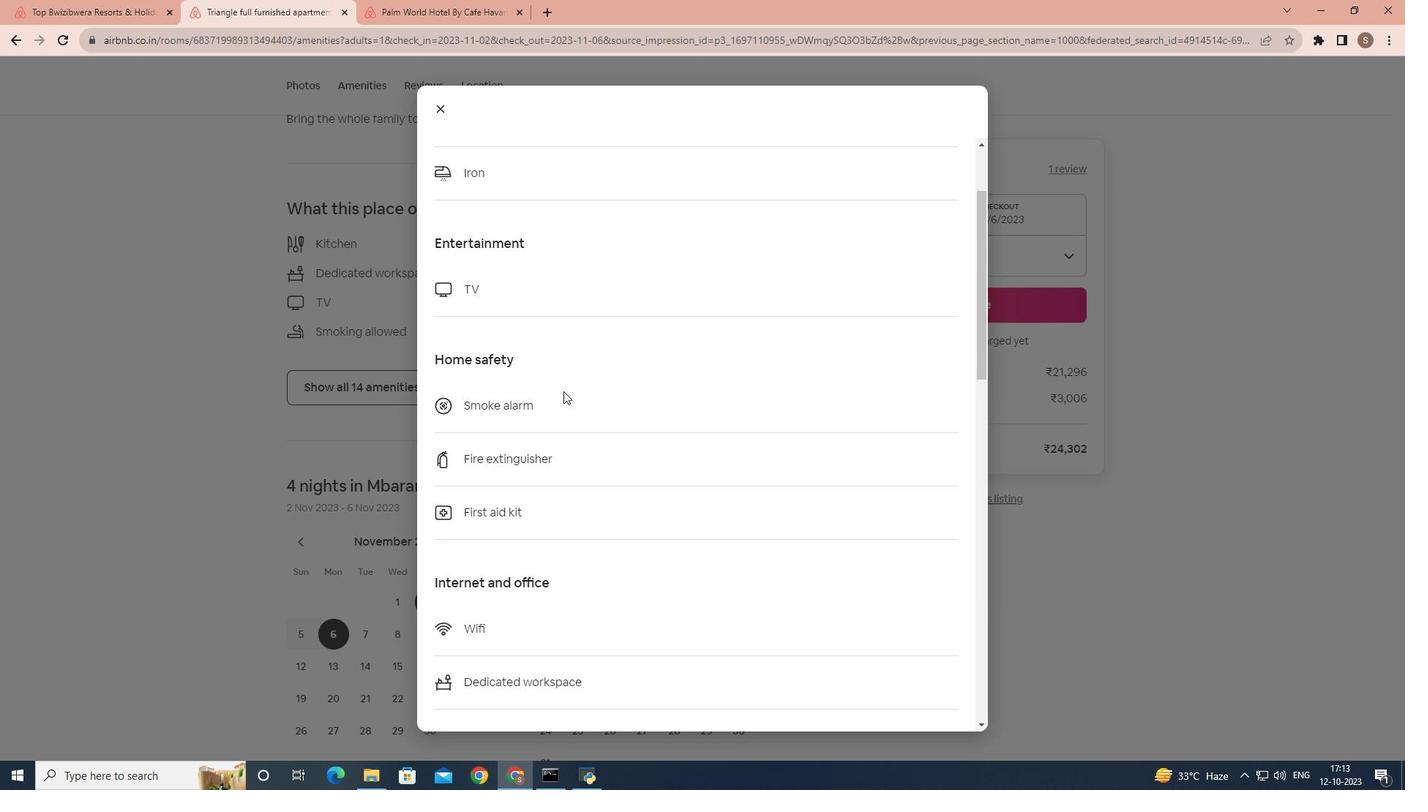 
Action: Mouse scrolled (563, 390) with delta (0, 0)
Screenshot: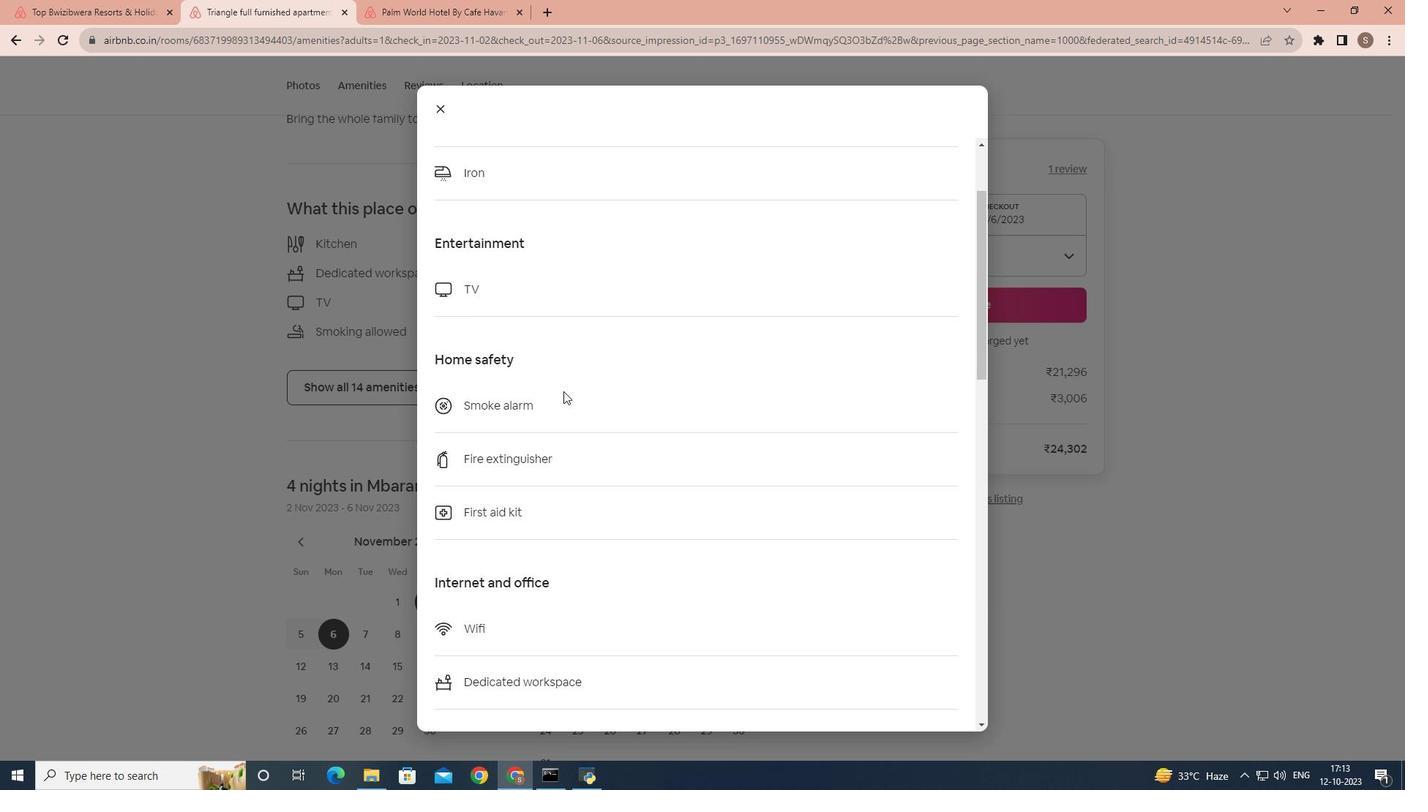 
Action: Mouse scrolled (563, 390) with delta (0, 0)
Screenshot: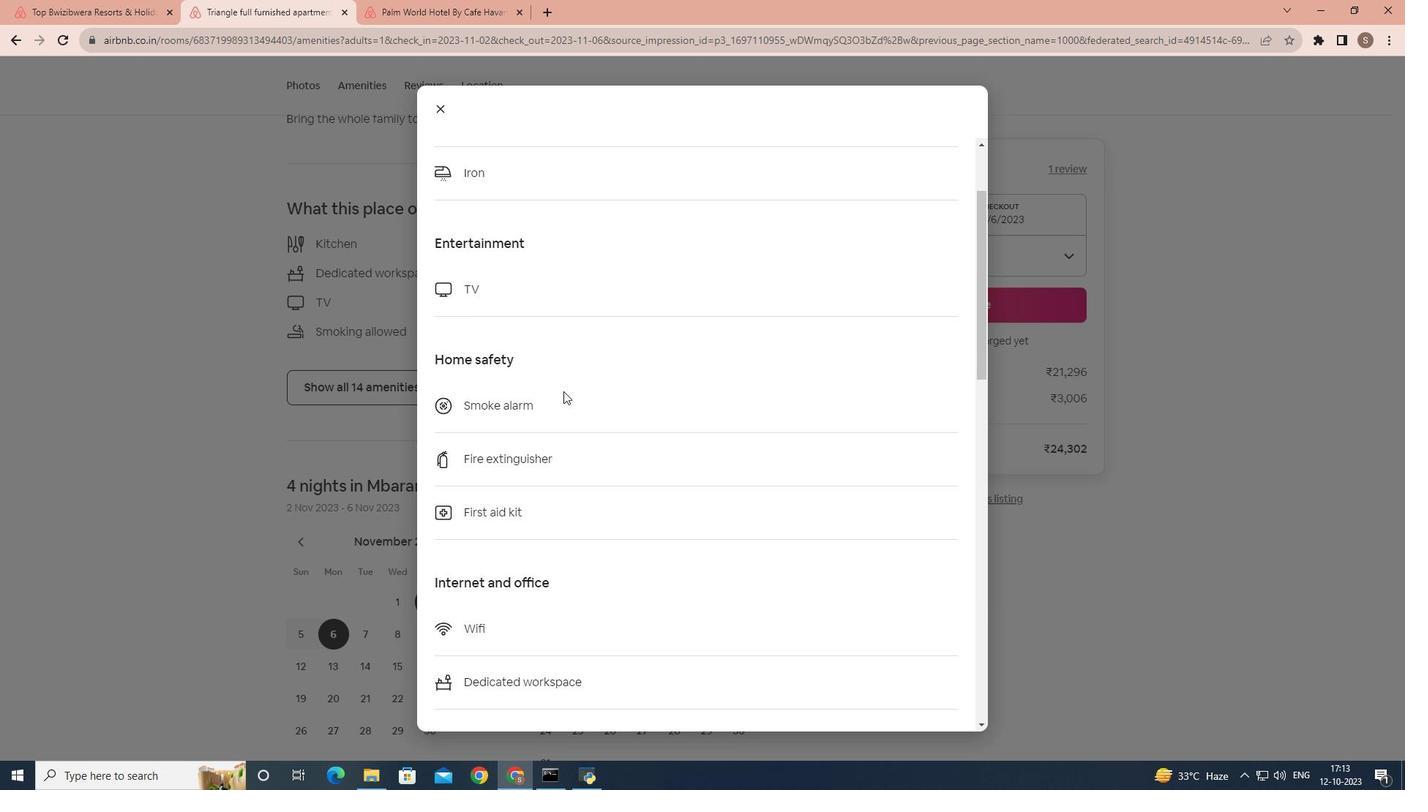 
Action: Mouse scrolled (563, 390) with delta (0, 0)
Screenshot: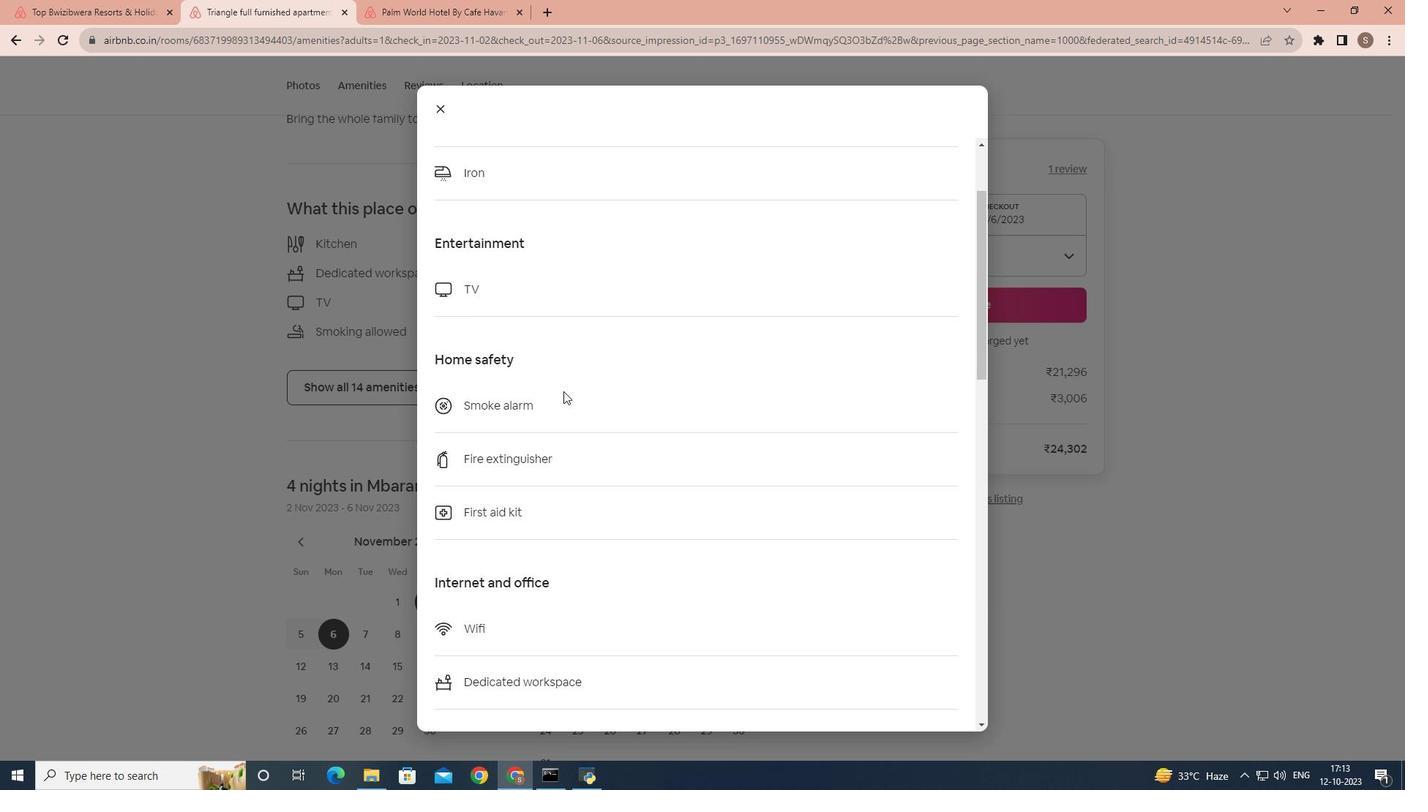 
Action: Mouse scrolled (563, 390) with delta (0, 0)
